 Task: Design a vector pattern for a website background.
Action: Mouse moved to (147, 136)
Screenshot: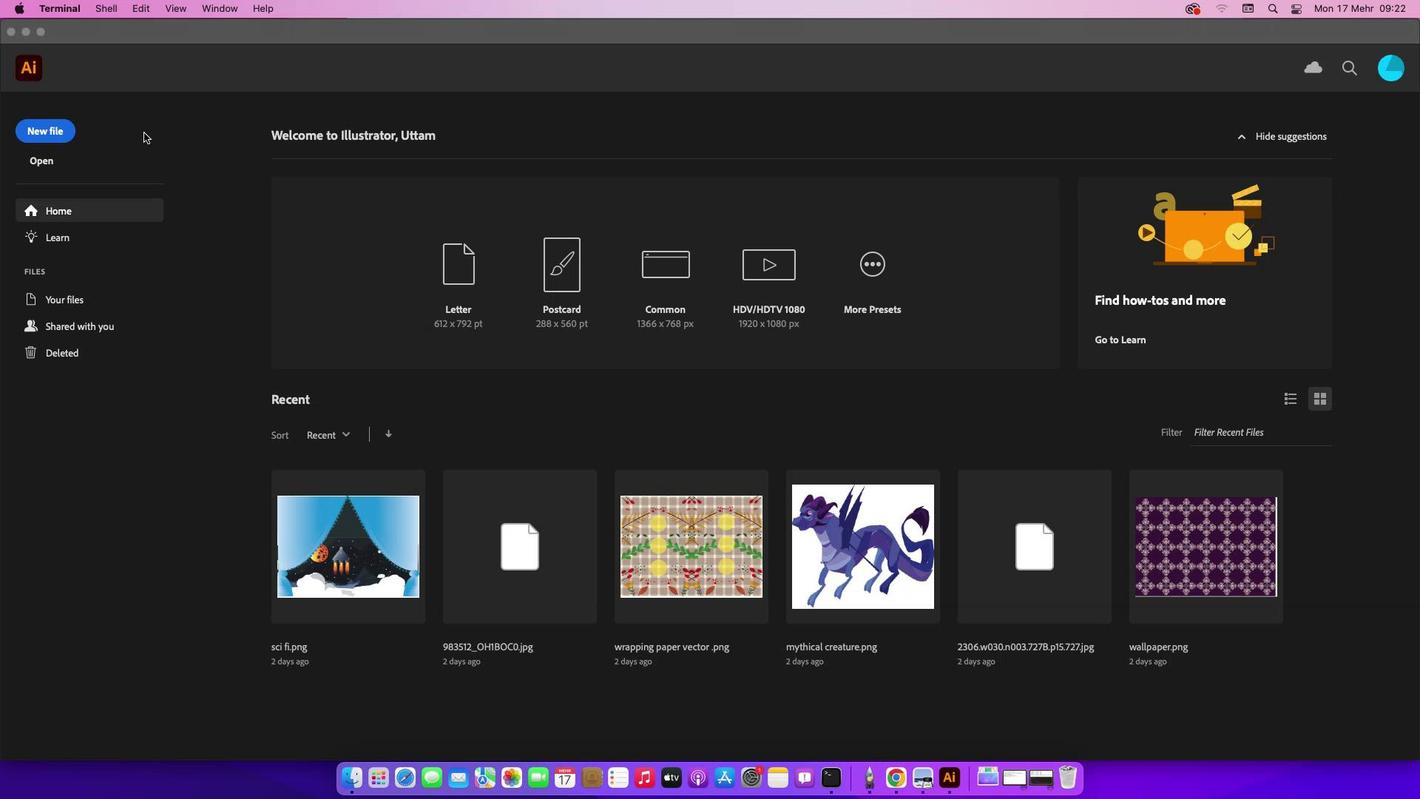 
Action: Mouse pressed left at (147, 136)
Screenshot: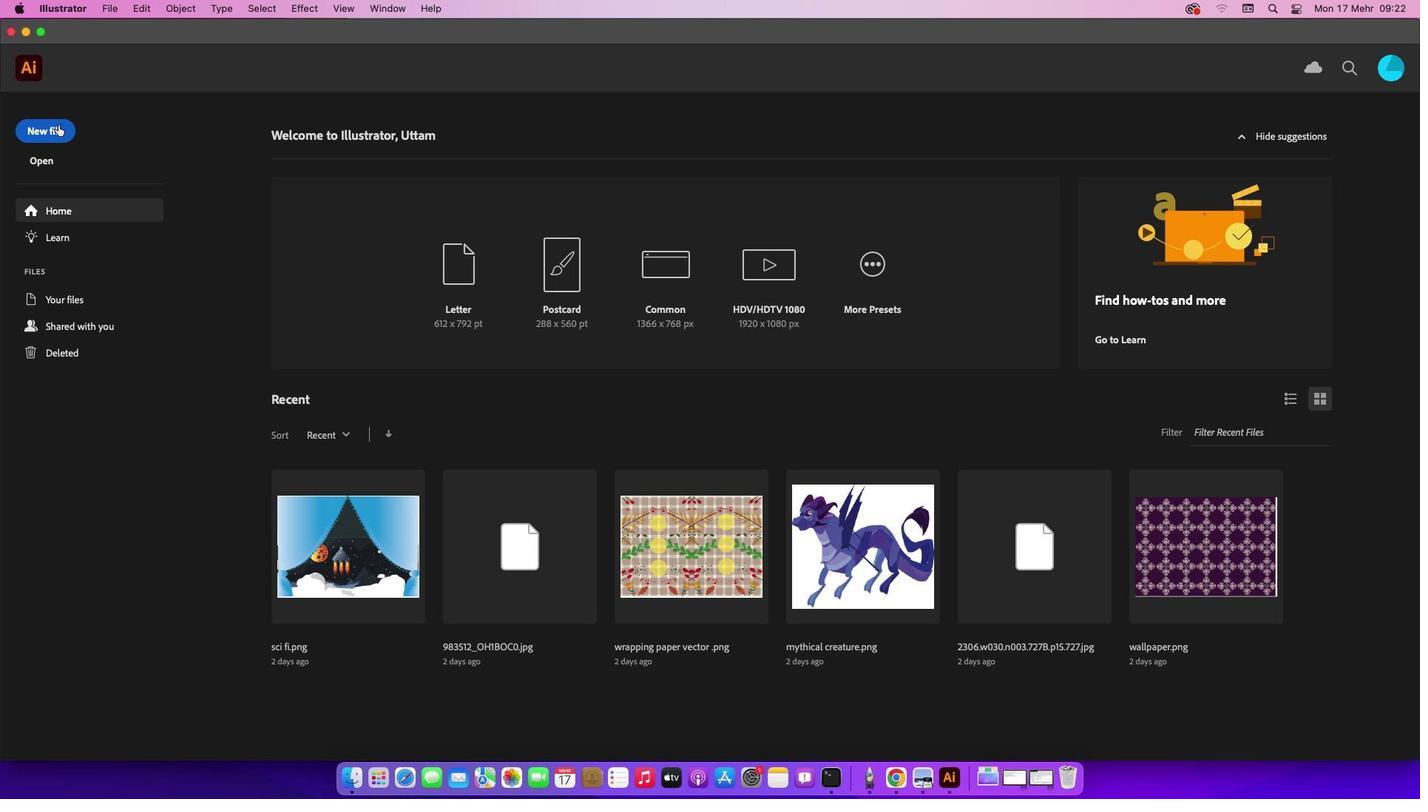
Action: Mouse moved to (60, 130)
Screenshot: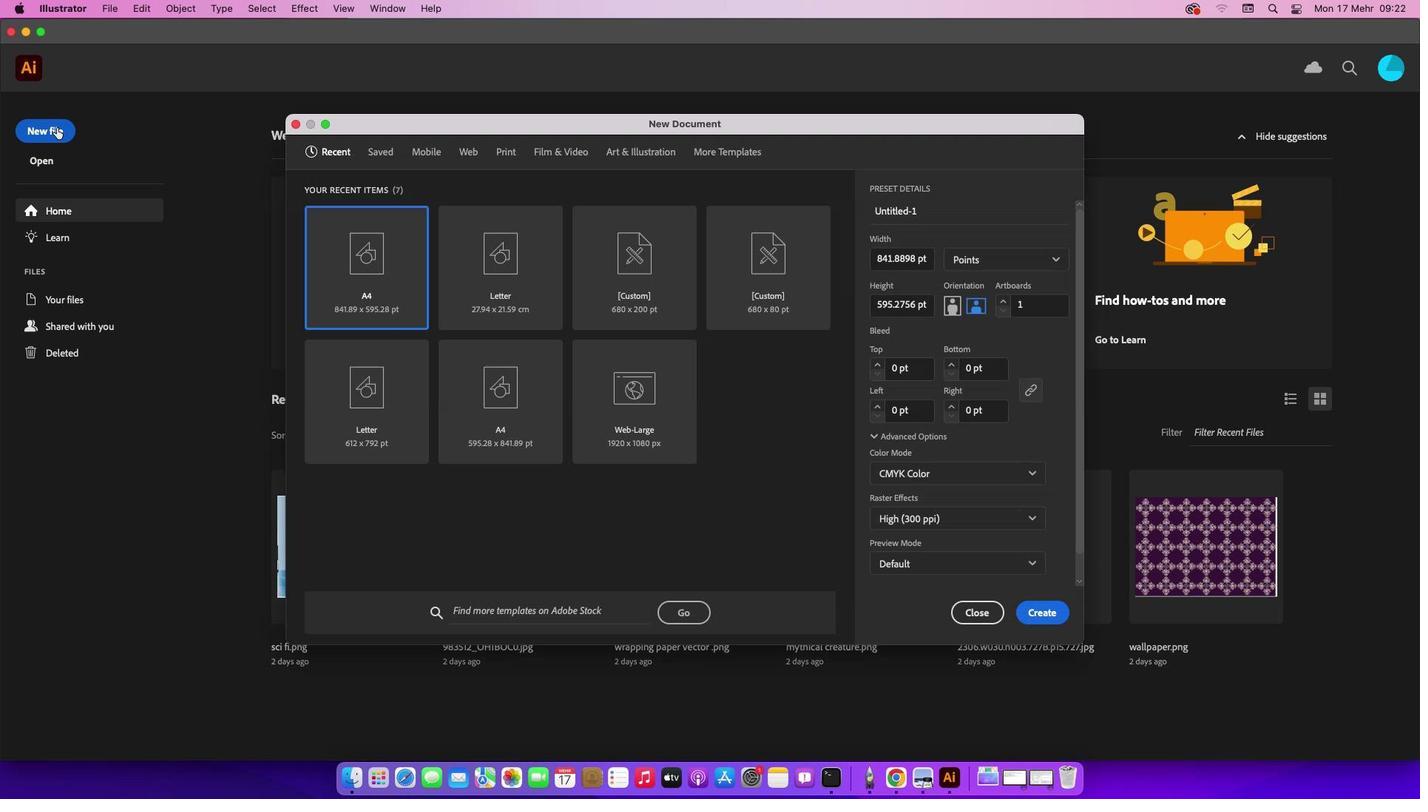 
Action: Mouse pressed left at (60, 130)
Screenshot: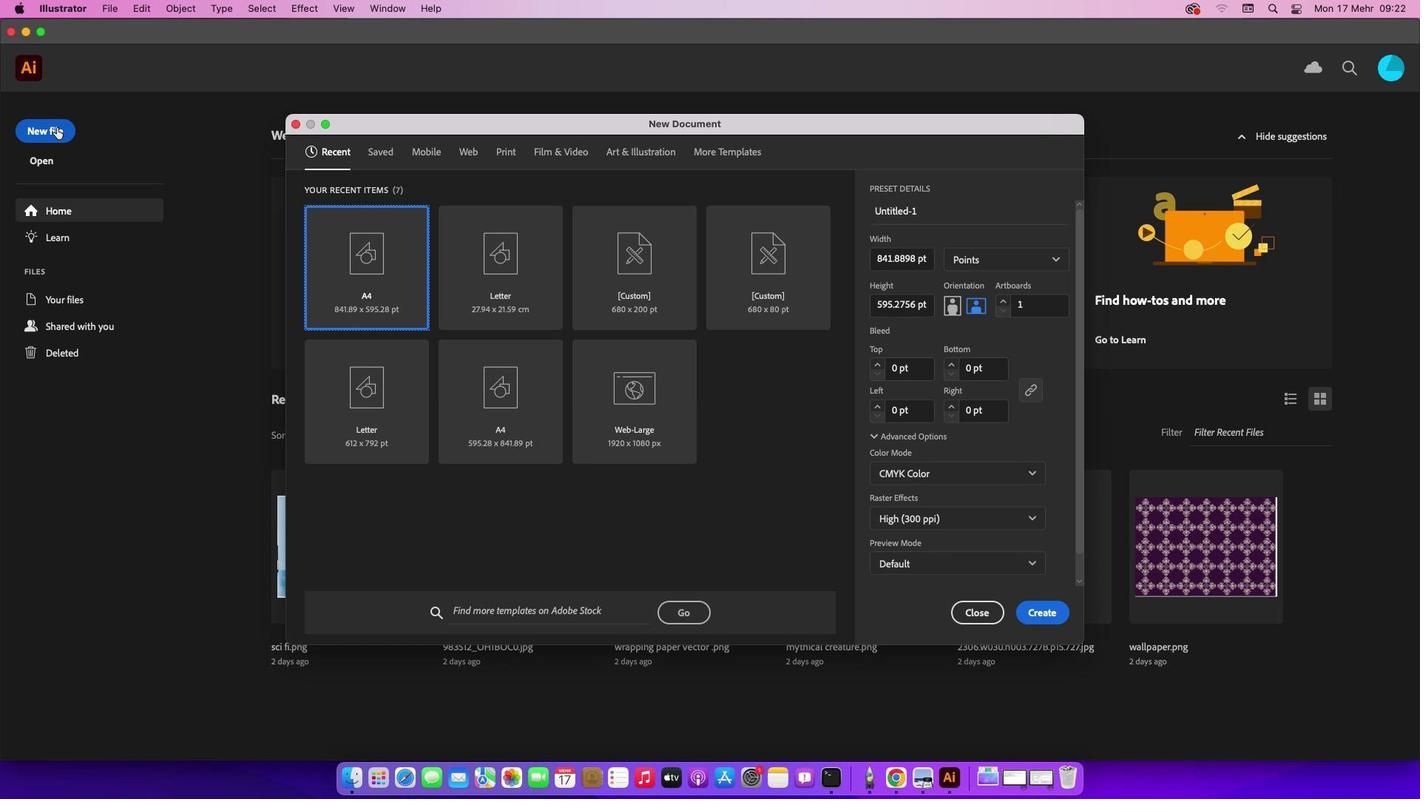 
Action: Mouse moved to (657, 297)
Screenshot: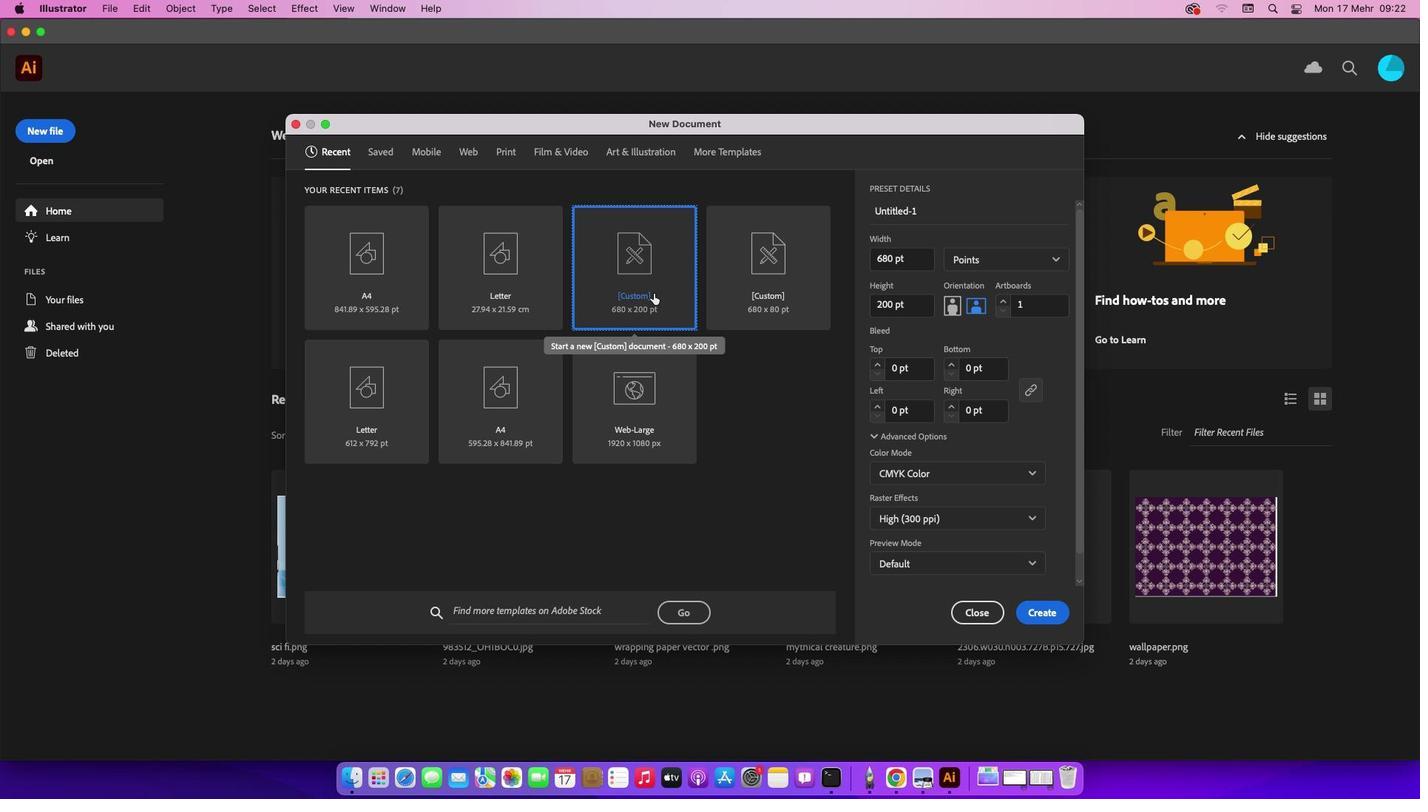 
Action: Mouse pressed left at (657, 297)
Screenshot: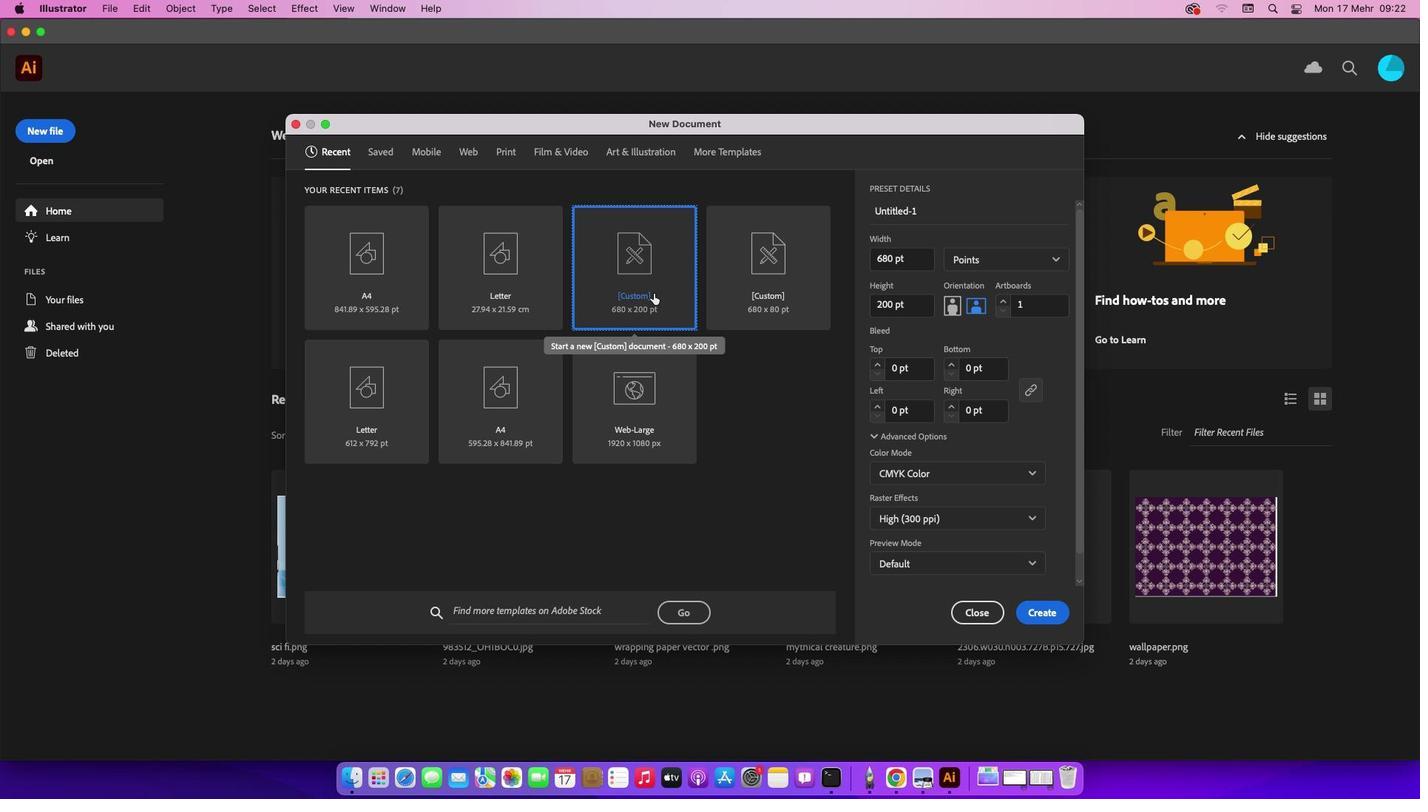 
Action: Mouse moved to (467, 155)
Screenshot: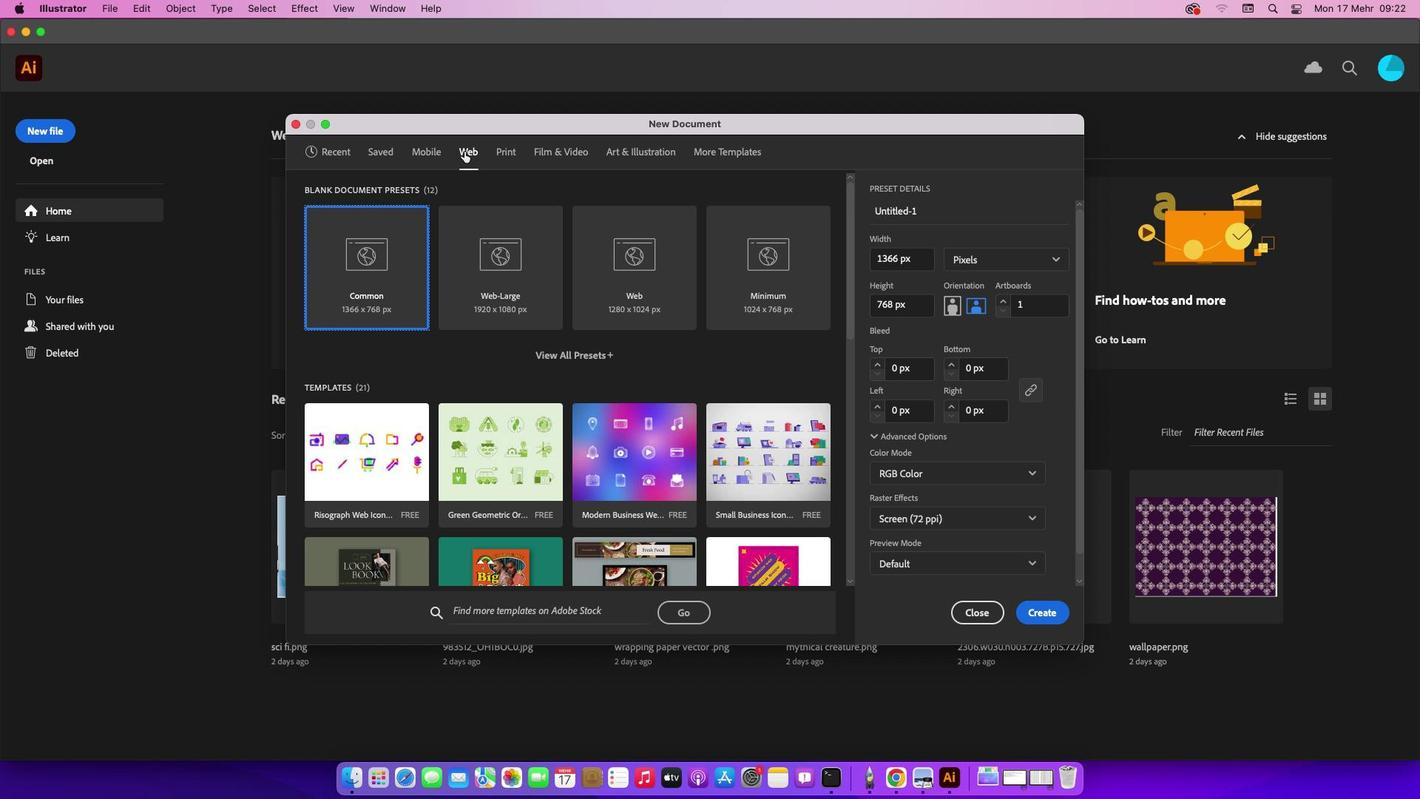 
Action: Mouse pressed left at (467, 155)
Screenshot: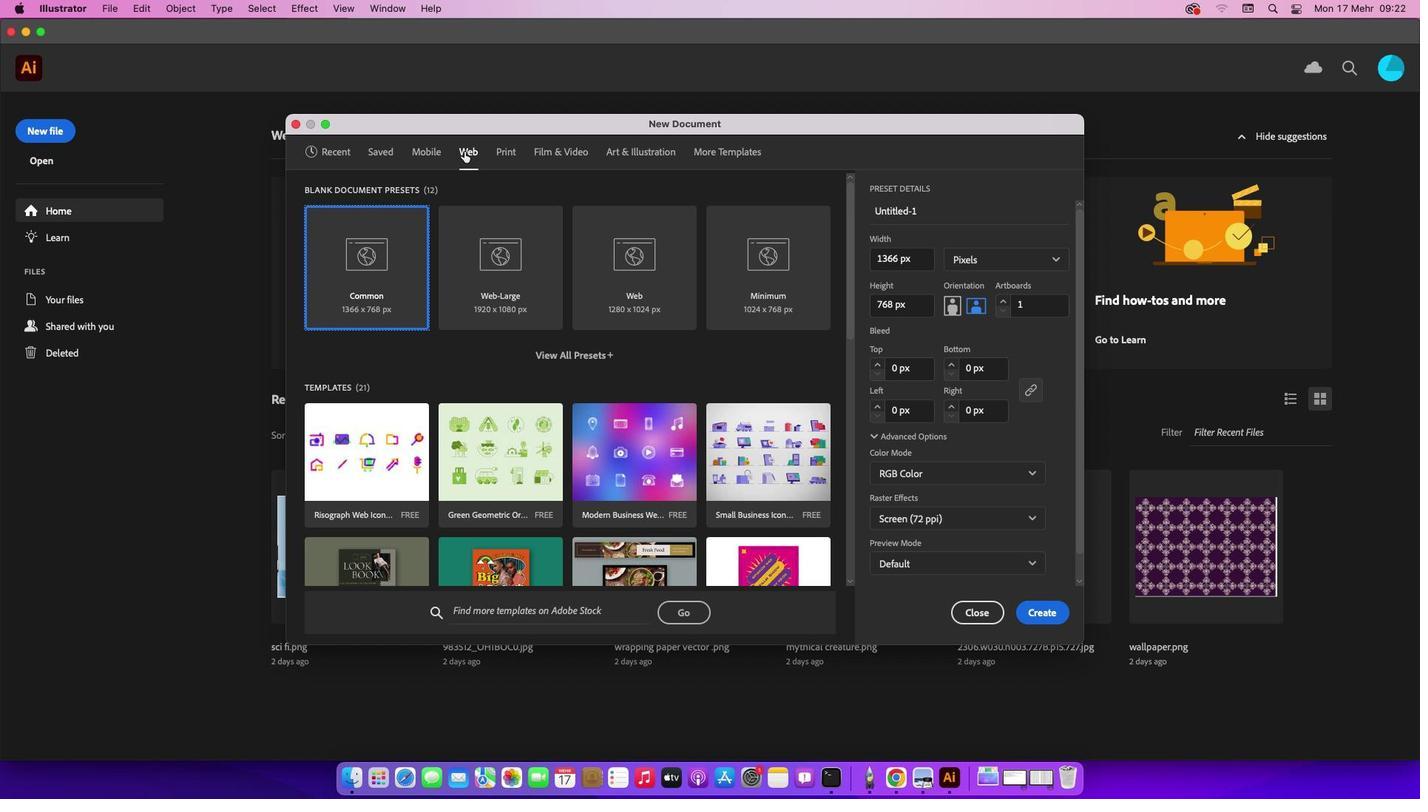 
Action: Mouse moved to (647, 267)
Screenshot: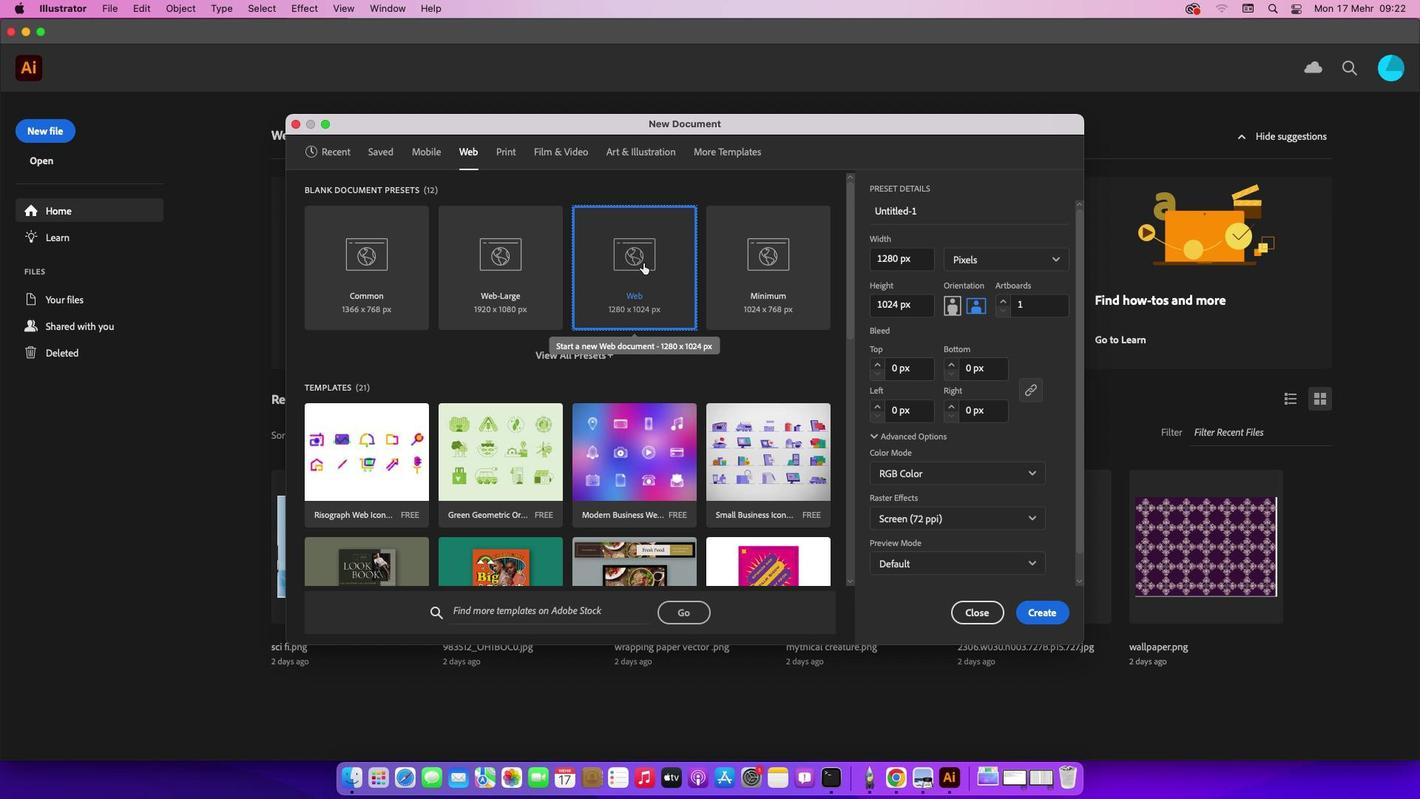 
Action: Mouse pressed left at (647, 267)
Screenshot: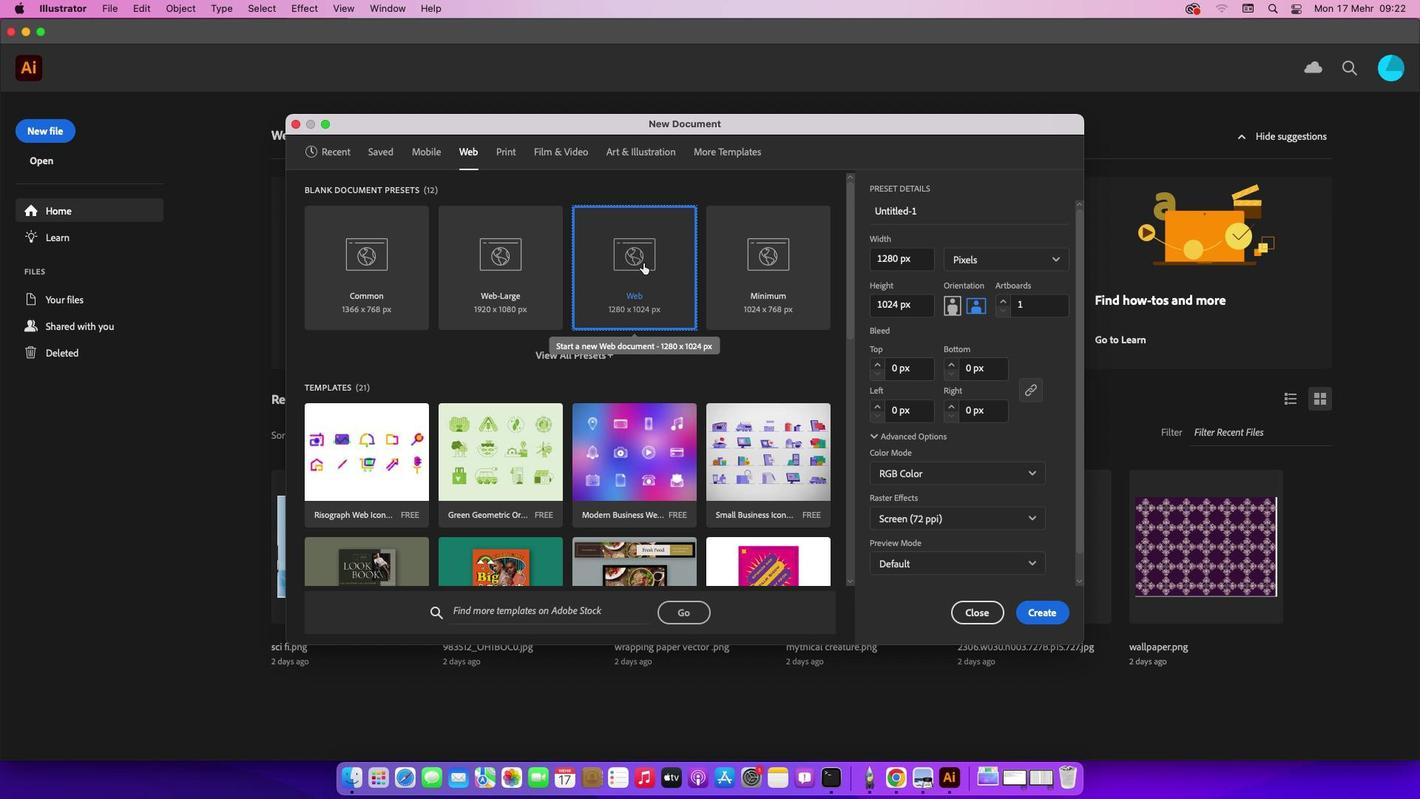 
Action: Mouse moved to (1050, 610)
Screenshot: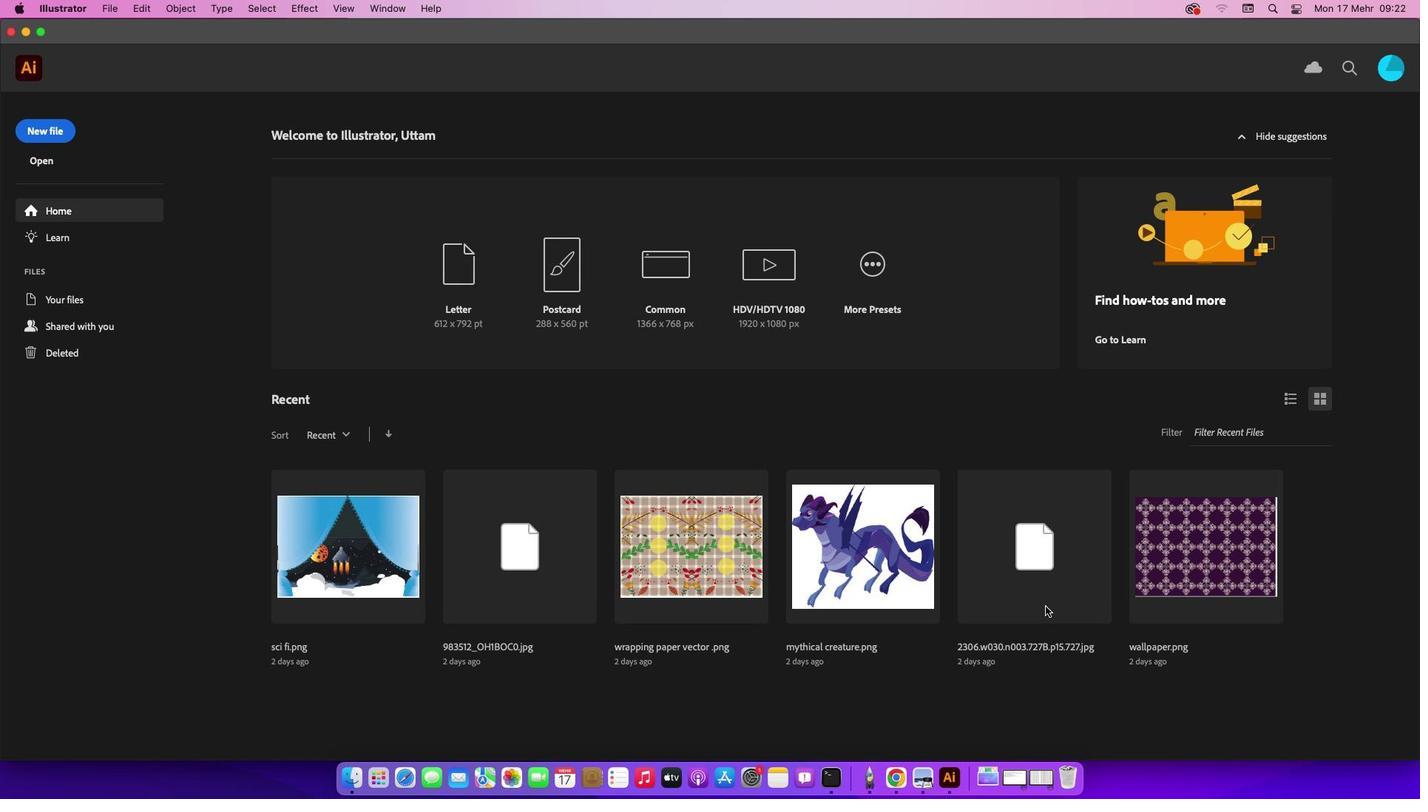 
Action: Mouse pressed left at (1050, 610)
Screenshot: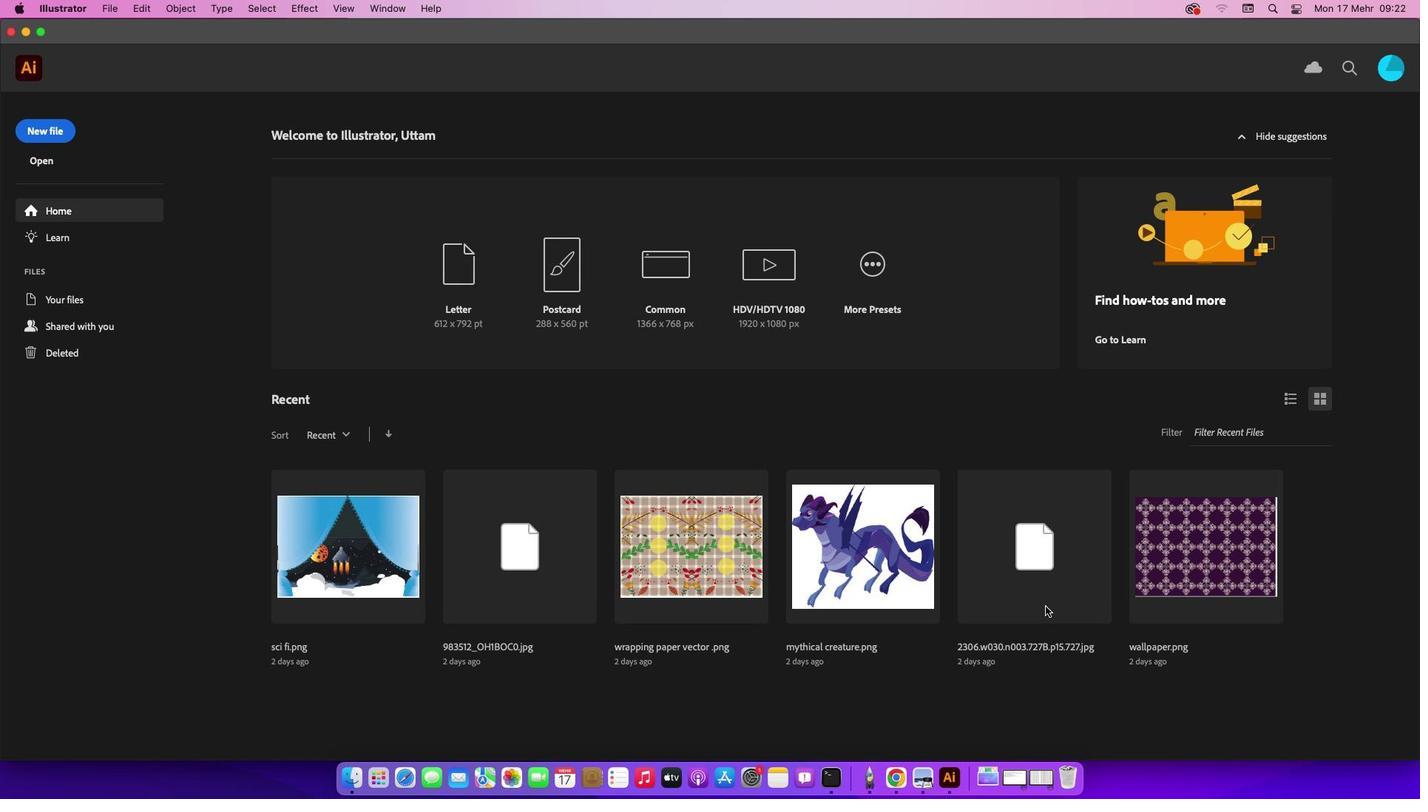 
Action: Mouse moved to (26, 142)
Screenshot: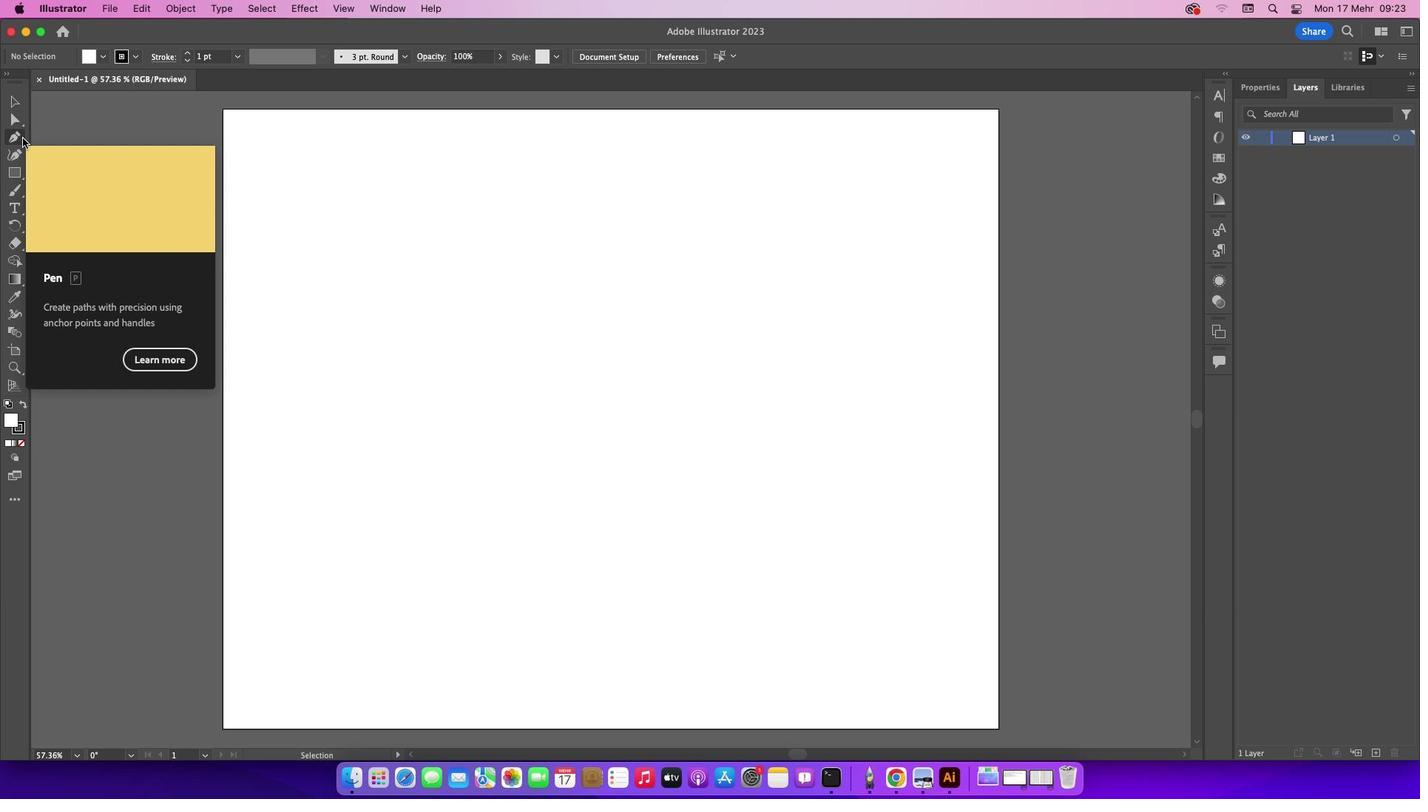 
Action: Mouse pressed left at (26, 142)
Screenshot: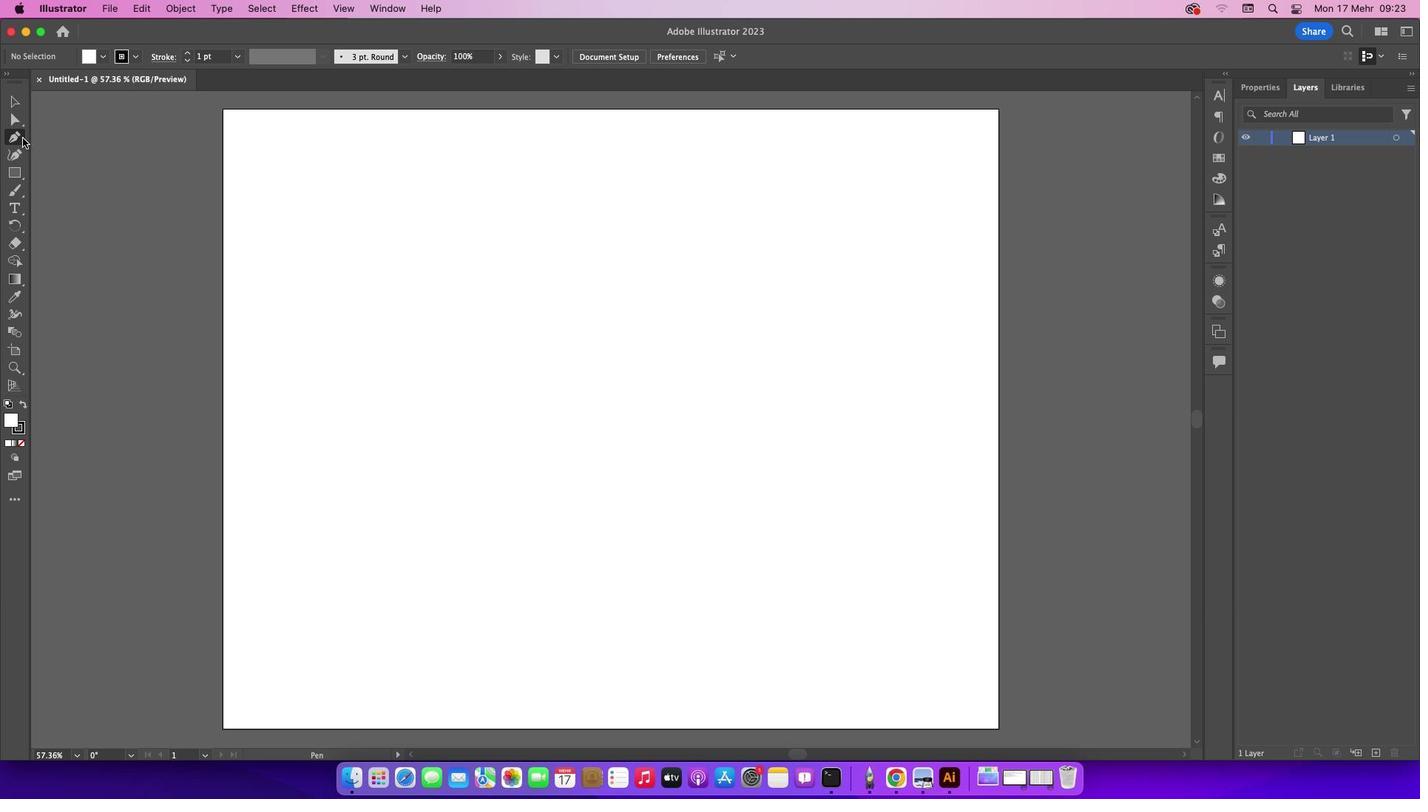 
Action: Mouse moved to (260, 199)
Screenshot: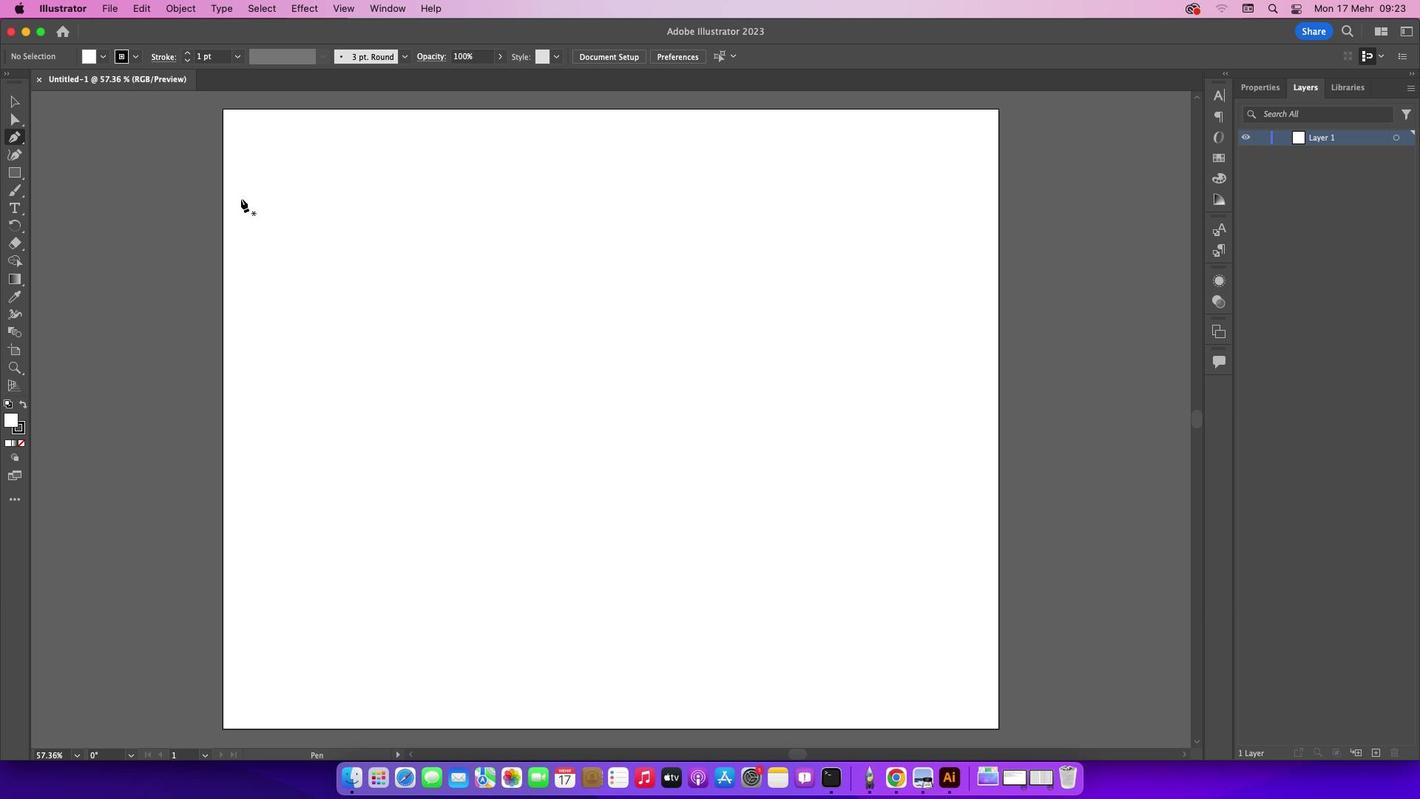 
Action: Key pressed Key.caps_lock
Screenshot: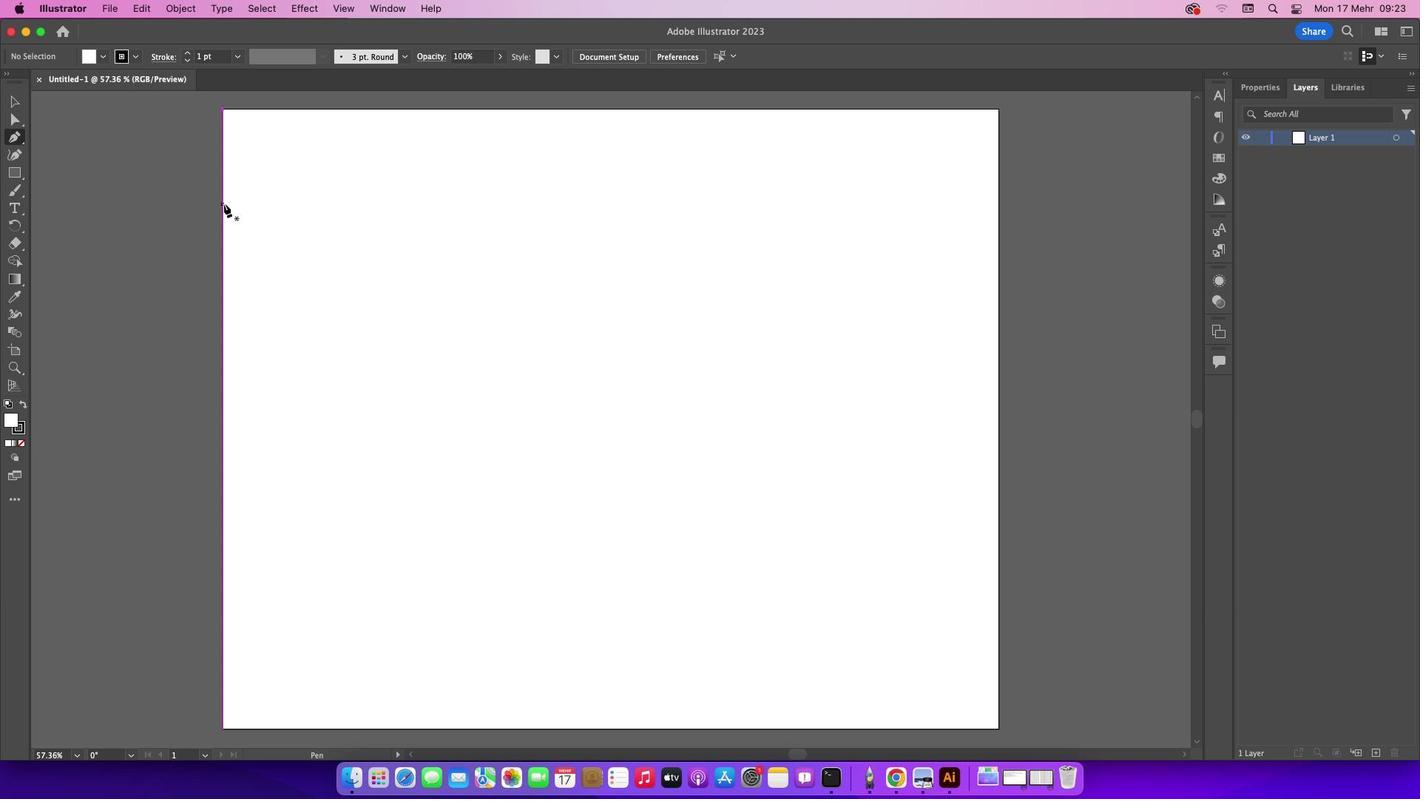
Action: Mouse moved to (226, 222)
Screenshot: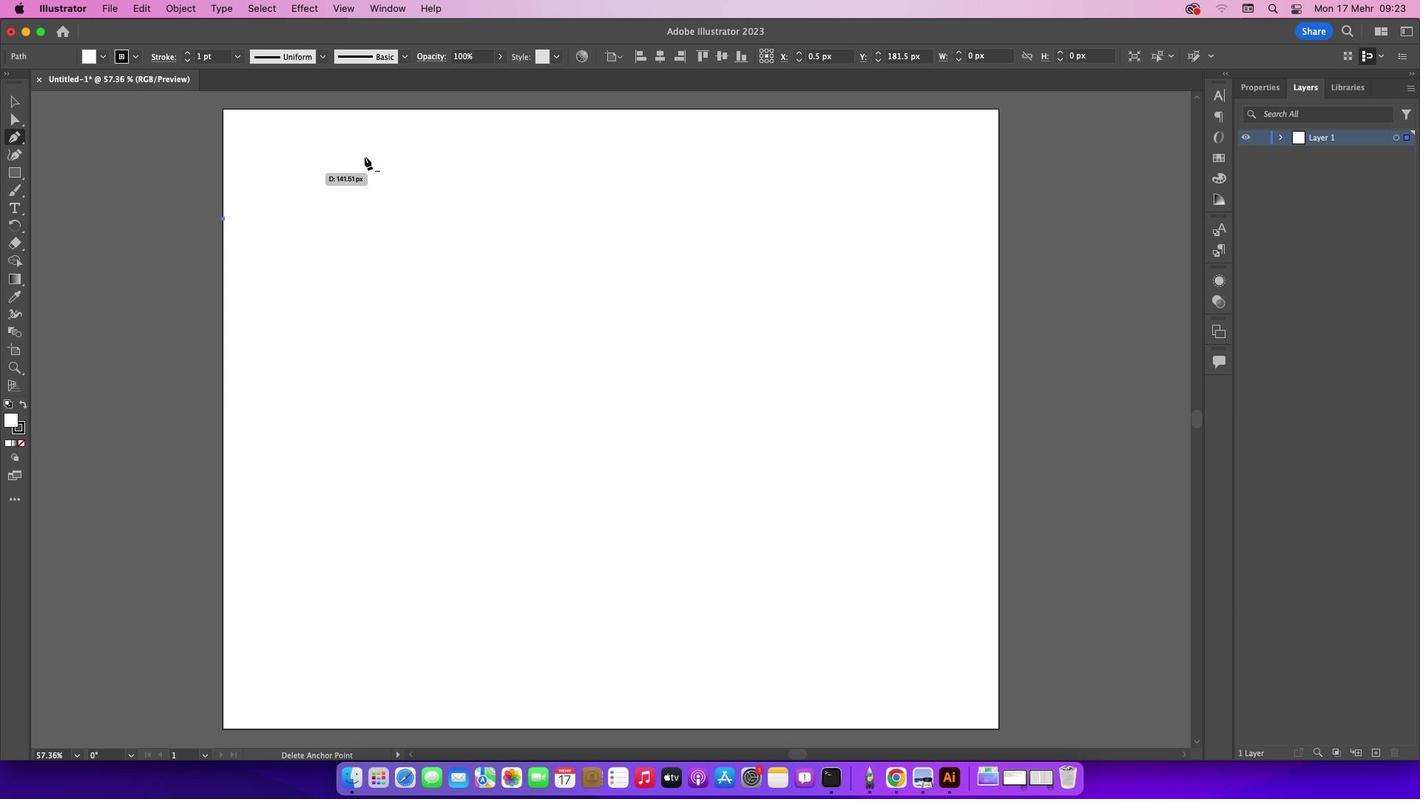 
Action: Mouse pressed left at (226, 222)
Screenshot: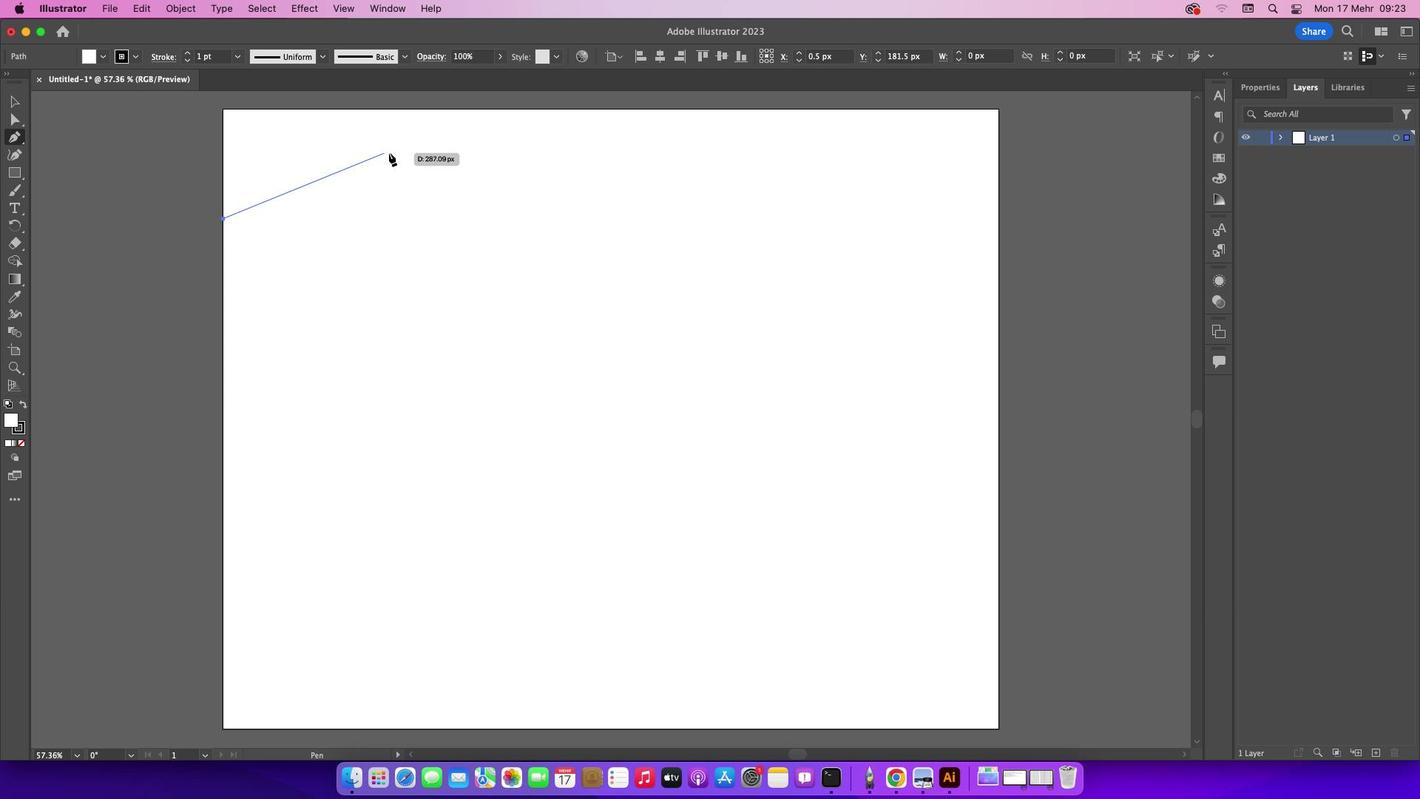 
Action: Mouse moved to (406, 182)
Screenshot: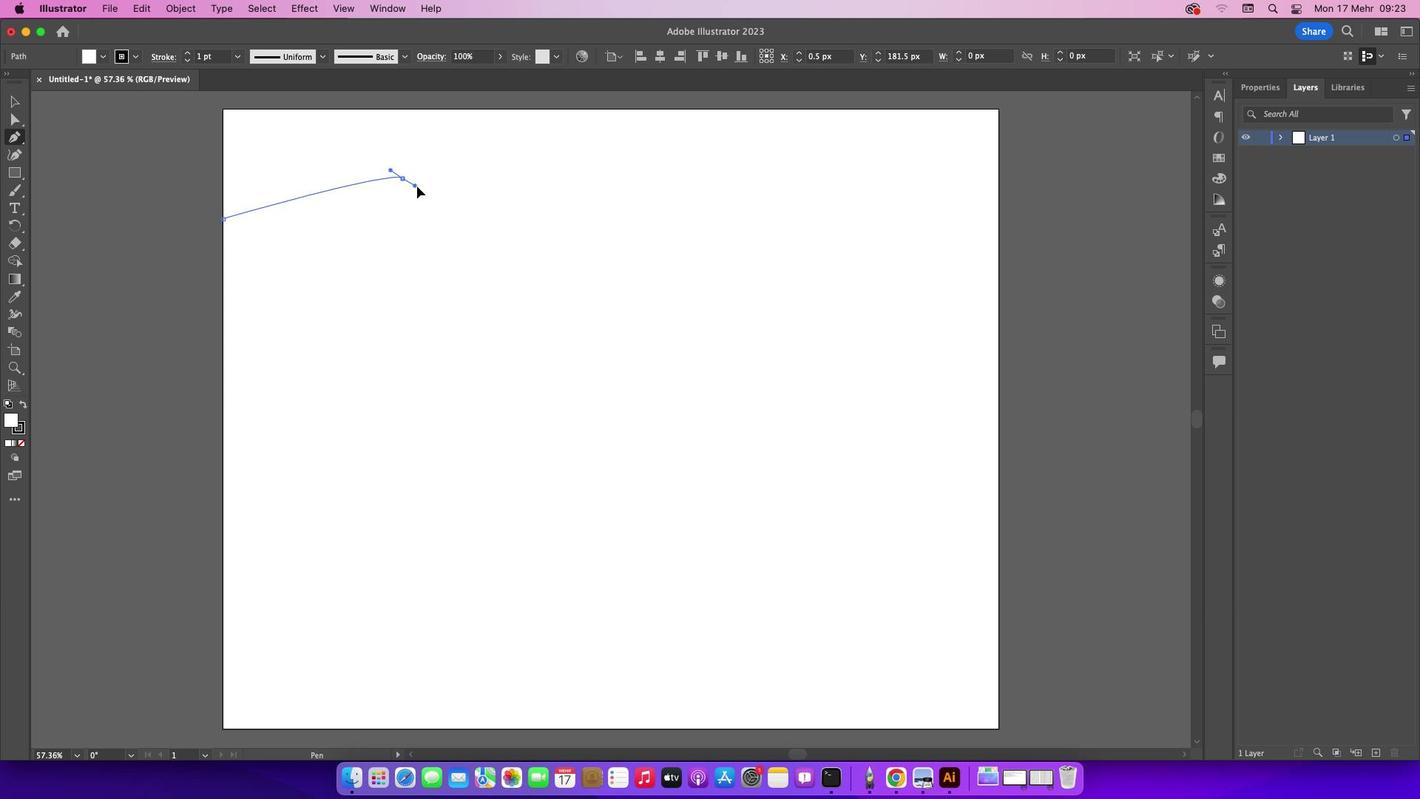 
Action: Mouse pressed left at (406, 182)
Screenshot: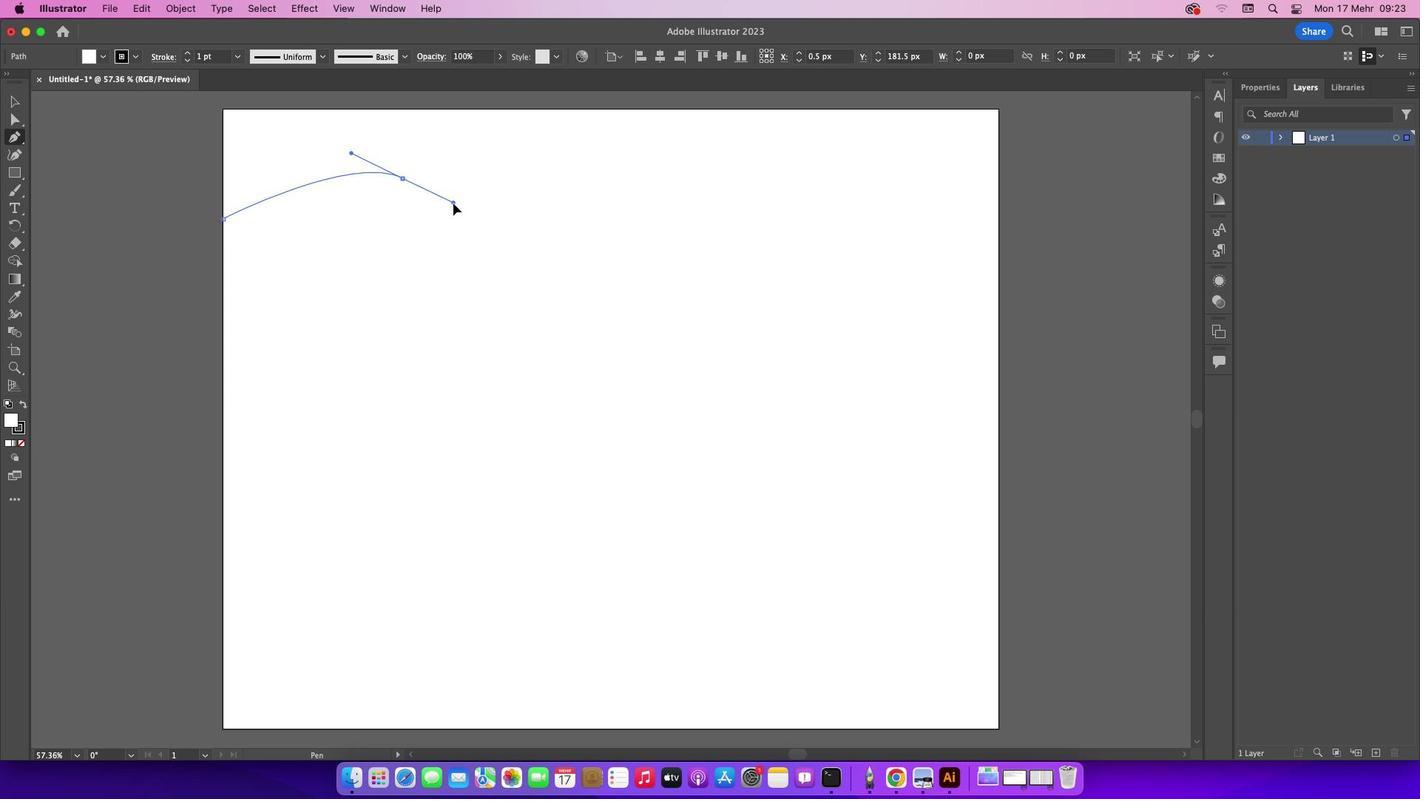 
Action: Mouse moved to (708, 193)
Screenshot: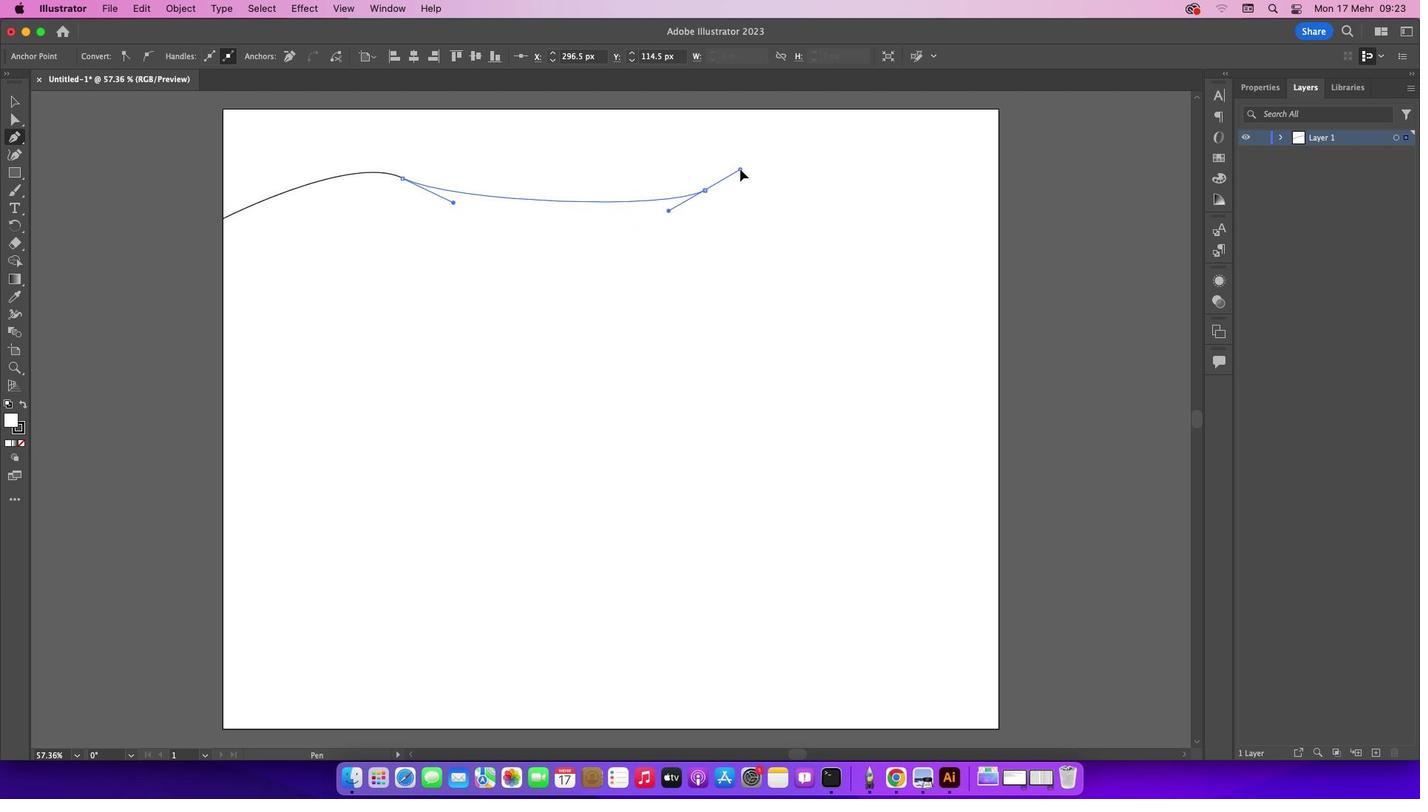 
Action: Mouse pressed left at (708, 193)
Screenshot: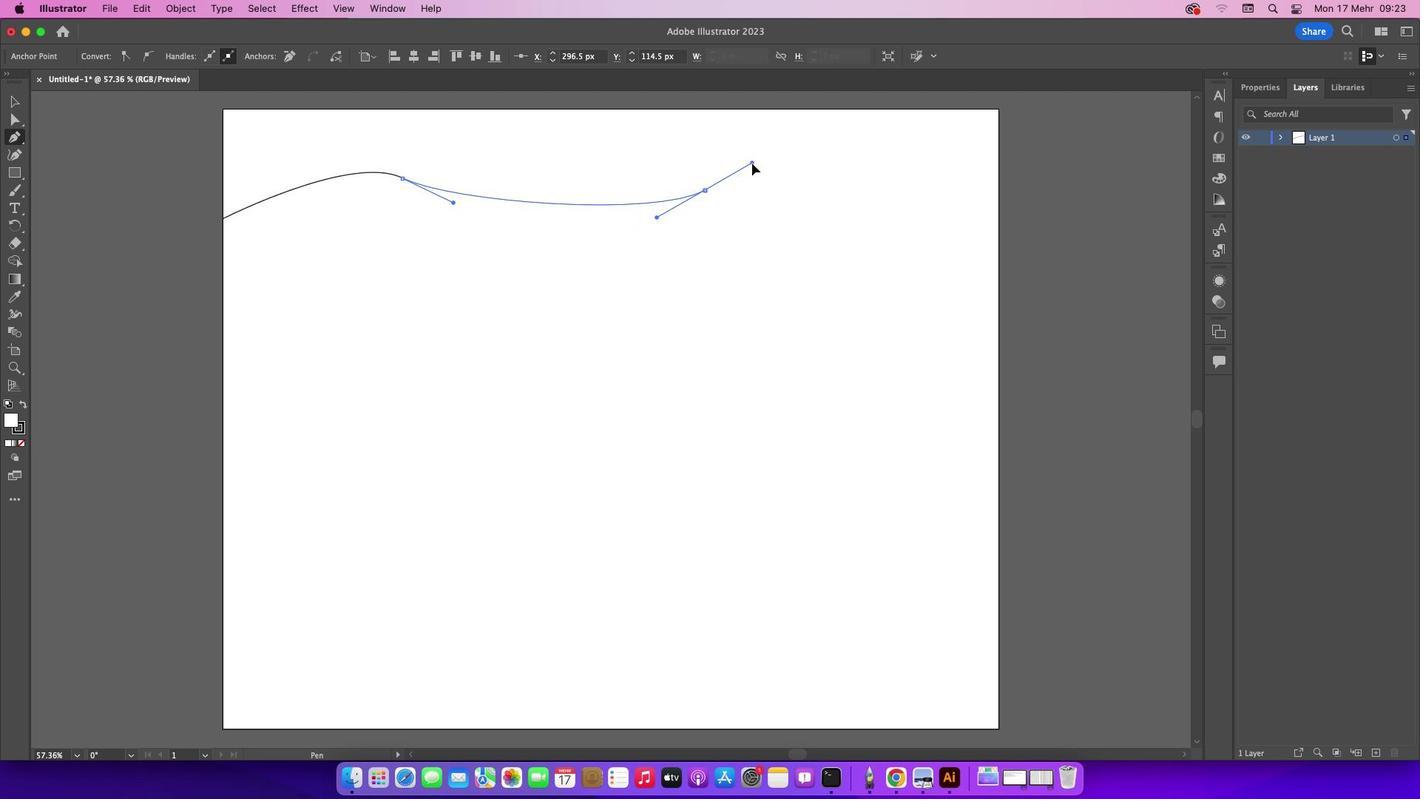 
Action: Mouse moved to (999, 283)
Screenshot: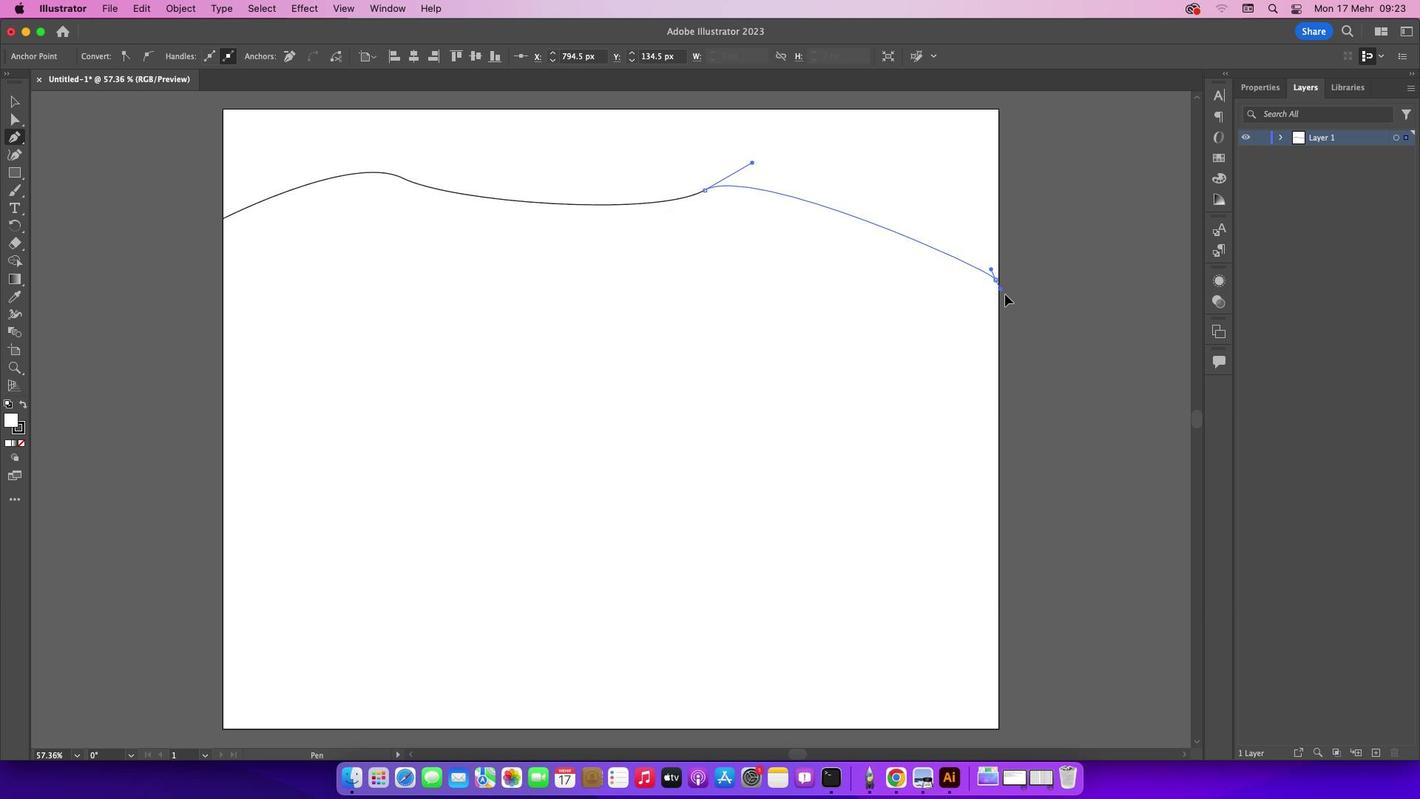 
Action: Mouse pressed left at (999, 283)
Screenshot: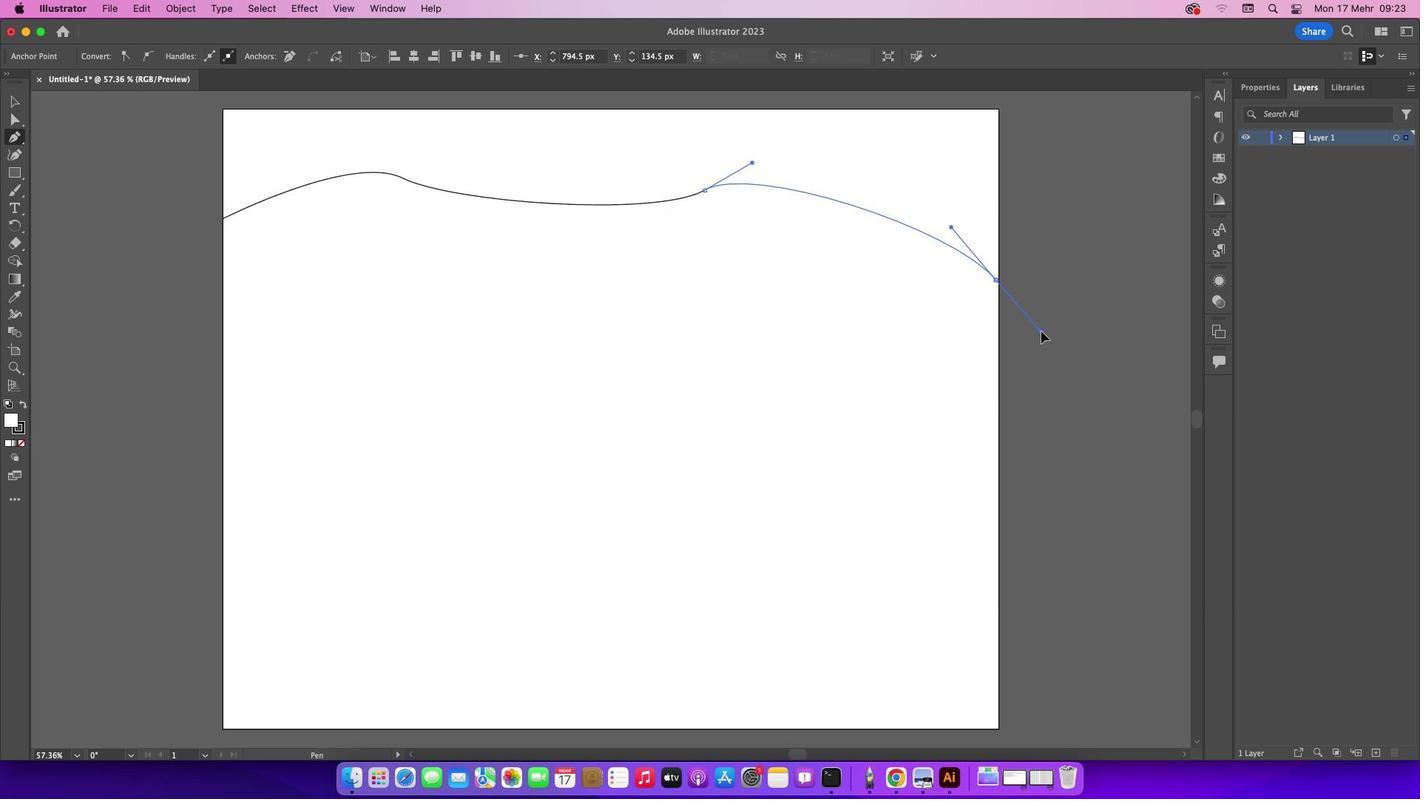 
Action: Mouse moved to (998, 284)
Screenshot: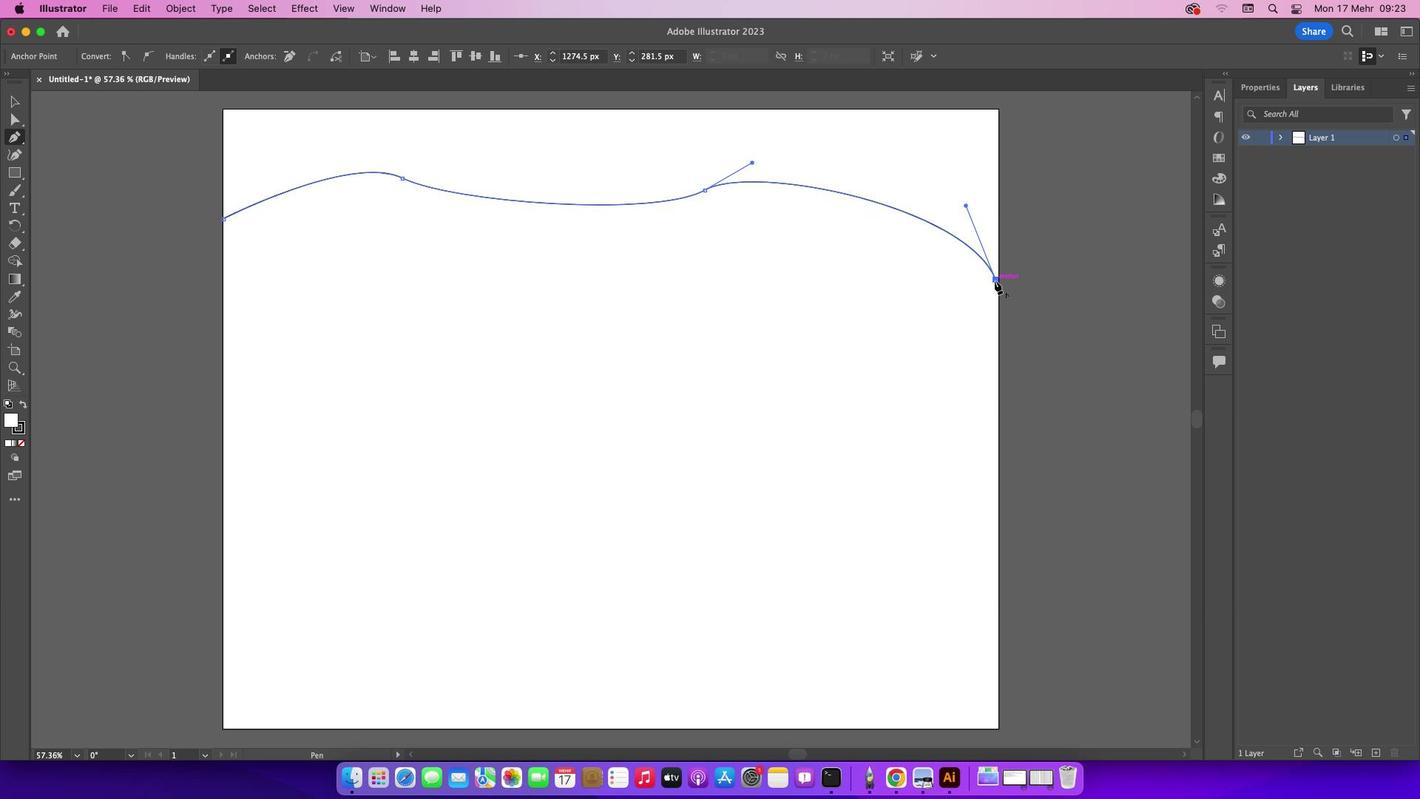 
Action: Mouse pressed left at (998, 284)
Screenshot: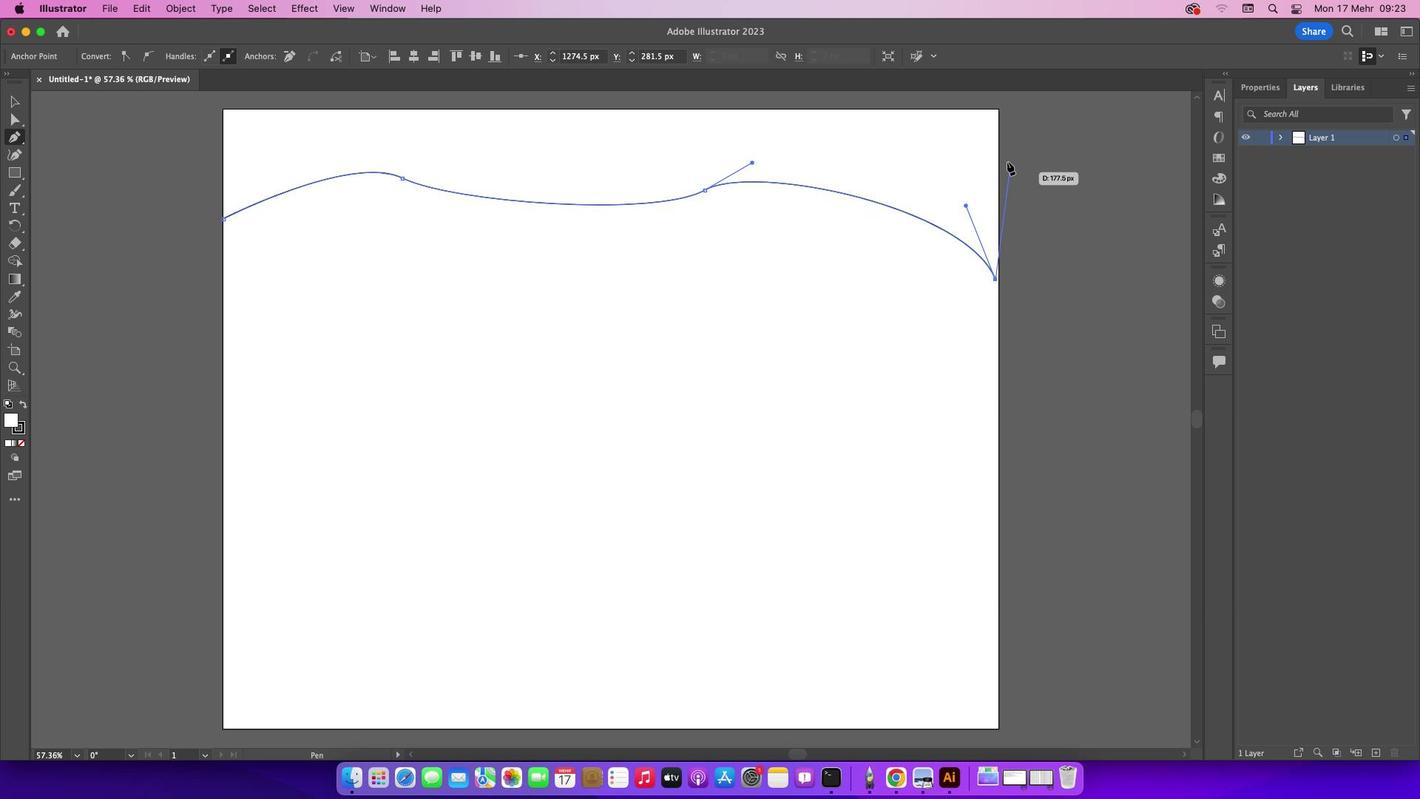 
Action: Mouse moved to (1003, 111)
Screenshot: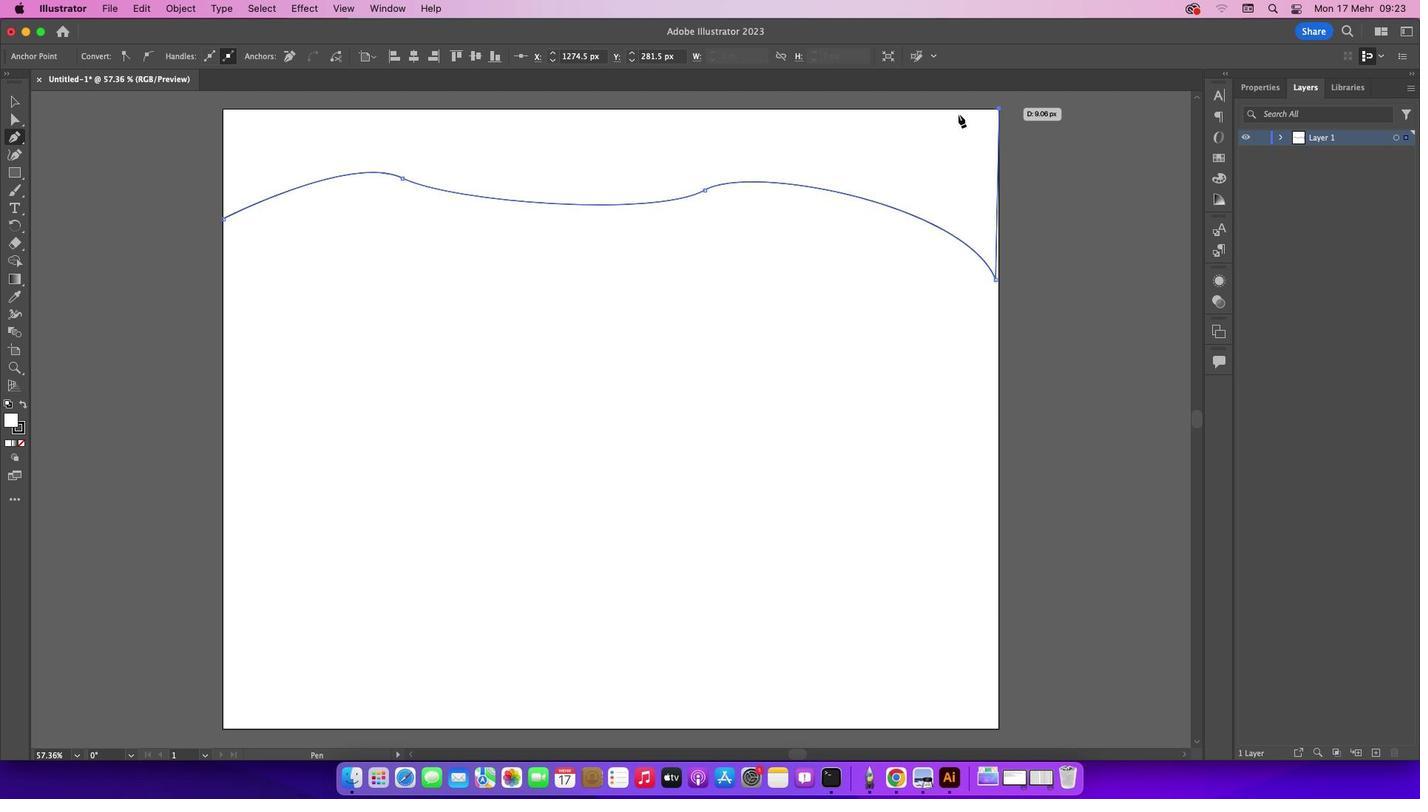 
Action: Mouse pressed left at (1003, 111)
Screenshot: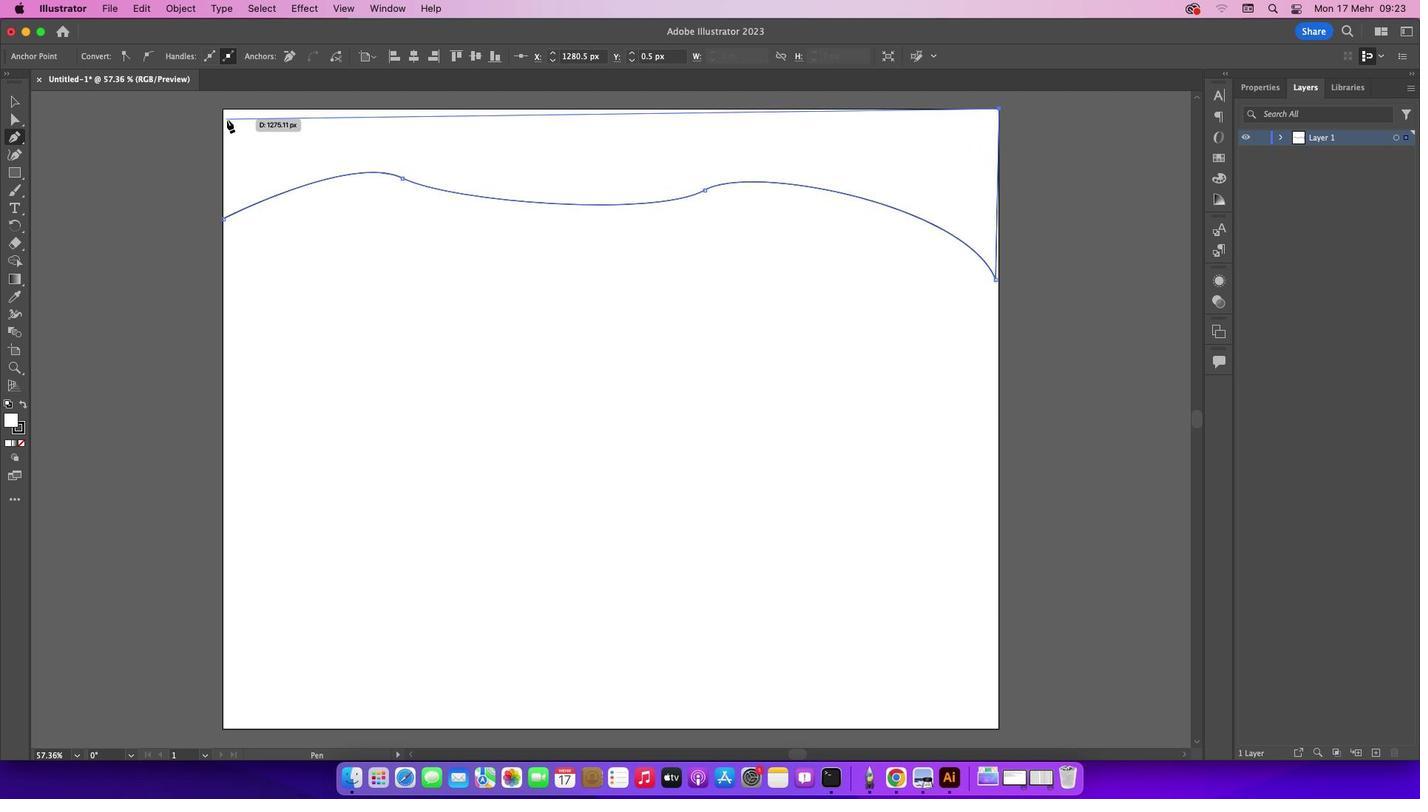 
Action: Mouse moved to (227, 113)
Screenshot: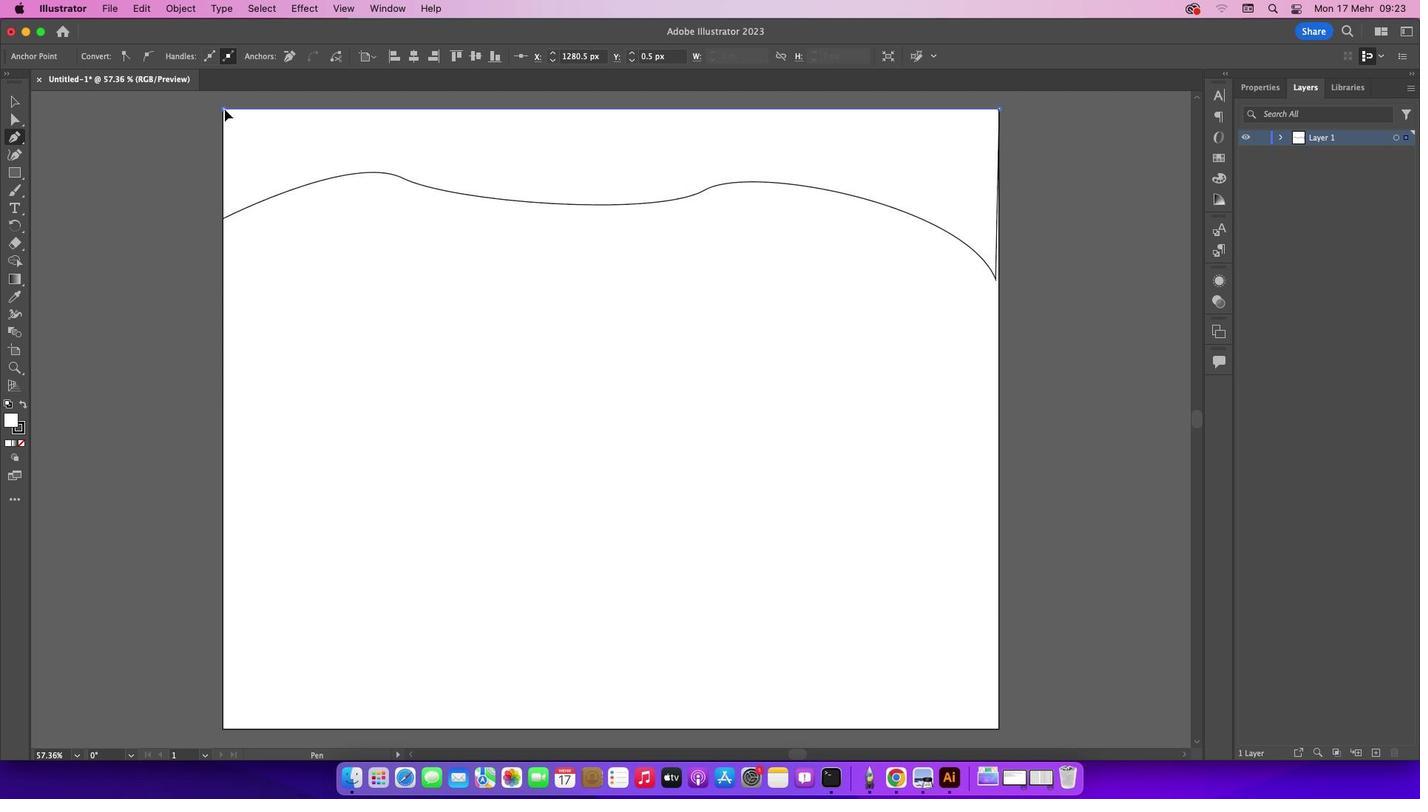 
Action: Mouse pressed left at (227, 113)
Screenshot: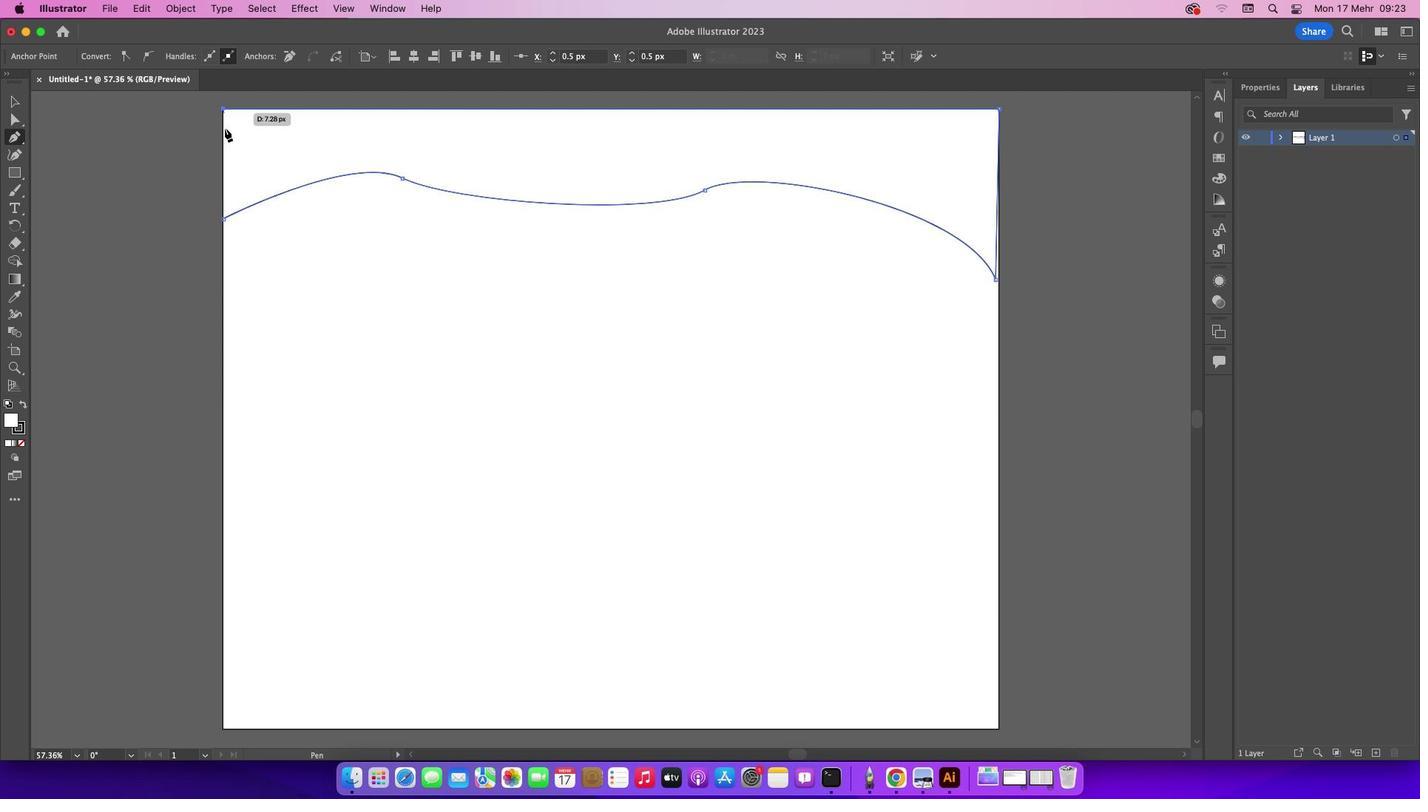 
Action: Mouse moved to (227, 224)
Screenshot: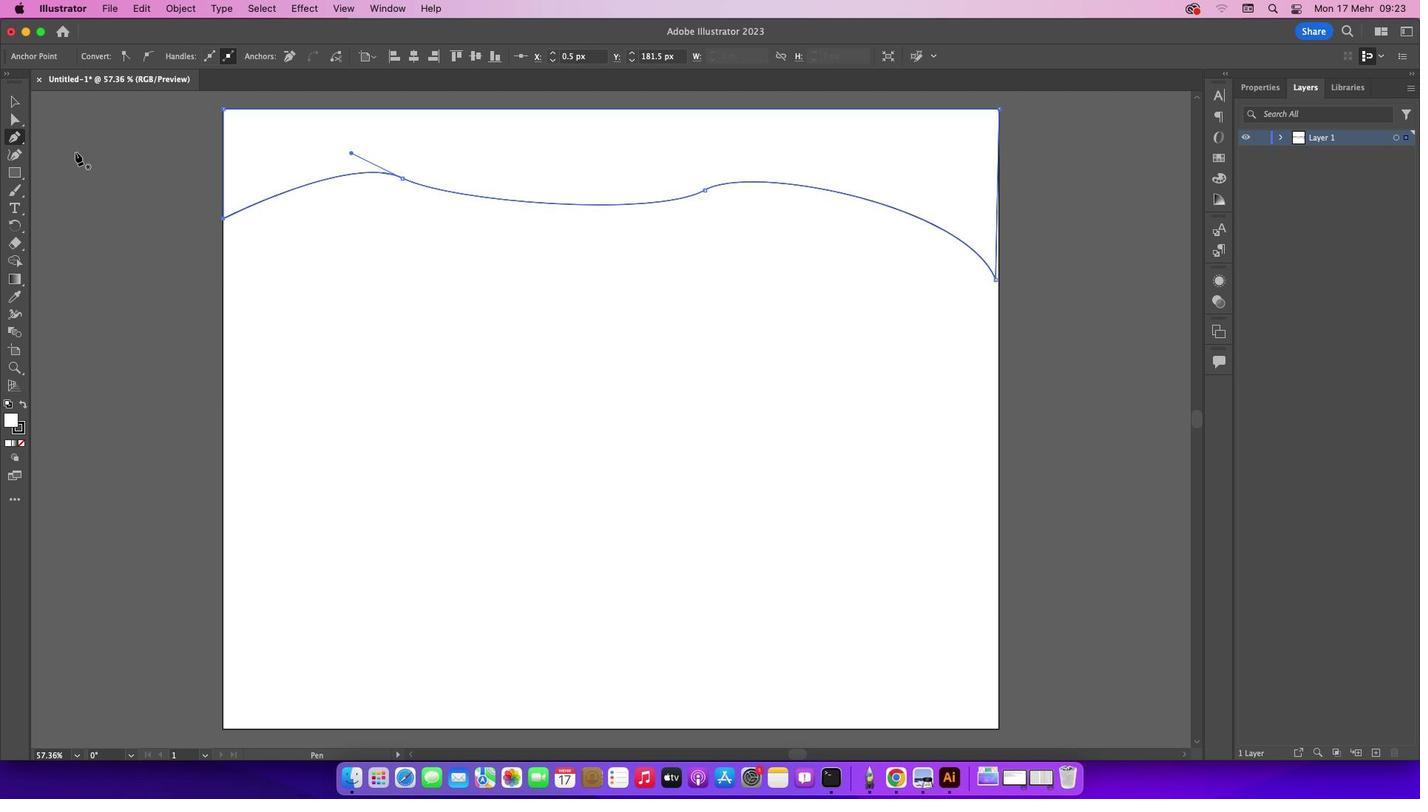 
Action: Mouse pressed left at (227, 224)
Screenshot: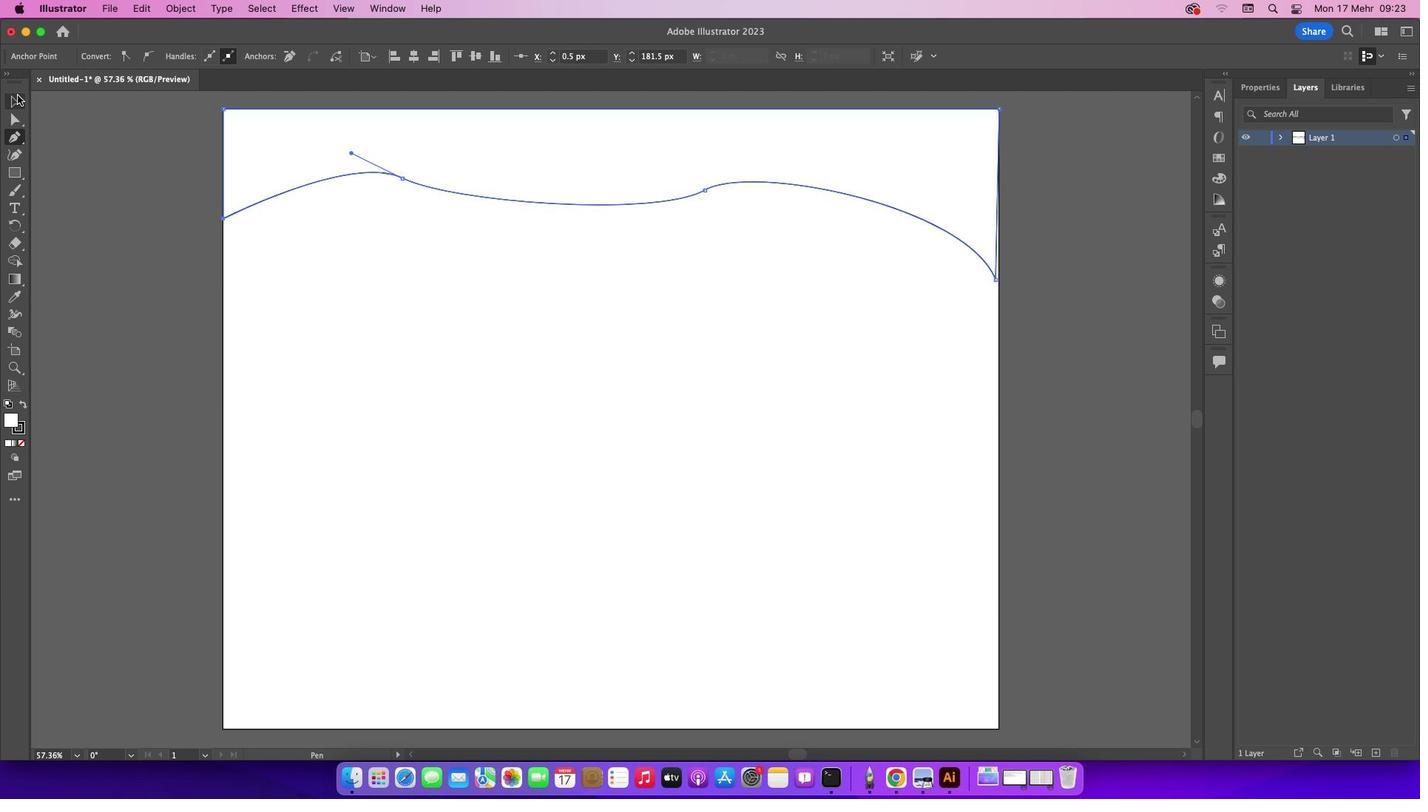 
Action: Mouse moved to (20, 98)
Screenshot: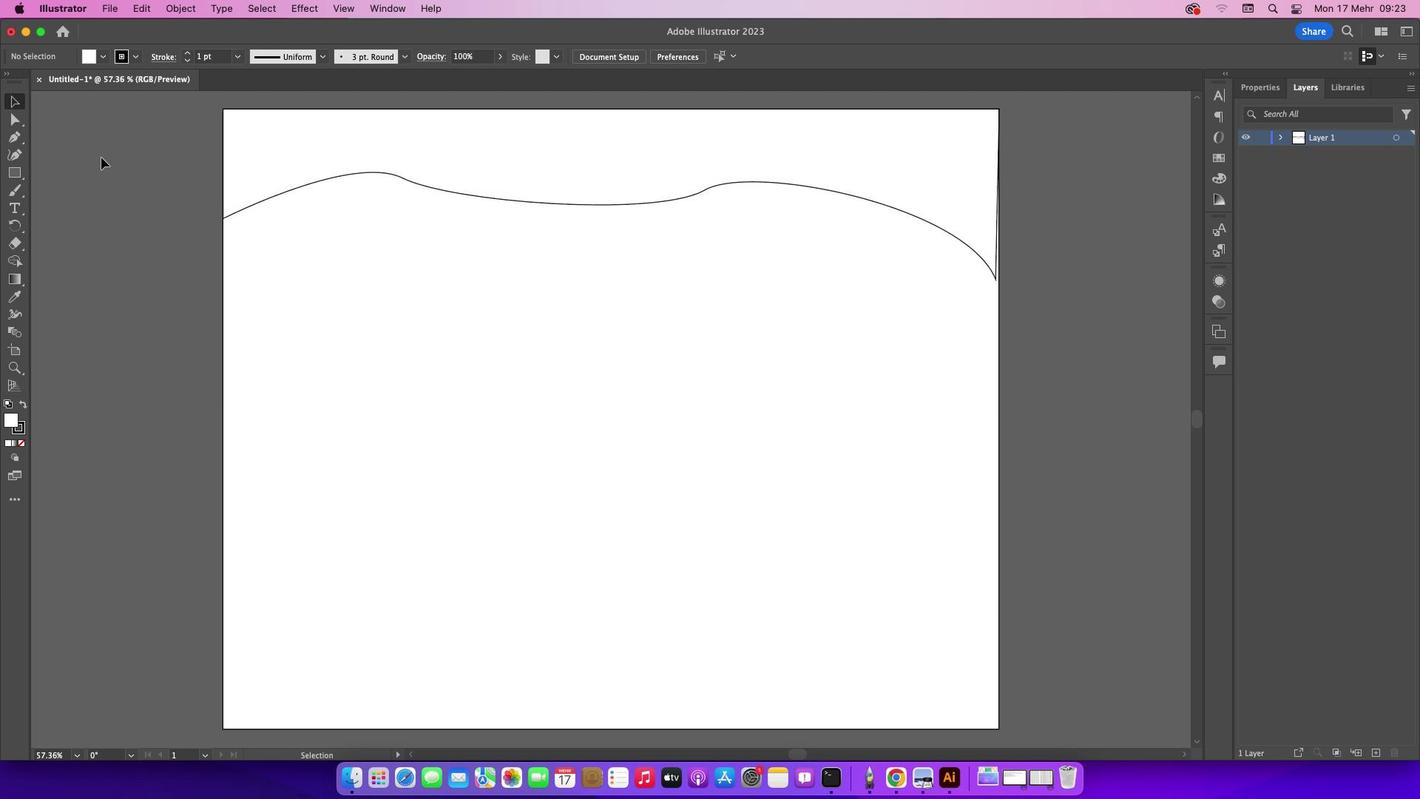 
Action: Mouse pressed left at (20, 98)
Screenshot: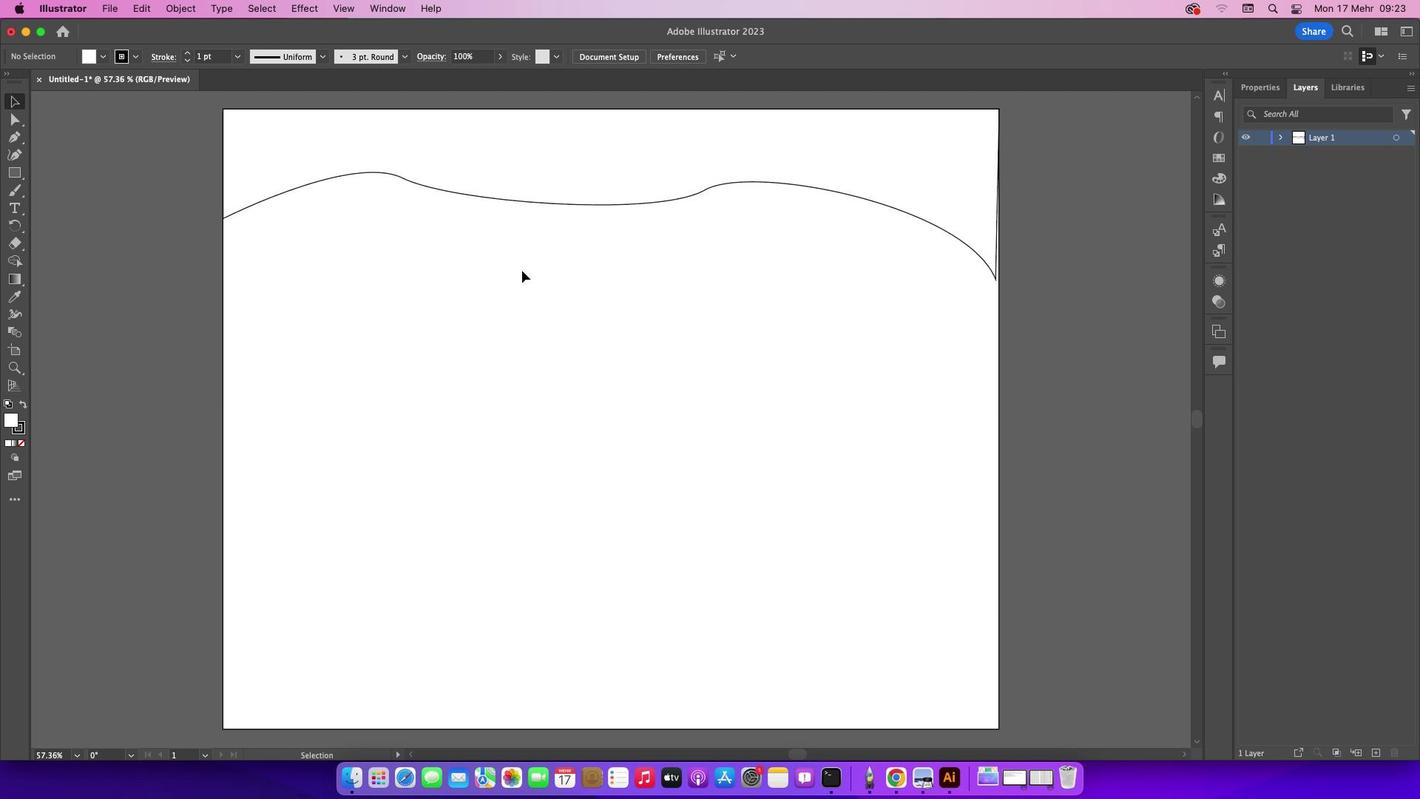 
Action: Mouse moved to (105, 161)
Screenshot: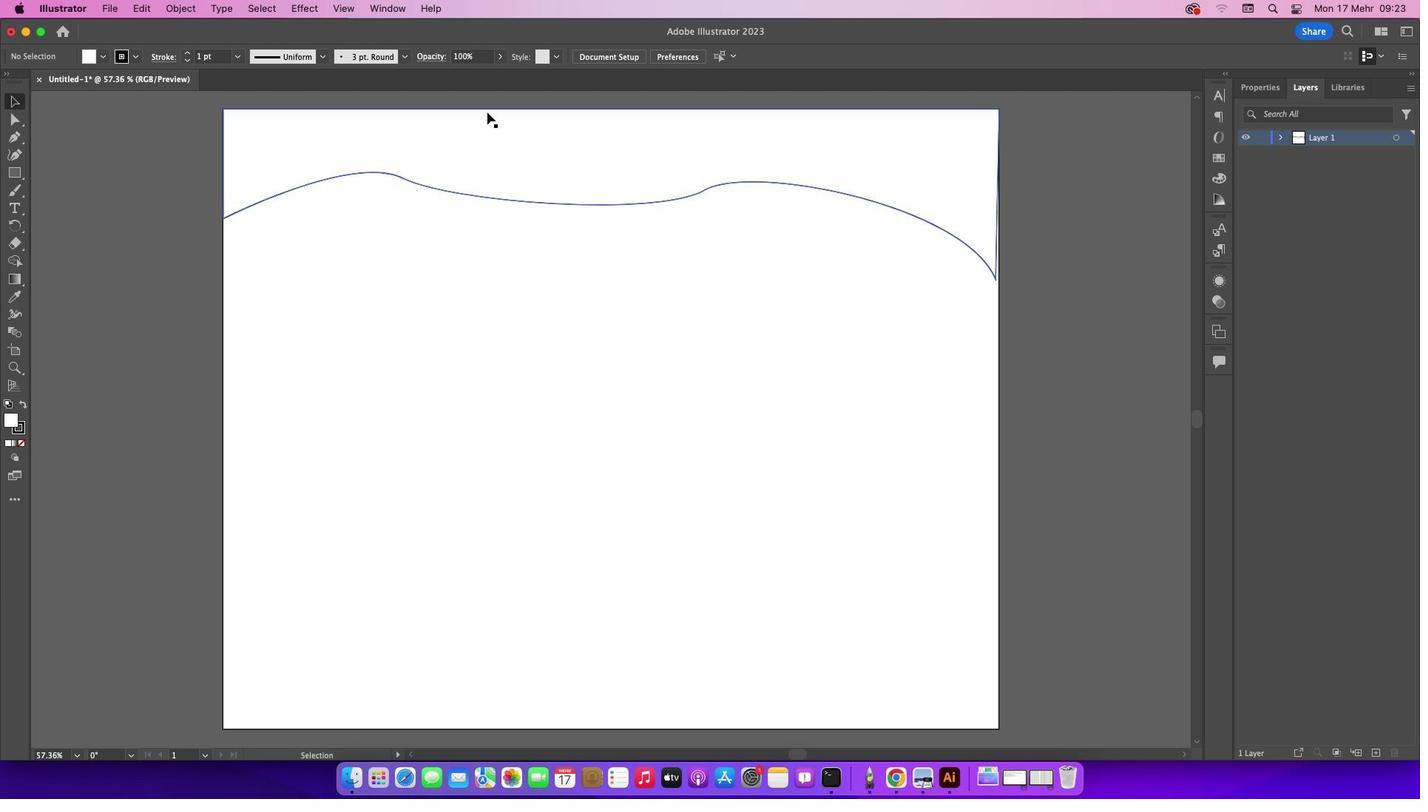 
Action: Mouse pressed left at (105, 161)
Screenshot: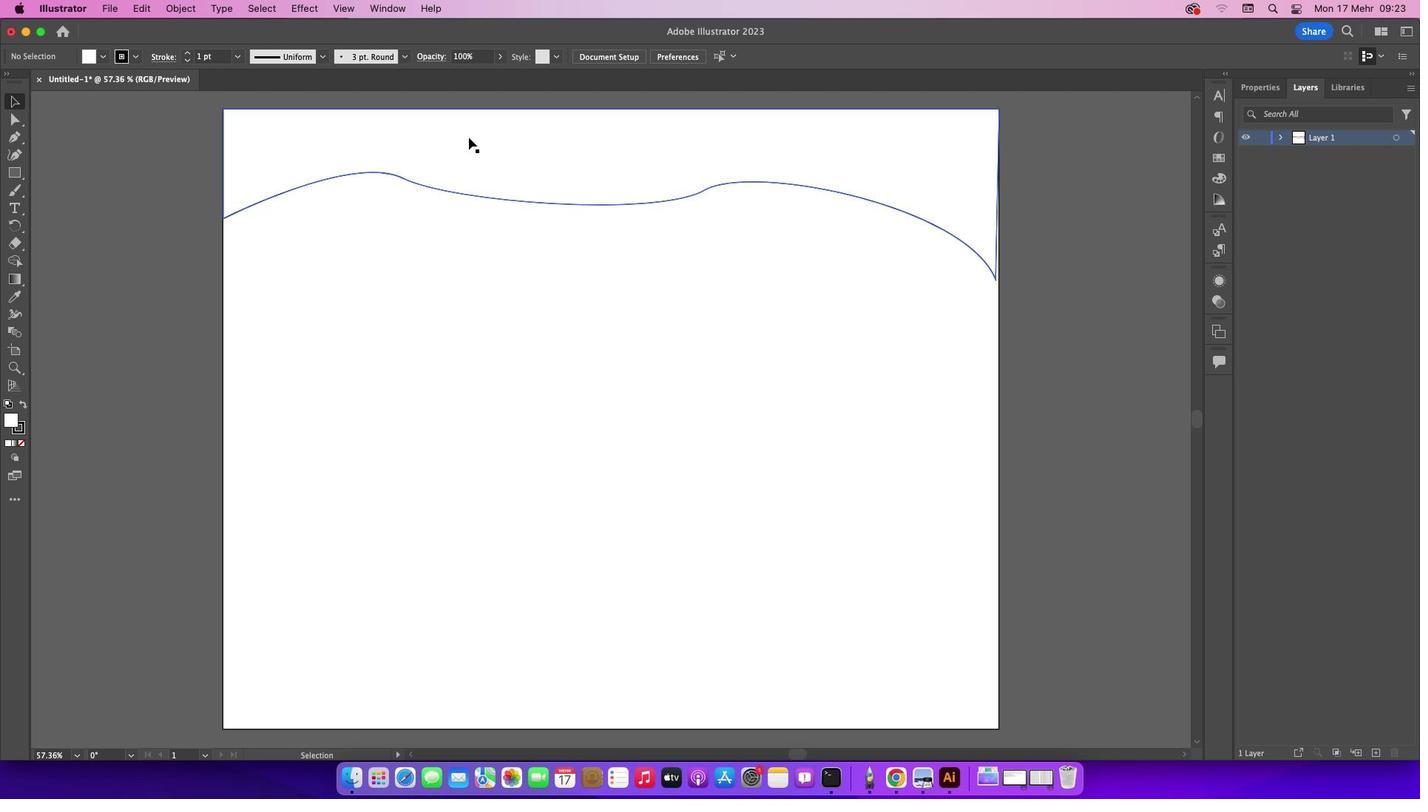
Action: Mouse moved to (496, 114)
Screenshot: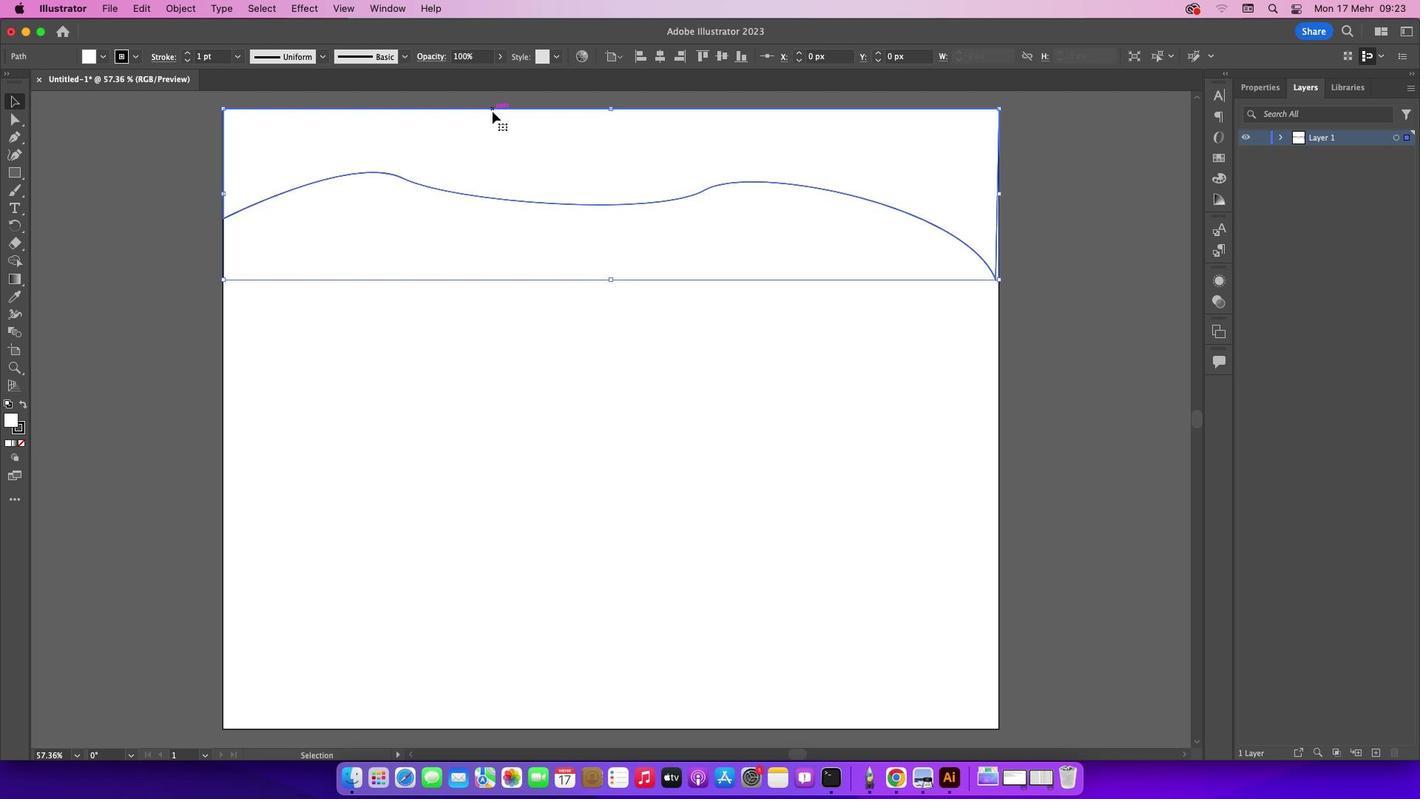 
Action: Mouse pressed left at (496, 114)
Screenshot: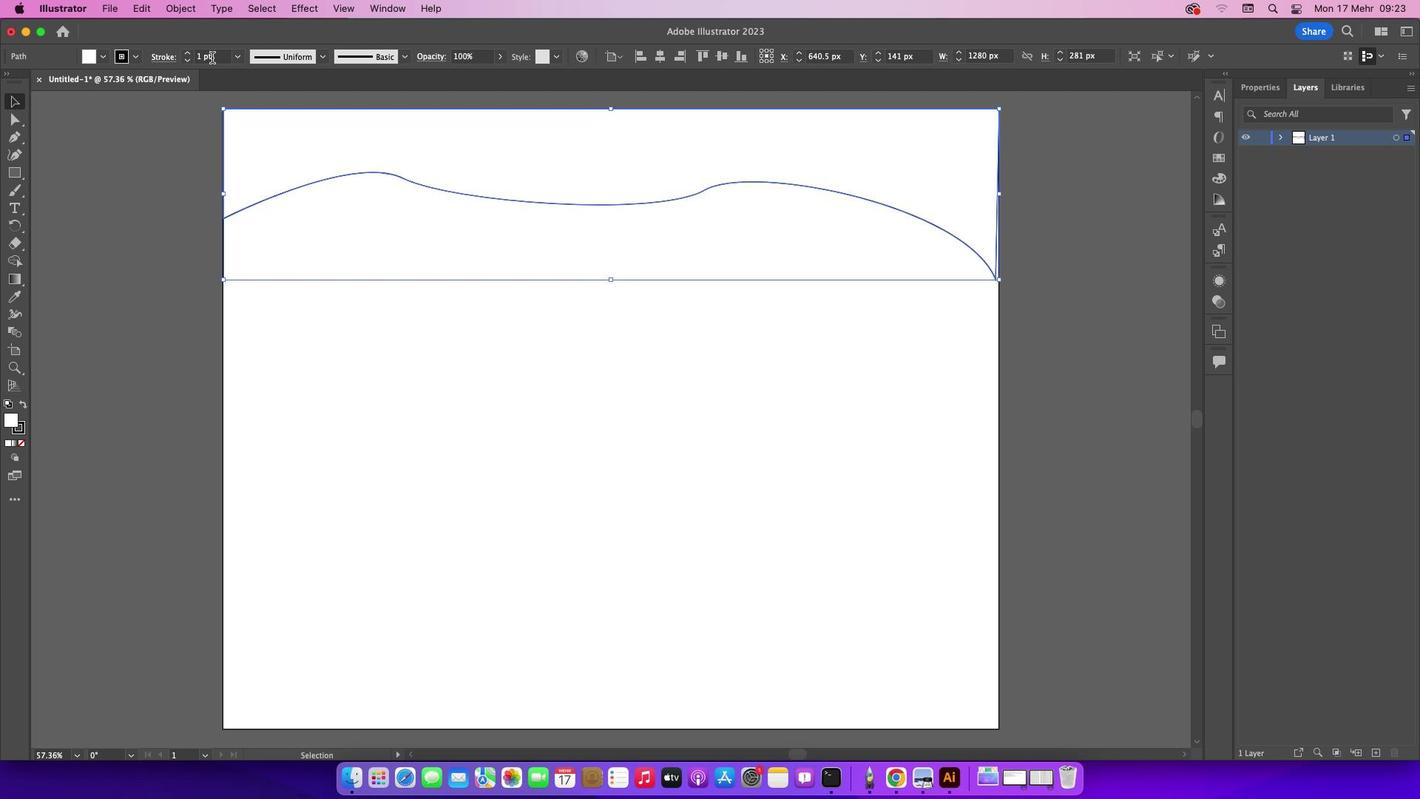
Action: Mouse moved to (138, 59)
Screenshot: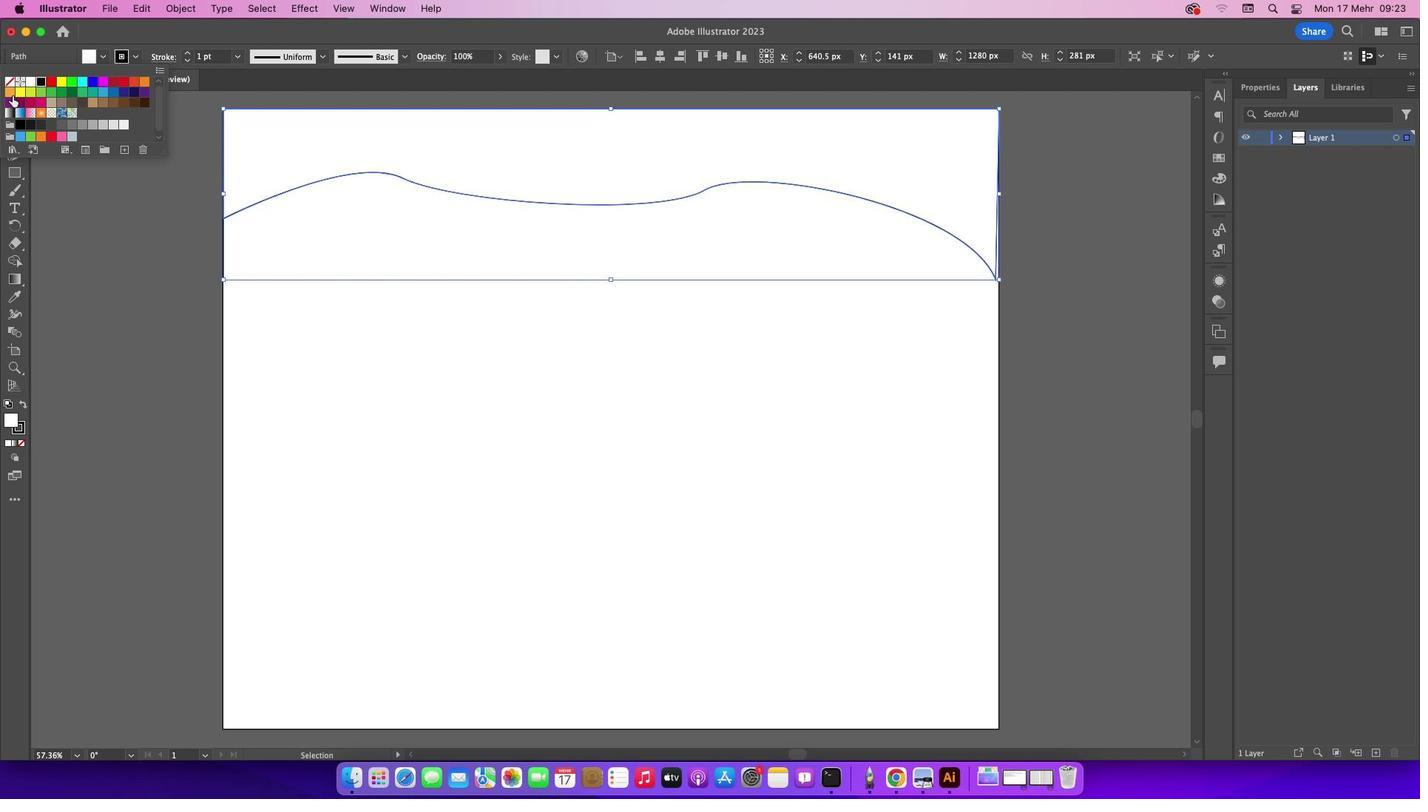 
Action: Mouse pressed left at (138, 59)
Screenshot: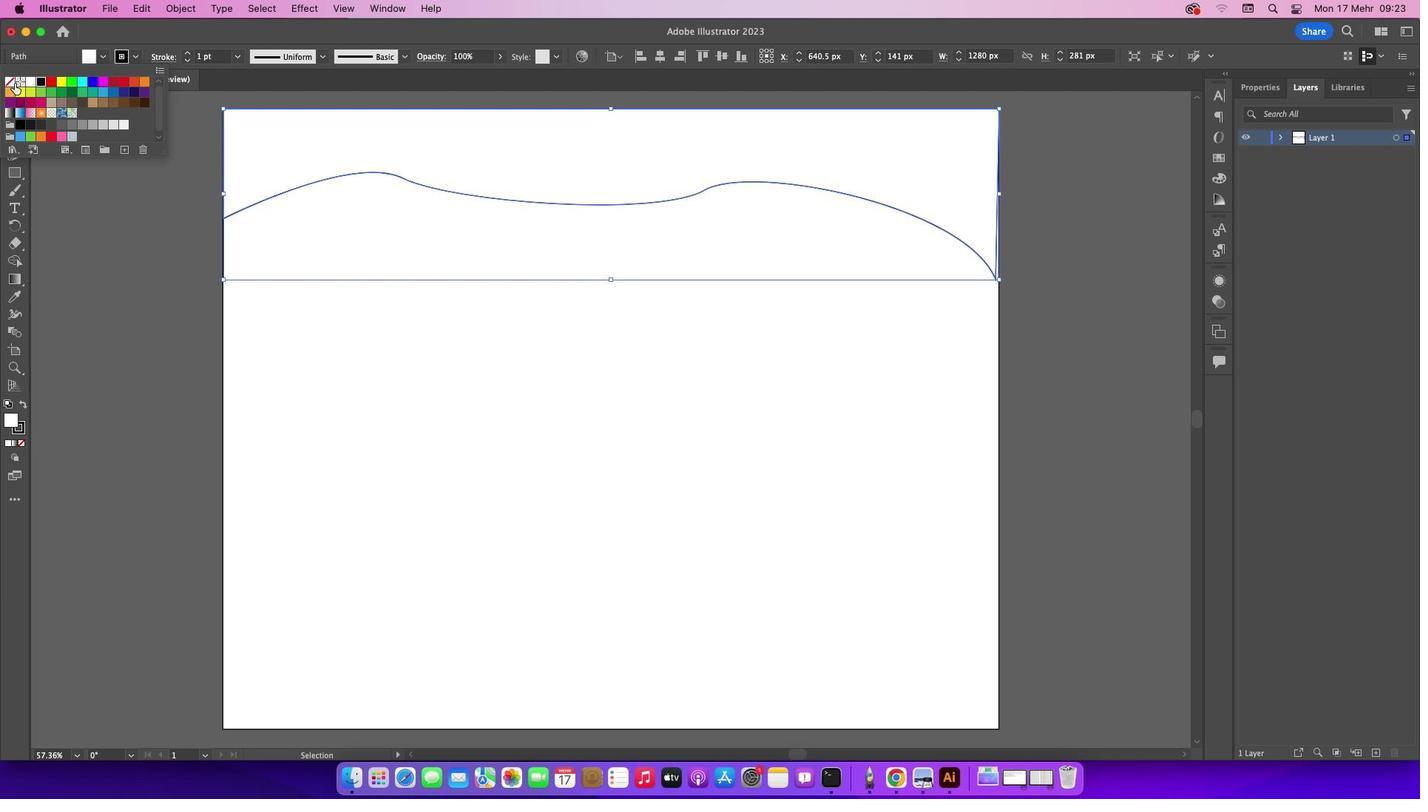 
Action: Mouse moved to (17, 85)
Screenshot: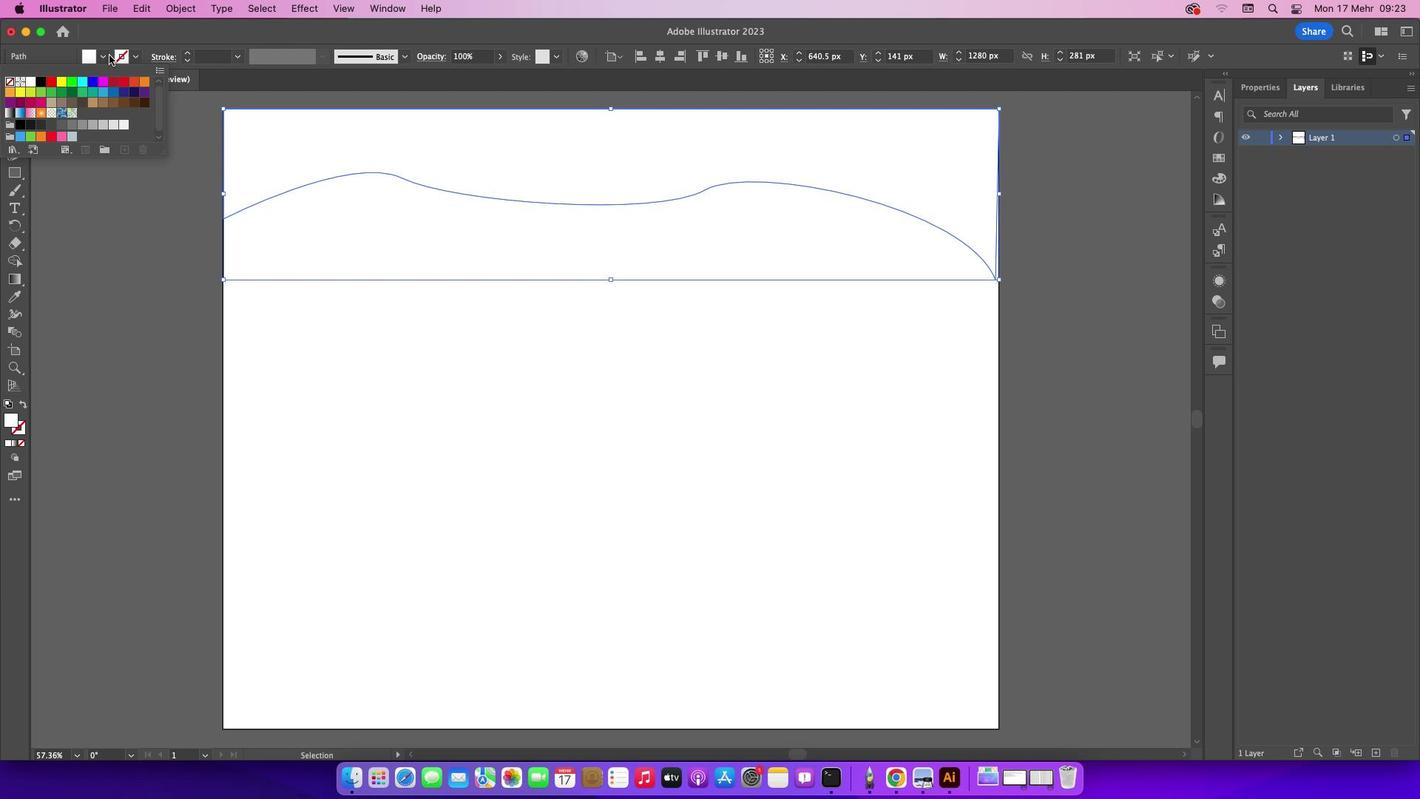 
Action: Mouse pressed left at (17, 85)
Screenshot: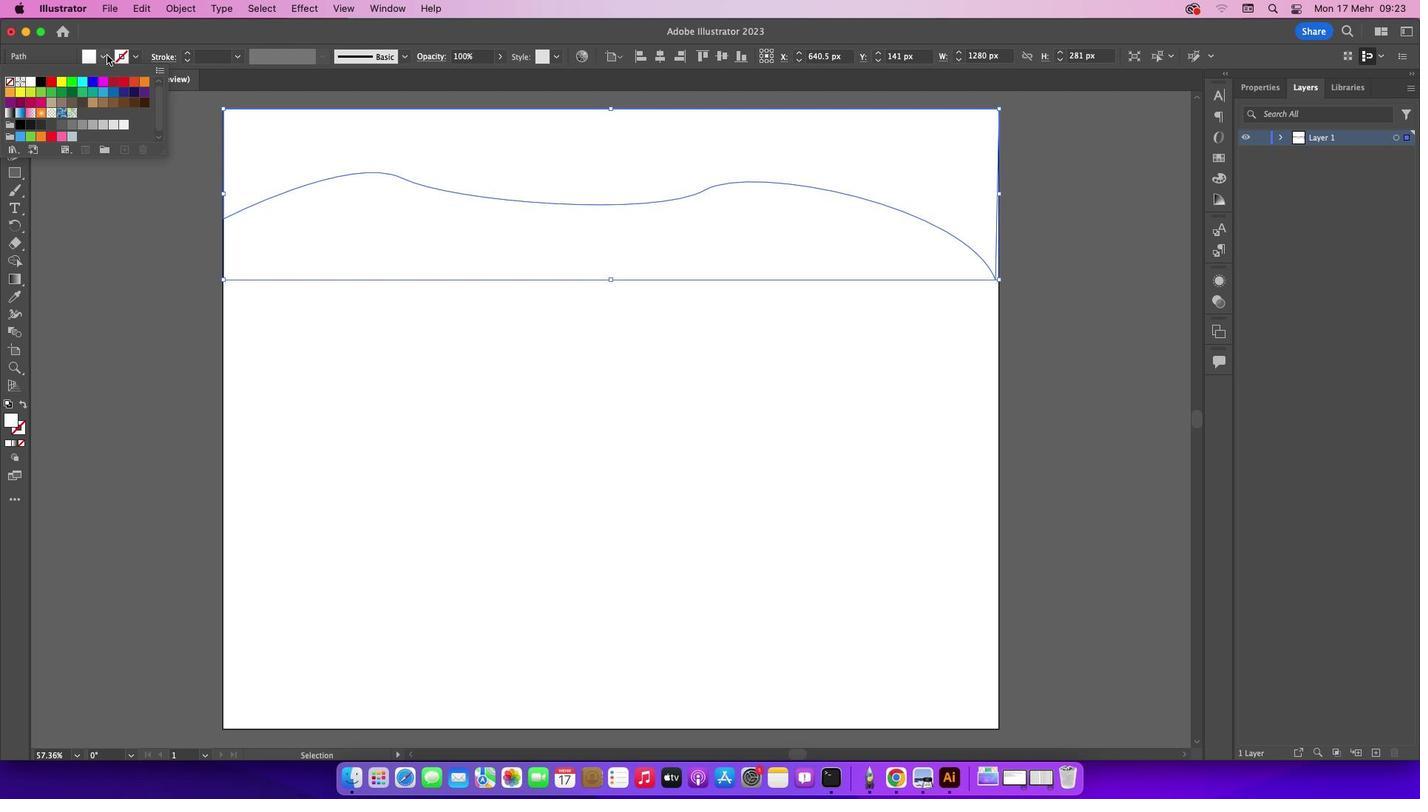 
Action: Mouse moved to (110, 59)
Screenshot: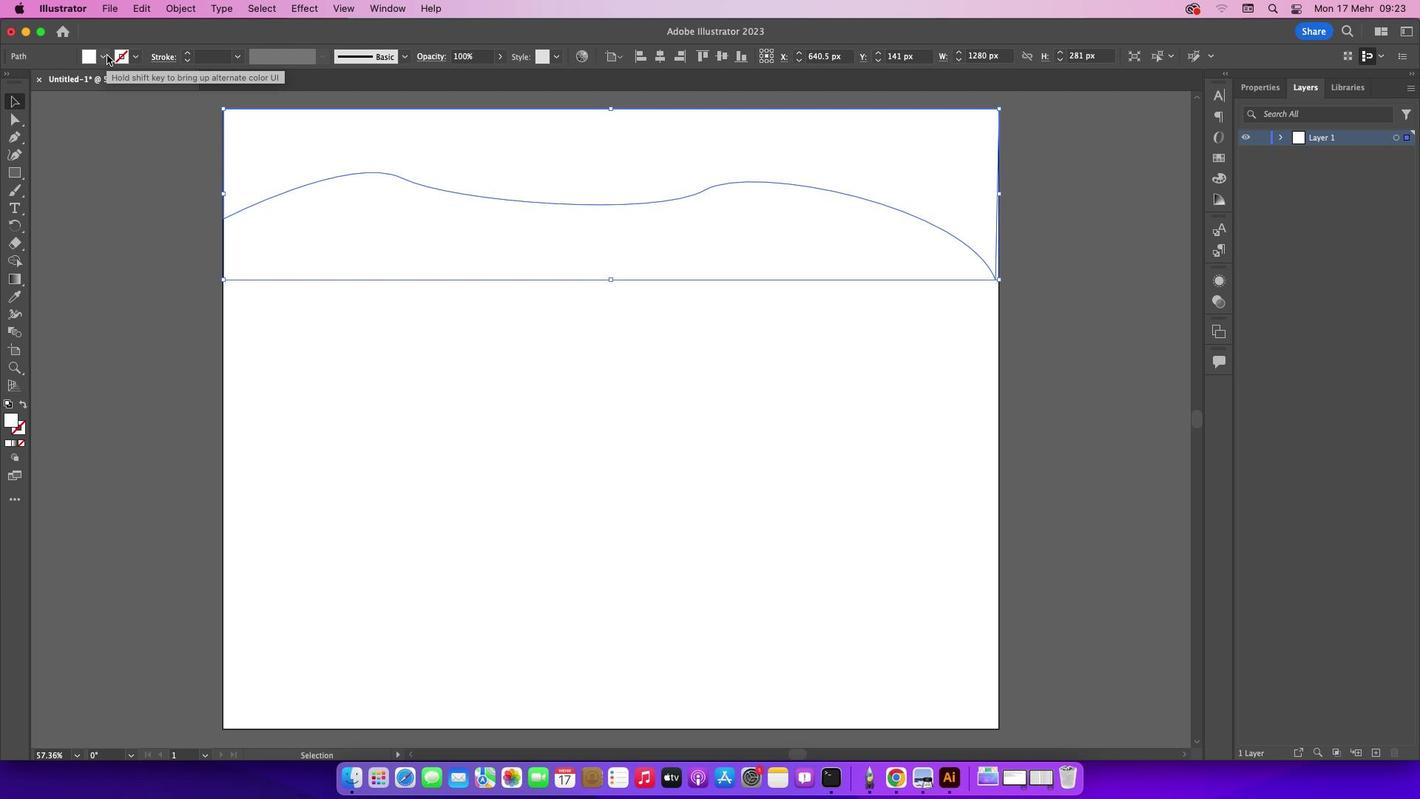 
Action: Mouse pressed left at (110, 59)
Screenshot: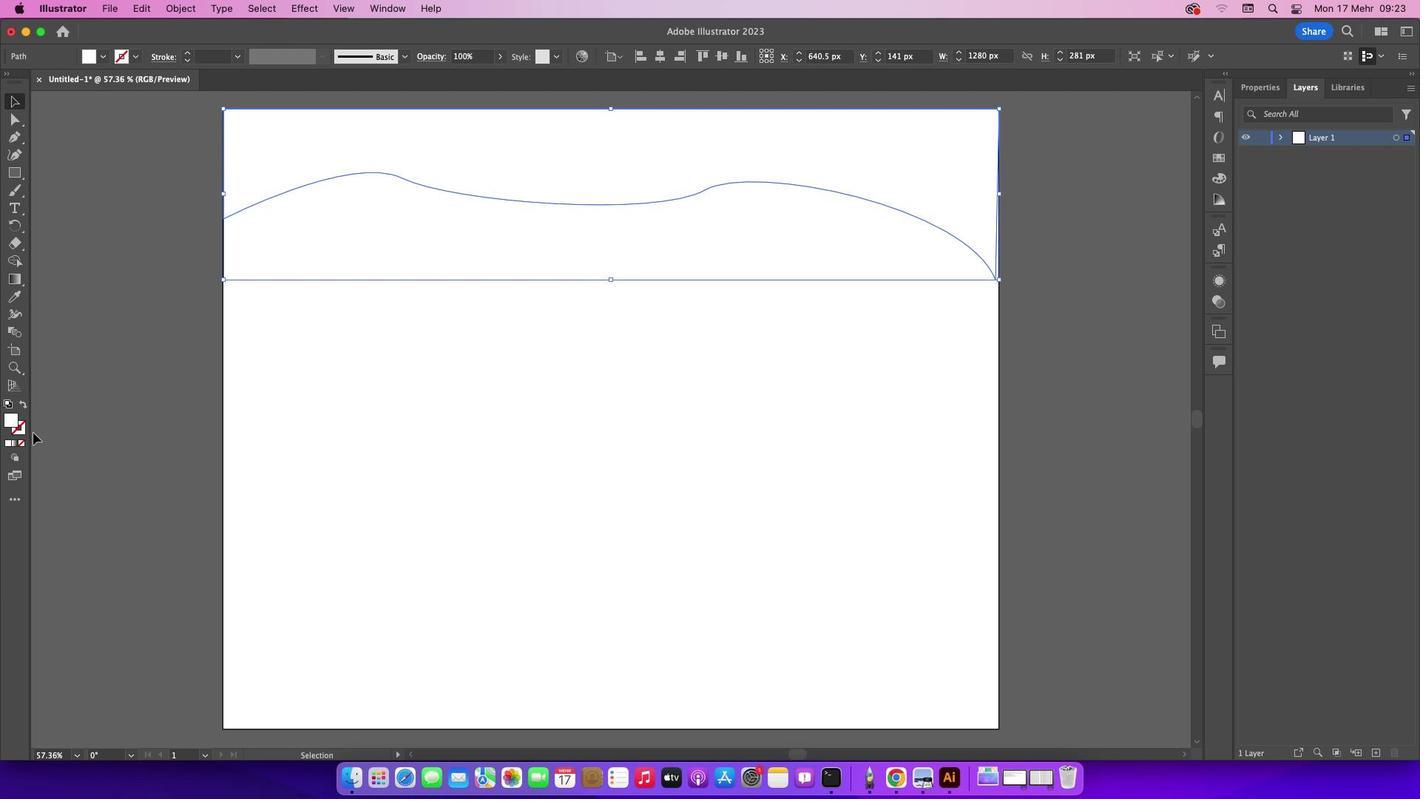
Action: Mouse moved to (14, 426)
Screenshot: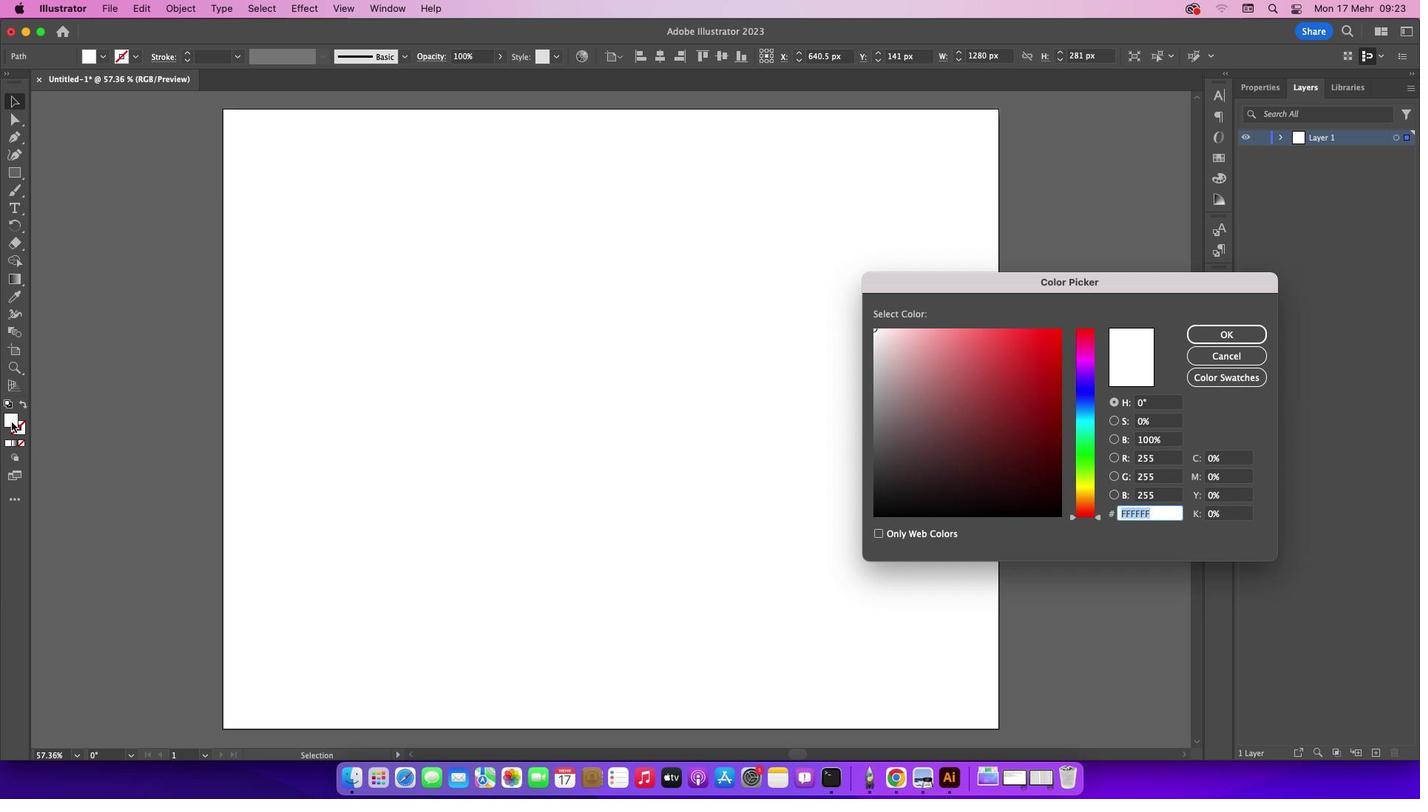 
Action: Mouse pressed left at (14, 426)
Screenshot: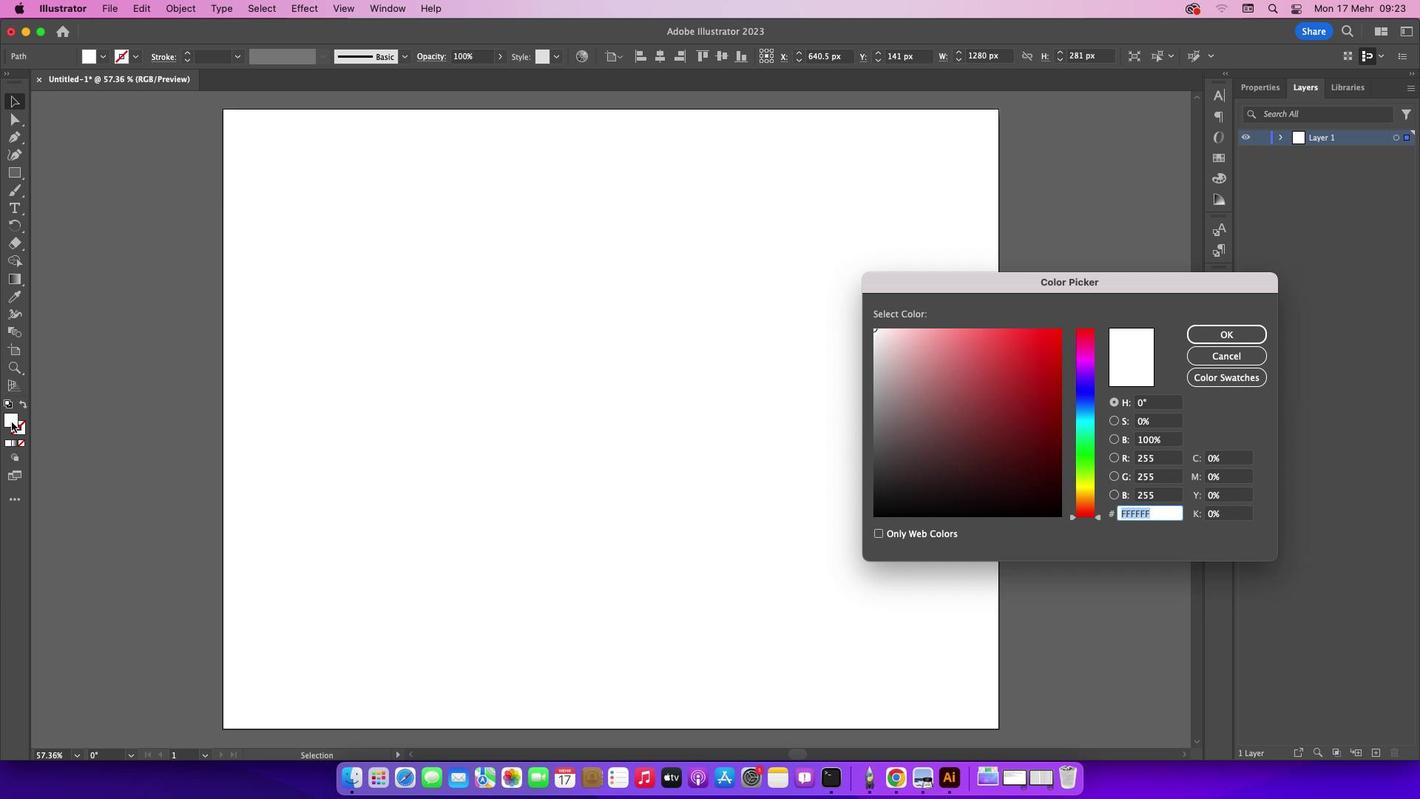 
Action: Mouse pressed left at (14, 426)
Screenshot: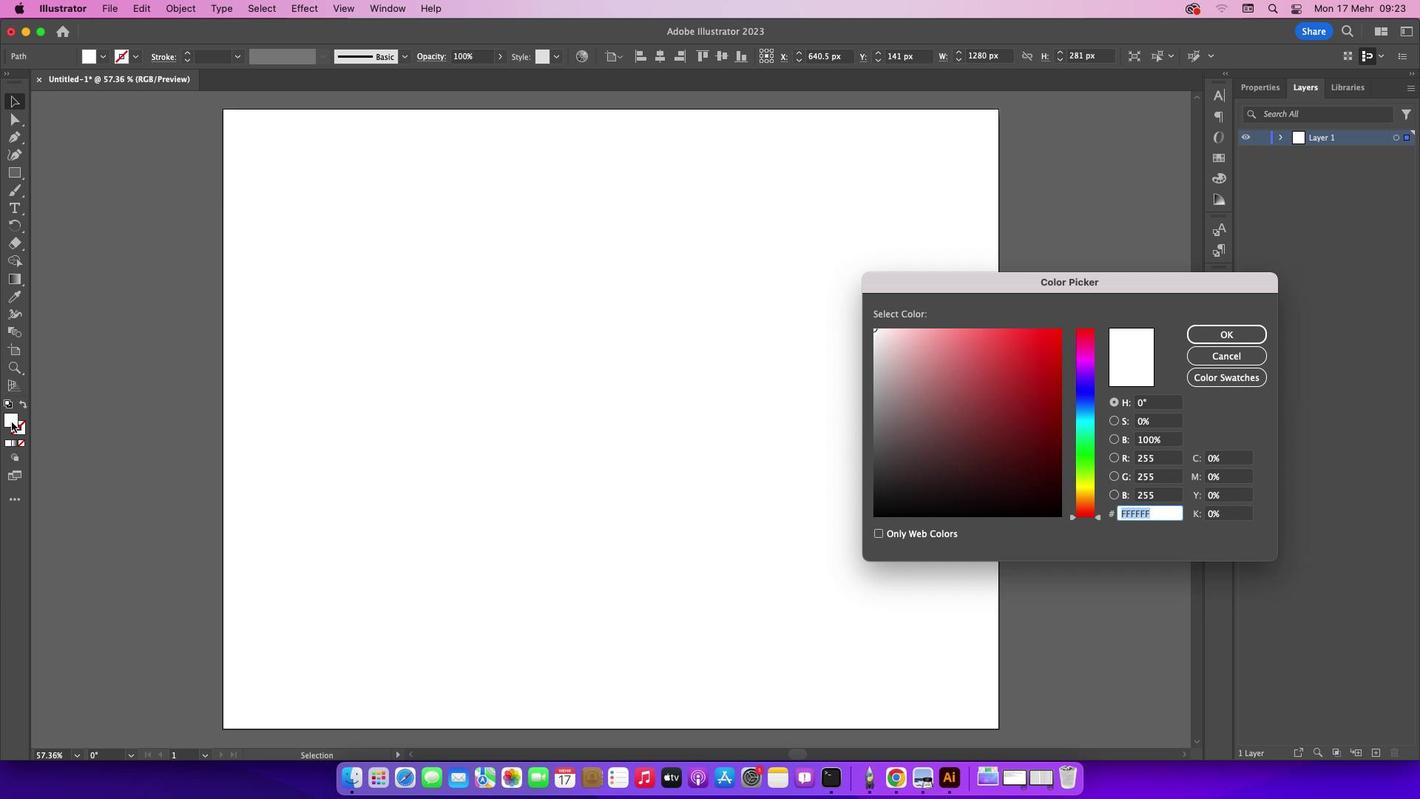 
Action: Mouse moved to (1211, 358)
Screenshot: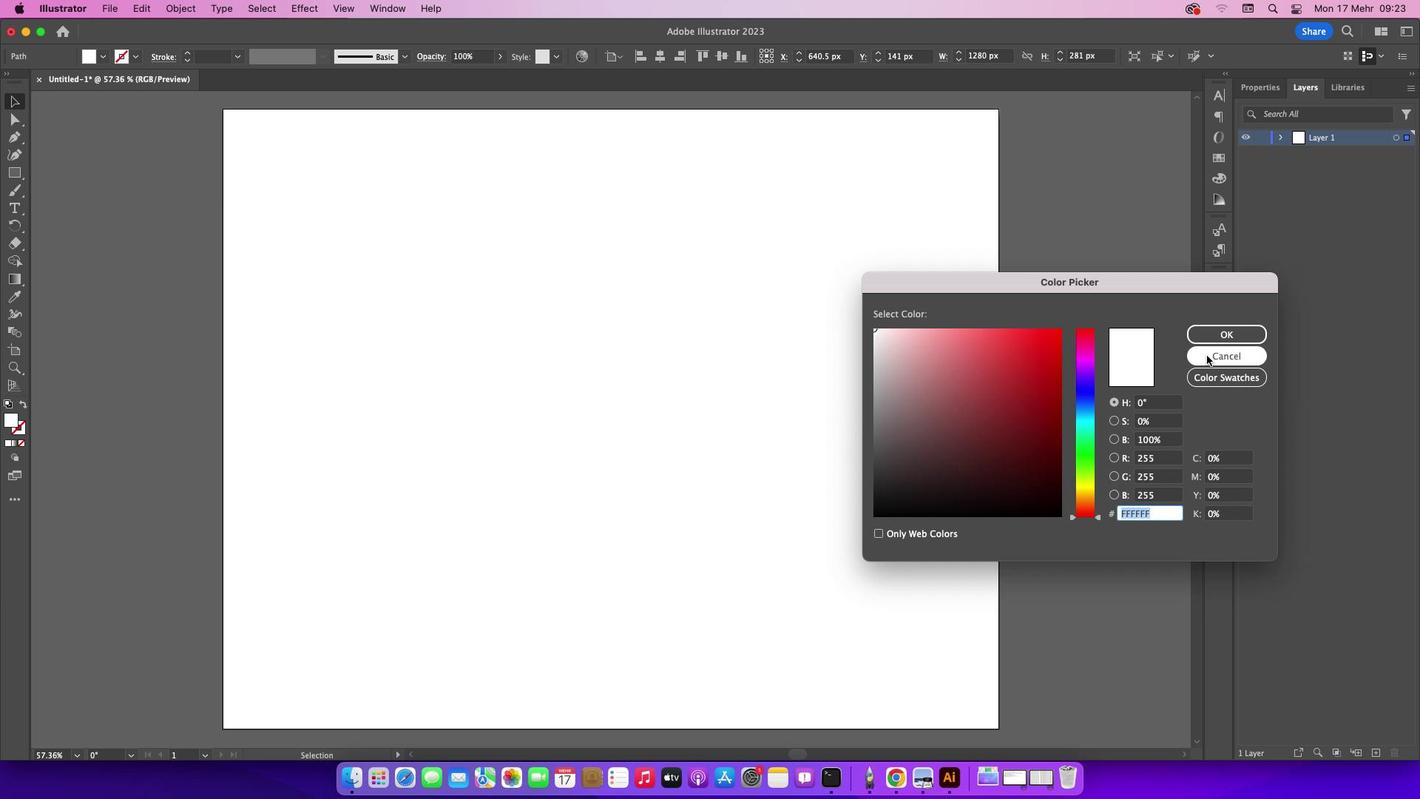 
Action: Mouse pressed left at (1211, 358)
Screenshot: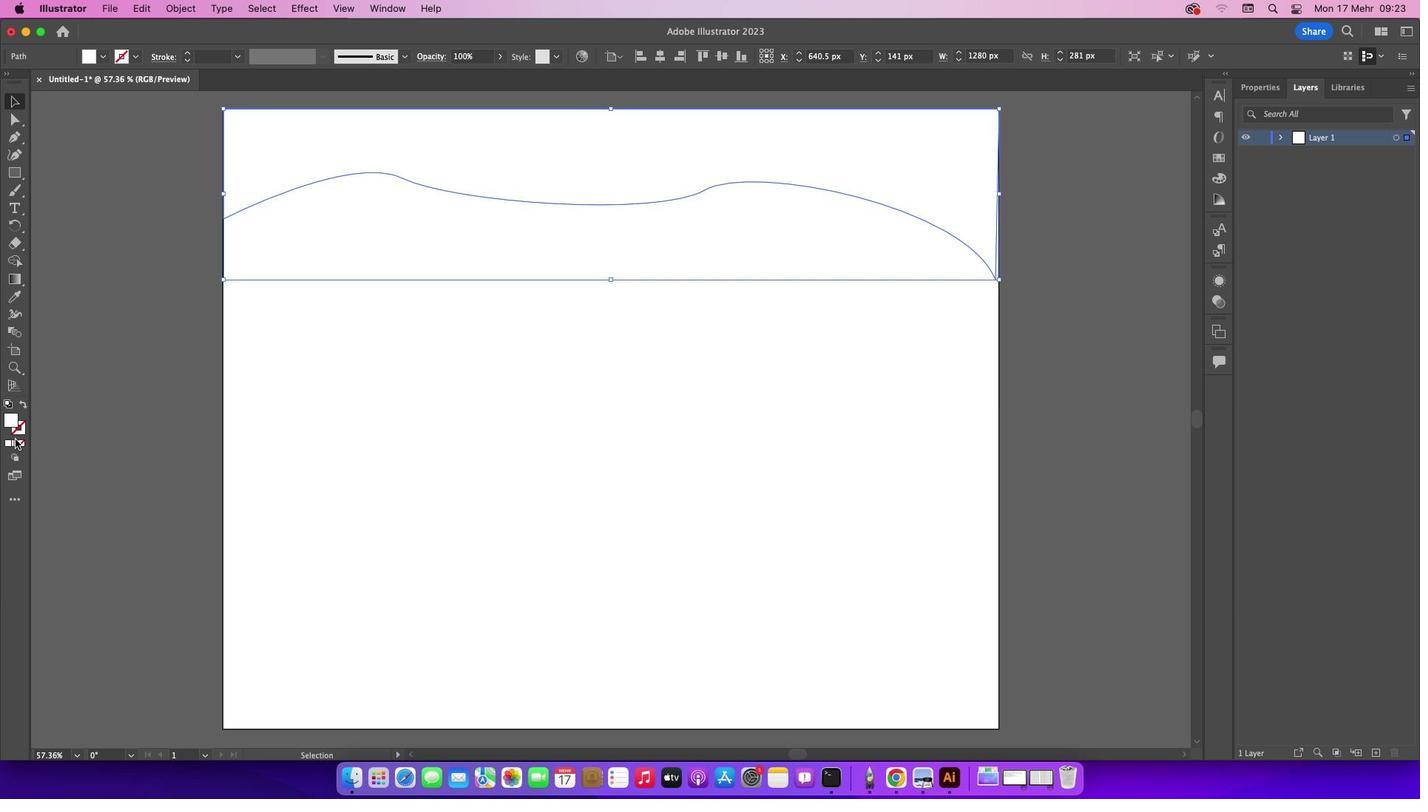 
Action: Mouse moved to (20, 449)
Screenshot: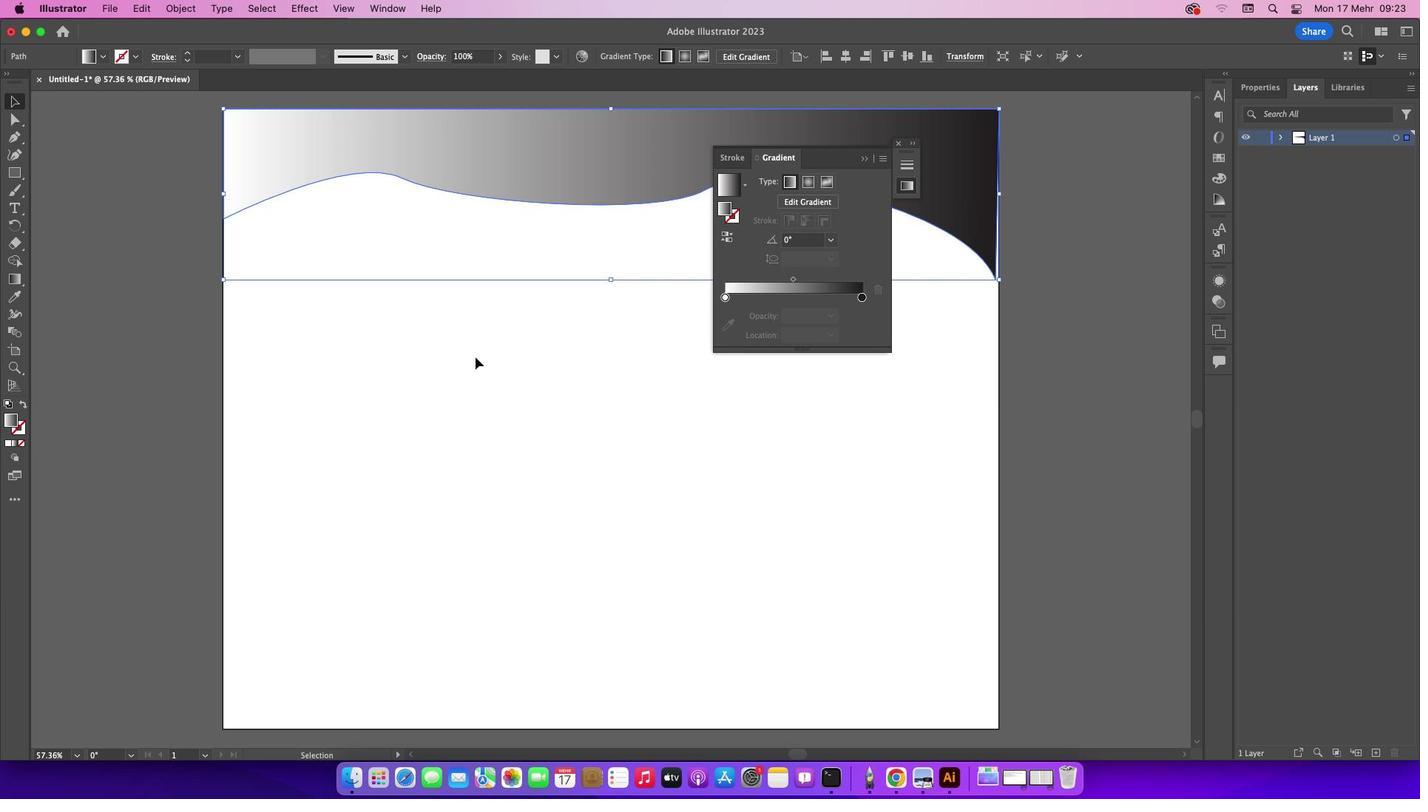
Action: Mouse pressed left at (20, 449)
Screenshot: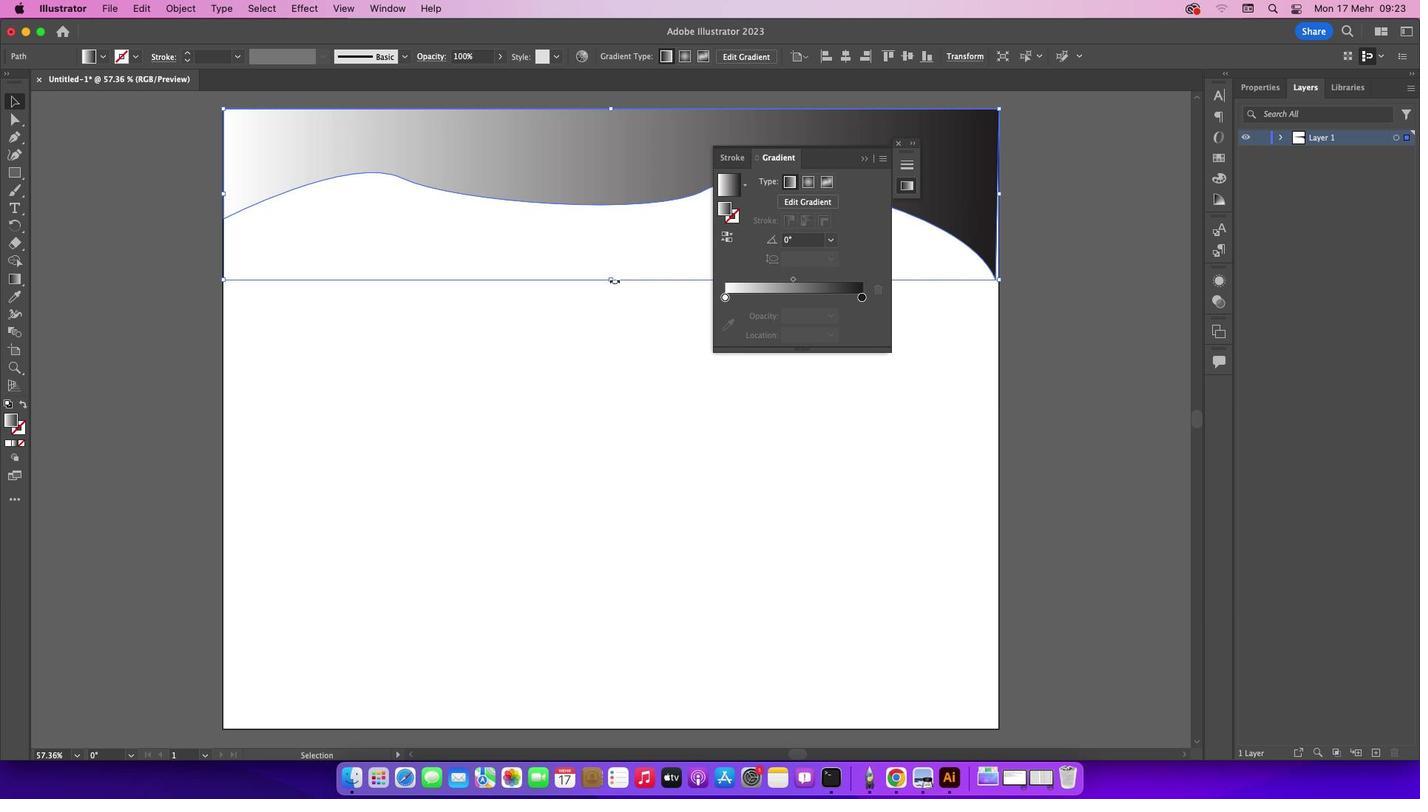 
Action: Mouse moved to (725, 301)
Screenshot: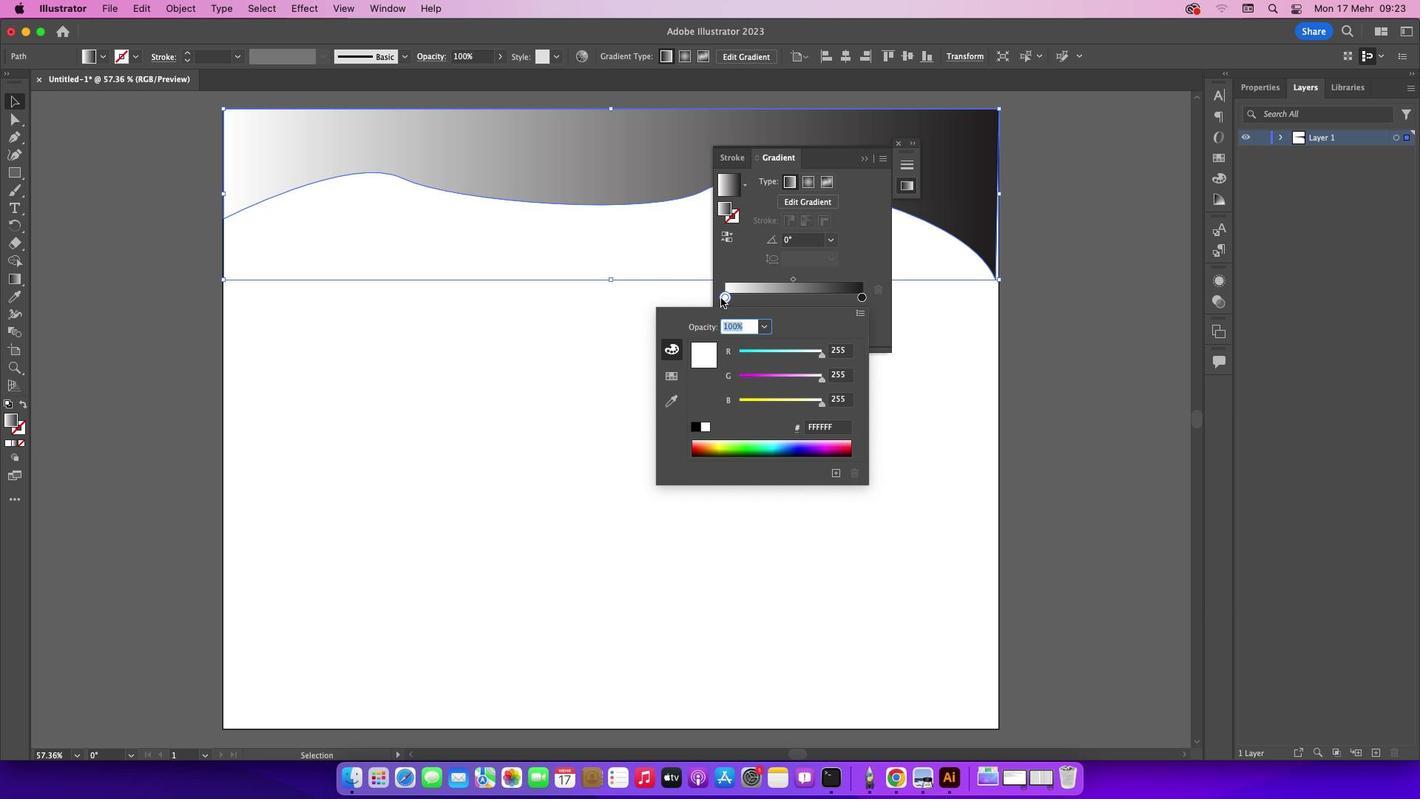 
Action: Mouse pressed left at (725, 301)
Screenshot: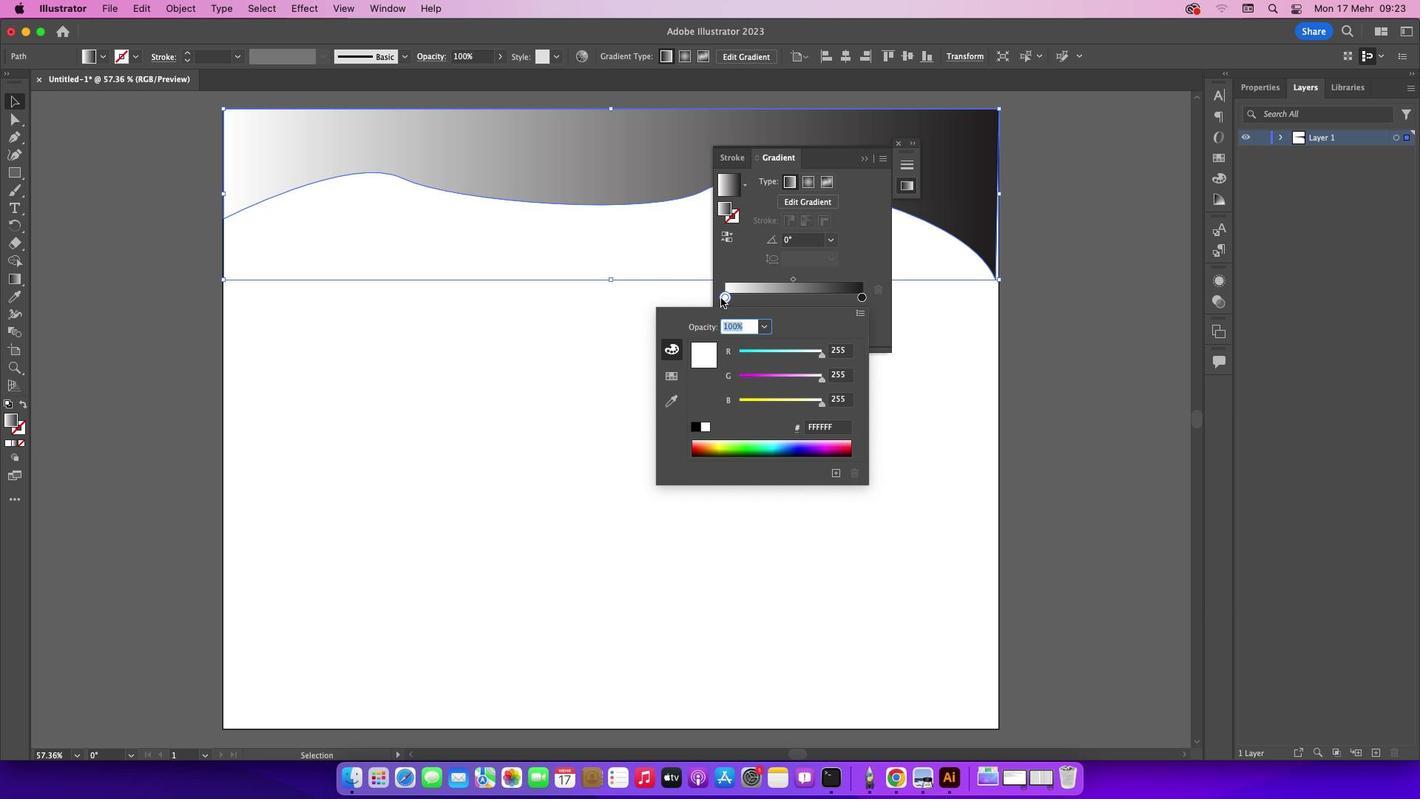 
Action: Mouse pressed left at (725, 301)
Screenshot: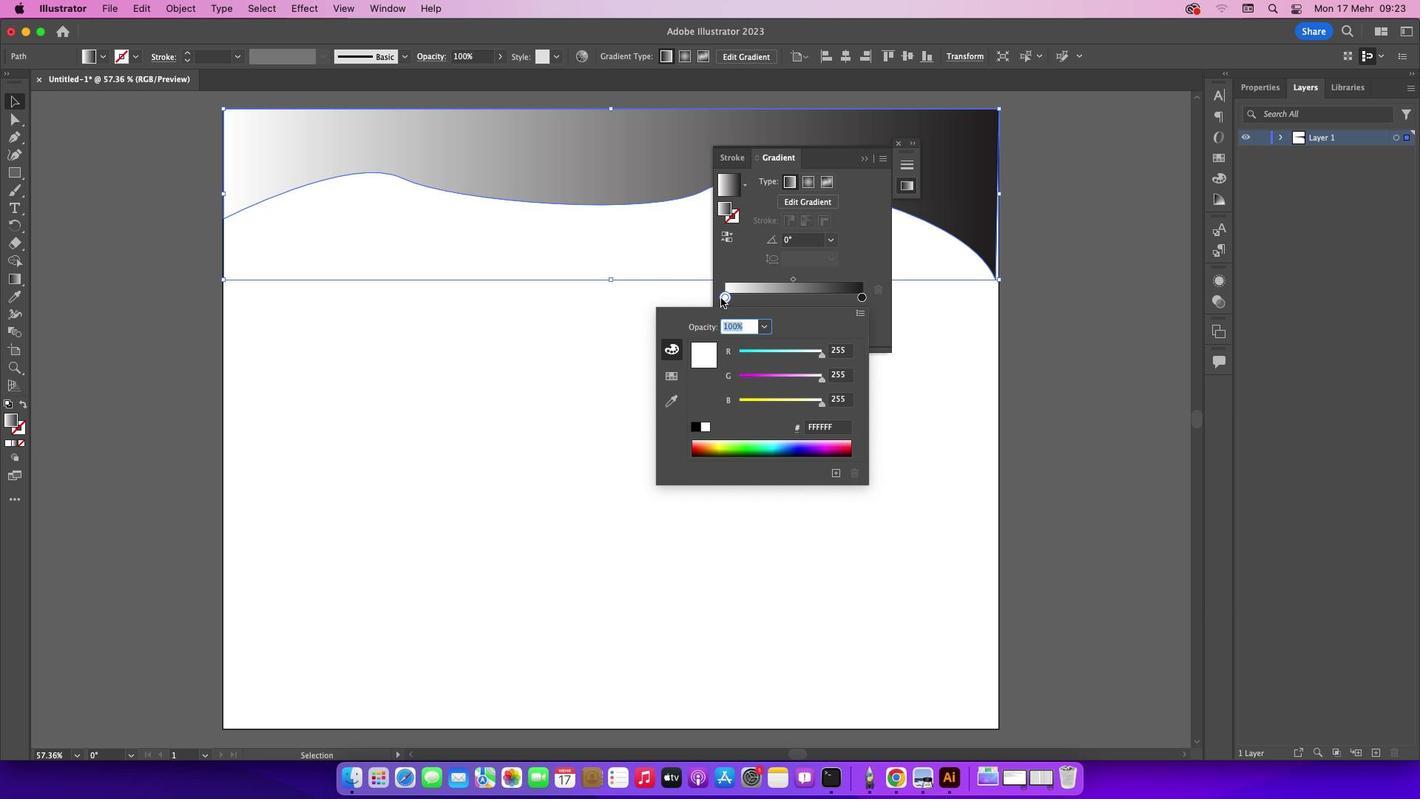 
Action: Mouse moved to (675, 381)
Screenshot: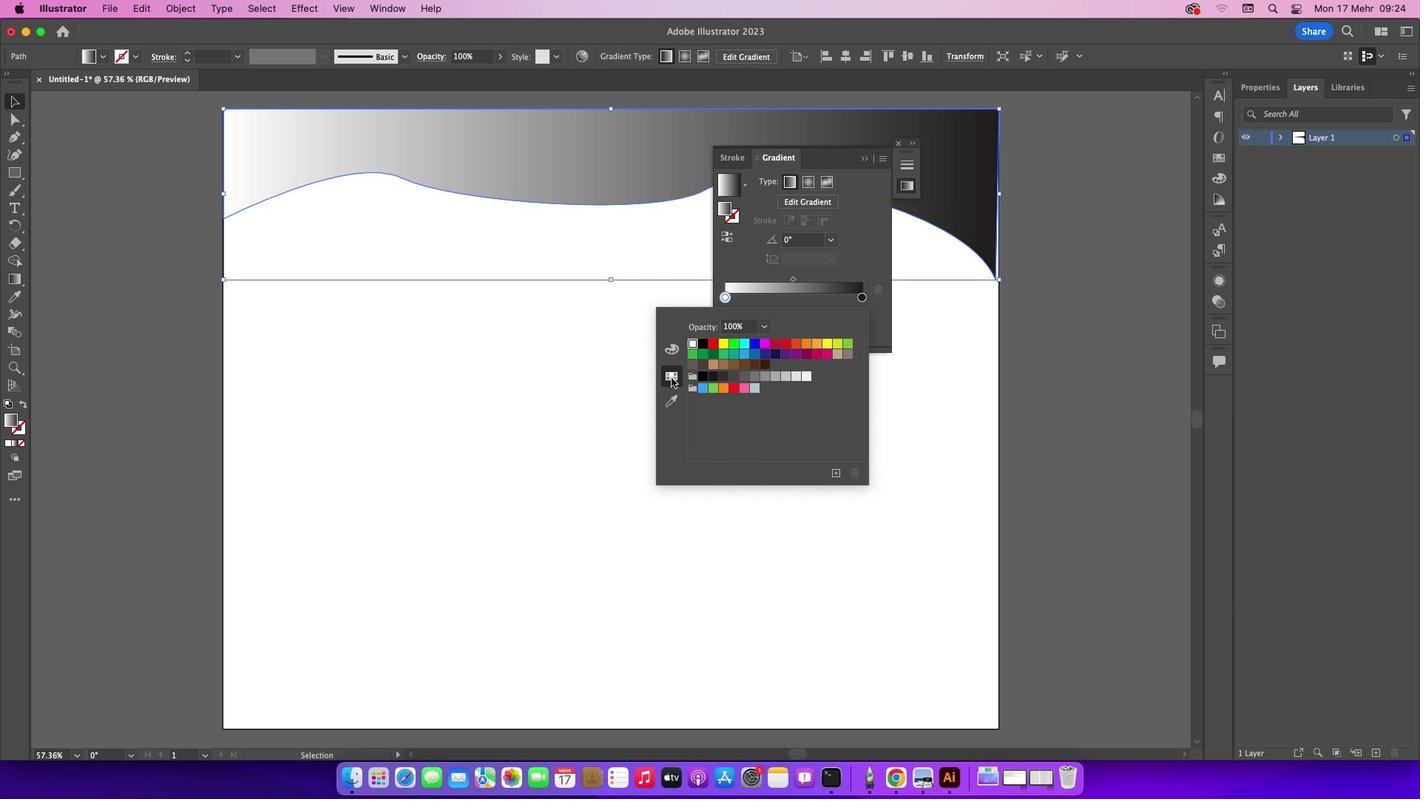 
Action: Mouse pressed left at (675, 381)
Screenshot: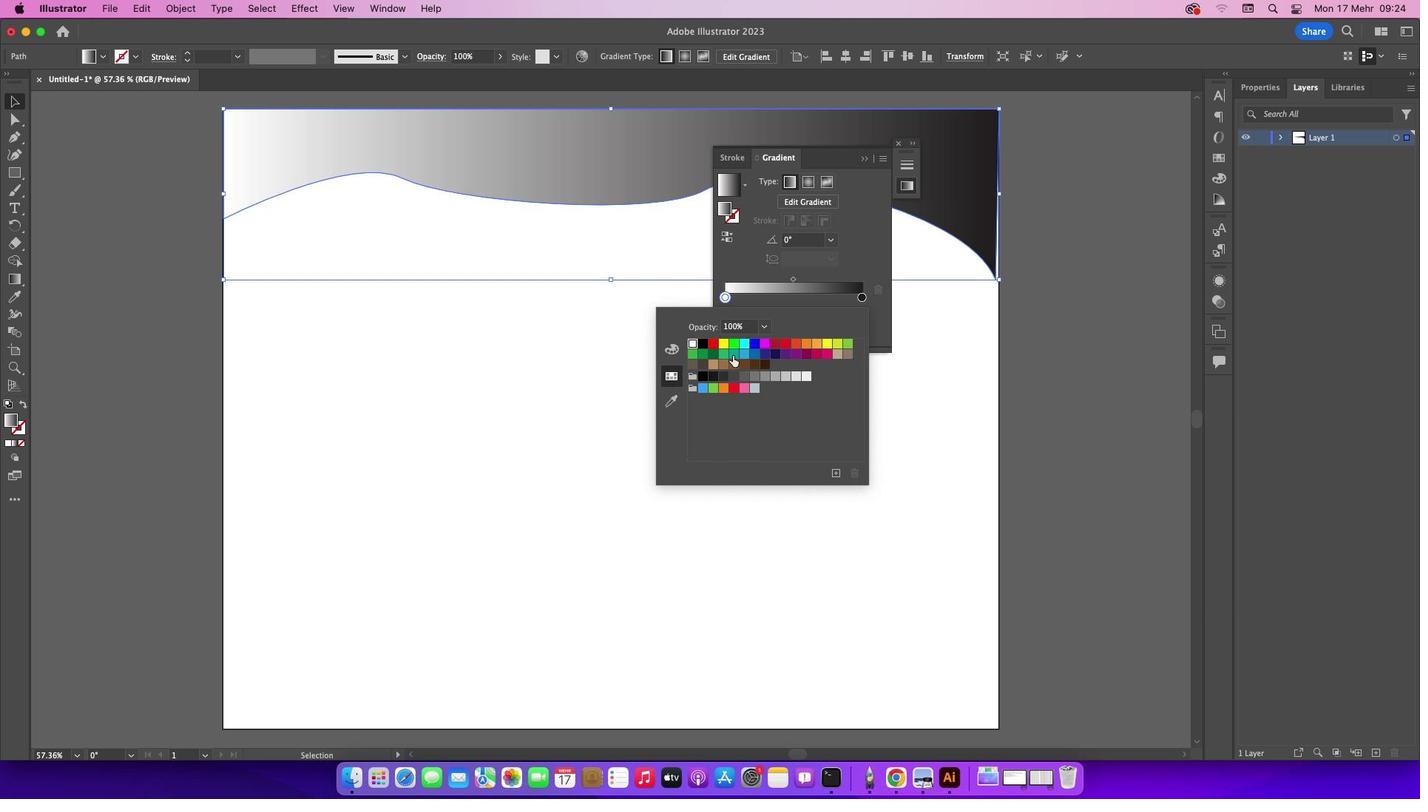 
Action: Mouse moved to (749, 347)
Screenshot: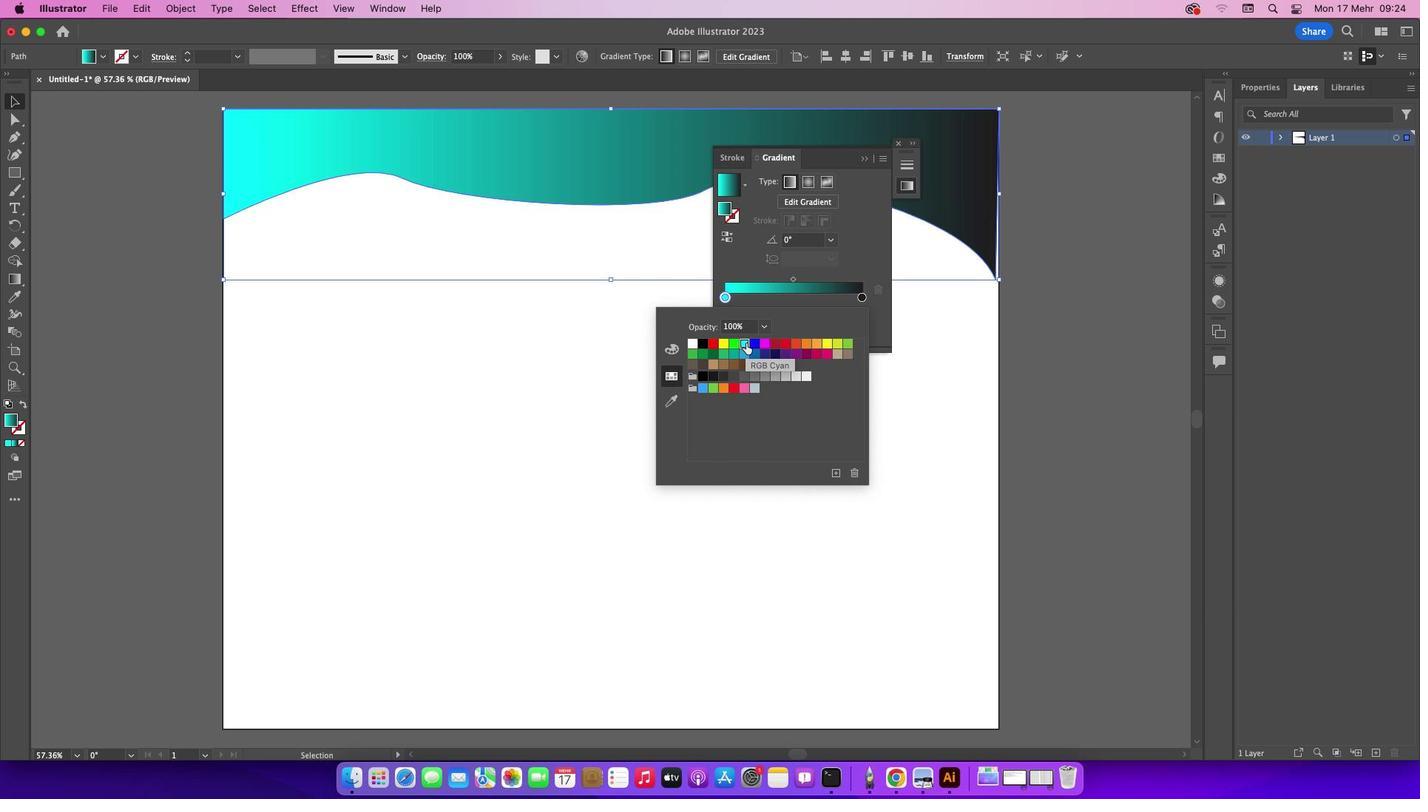 
Action: Mouse pressed left at (749, 347)
Screenshot: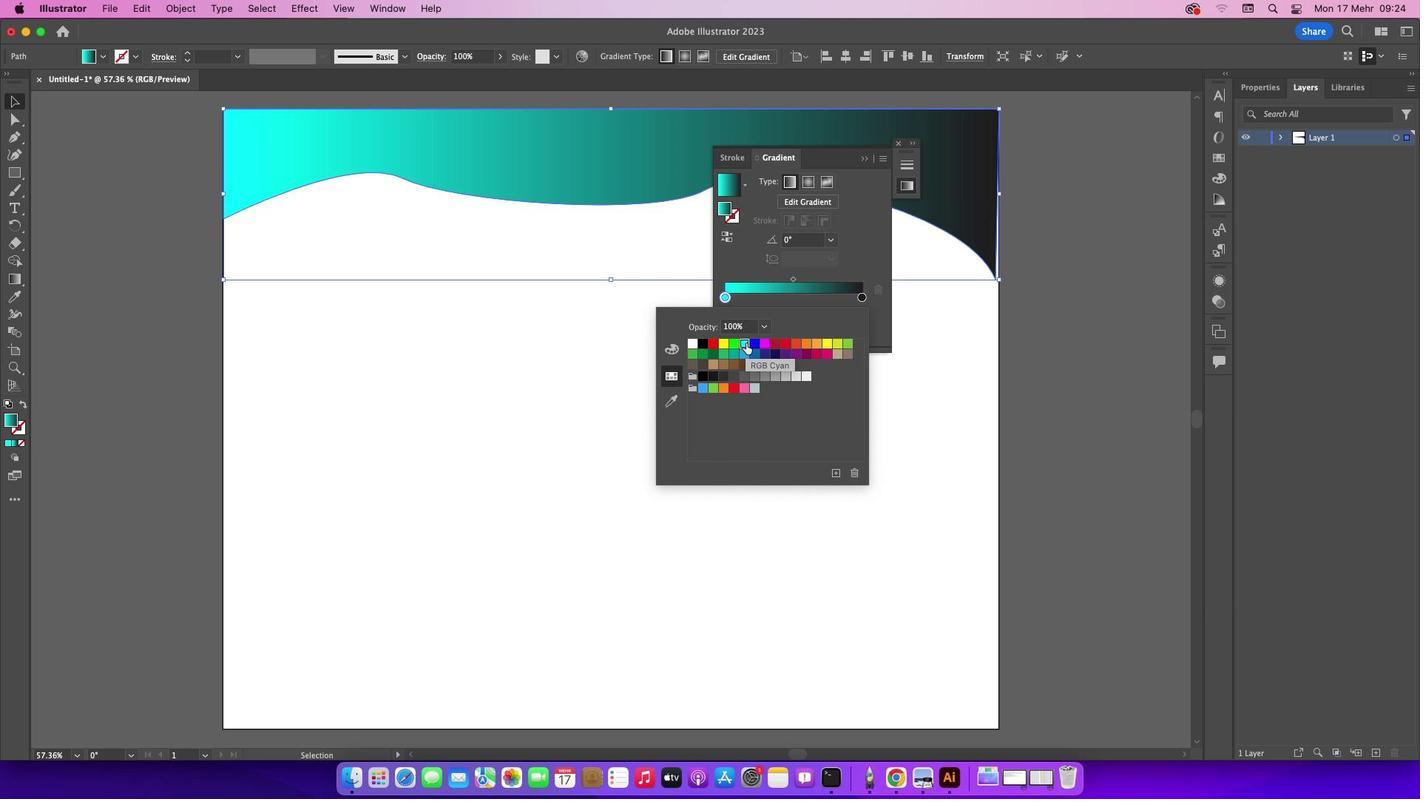 
Action: Mouse moved to (678, 355)
Screenshot: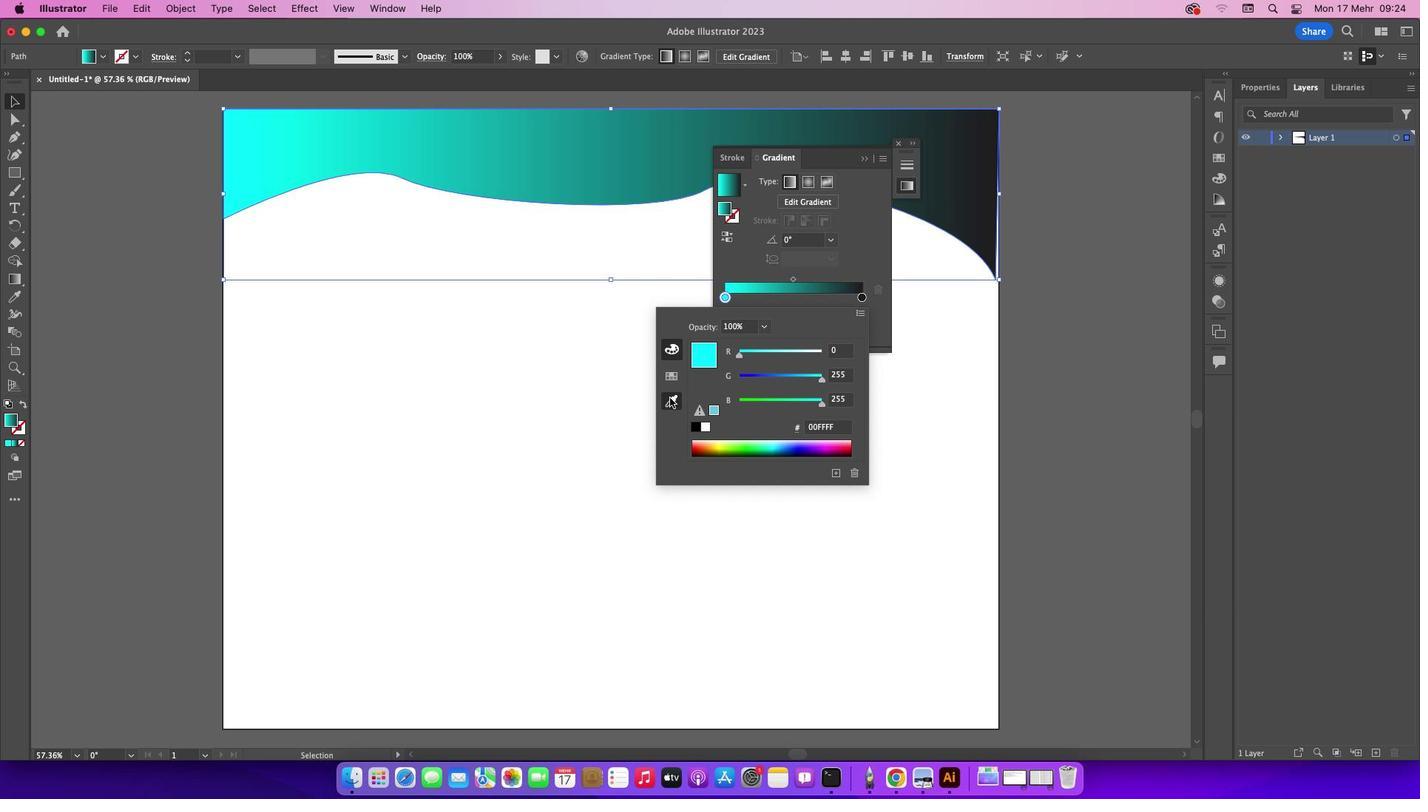 
Action: Mouse pressed left at (678, 355)
Screenshot: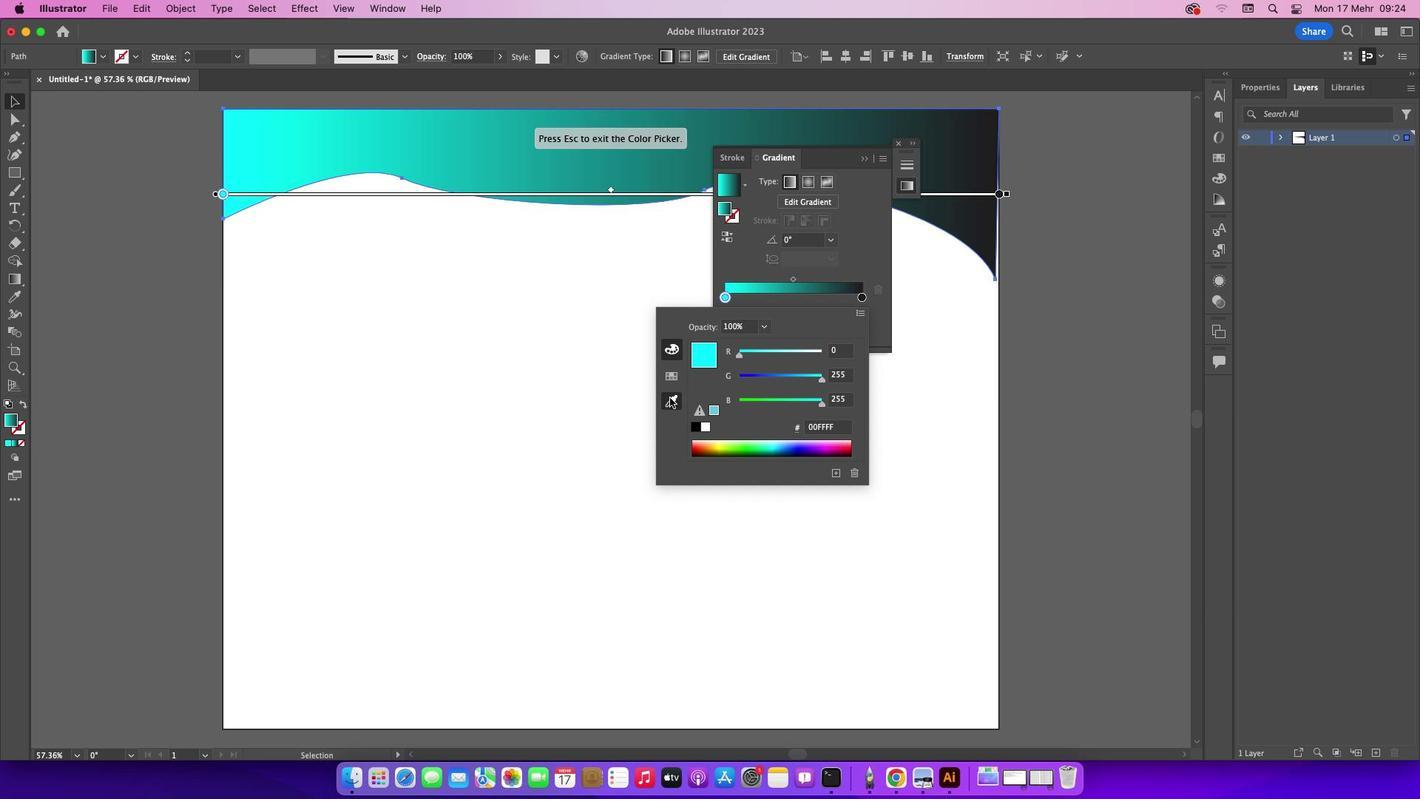 
Action: Mouse moved to (673, 401)
Screenshot: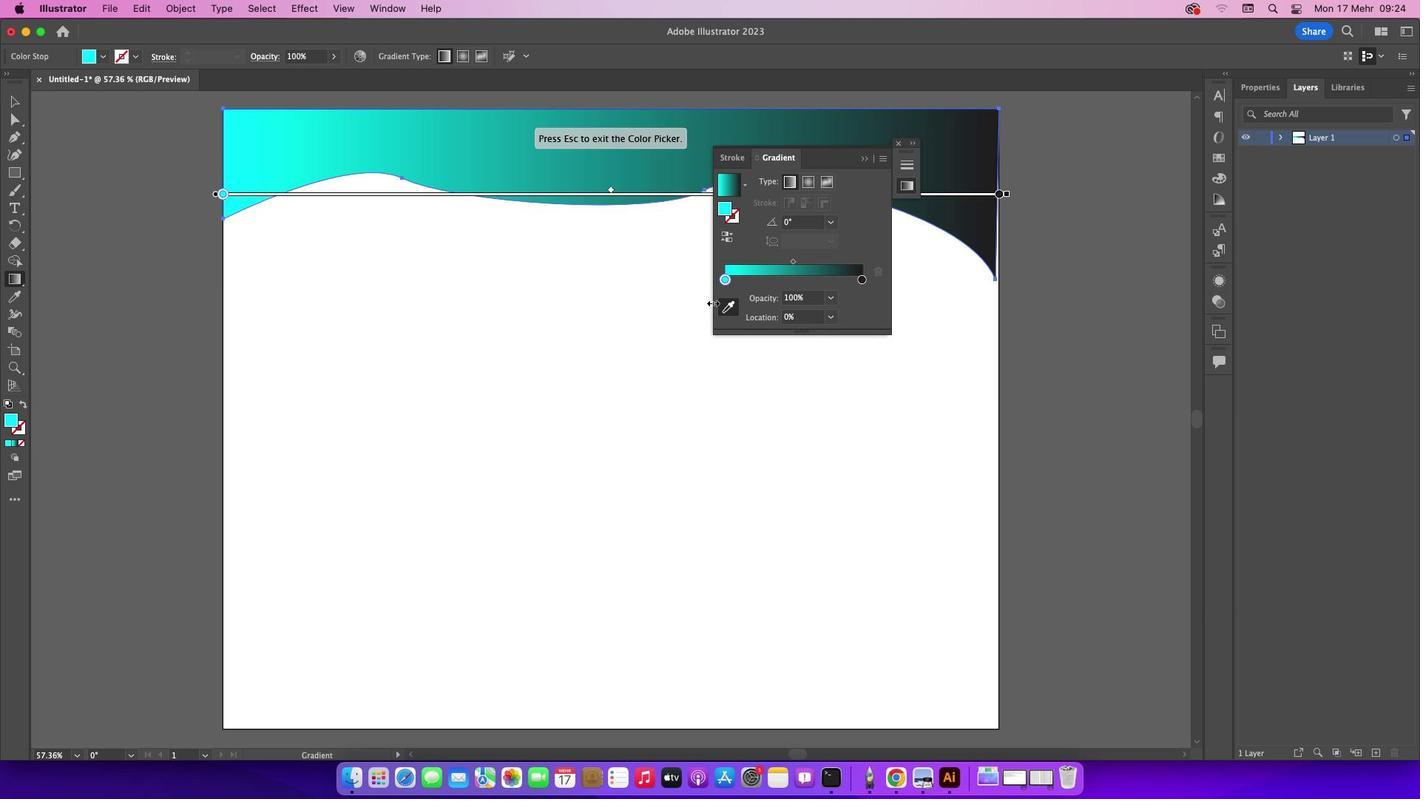
Action: Mouse pressed left at (673, 401)
Screenshot: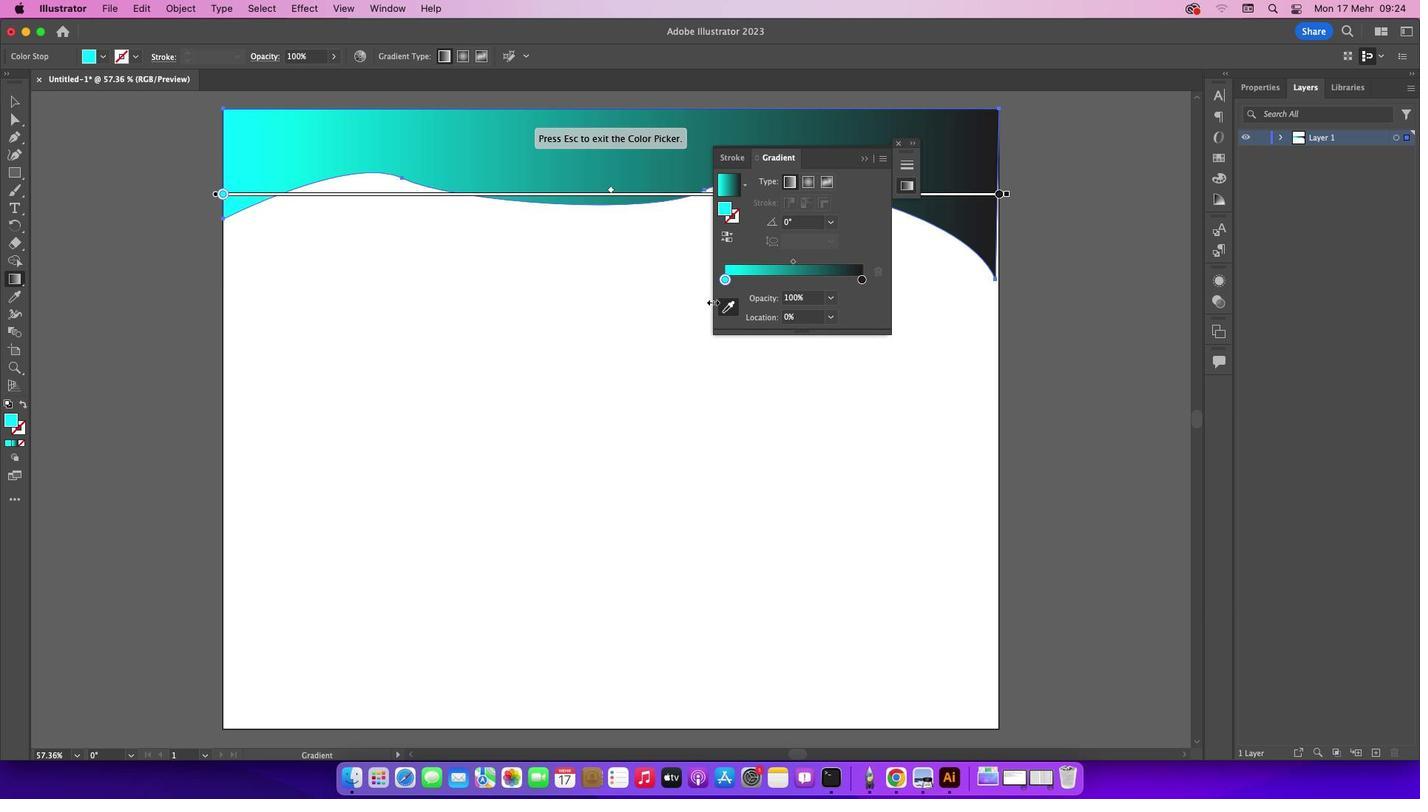 
Action: Mouse moved to (730, 278)
Screenshot: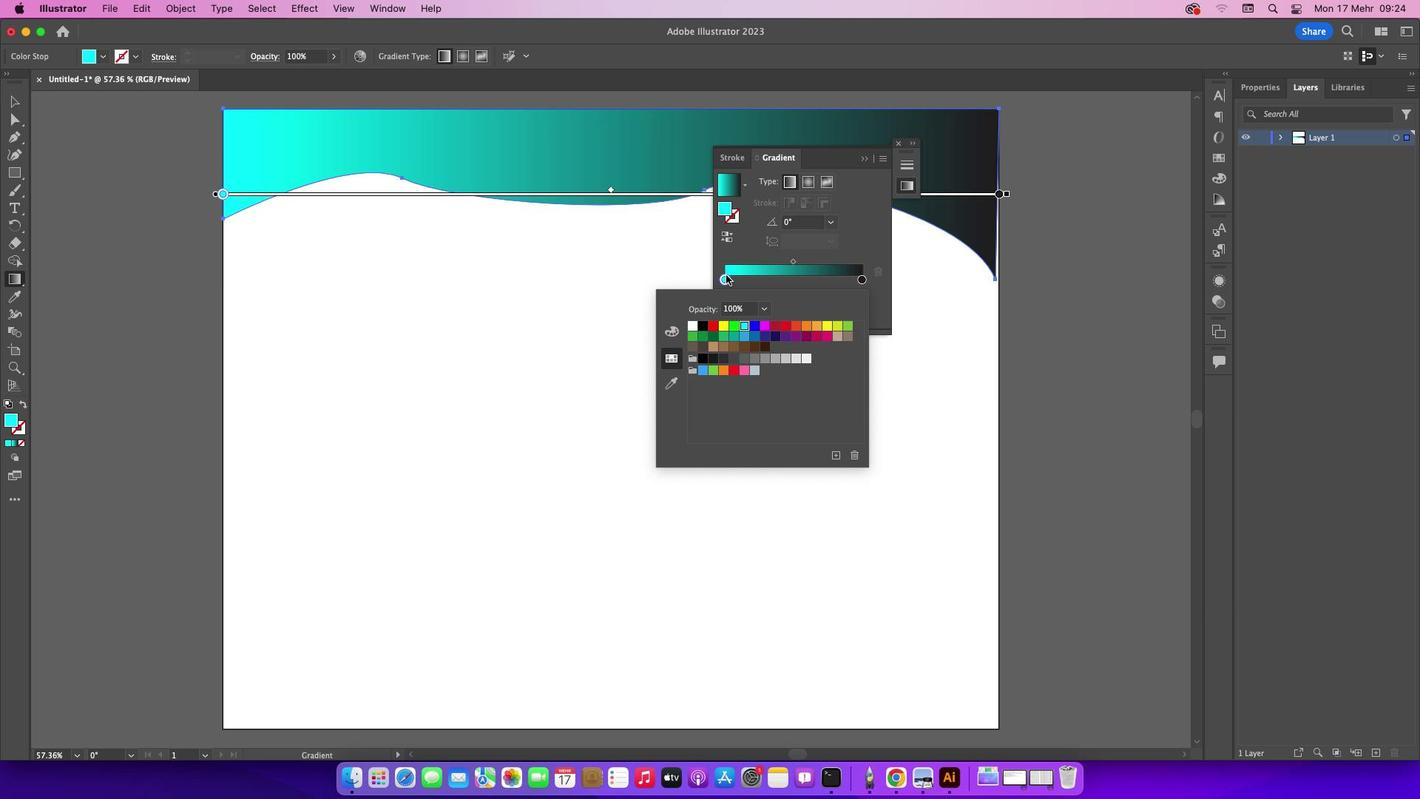 
Action: Mouse pressed left at (730, 278)
Screenshot: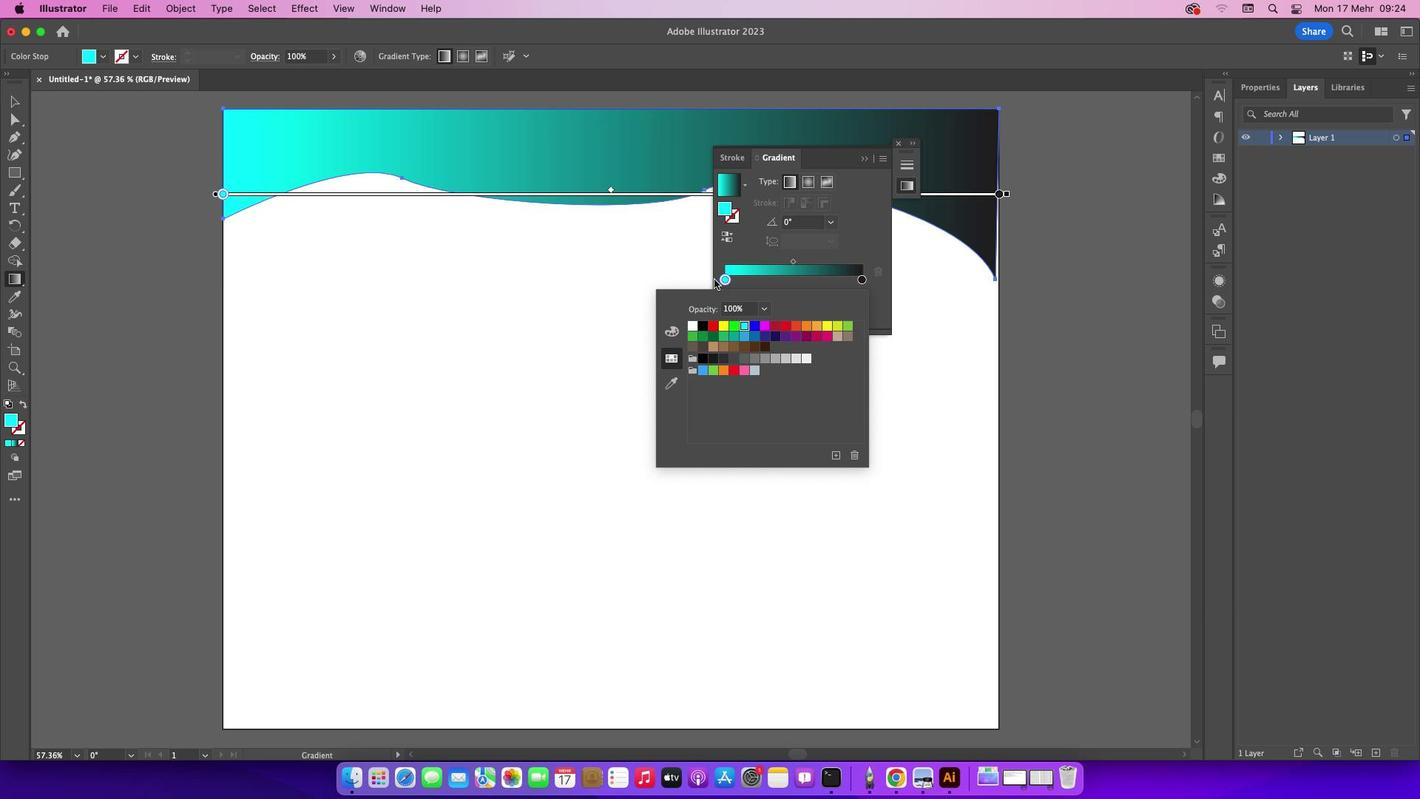 
Action: Mouse pressed left at (730, 278)
Screenshot: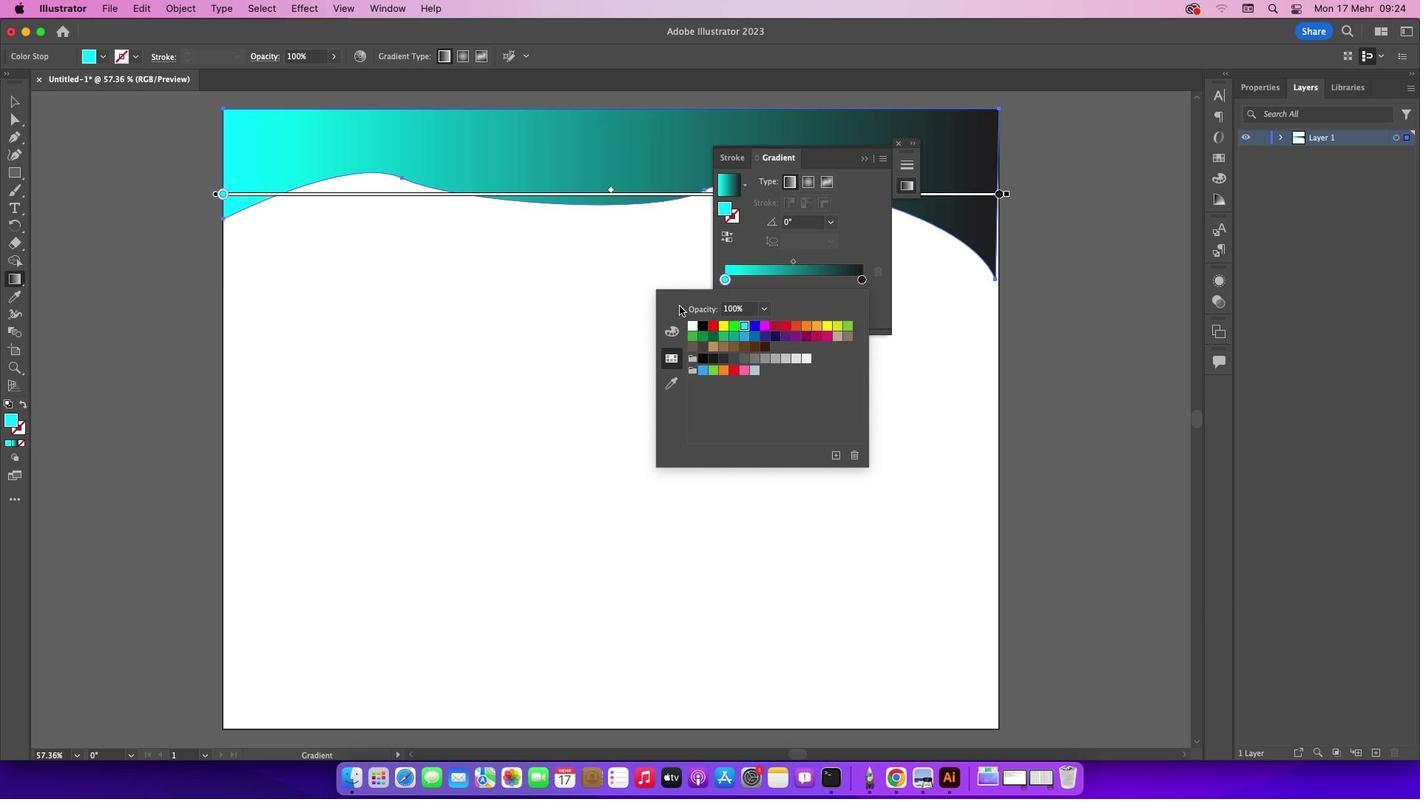 
Action: Mouse moved to (672, 340)
Screenshot: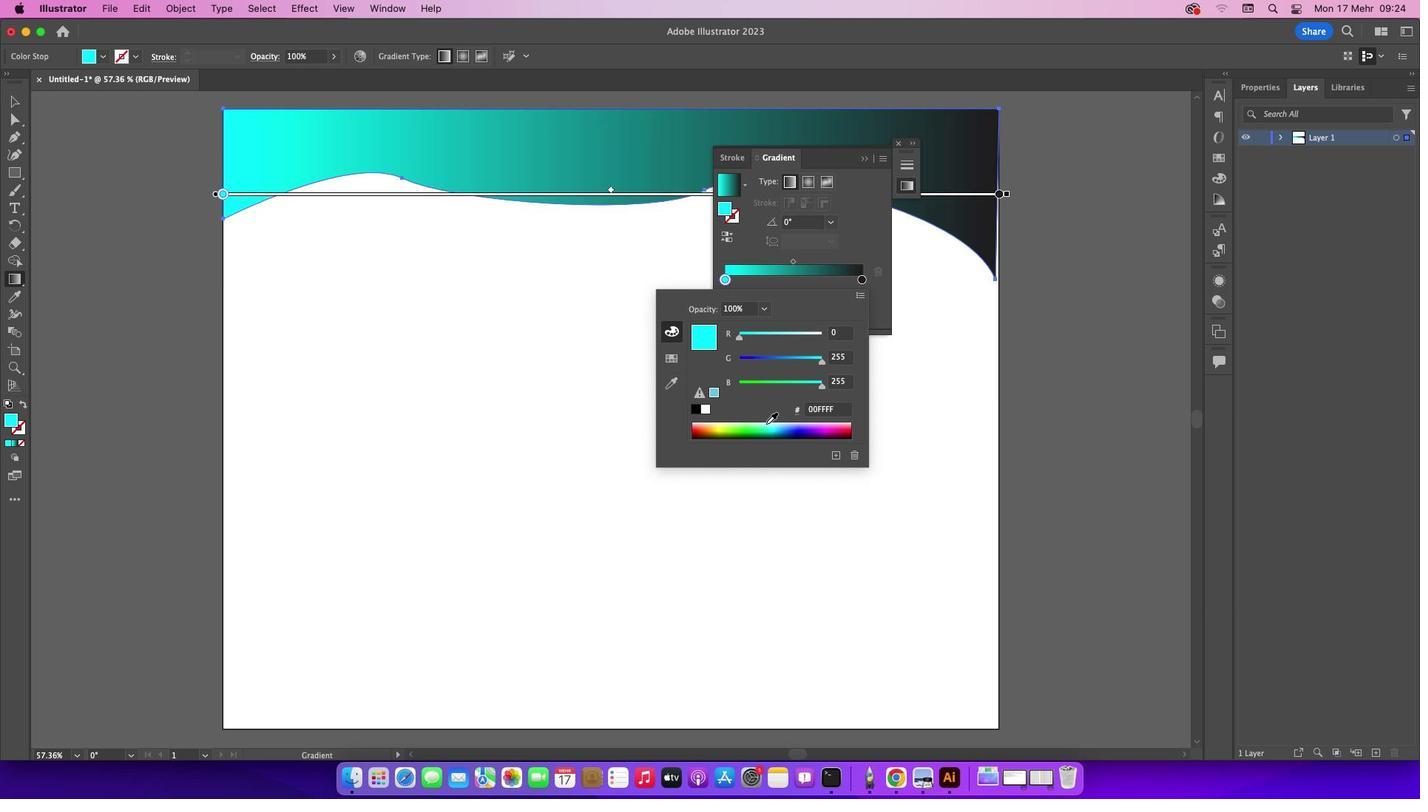 
Action: Mouse pressed left at (672, 340)
Screenshot: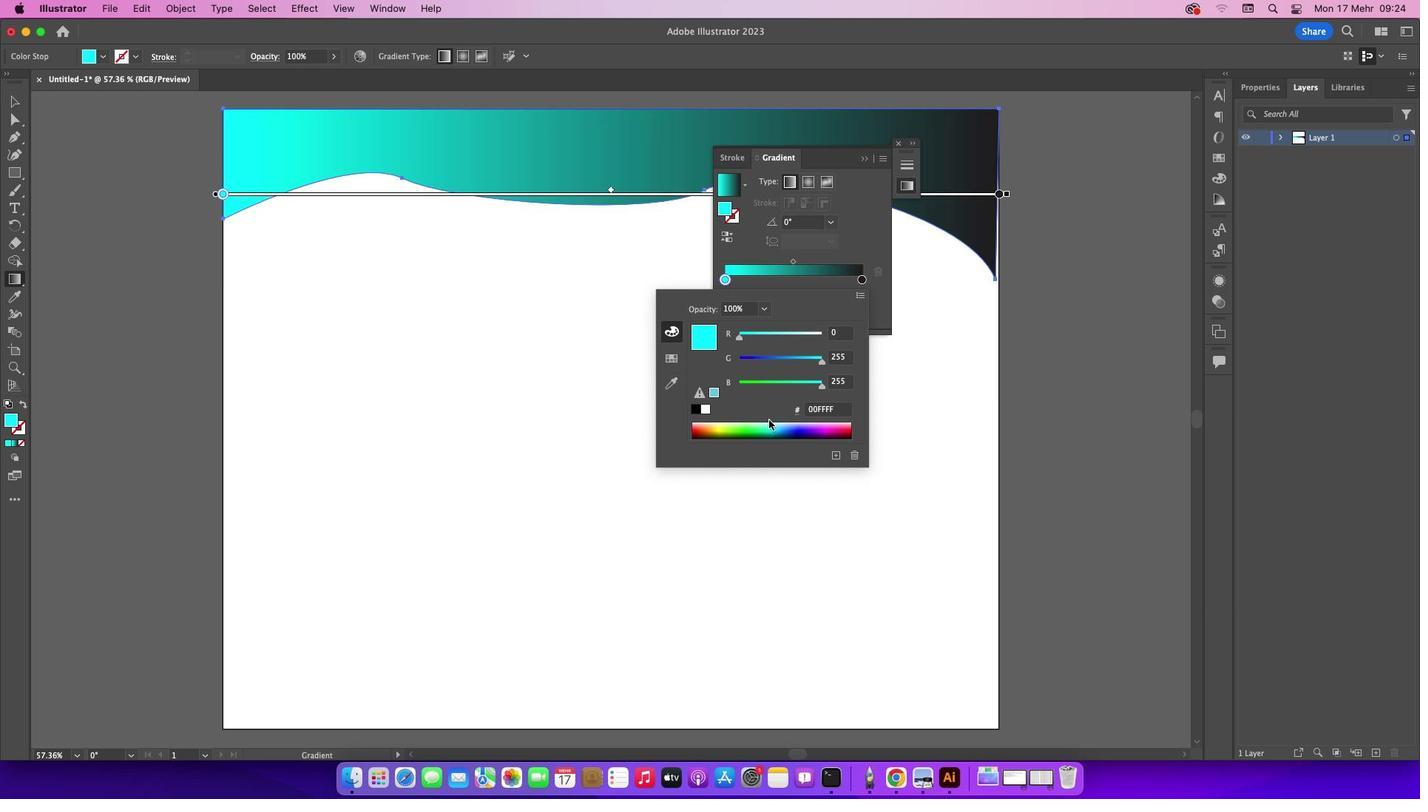 
Action: Mouse moved to (777, 433)
Screenshot: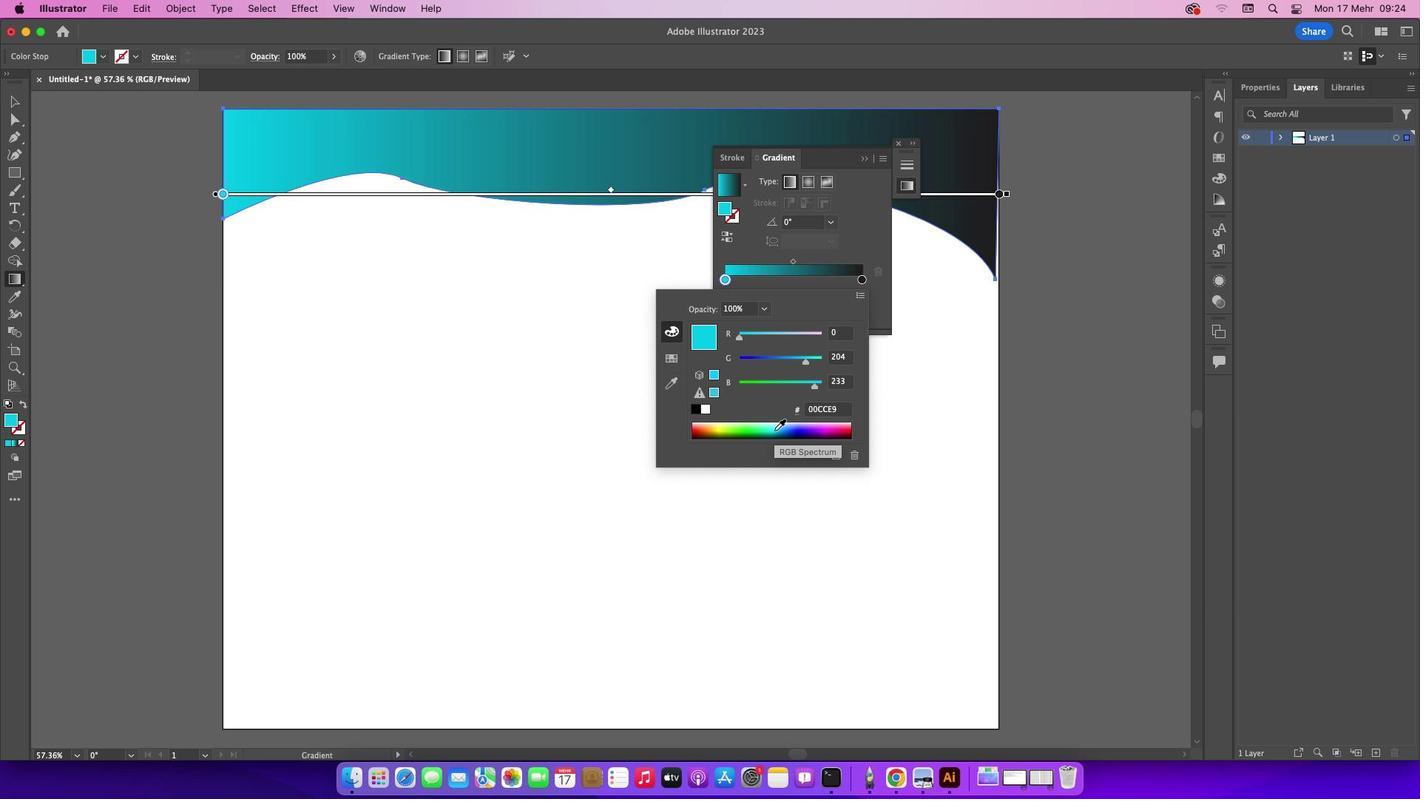 
Action: Mouse pressed left at (777, 433)
Screenshot: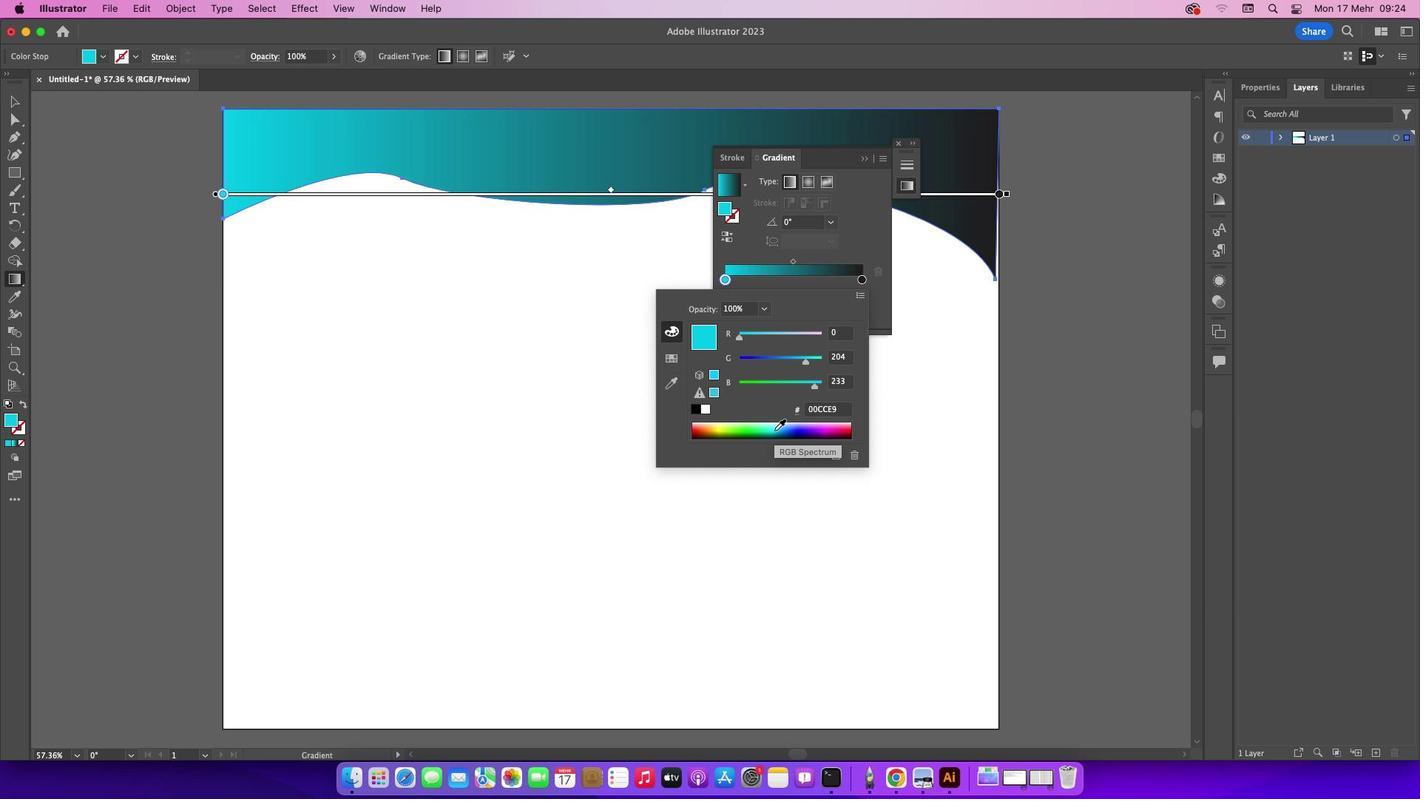 
Action: Mouse moved to (788, 432)
Screenshot: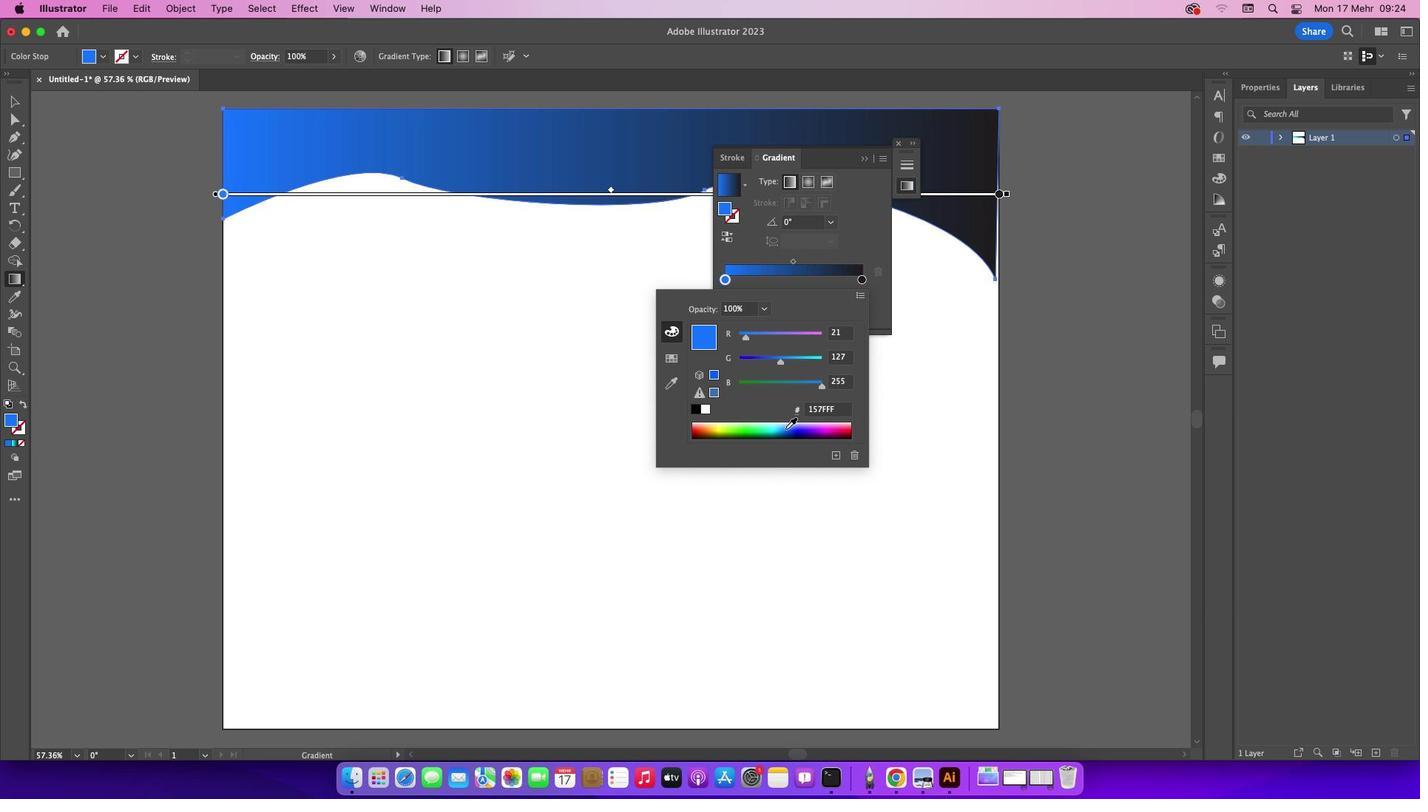 
Action: Mouse pressed left at (788, 432)
Screenshot: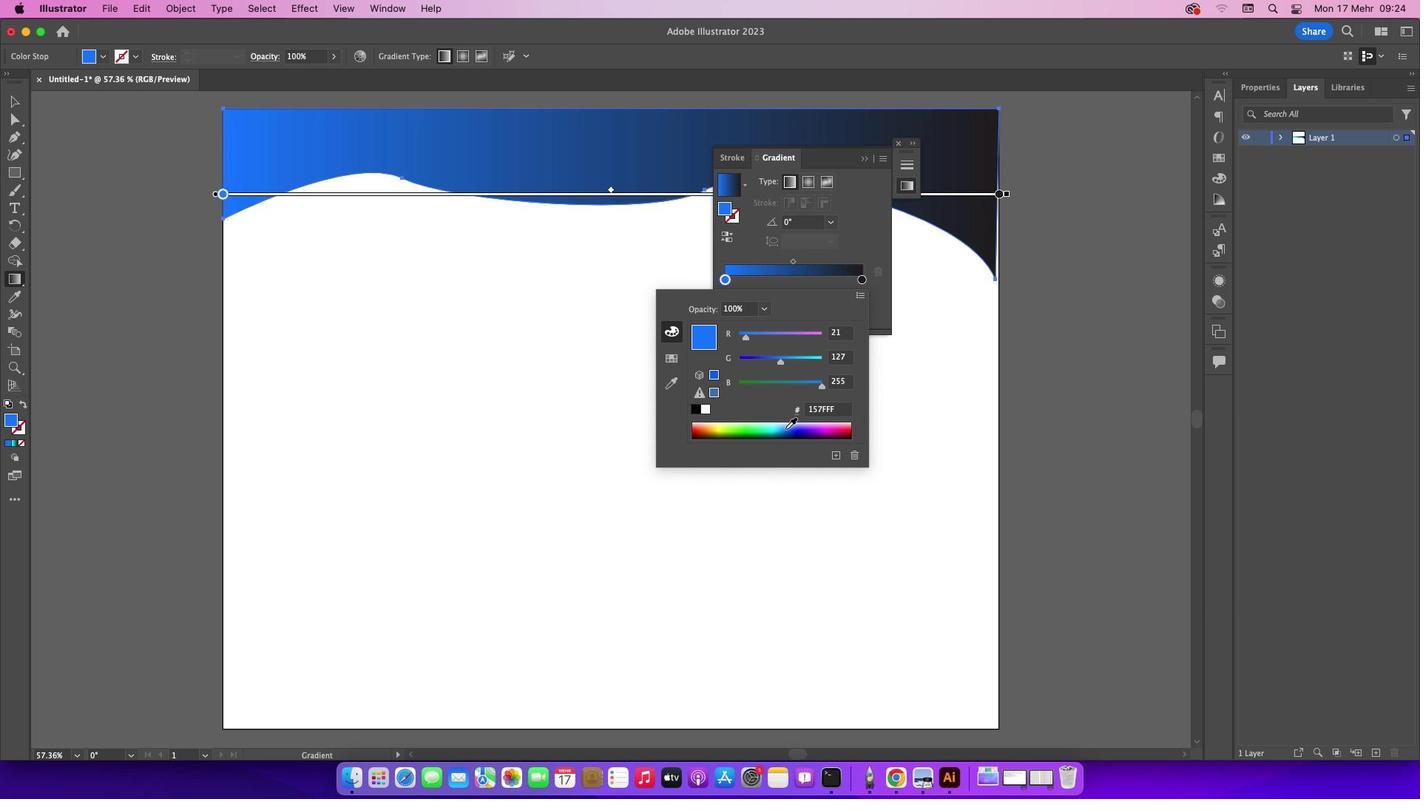 
Action: Mouse moved to (791, 428)
Screenshot: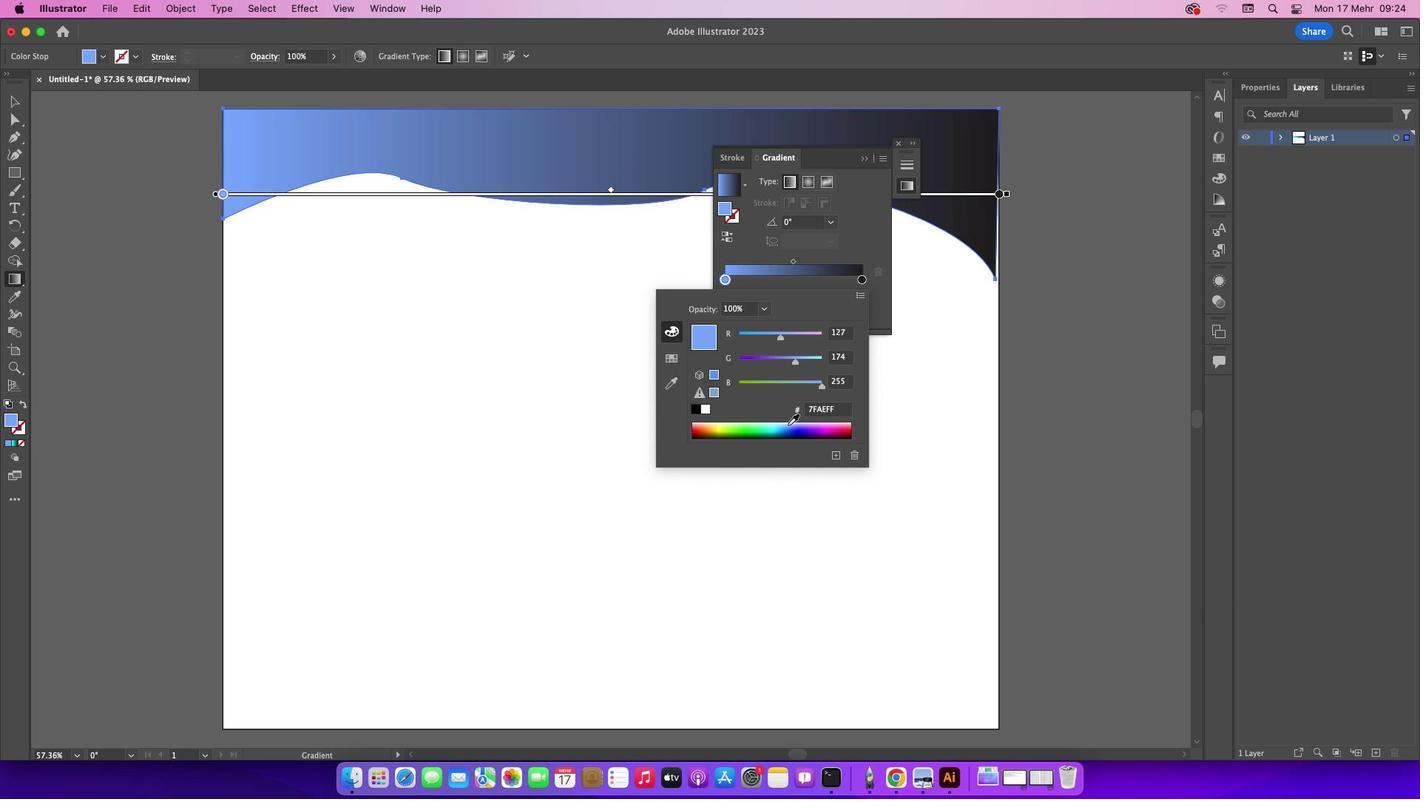 
Action: Mouse pressed left at (791, 428)
Screenshot: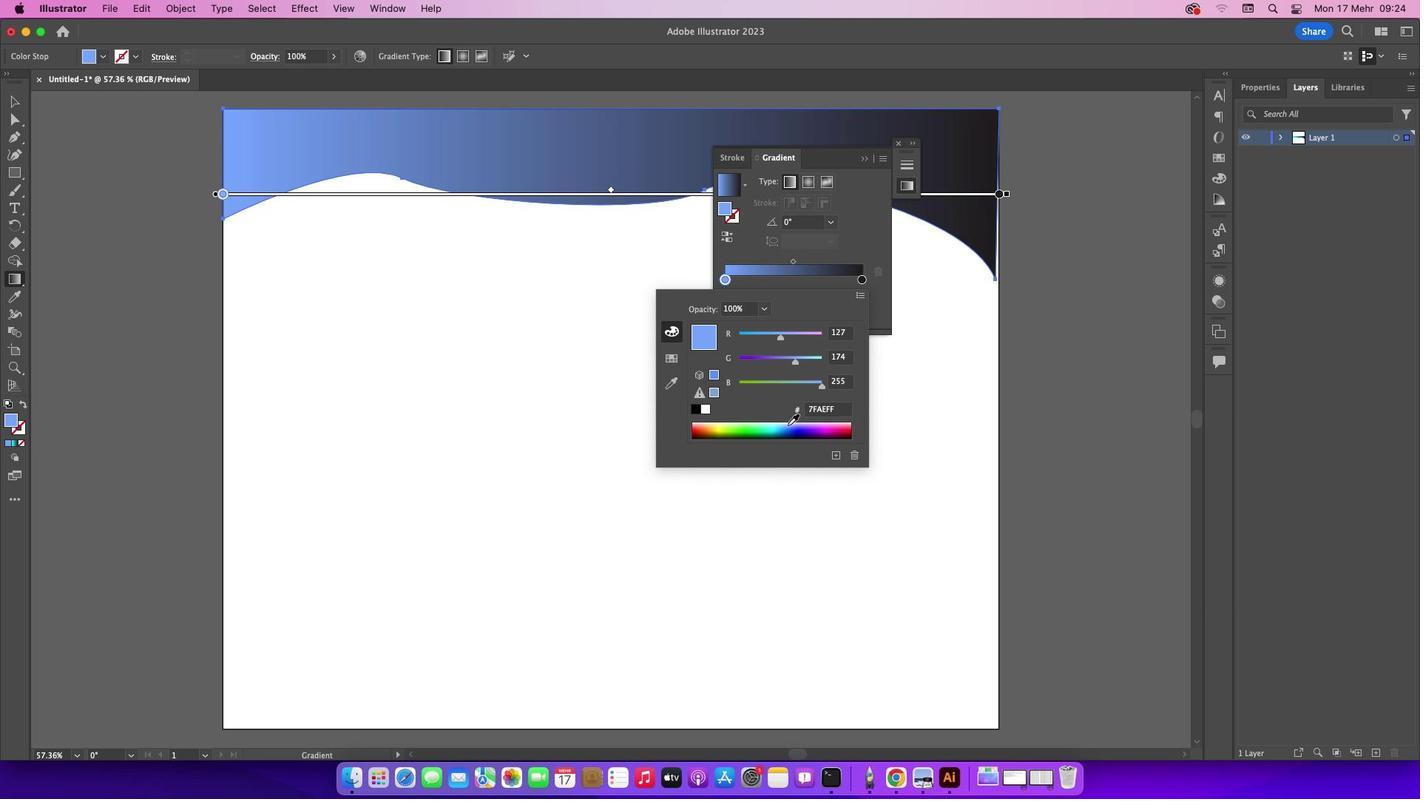 
Action: Mouse moved to (865, 284)
Screenshot: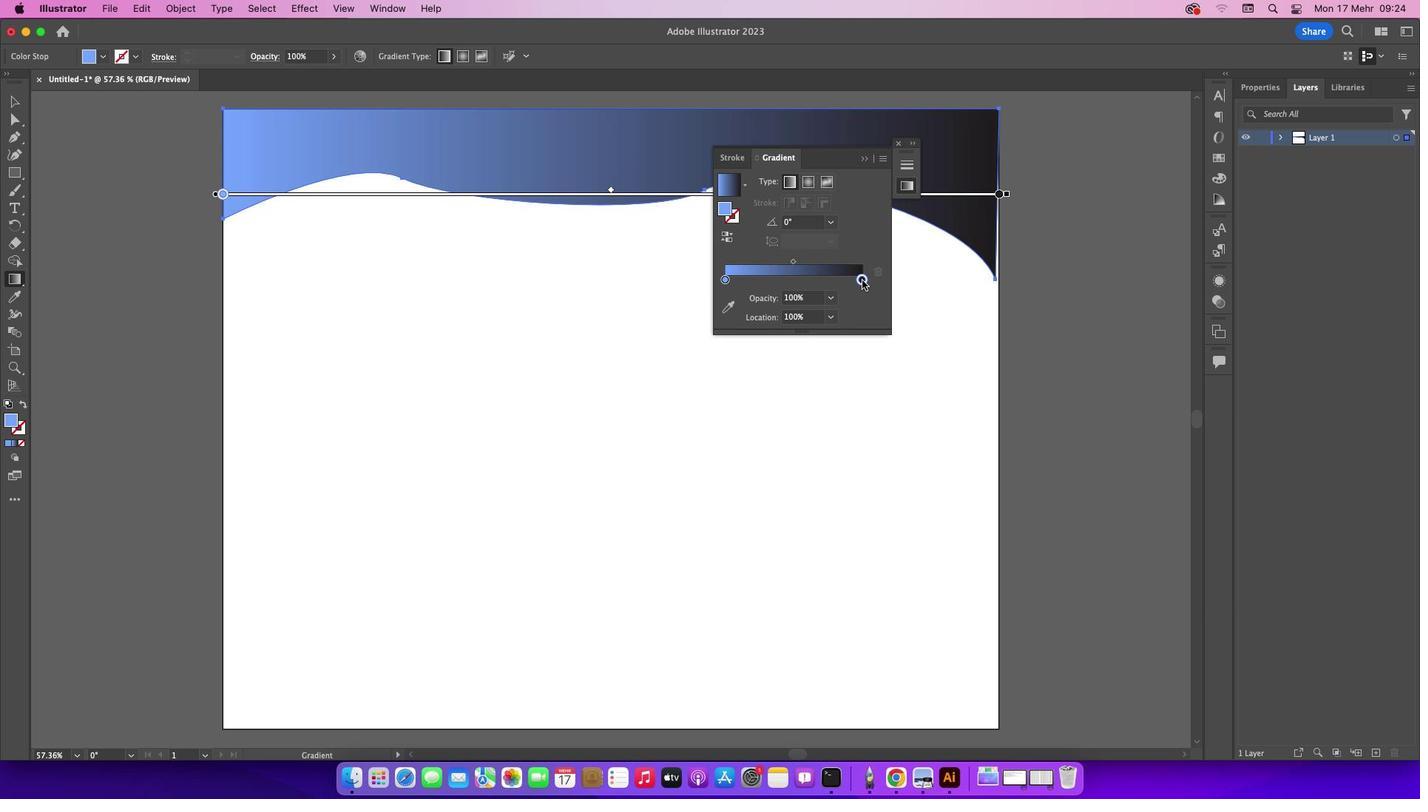 
Action: Mouse pressed left at (865, 284)
Screenshot: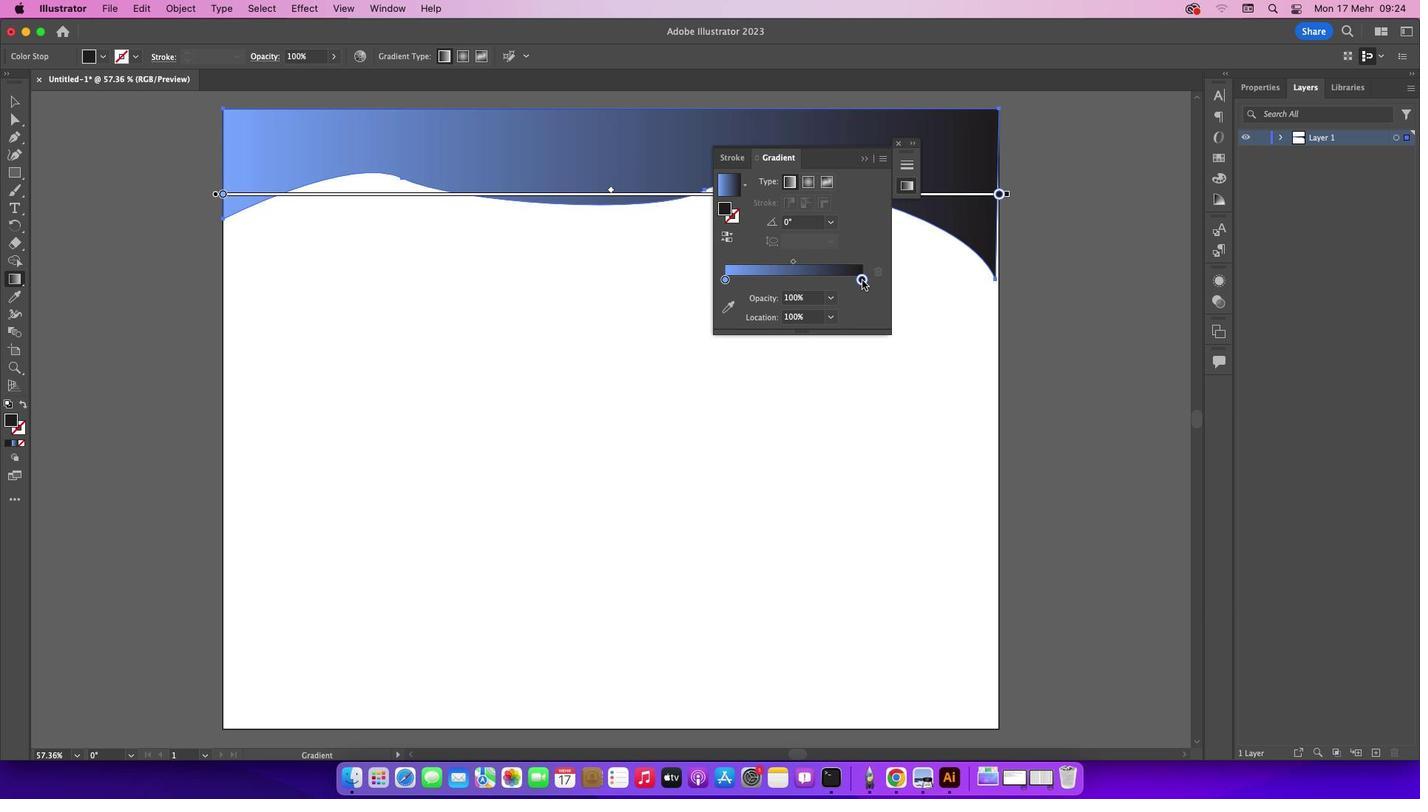 
Action: Mouse pressed left at (865, 284)
Screenshot: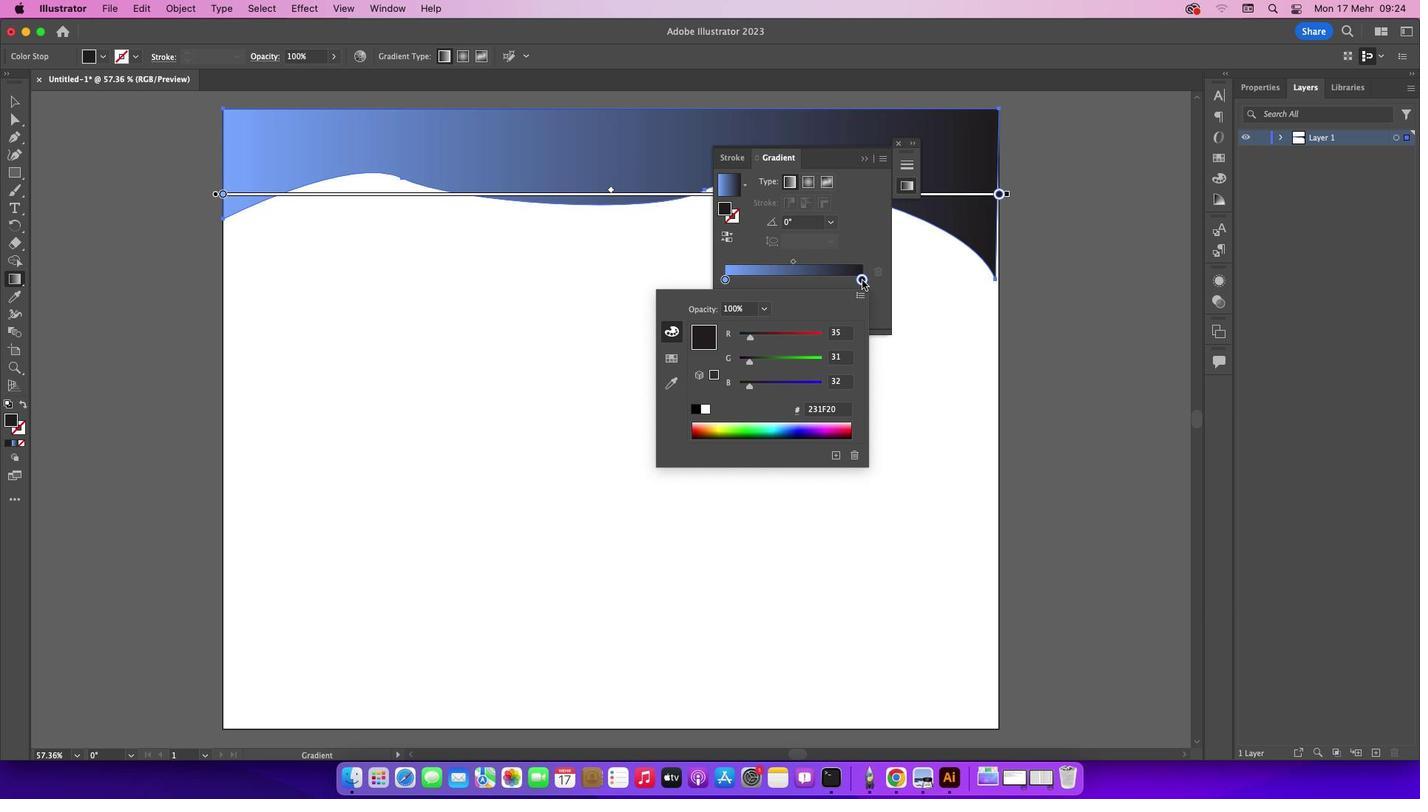 
Action: Mouse pressed left at (865, 284)
Screenshot: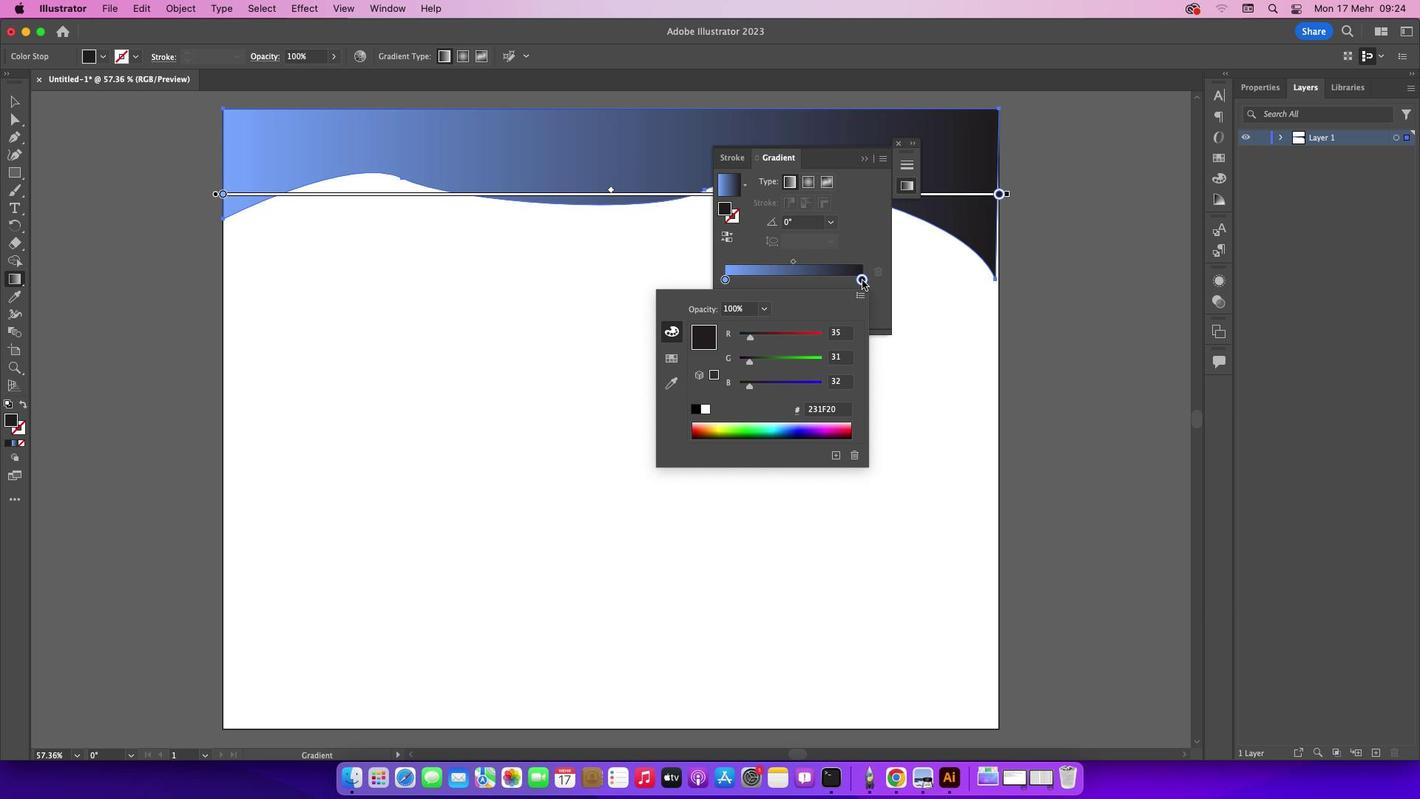 
Action: Mouse moved to (780, 429)
Screenshot: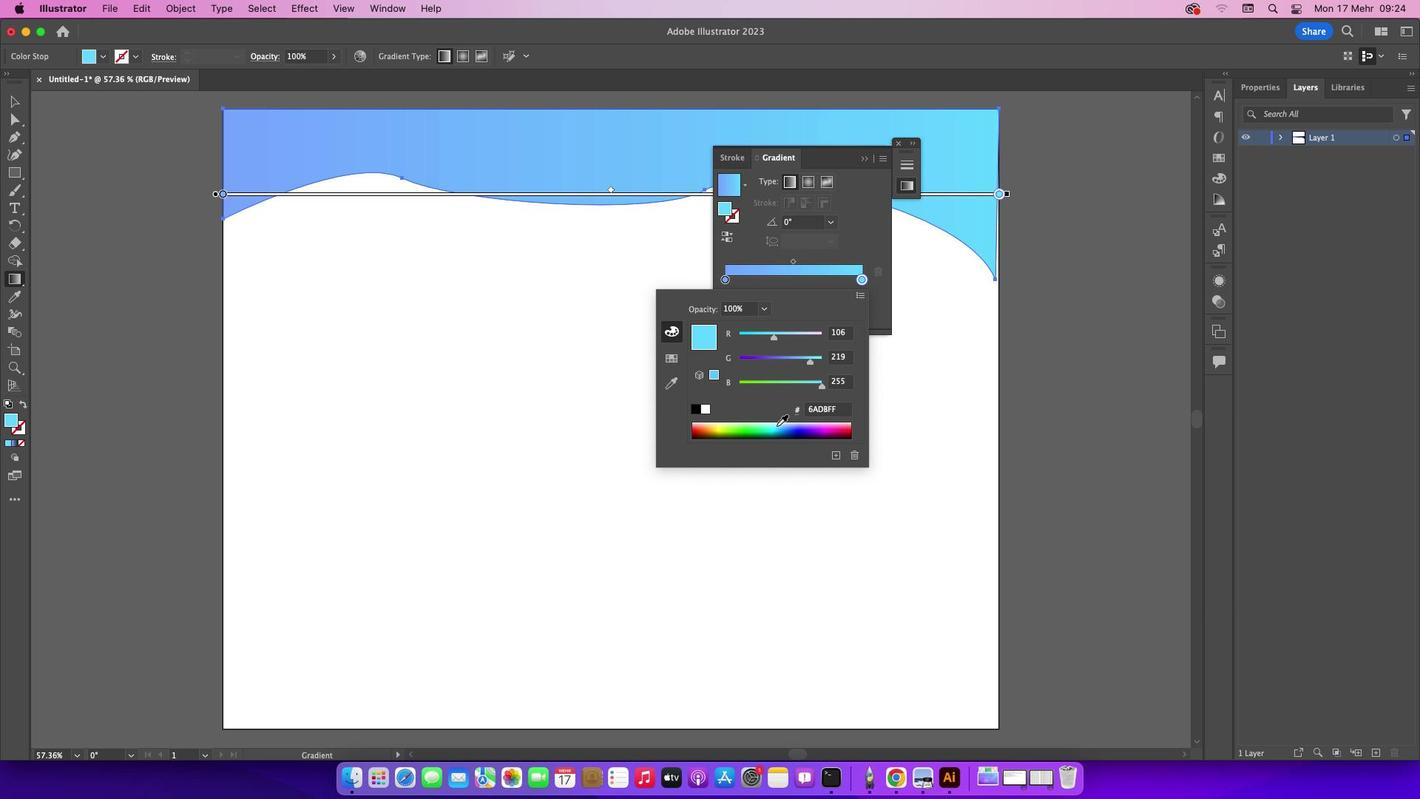 
Action: Mouse pressed left at (780, 429)
Screenshot: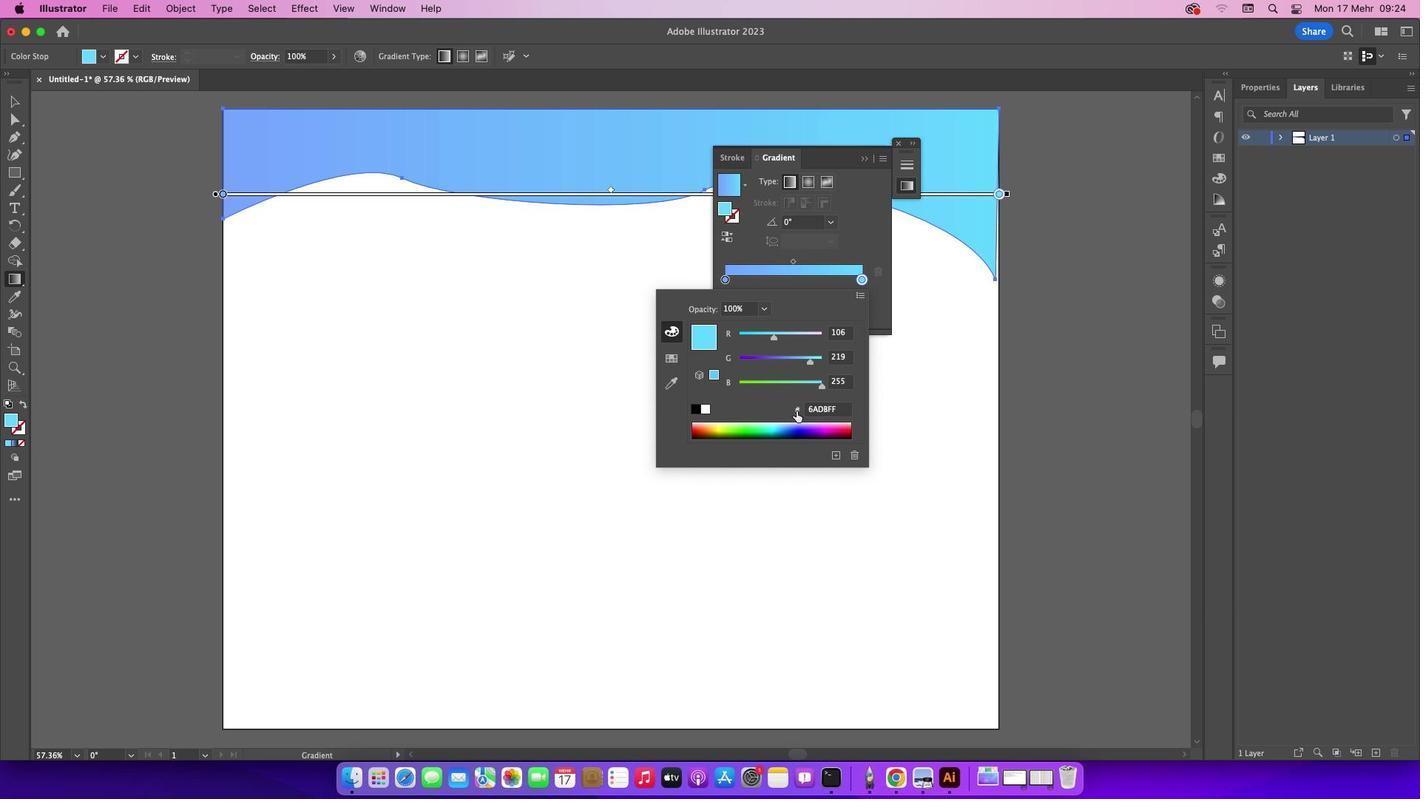 
Action: Mouse moved to (883, 230)
Screenshot: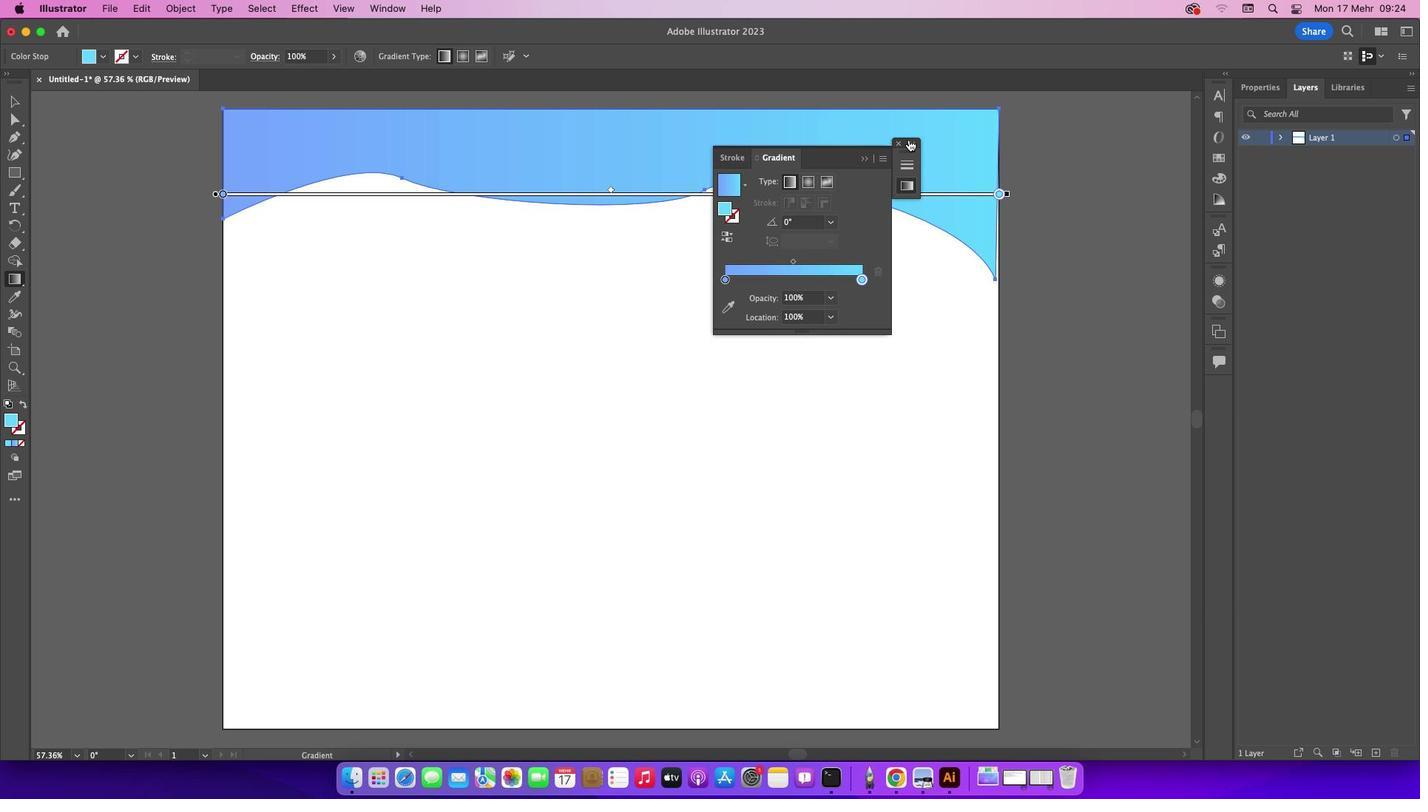 
Action: Mouse pressed left at (883, 230)
Screenshot: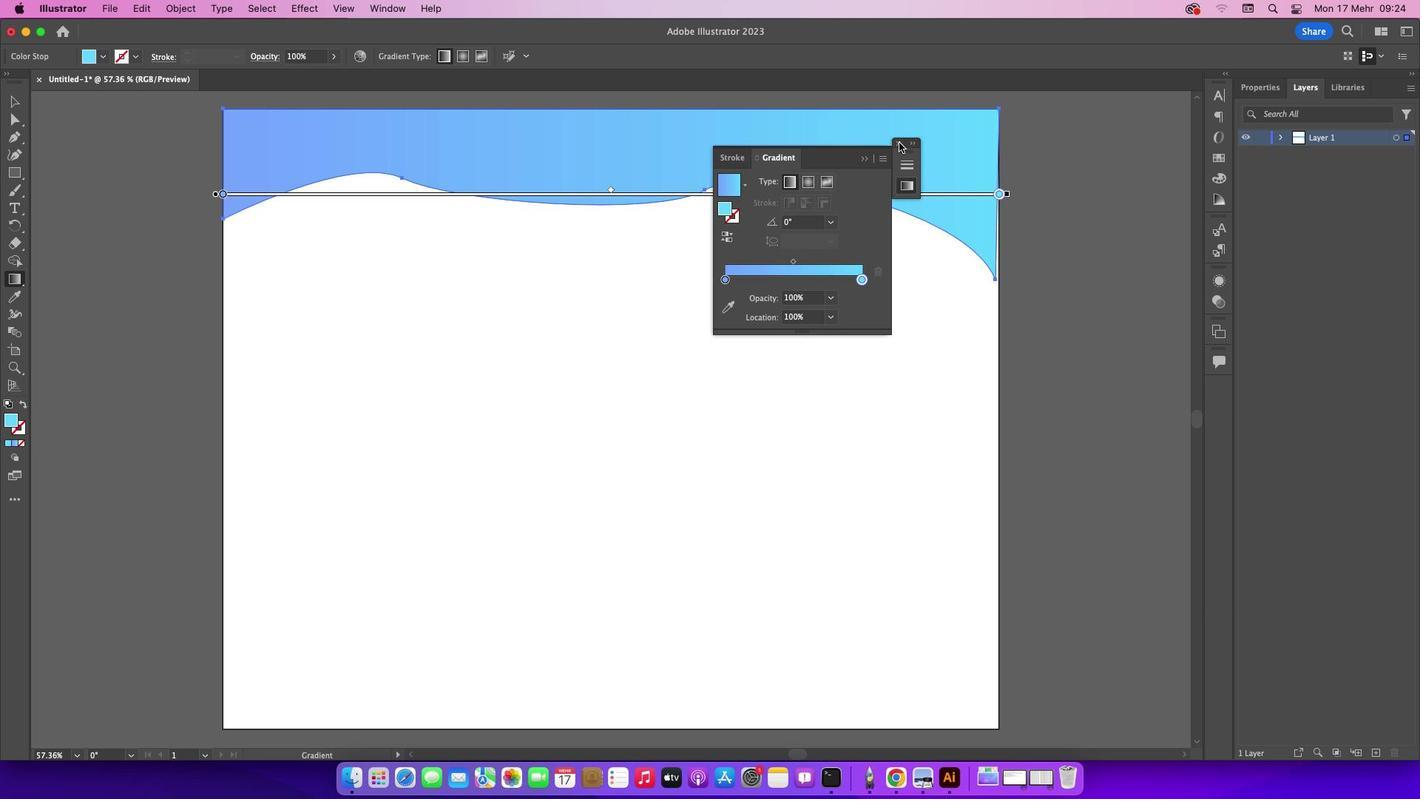 
Action: Mouse moved to (901, 148)
Screenshot: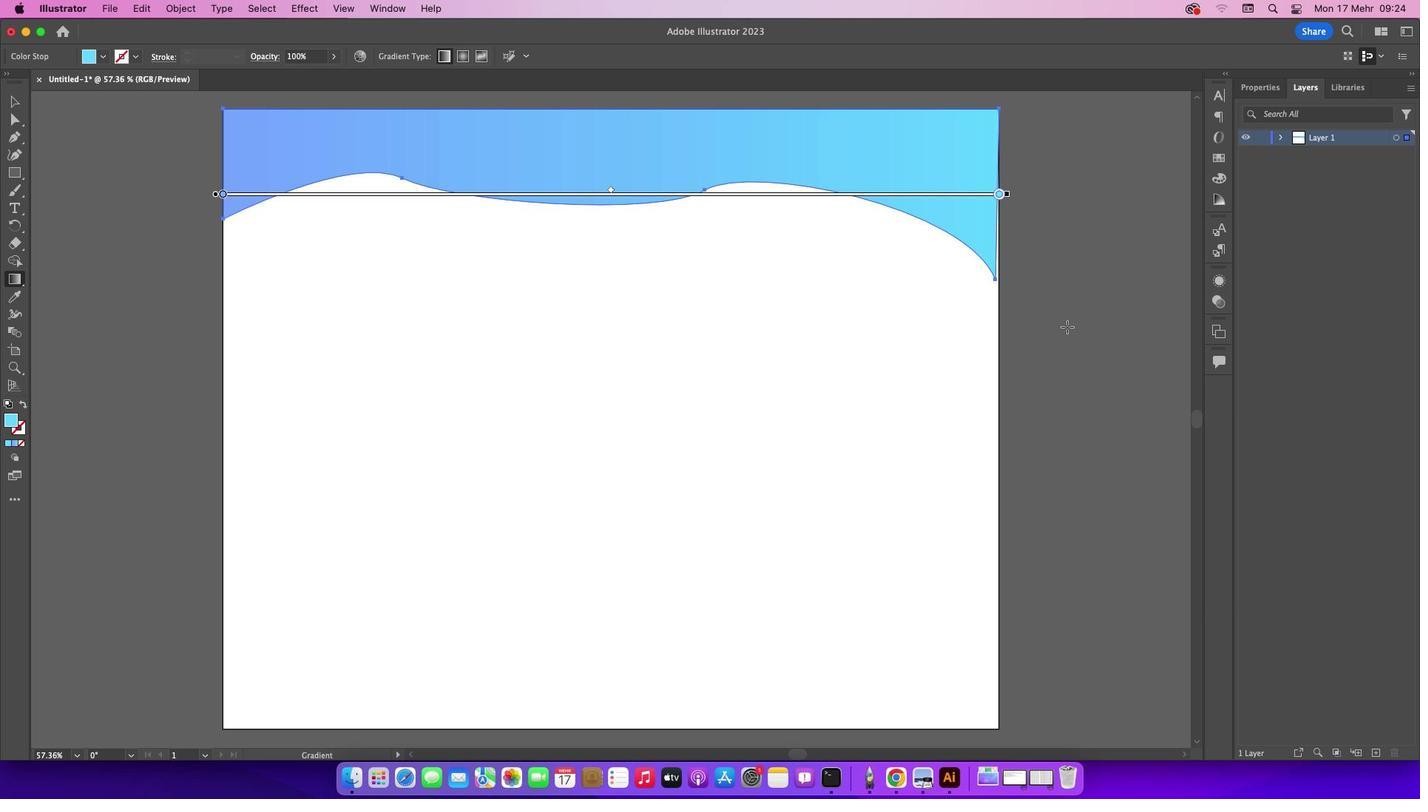 
Action: Mouse pressed left at (901, 148)
Screenshot: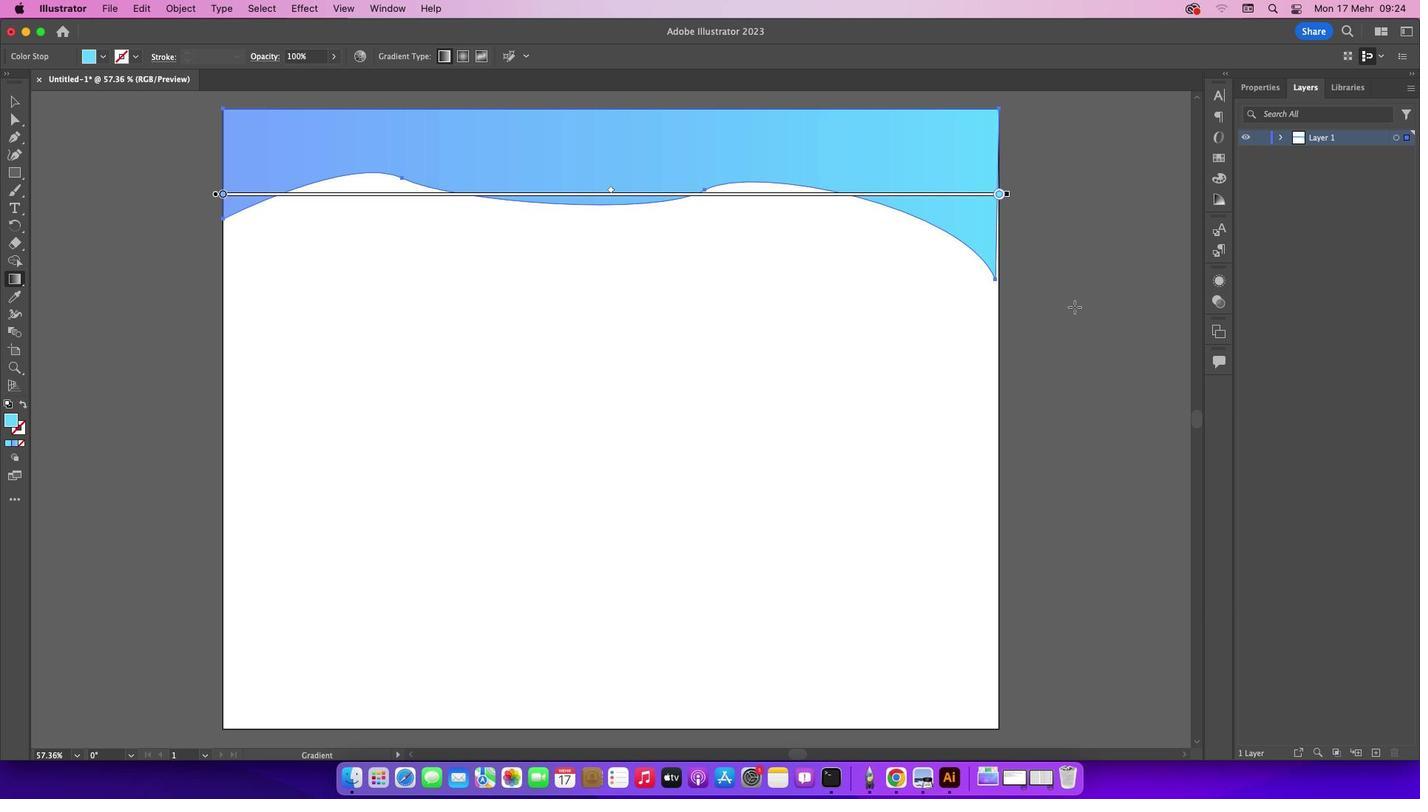 
Action: Mouse moved to (17, 106)
Screenshot: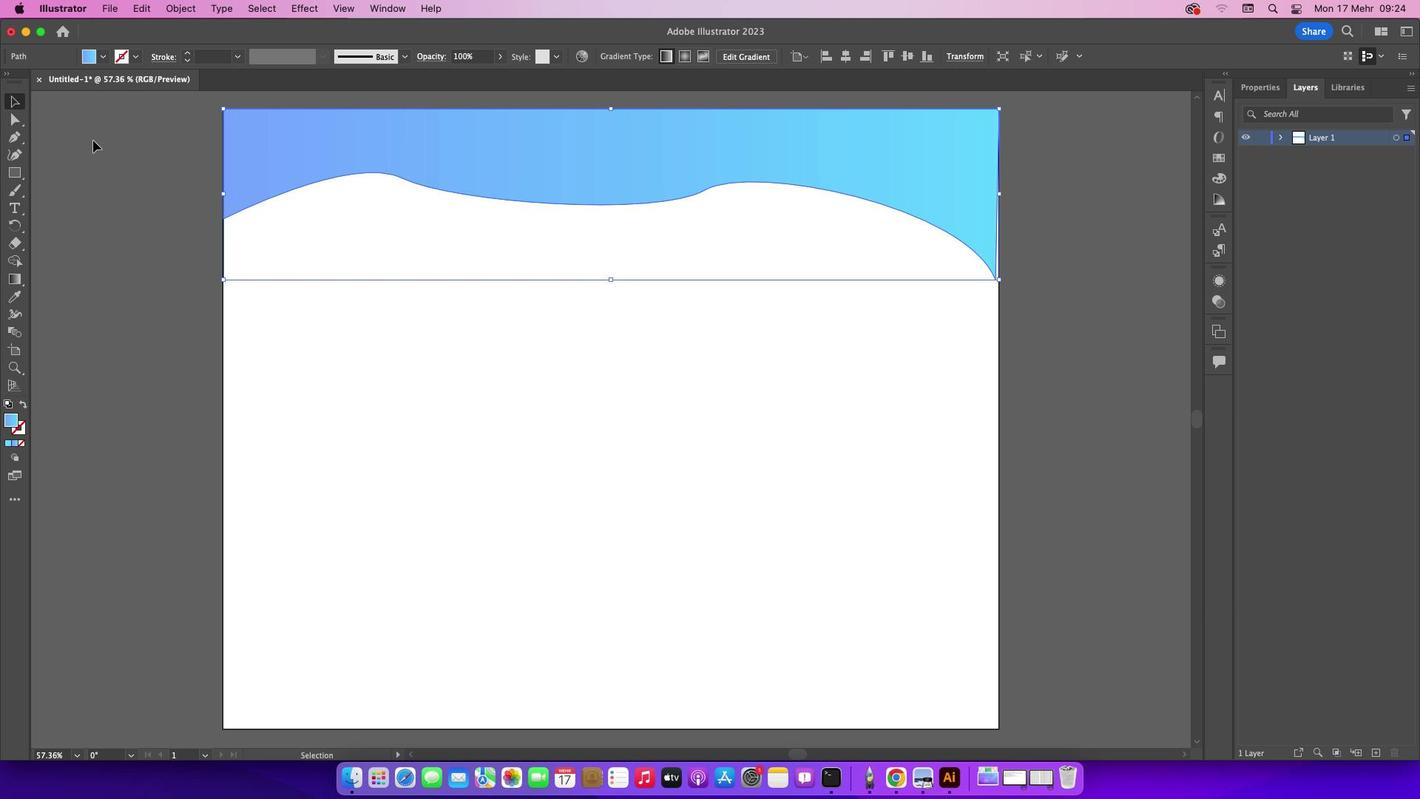 
Action: Mouse pressed left at (17, 106)
Screenshot: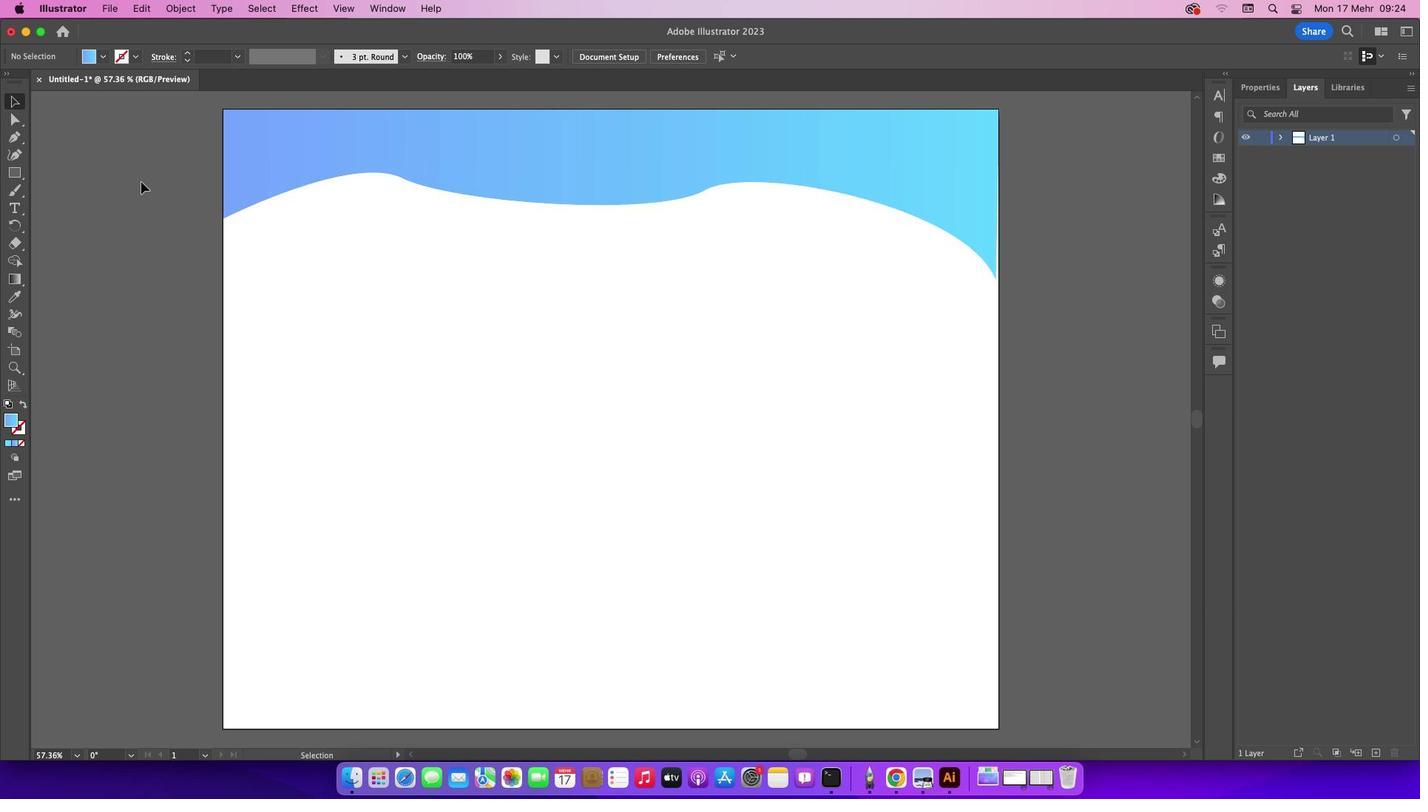 
Action: Mouse moved to (96, 143)
Screenshot: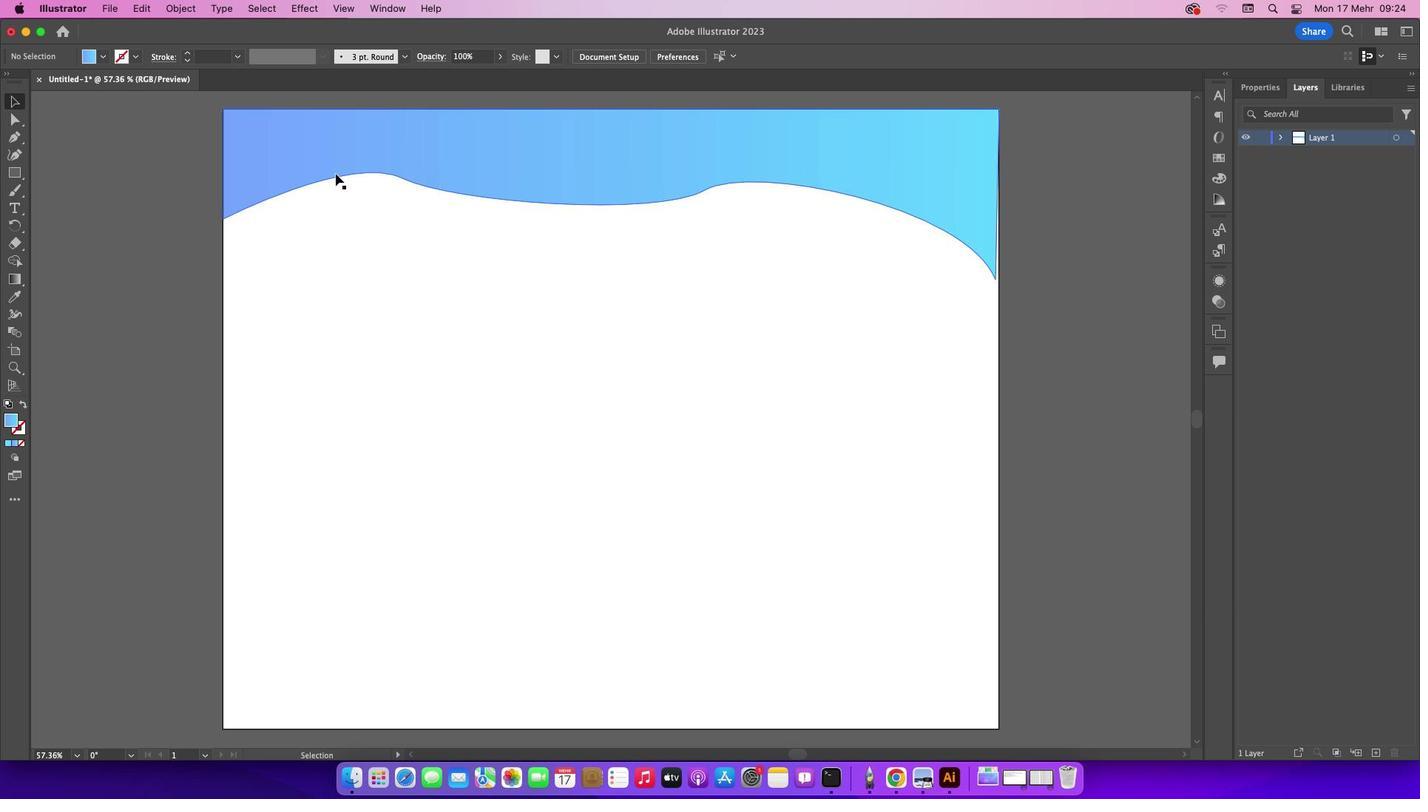 
Action: Mouse pressed left at (96, 143)
Screenshot: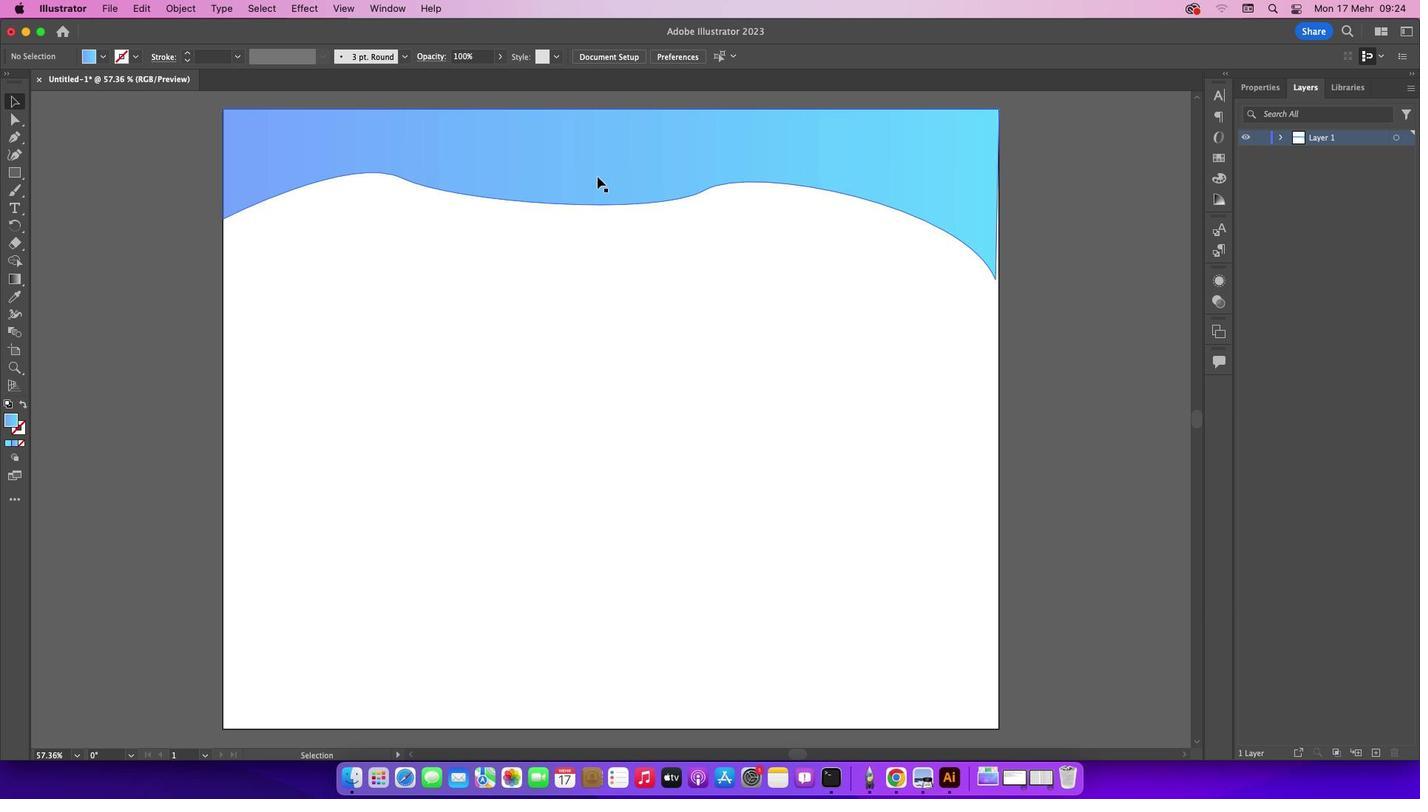 
Action: Mouse moved to (26, 141)
Screenshot: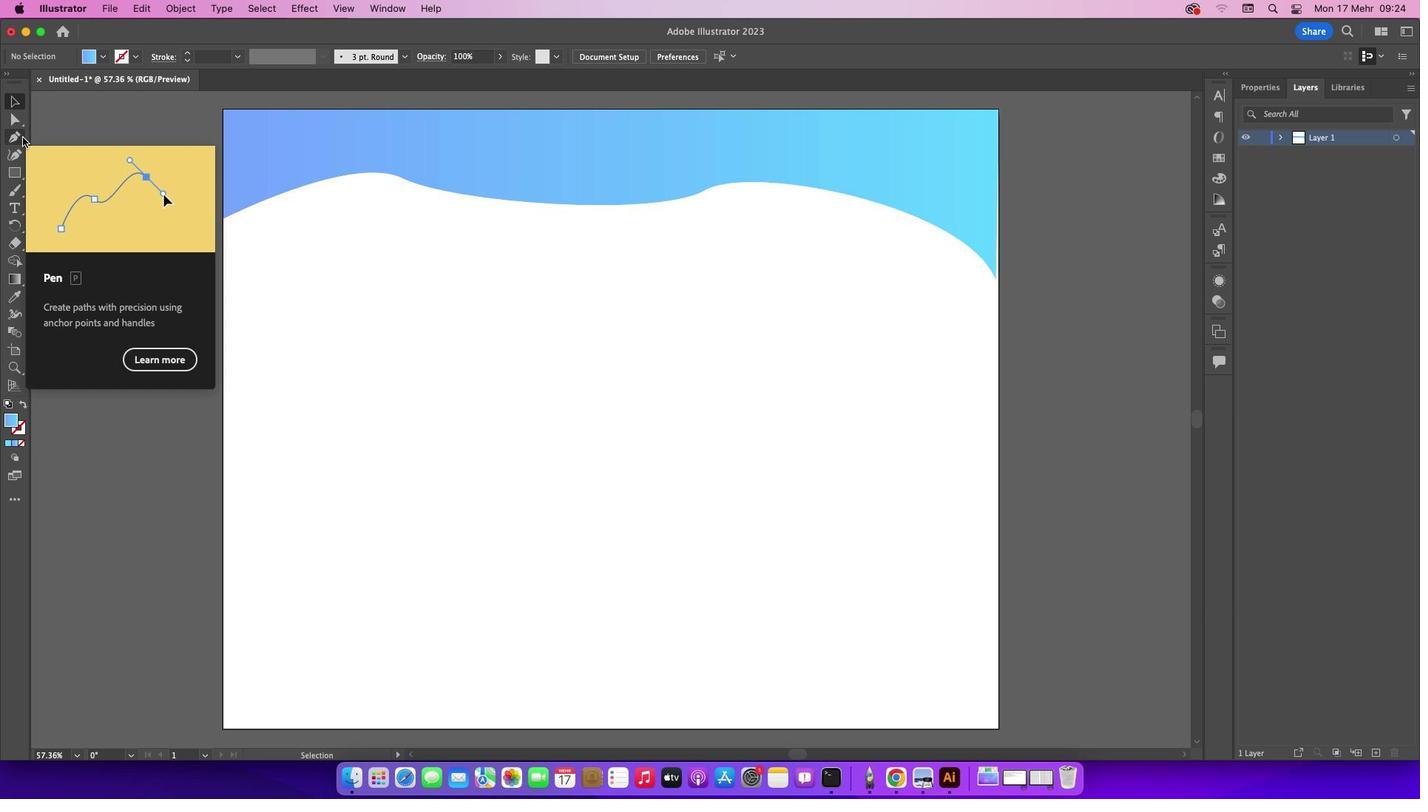 
Action: Mouse pressed left at (26, 141)
Screenshot: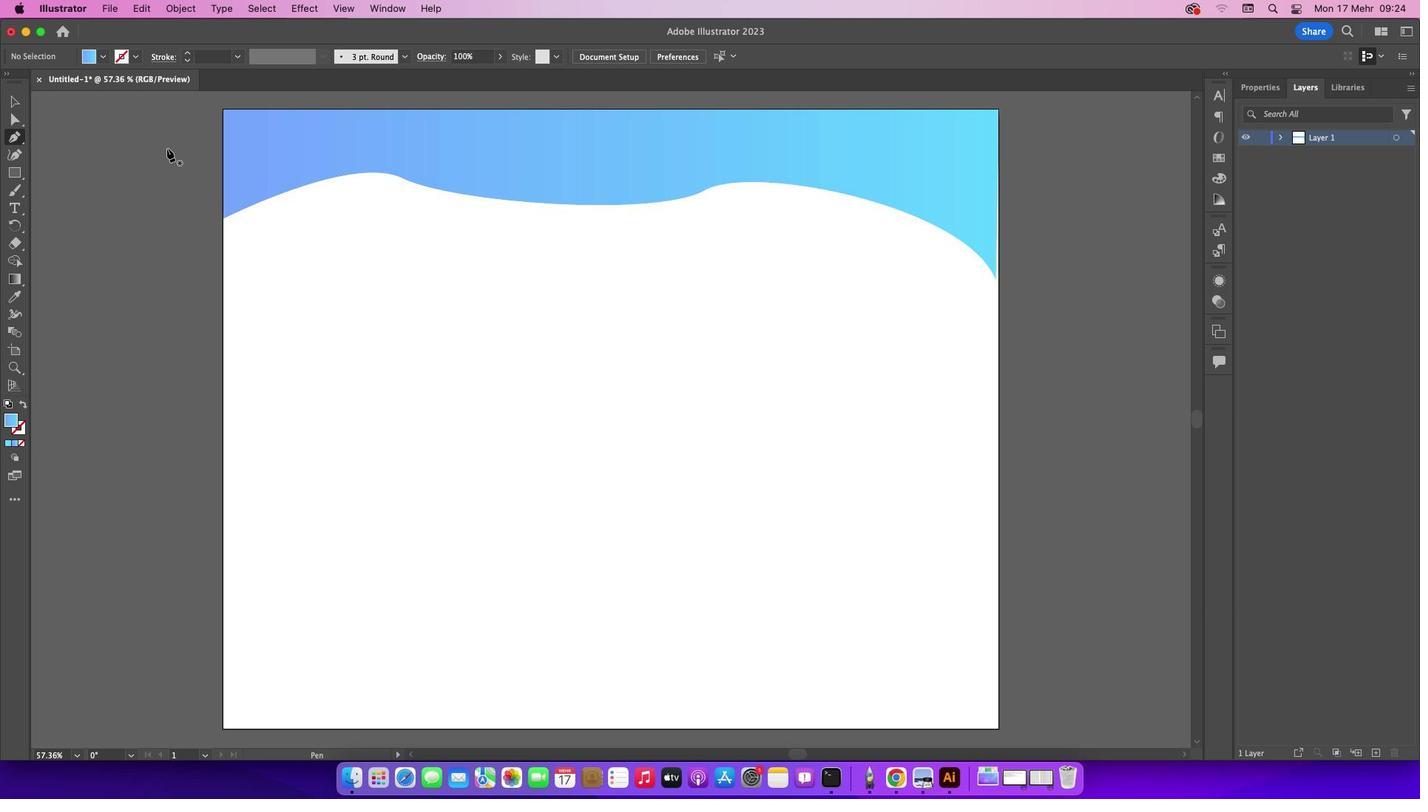 
Action: Mouse moved to (227, 223)
Screenshot: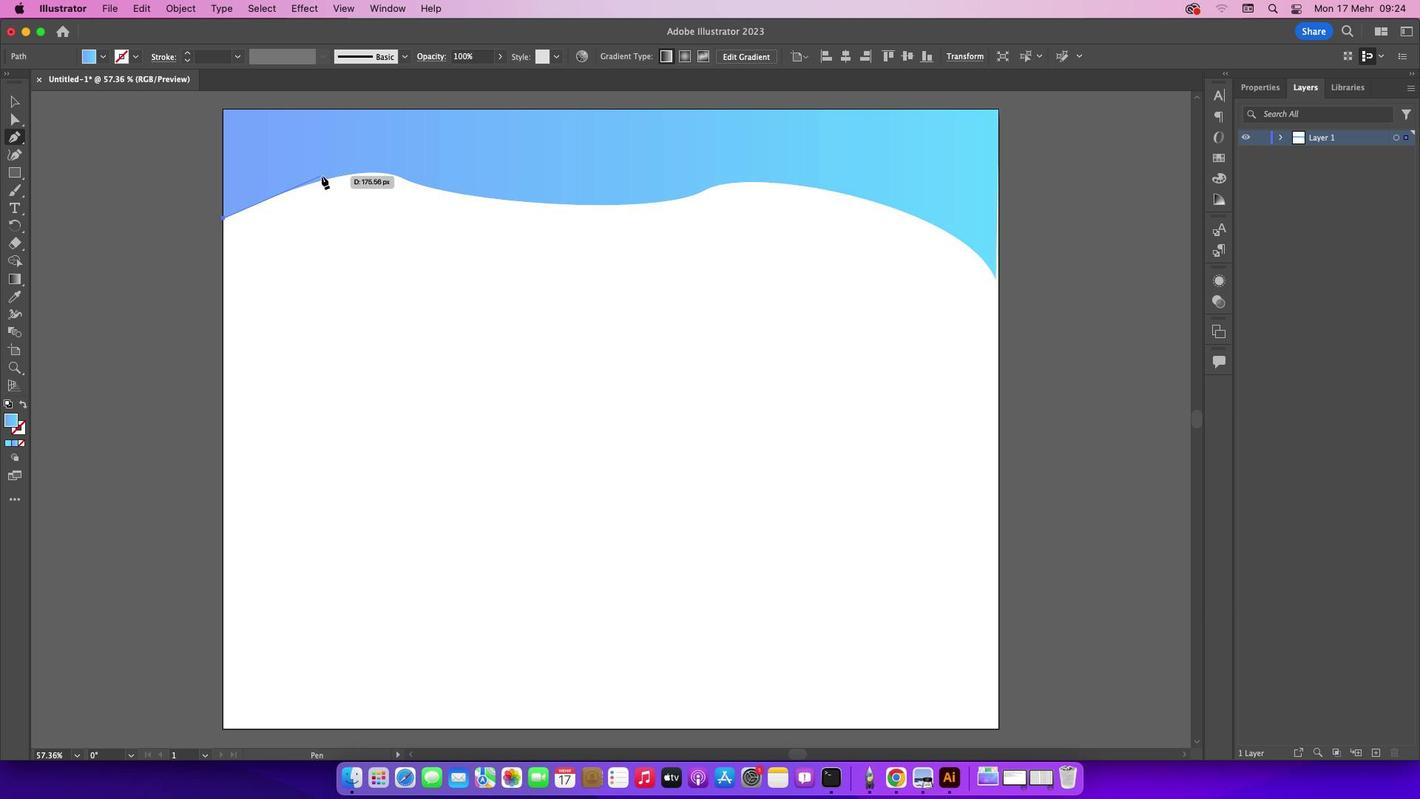 
Action: Mouse pressed left at (227, 223)
Screenshot: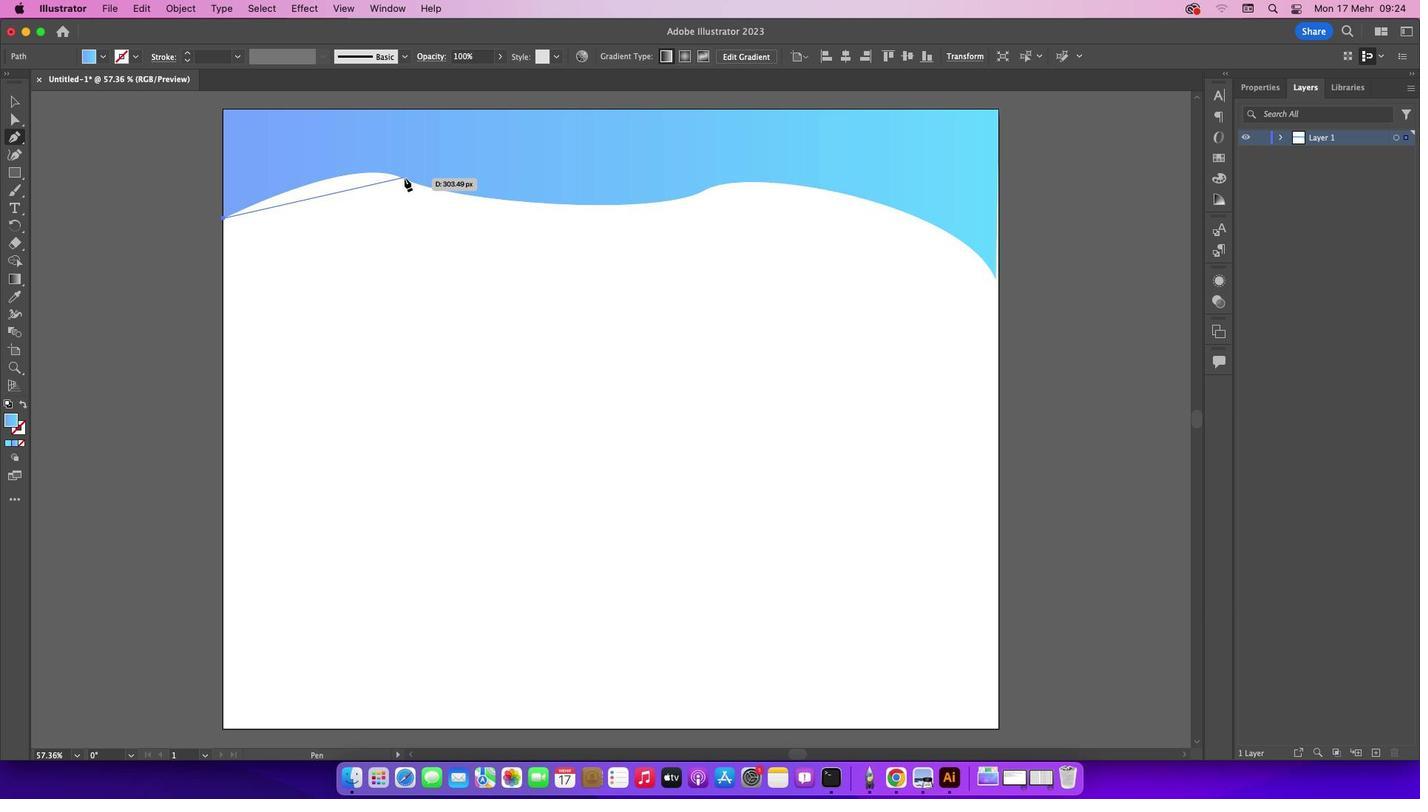
Action: Mouse moved to (402, 182)
Screenshot: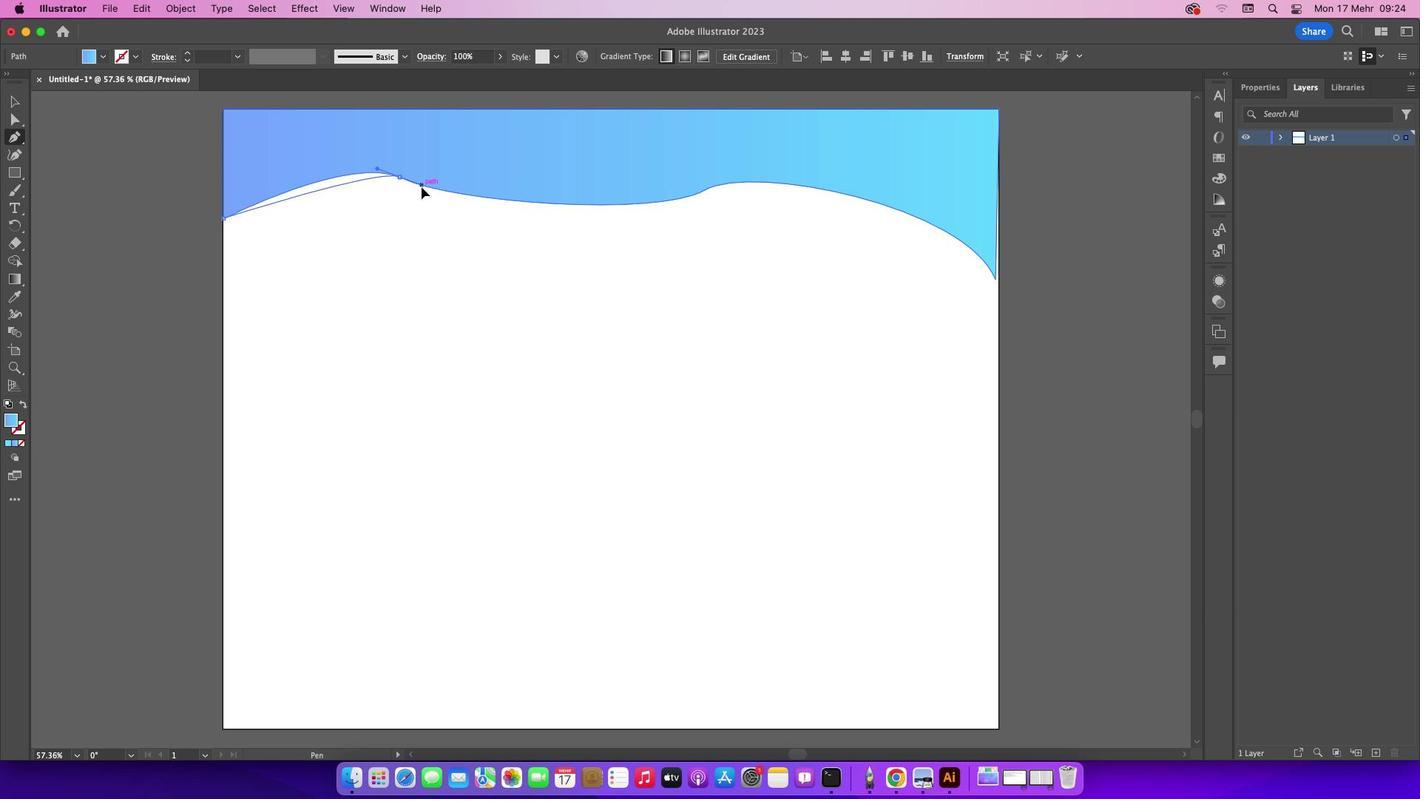 
Action: Mouse pressed left at (402, 182)
Screenshot: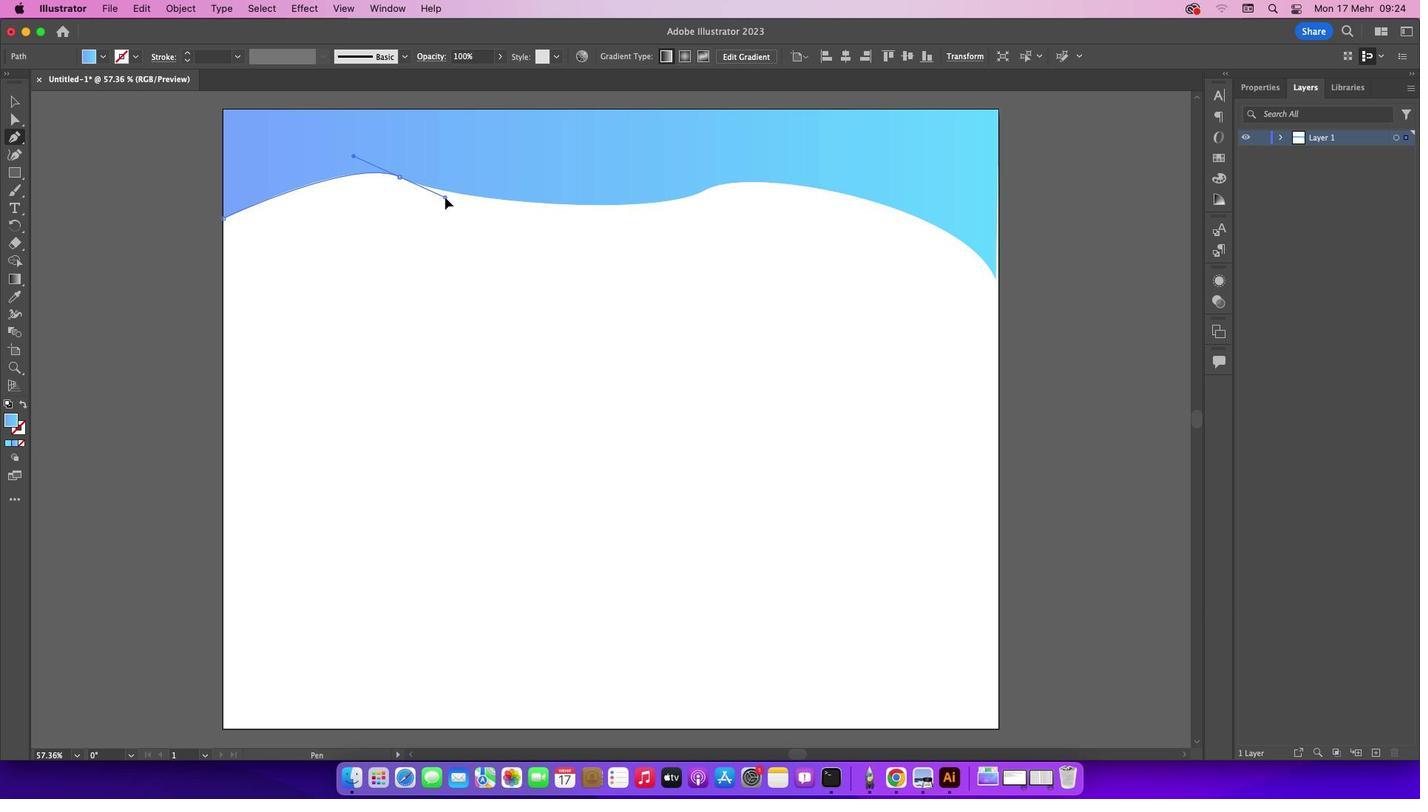 
Action: Mouse moved to (719, 188)
Screenshot: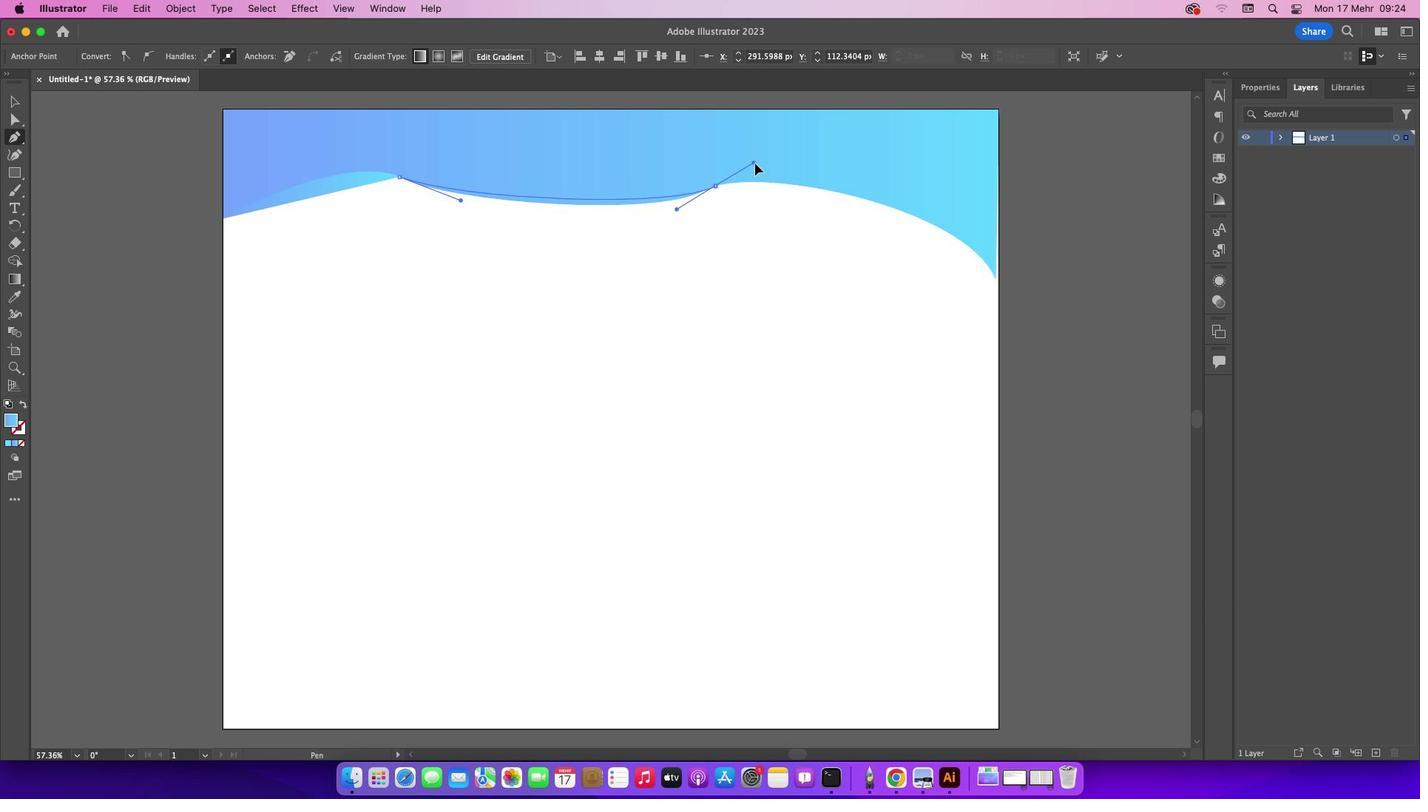 
Action: Mouse pressed left at (719, 188)
Screenshot: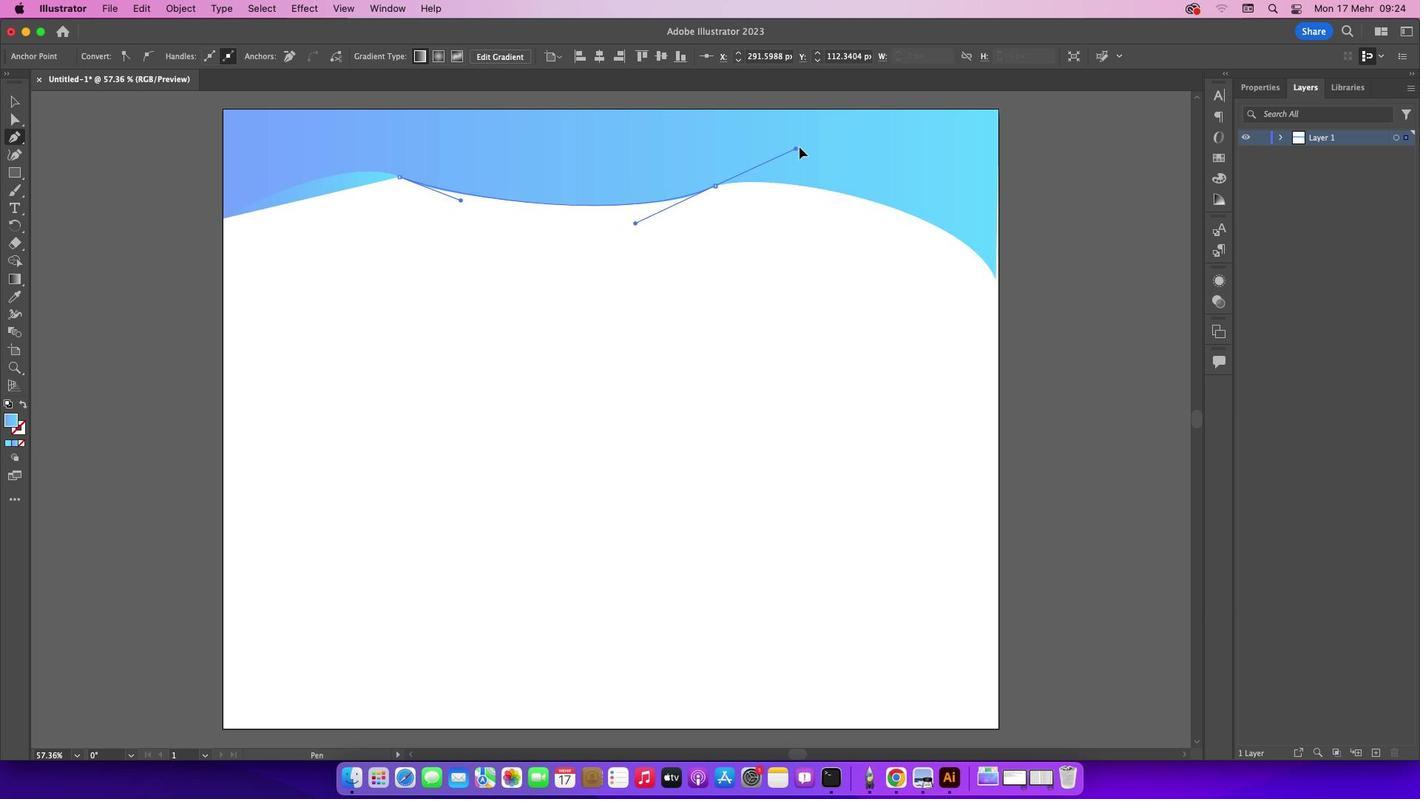 
Action: Mouse moved to (1001, 288)
Screenshot: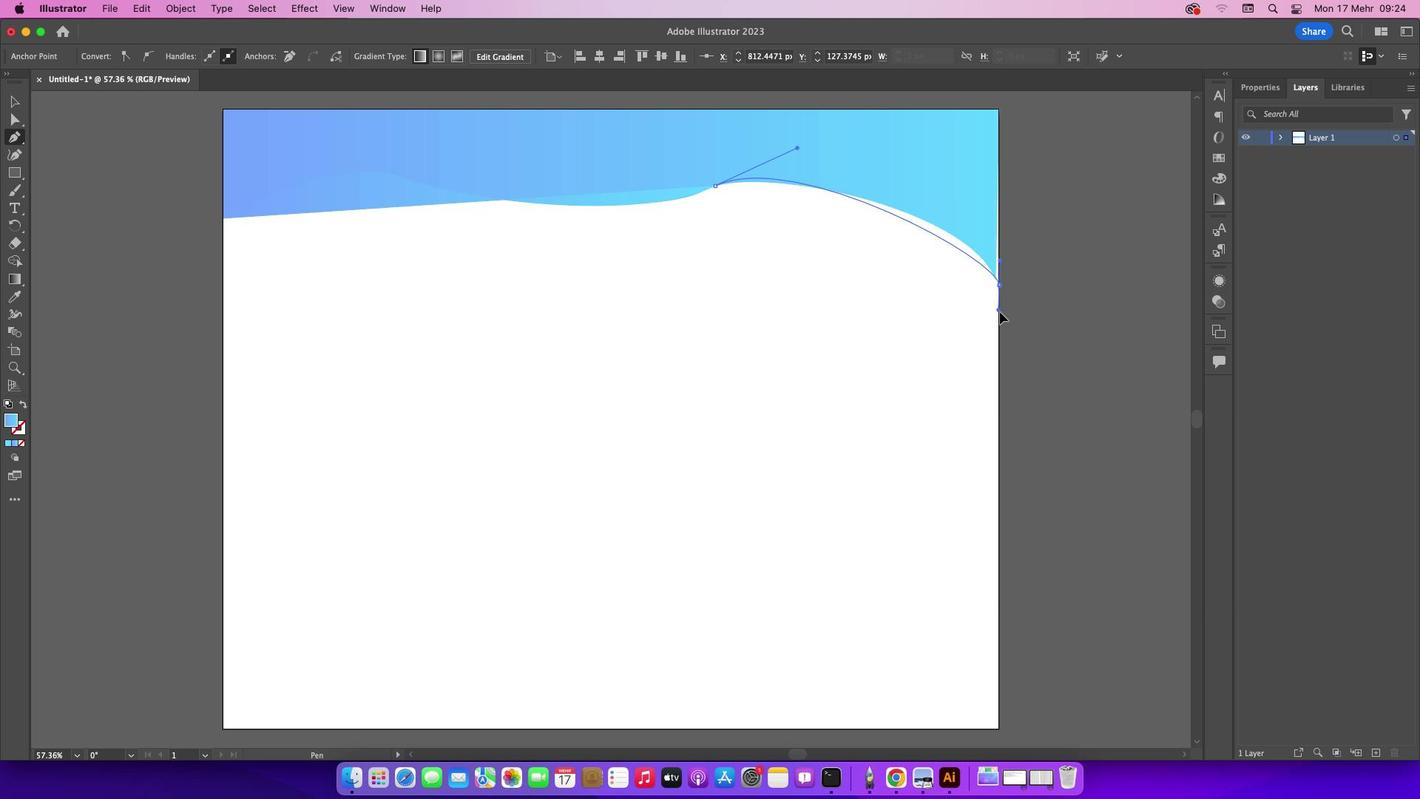 
Action: Mouse pressed left at (1001, 288)
Screenshot: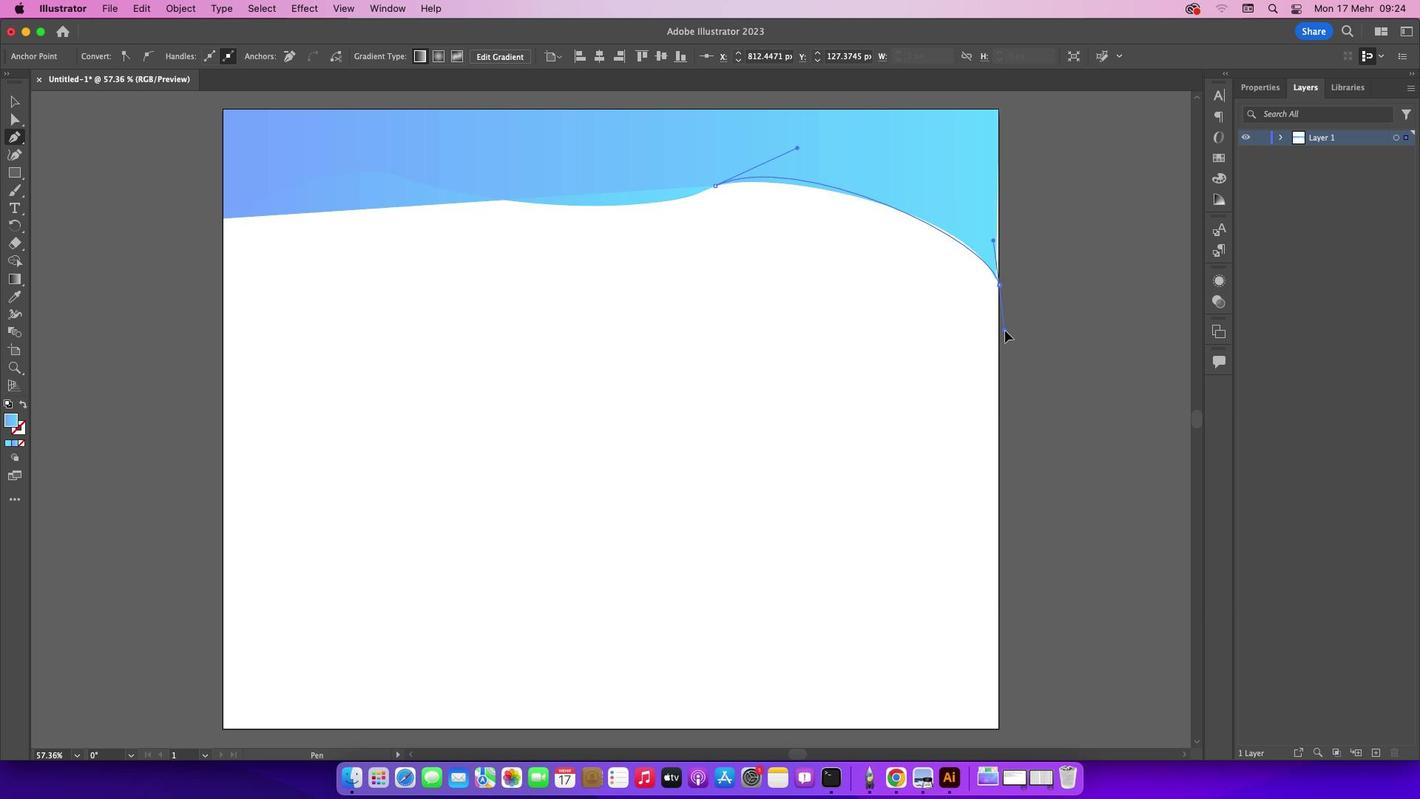
Action: Mouse moved to (1002, 288)
Screenshot: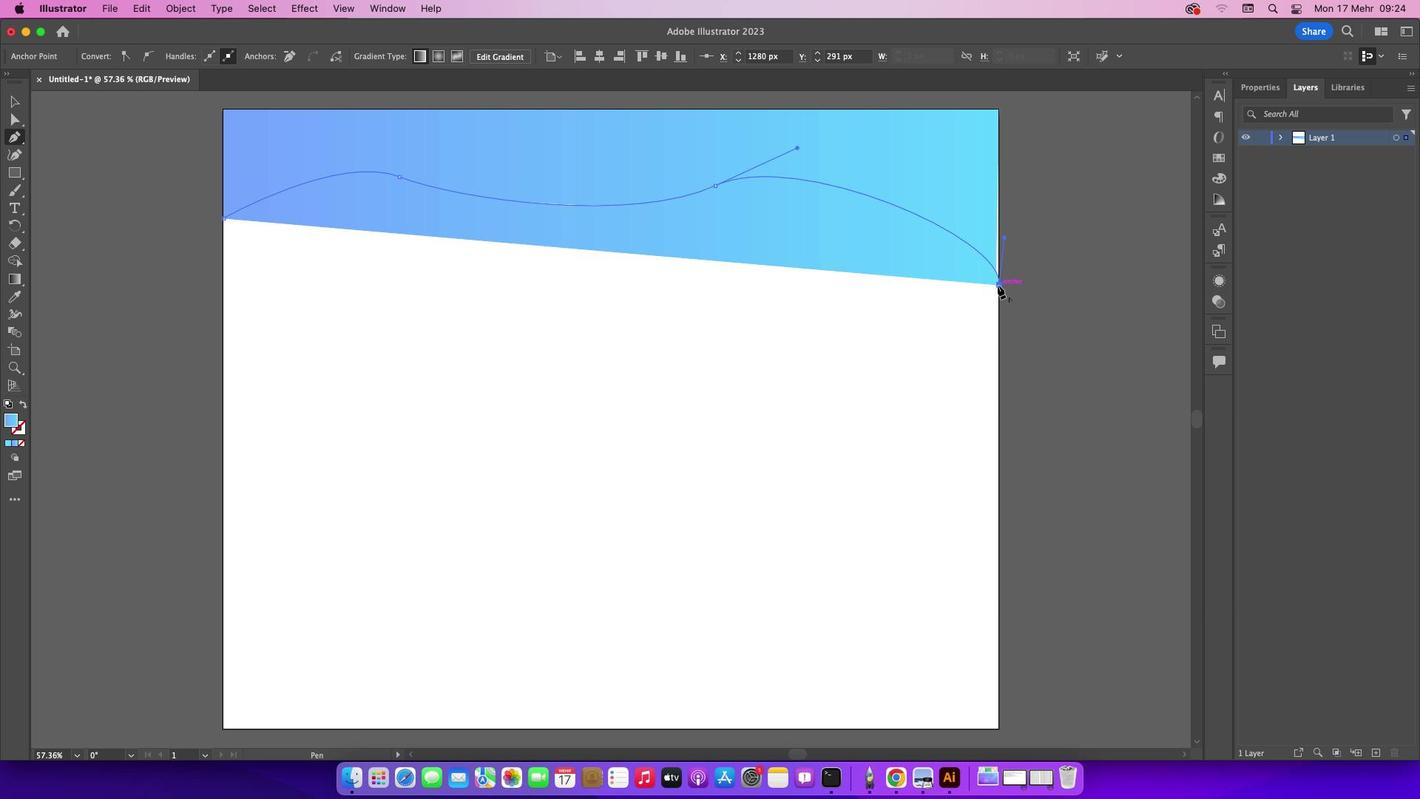 
Action: Mouse pressed left at (1002, 288)
Screenshot: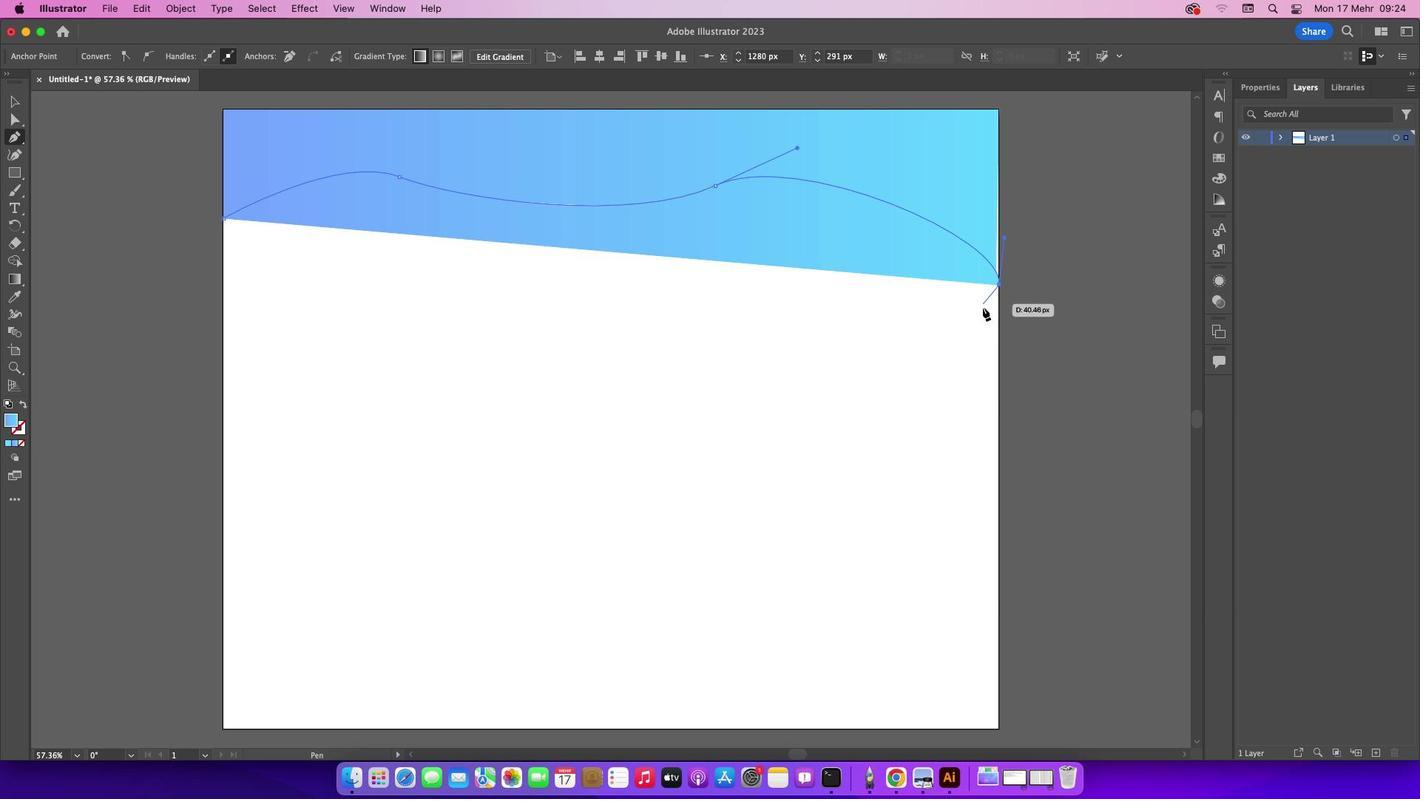 
Action: Mouse moved to (1001, 622)
Screenshot: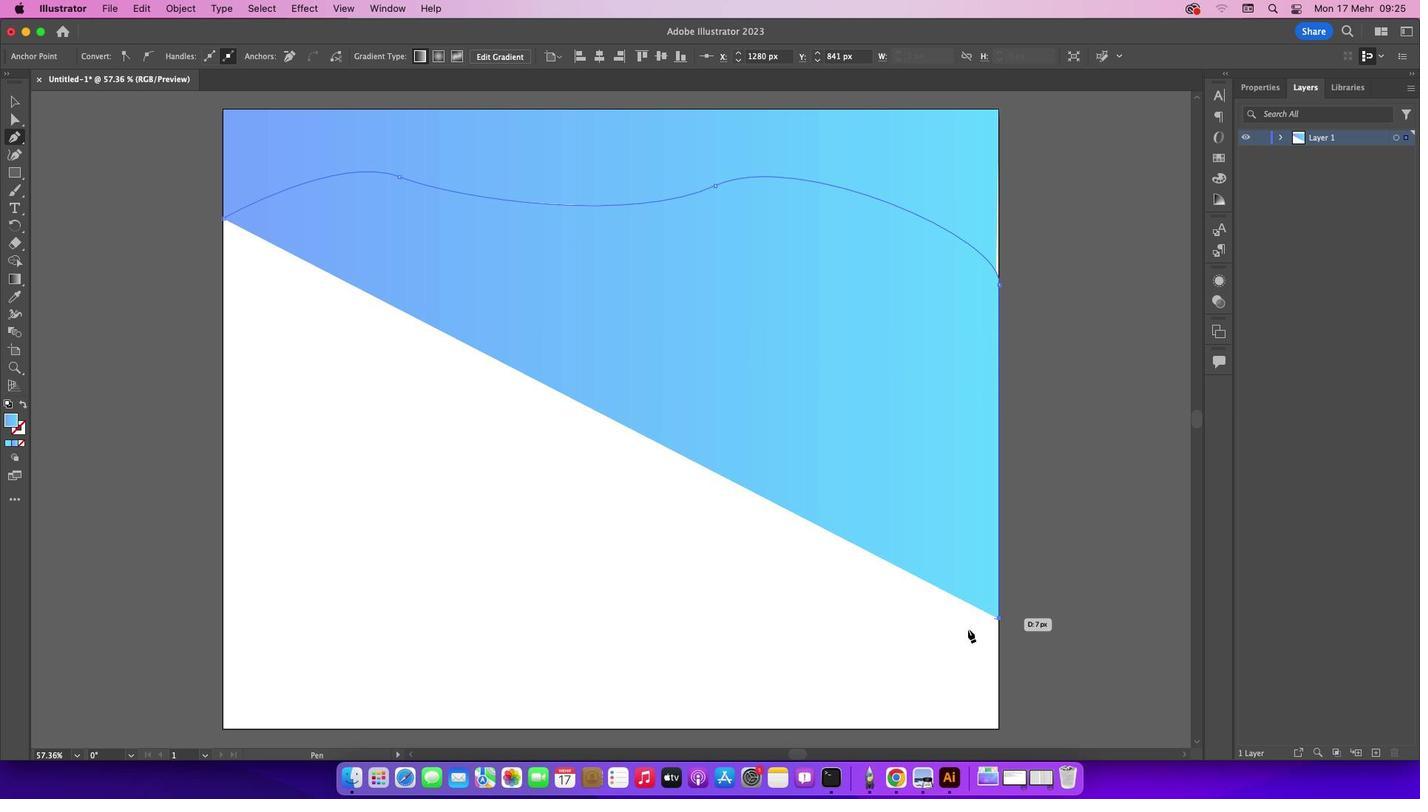 
Action: Mouse pressed left at (1001, 622)
Screenshot: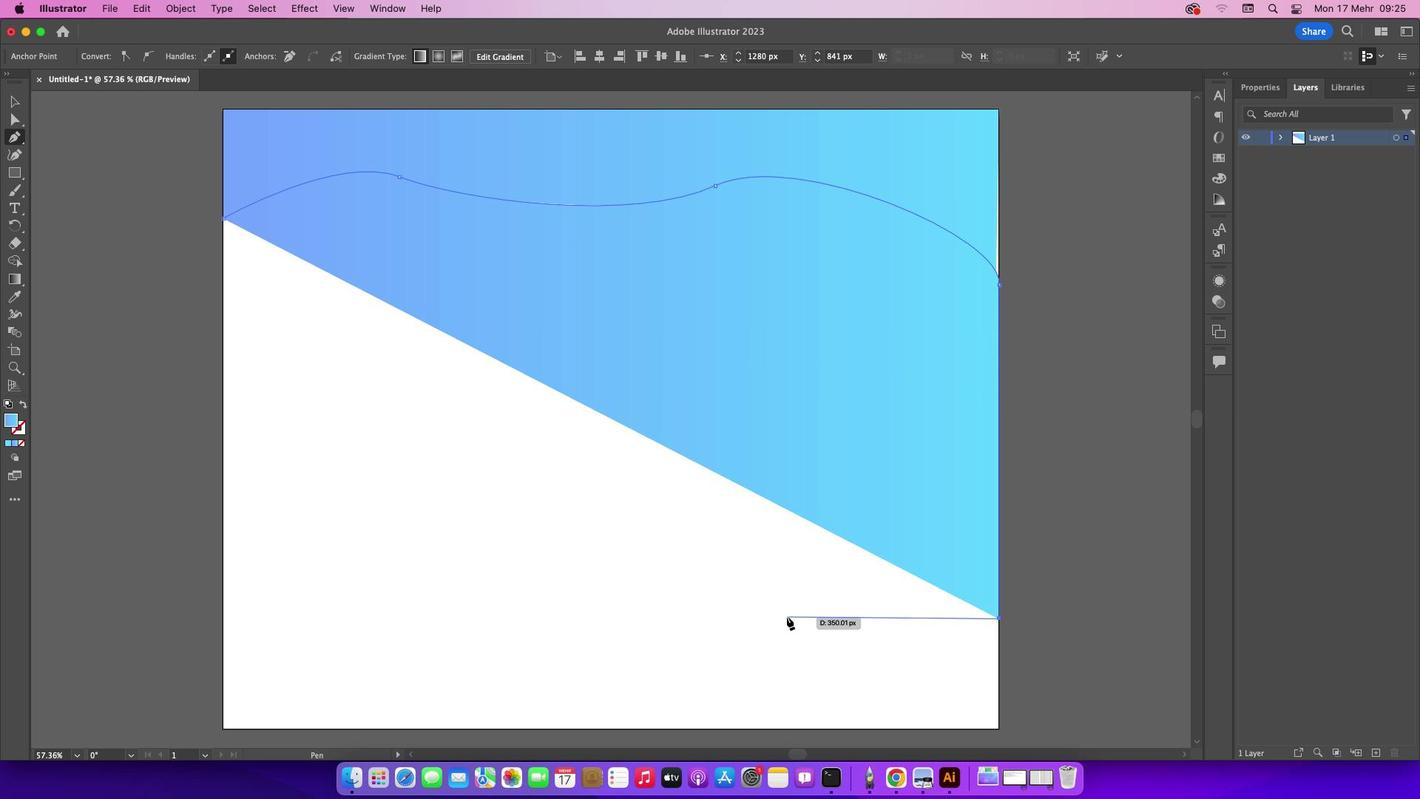 
Action: Mouse moved to (782, 607)
Screenshot: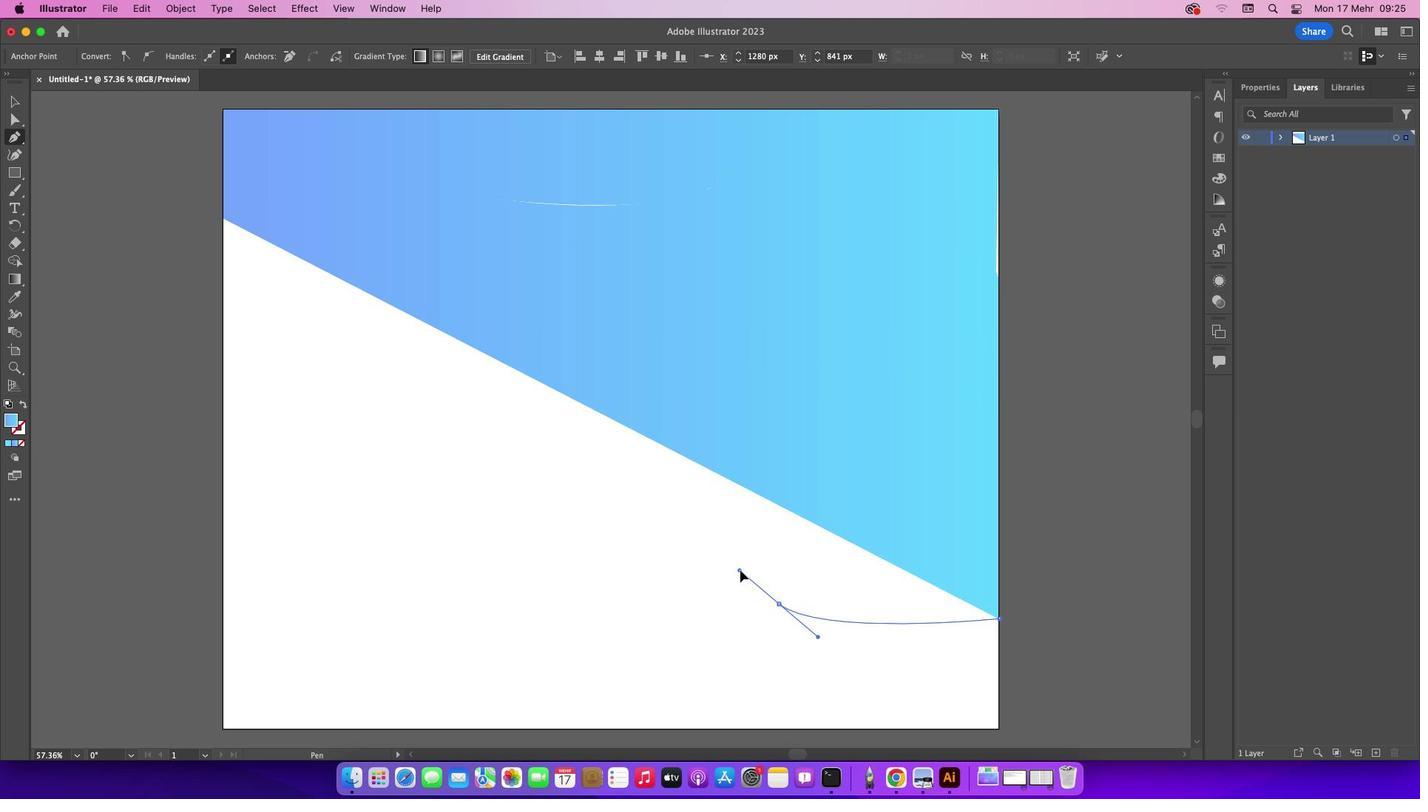 
Action: Mouse pressed left at (782, 607)
Screenshot: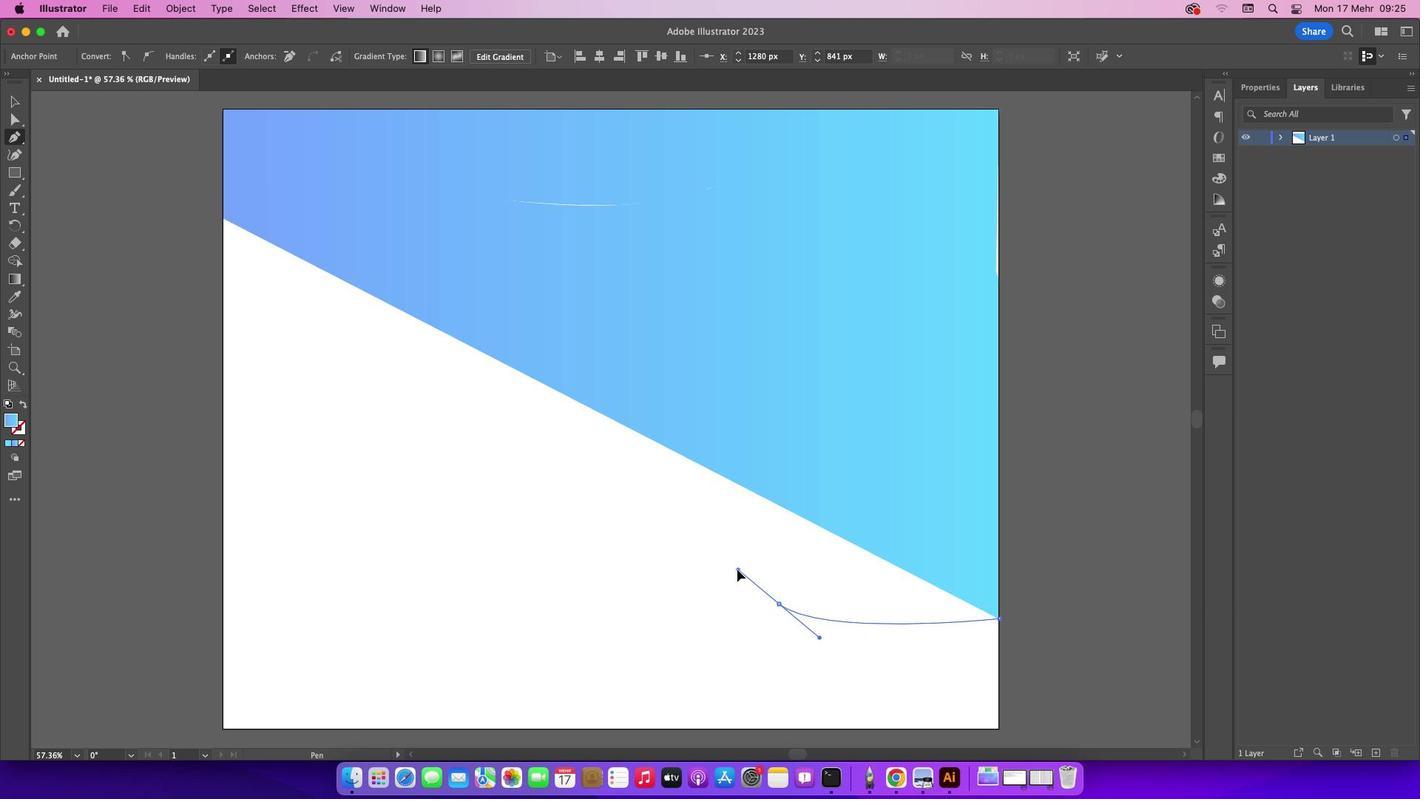 
Action: Mouse moved to (519, 601)
Screenshot: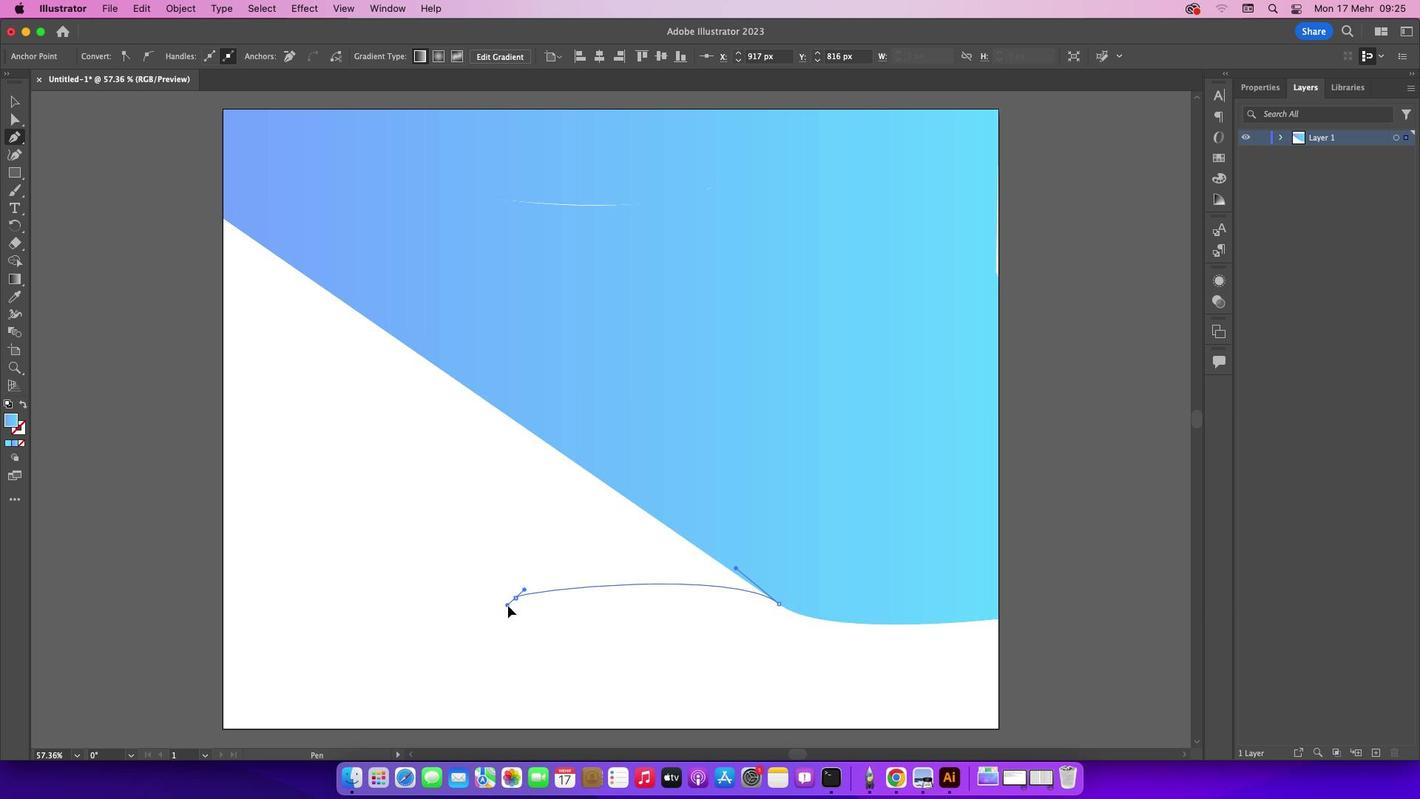 
Action: Mouse pressed left at (519, 601)
Screenshot: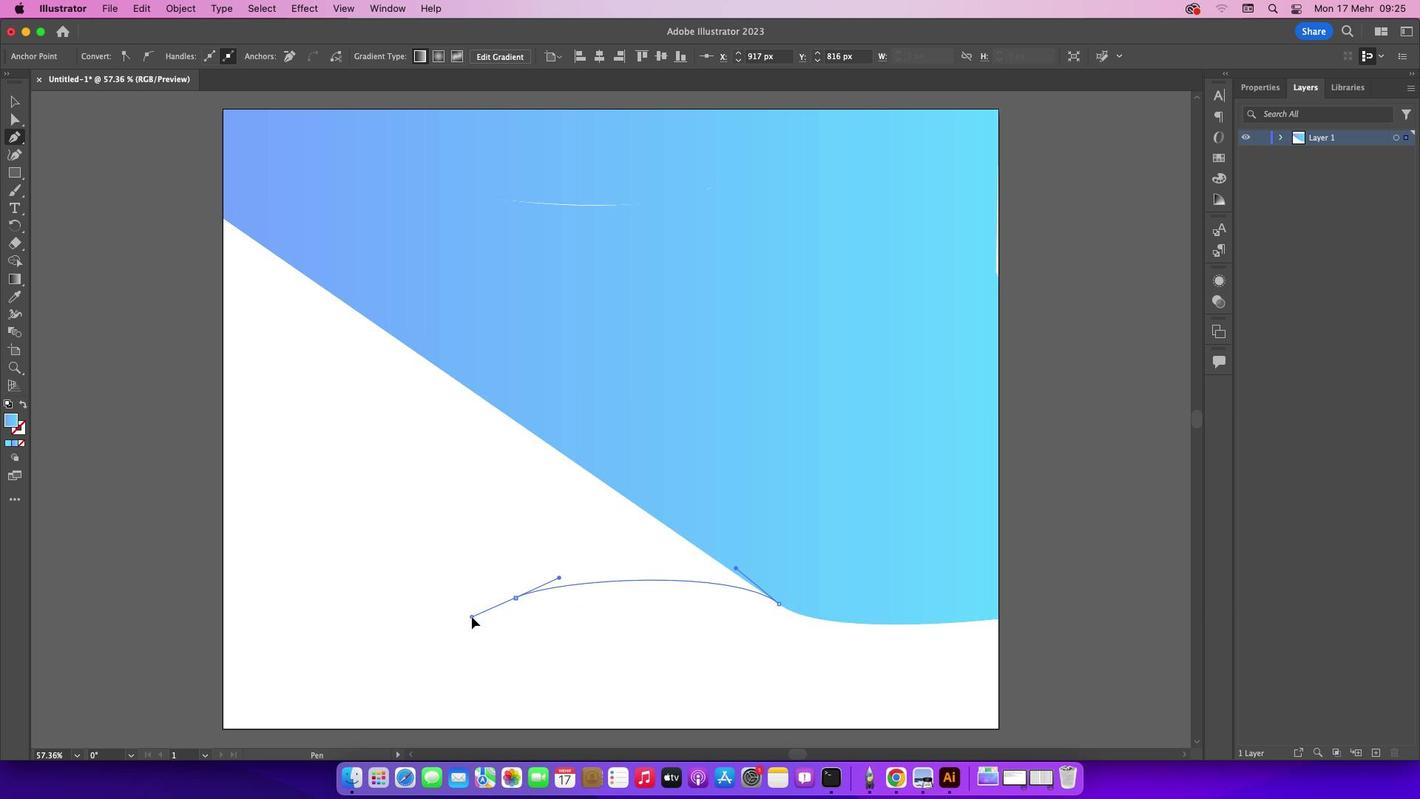 
Action: Mouse moved to (307, 582)
Screenshot: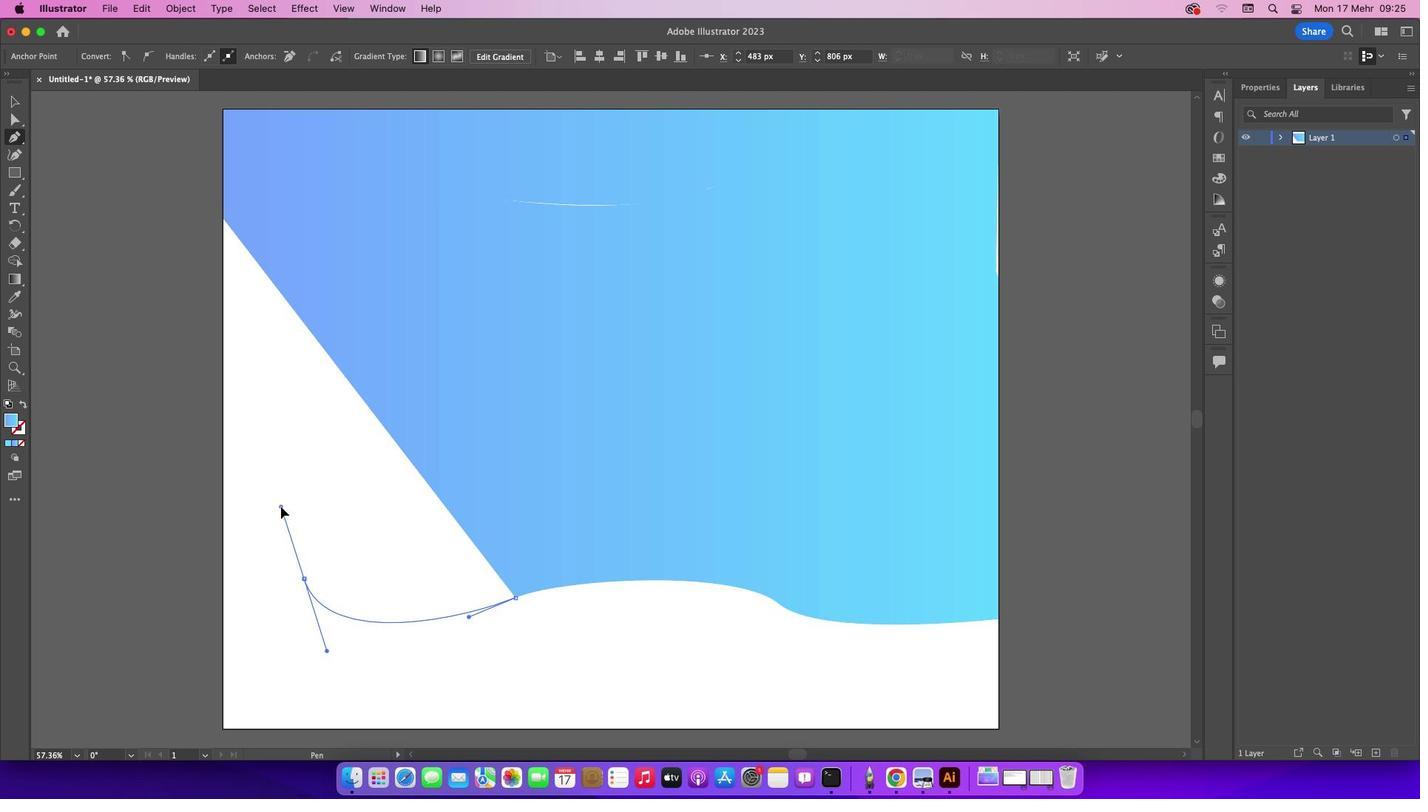 
Action: Mouse pressed left at (307, 582)
Screenshot: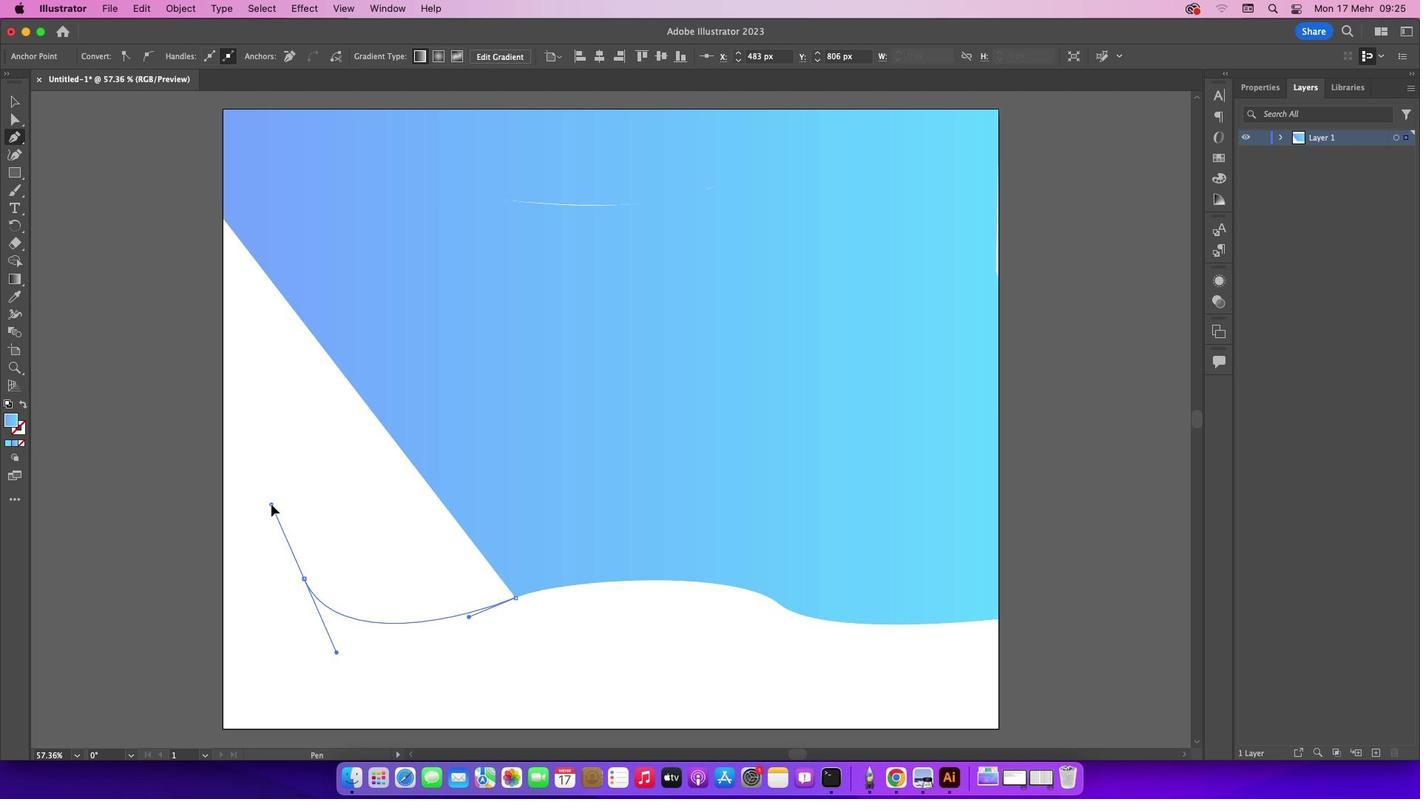 
Action: Mouse moved to (305, 580)
Screenshot: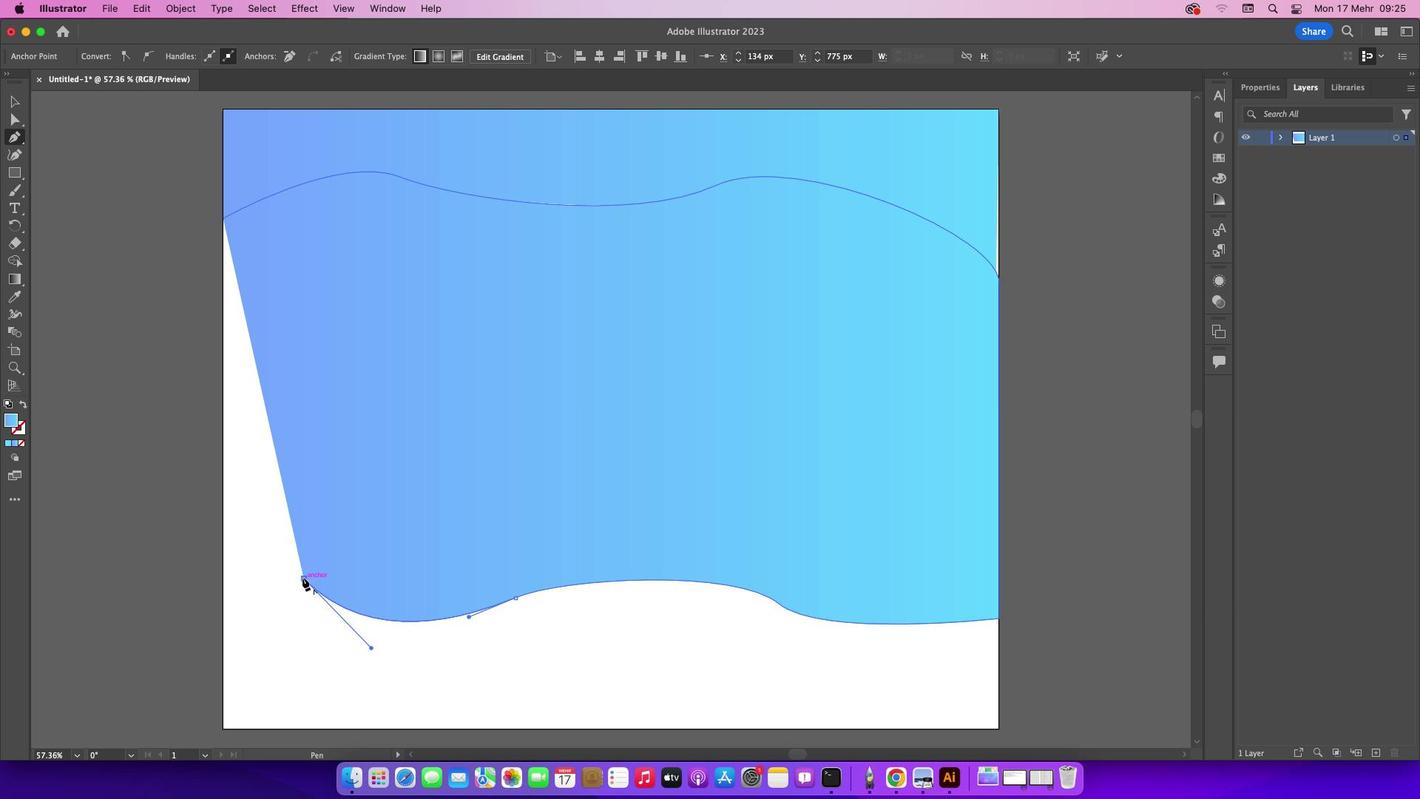 
Action: Mouse pressed left at (305, 580)
Screenshot: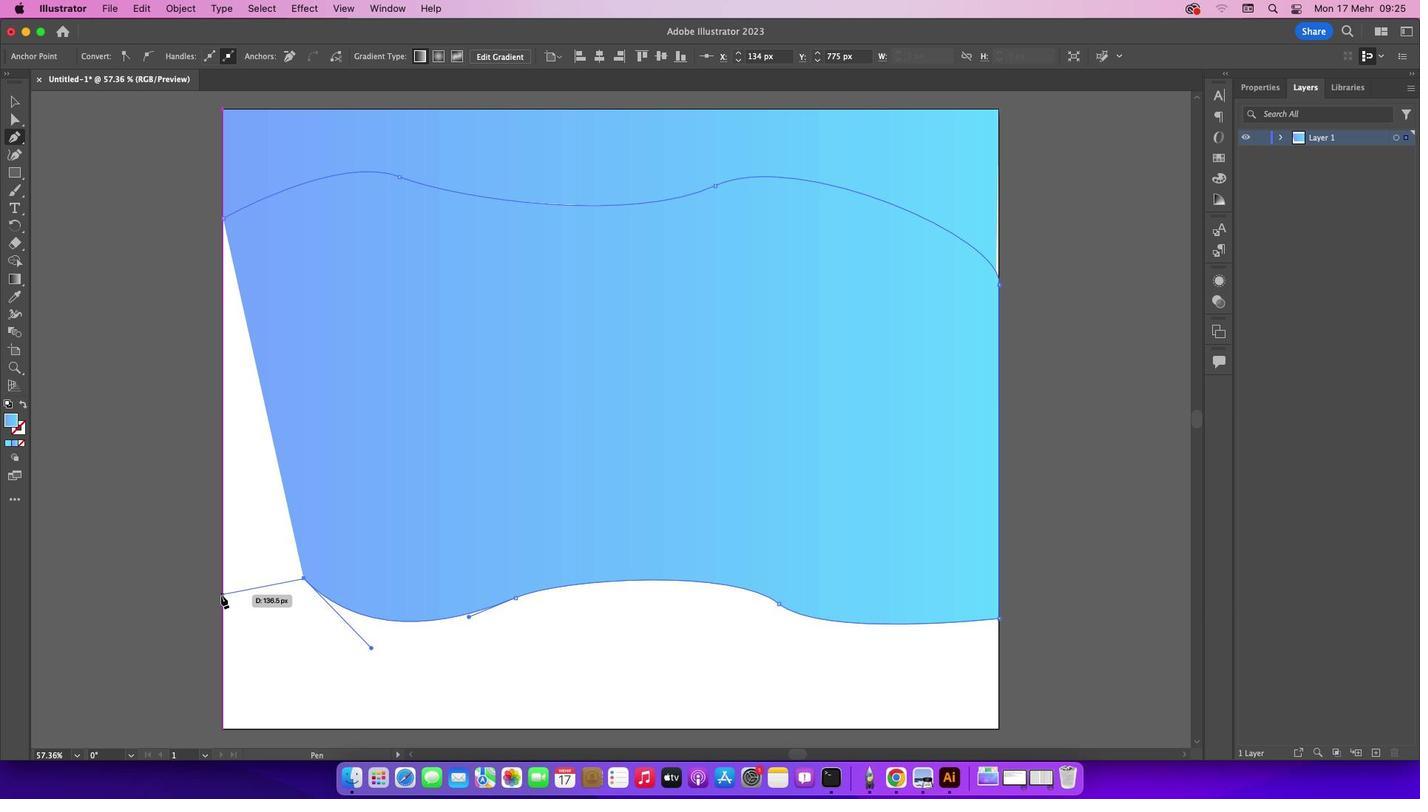 
Action: Key pressed Key.alt
Screenshot: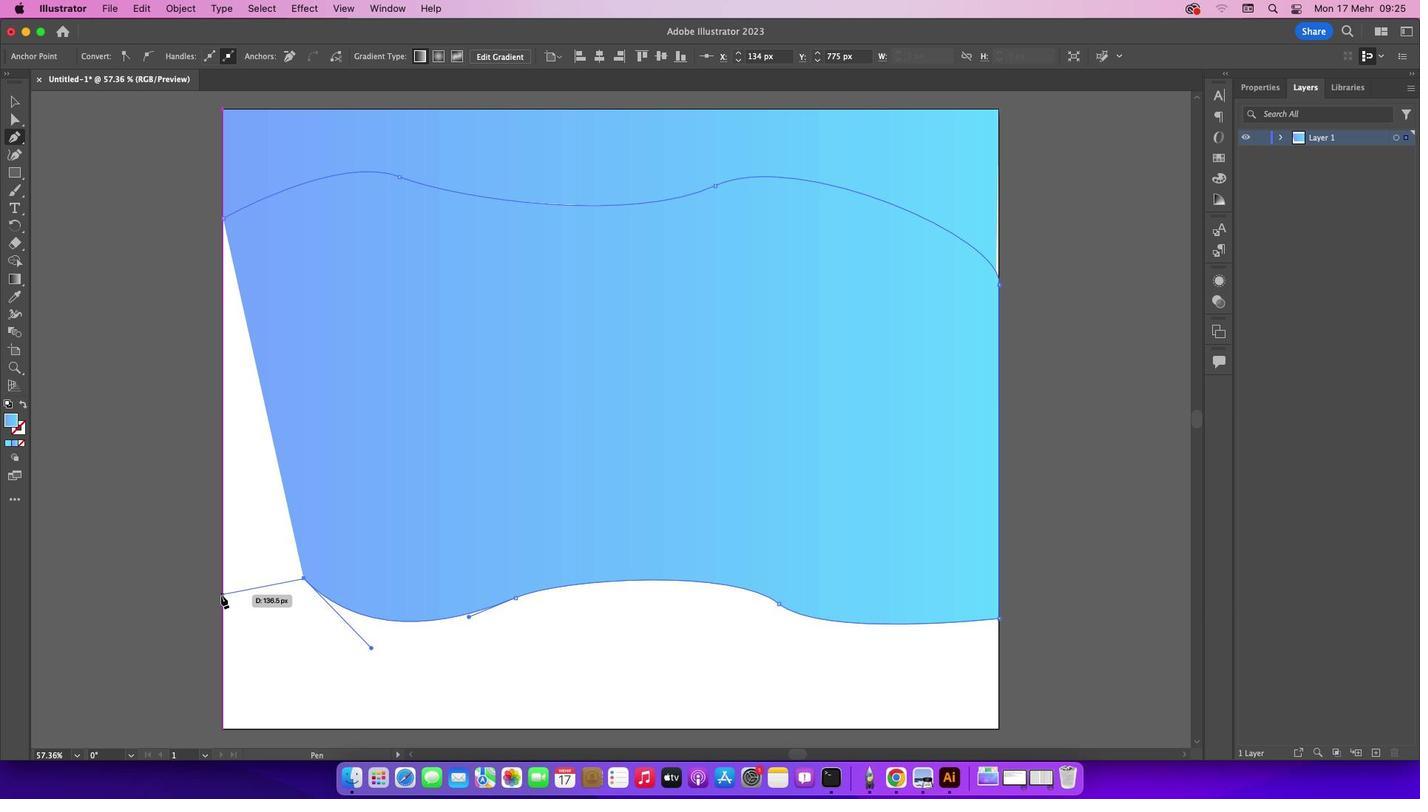 
Action: Mouse moved to (226, 594)
Screenshot: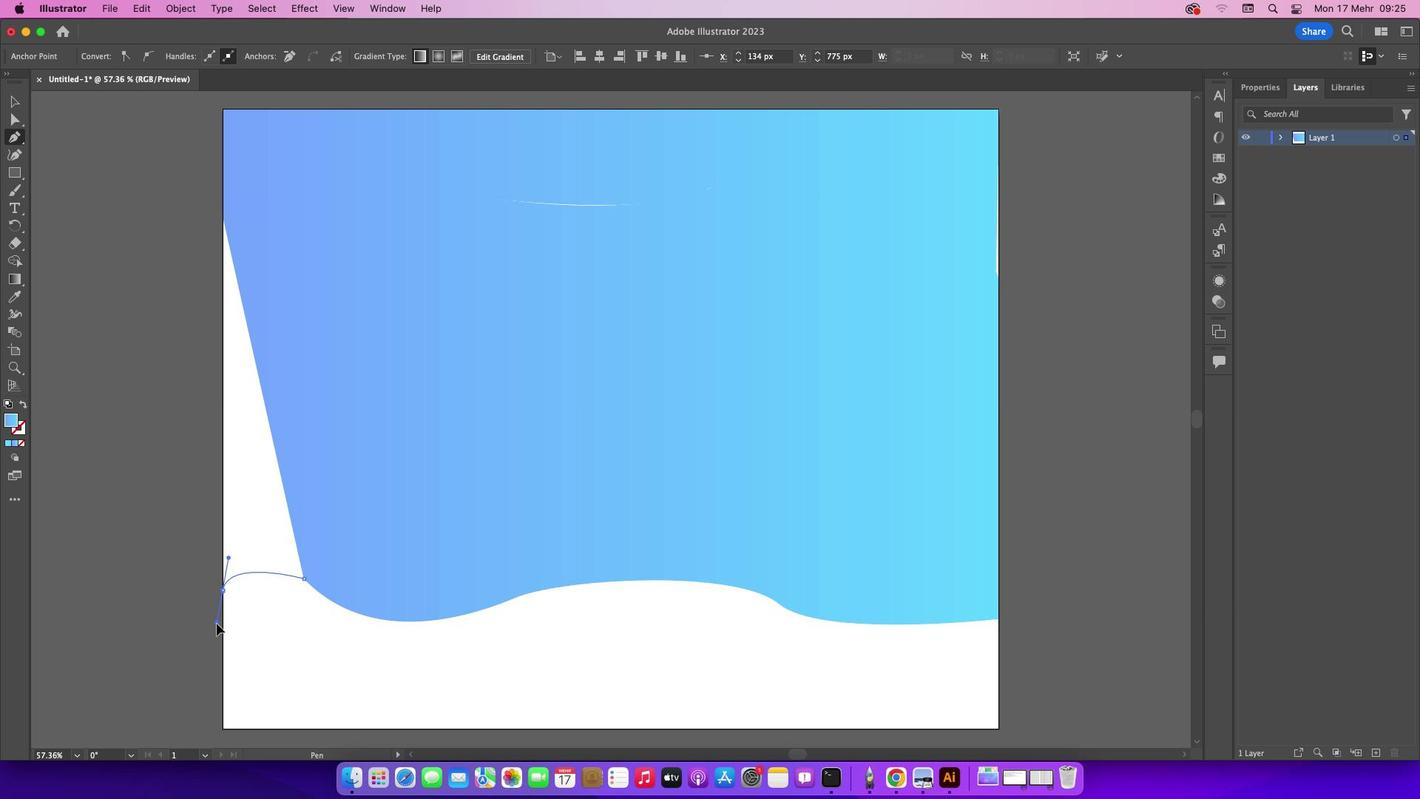
Action: Mouse pressed left at (226, 594)
Screenshot: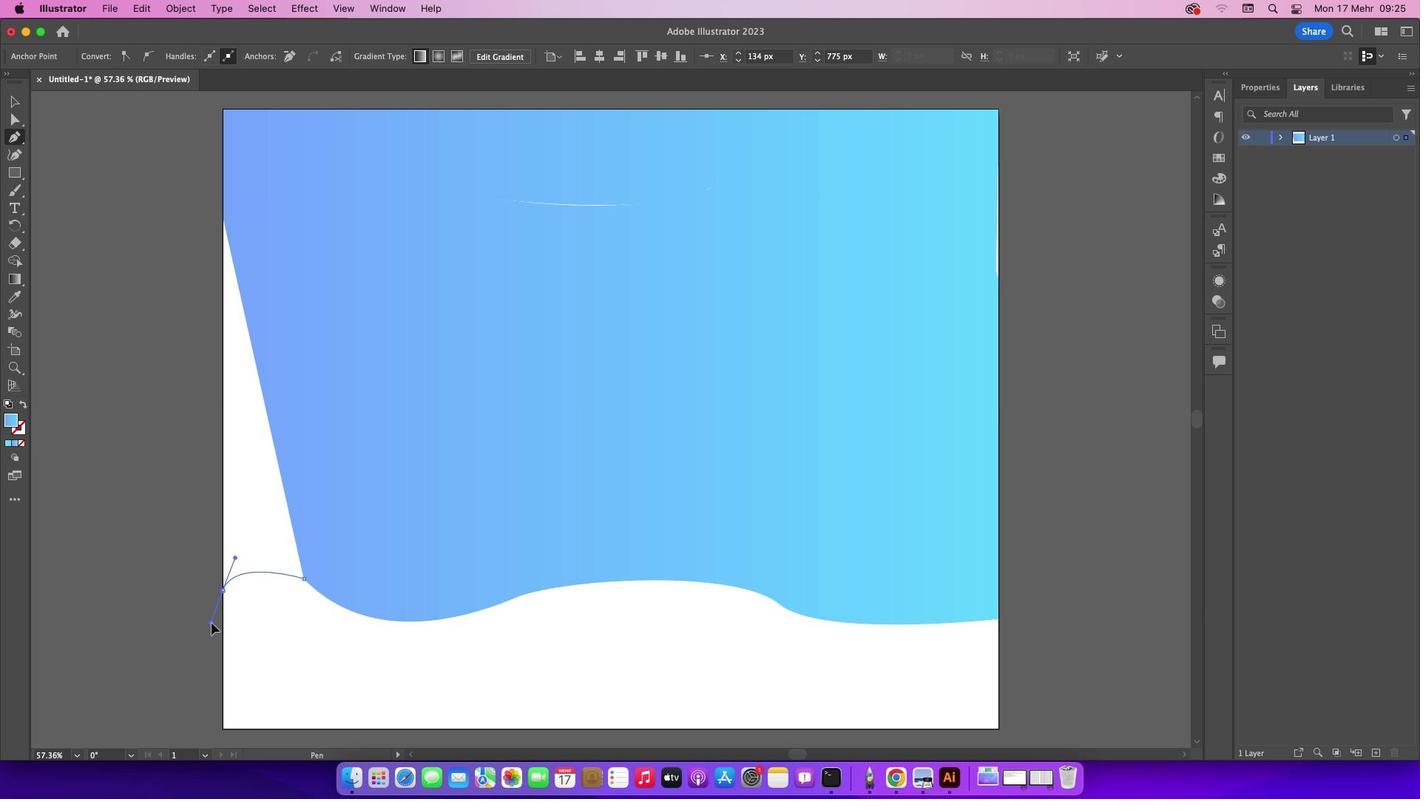 
Action: Mouse moved to (224, 589)
Screenshot: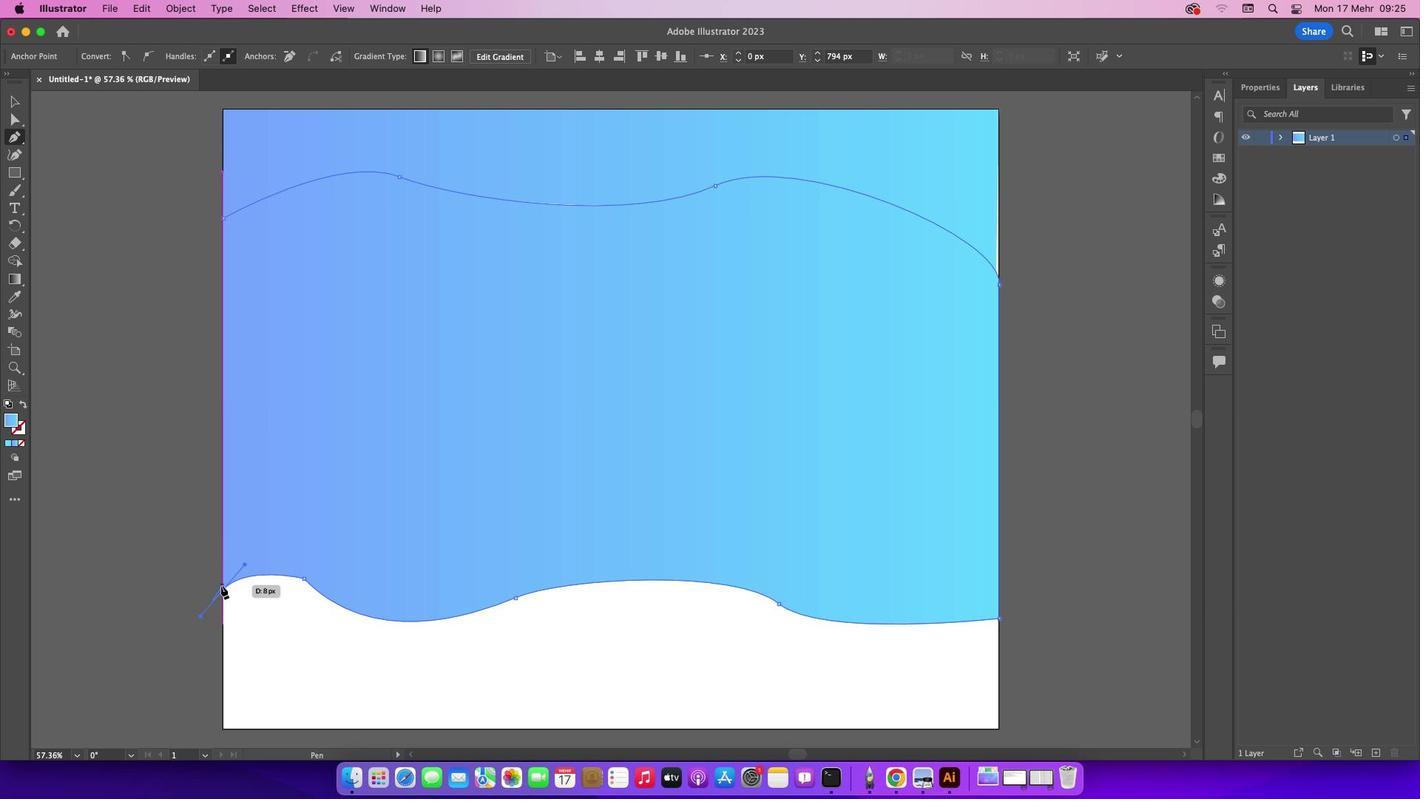 
Action: Mouse pressed left at (224, 589)
Screenshot: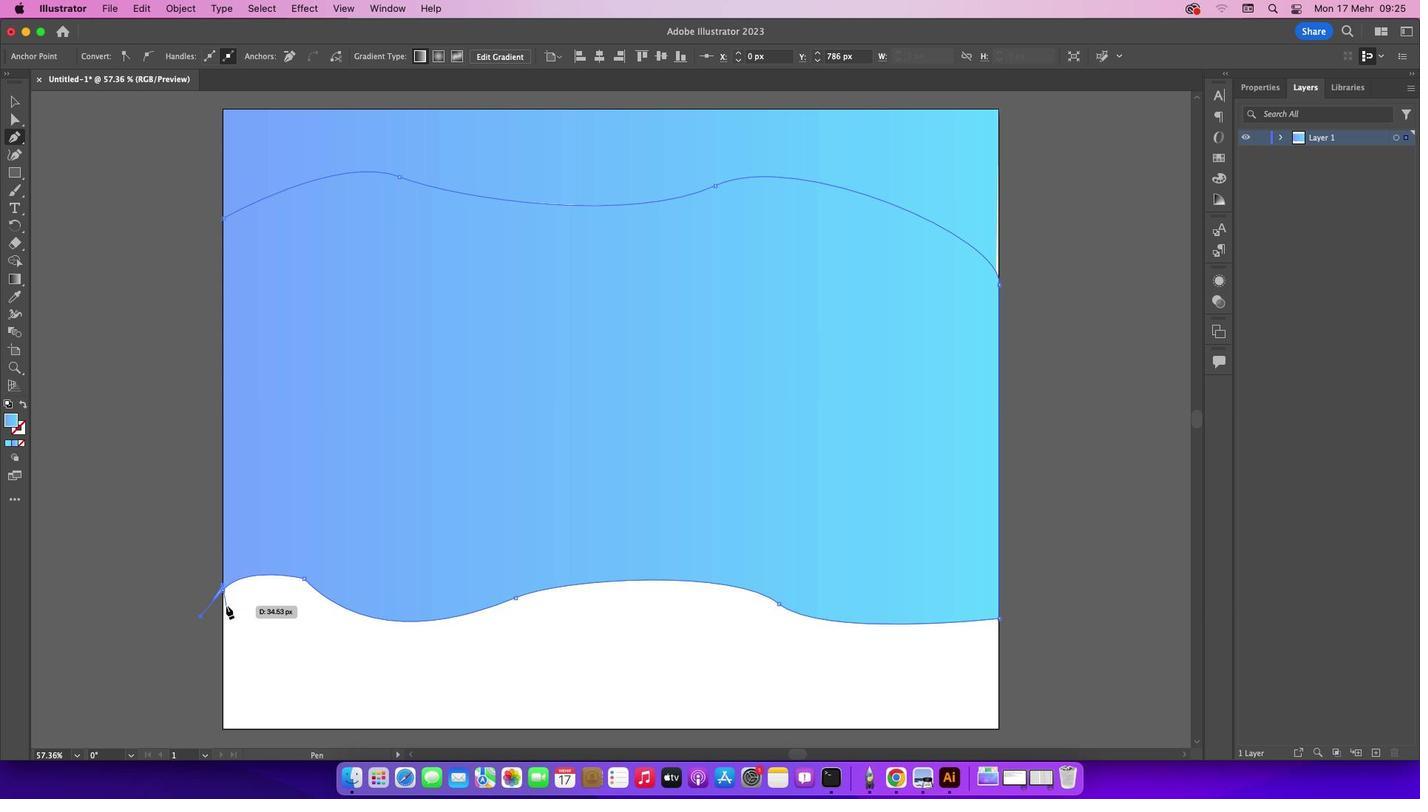 
Action: Mouse moved to (226, 594)
Screenshot: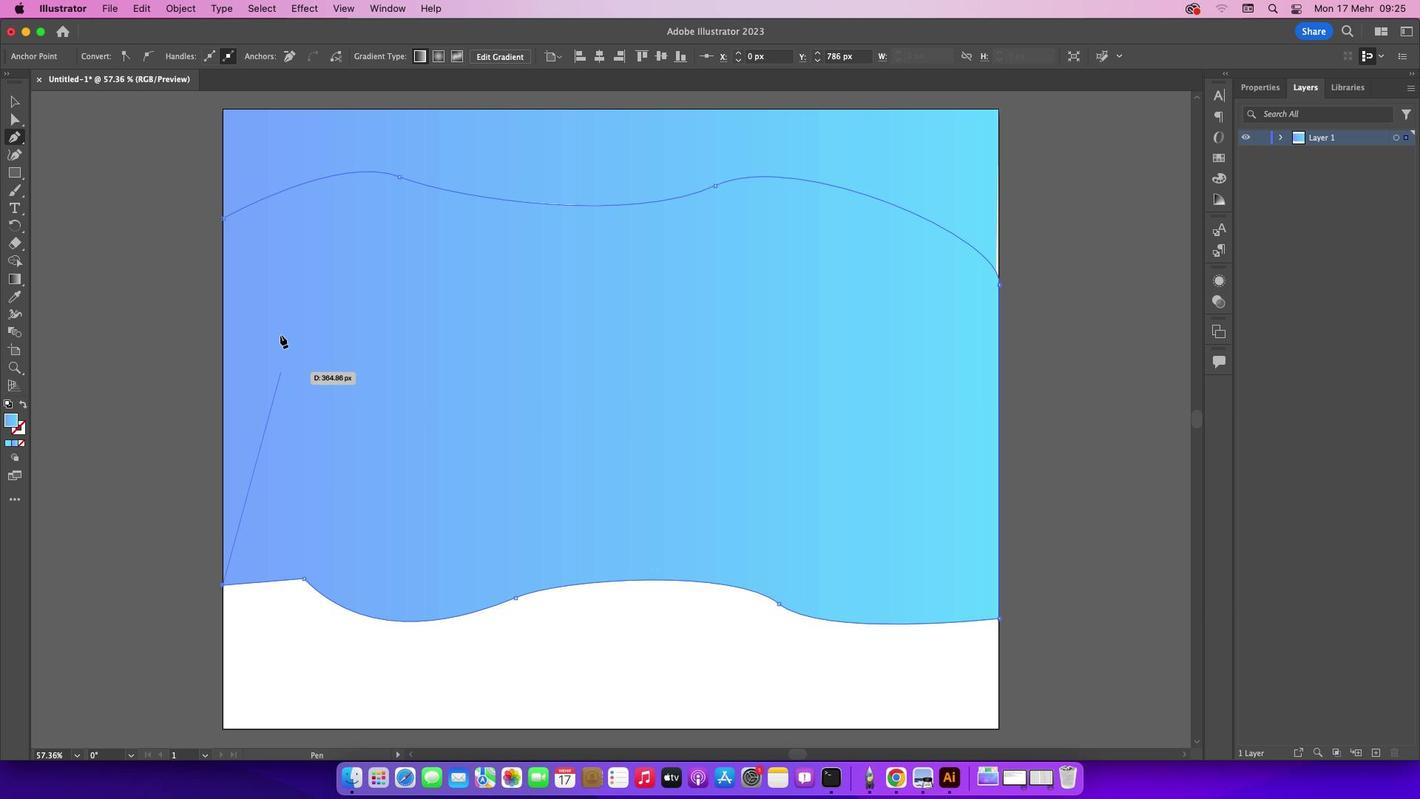 
Action: Mouse pressed left at (226, 594)
Screenshot: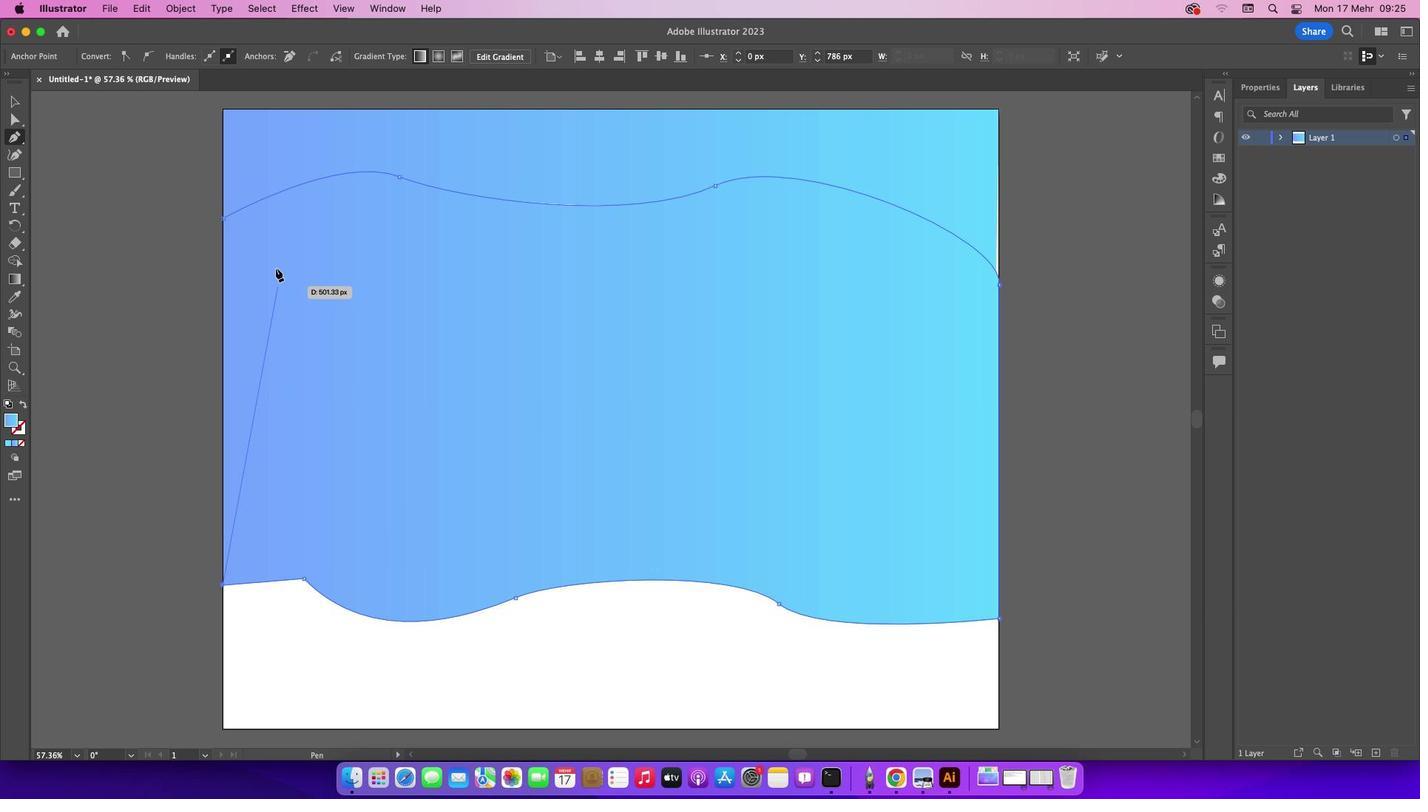 
Action: Mouse moved to (226, 222)
Screenshot: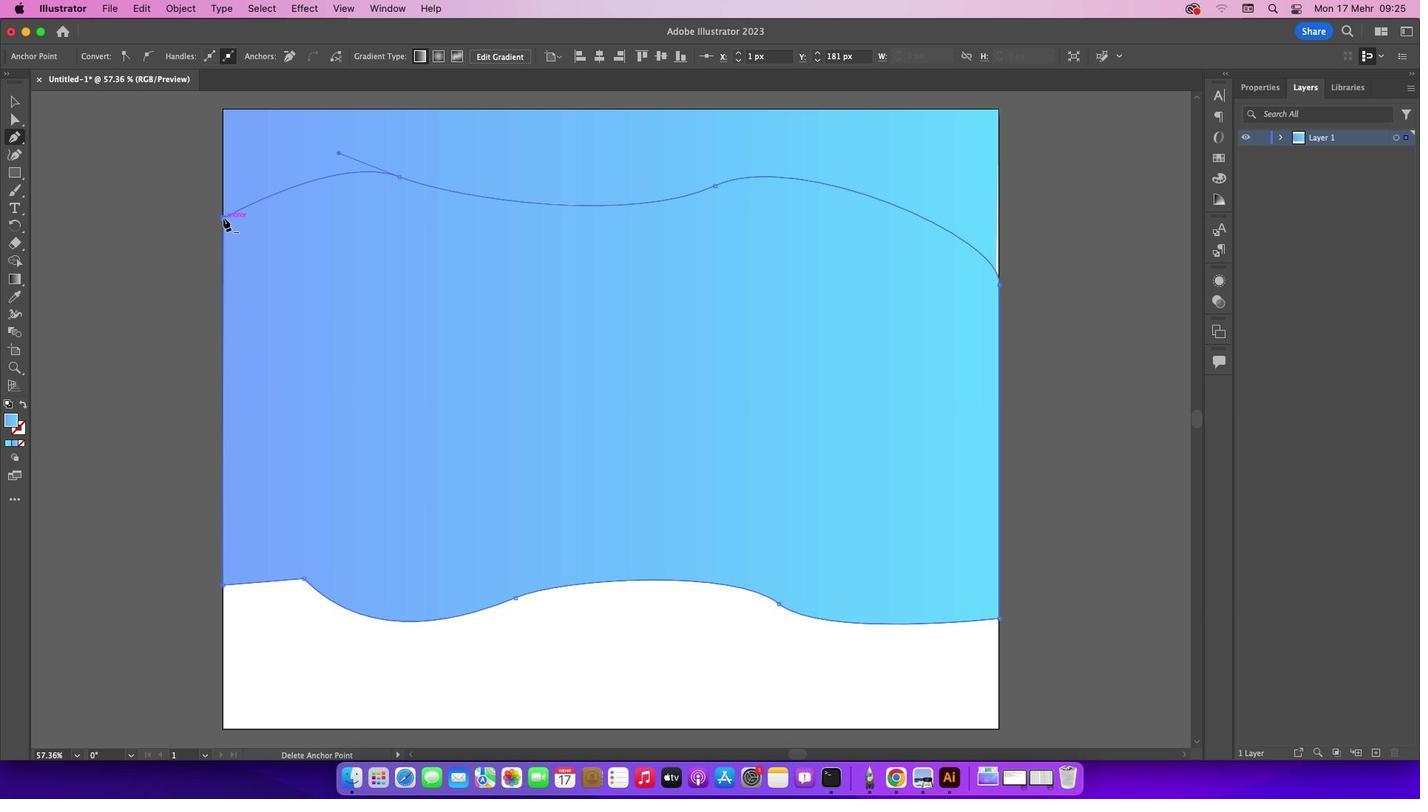 
Action: Mouse pressed left at (226, 222)
Screenshot: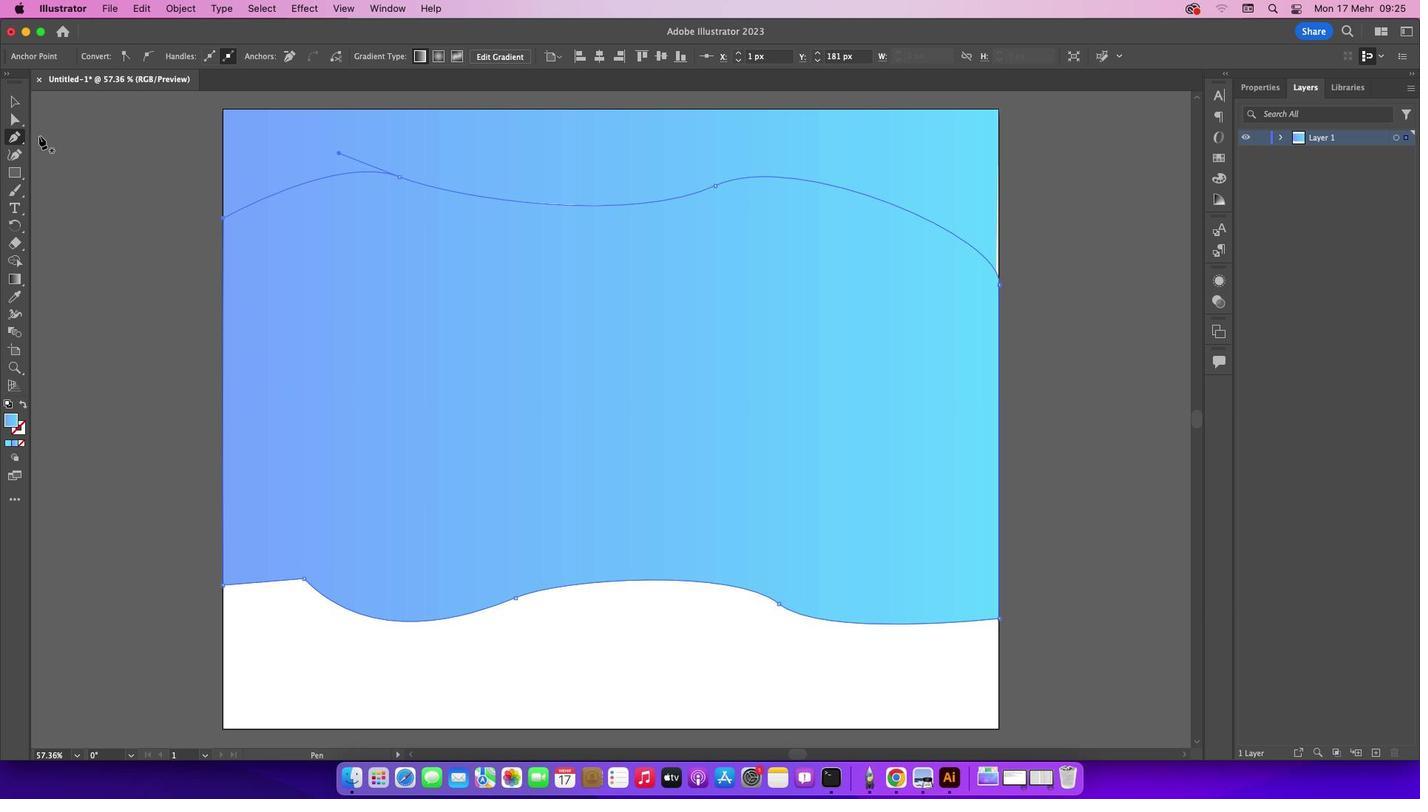 
Action: Mouse moved to (19, 107)
Screenshot: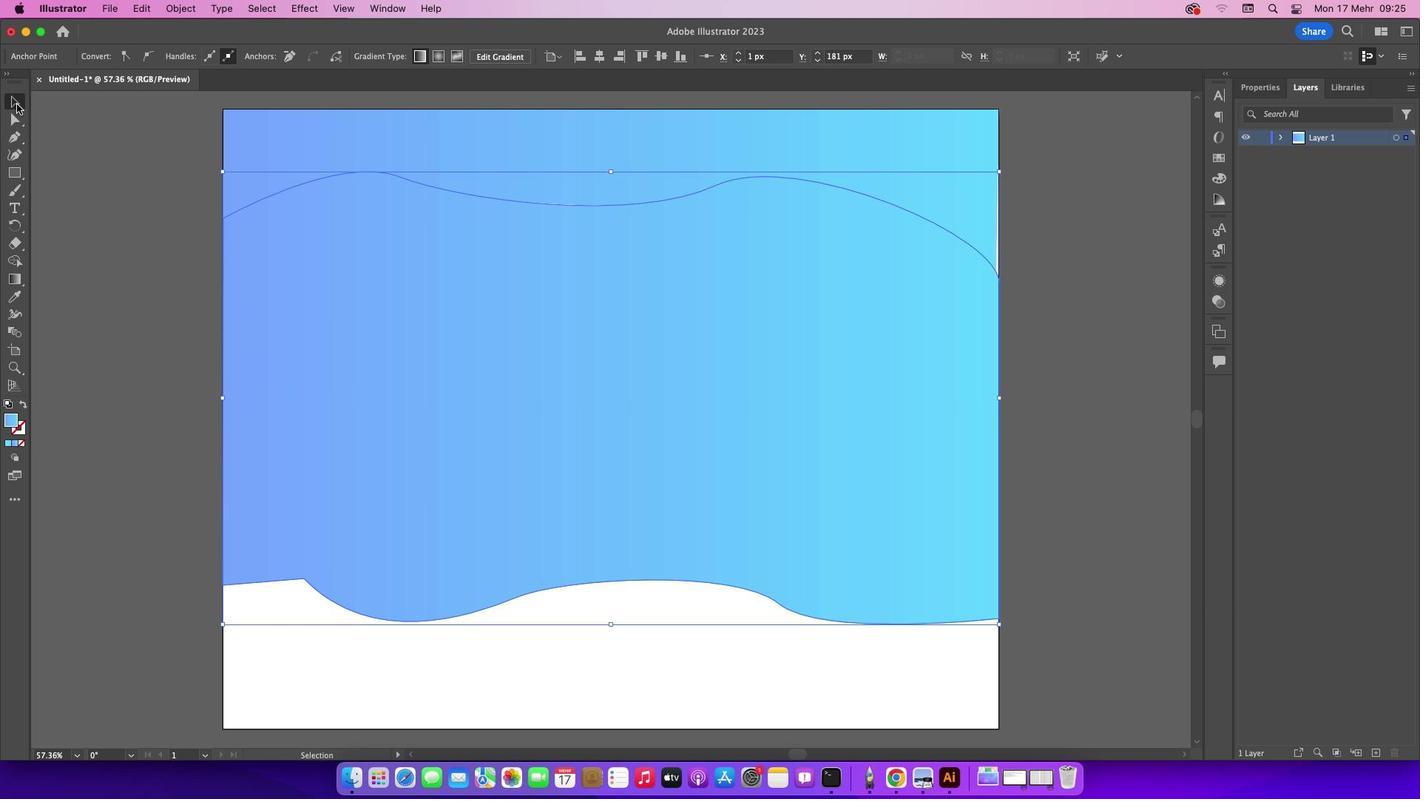 
Action: Mouse pressed left at (19, 107)
Screenshot: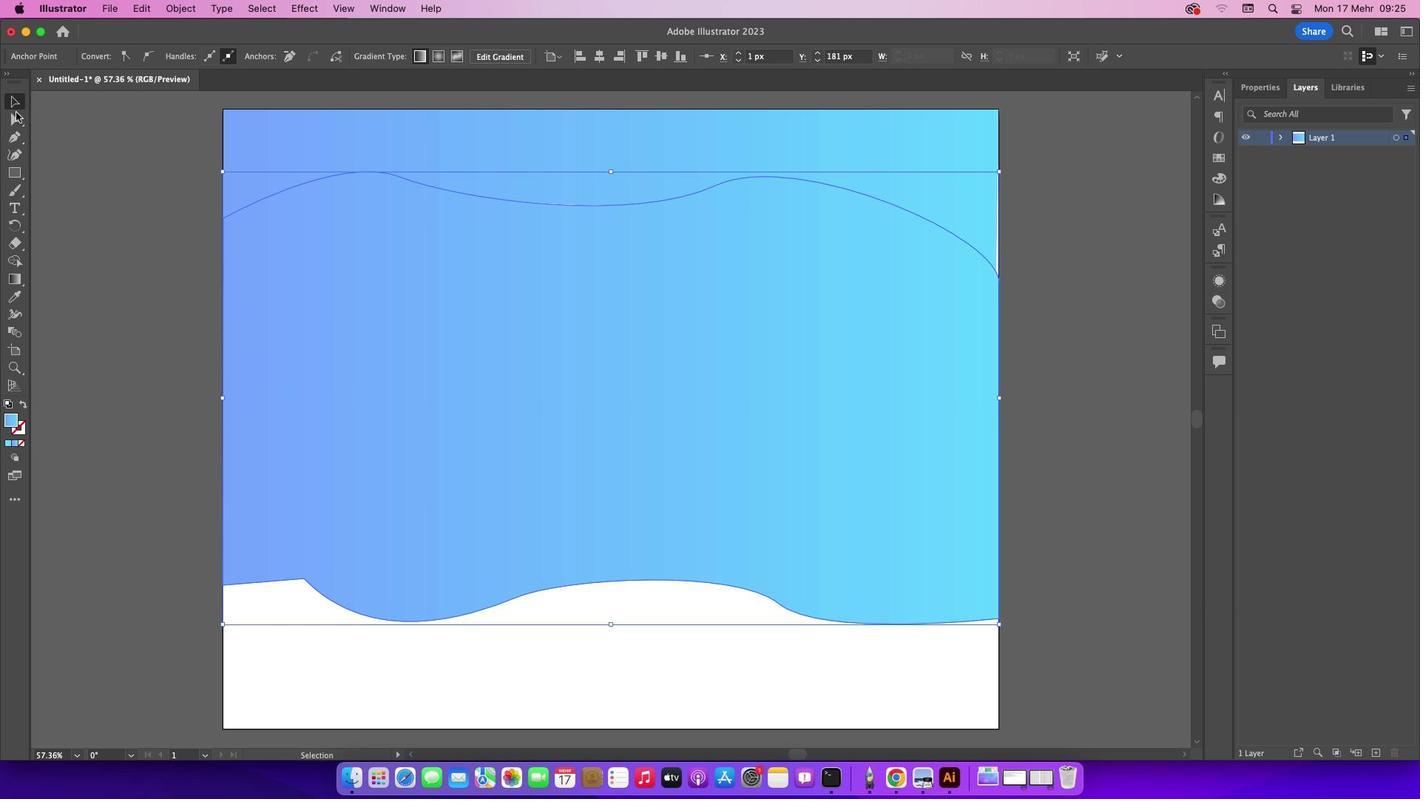 
Action: Mouse moved to (17, 448)
Screenshot: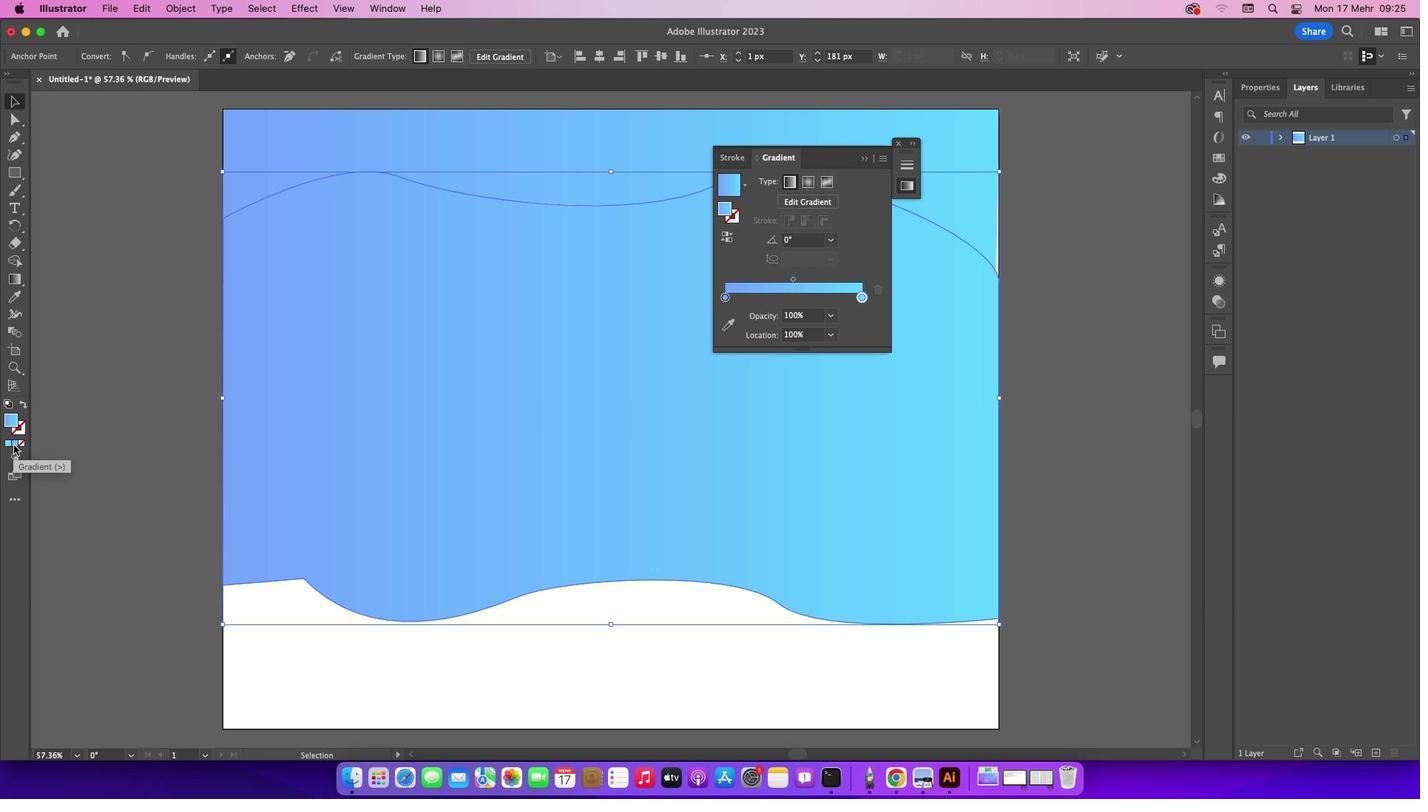 
Action: Mouse pressed left at (17, 448)
Screenshot: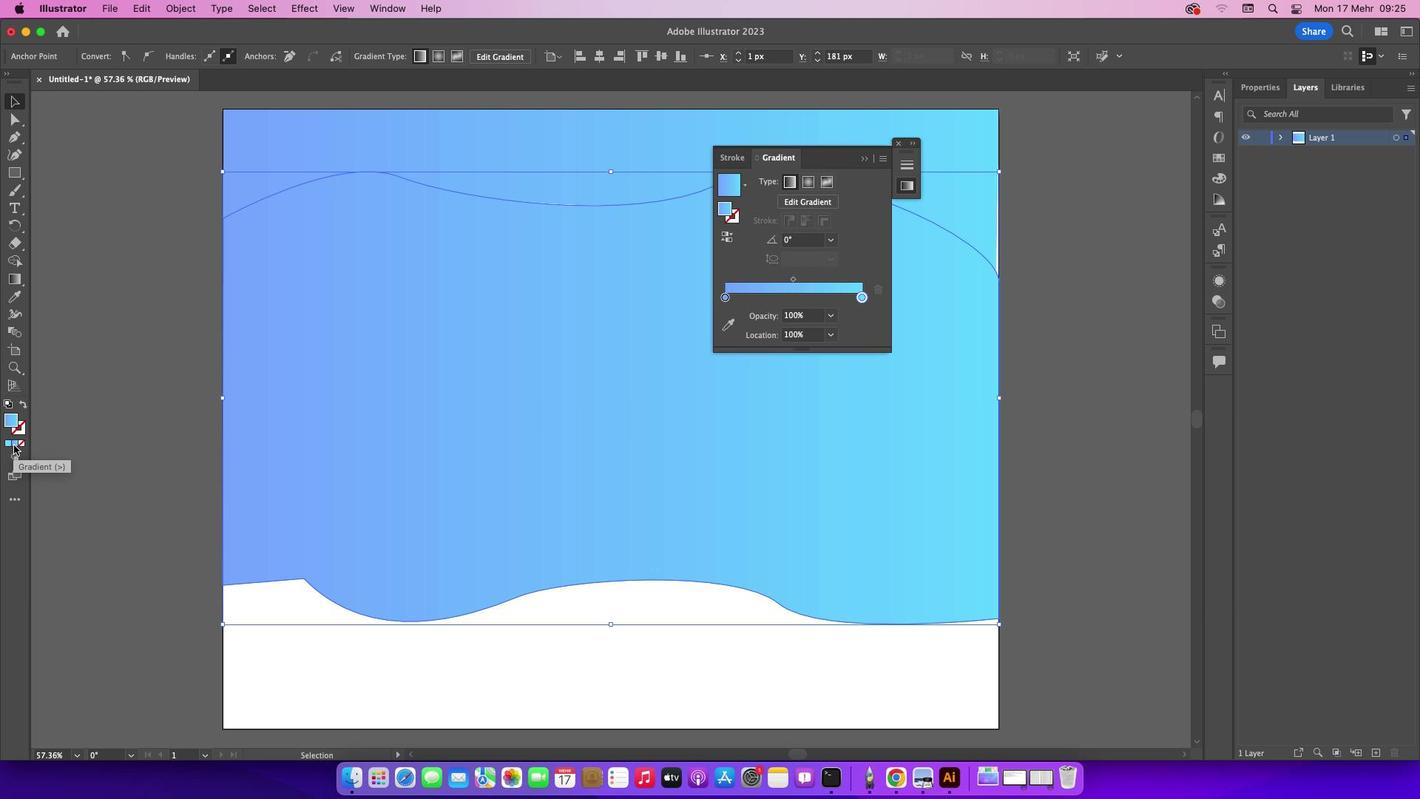 
Action: Mouse moved to (730, 301)
Screenshot: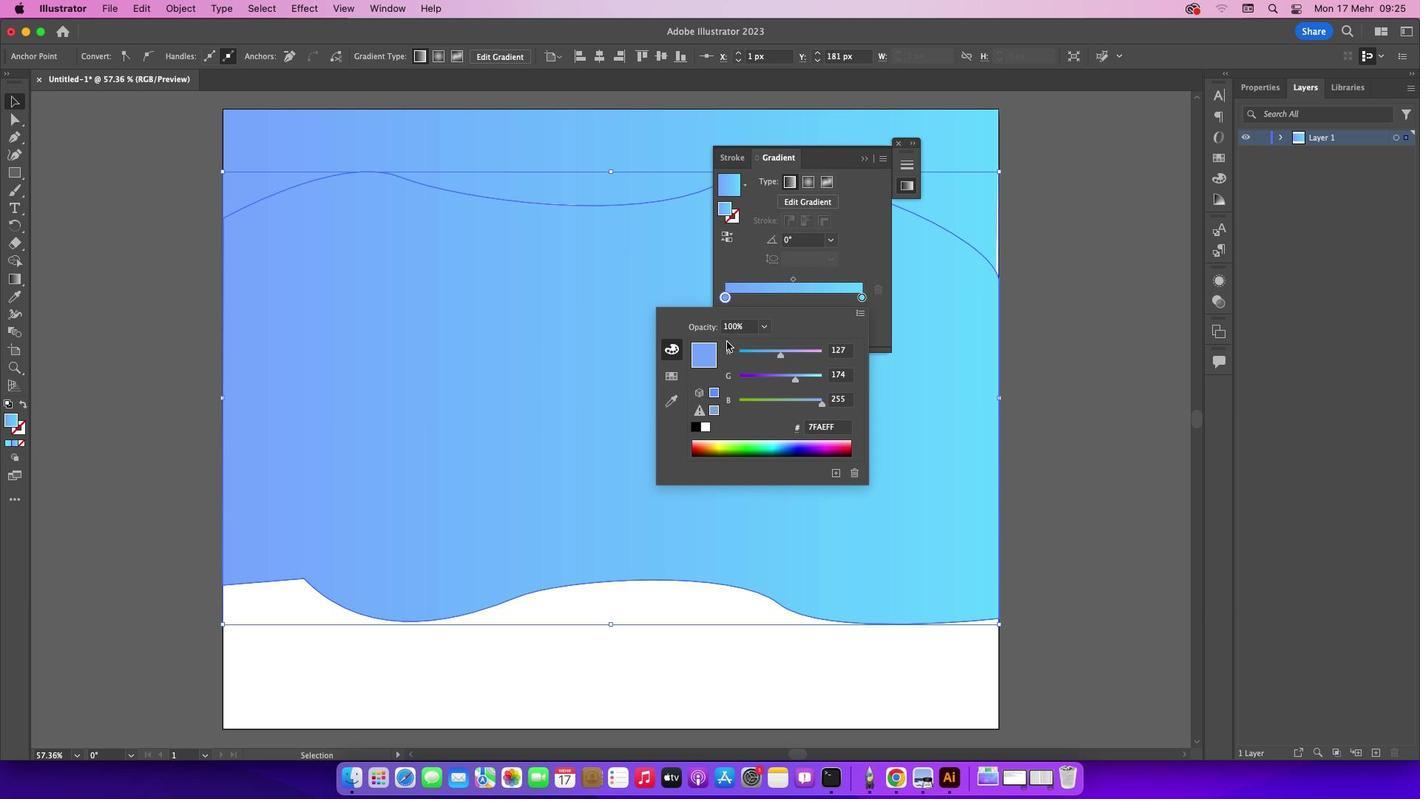 
Action: Mouse pressed left at (730, 301)
Screenshot: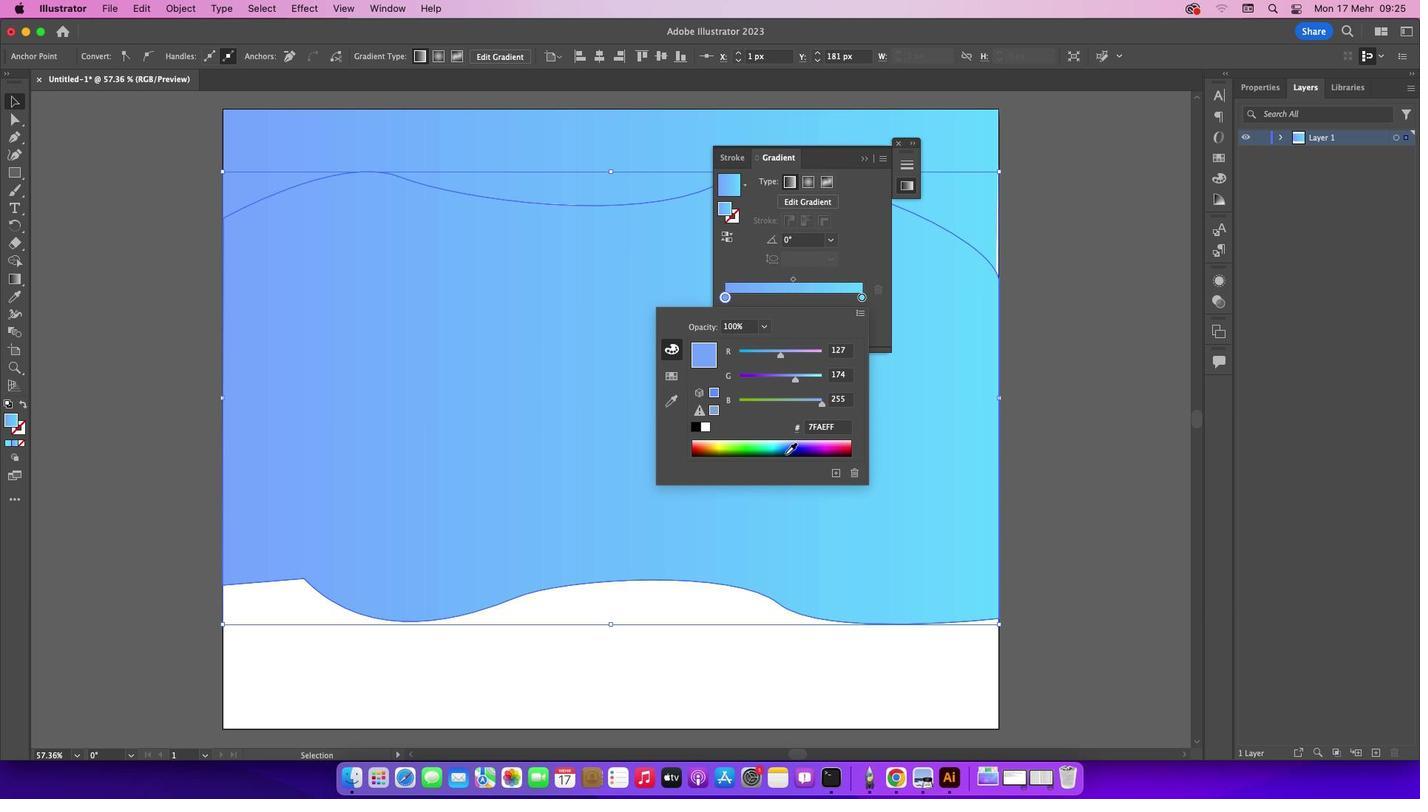 
Action: Mouse pressed left at (730, 301)
Screenshot: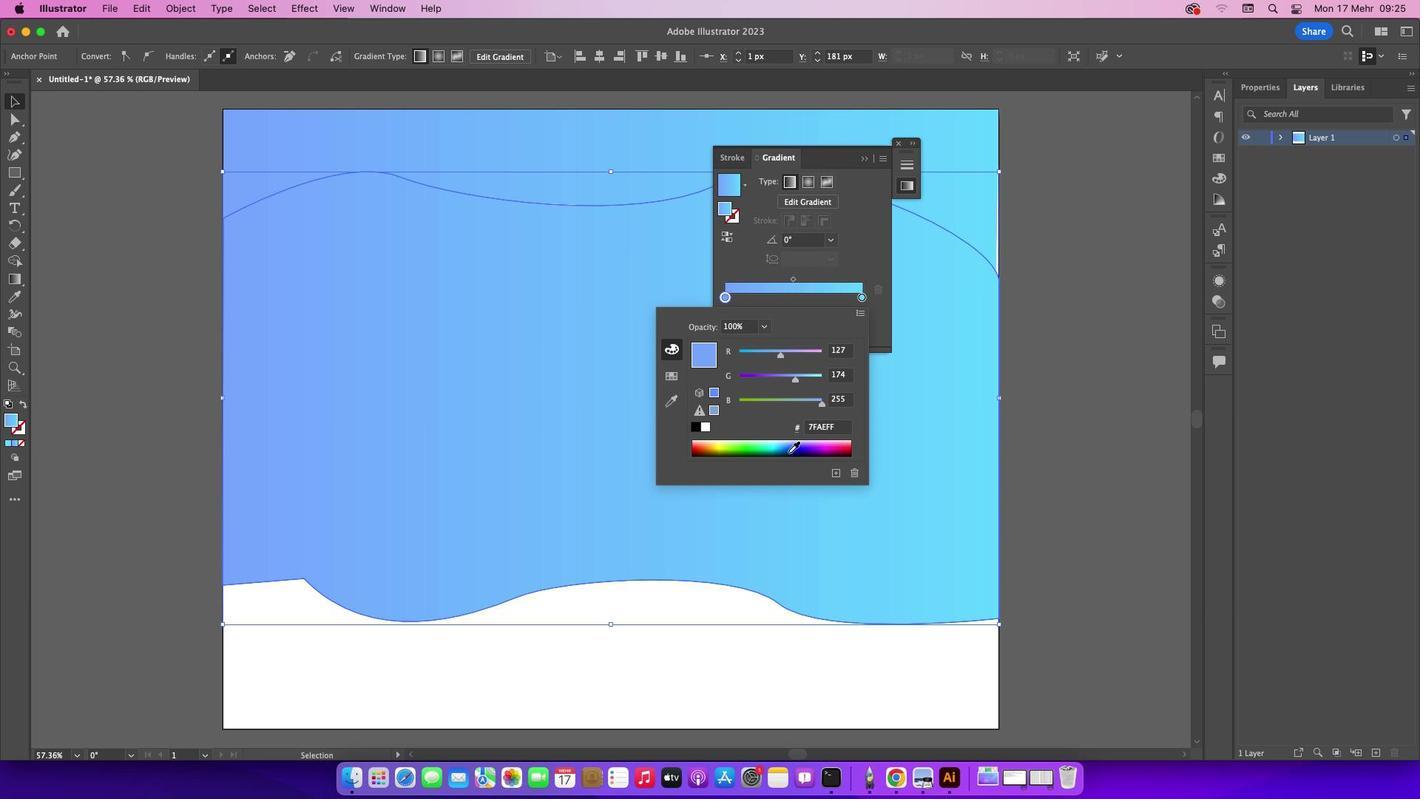 
Action: Mouse moved to (814, 449)
Screenshot: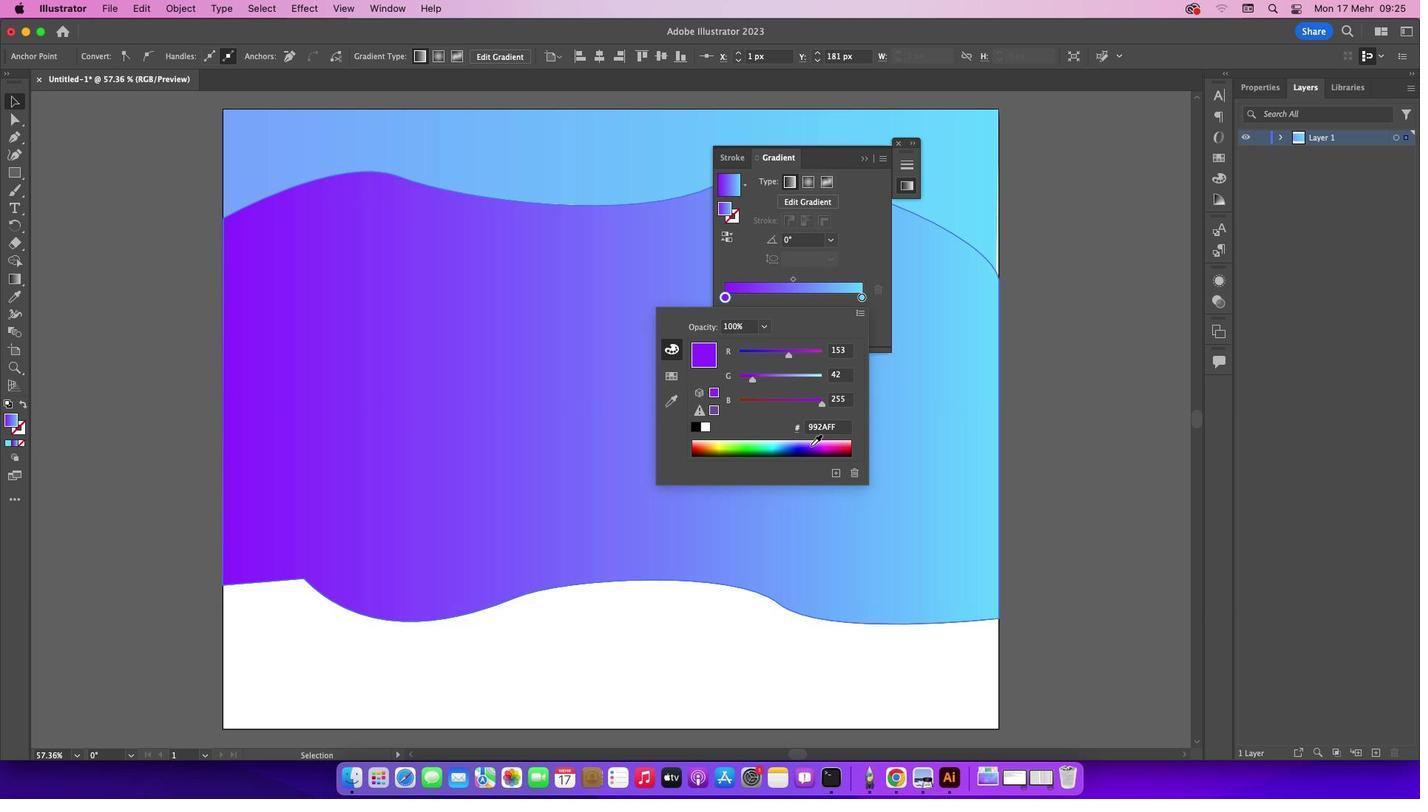 
Action: Mouse pressed left at (814, 449)
Screenshot: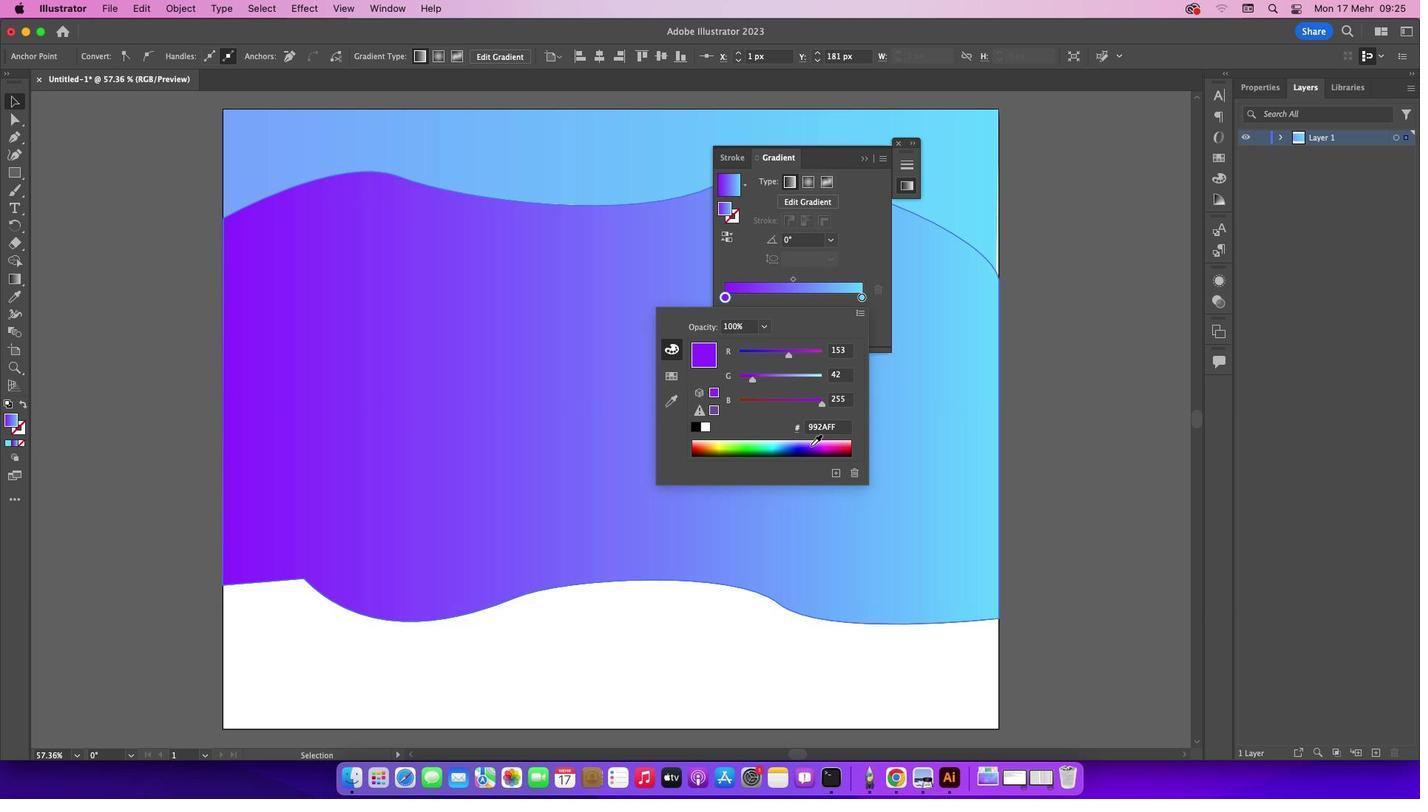 
Action: Mouse moved to (828, 306)
Screenshot: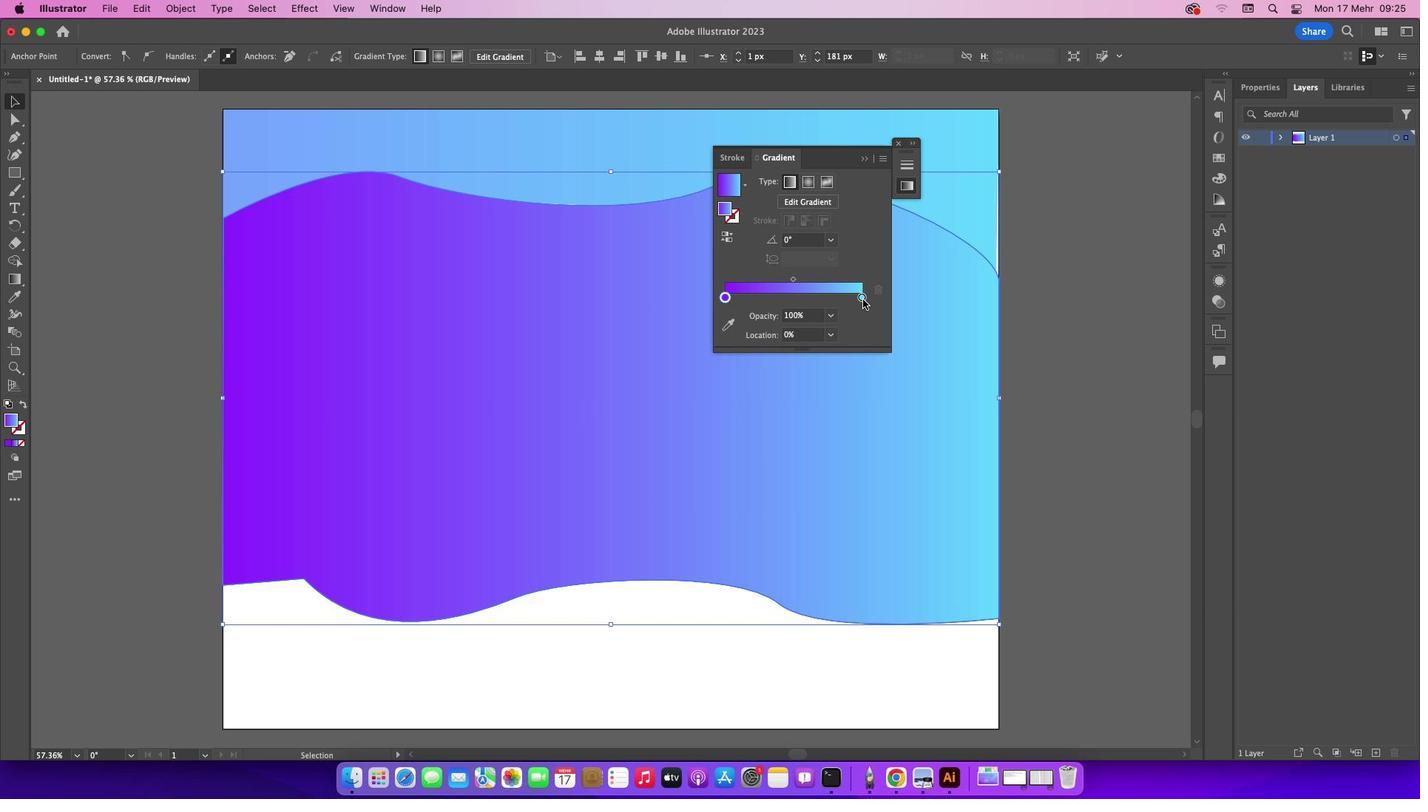 
Action: Mouse pressed left at (828, 306)
Screenshot: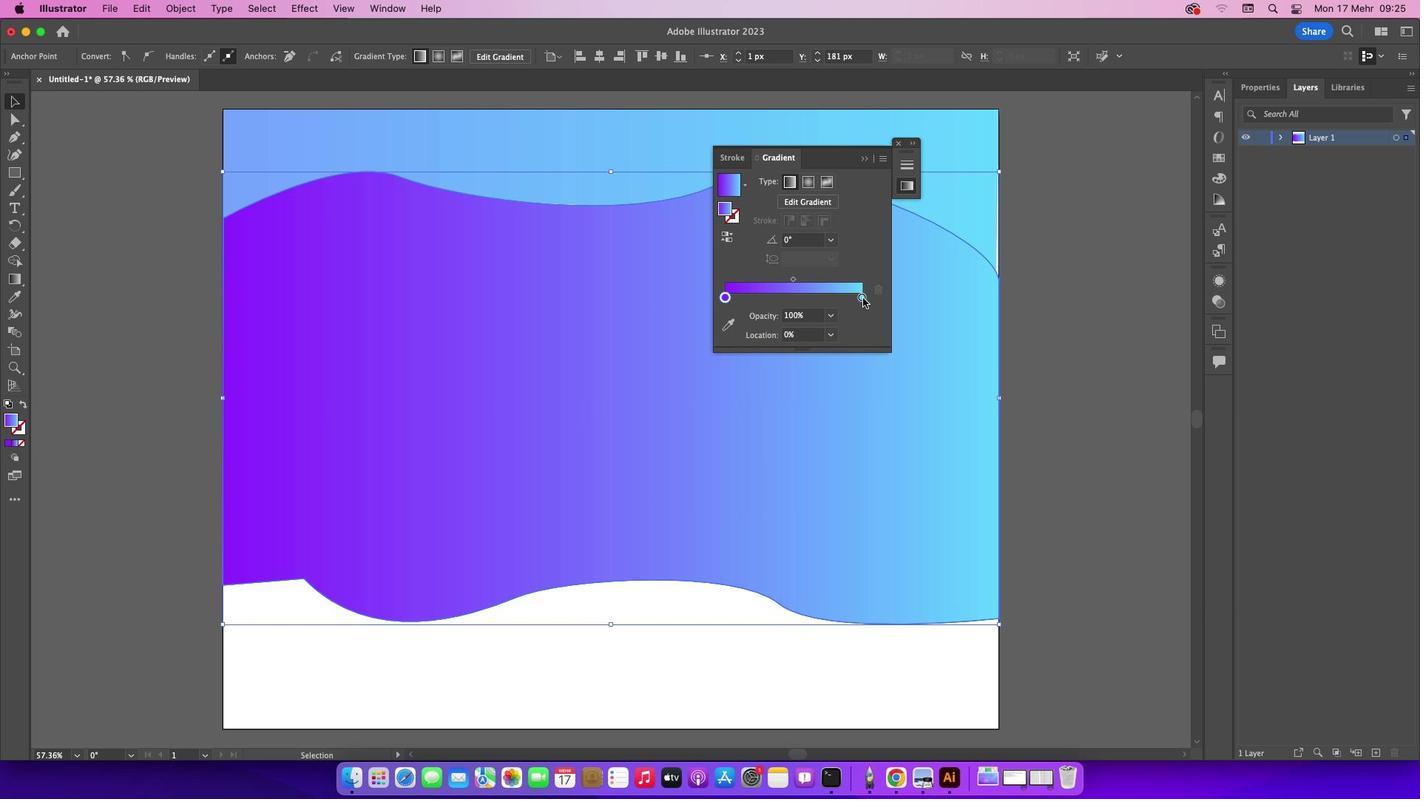 
Action: Mouse moved to (867, 300)
Screenshot: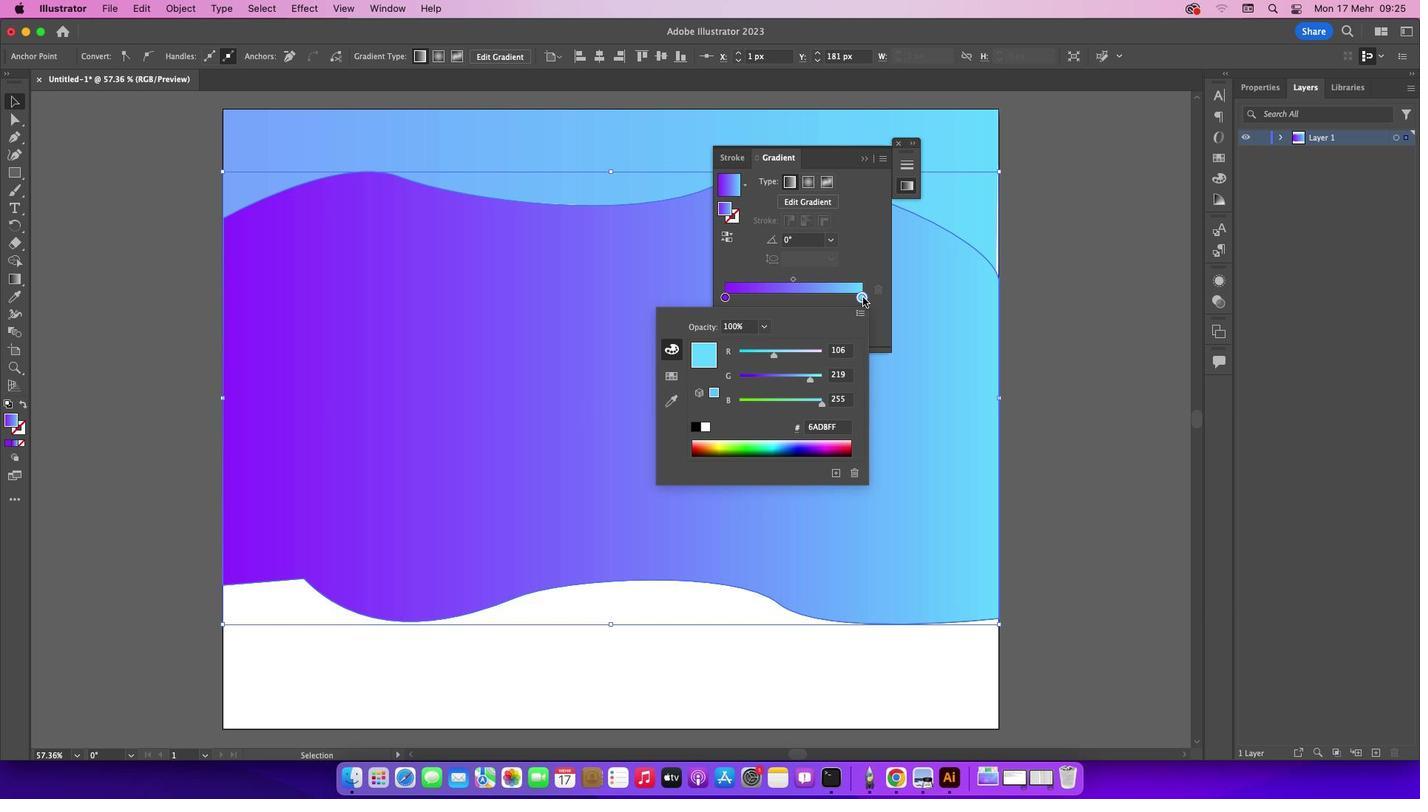 
Action: Mouse pressed left at (867, 300)
Screenshot: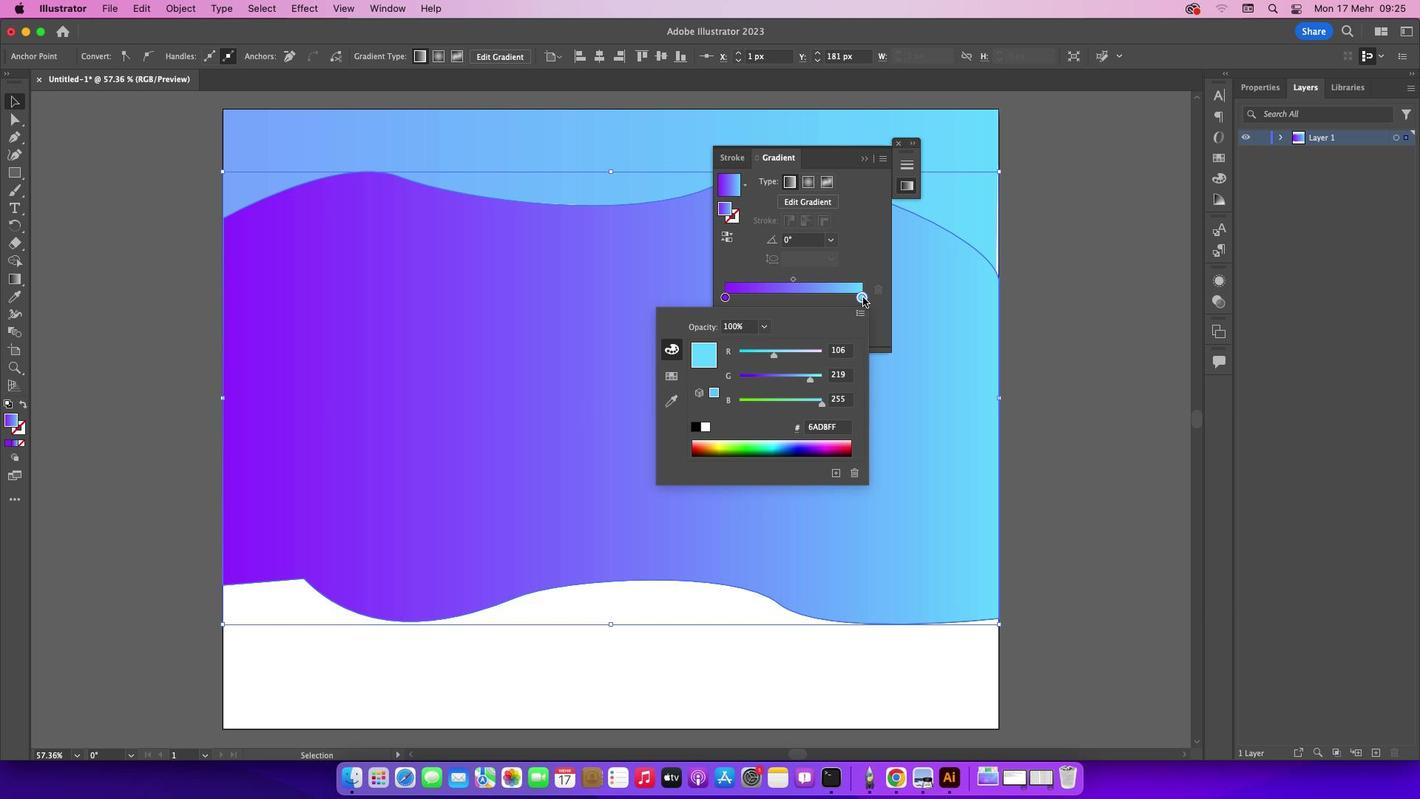 
Action: Mouse pressed left at (867, 300)
Screenshot: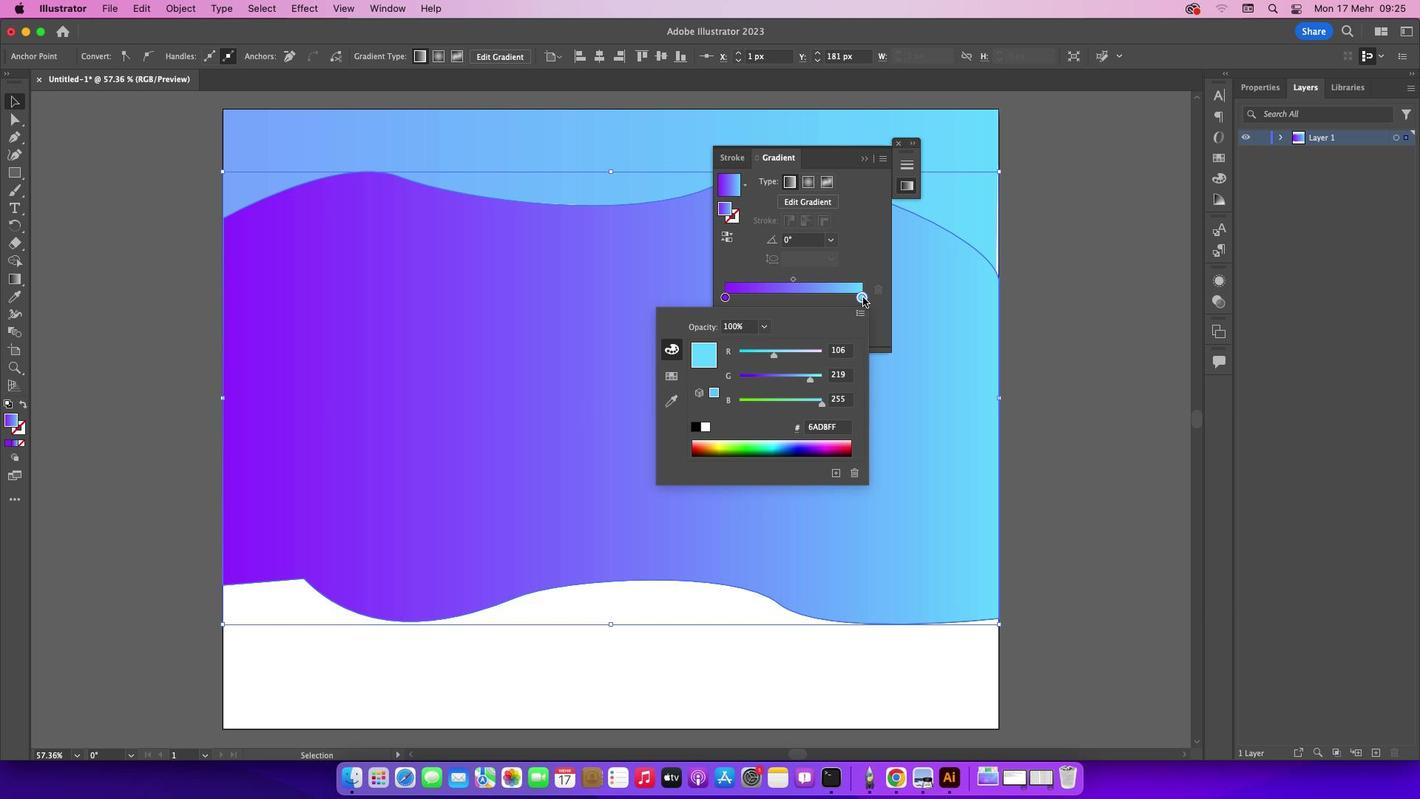 
Action: Mouse moved to (814, 446)
Screenshot: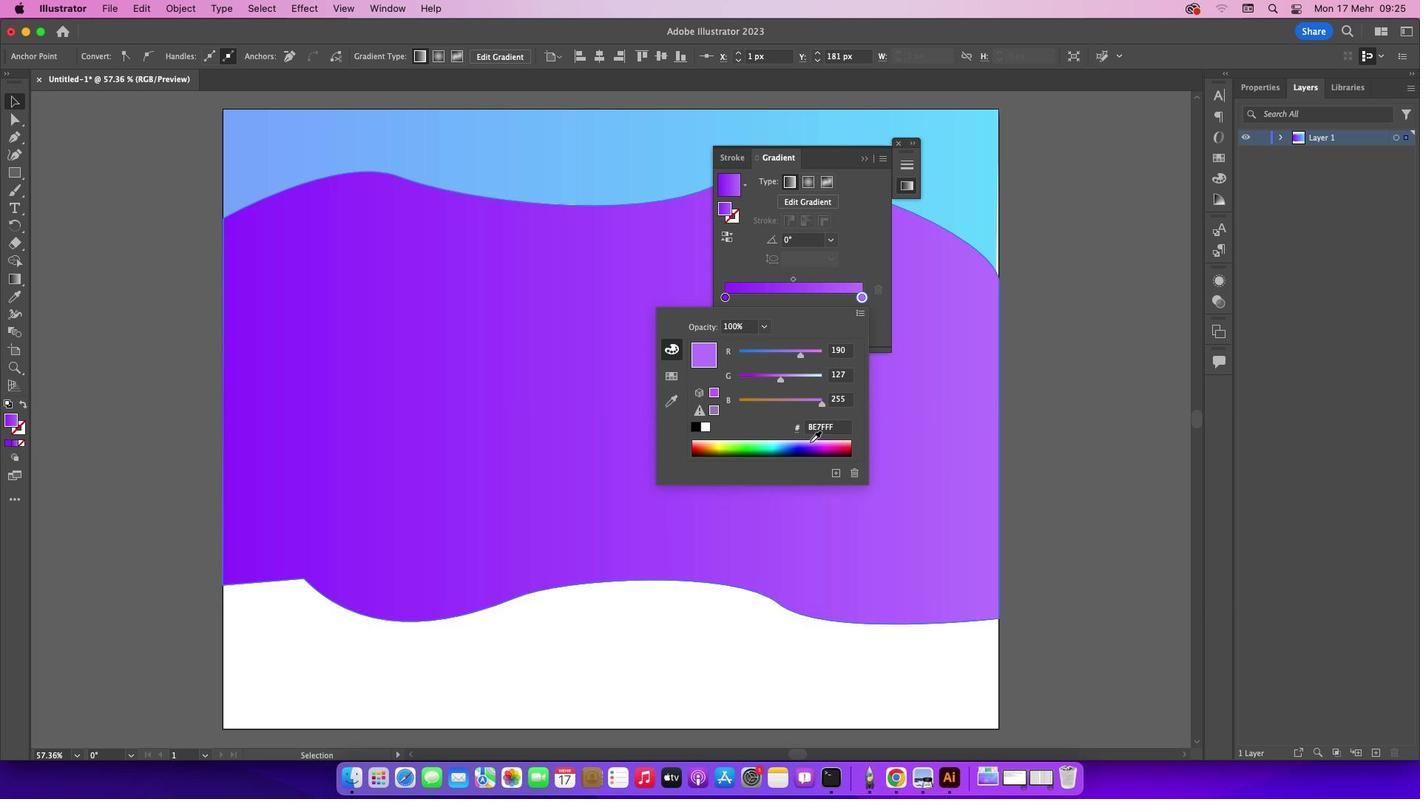 
Action: Mouse pressed left at (814, 446)
Screenshot: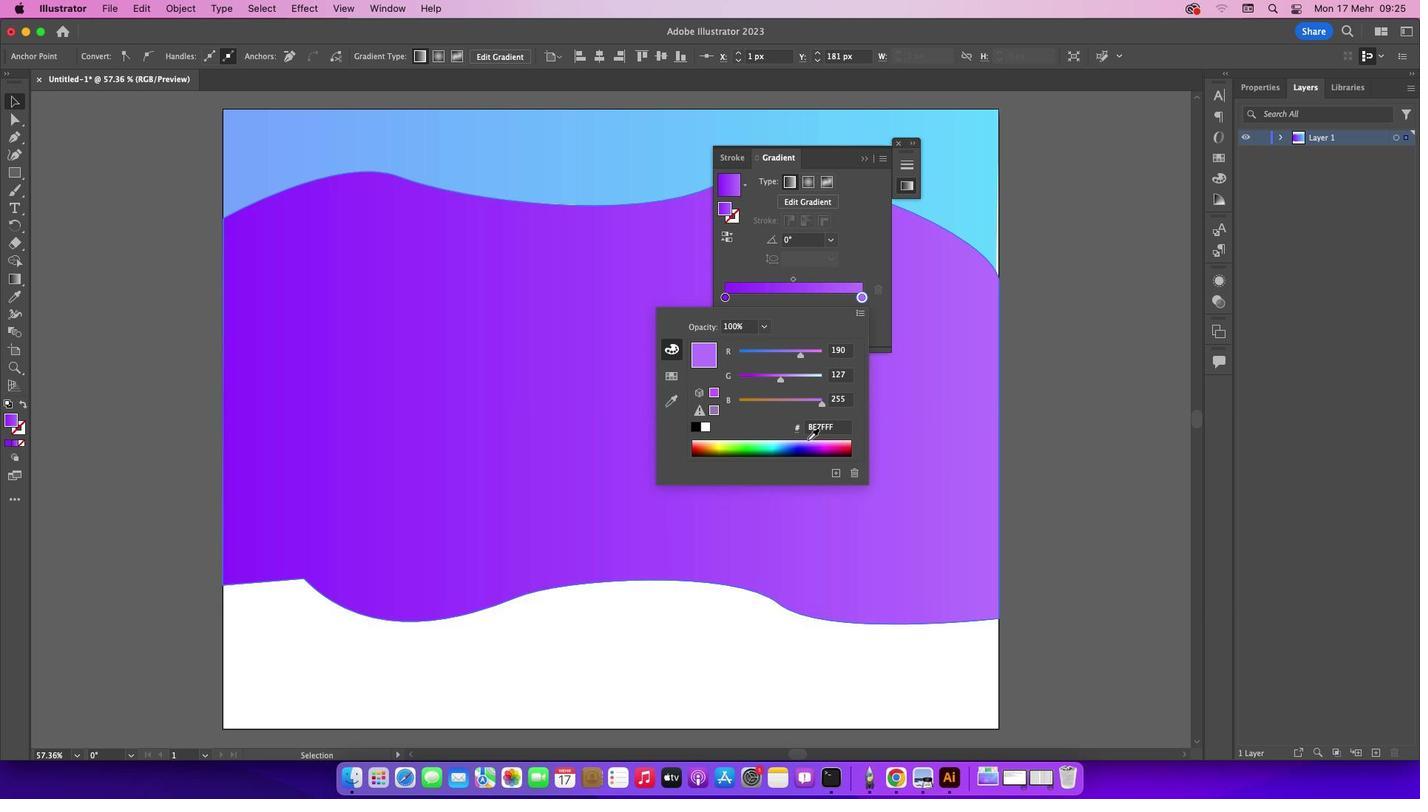 
Action: Mouse moved to (802, 444)
Screenshot: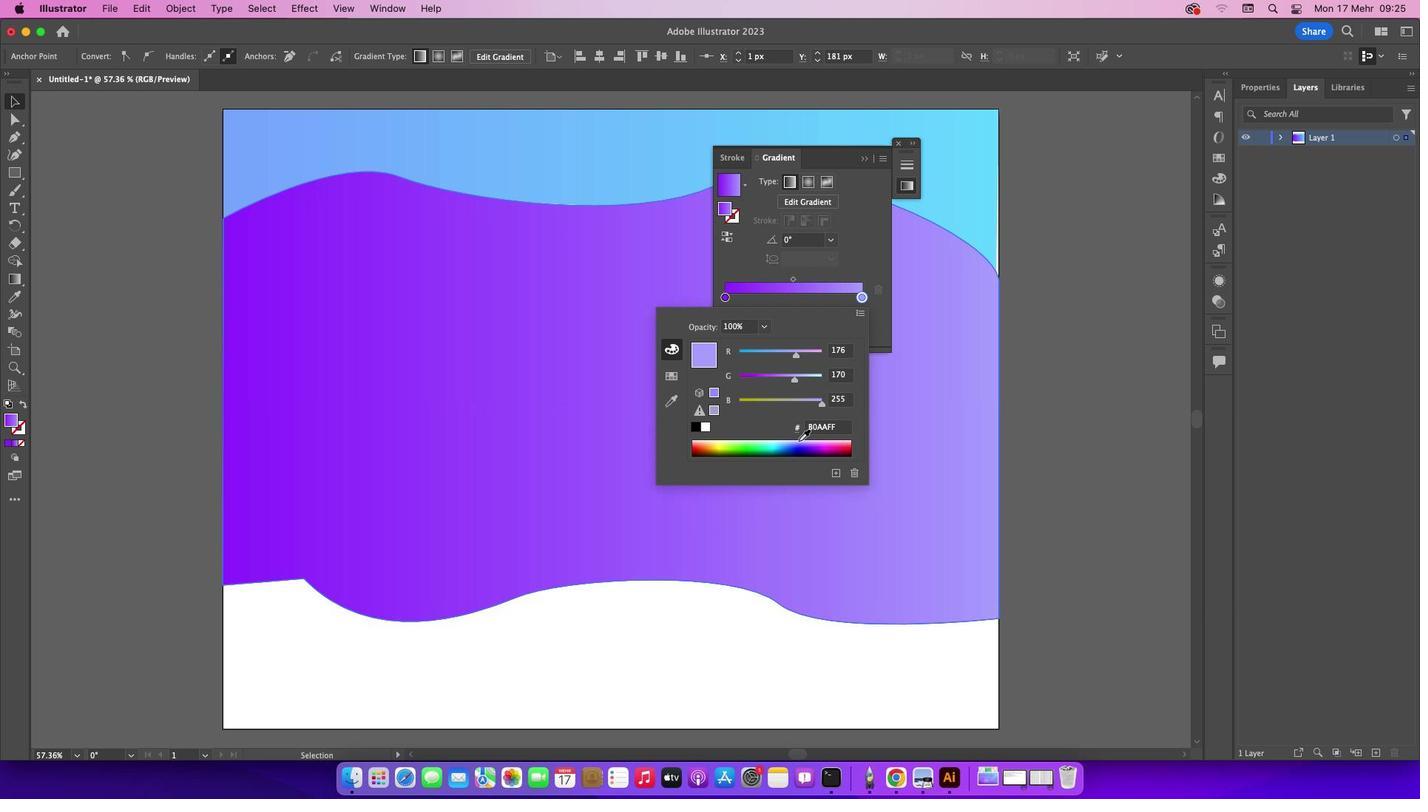 
Action: Mouse pressed left at (802, 444)
Screenshot: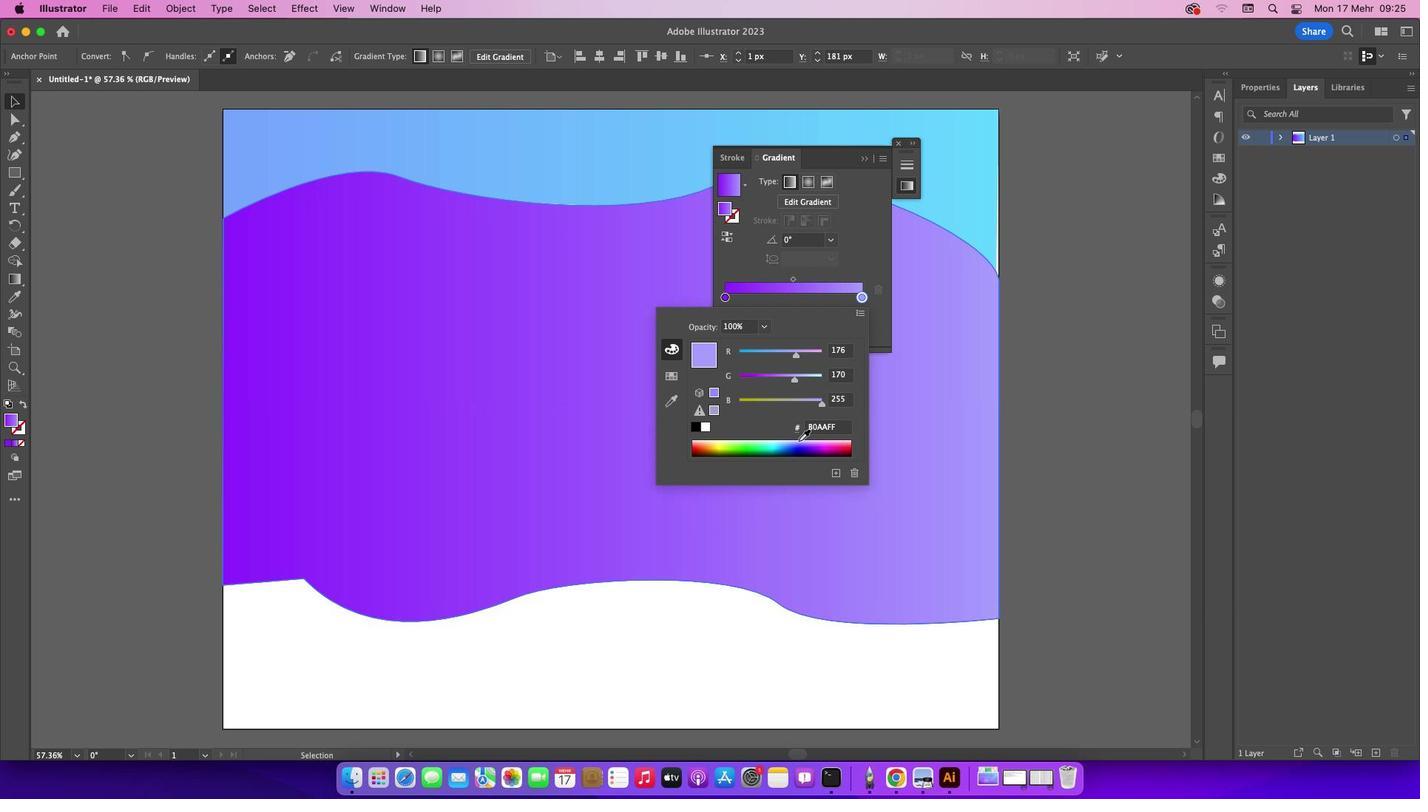 
Action: Mouse moved to (799, 444)
Screenshot: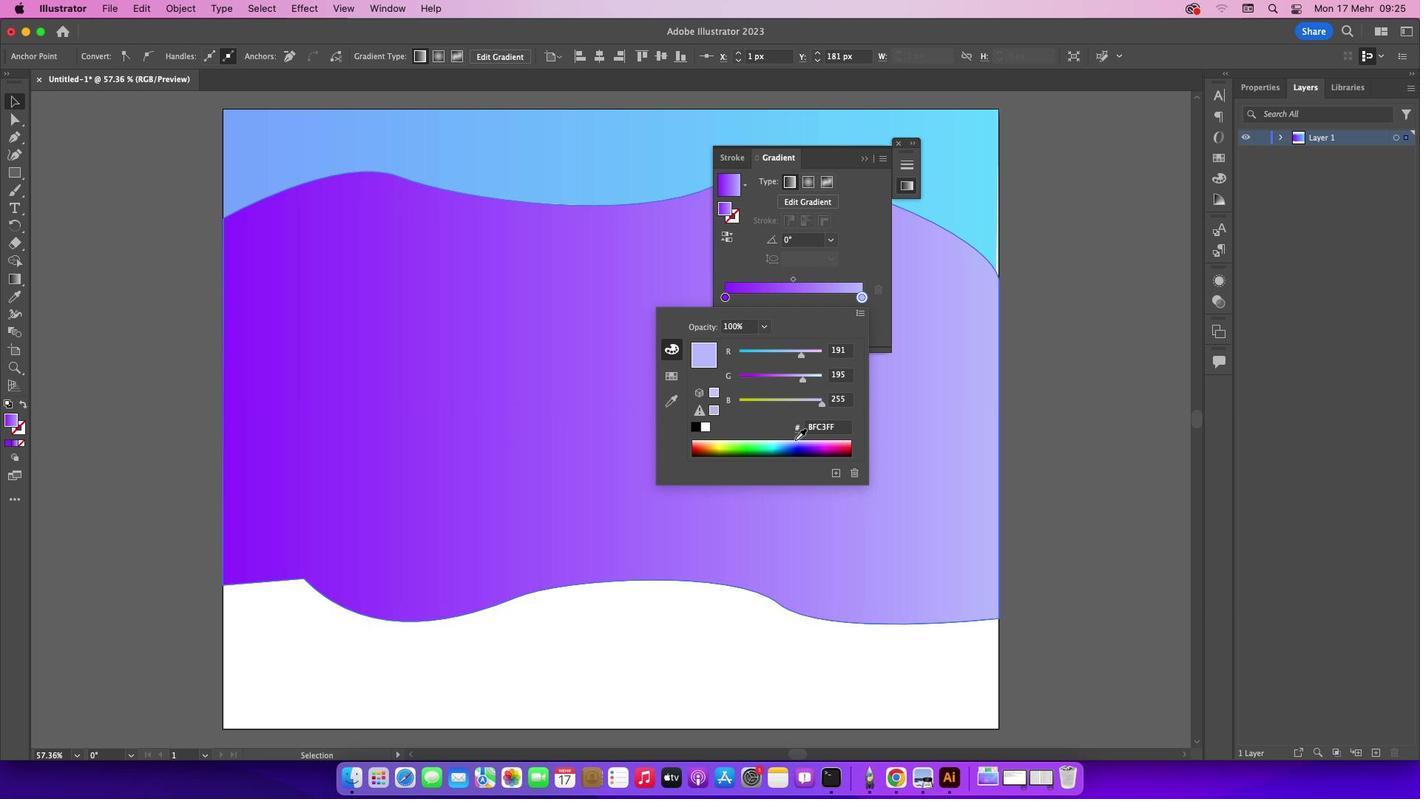 
Action: Mouse pressed left at (799, 444)
Screenshot: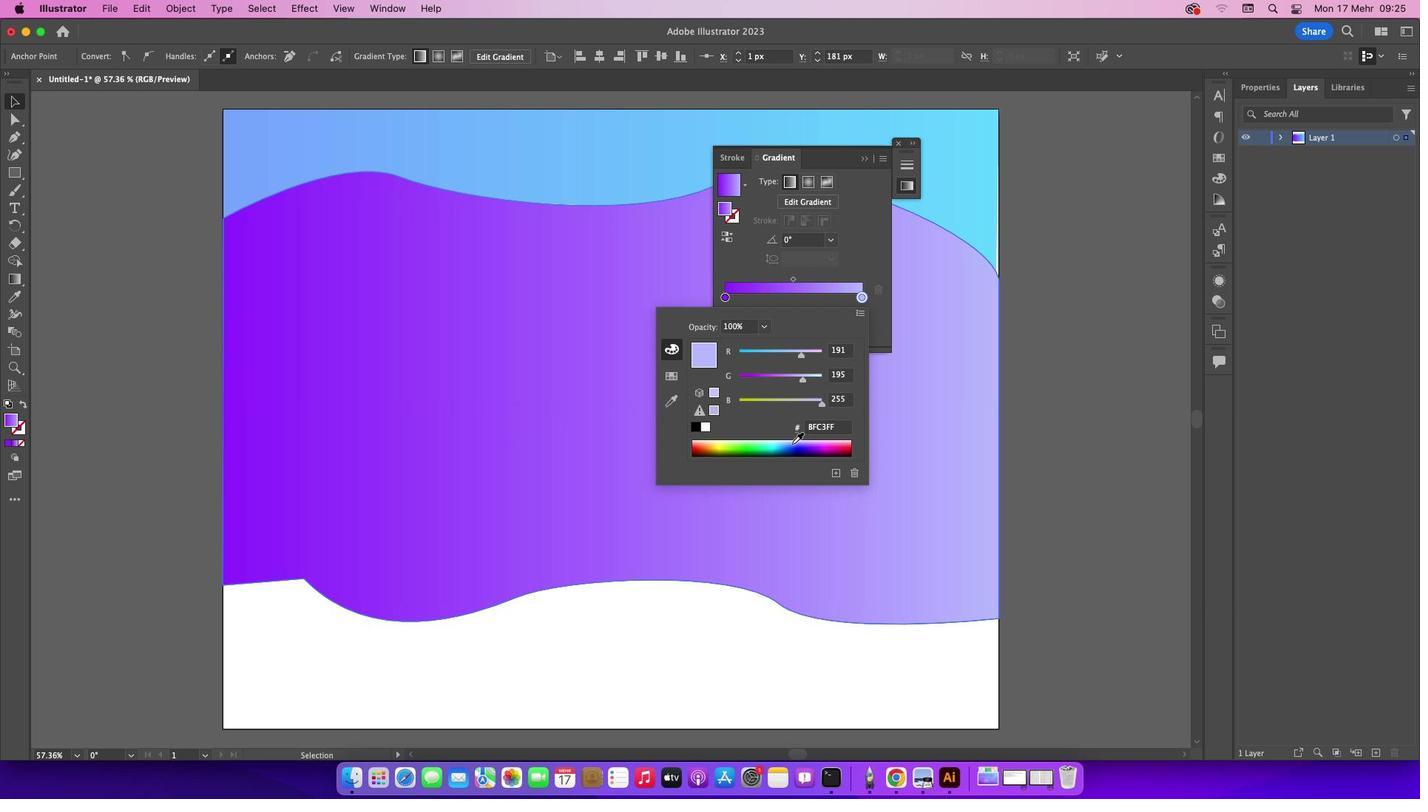 
Action: Mouse moved to (794, 446)
Screenshot: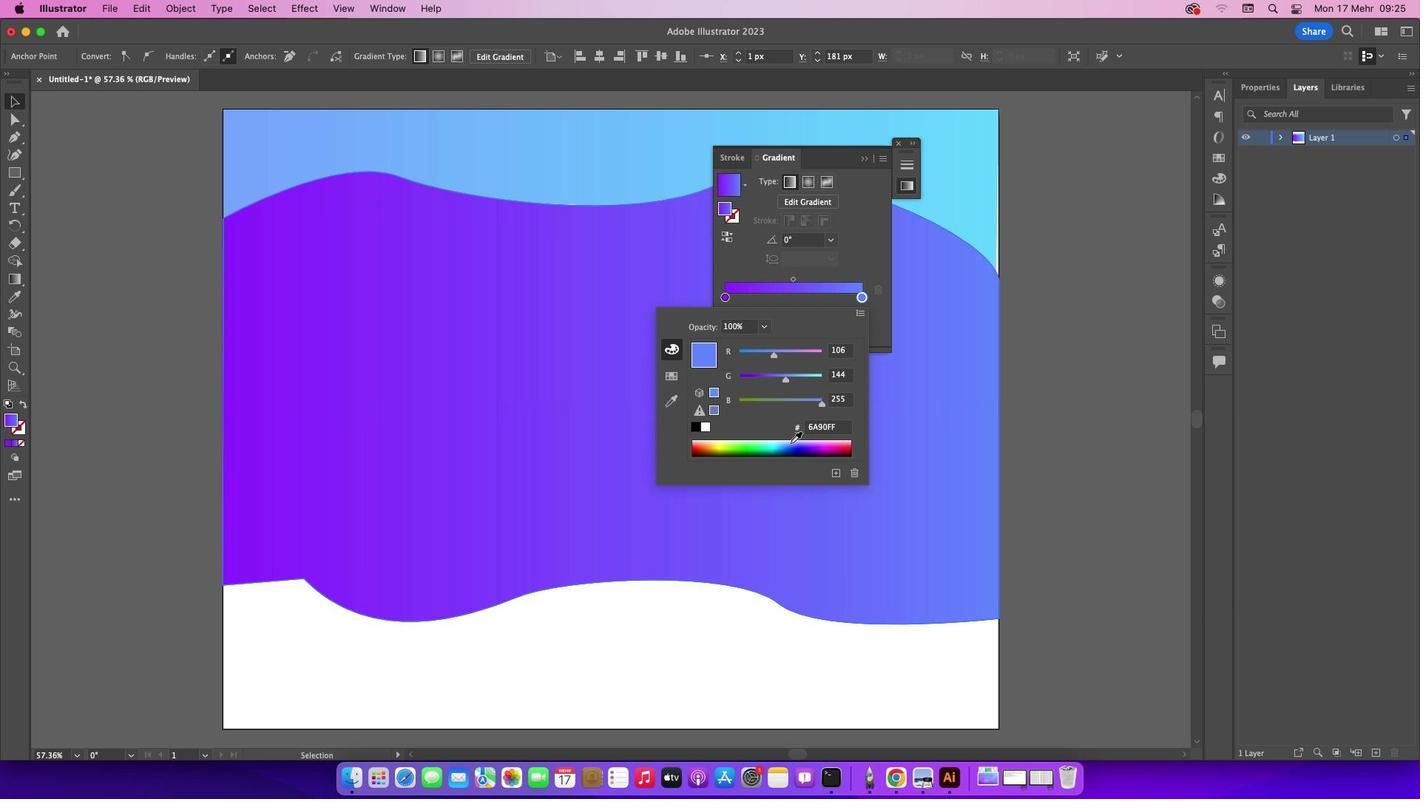 
Action: Mouse pressed left at (794, 446)
Screenshot: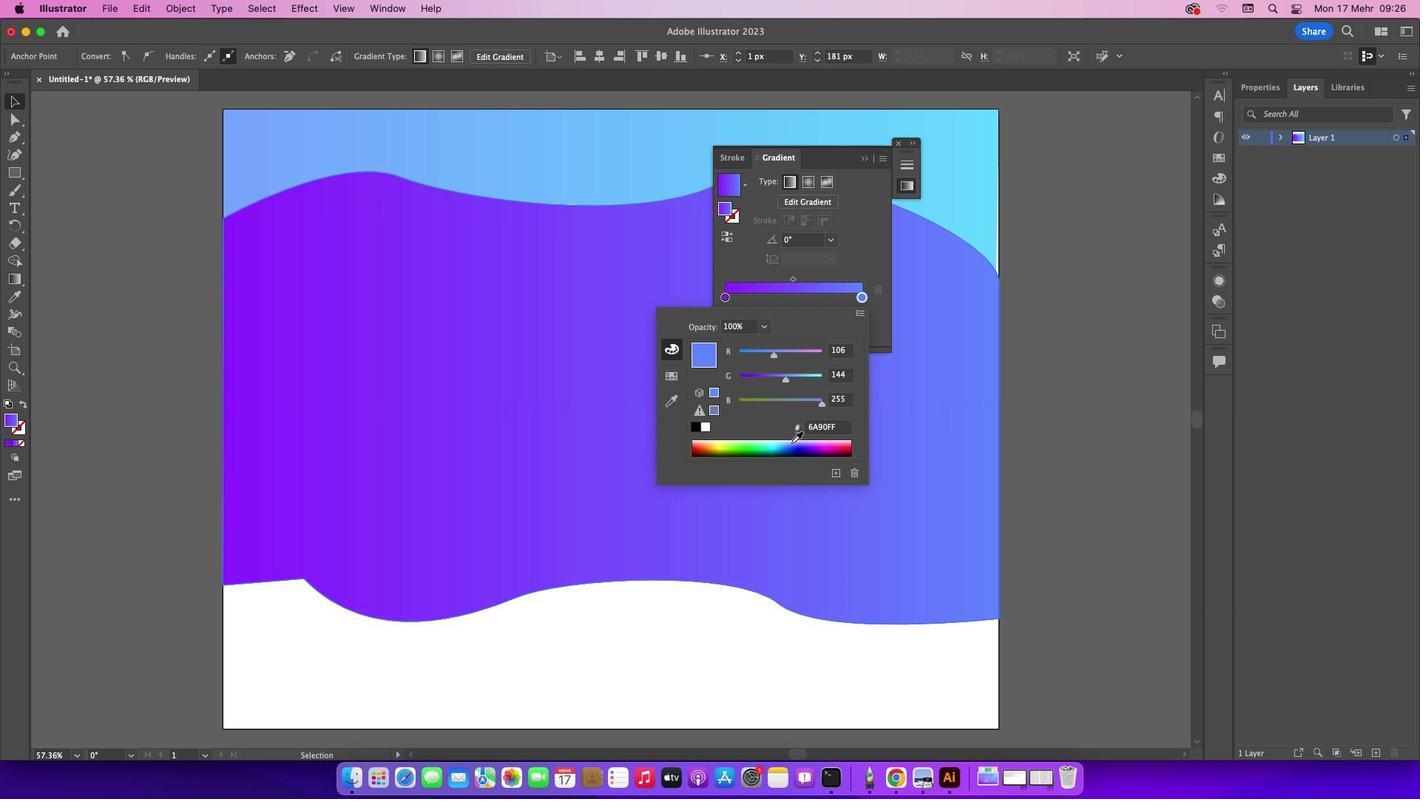 
Action: Mouse moved to (797, 446)
Screenshot: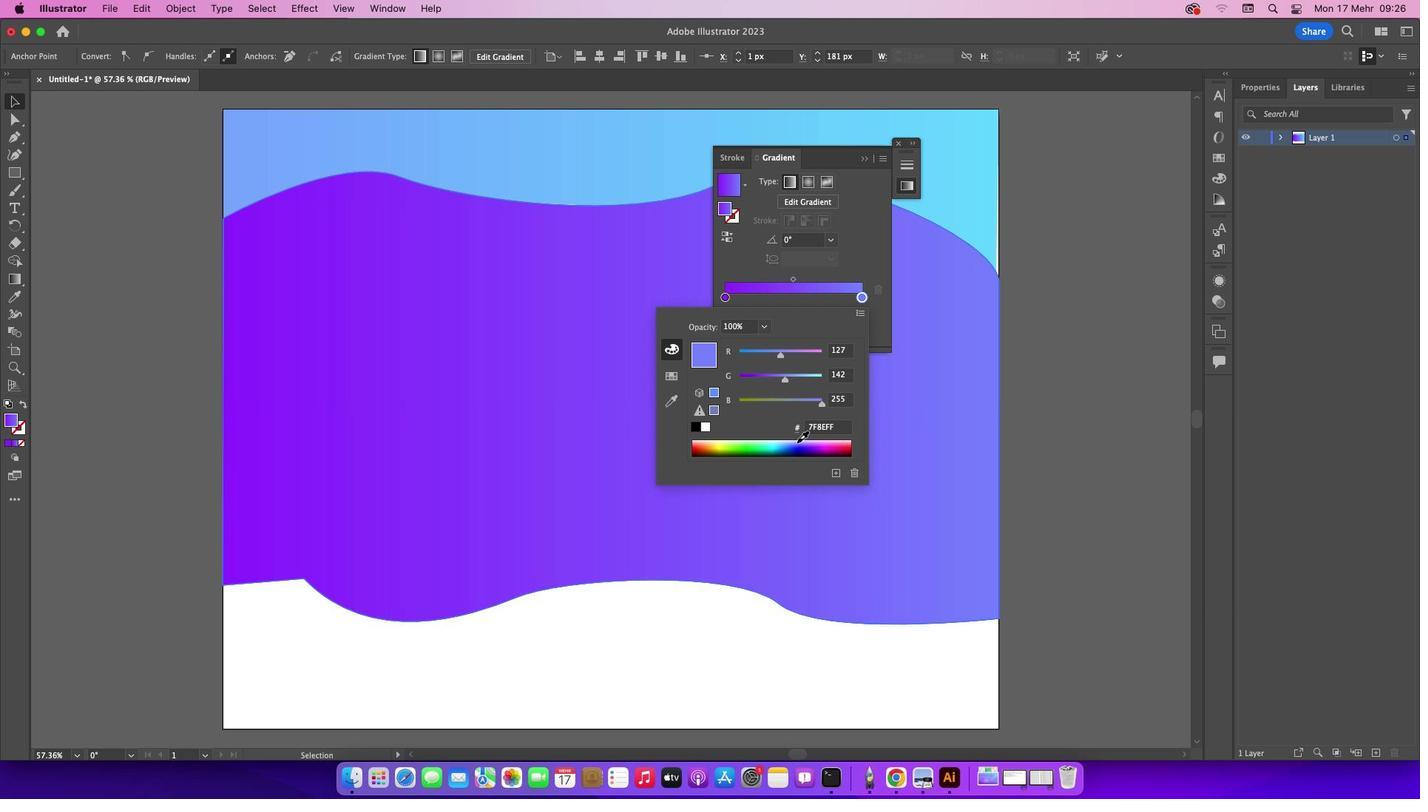 
Action: Mouse pressed left at (797, 446)
Screenshot: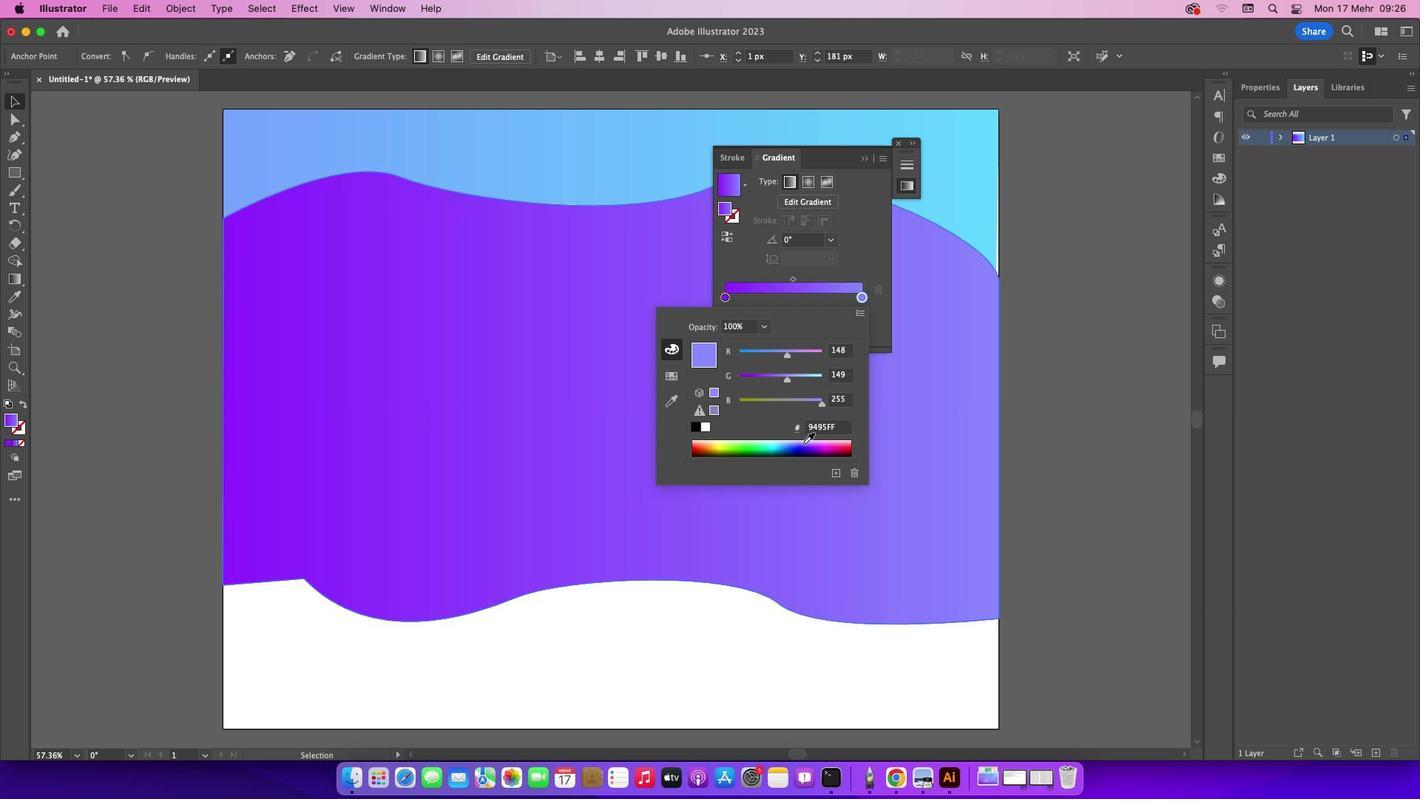 
Action: Mouse moved to (800, 445)
Screenshot: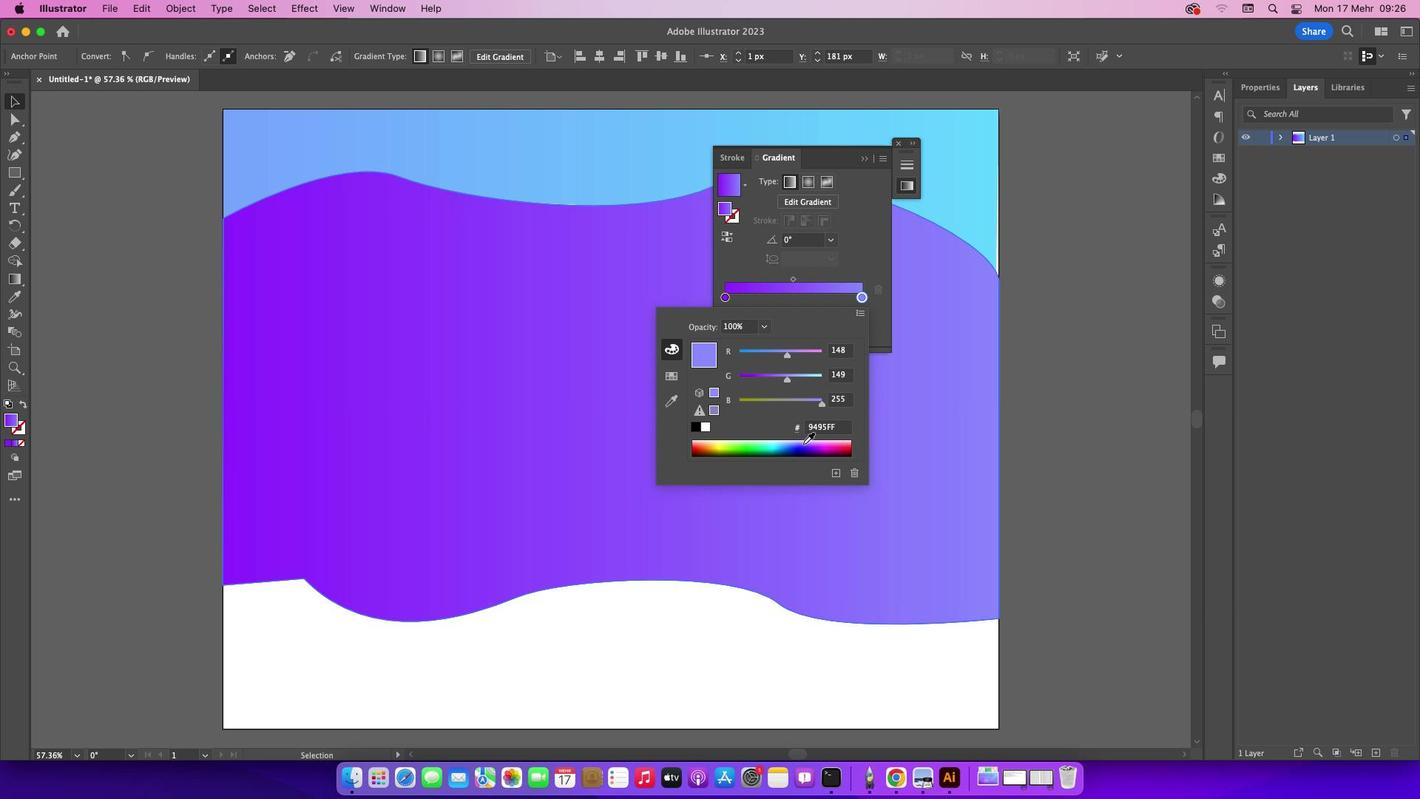 
Action: Mouse pressed left at (800, 445)
Screenshot: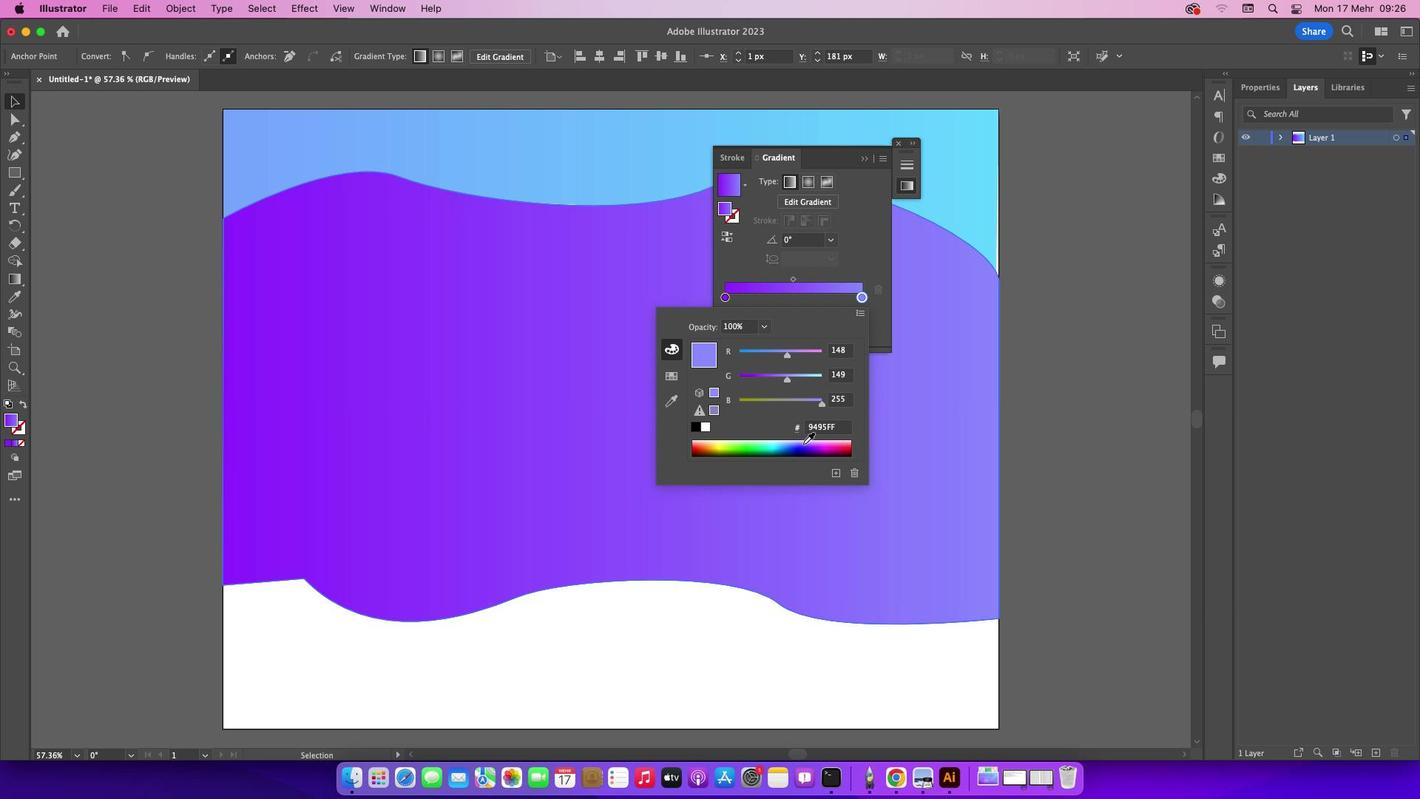 
Action: Mouse moved to (806, 446)
Screenshot: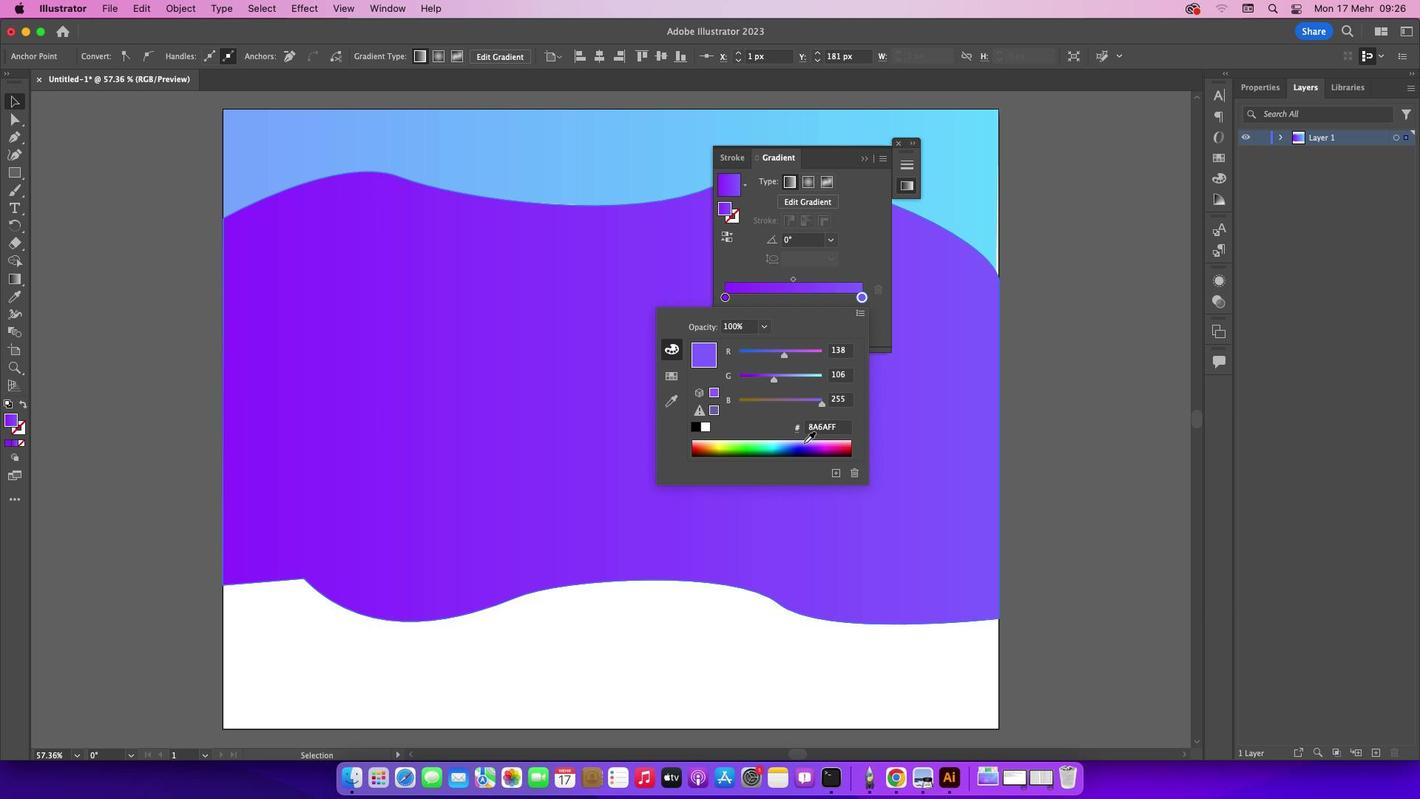 
Action: Mouse pressed left at (806, 446)
Screenshot: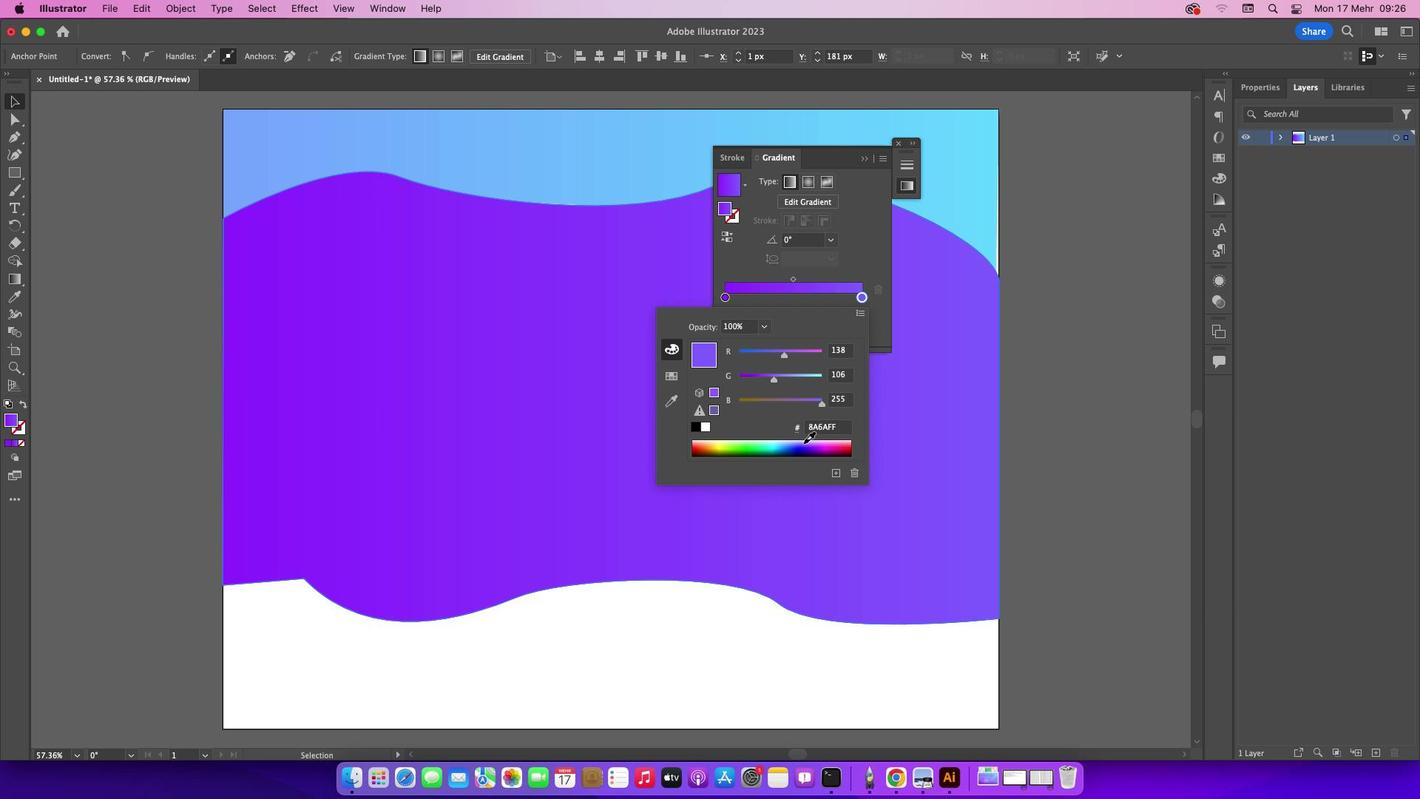 
Action: Mouse moved to (808, 446)
Screenshot: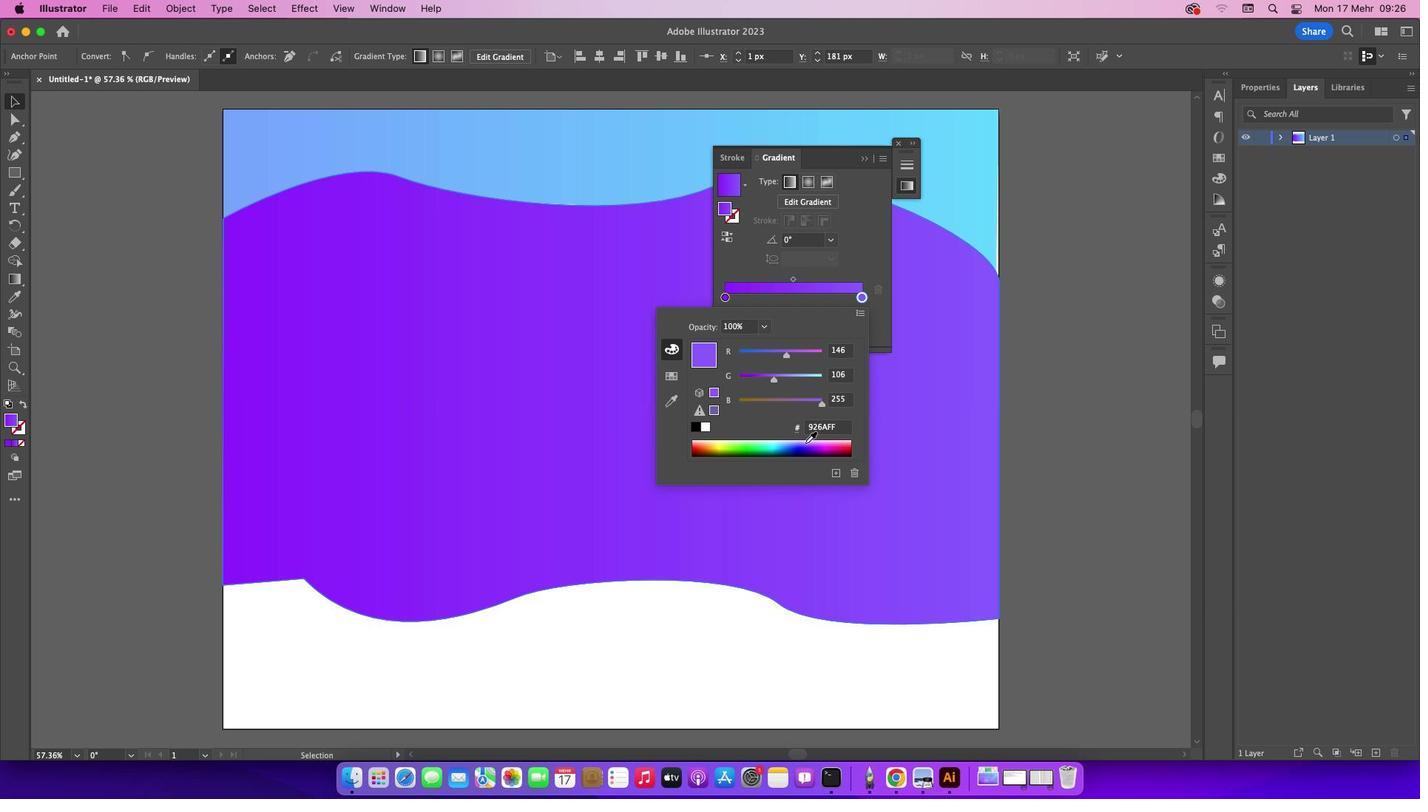 
Action: Mouse pressed left at (808, 446)
Screenshot: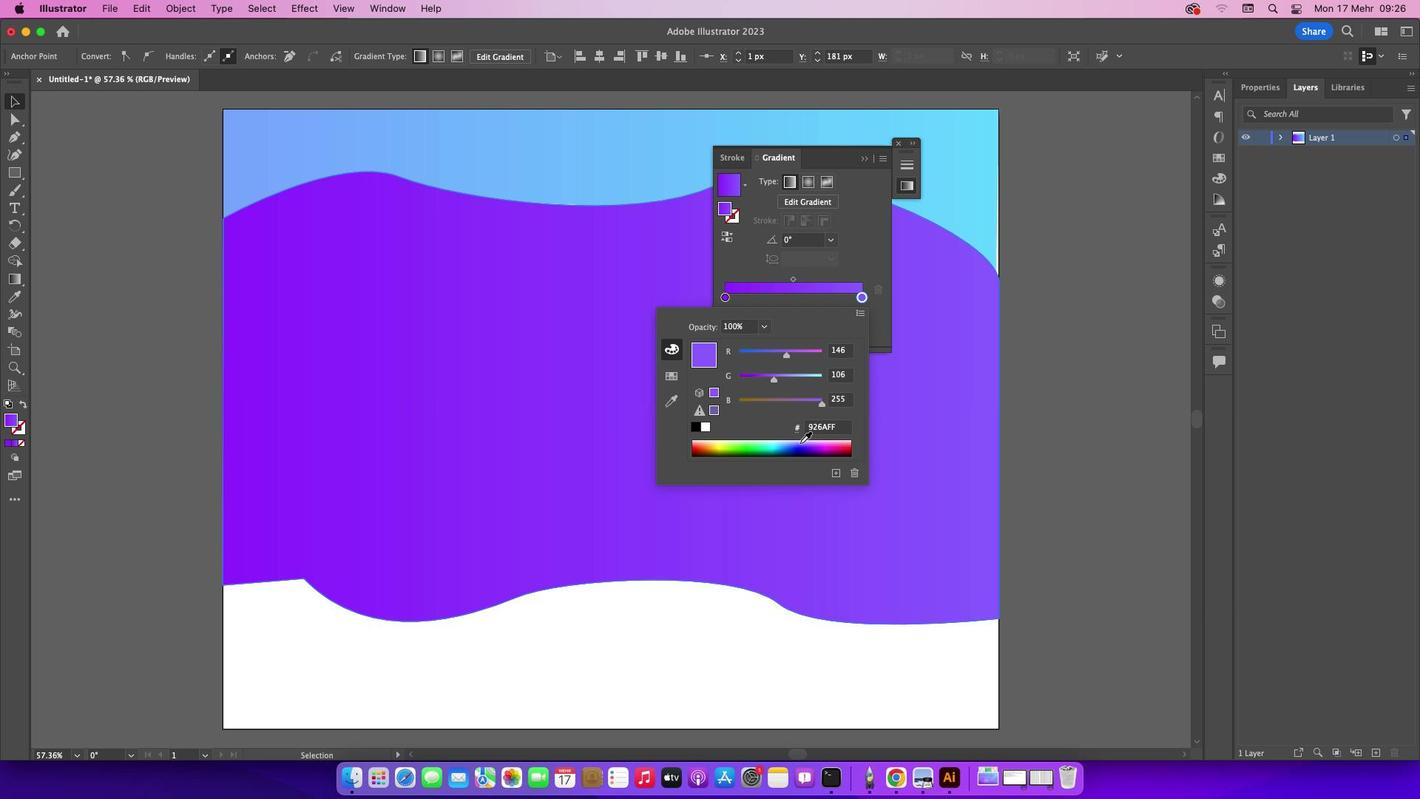 
Action: Mouse moved to (802, 446)
Screenshot: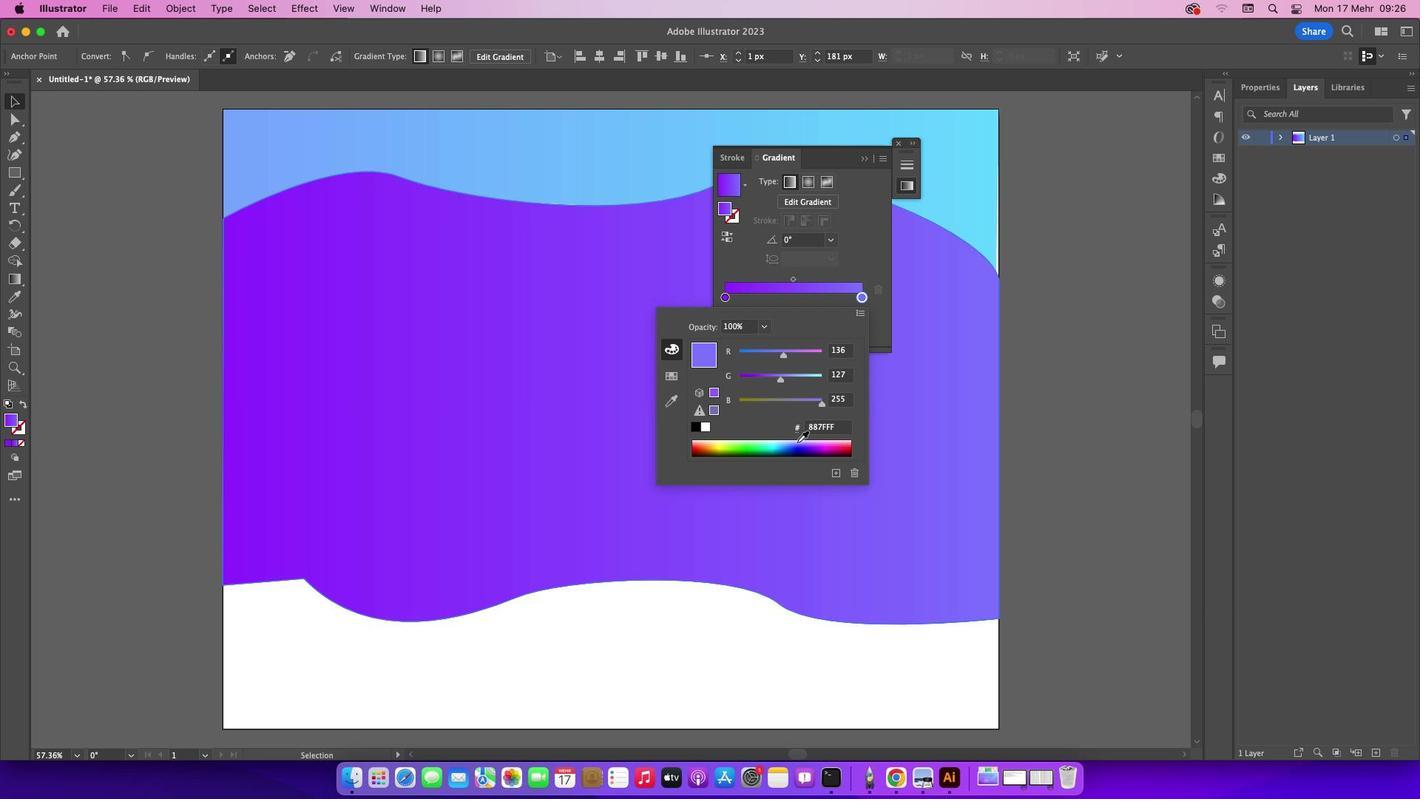 
Action: Mouse pressed left at (802, 446)
Screenshot: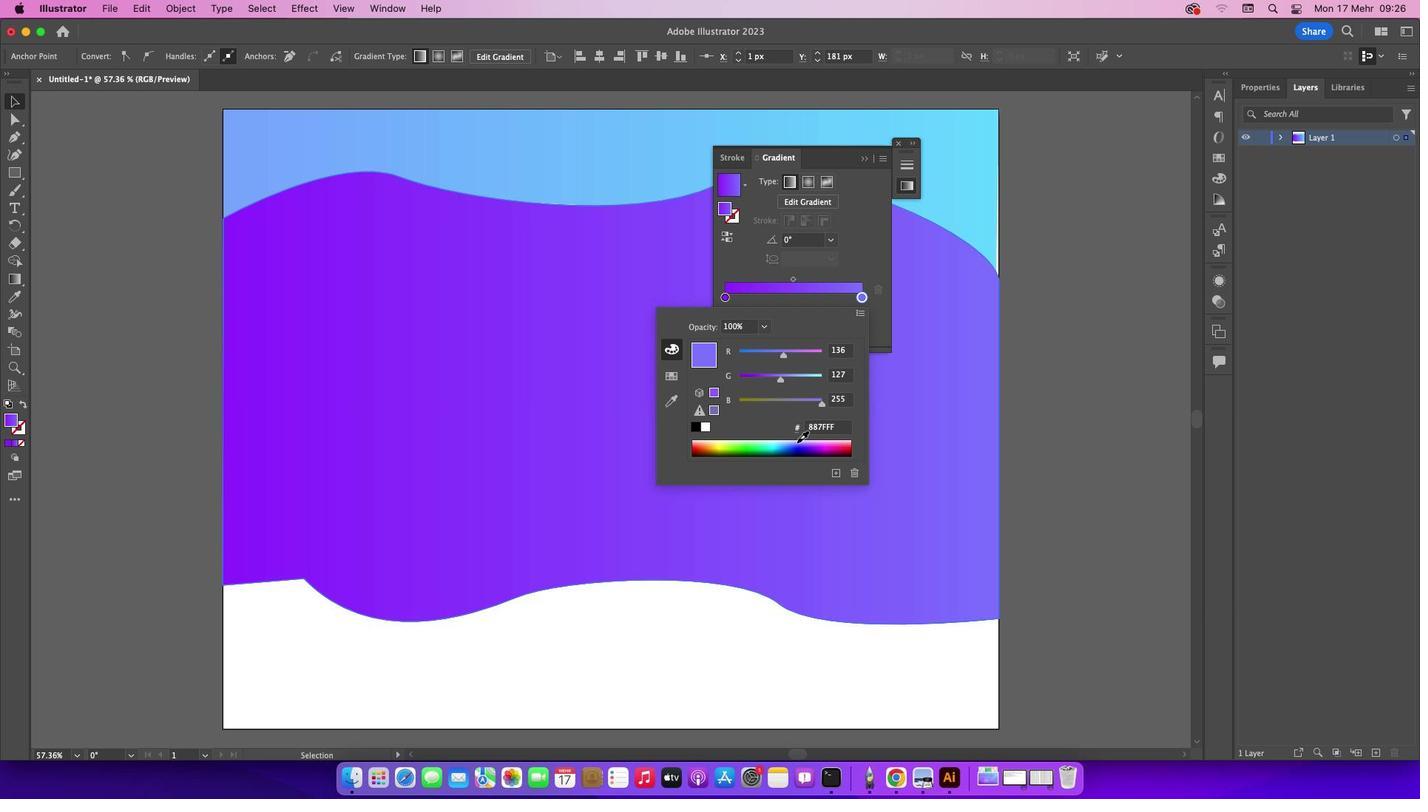 
Action: Mouse moved to (800, 445)
Screenshot: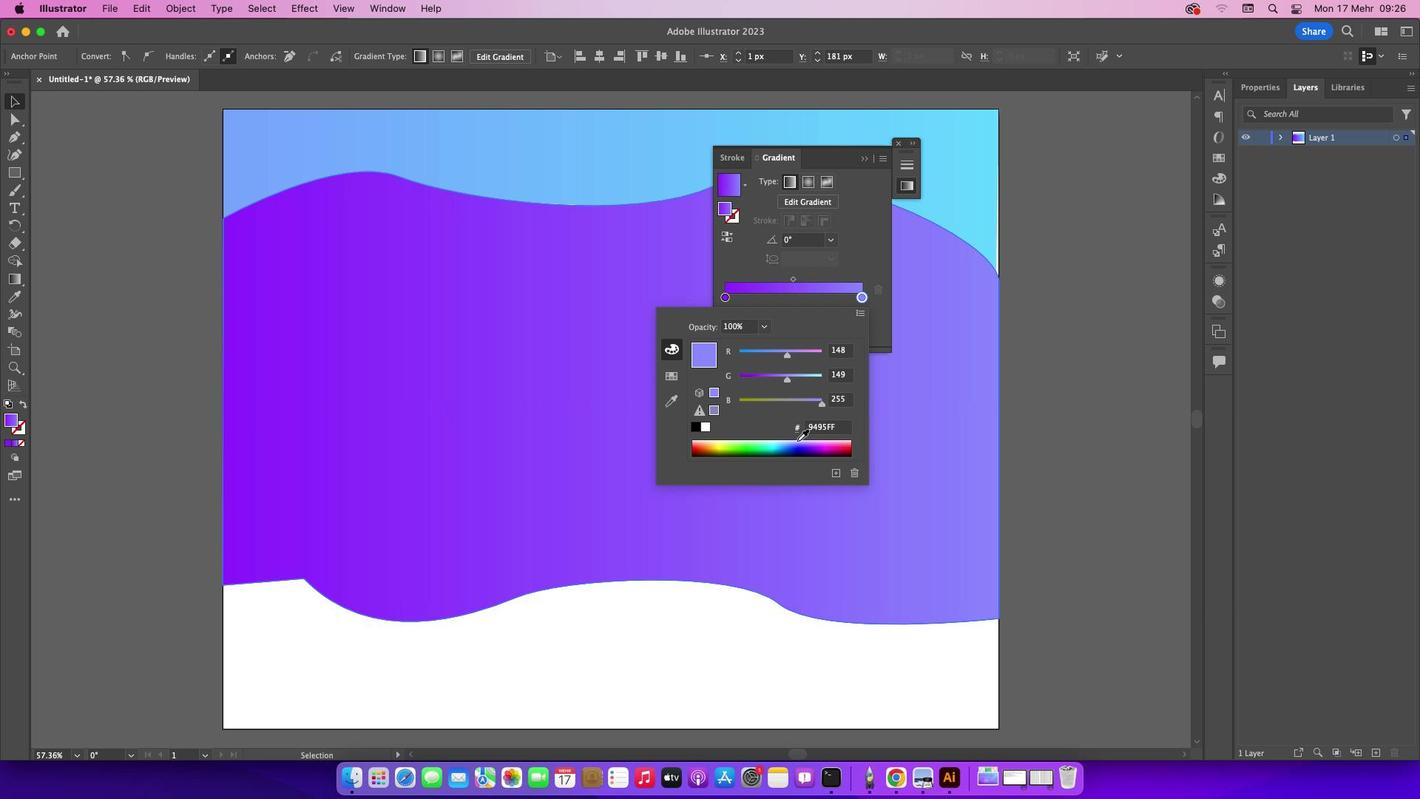 
Action: Mouse pressed left at (800, 445)
Screenshot: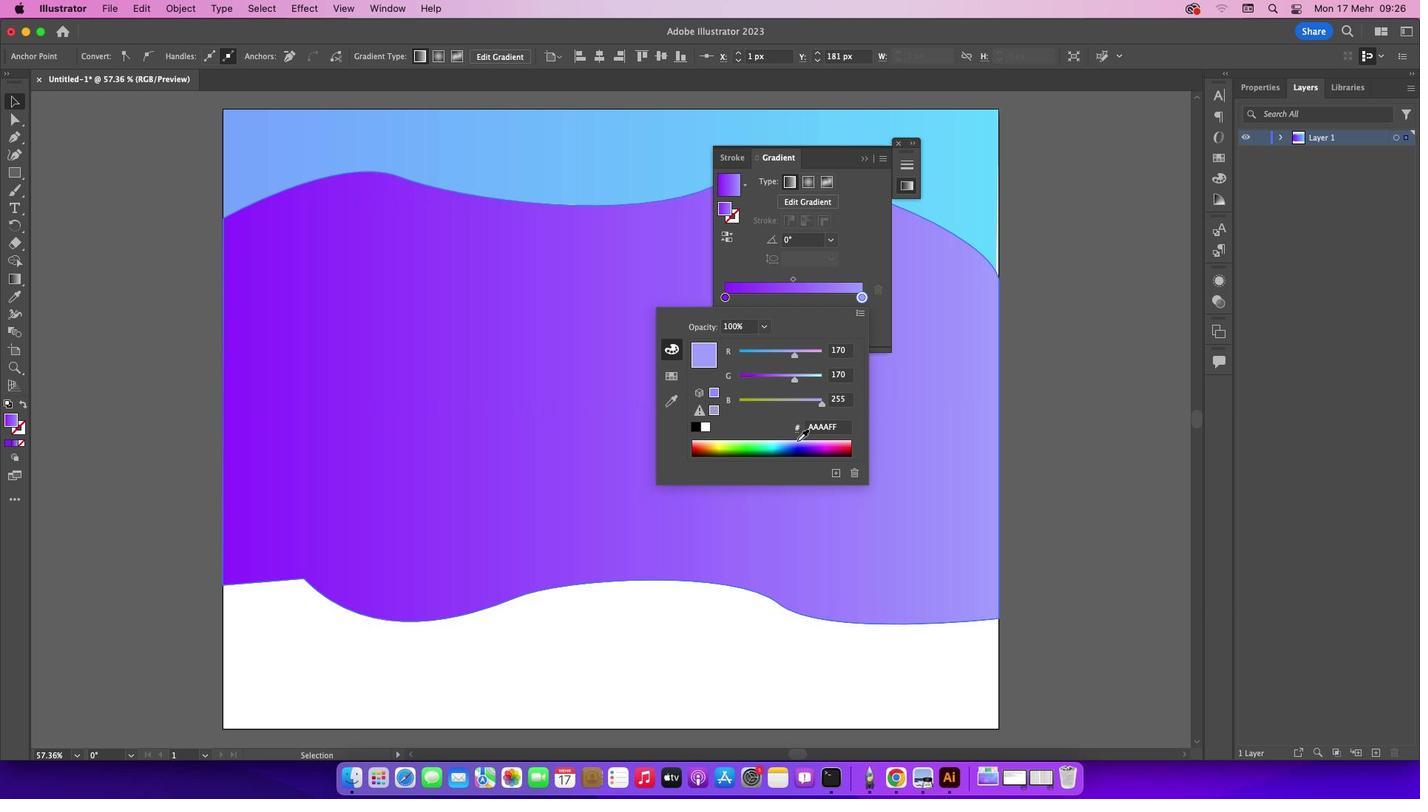 
Action: Mouse moved to (800, 444)
Screenshot: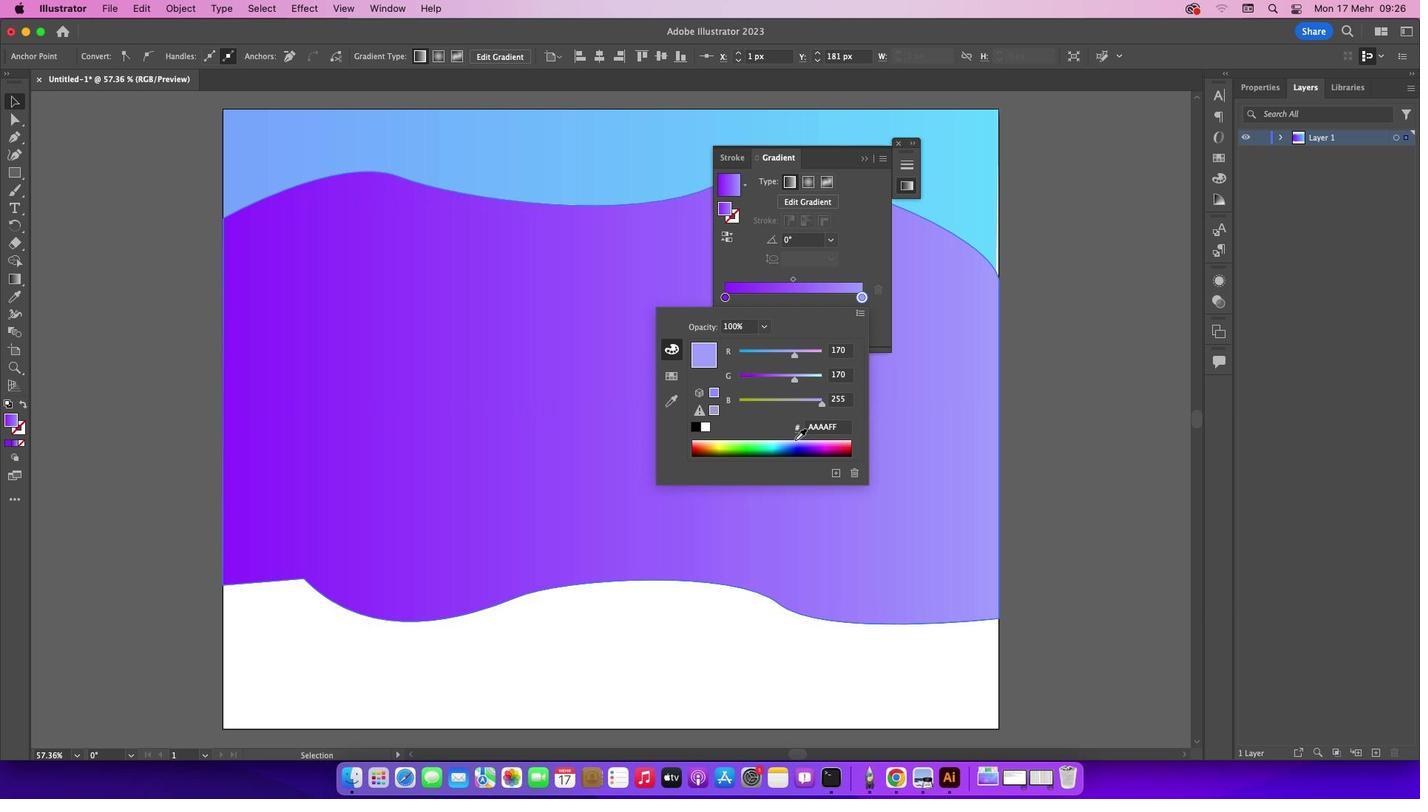 
Action: Mouse pressed left at (800, 444)
Screenshot: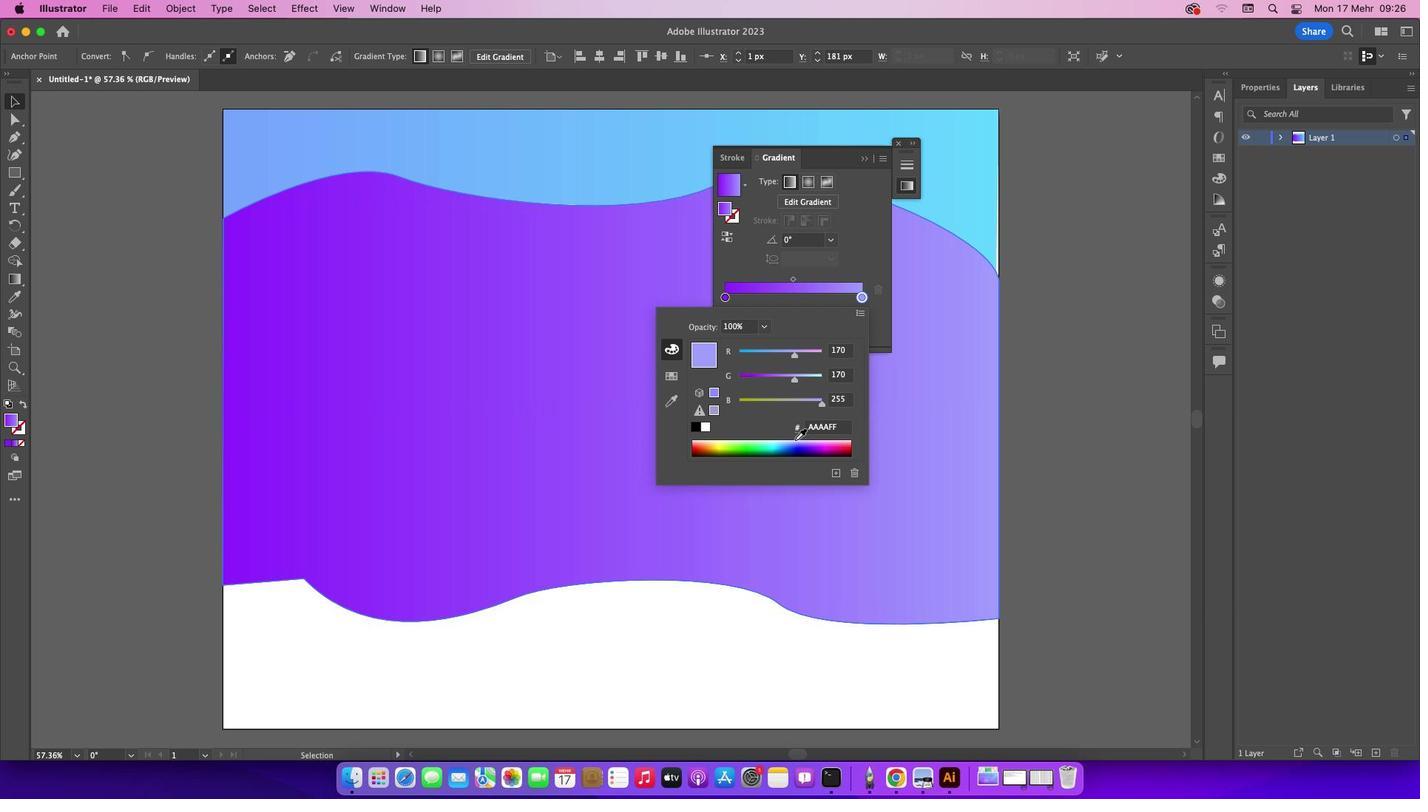 
Action: Mouse moved to (795, 444)
Screenshot: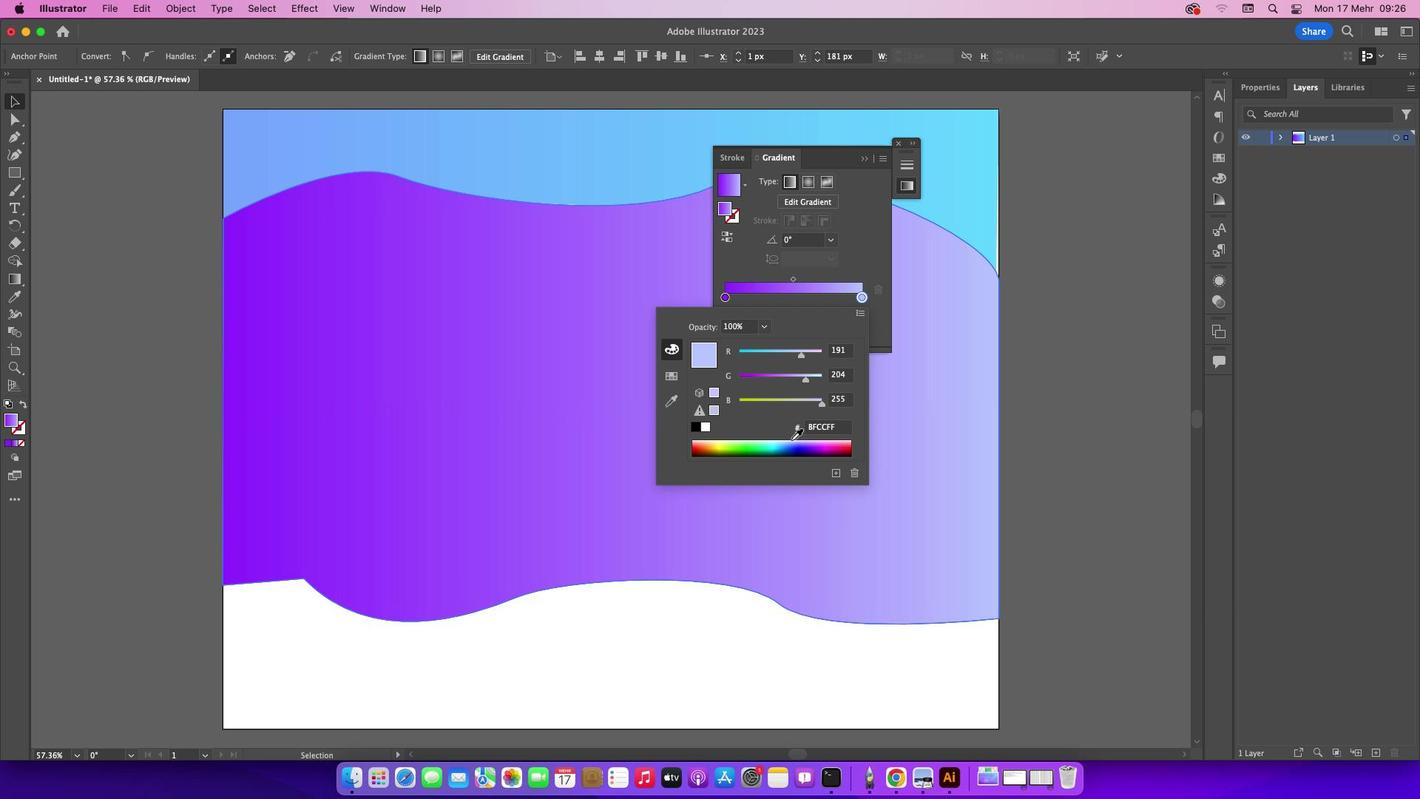 
Action: Mouse pressed left at (795, 444)
Screenshot: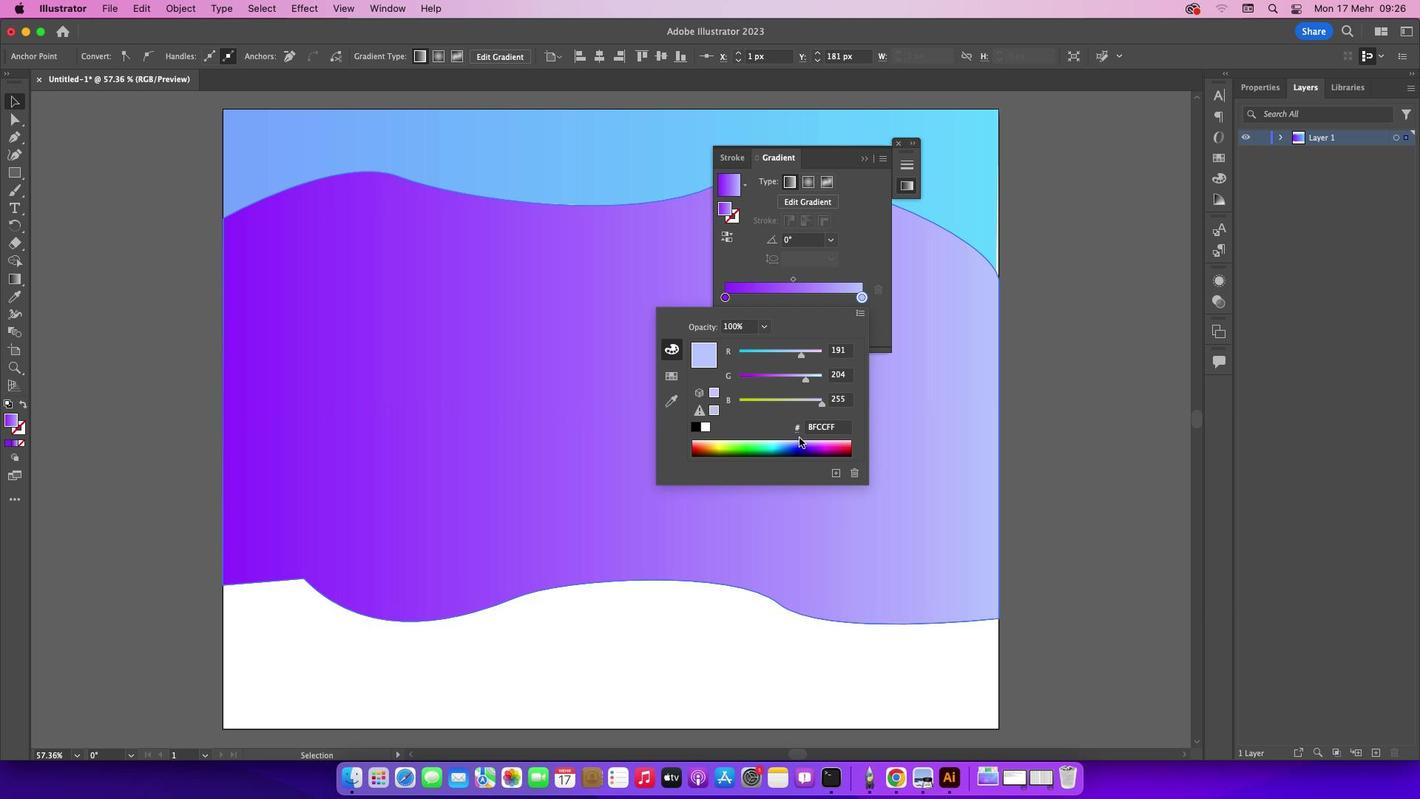 
Action: Mouse moved to (888, 262)
Screenshot: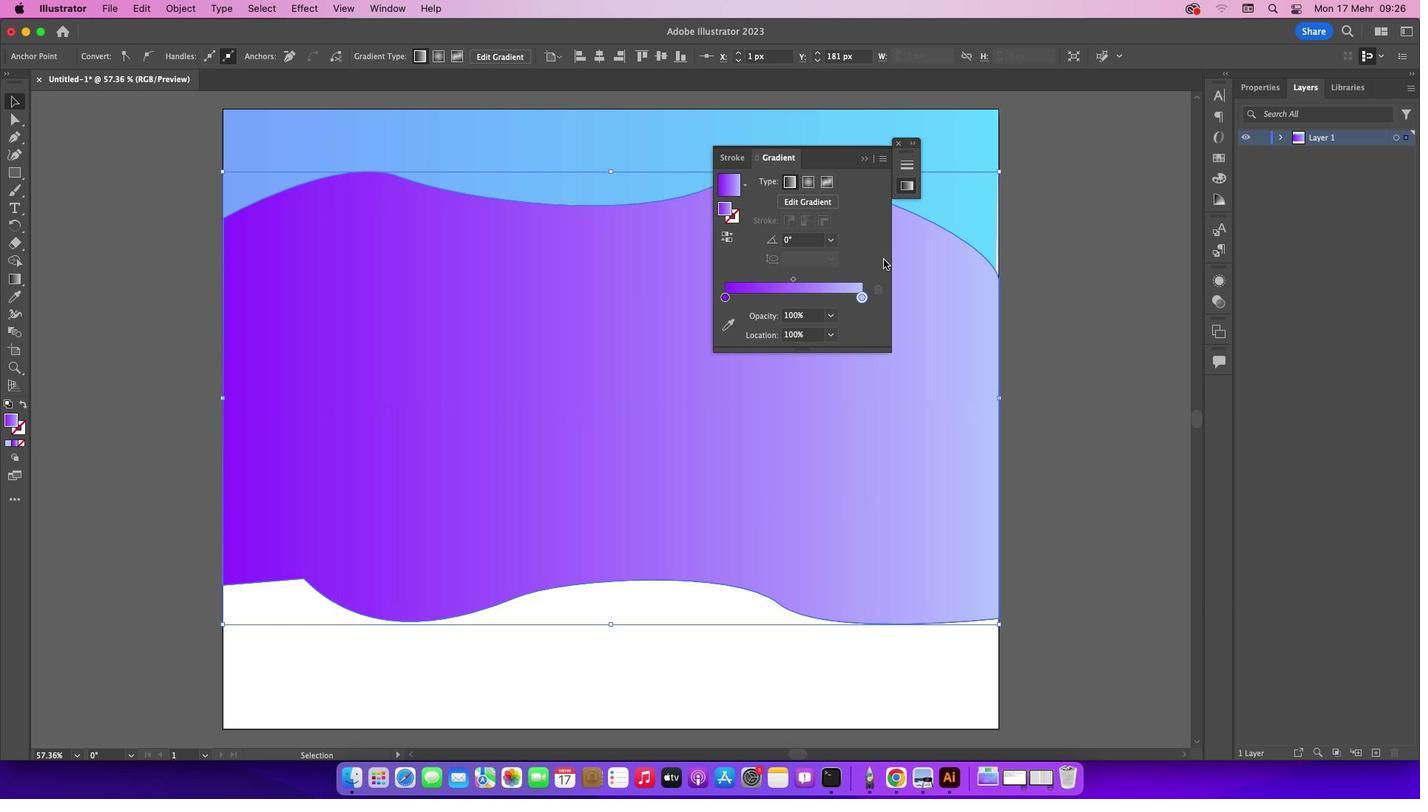 
Action: Mouse pressed left at (888, 262)
Screenshot: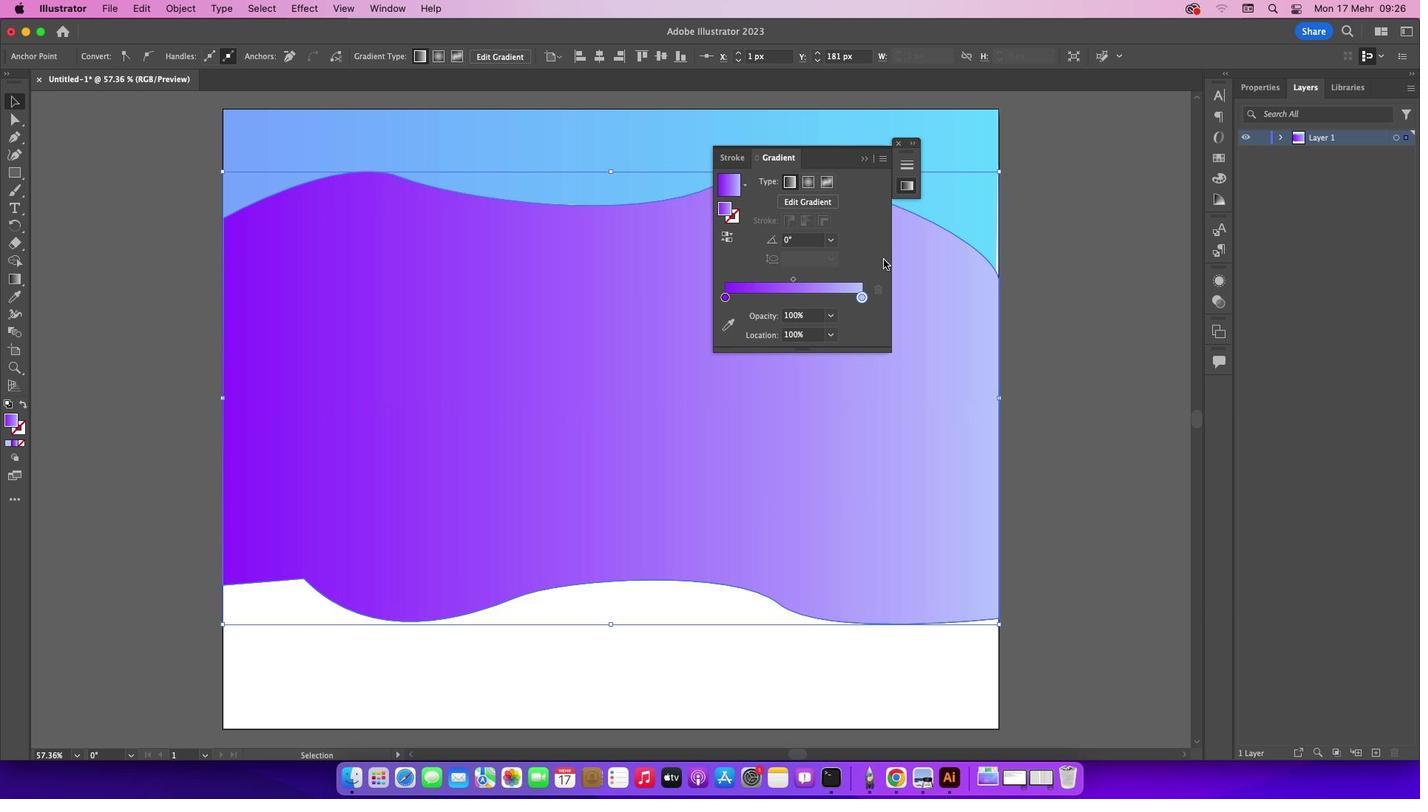 
Action: Mouse moved to (902, 148)
Screenshot: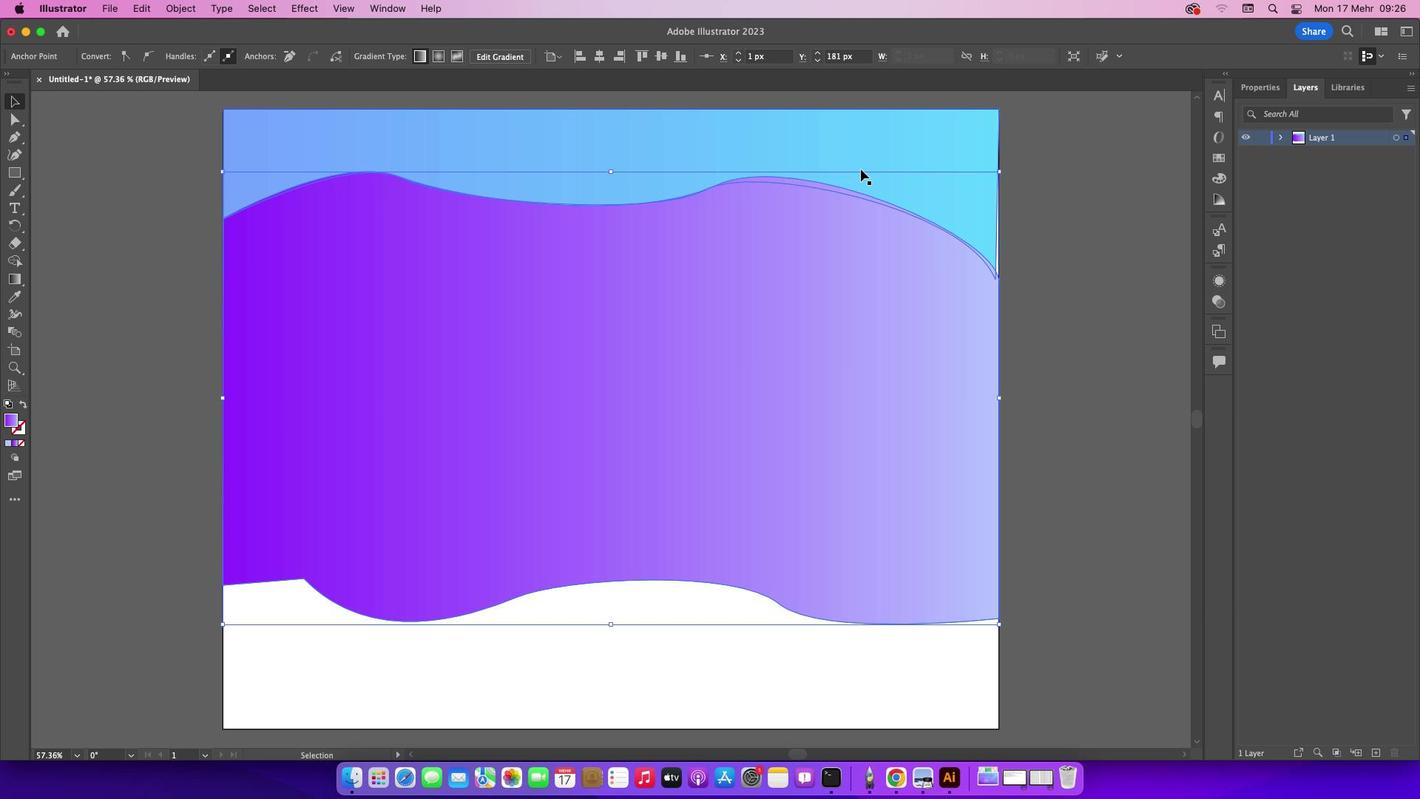 
Action: Mouse pressed left at (902, 148)
Screenshot: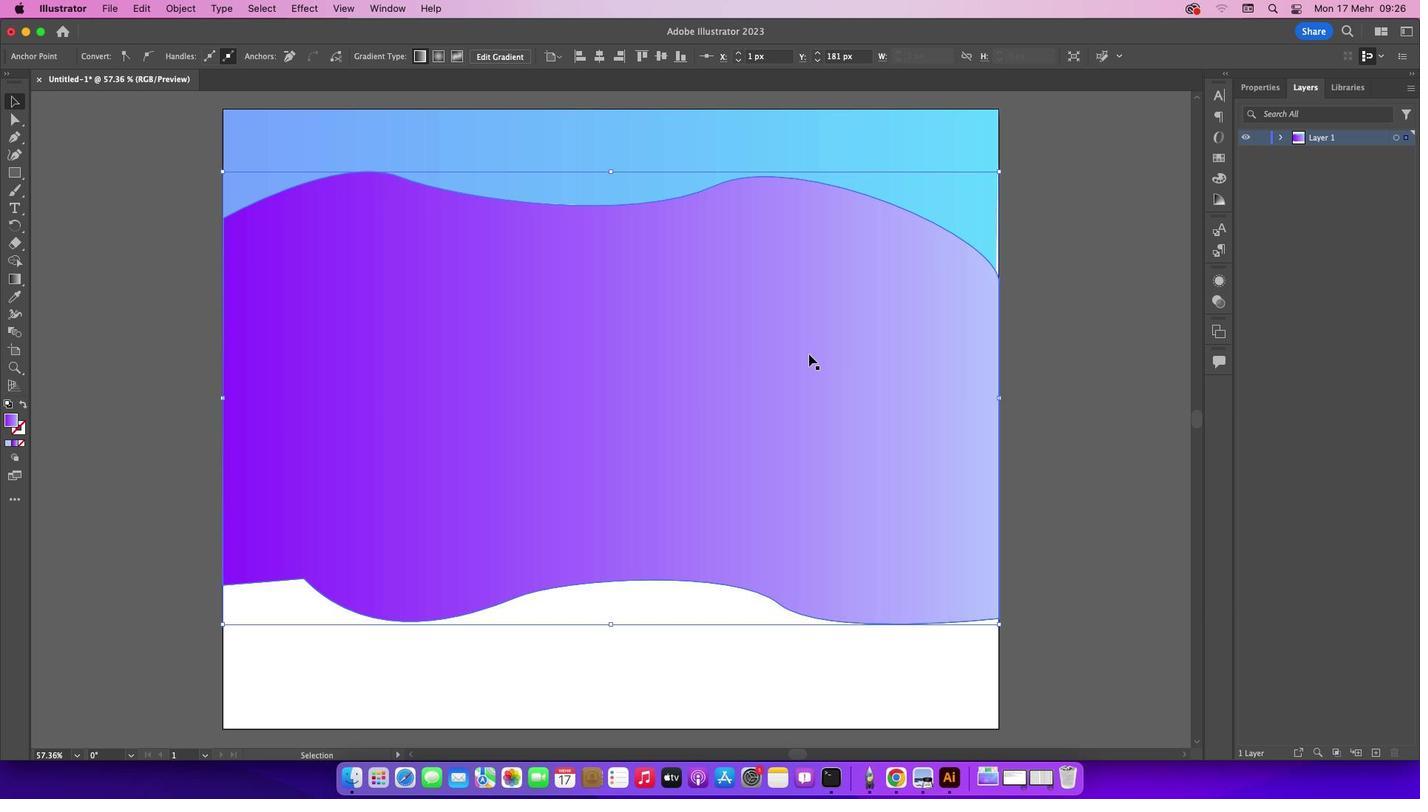 
Action: Mouse moved to (832, 369)
Screenshot: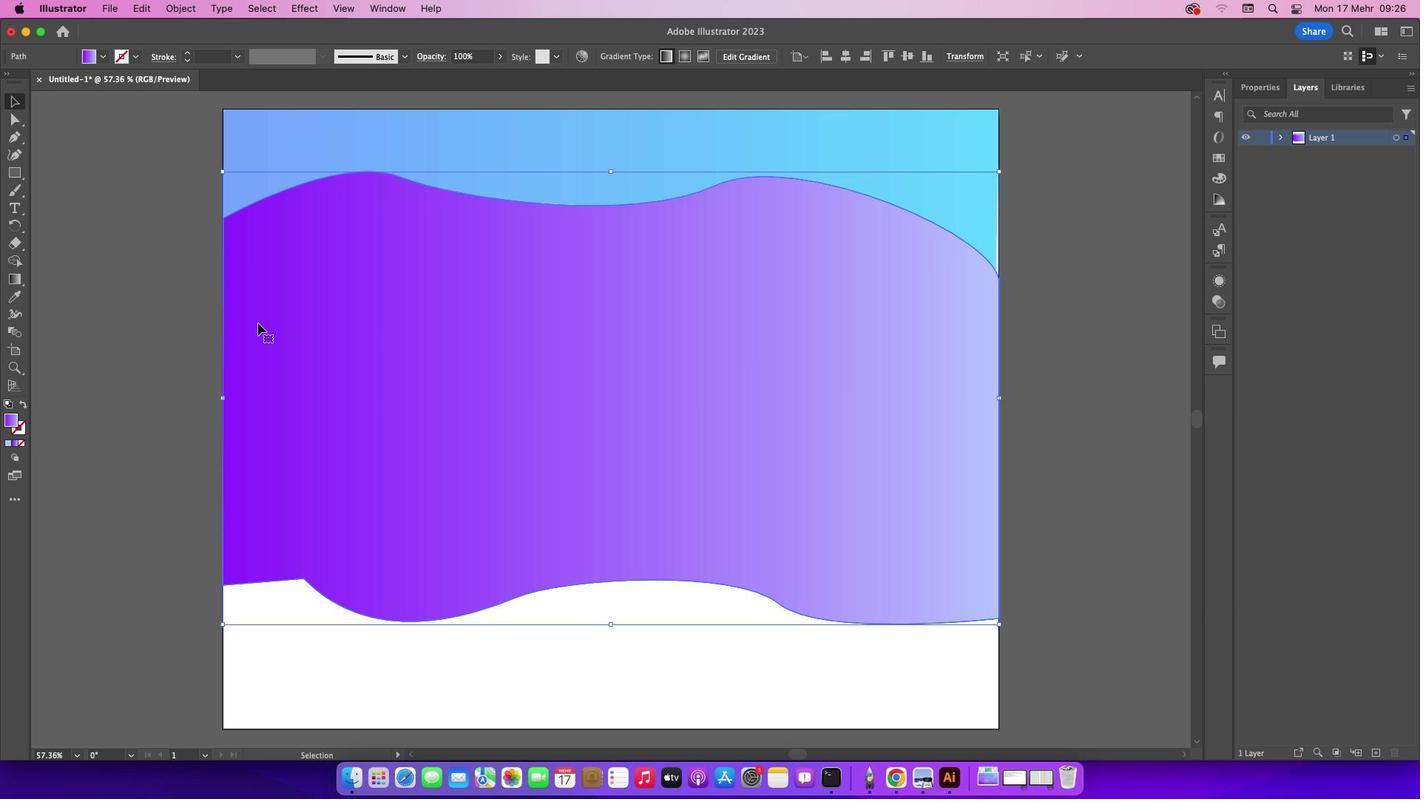 
Action: Mouse pressed left at (832, 369)
Screenshot: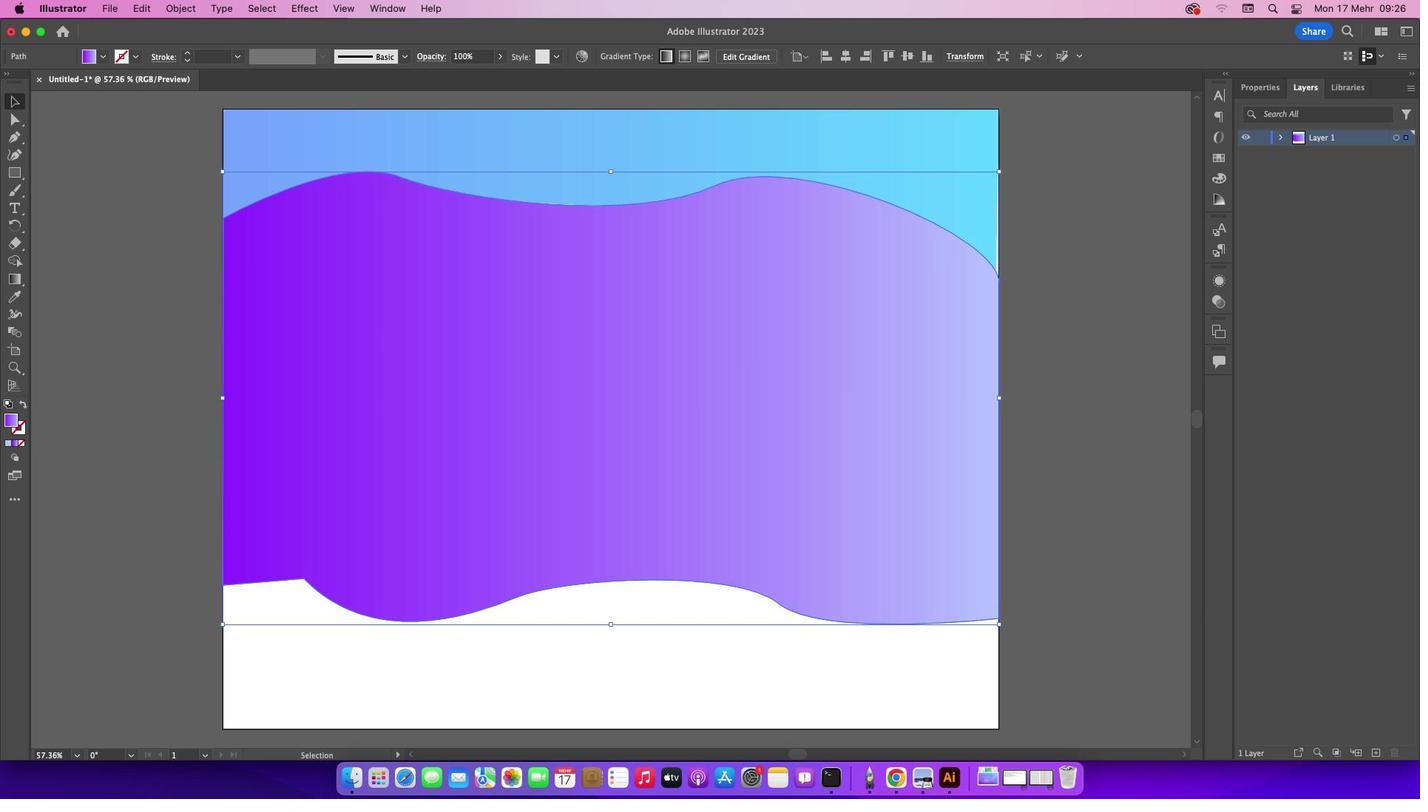 
Action: Mouse moved to (22, 288)
Screenshot: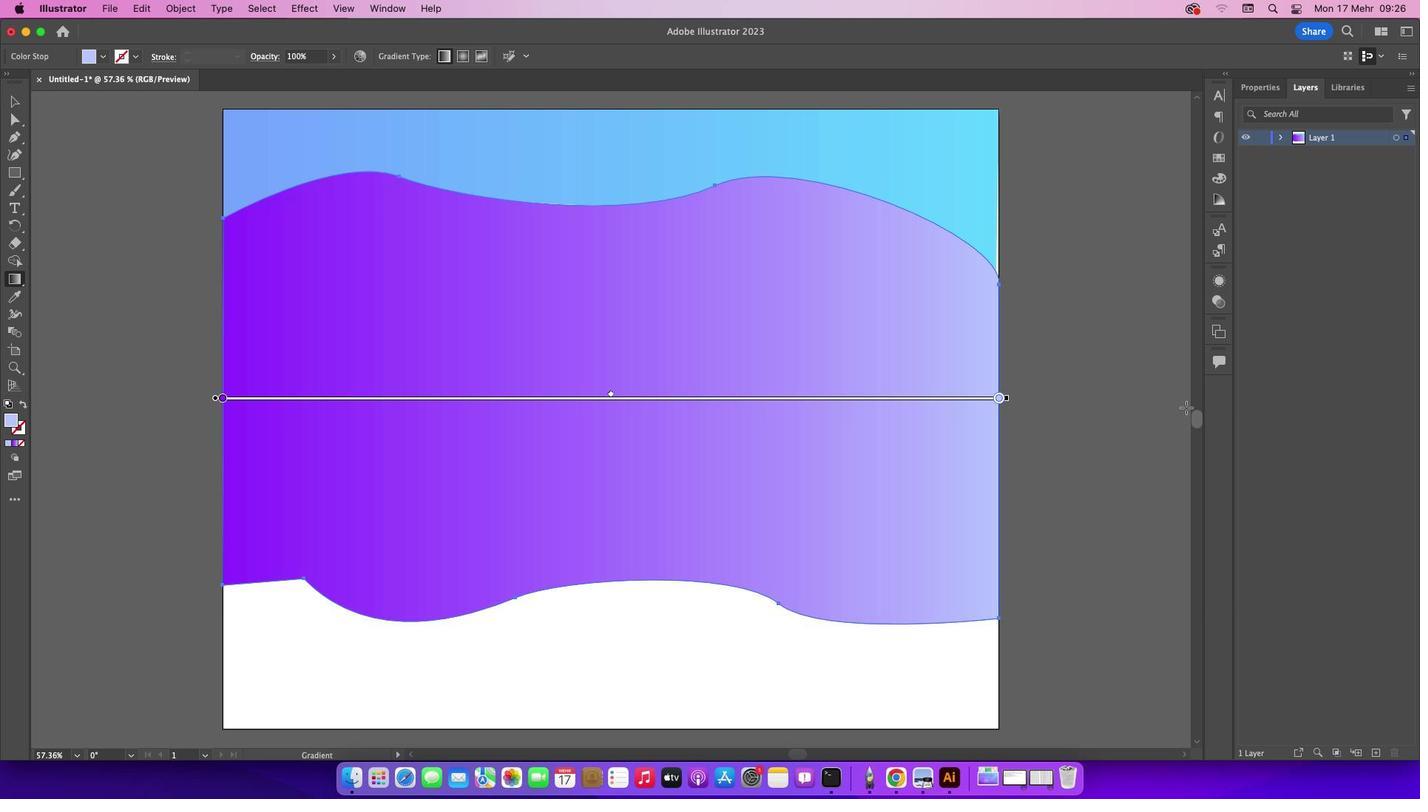 
Action: Mouse pressed left at (22, 288)
Screenshot: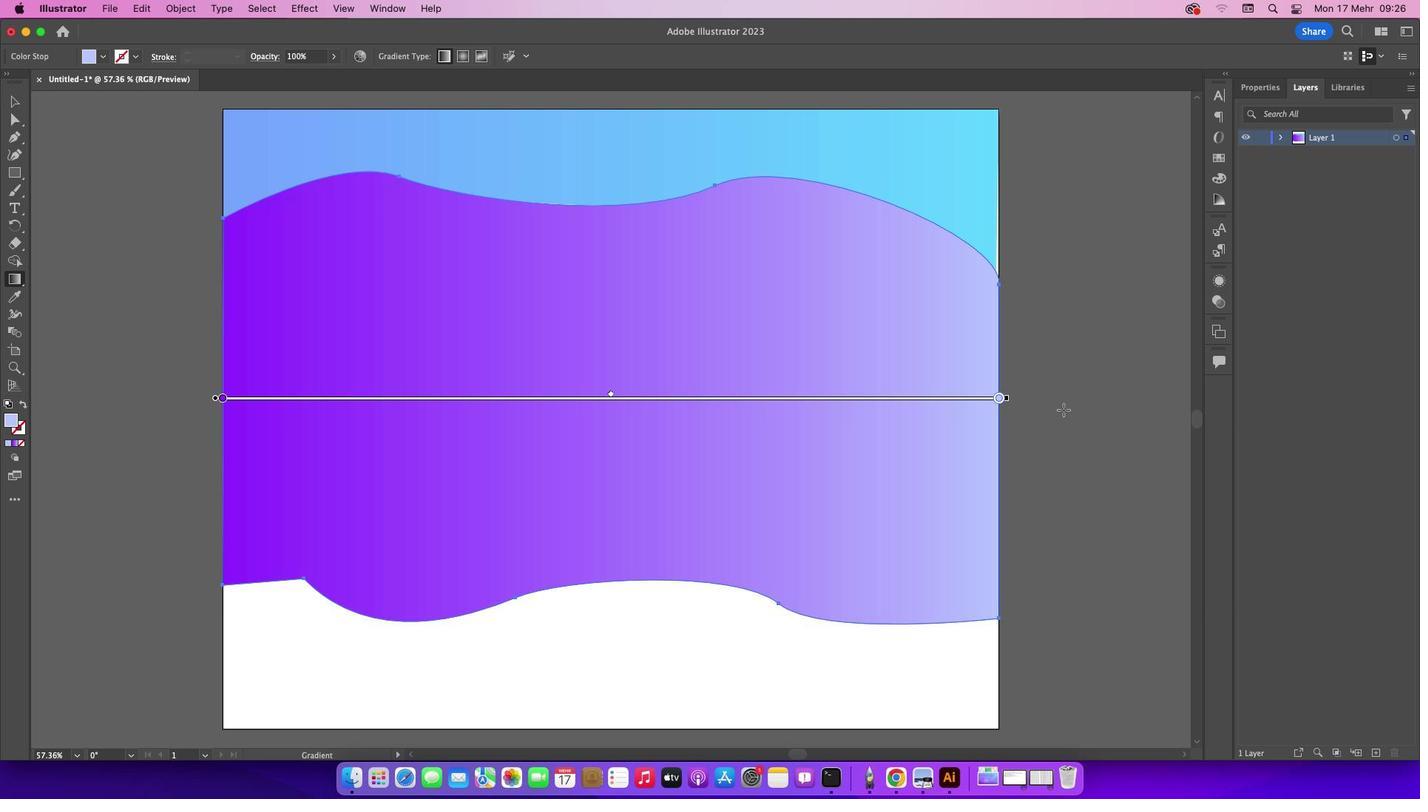 
Action: Mouse moved to (1019, 403)
Screenshot: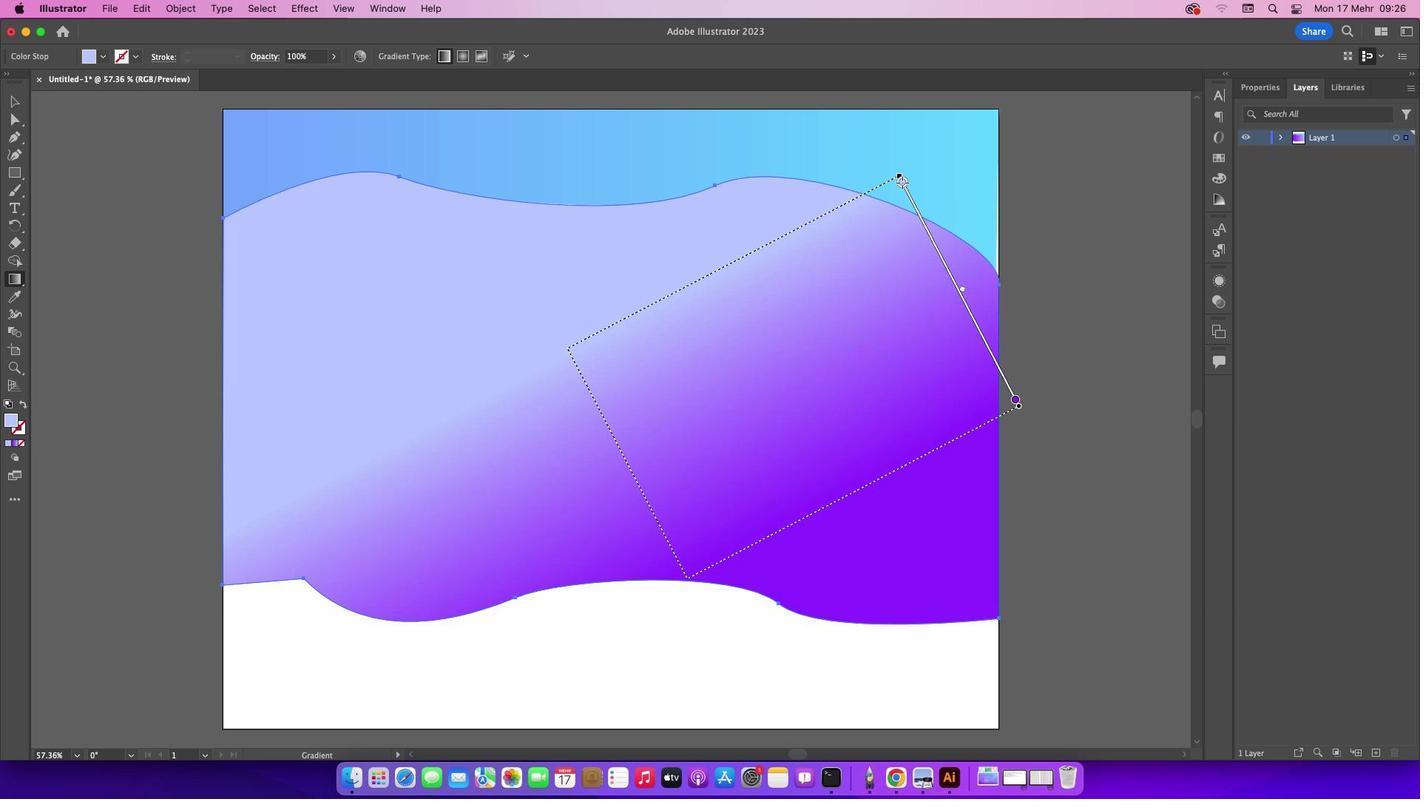 
Action: Mouse pressed left at (1019, 403)
Screenshot: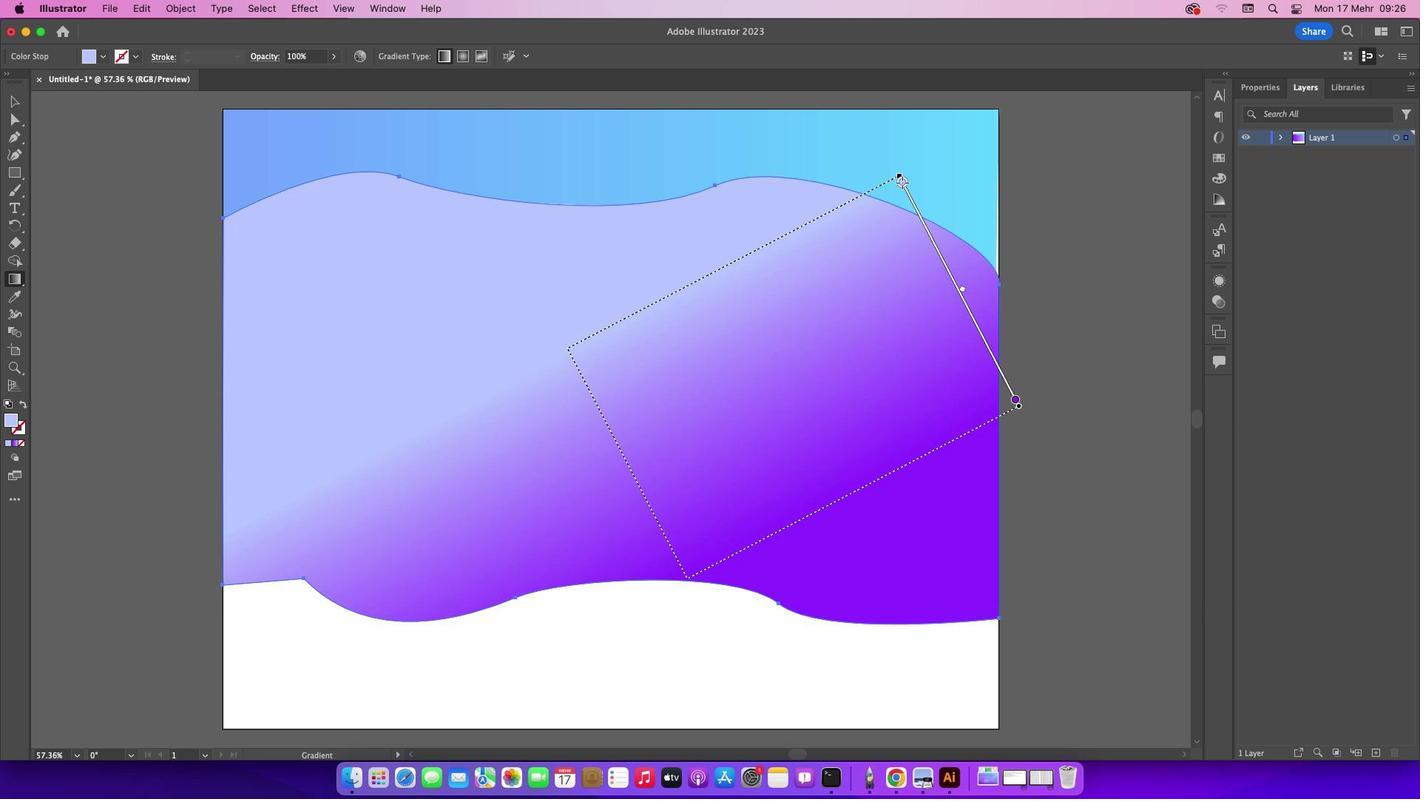 
Action: Mouse moved to (953, 119)
Screenshot: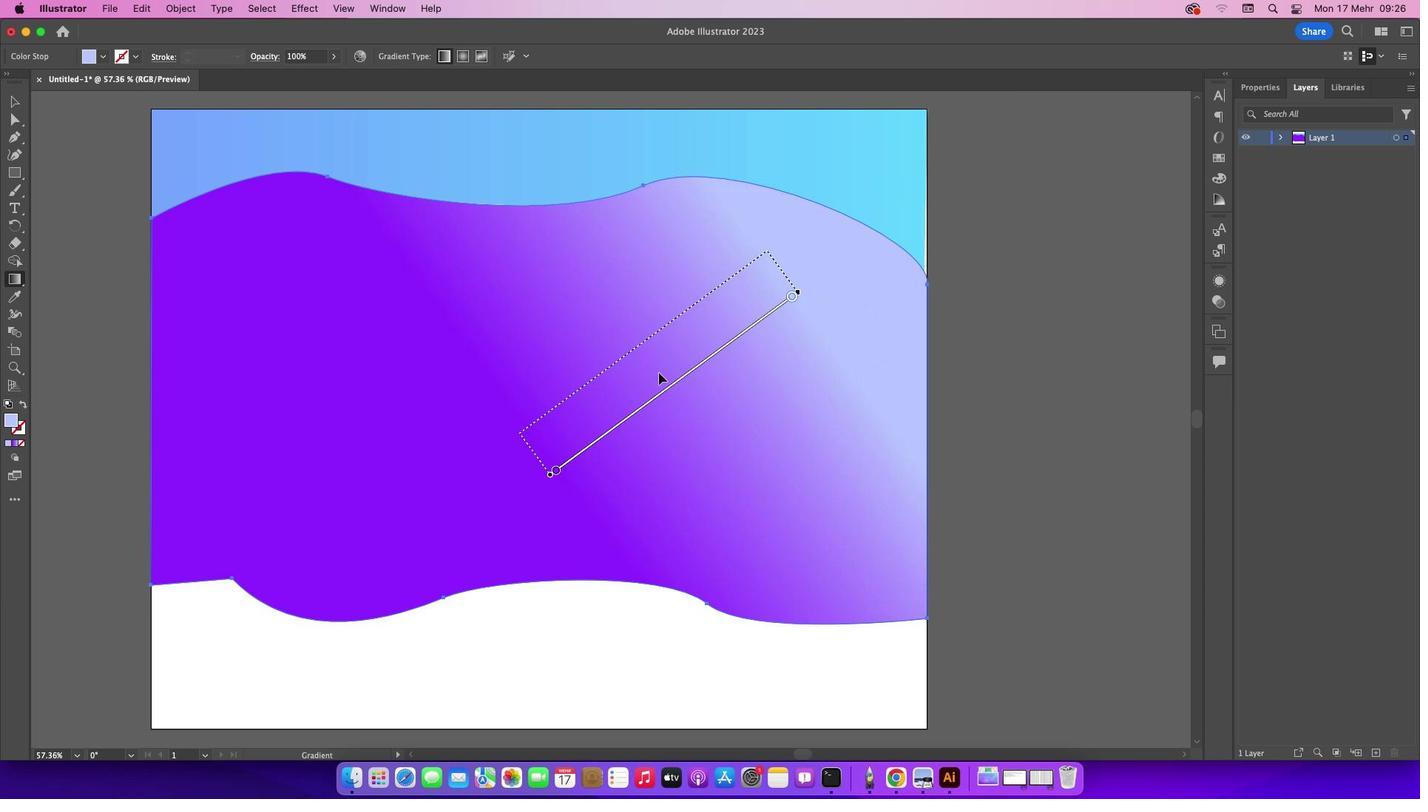 
Action: Mouse pressed left at (953, 119)
Screenshot: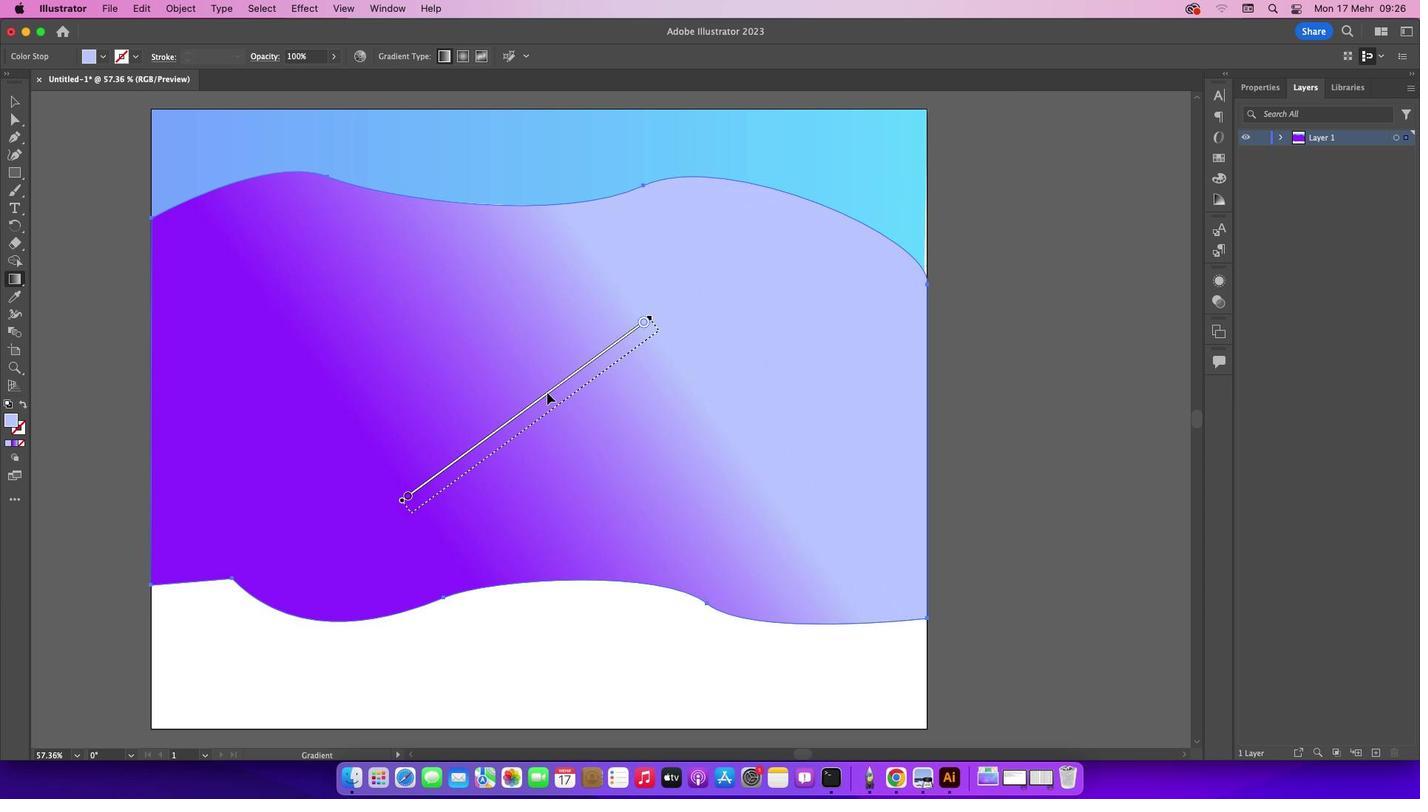 
Action: Mouse moved to (671, 324)
Screenshot: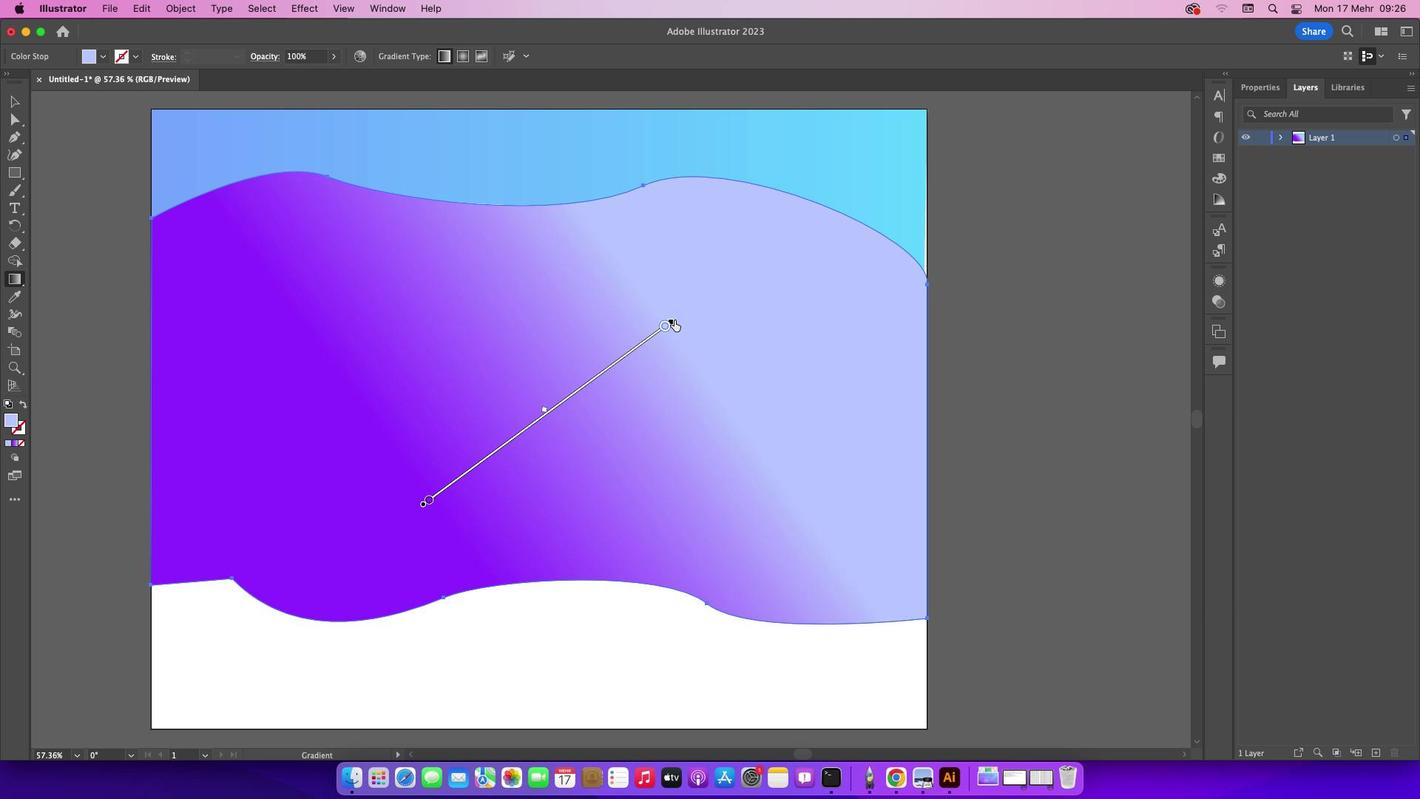 
Action: Mouse pressed left at (671, 324)
Screenshot: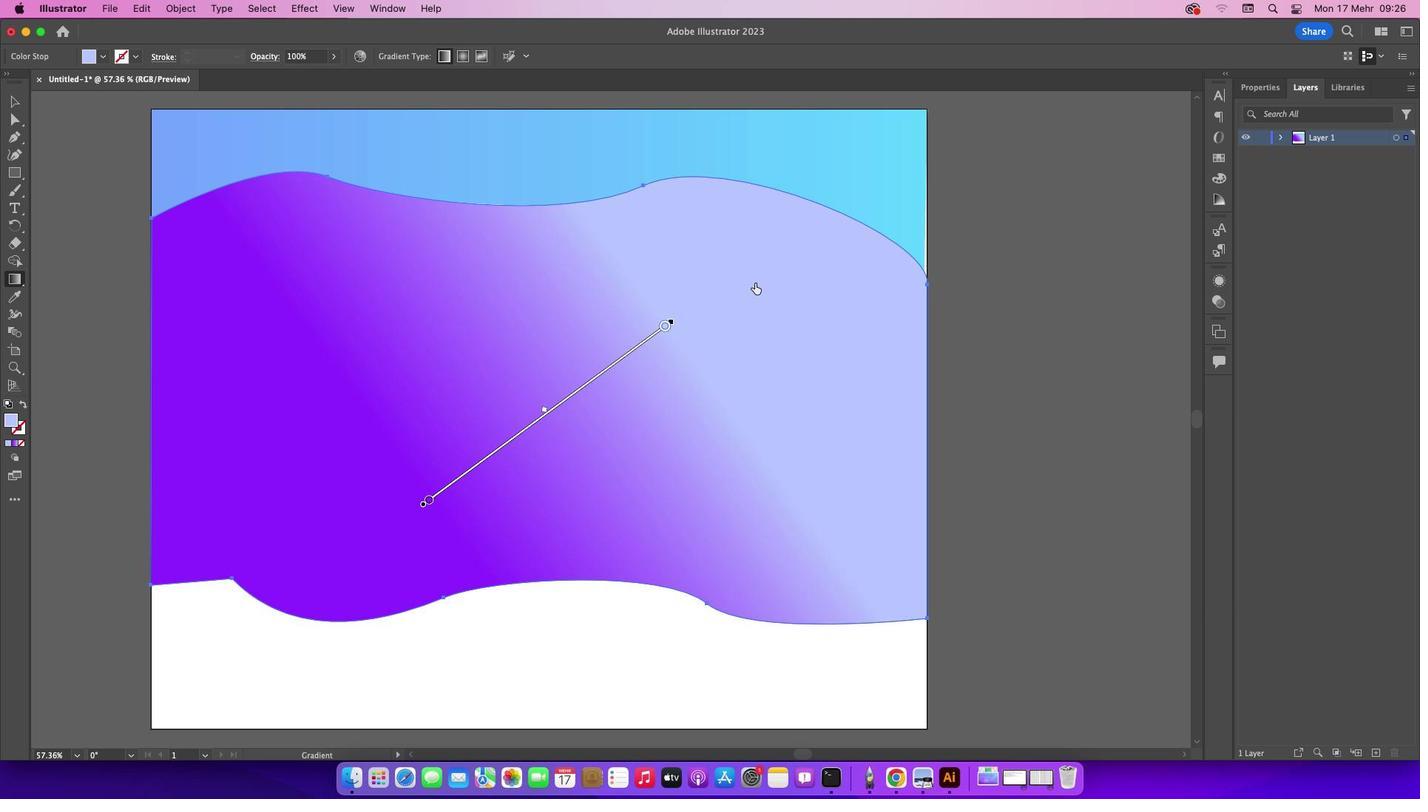 
Action: Mouse moved to (680, 321)
Screenshot: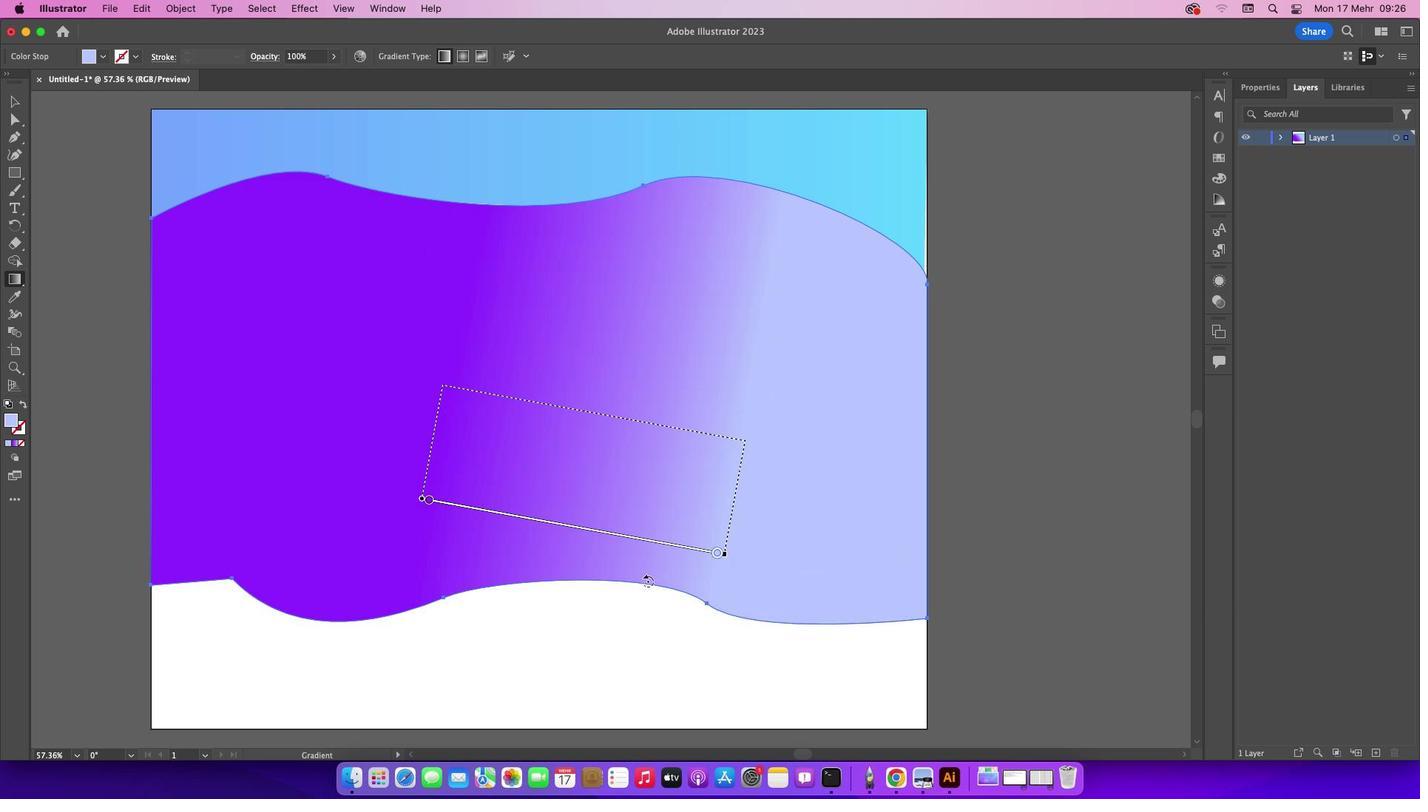 
Action: Mouse pressed left at (680, 321)
Screenshot: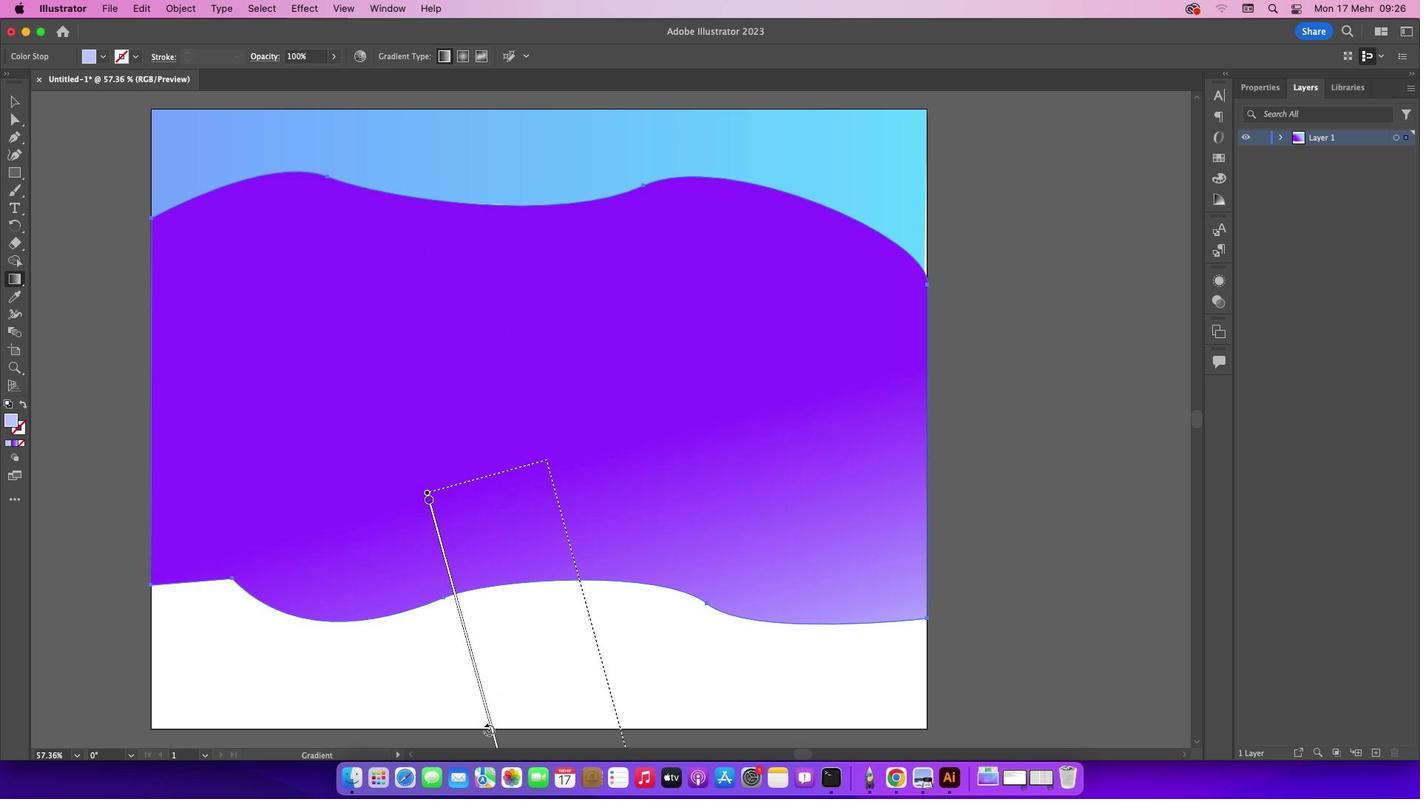 
Action: Mouse moved to (539, 204)
Screenshot: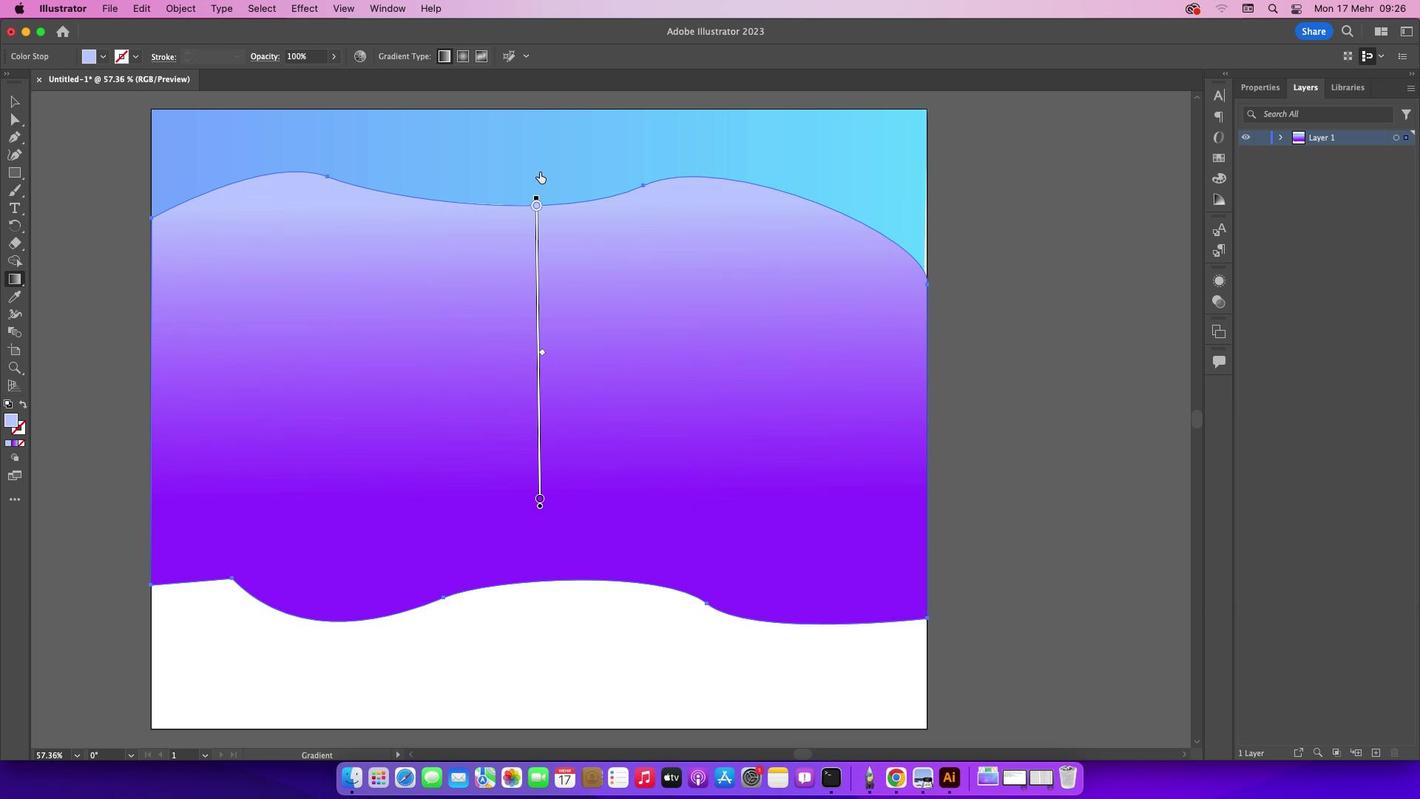 
Action: Mouse pressed left at (539, 204)
Screenshot: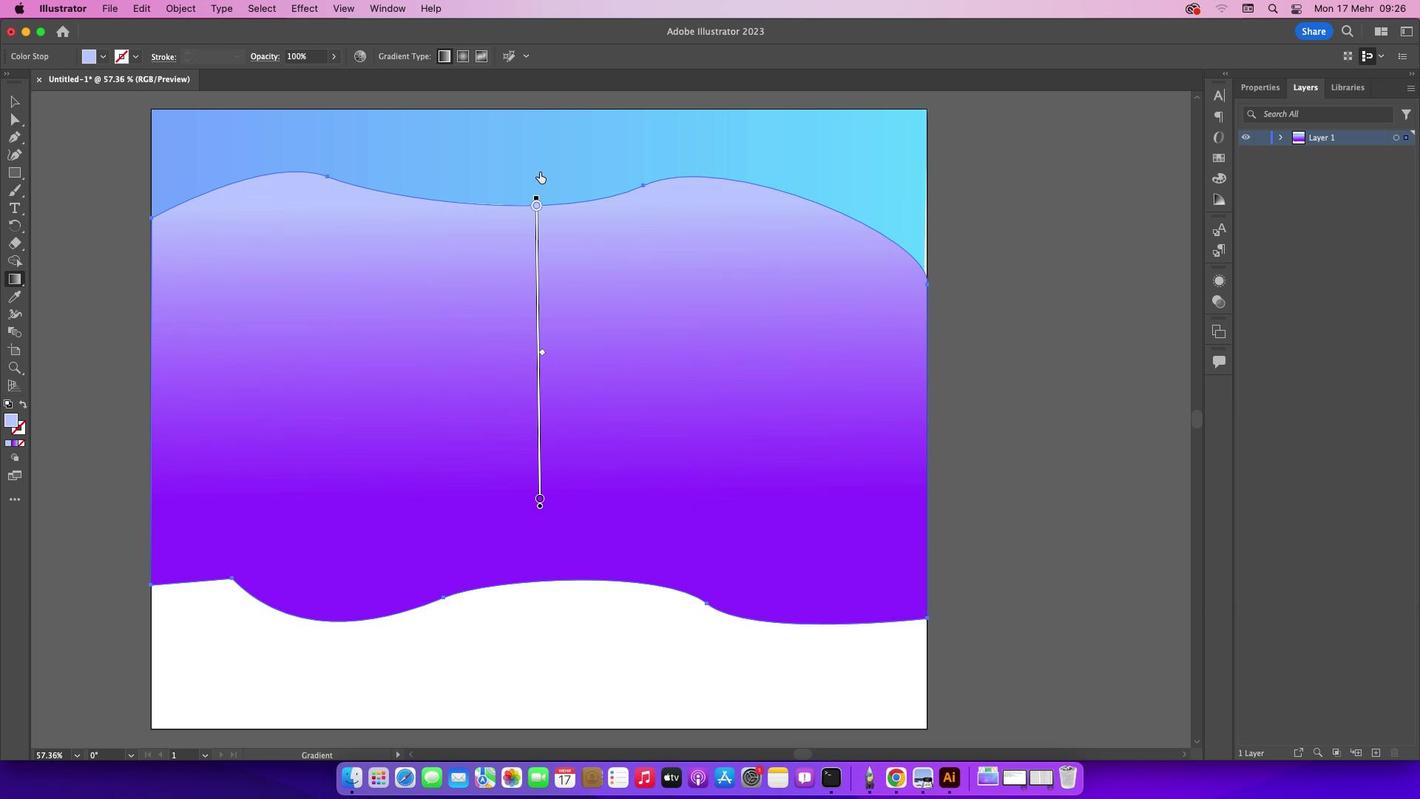 
Action: Mouse moved to (544, 501)
Screenshot: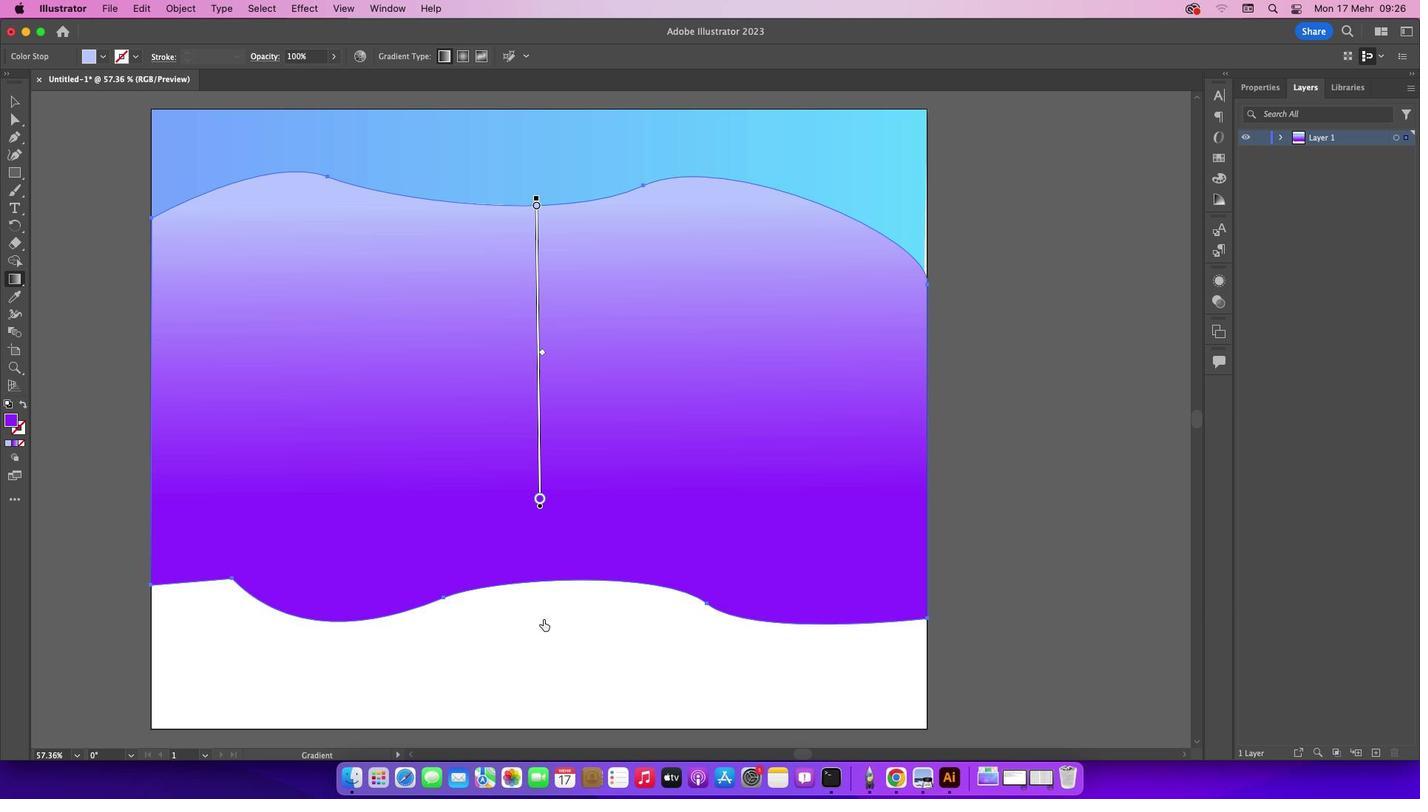 
Action: Mouse pressed left at (544, 501)
Screenshot: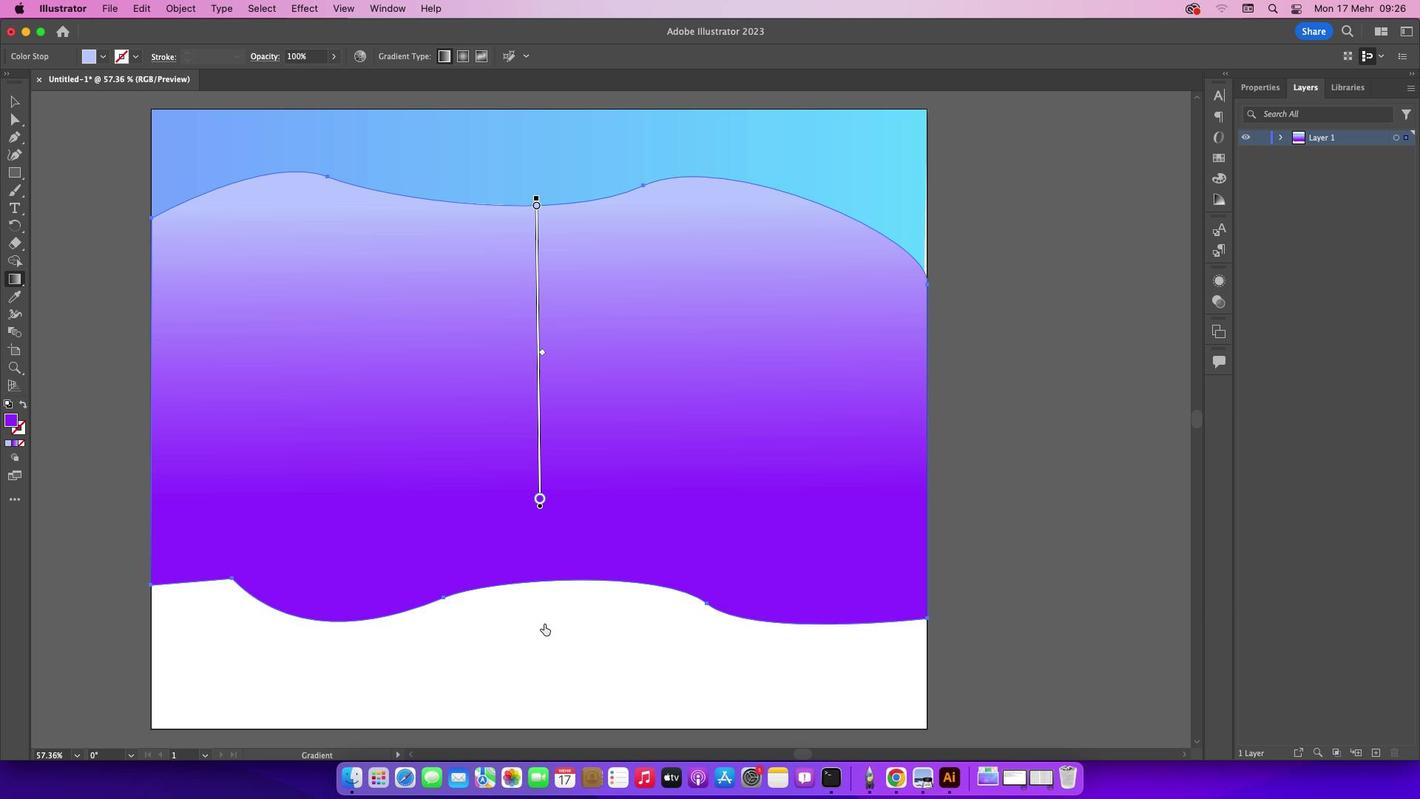 
Action: Mouse moved to (540, 207)
Screenshot: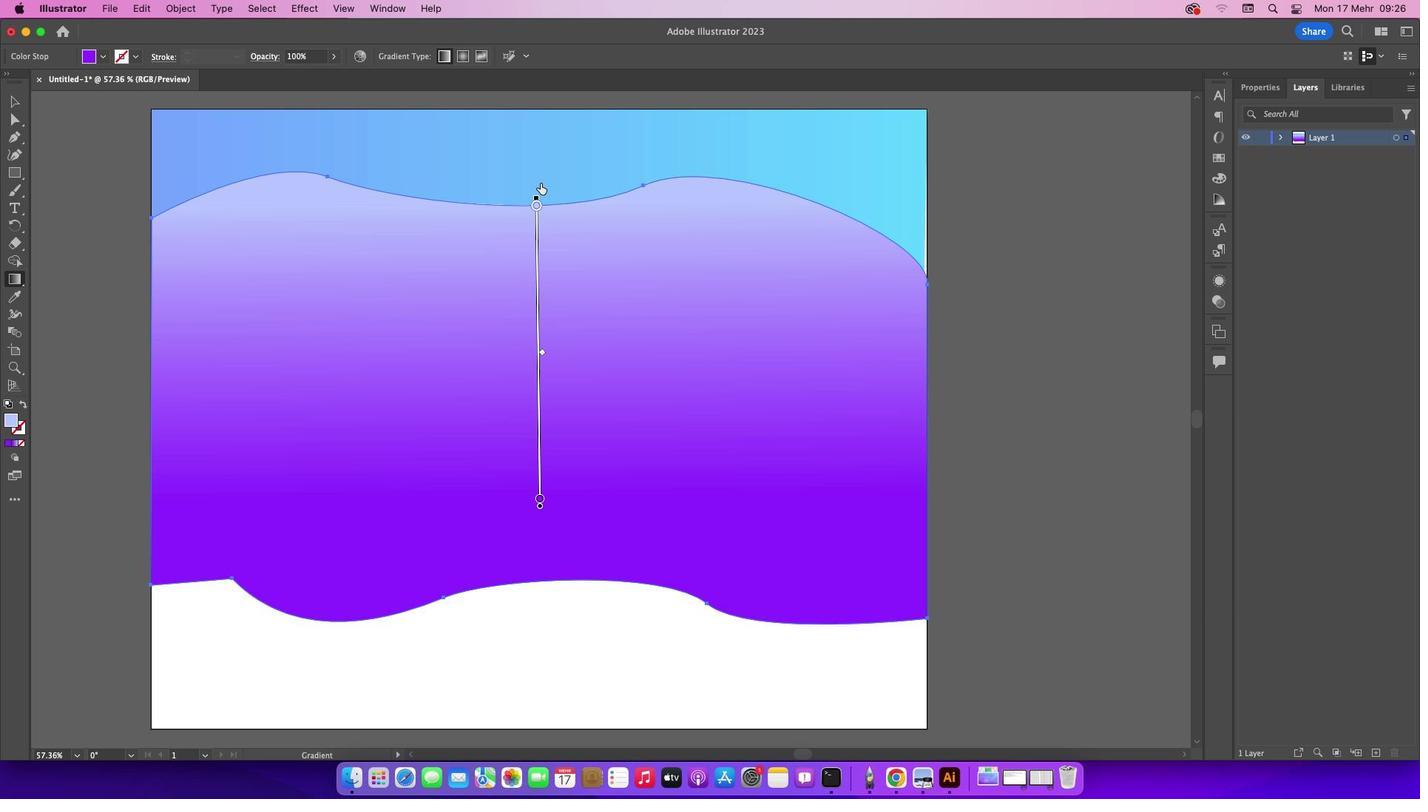 
Action: Mouse pressed left at (540, 207)
Screenshot: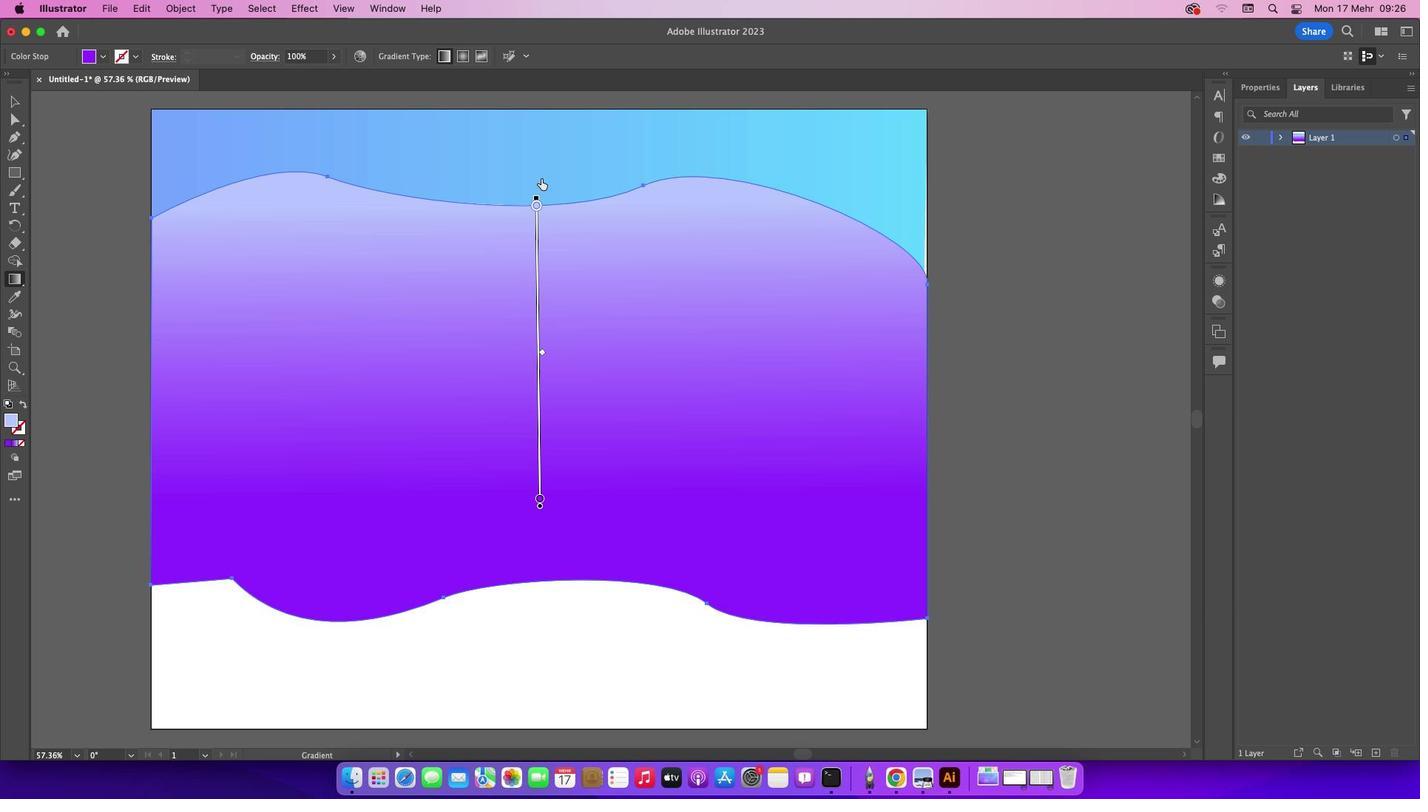 
Action: Mouse moved to (542, 338)
Screenshot: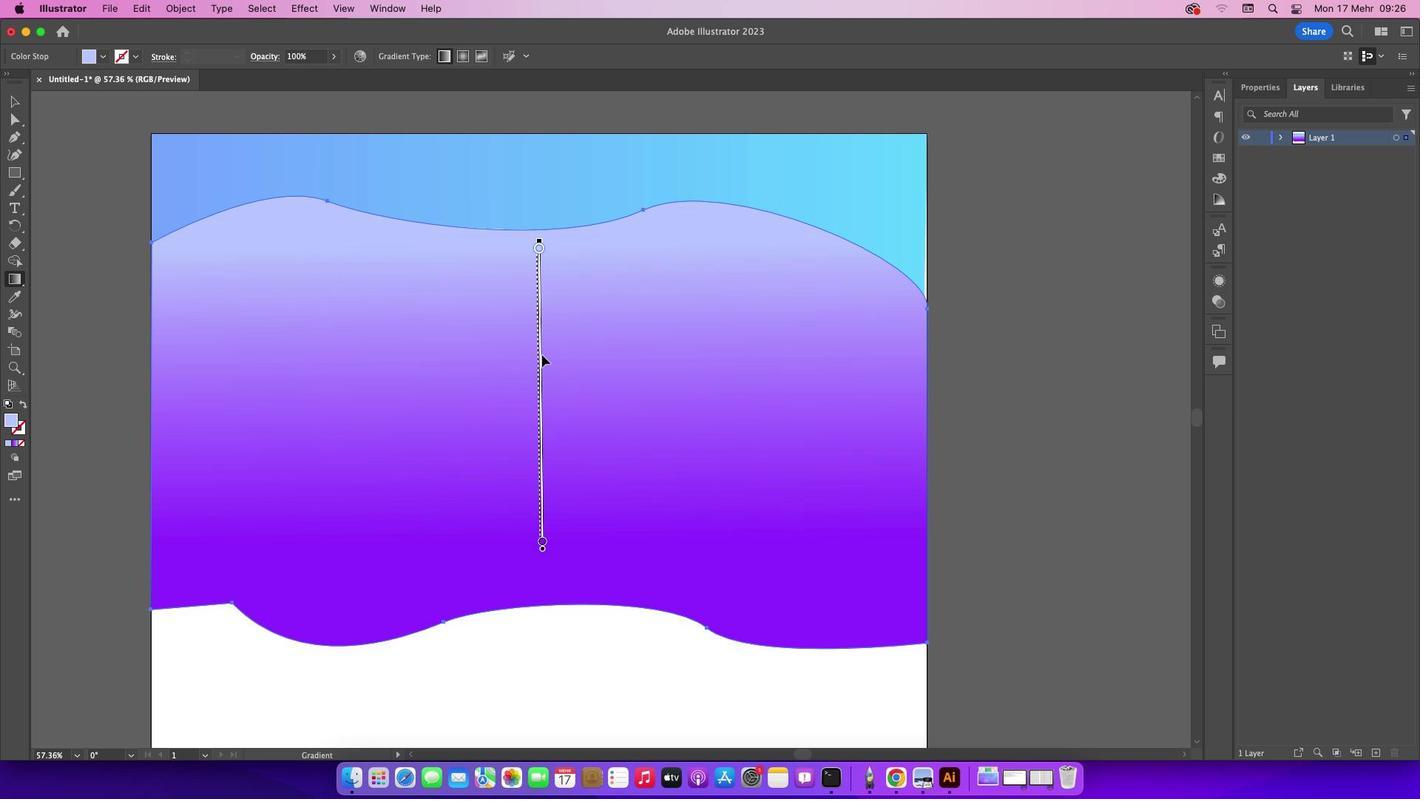 
Action: Mouse pressed left at (542, 338)
Screenshot: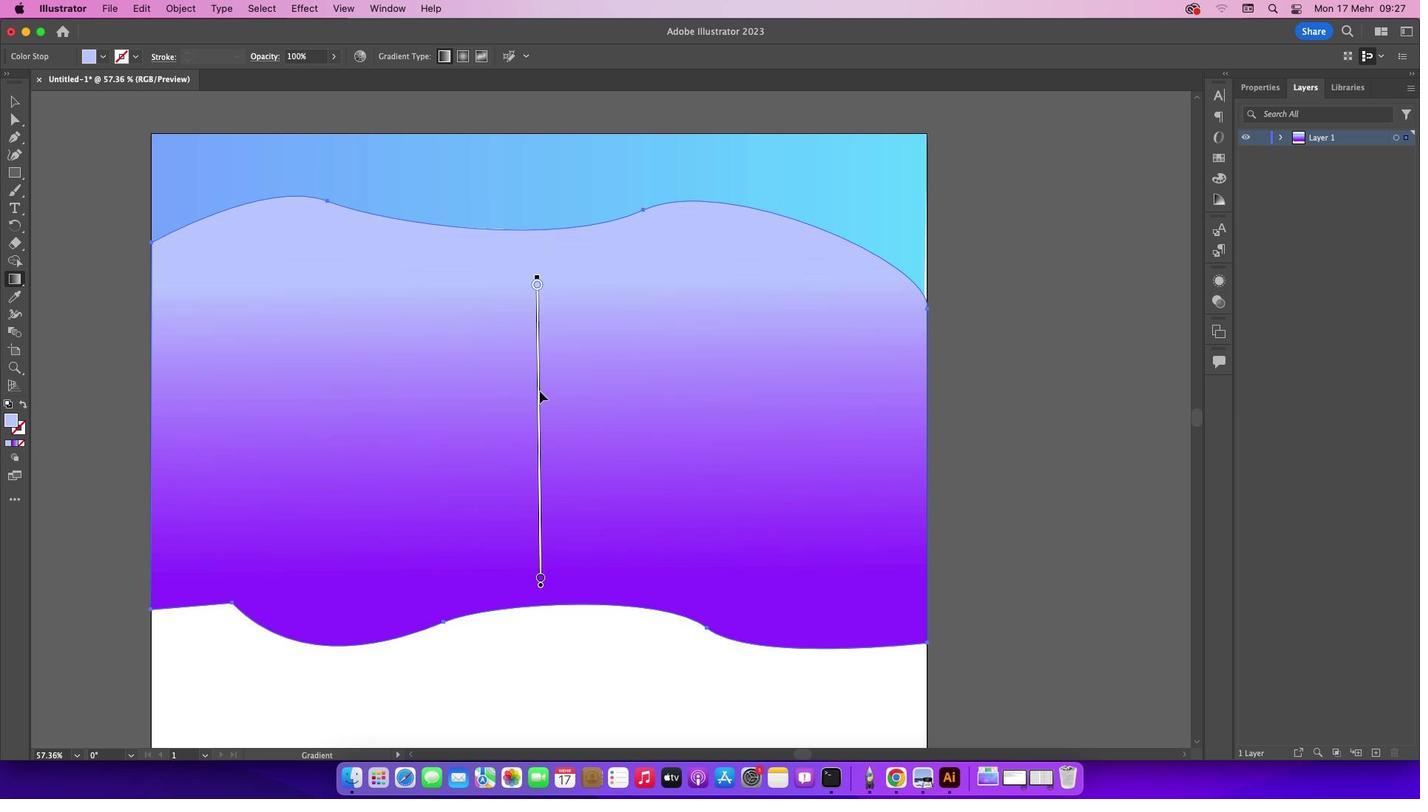 
Action: Mouse moved to (542, 481)
Screenshot: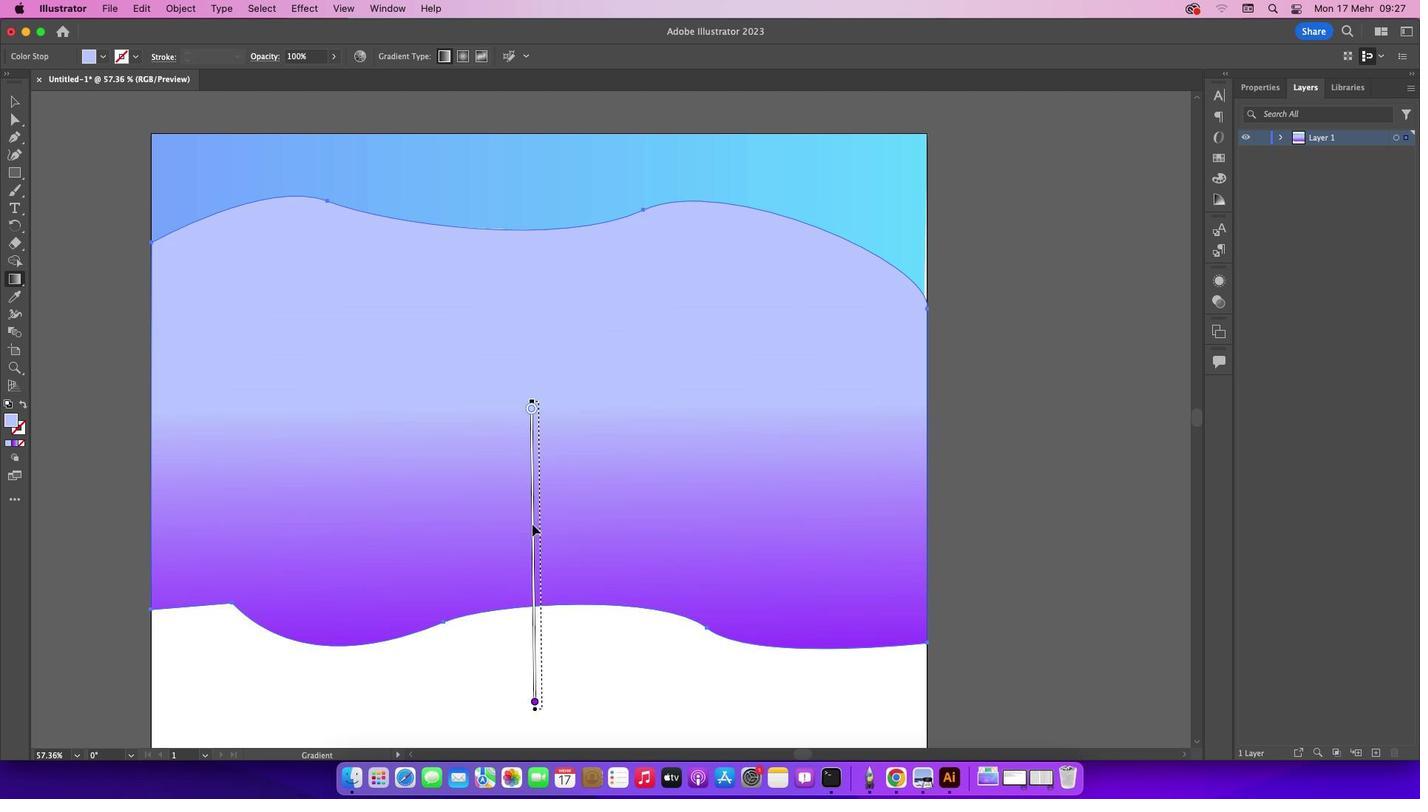 
Action: Mouse pressed left at (542, 481)
Screenshot: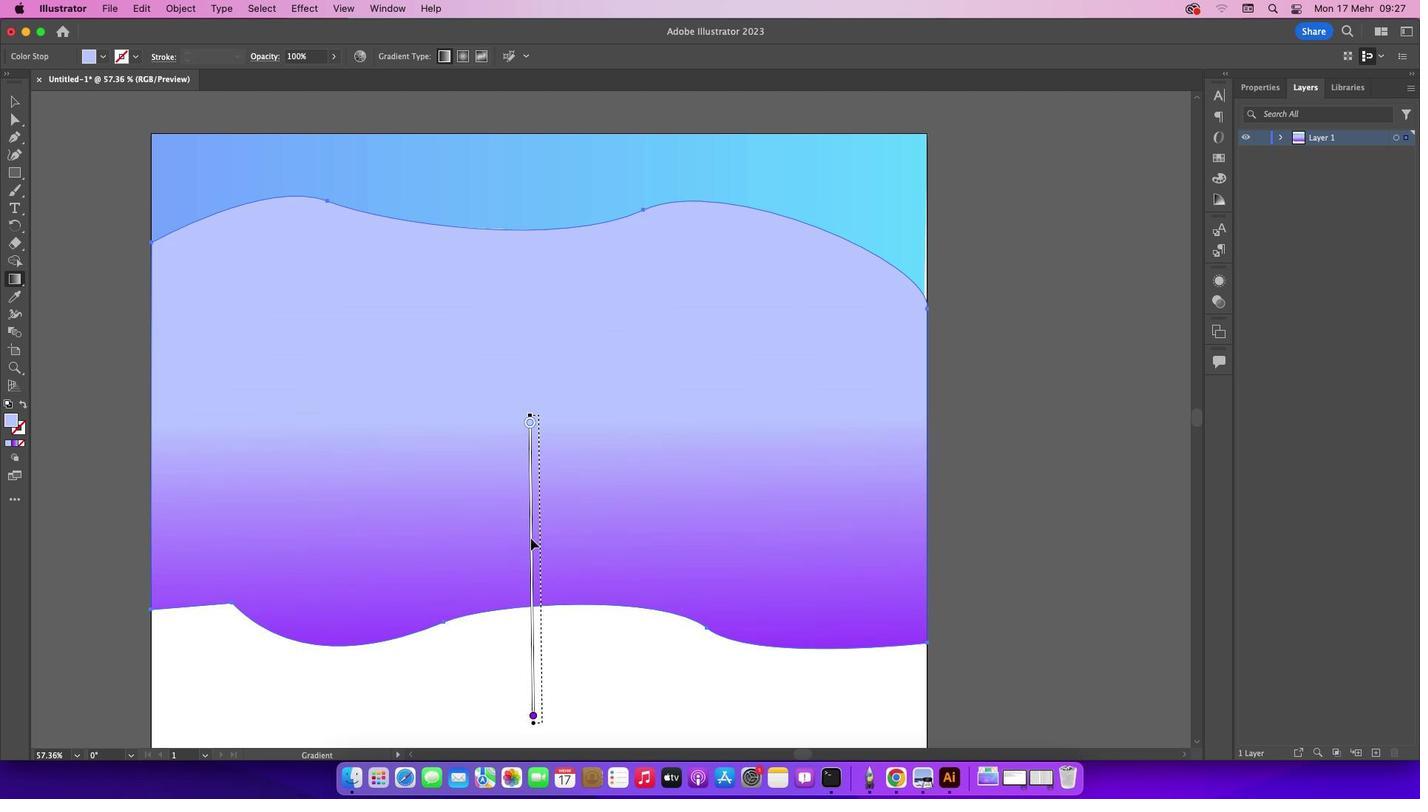 
Action: Mouse moved to (19, 105)
Screenshot: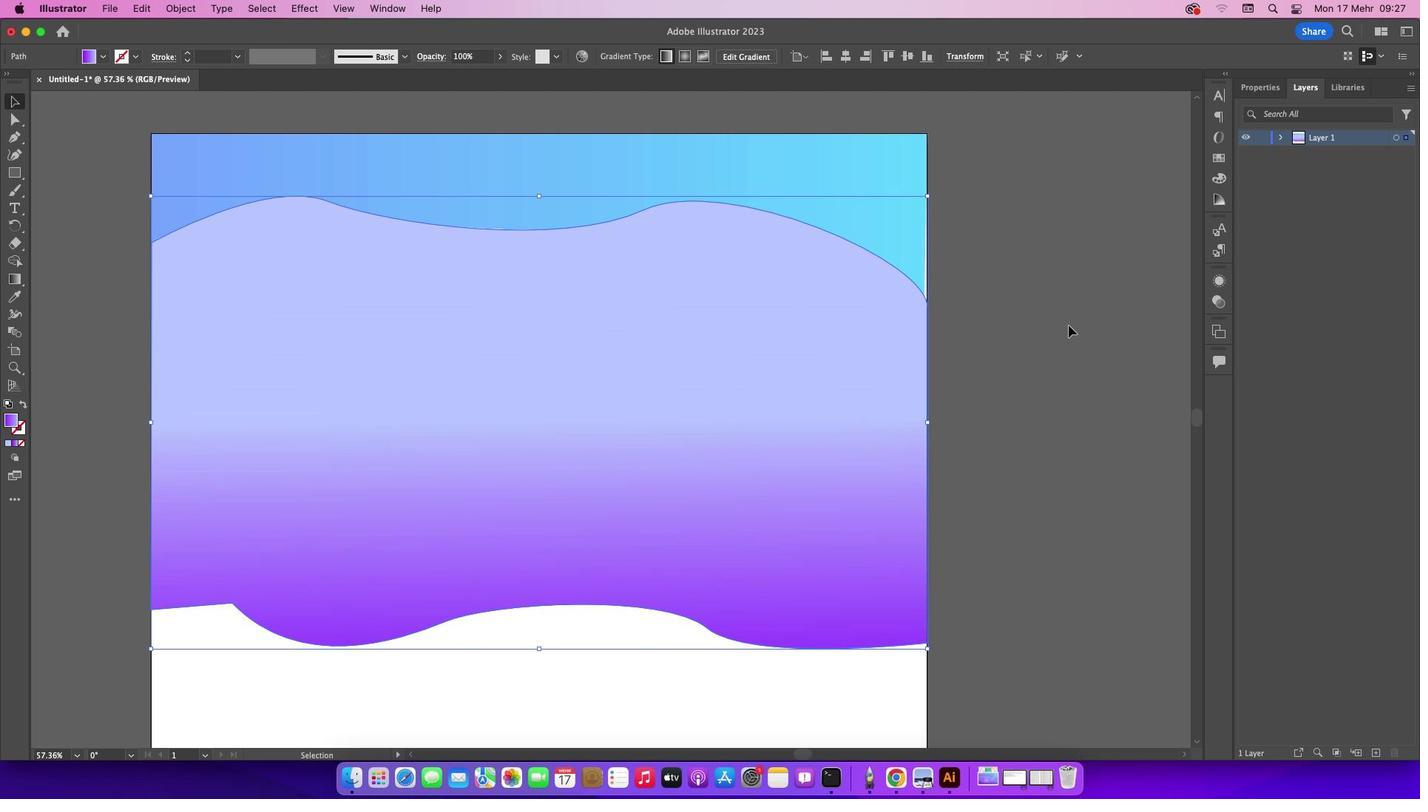 
Action: Mouse pressed left at (19, 105)
Screenshot: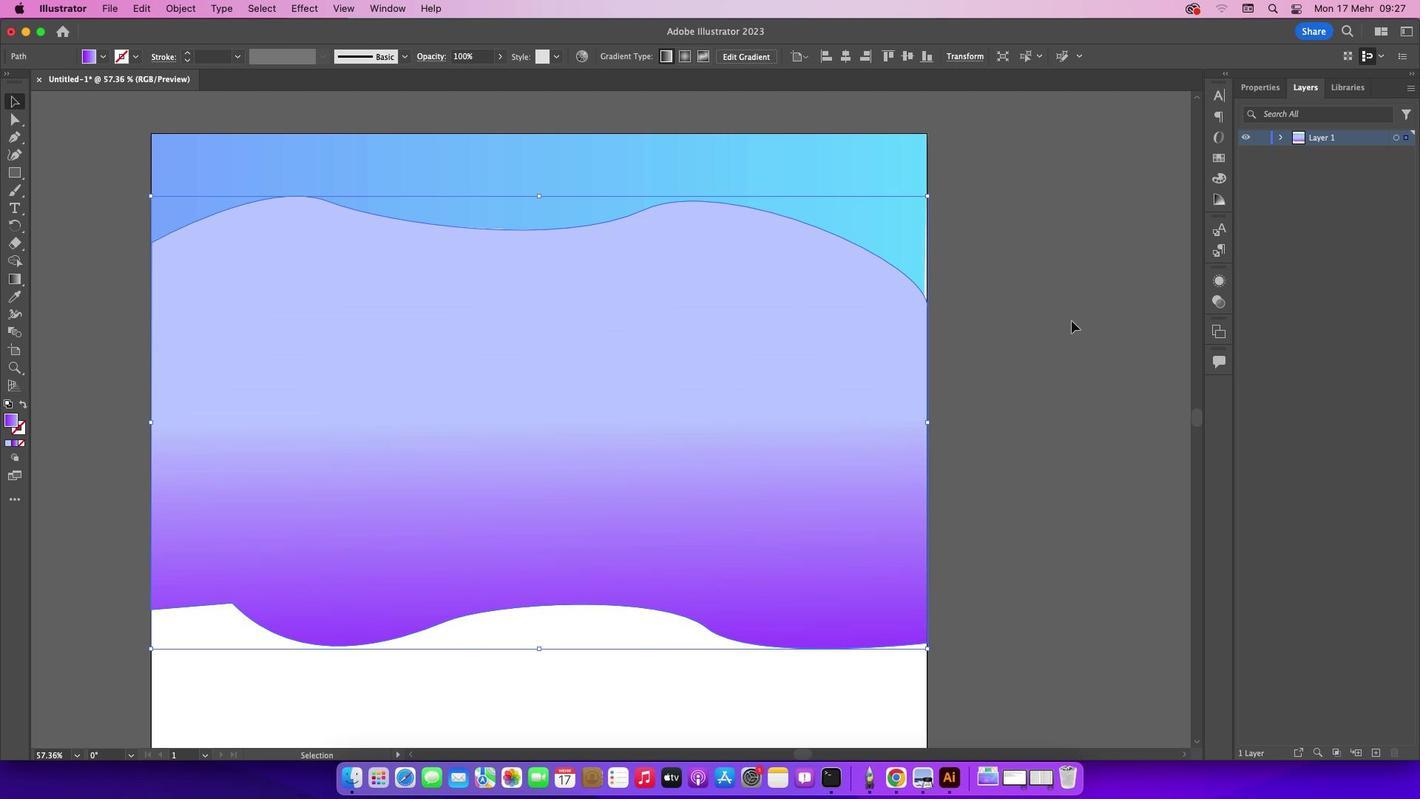 
Action: Mouse moved to (1018, 306)
Screenshot: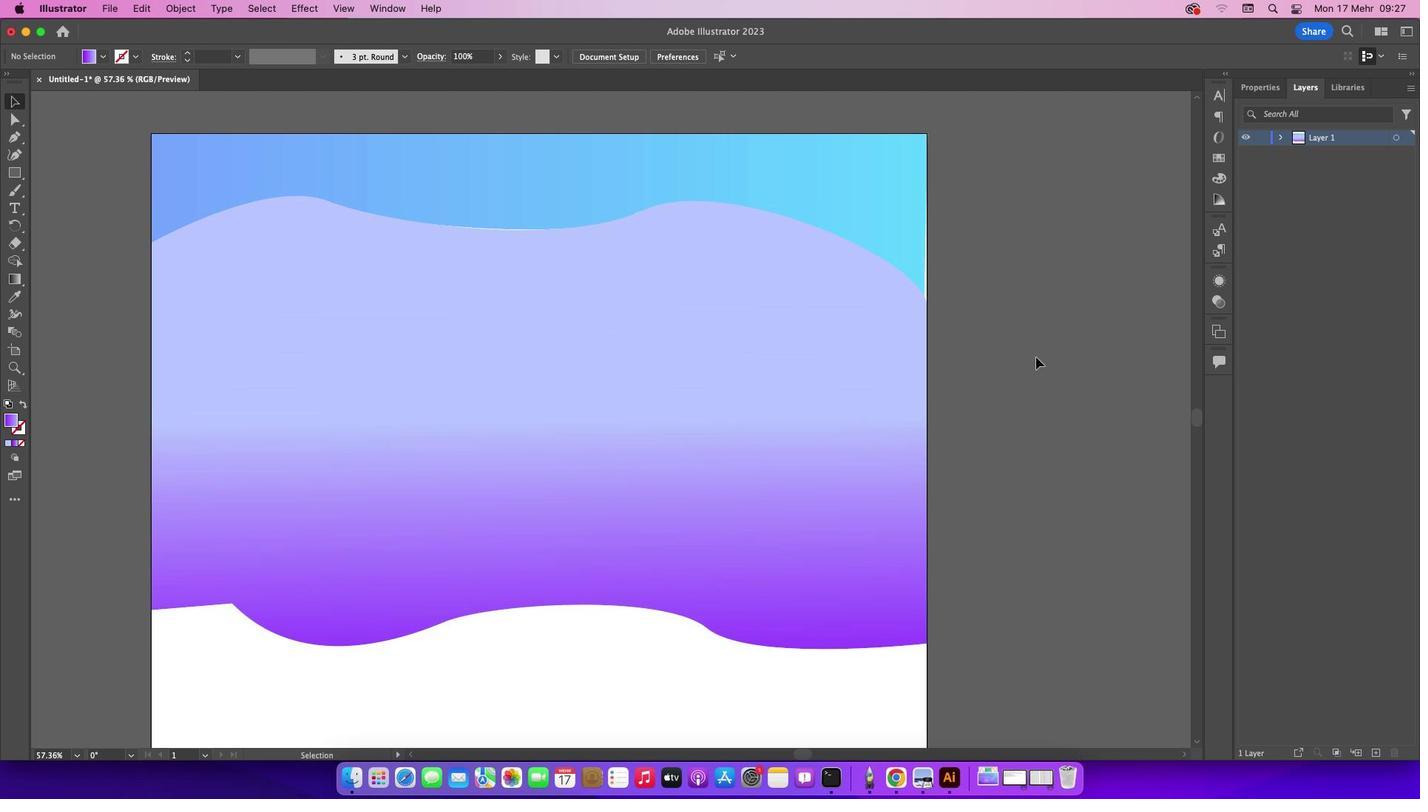 
Action: Mouse pressed left at (1018, 306)
Screenshot: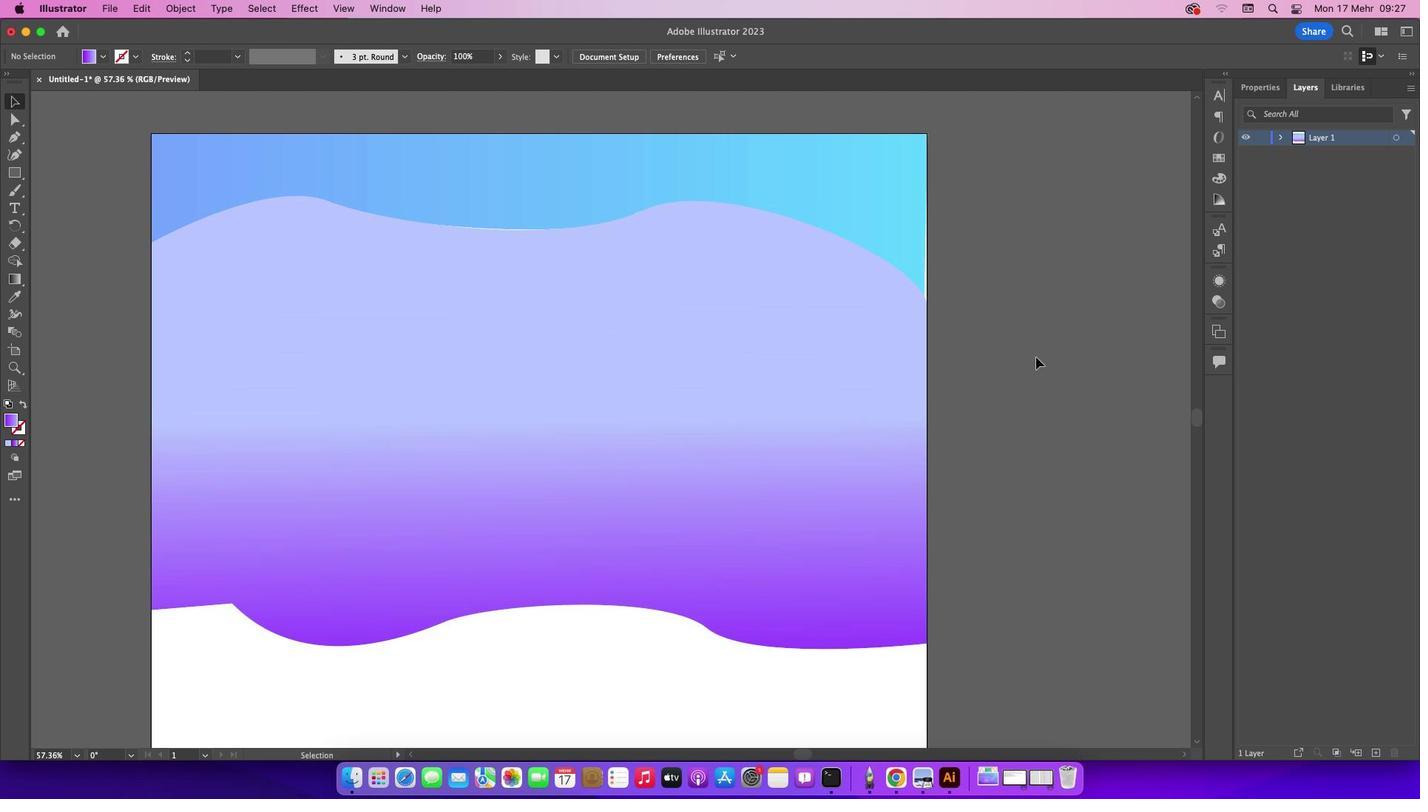 
Action: Mouse moved to (1039, 360)
Screenshot: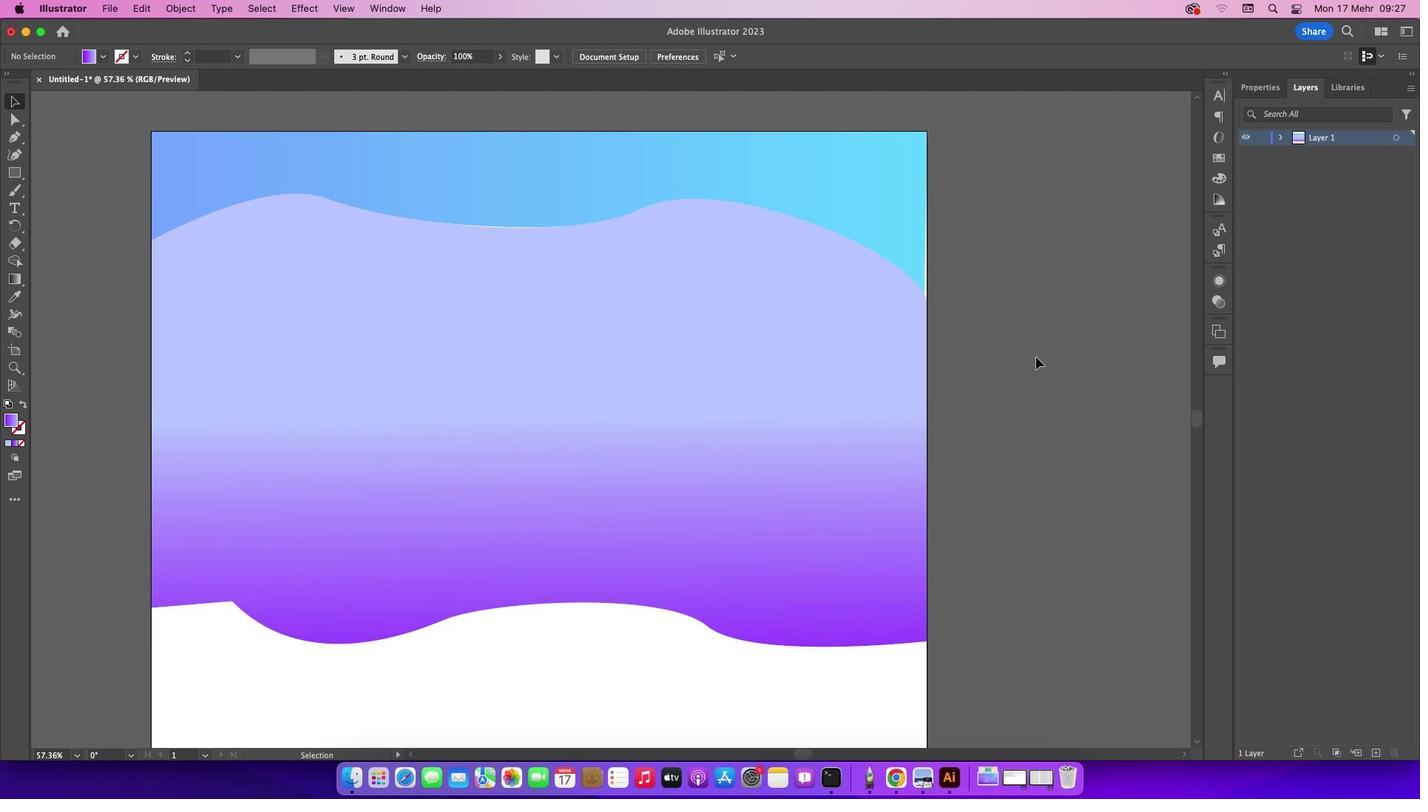 
Action: Mouse scrolled (1039, 360) with delta (3, 2)
Screenshot: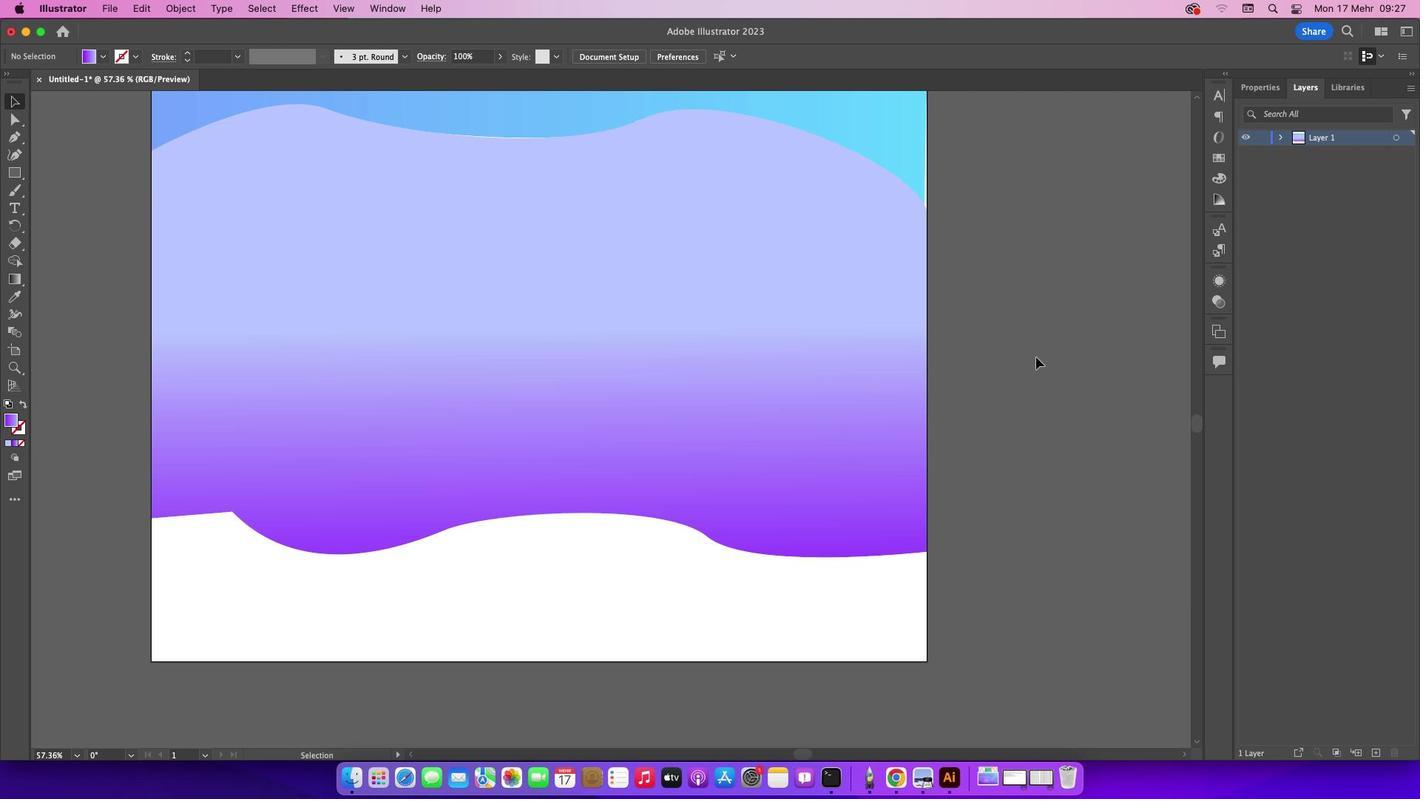 
Action: Mouse scrolled (1039, 360) with delta (3, 2)
Screenshot: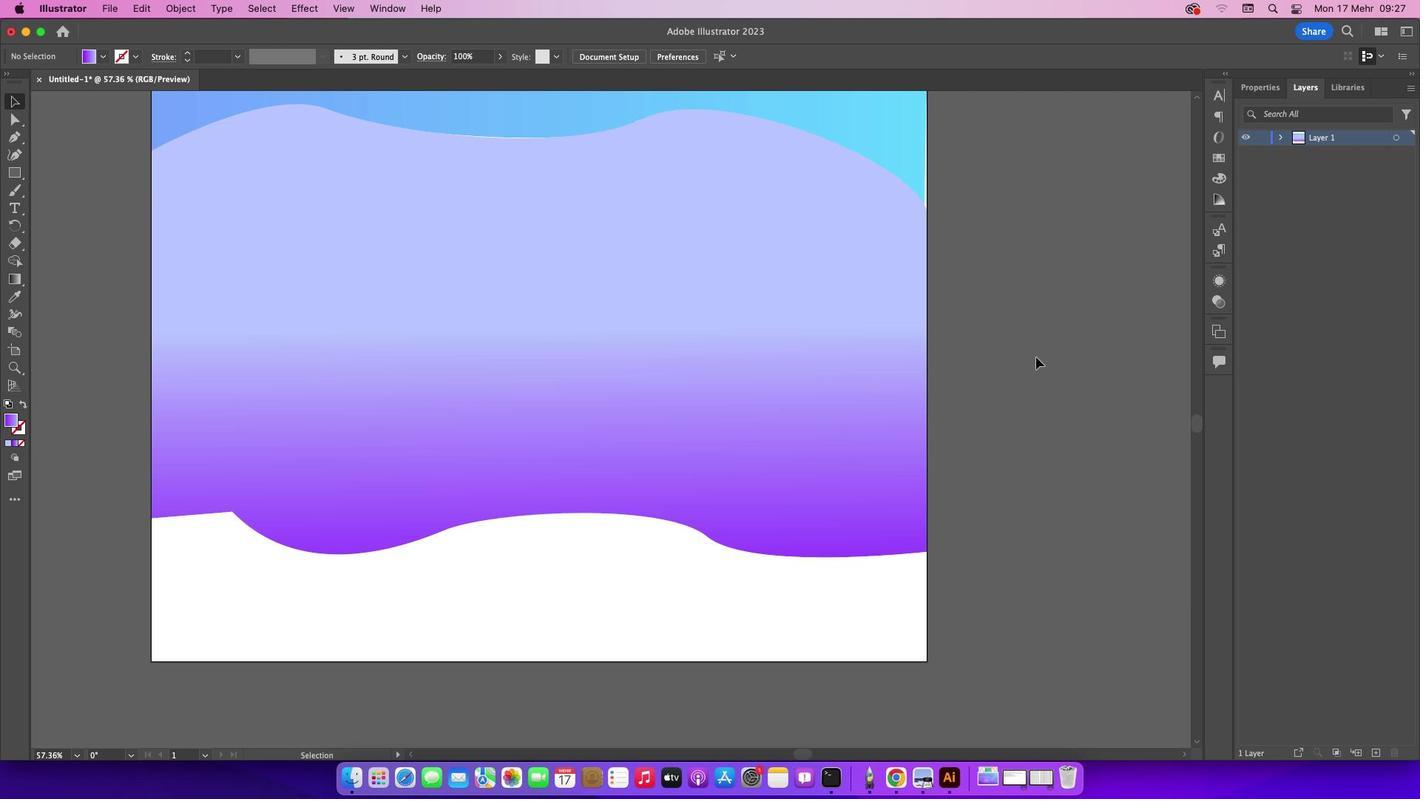 
Action: Mouse scrolled (1039, 360) with delta (3, 2)
Screenshot: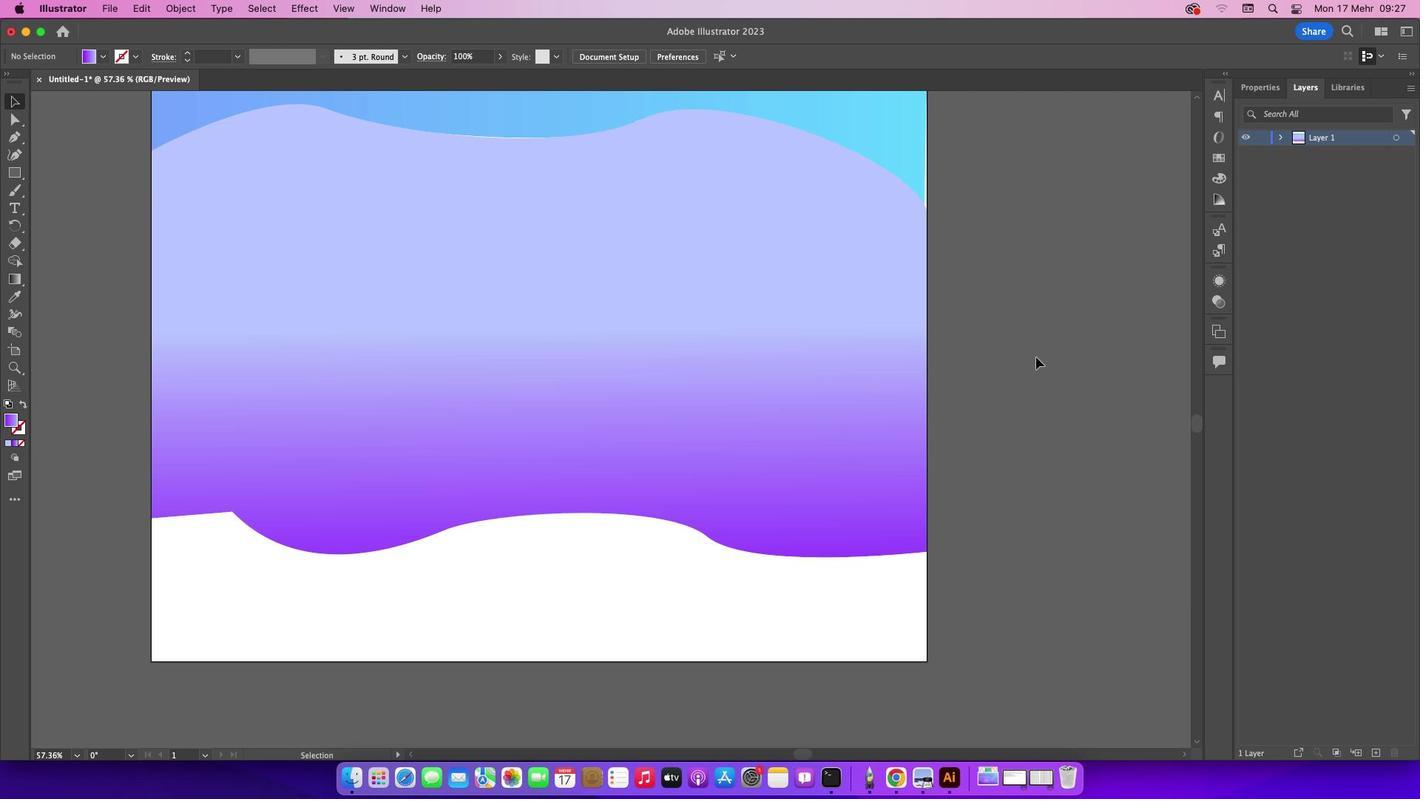 
Action: Mouse scrolled (1039, 360) with delta (3, 1)
Screenshot: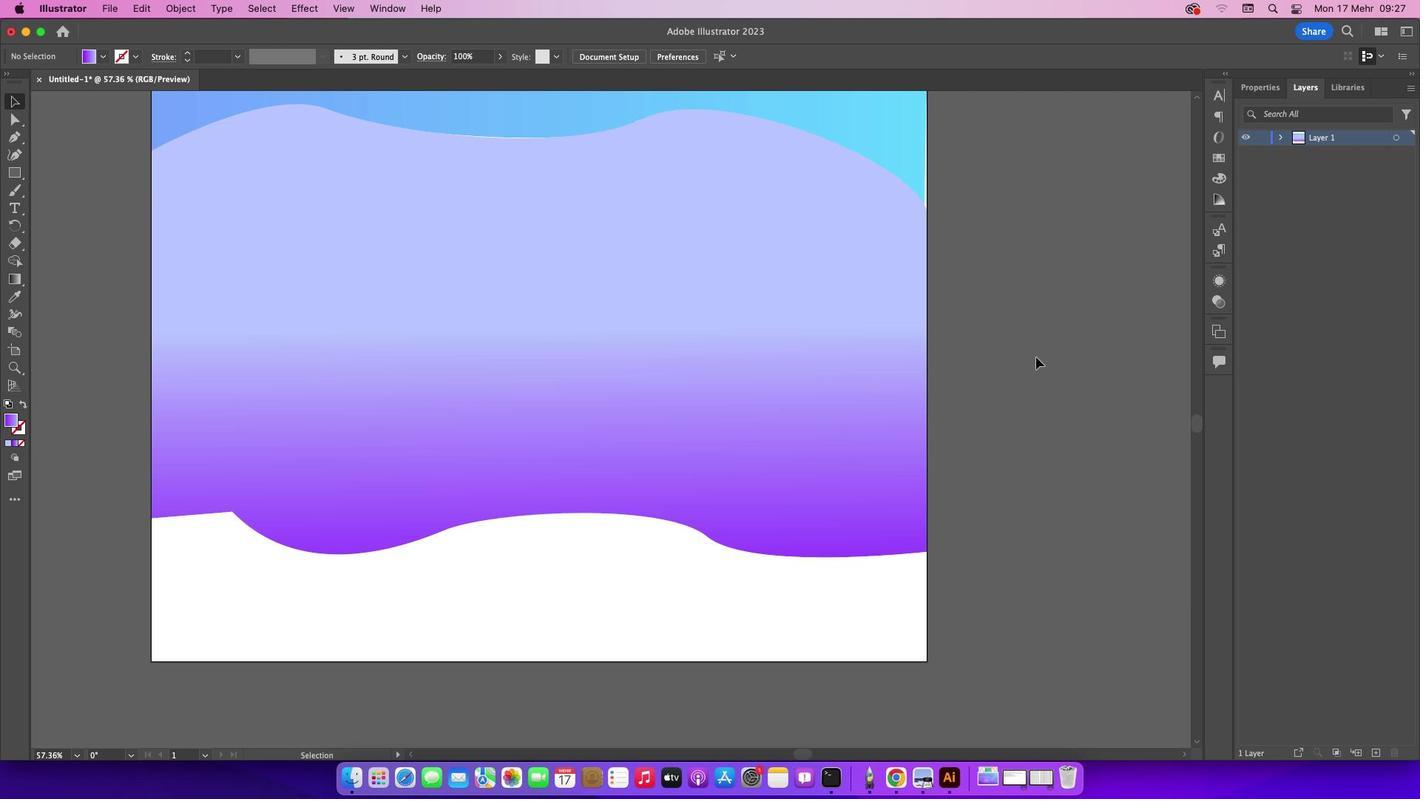 
Action: Mouse moved to (20, 139)
Screenshot: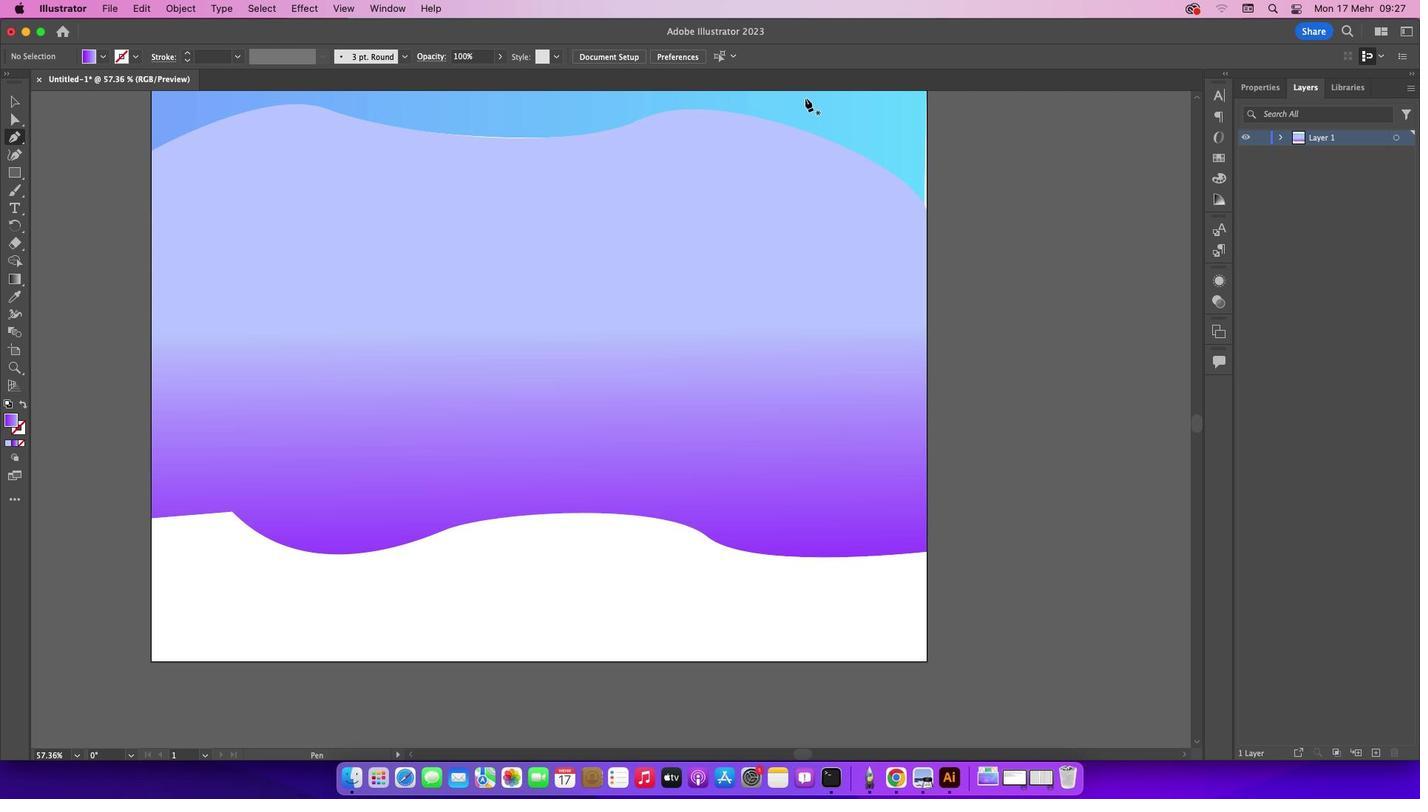 
Action: Mouse pressed left at (20, 139)
Screenshot: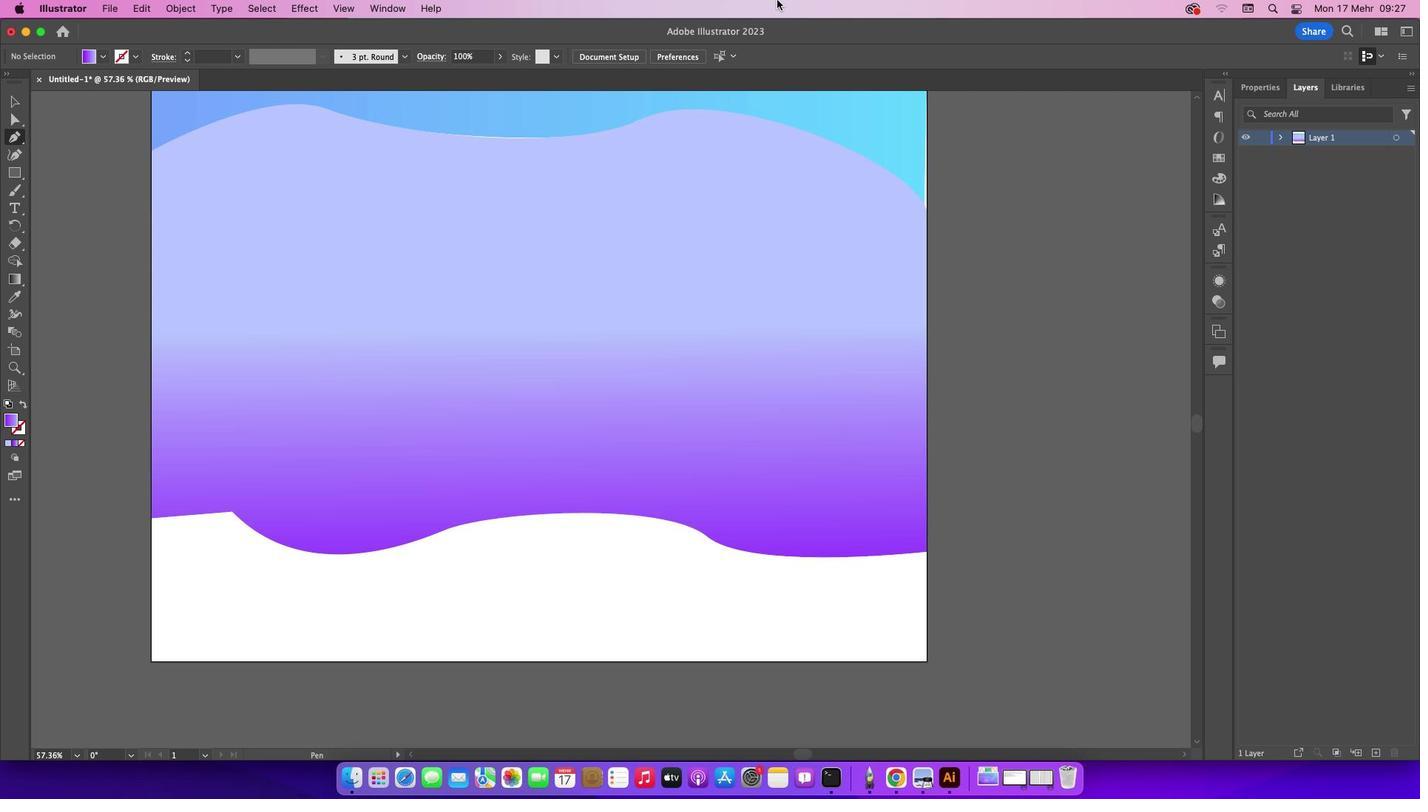 
Action: Mouse moved to (156, 524)
Screenshot: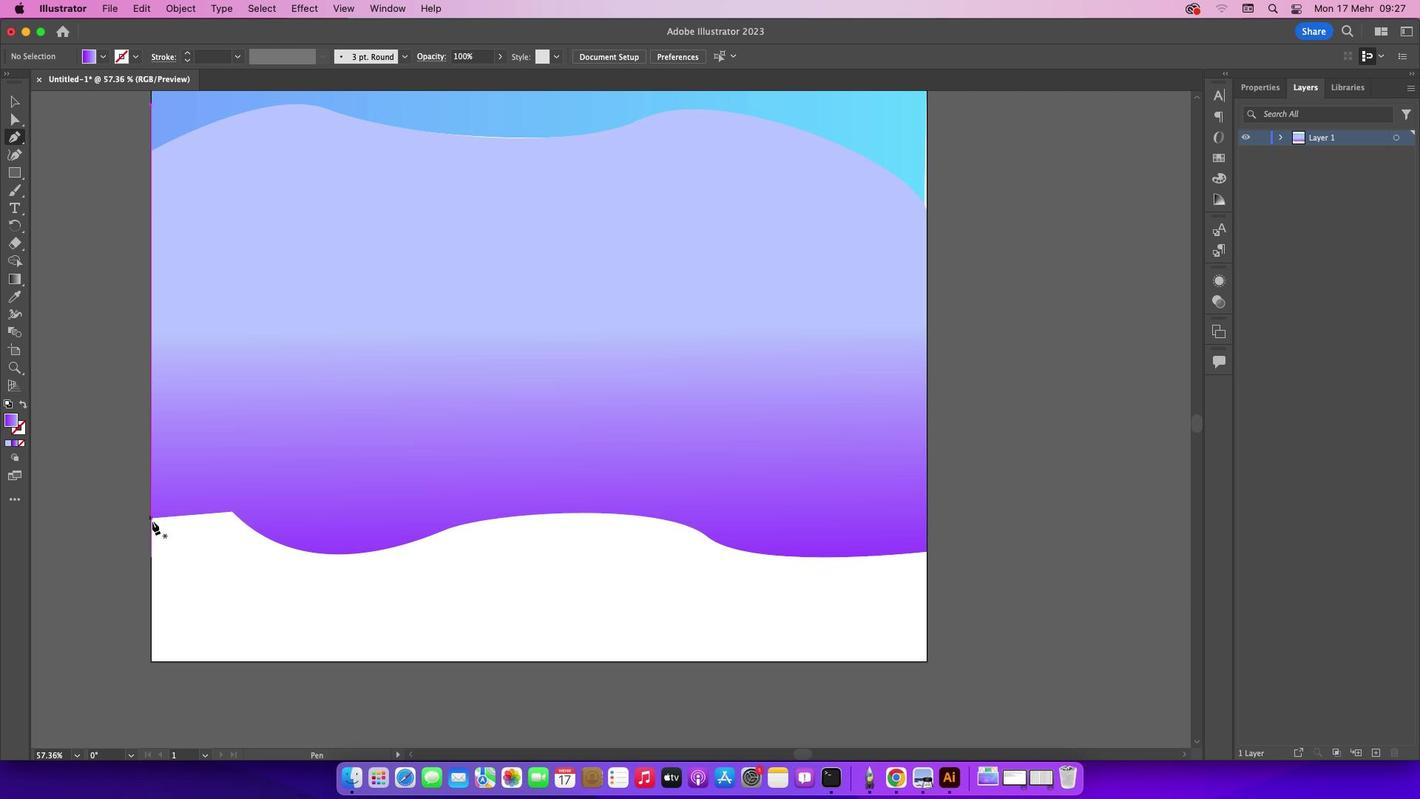 
Action: Mouse pressed left at (156, 524)
Screenshot: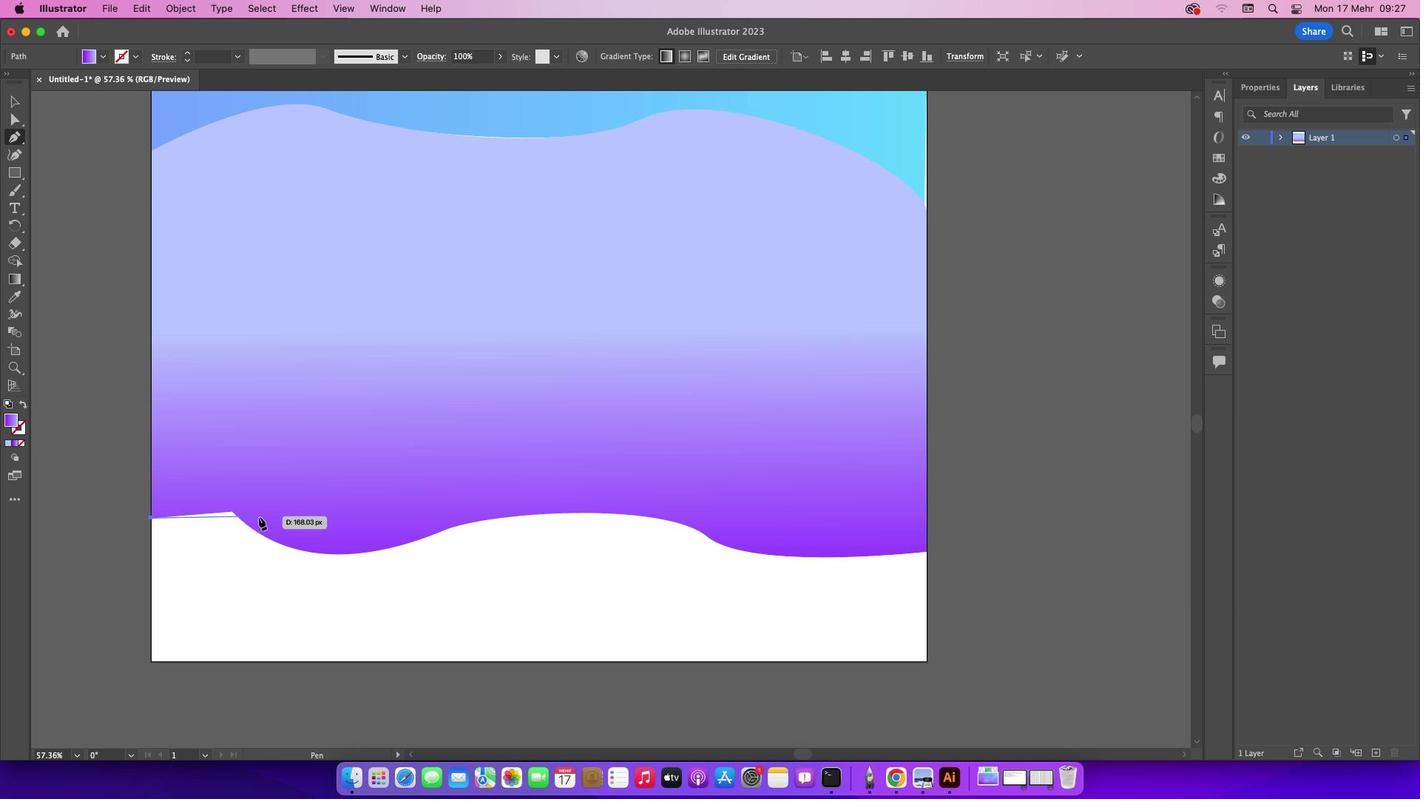 
Action: Mouse moved to (276, 524)
Screenshot: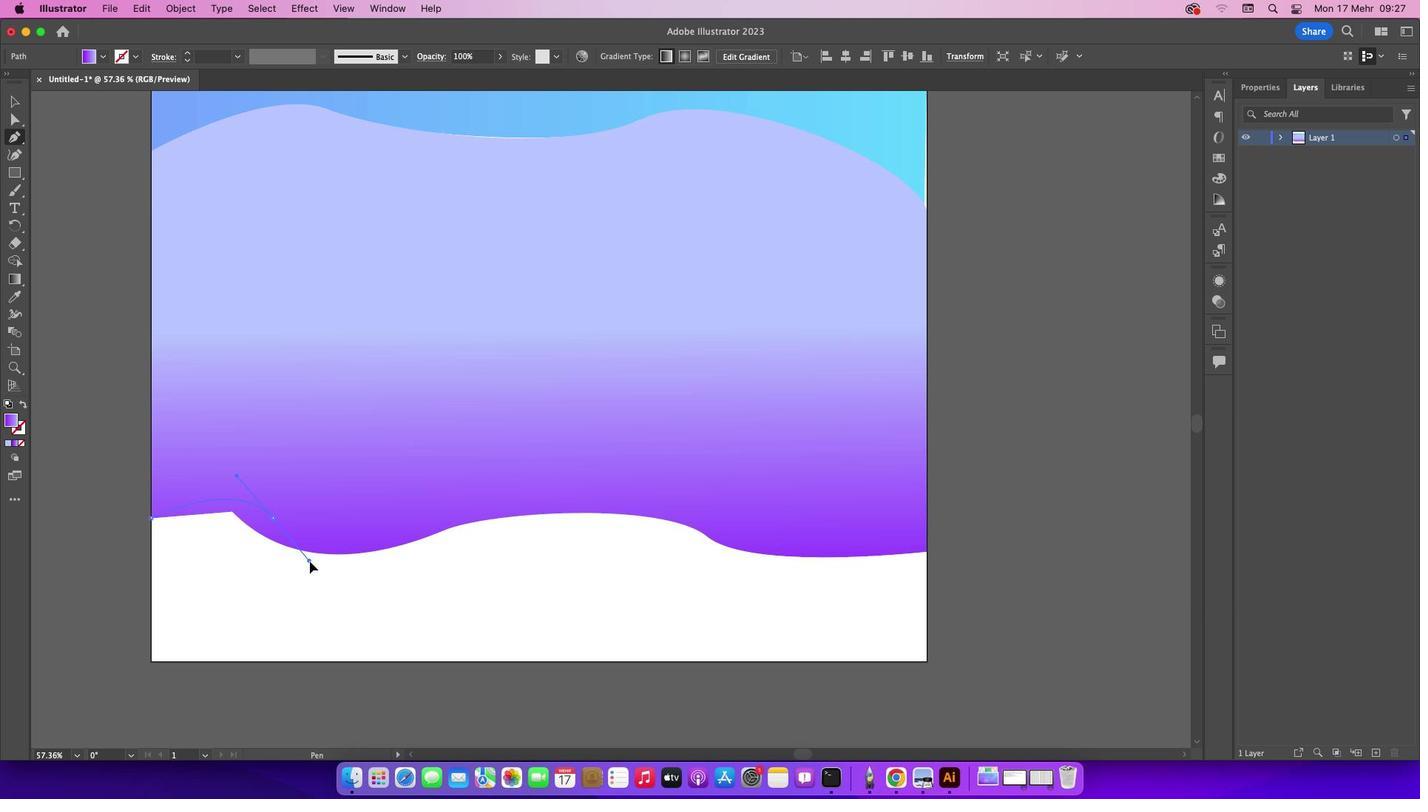 
Action: Mouse pressed left at (276, 524)
Screenshot: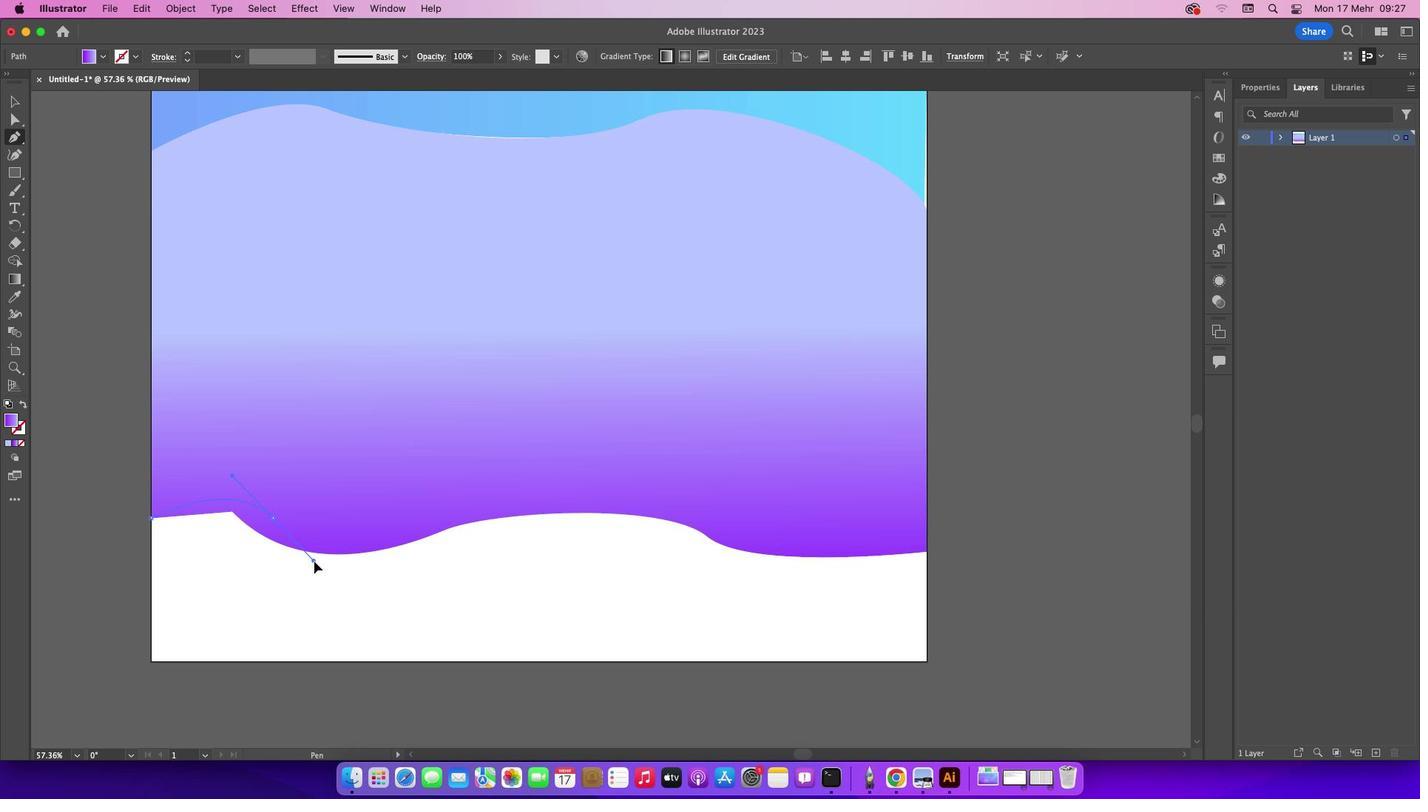 
Action: Mouse moved to (737, 519)
Screenshot: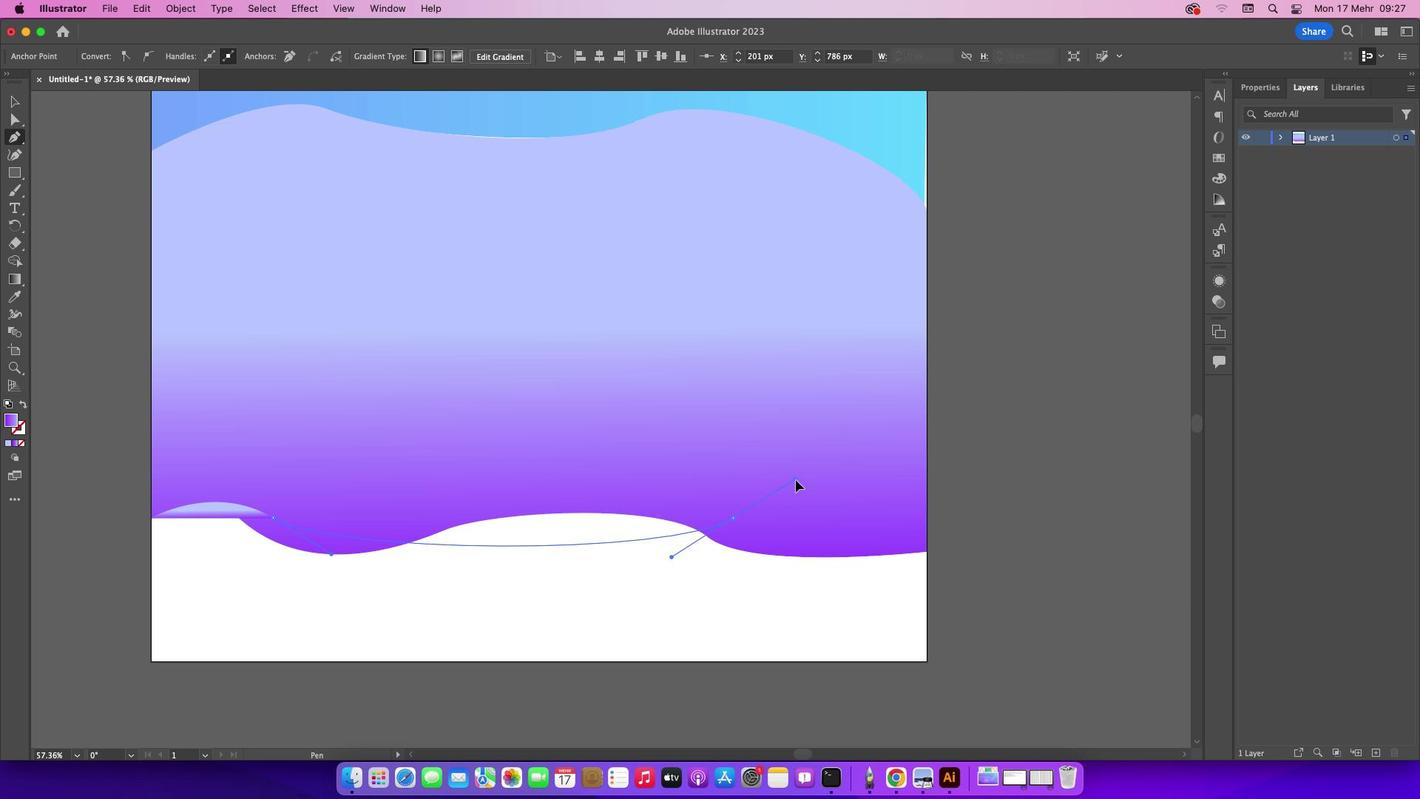 
Action: Mouse pressed left at (737, 519)
Screenshot: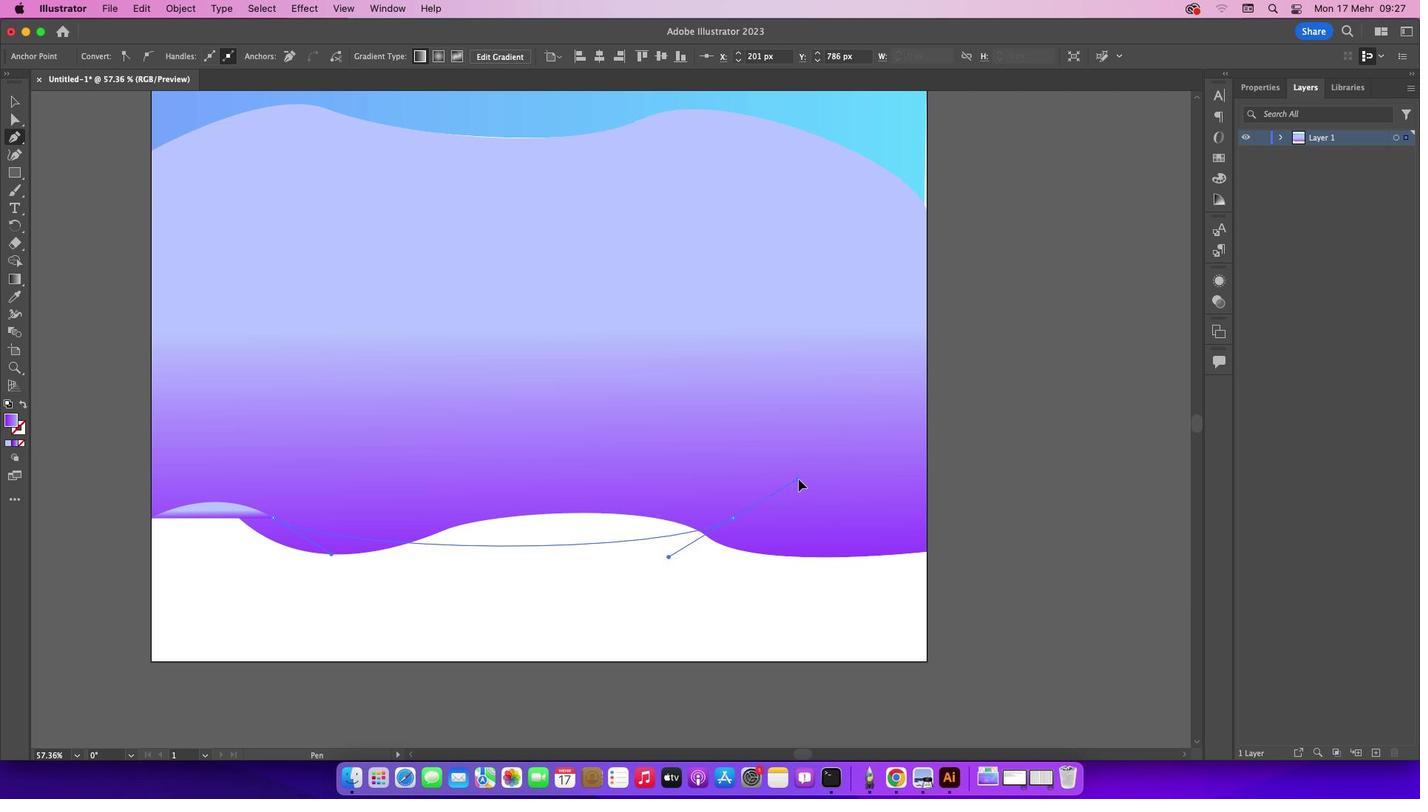 
Action: Mouse moved to (737, 520)
Screenshot: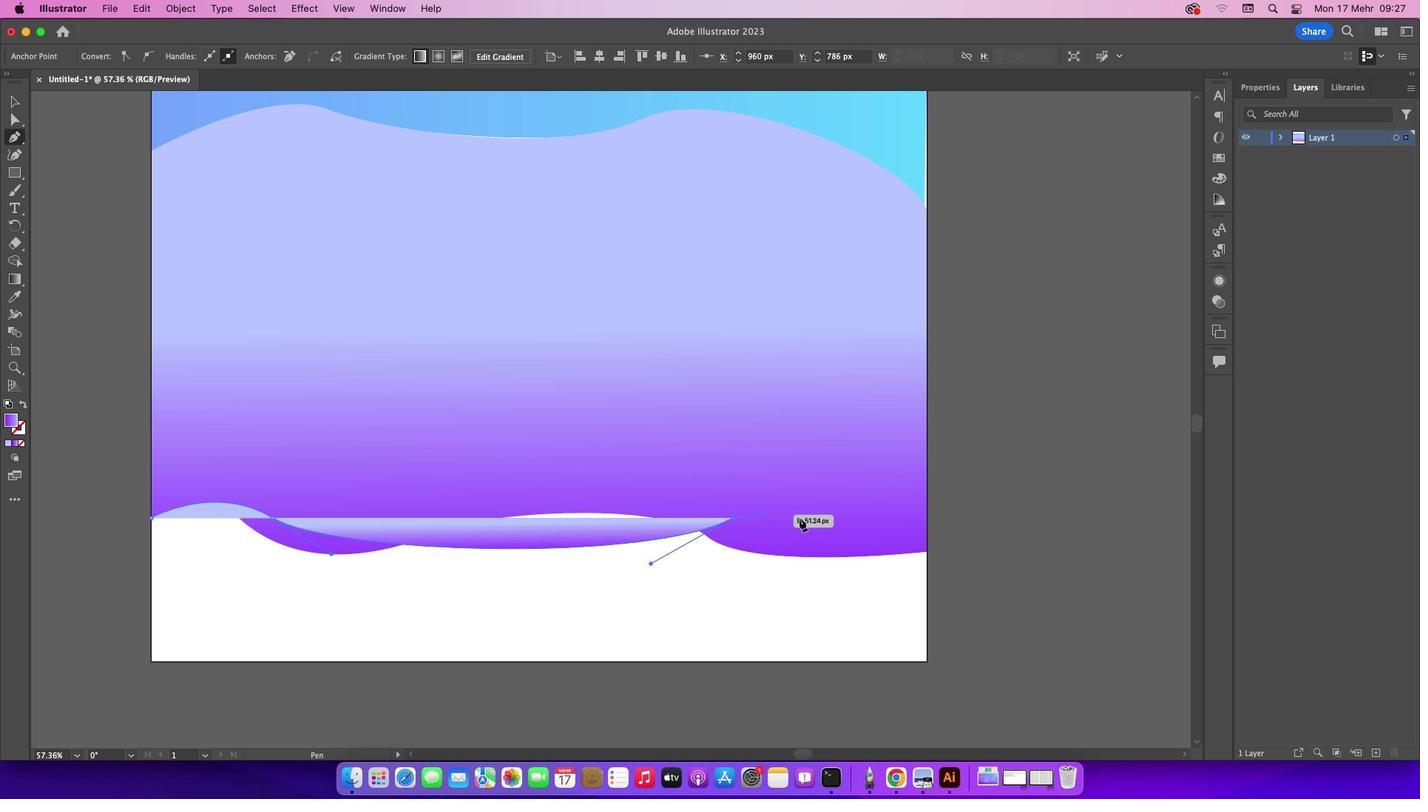 
Action: Mouse pressed left at (737, 520)
Screenshot: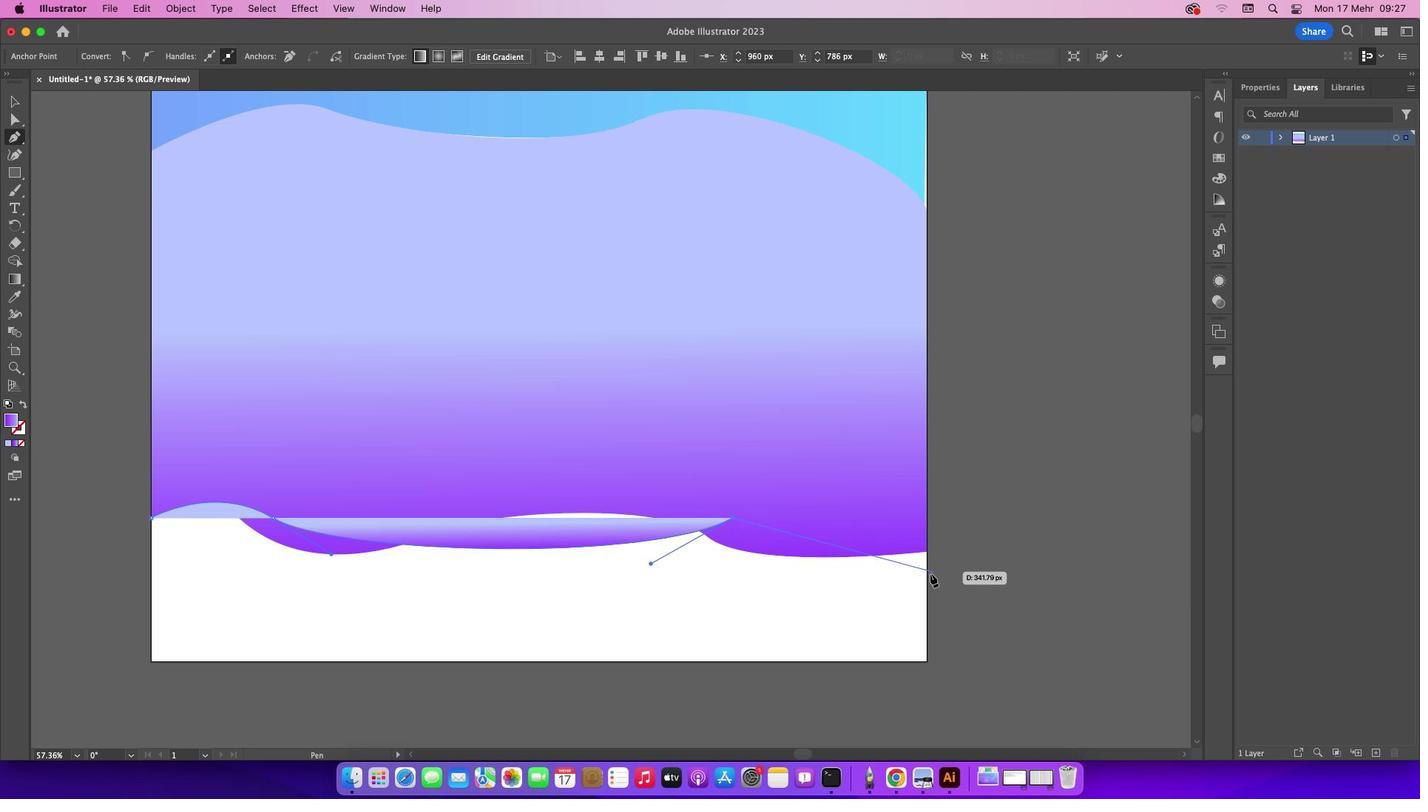 
Action: Mouse moved to (929, 543)
Screenshot: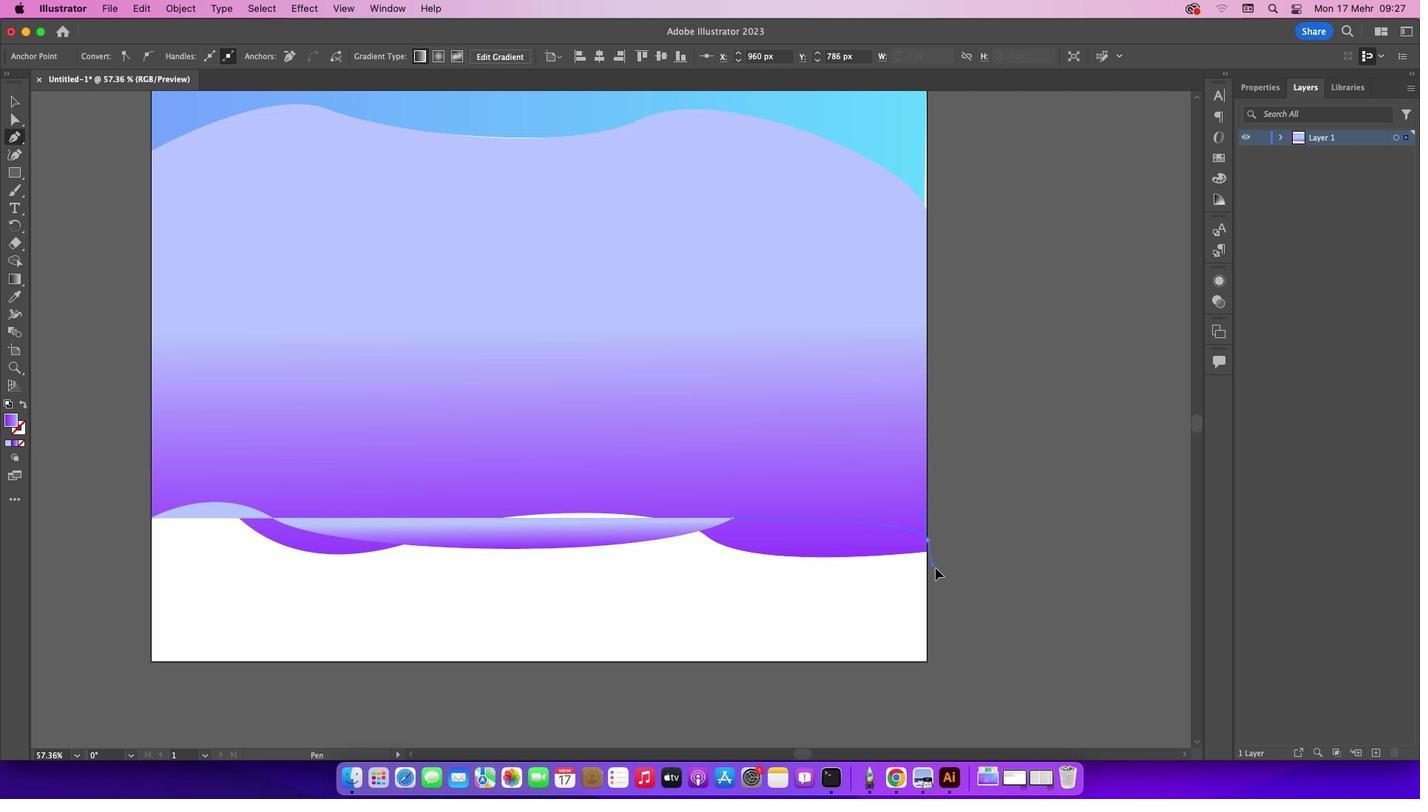 
Action: Mouse pressed left at (929, 543)
Screenshot: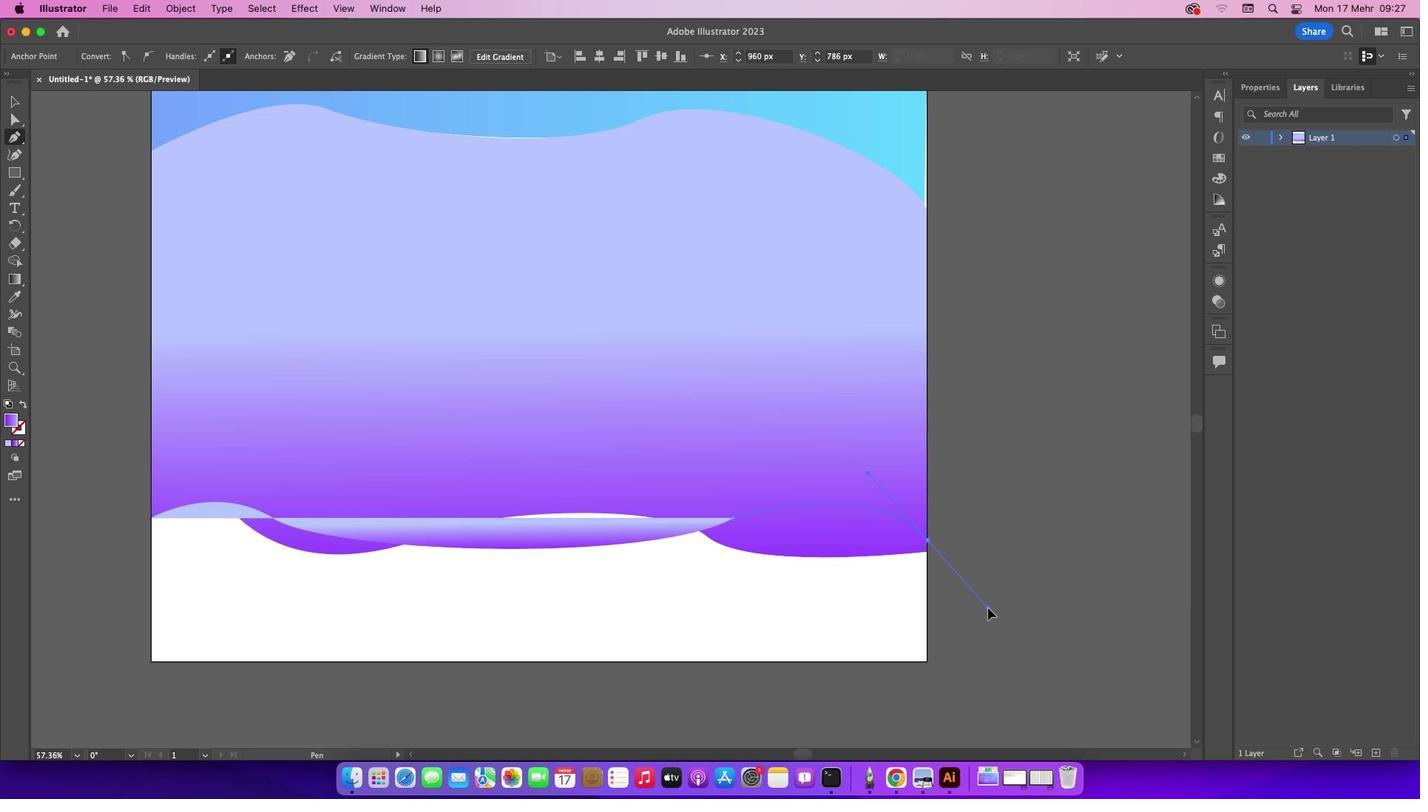 
Action: Mouse moved to (932, 543)
Screenshot: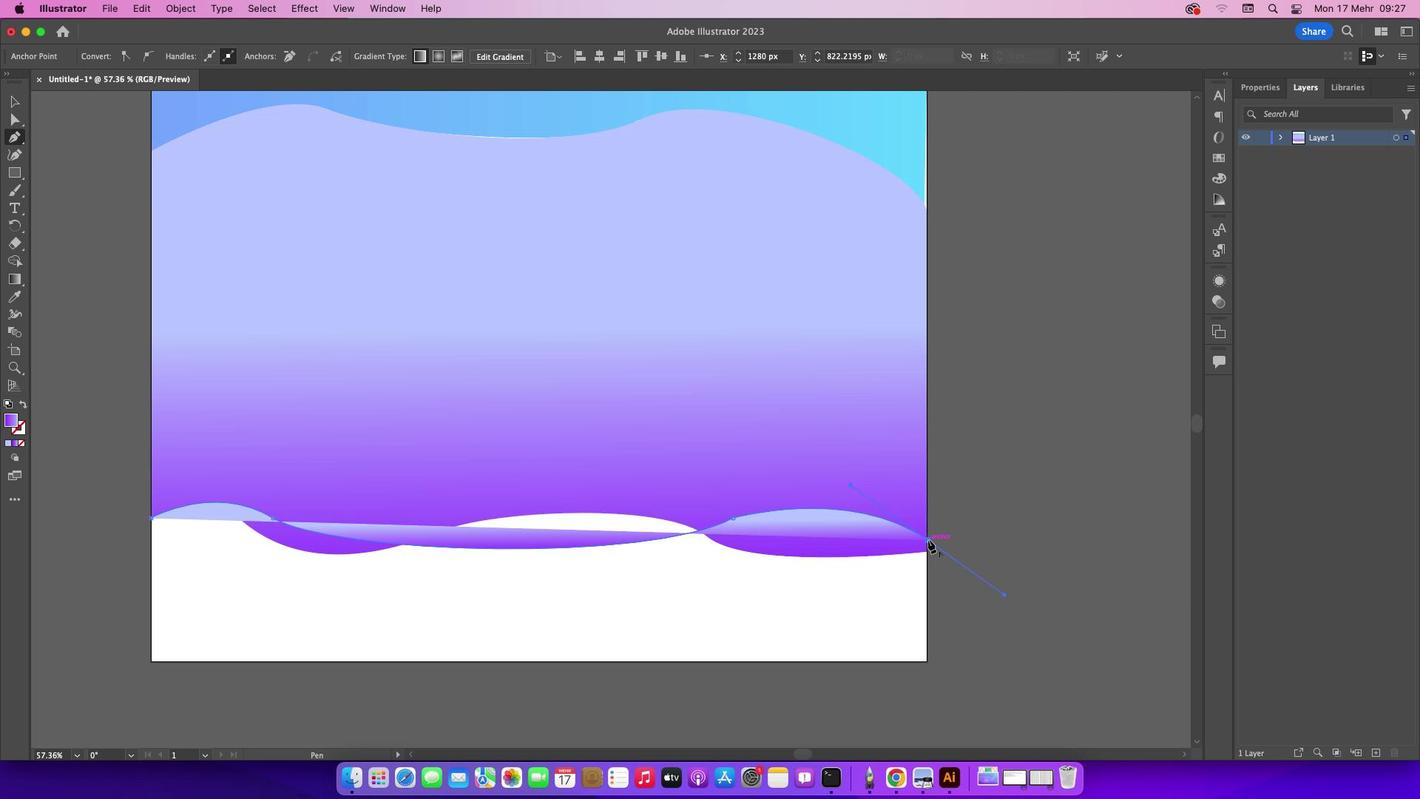 
Action: Mouse pressed left at (932, 543)
Screenshot: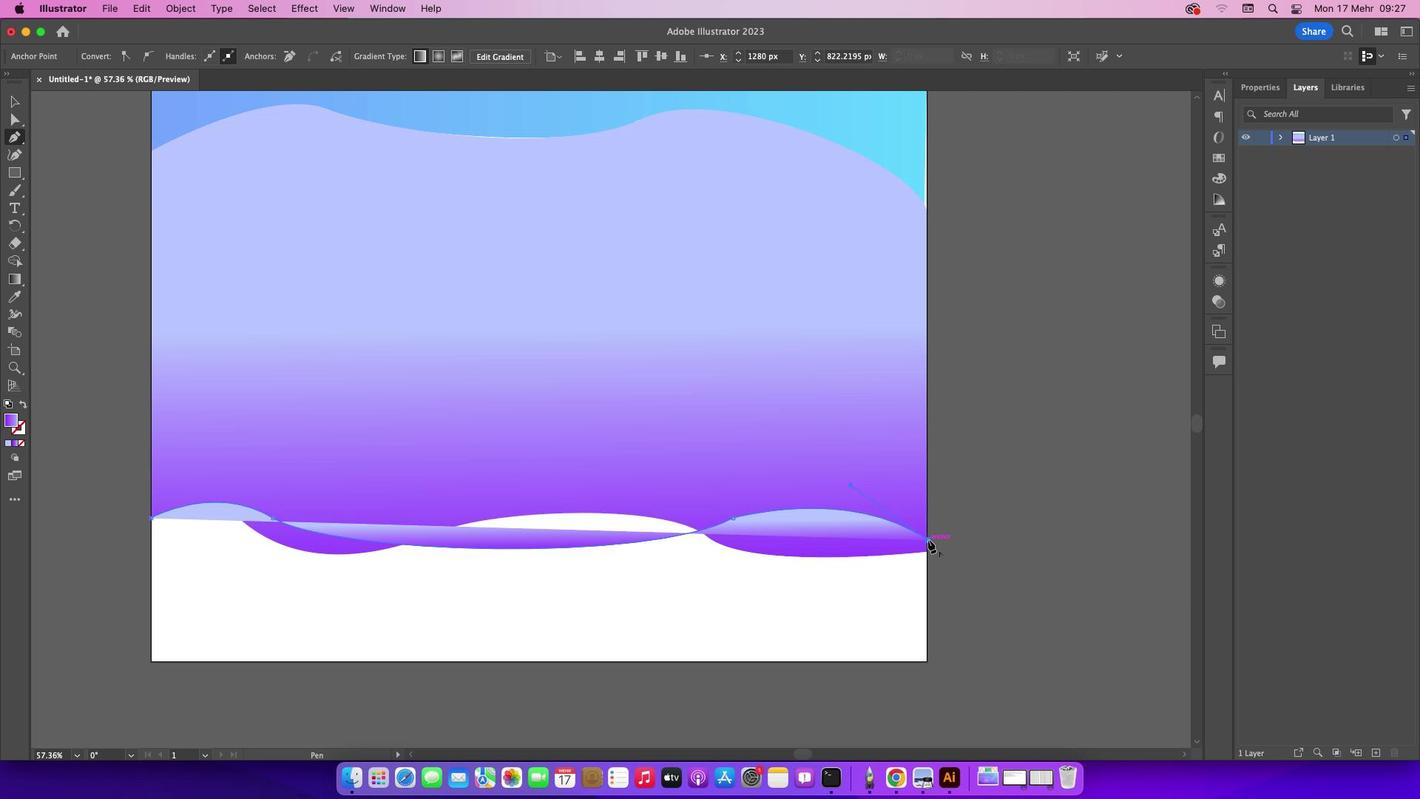 
Action: Mouse moved to (930, 663)
Screenshot: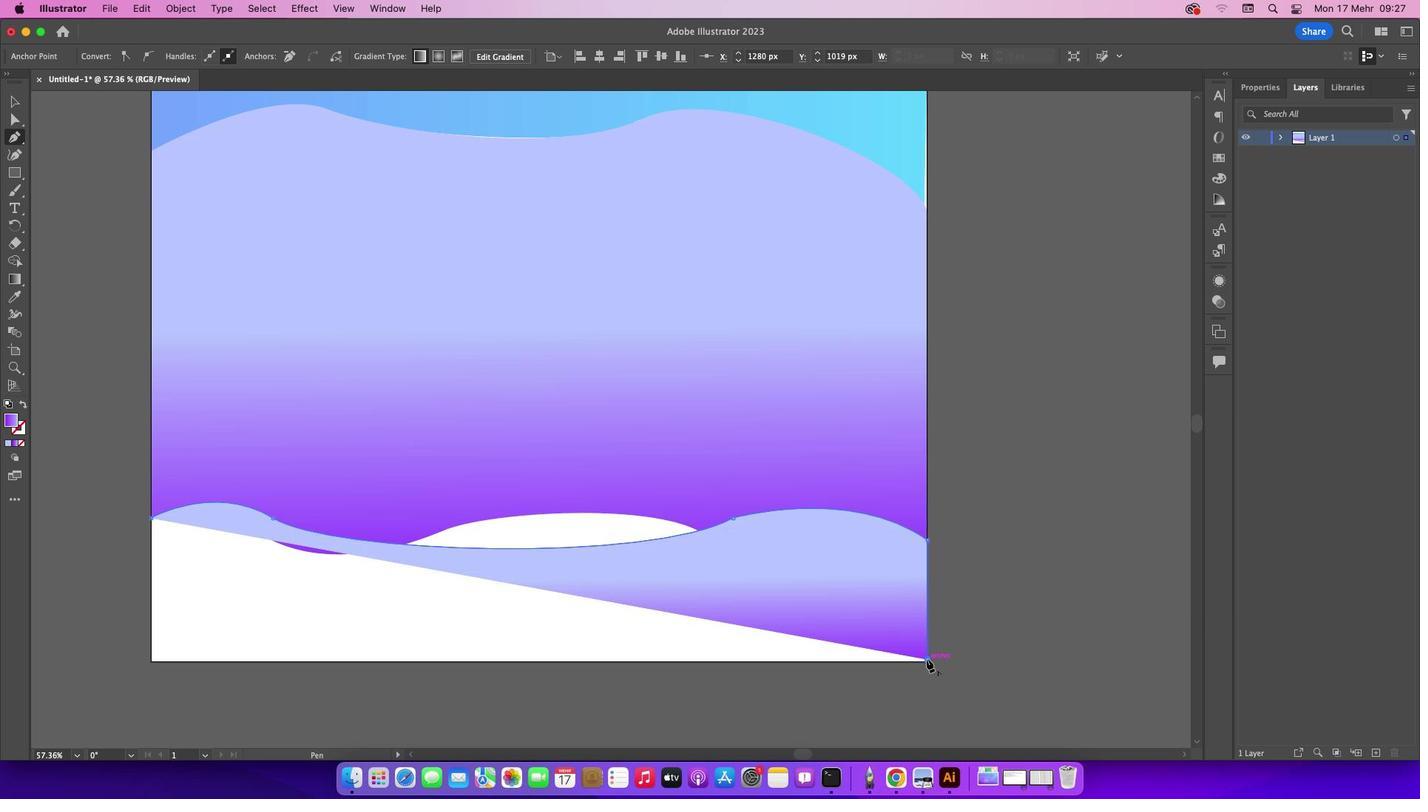 
Action: Mouse pressed left at (930, 663)
Screenshot: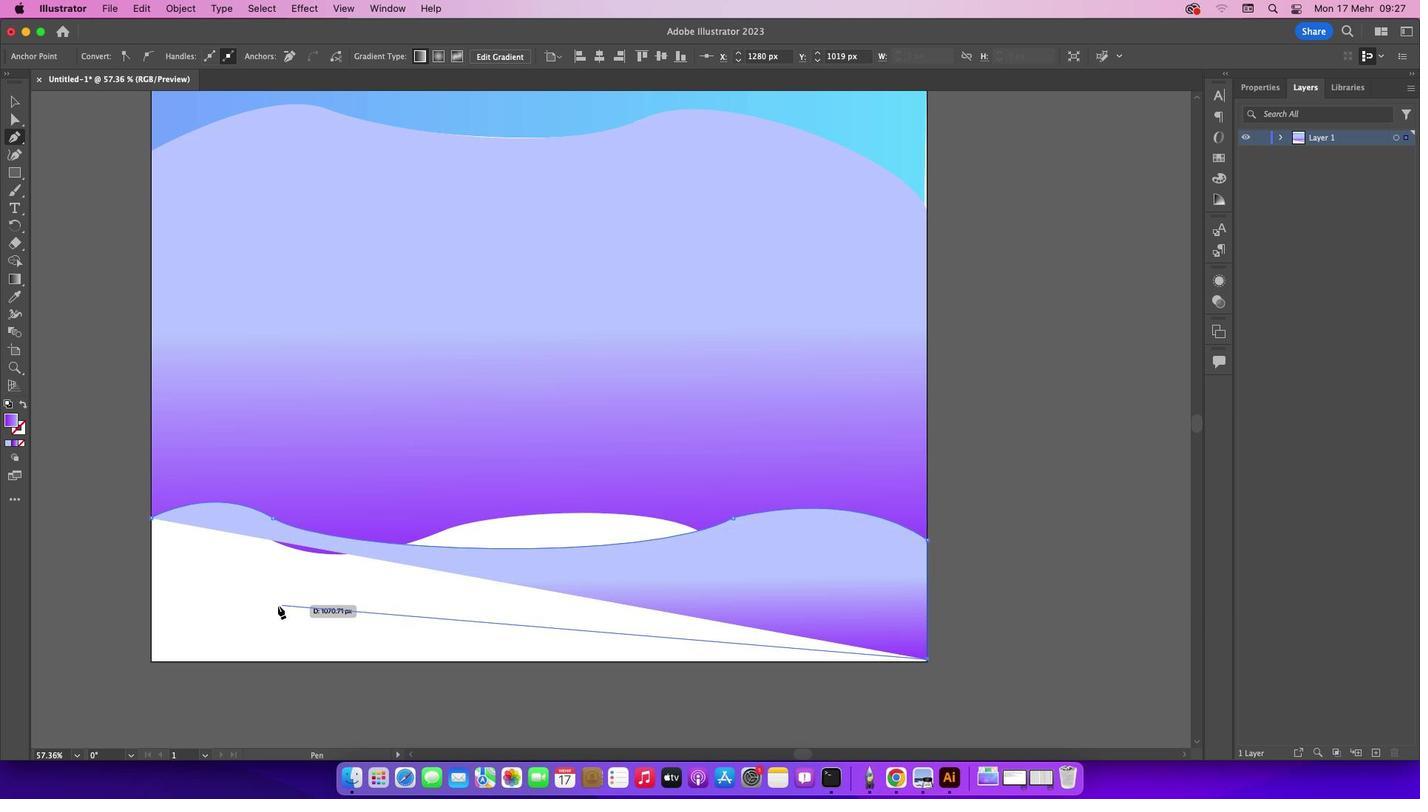 
Action: Mouse moved to (151, 667)
Screenshot: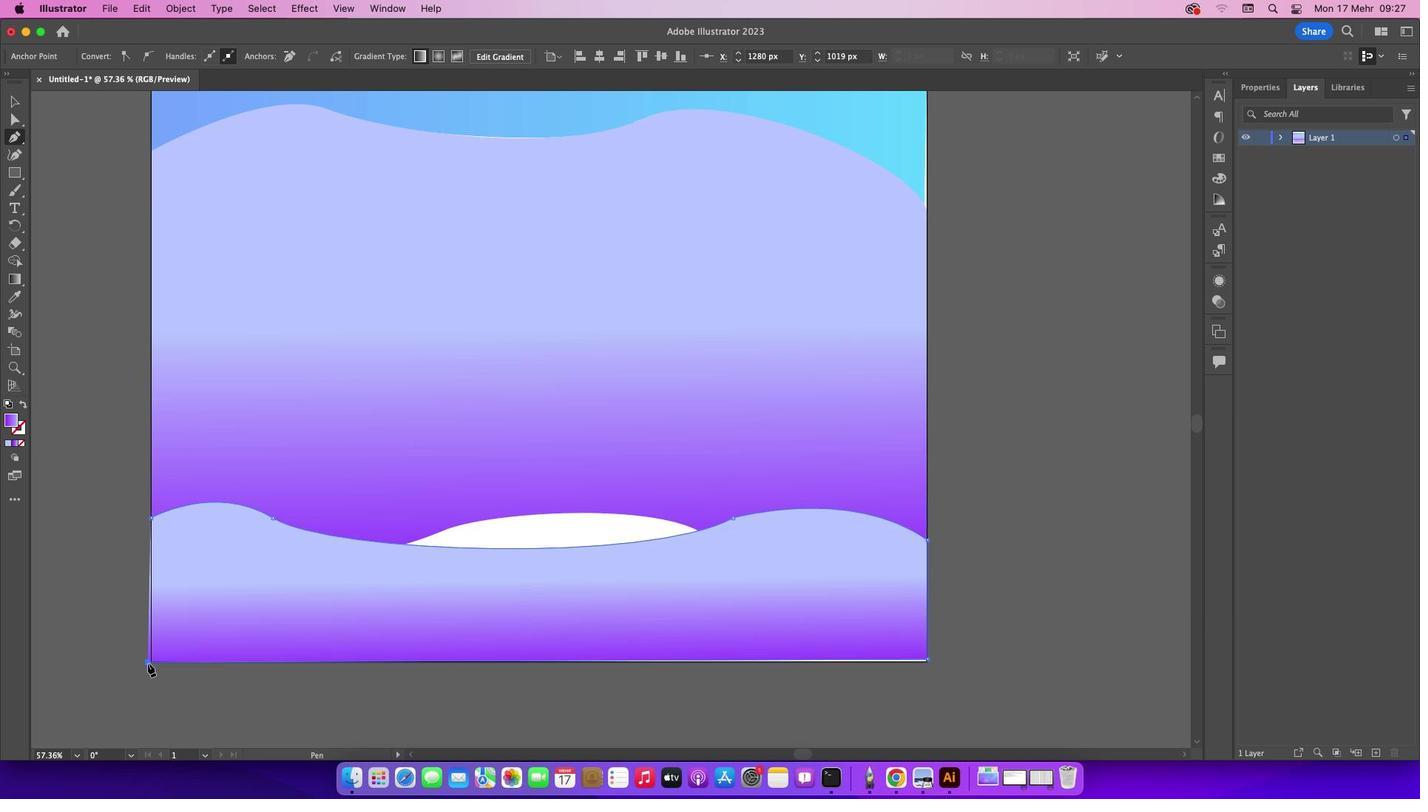 
Action: Mouse pressed left at (151, 667)
Screenshot: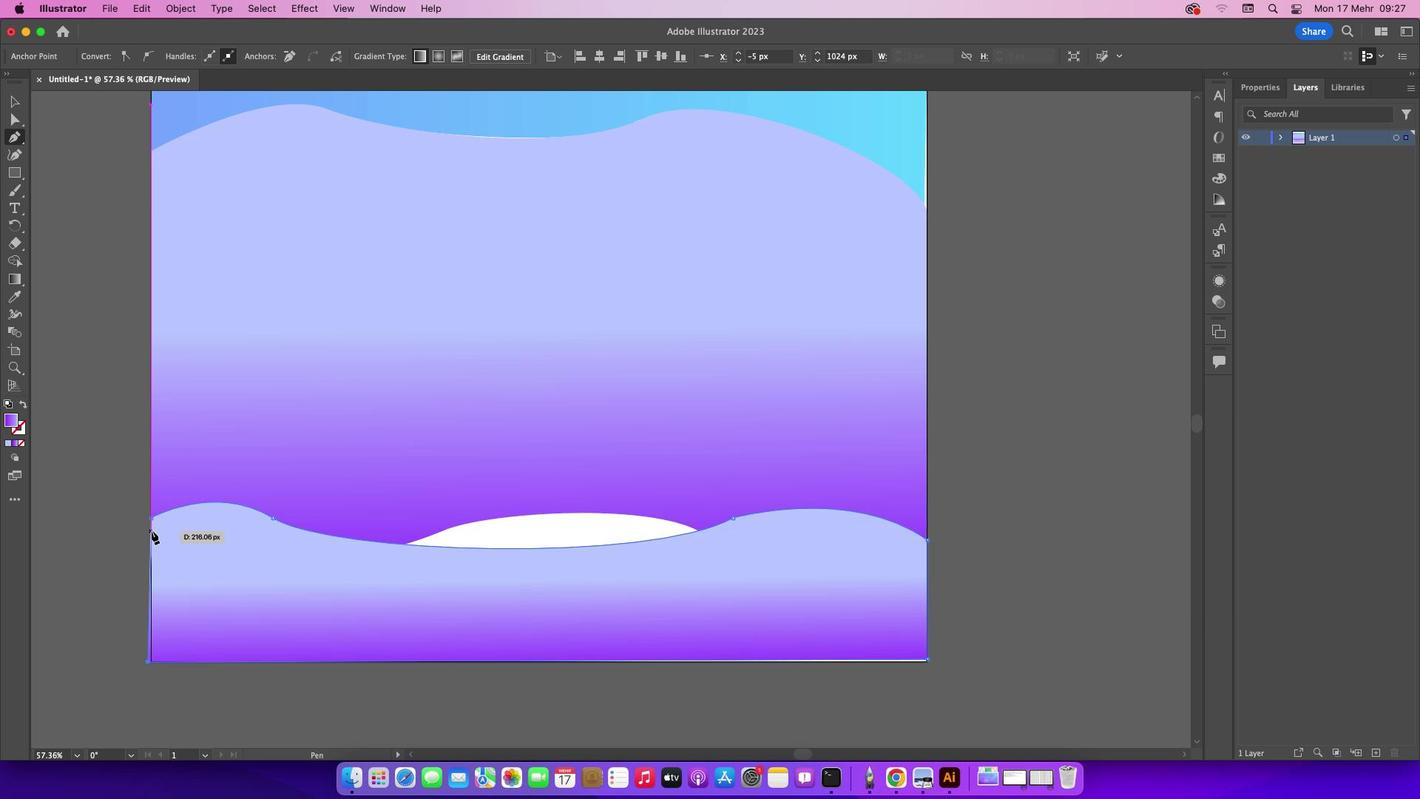 
Action: Mouse moved to (154, 522)
Screenshot: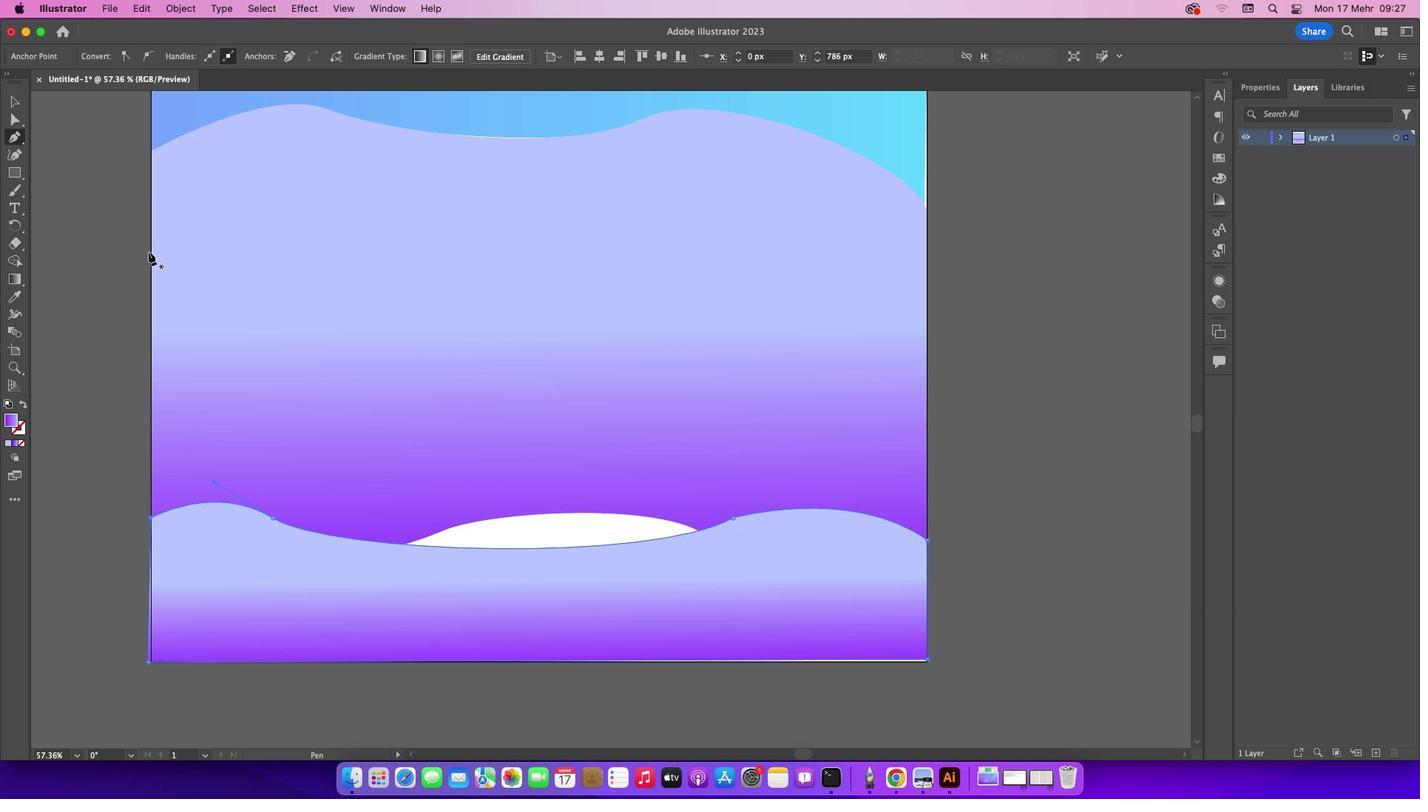 
Action: Mouse pressed left at (154, 522)
Screenshot: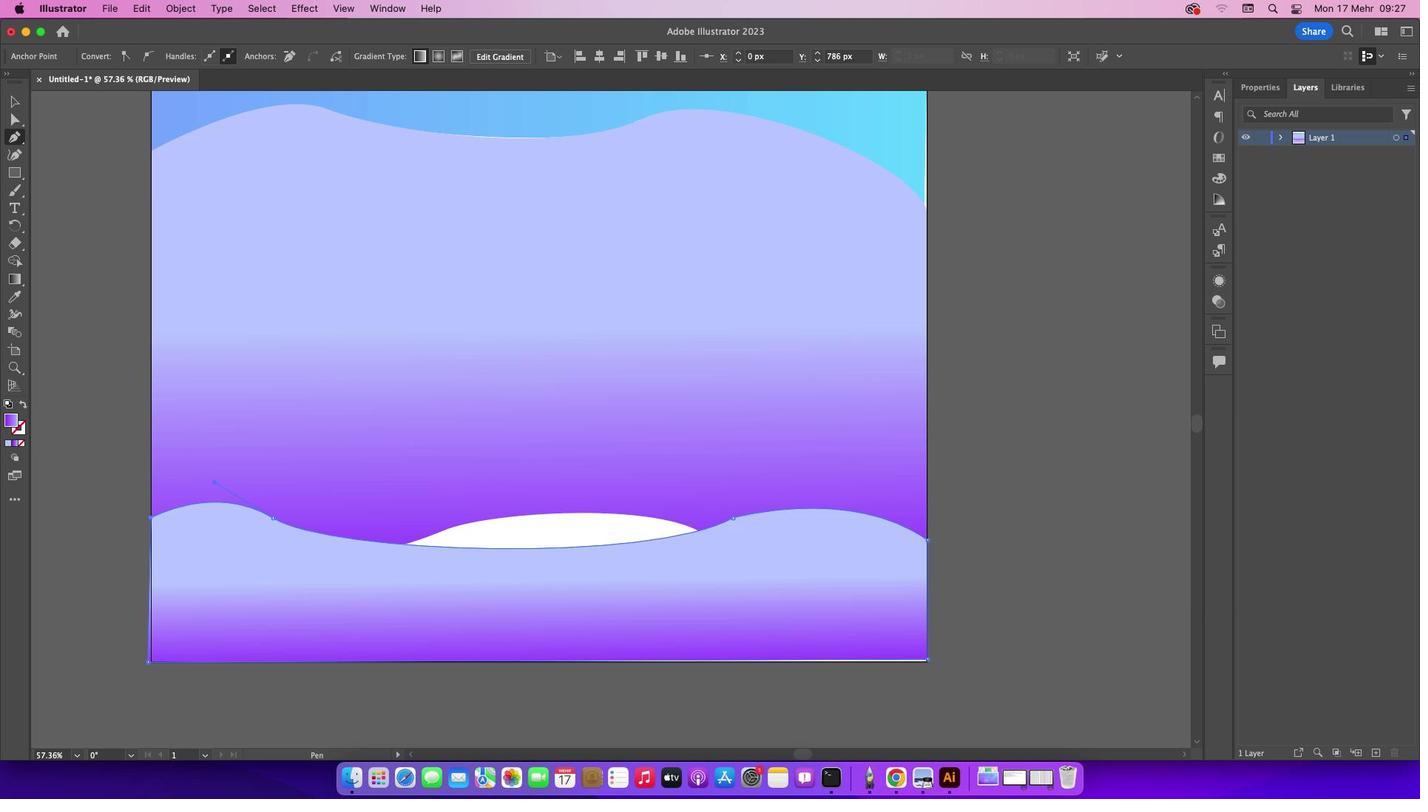 
Action: Mouse moved to (23, 108)
Screenshot: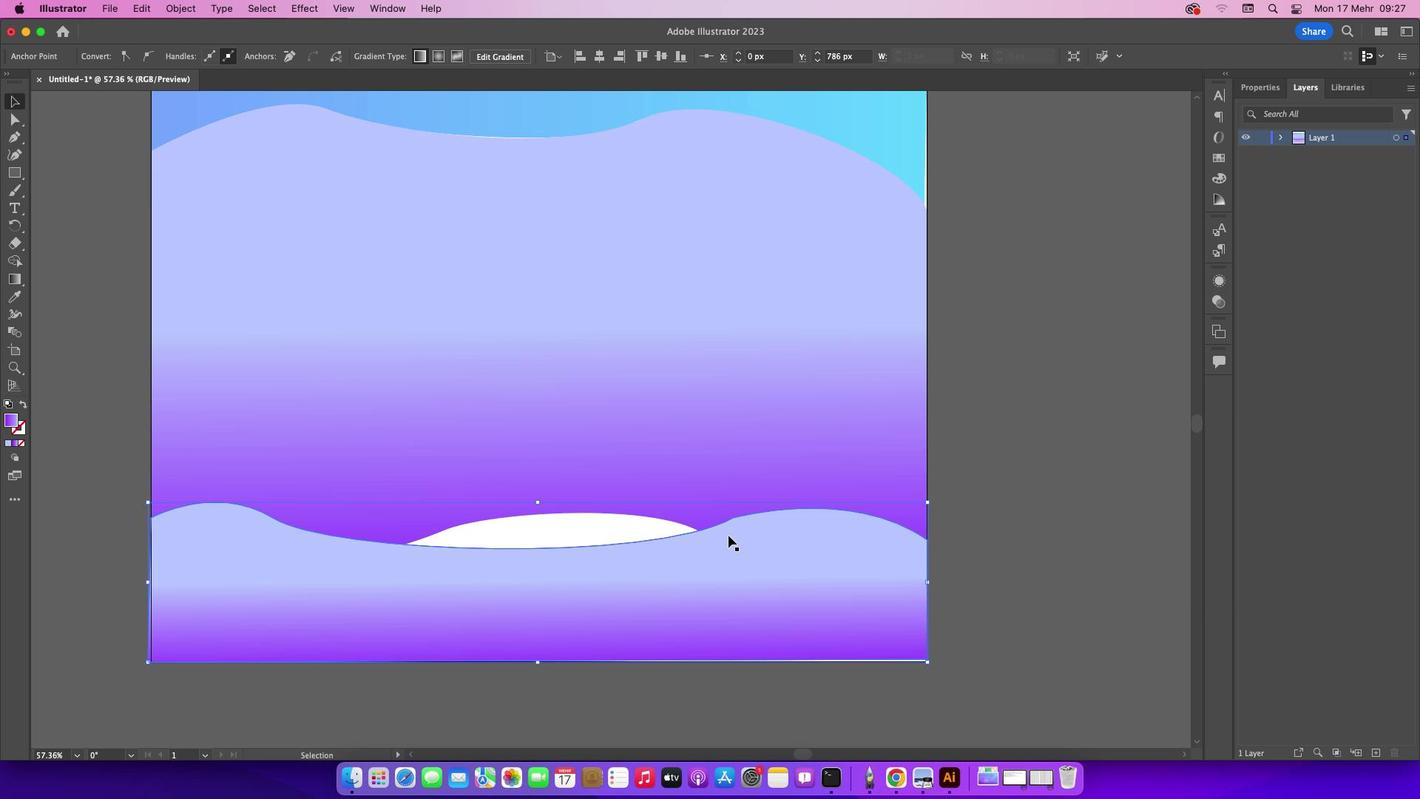 
Action: Mouse pressed left at (23, 108)
Screenshot: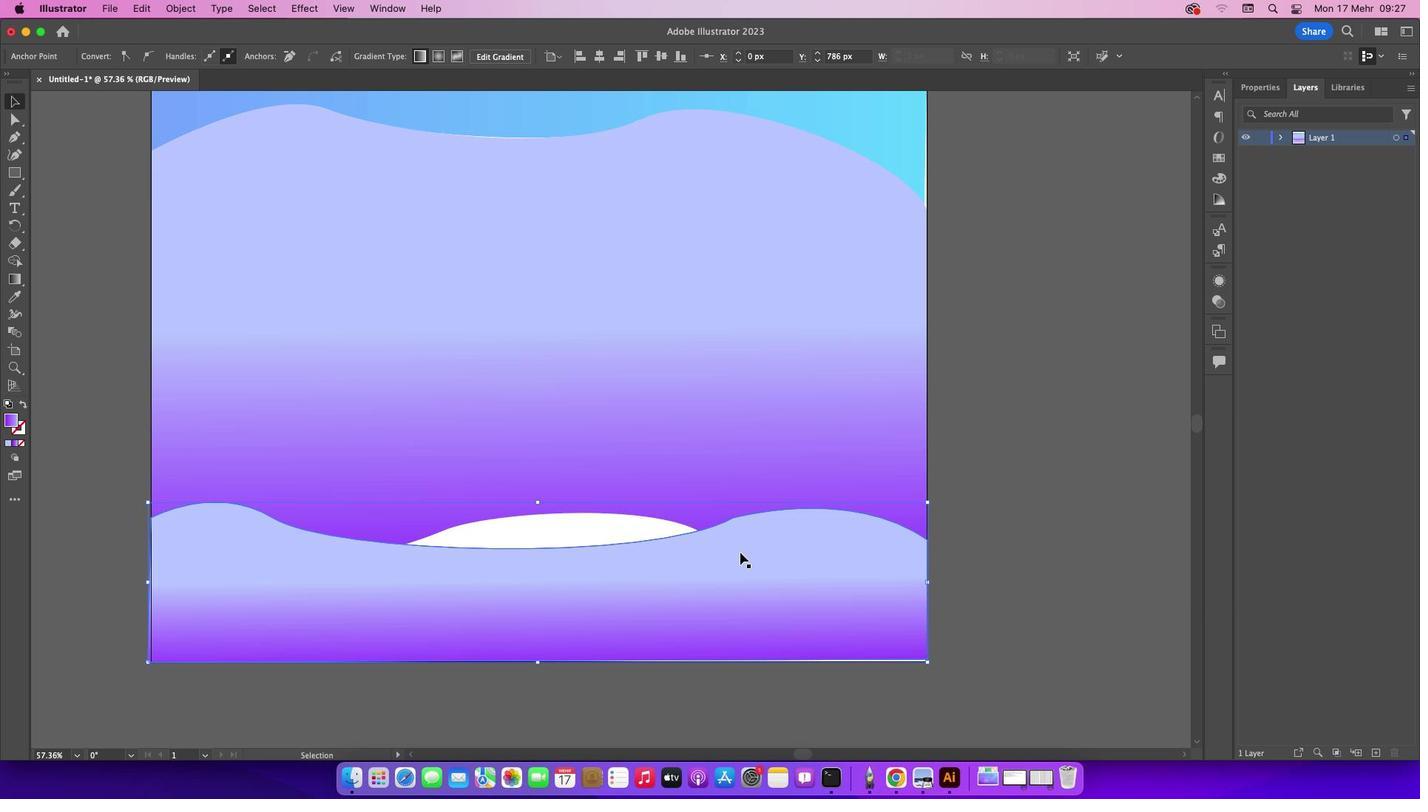 
Action: Mouse moved to (18, 284)
Screenshot: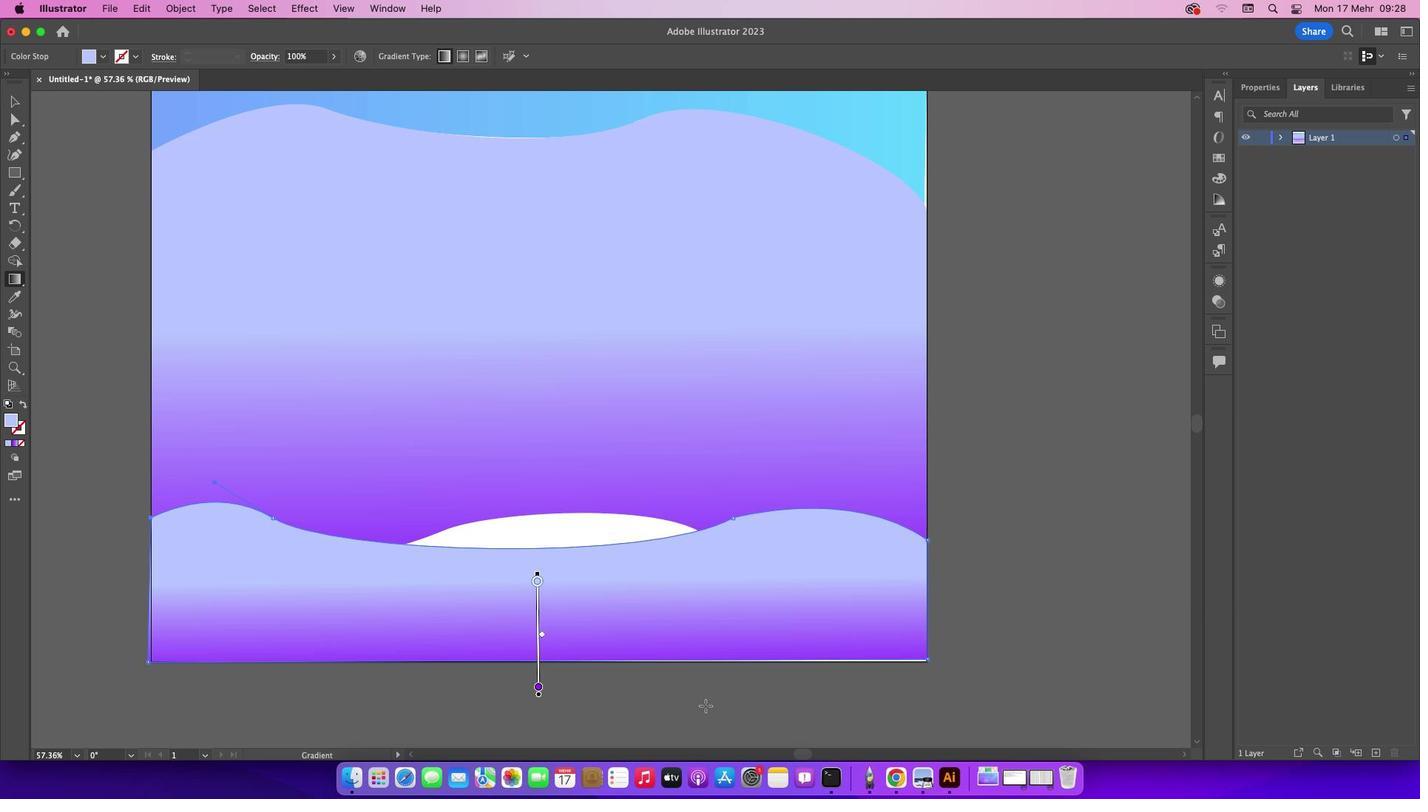 
Action: Mouse pressed left at (18, 284)
Screenshot: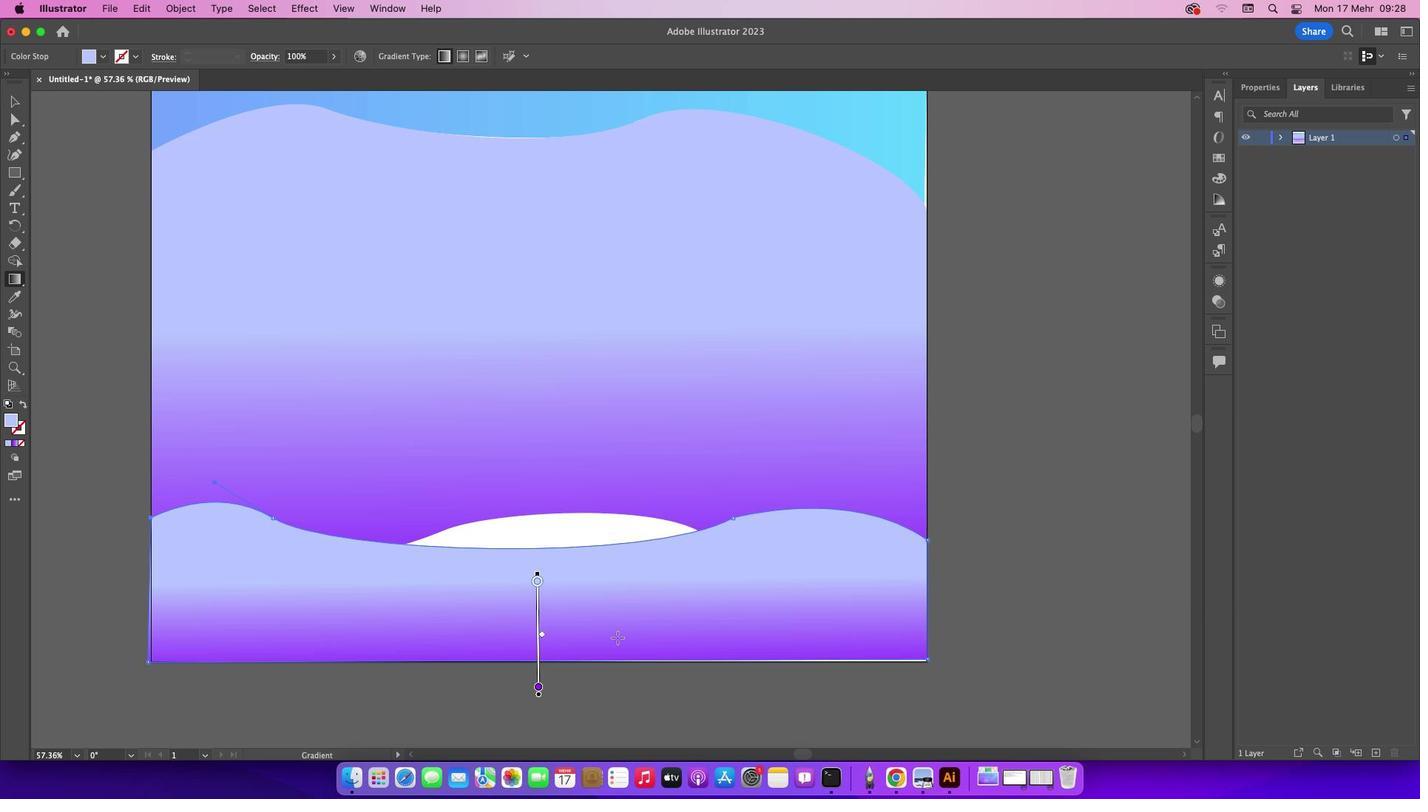 
Action: Mouse moved to (541, 586)
Screenshot: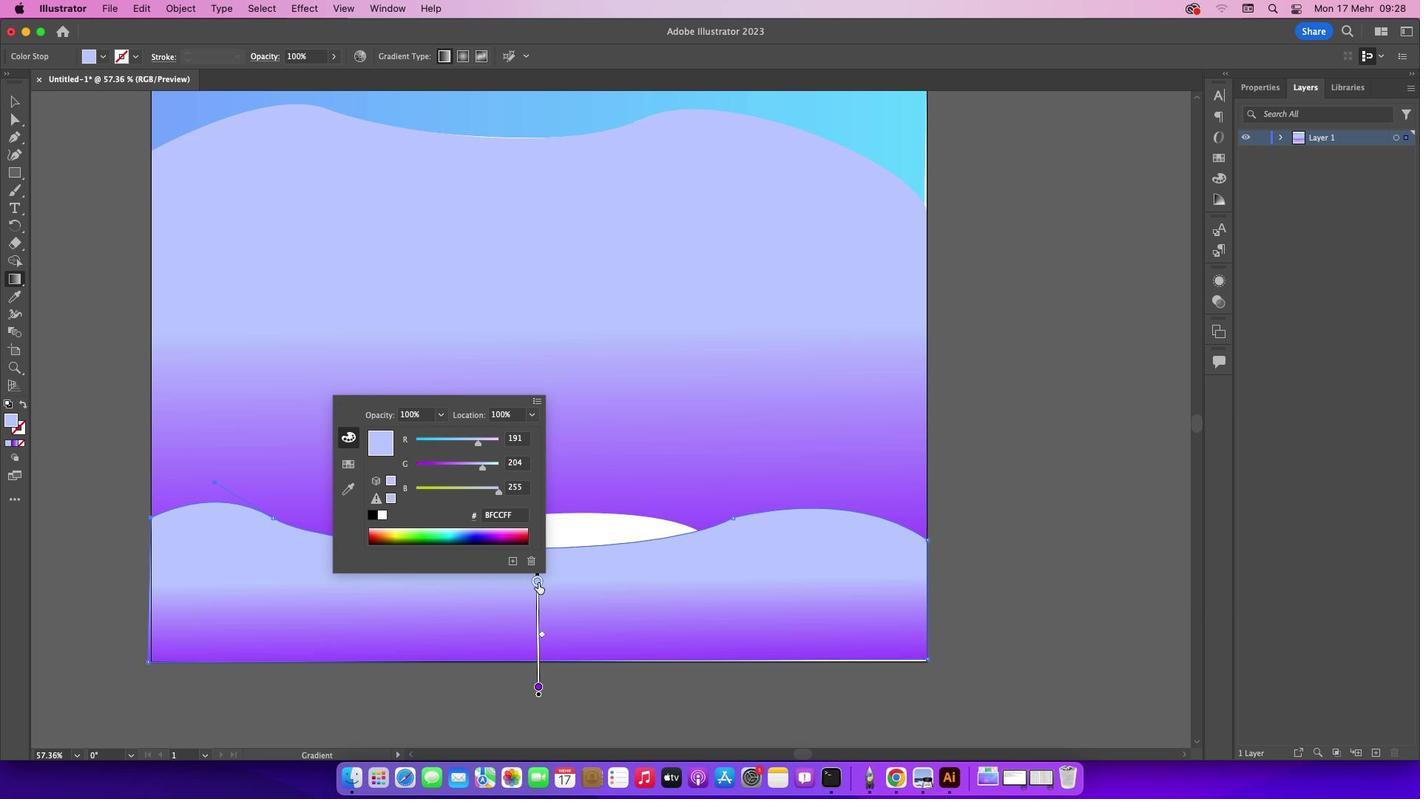 
Action: Mouse pressed left at (541, 586)
Screenshot: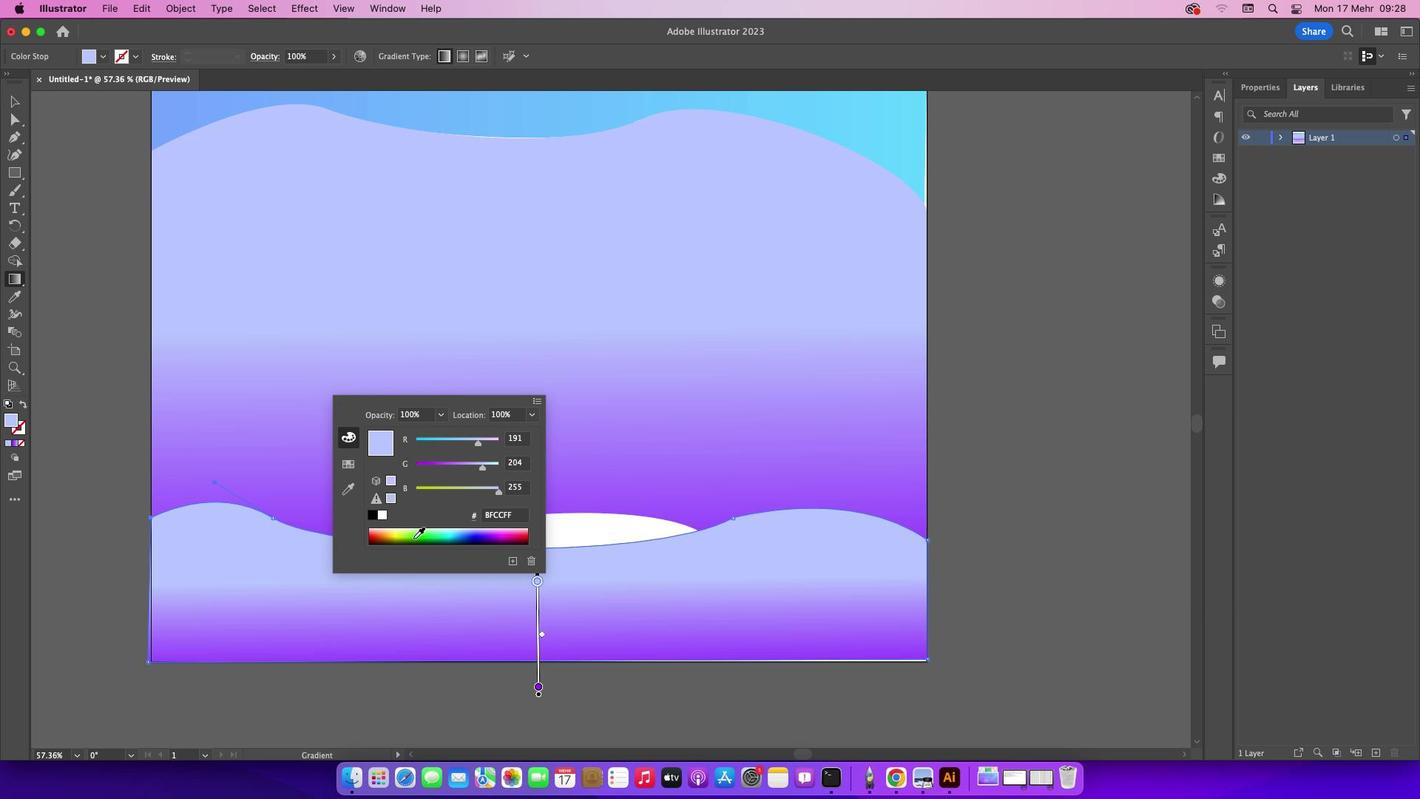 
Action: Mouse pressed left at (541, 586)
Screenshot: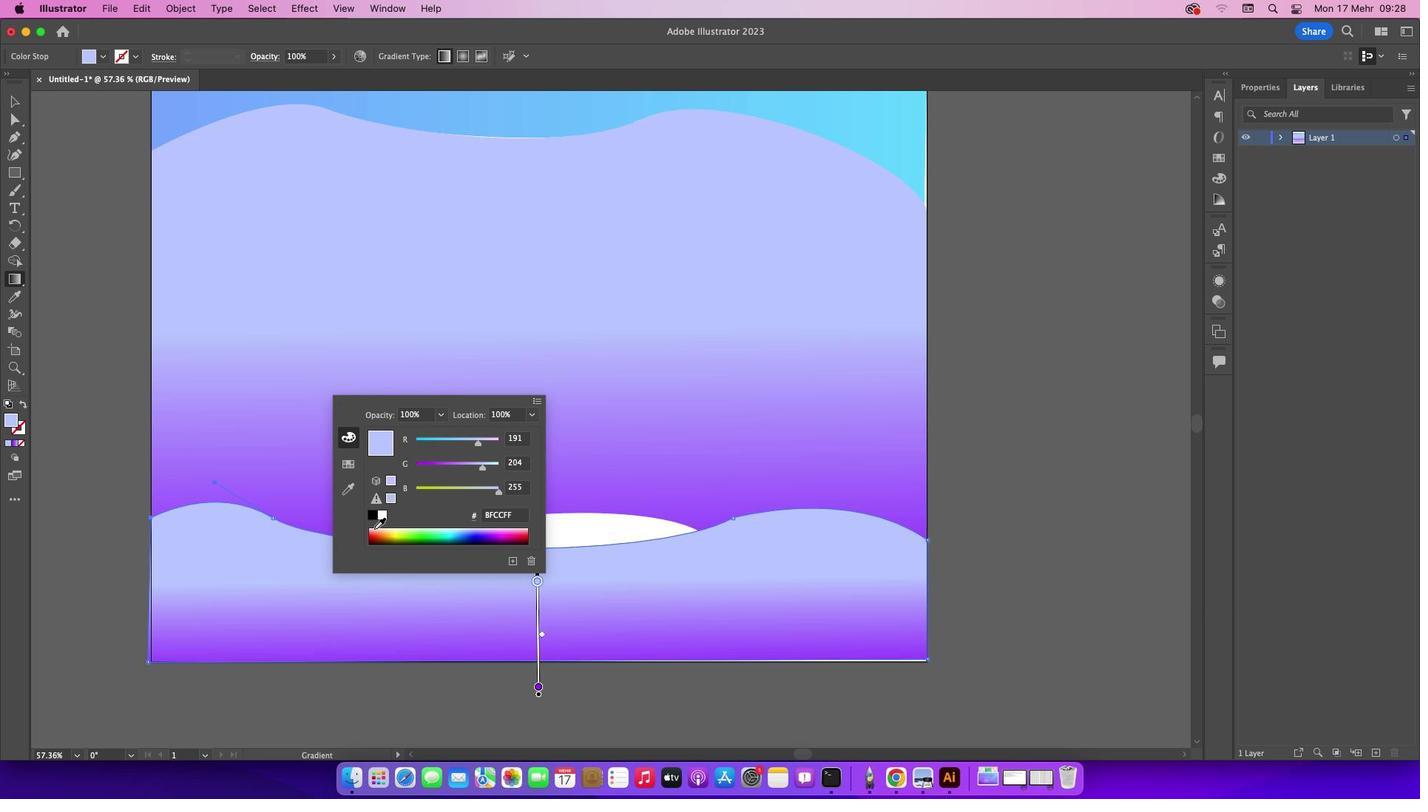 
Action: Mouse moved to (478, 535)
Screenshot: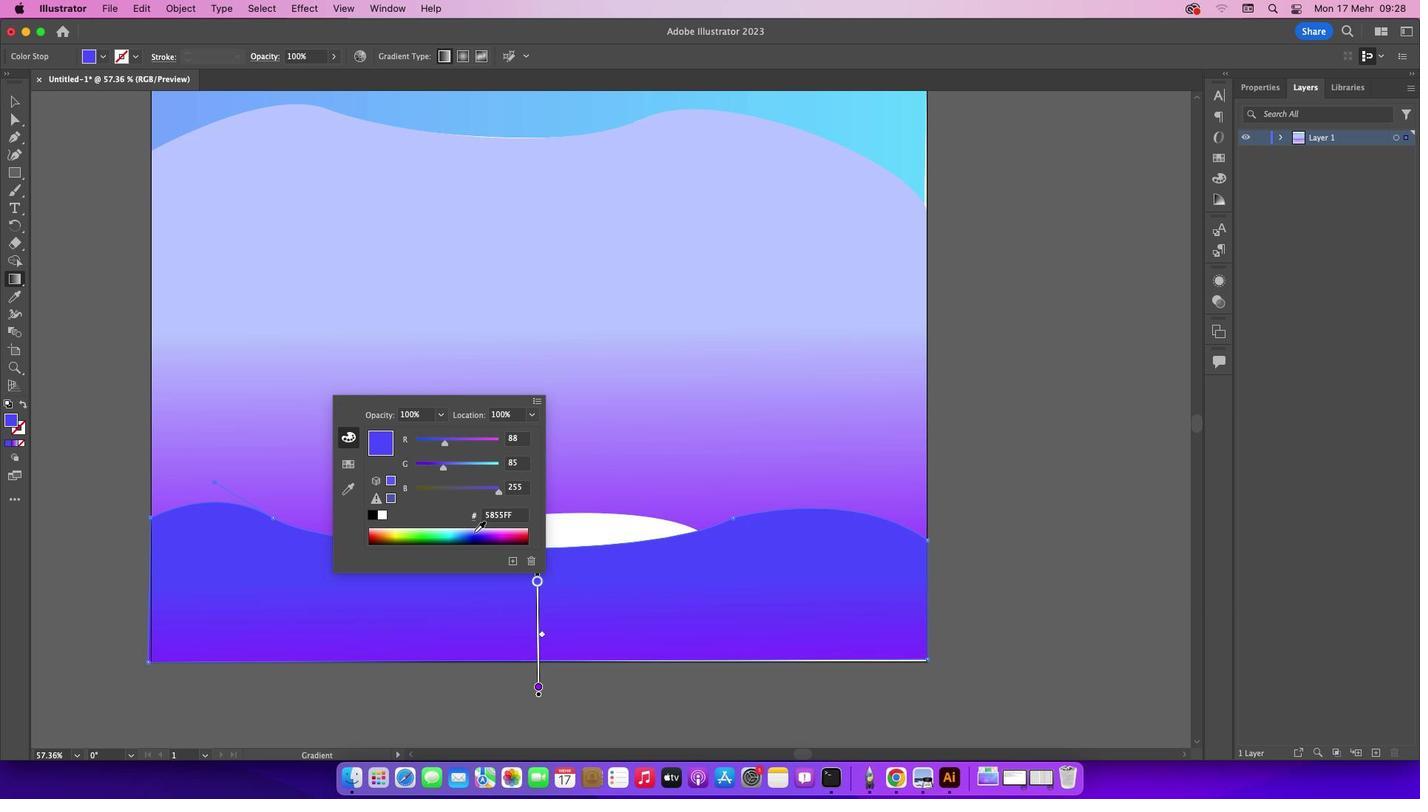 
Action: Mouse pressed left at (478, 535)
Screenshot: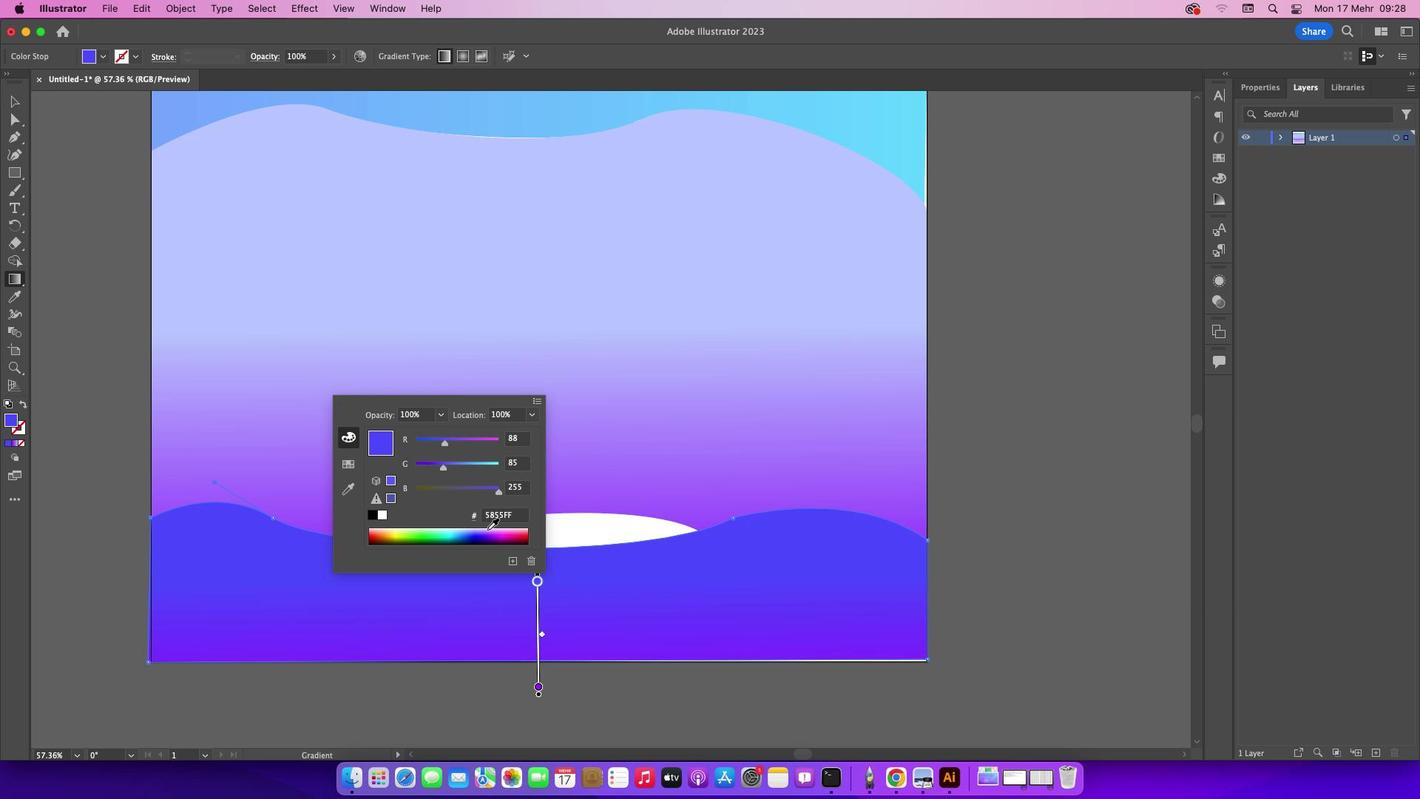 
Action: Mouse moved to (487, 534)
Screenshot: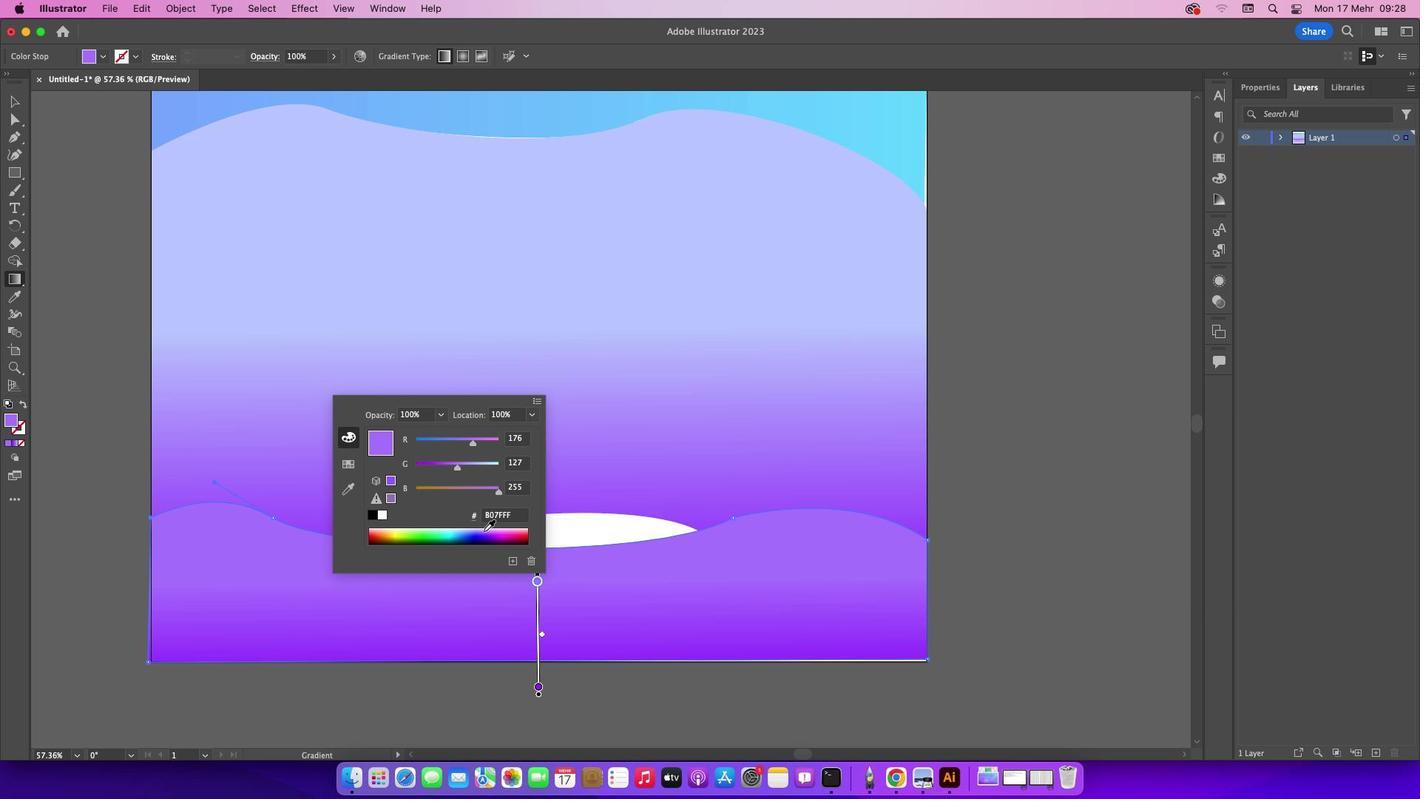 
Action: Mouse pressed left at (487, 534)
Screenshot: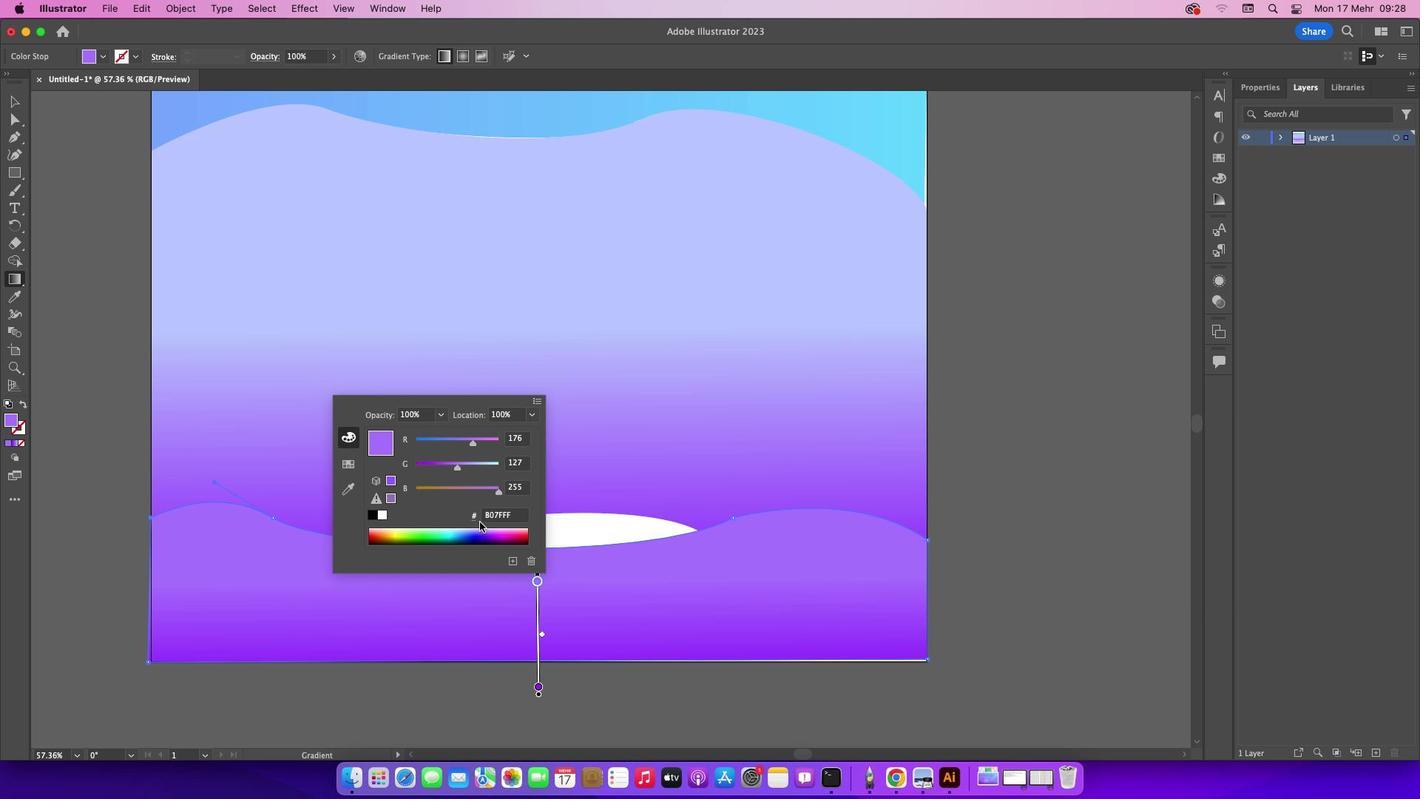 
Action: Mouse moved to (542, 689)
Screenshot: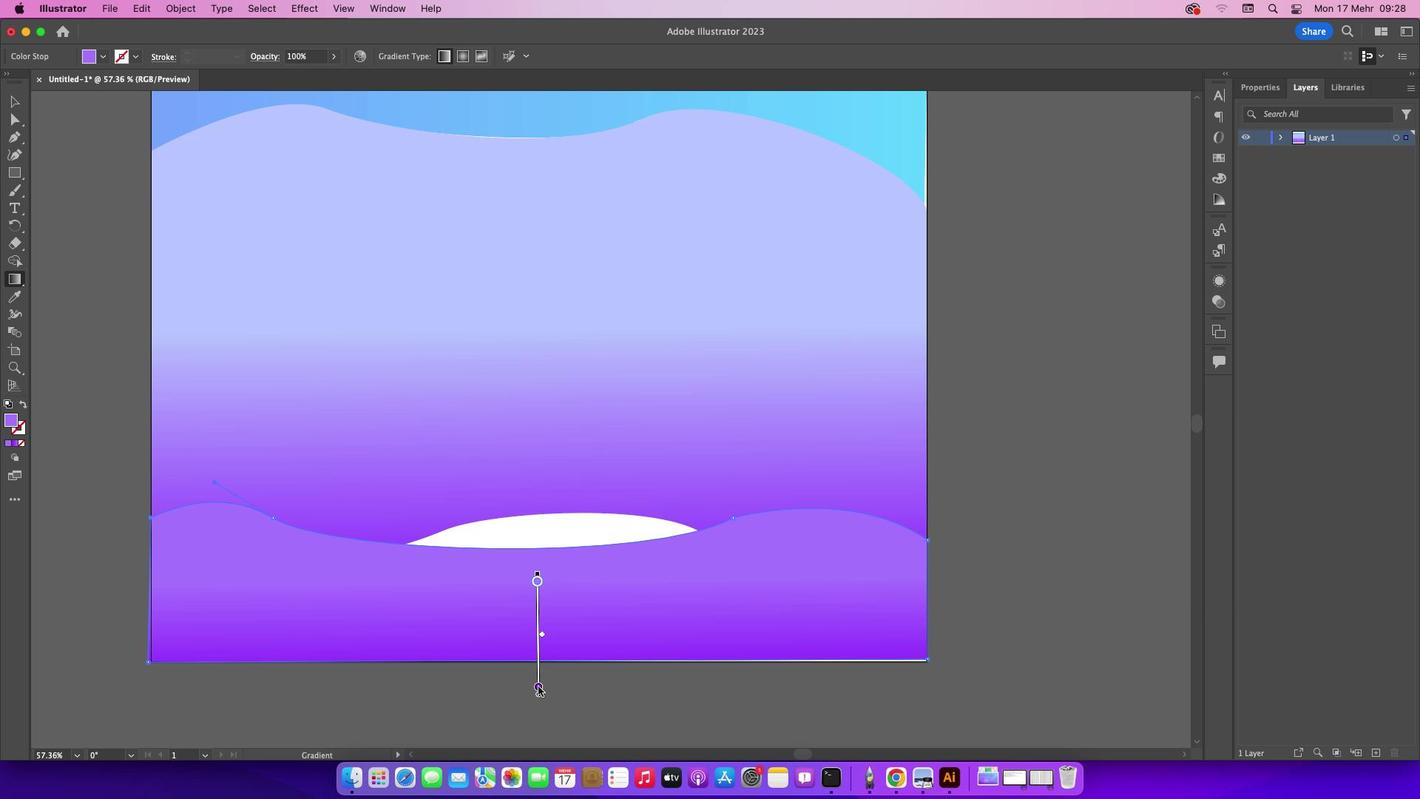
Action: Mouse pressed left at (542, 689)
Screenshot: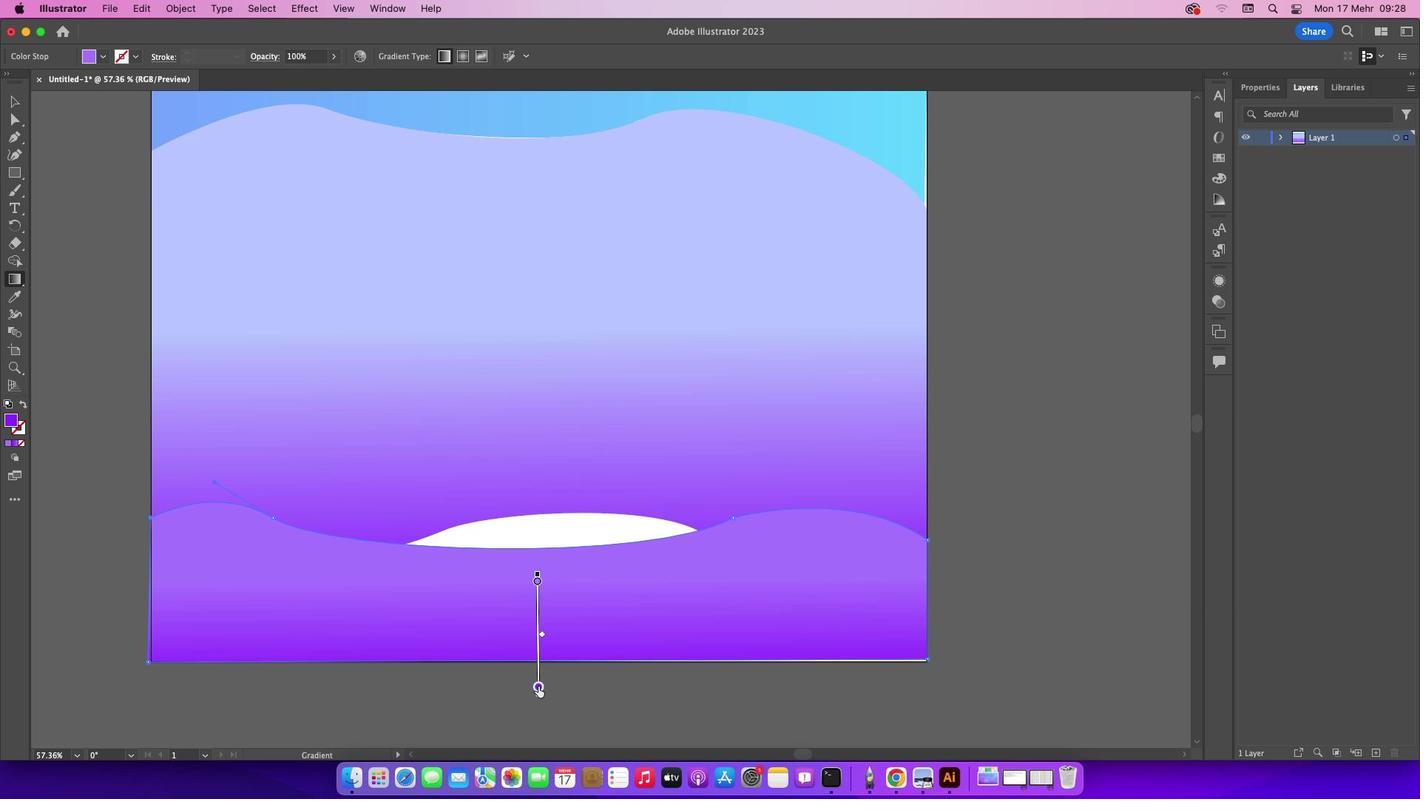 
Action: Mouse pressed left at (542, 689)
Screenshot: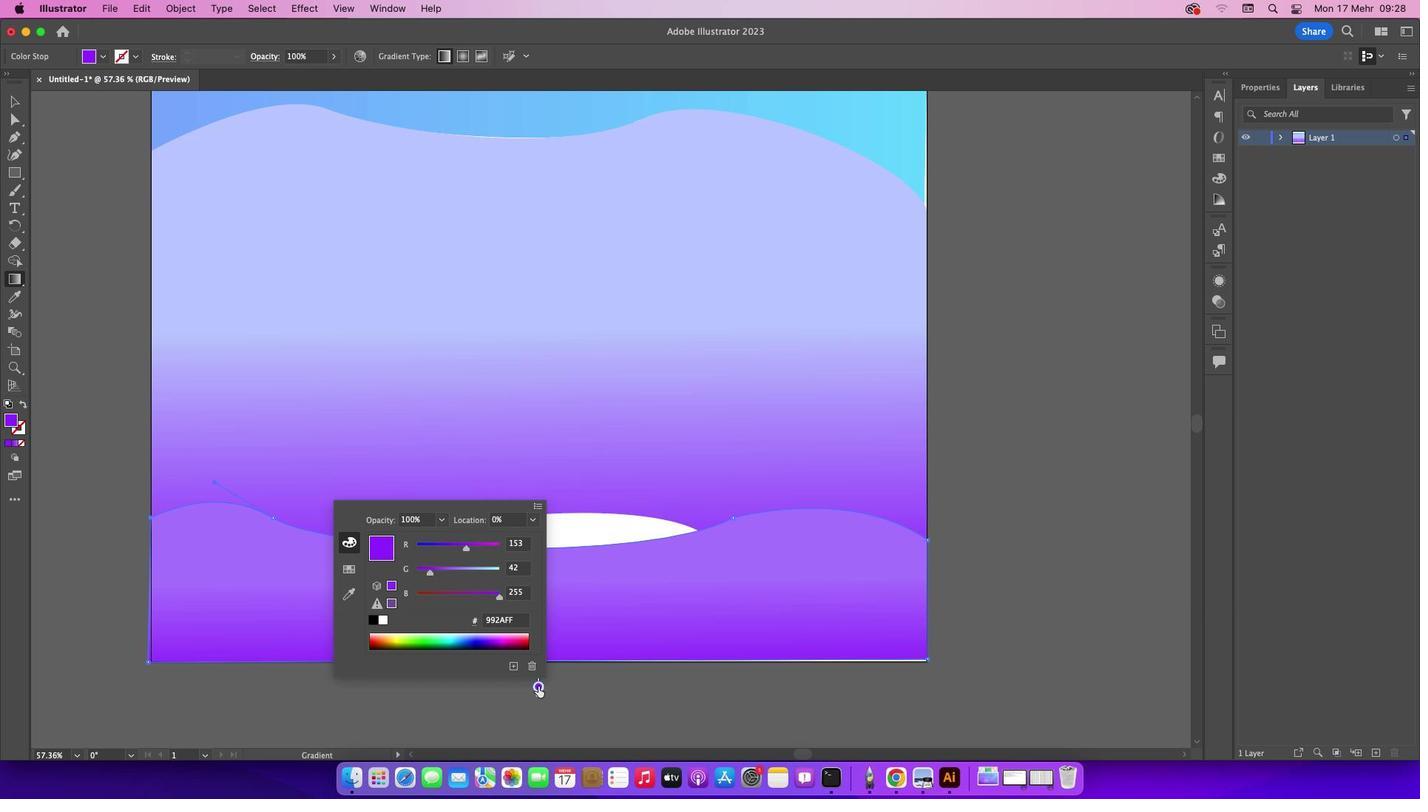 
Action: Mouse pressed left at (542, 689)
Screenshot: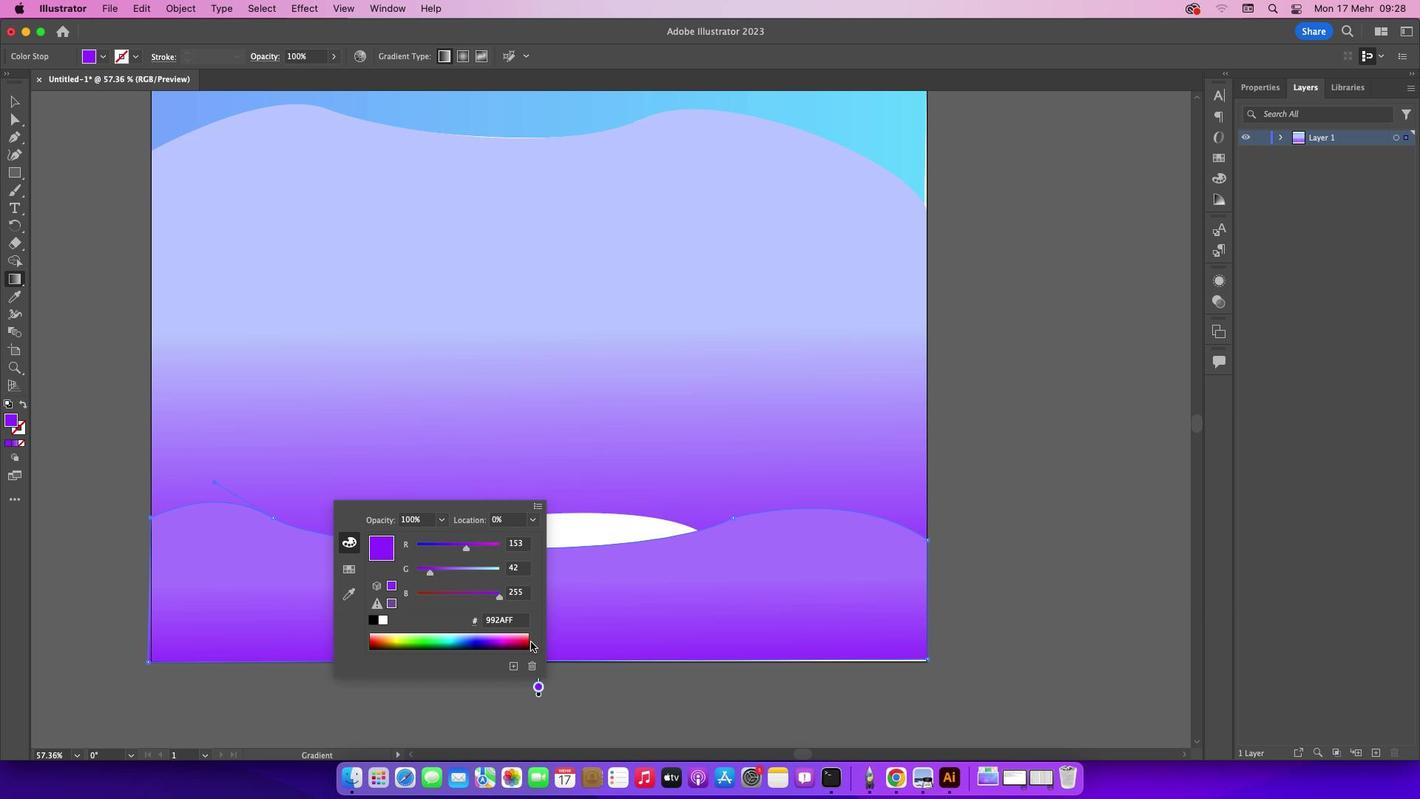 
Action: Mouse moved to (489, 639)
Screenshot: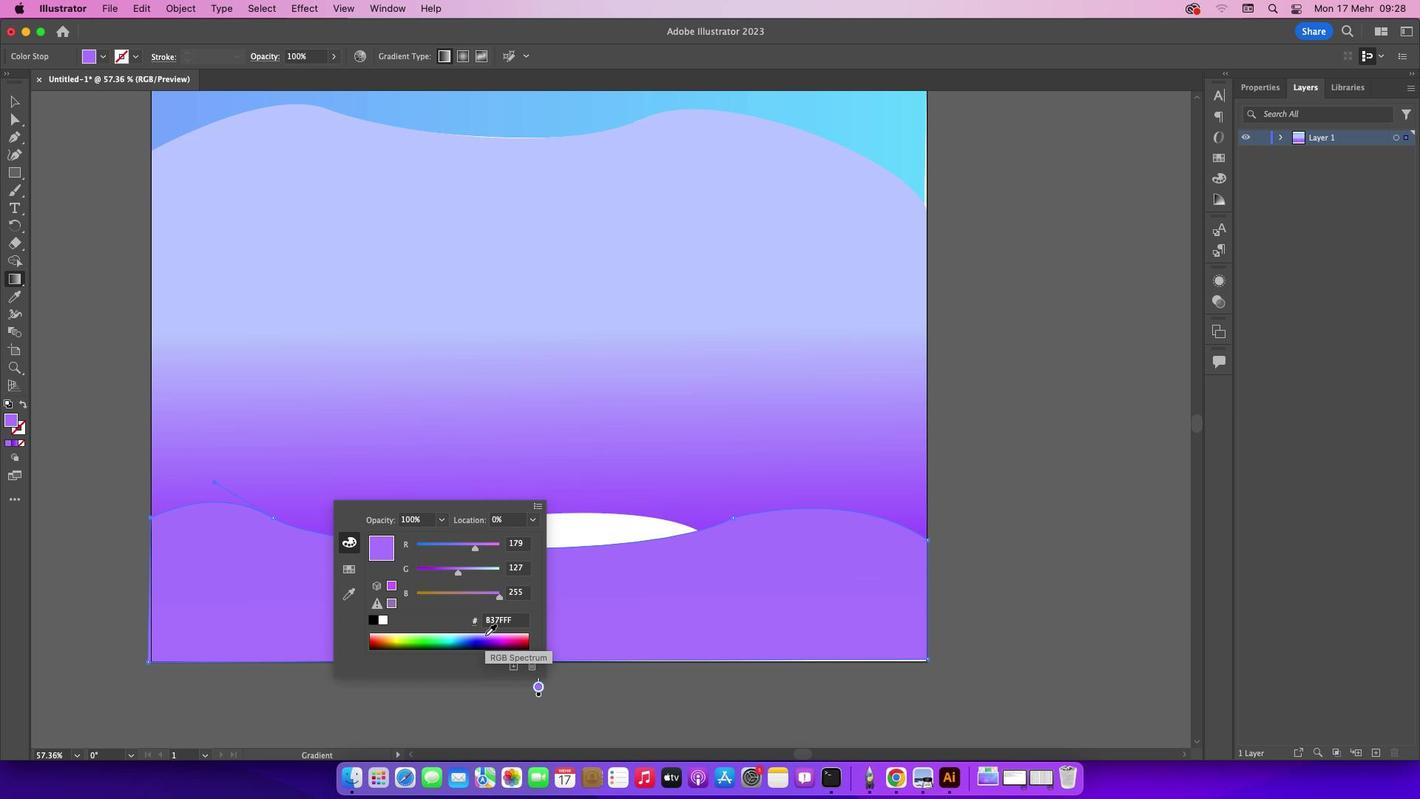 
Action: Mouse pressed left at (489, 639)
Screenshot: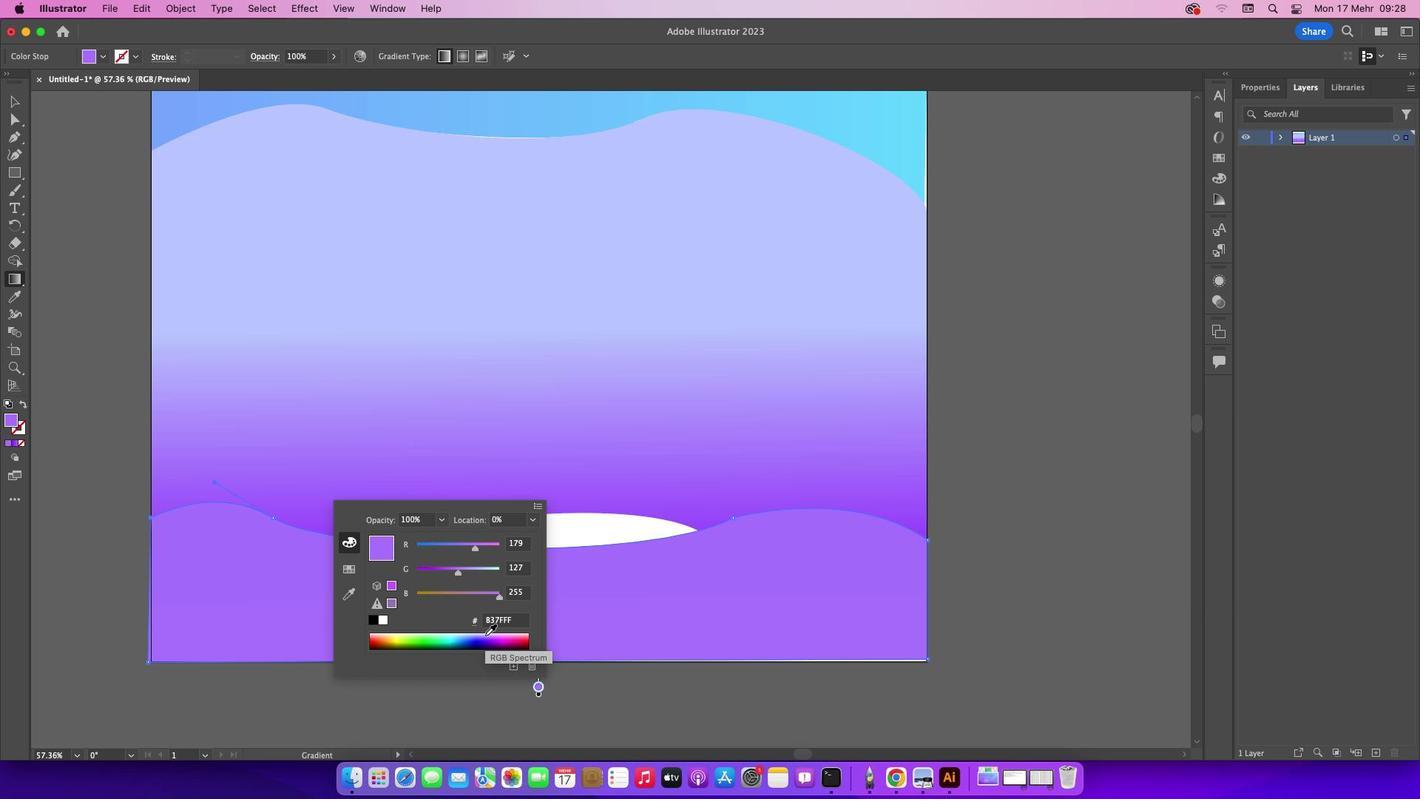 
Action: Mouse moved to (487, 639)
Screenshot: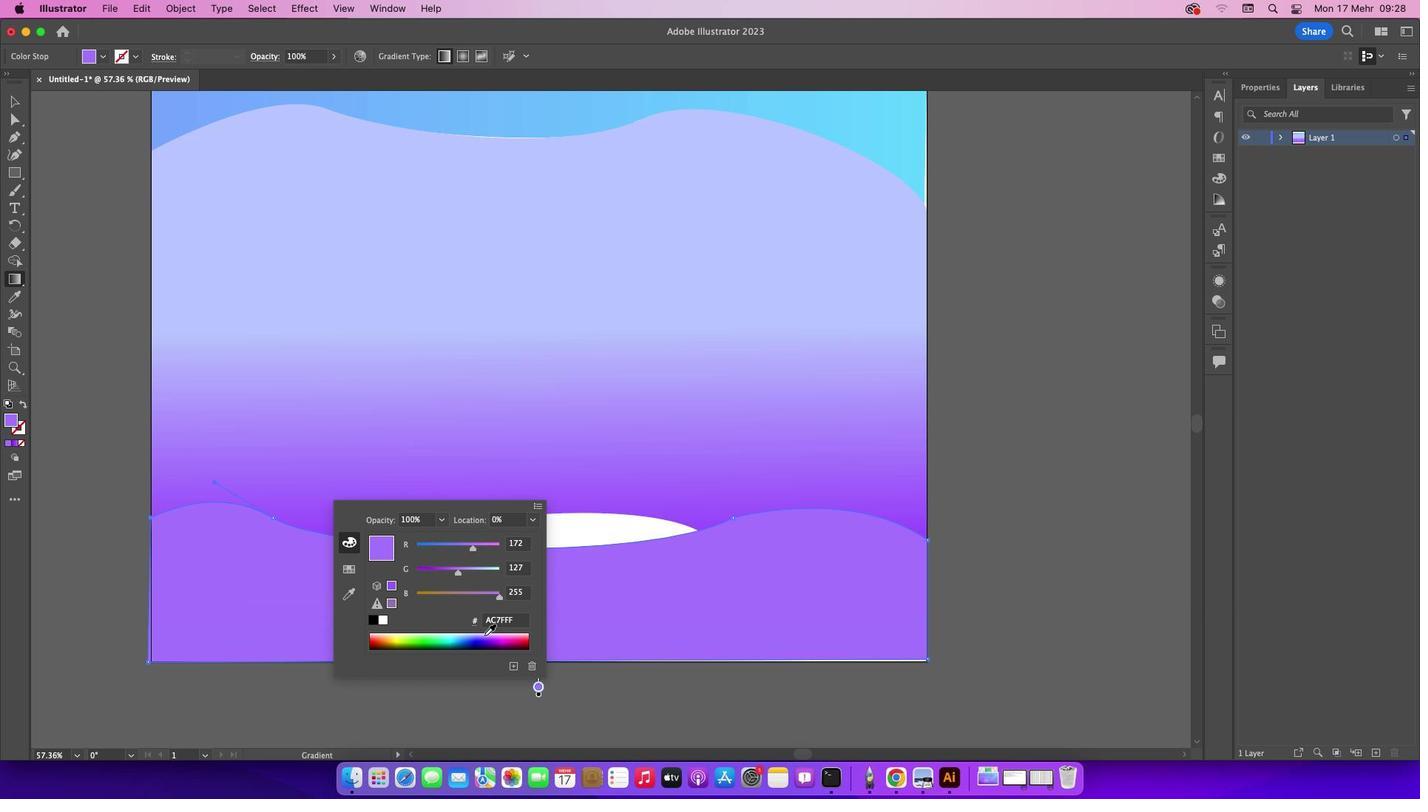 
Action: Mouse pressed left at (487, 639)
Screenshot: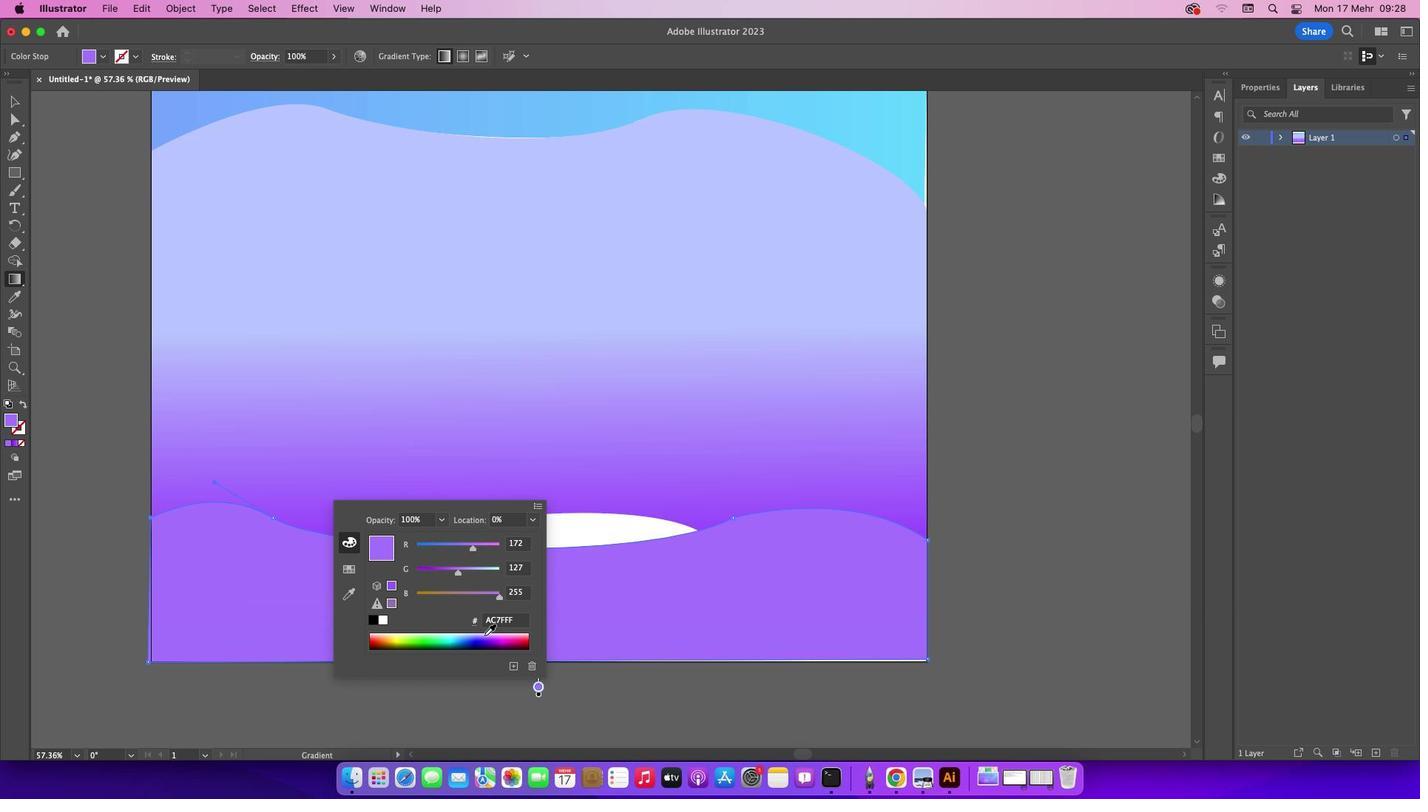 
Action: Mouse moved to (11, 108)
Screenshot: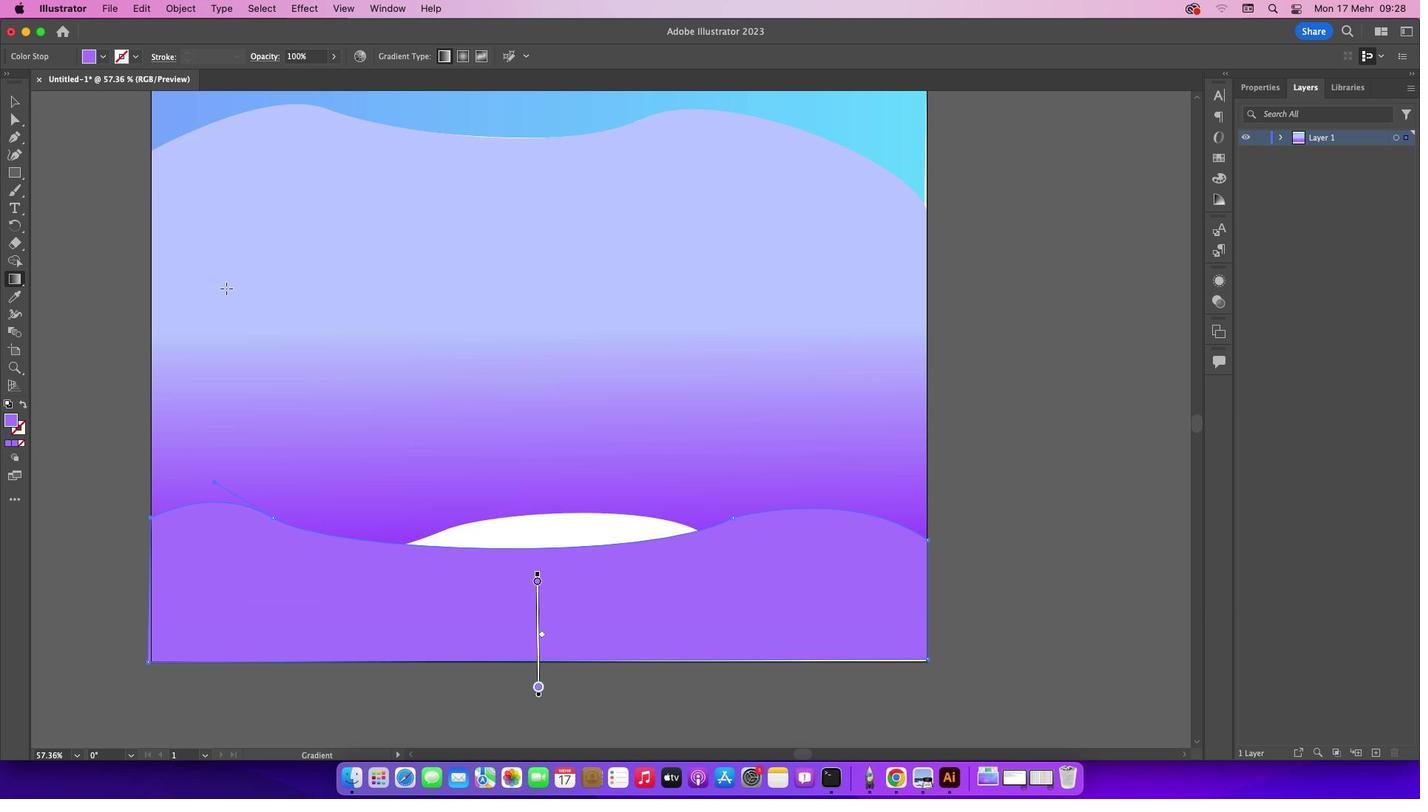 
Action: Mouse pressed left at (11, 108)
Screenshot: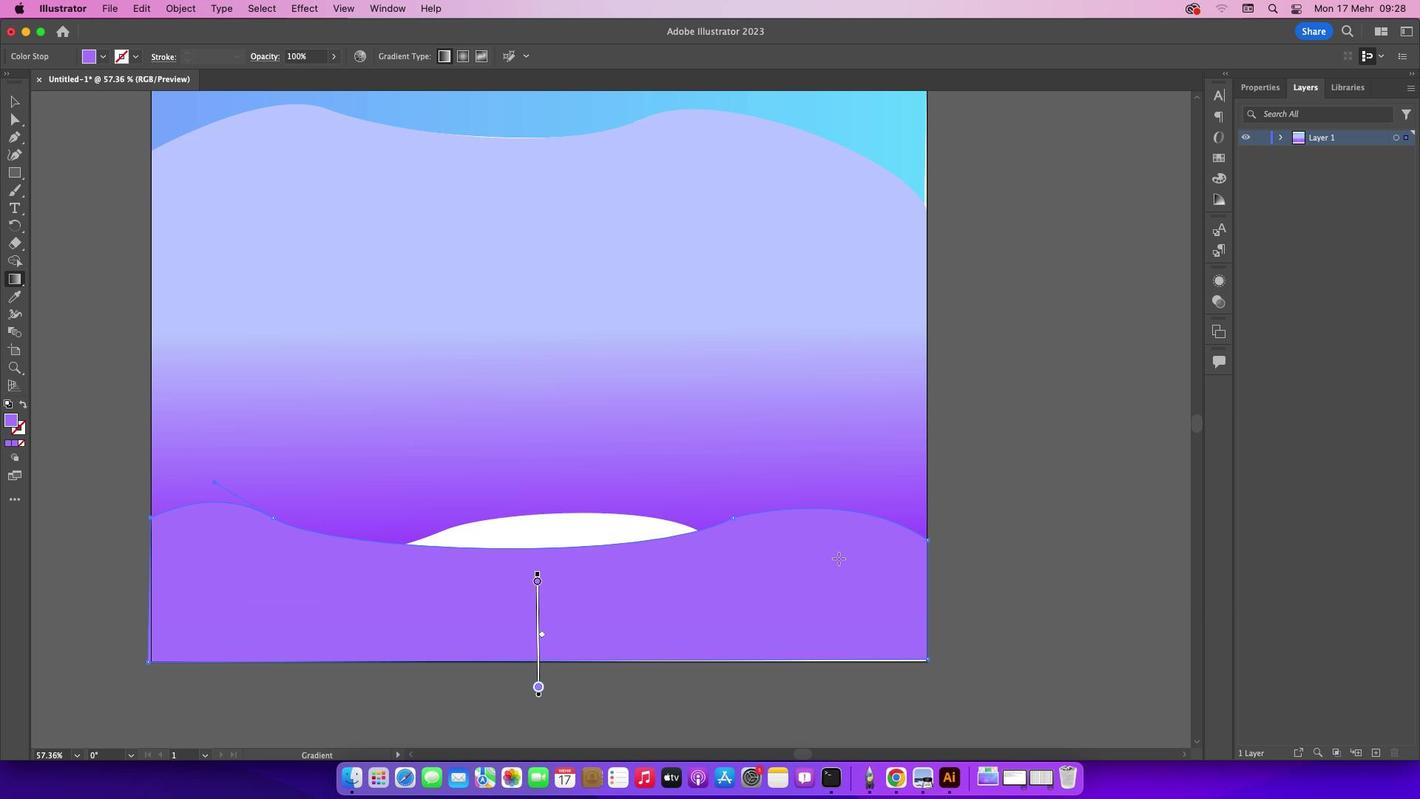 
Action: Mouse moved to (54, 109)
Screenshot: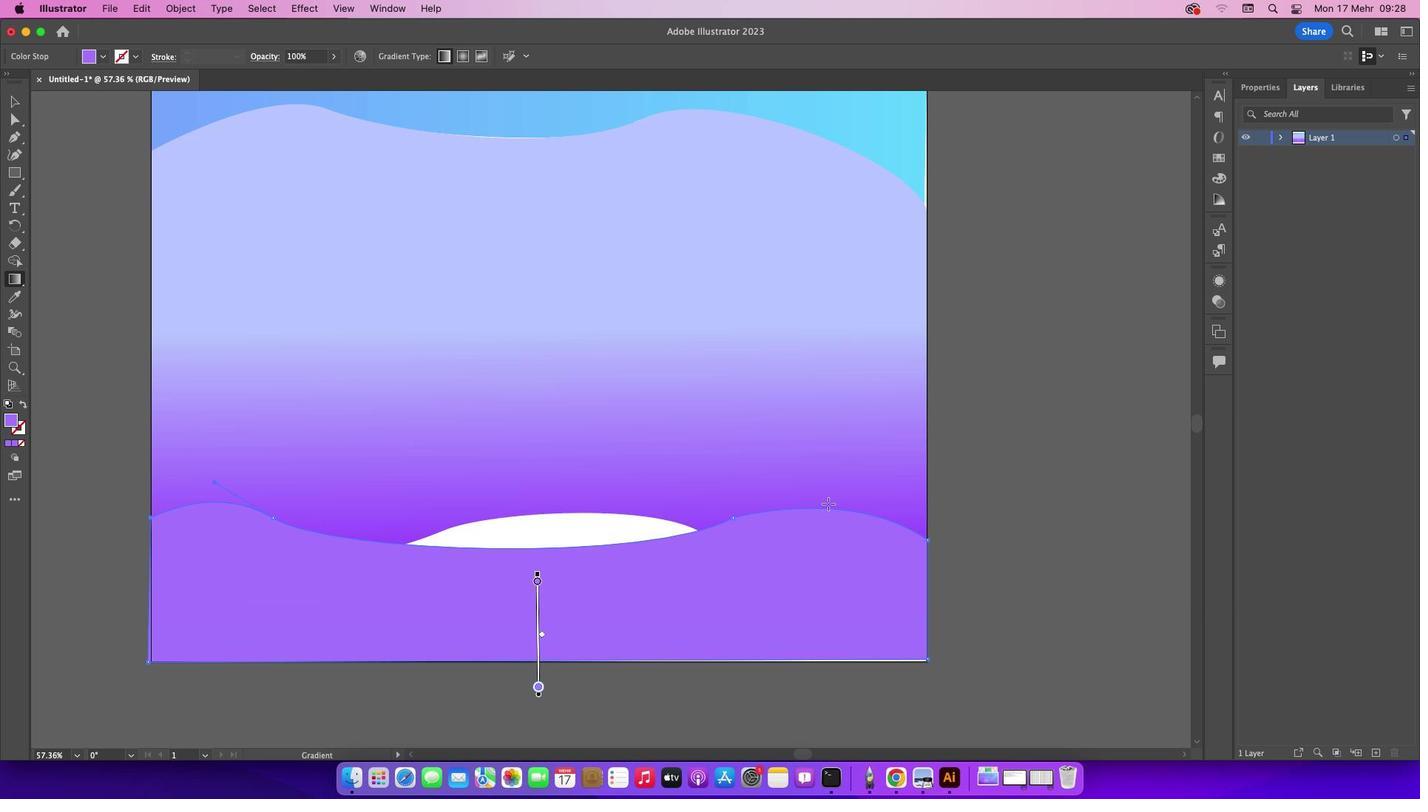 
Action: Mouse pressed left at (54, 109)
Screenshot: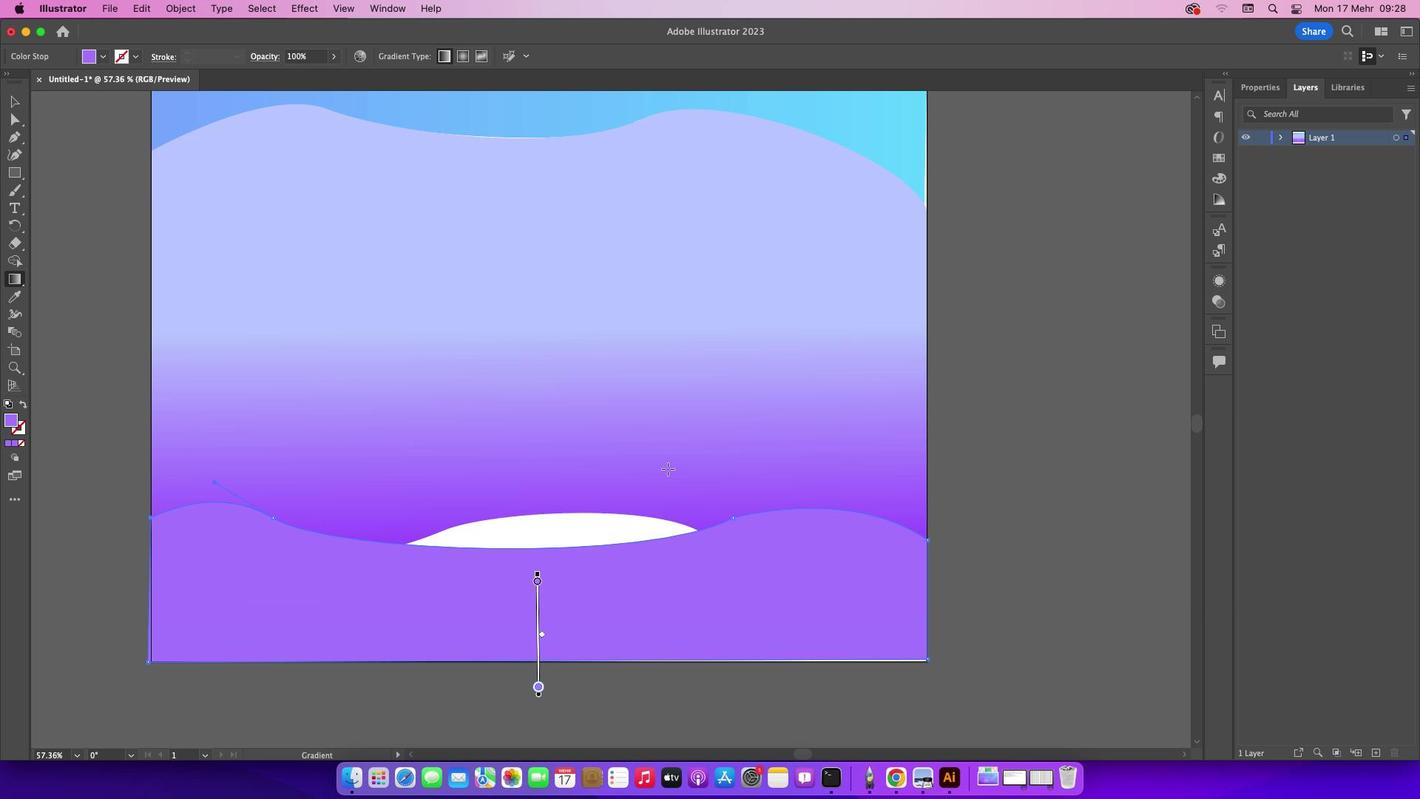 
Action: Mouse moved to (22, 98)
Screenshot: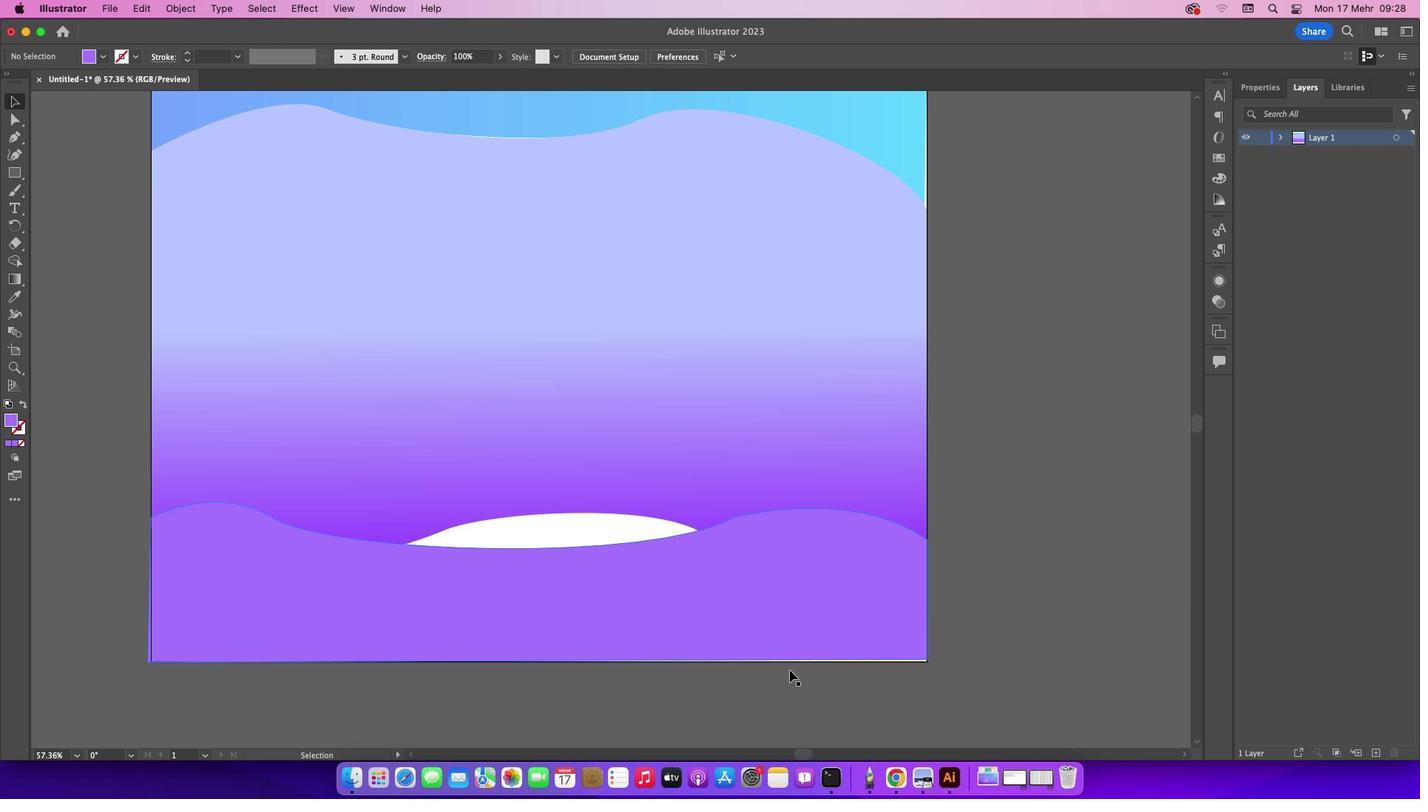 
Action: Mouse pressed left at (22, 98)
Screenshot: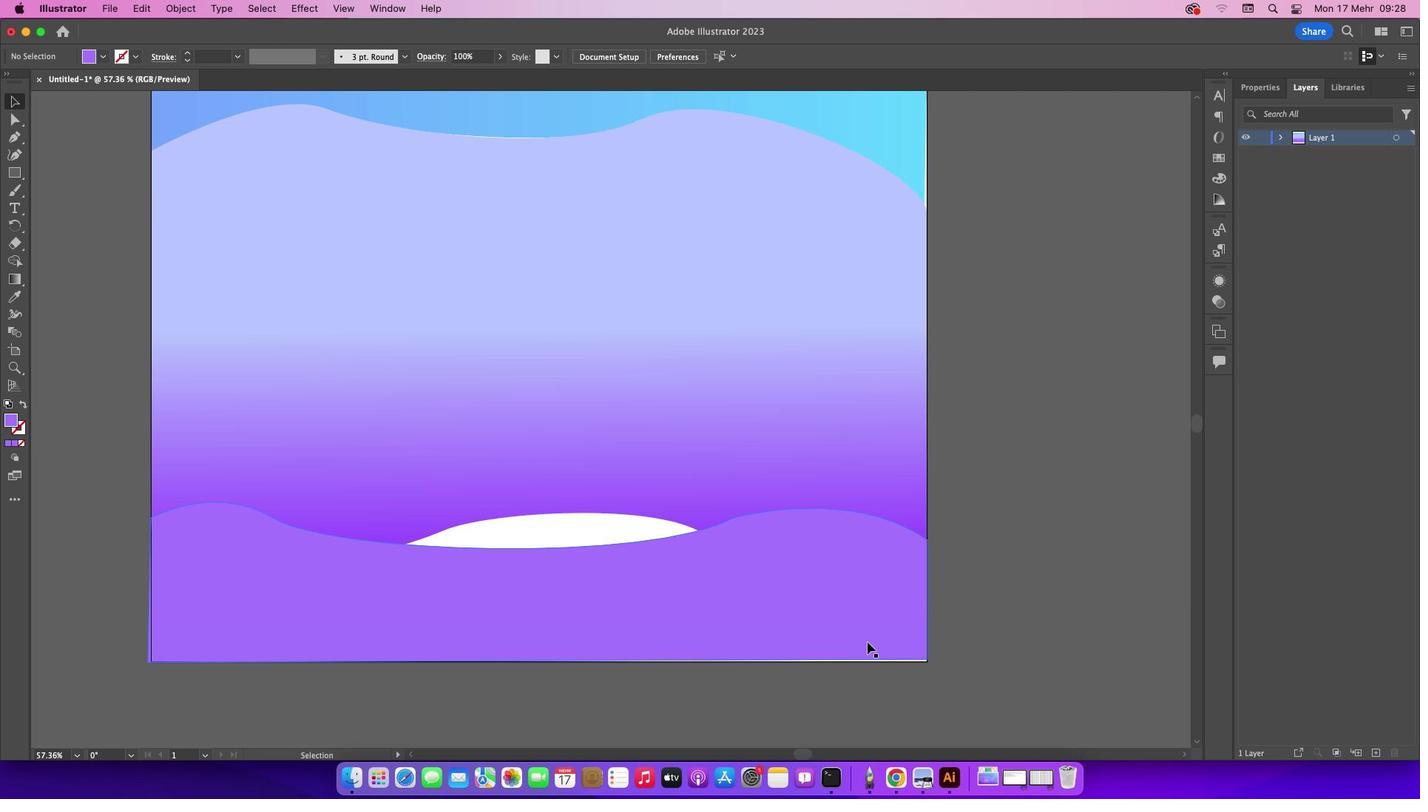 
Action: Mouse moved to (91, 136)
Screenshot: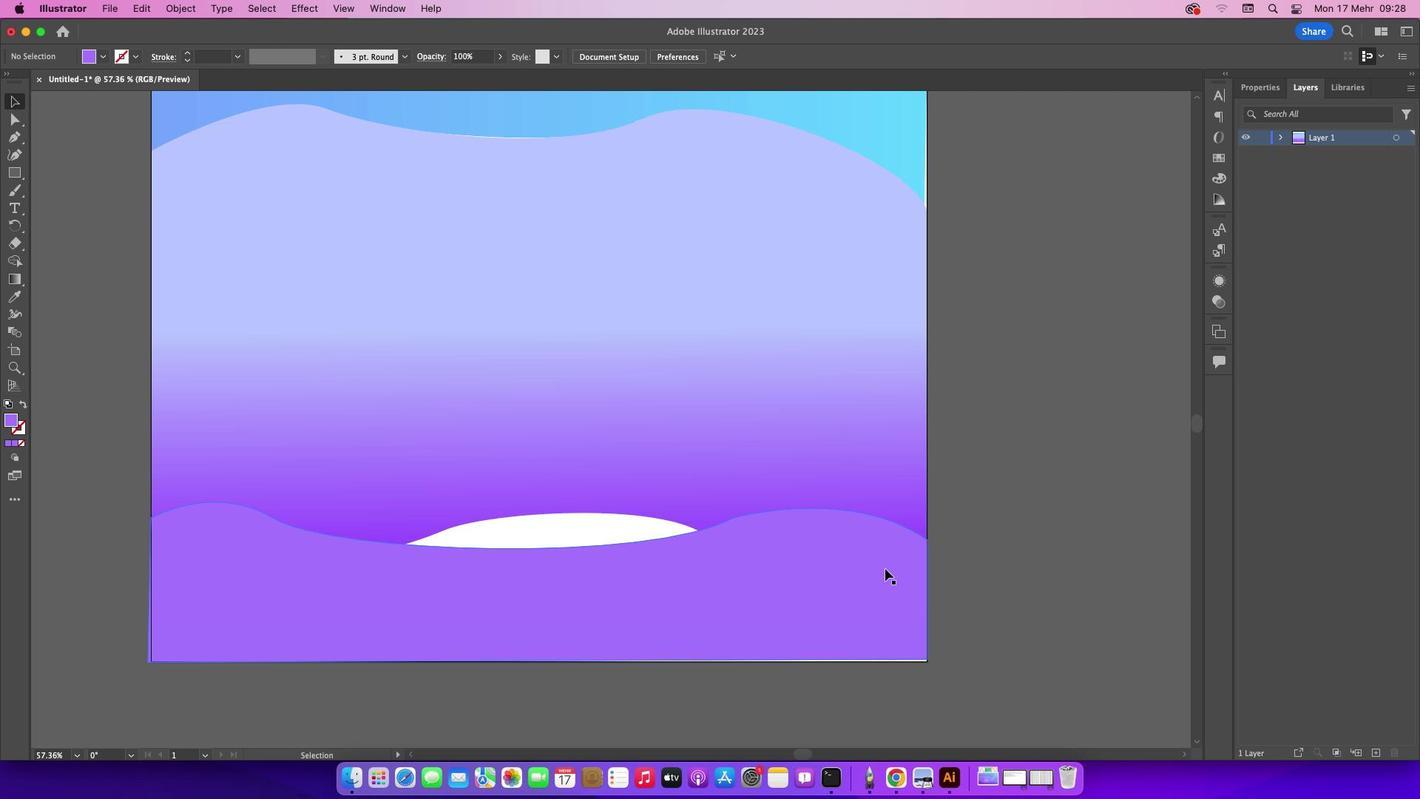 
Action: Mouse pressed left at (91, 136)
Screenshot: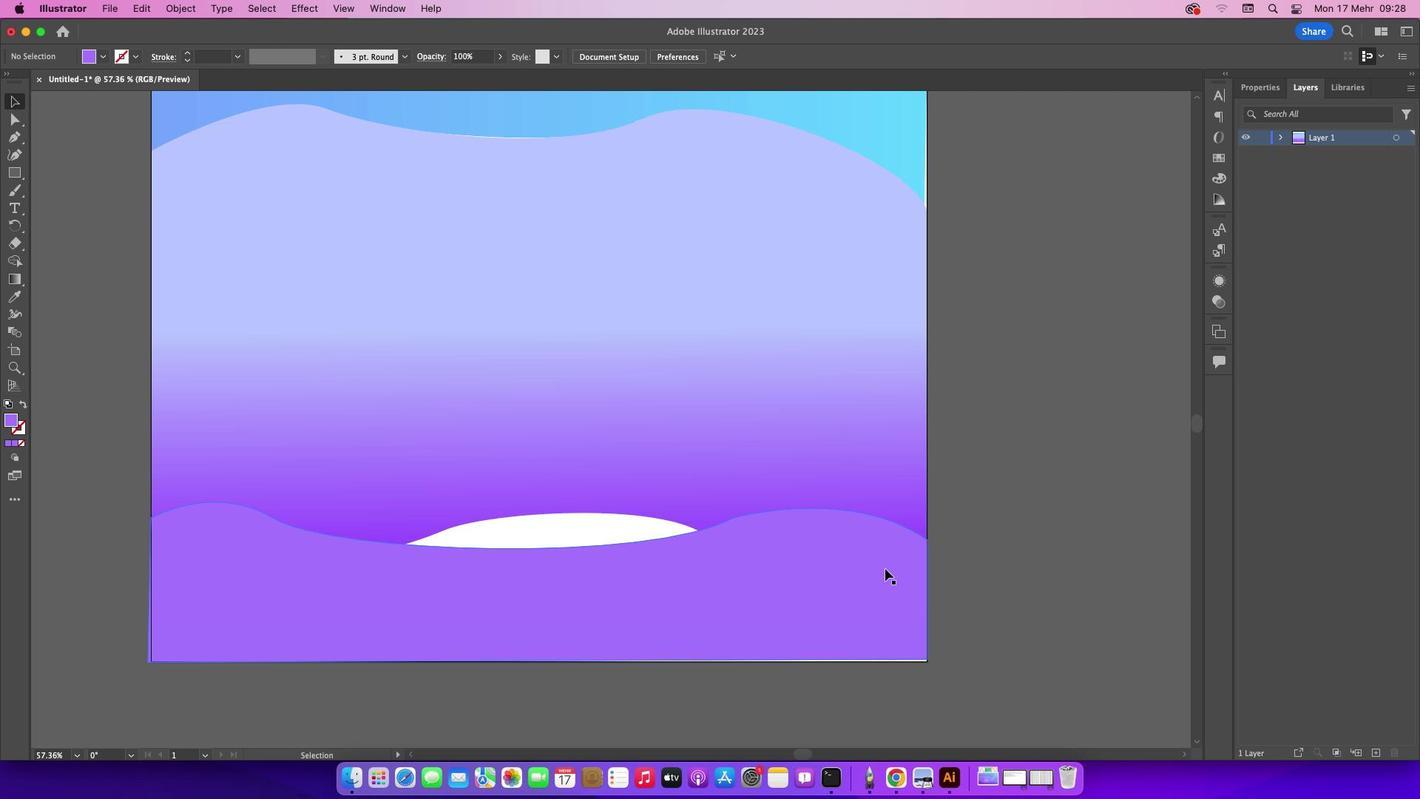 
Action: Mouse moved to (889, 572)
Screenshot: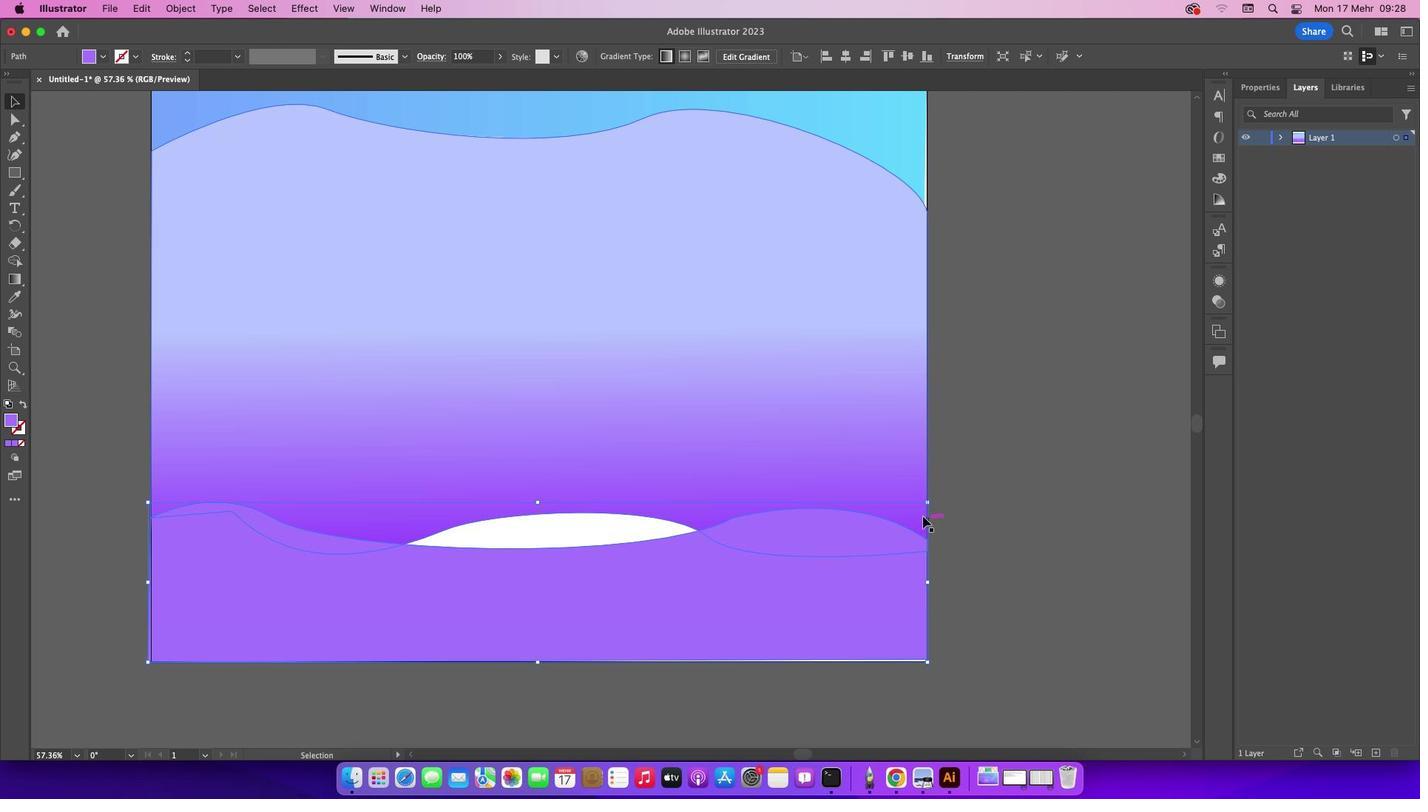 
Action: Mouse pressed left at (889, 572)
Screenshot: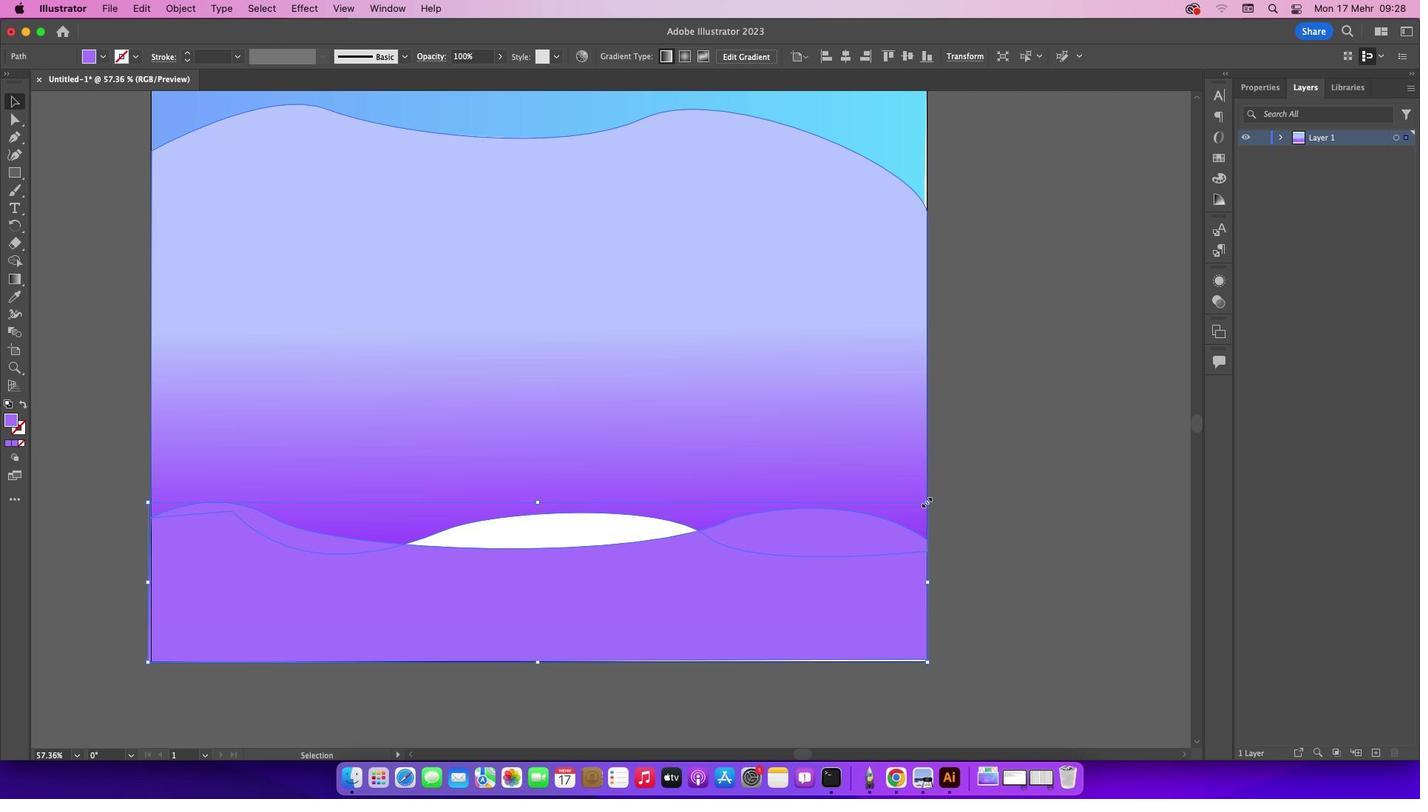 
Action: Mouse moved to (932, 503)
Screenshot: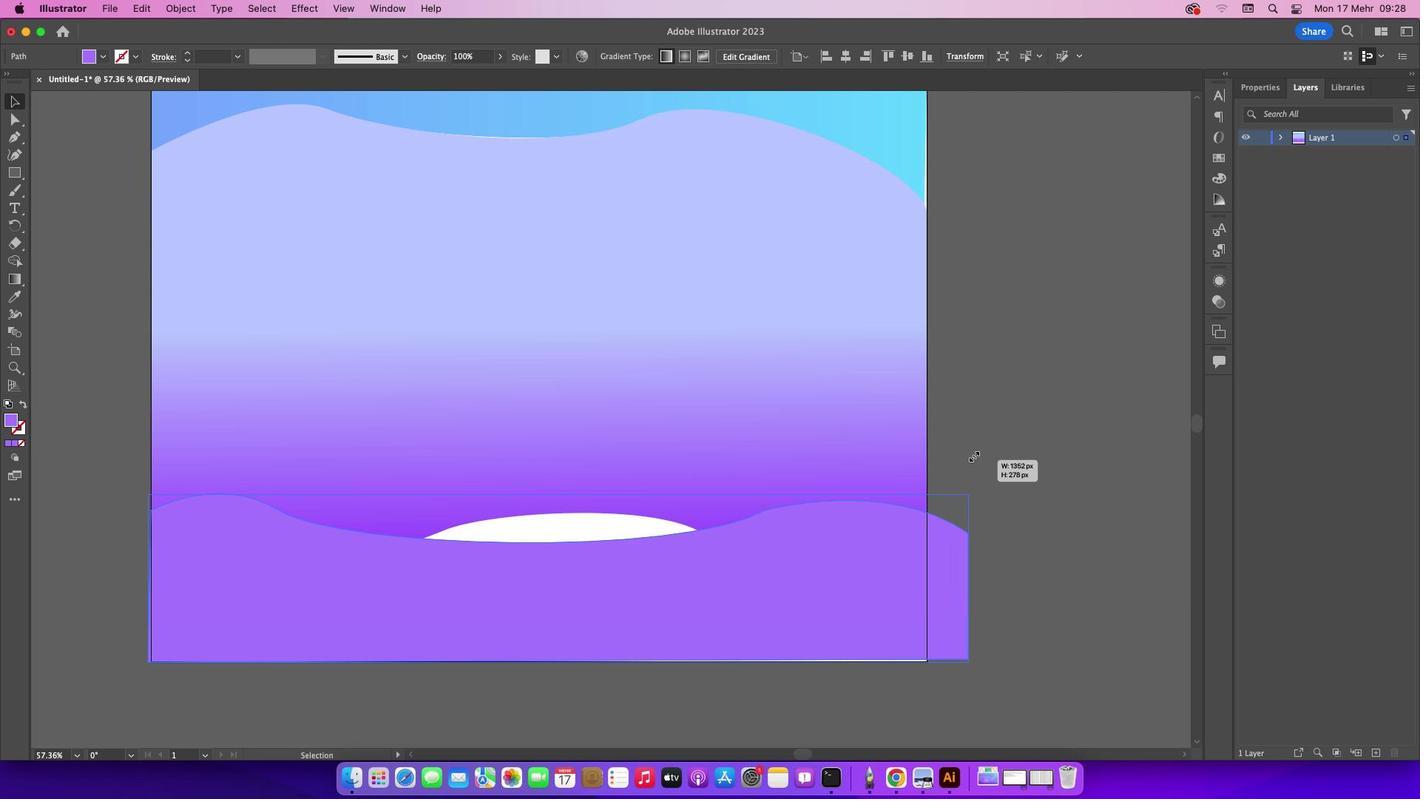 
Action: Mouse pressed left at (932, 503)
Screenshot: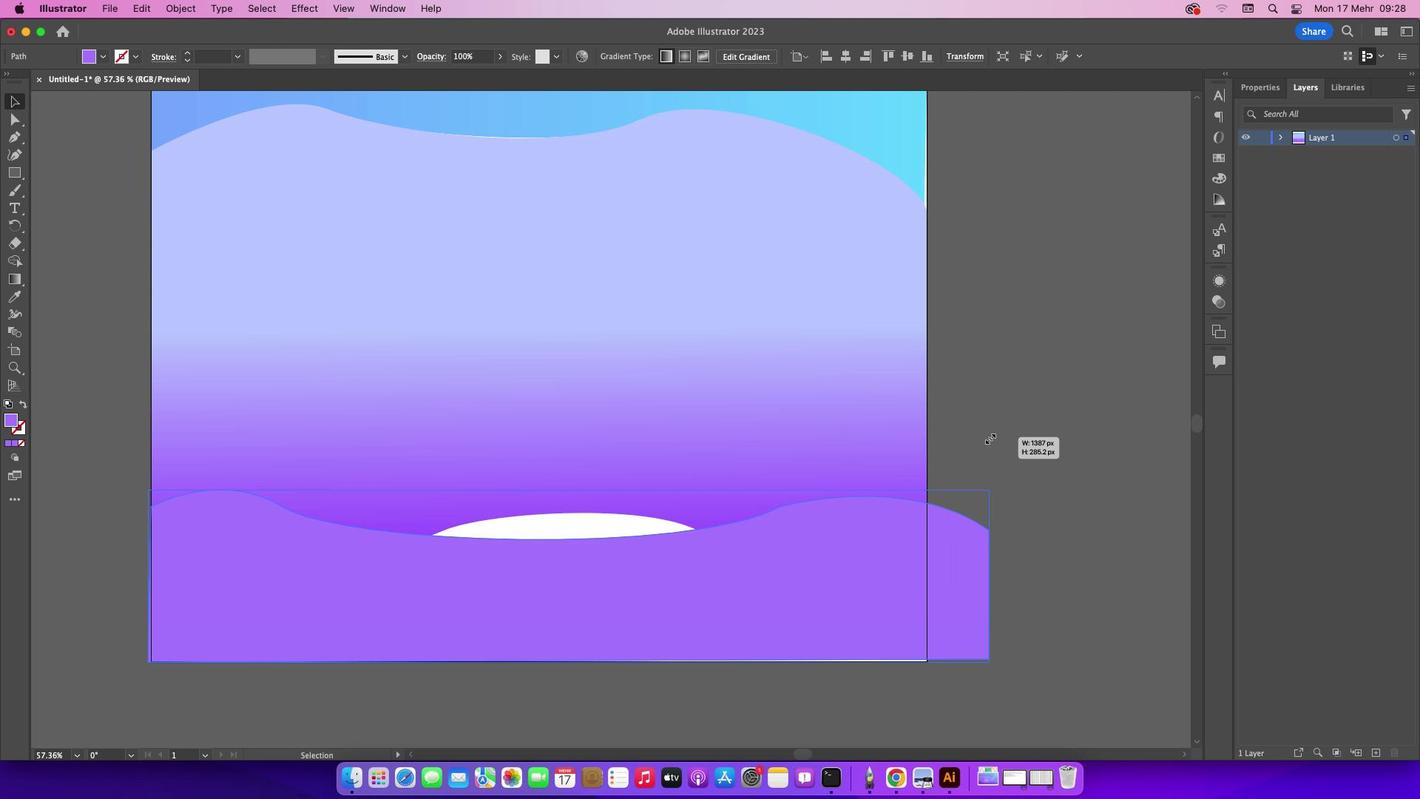 
Action: Key pressed Key.shift
Screenshot: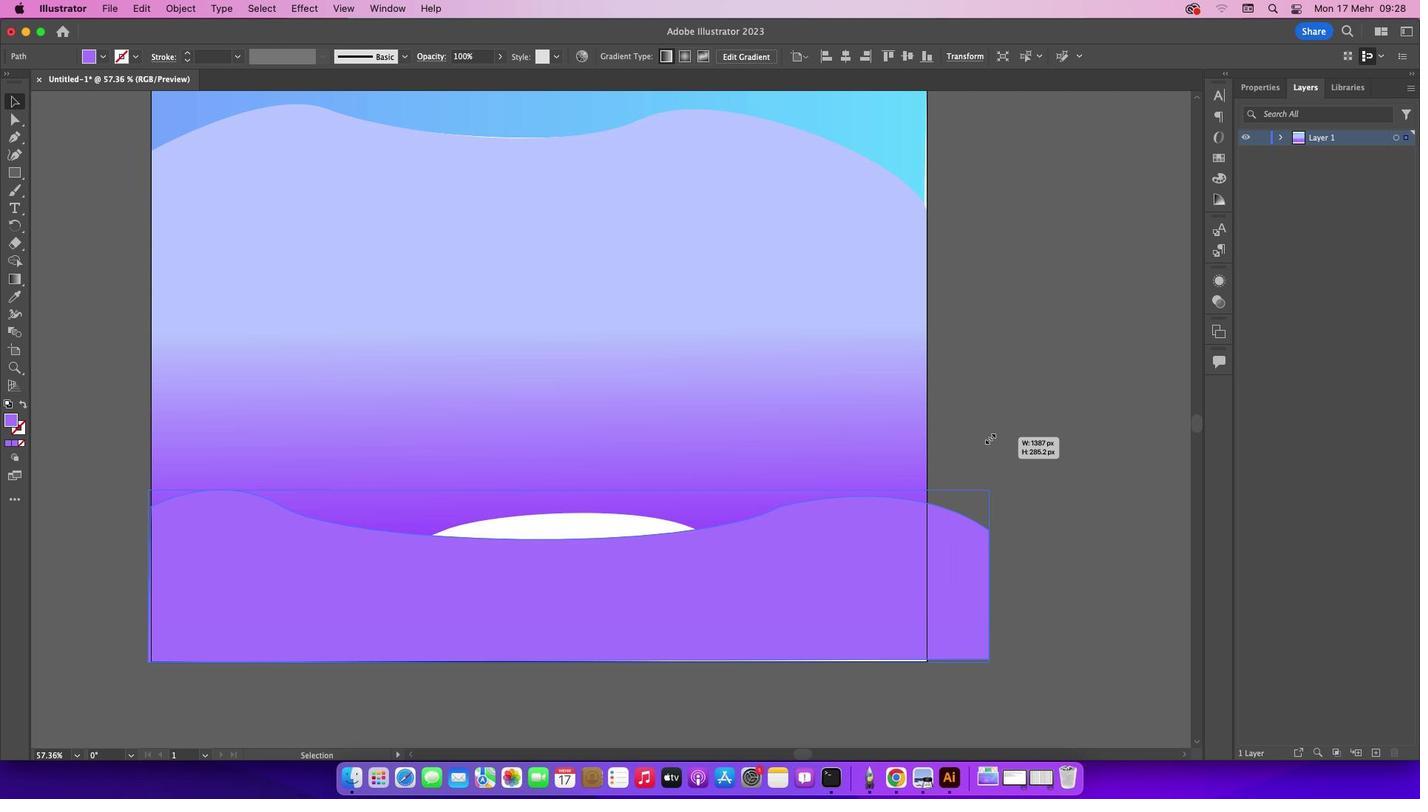 
Action: Mouse moved to (539, 505)
Screenshot: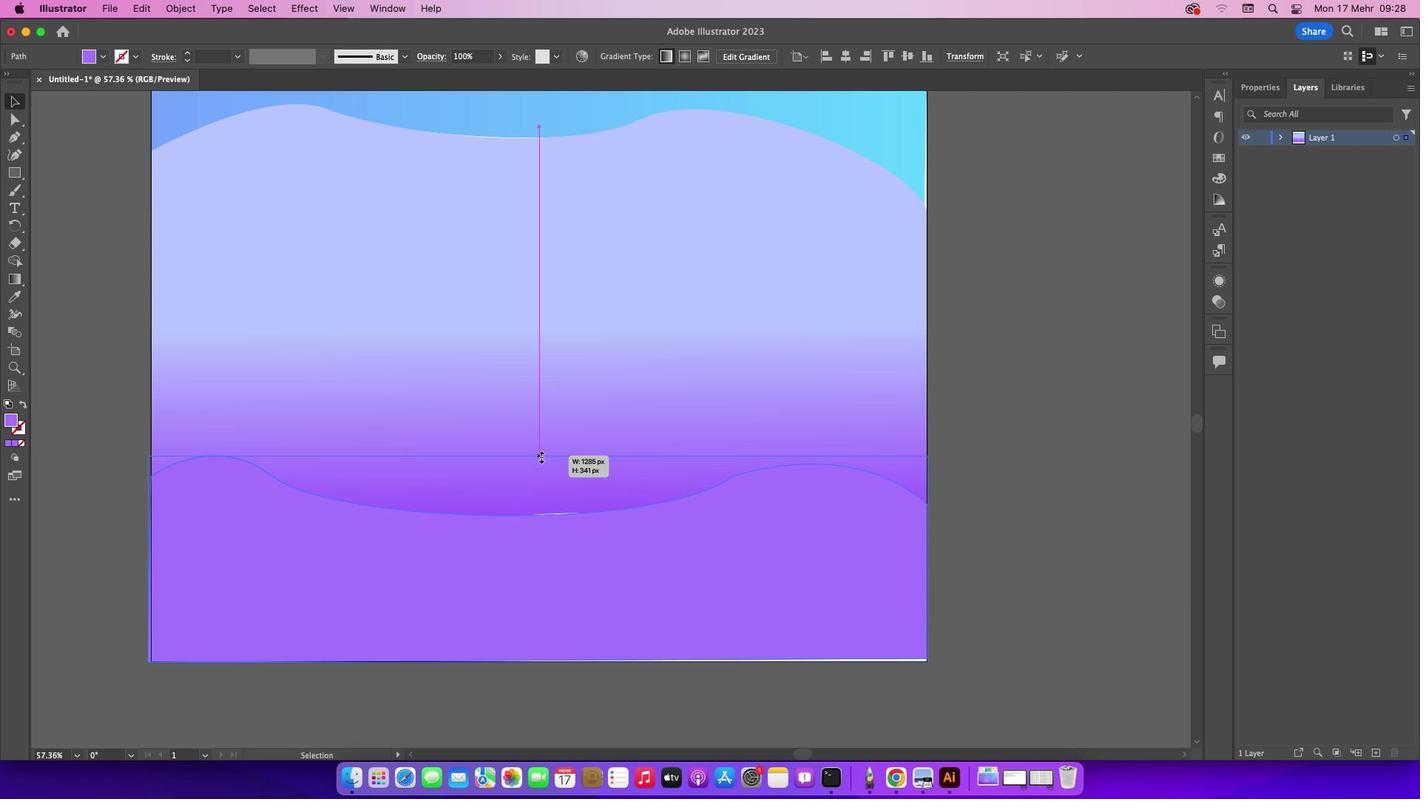 
Action: Mouse pressed left at (539, 505)
Screenshot: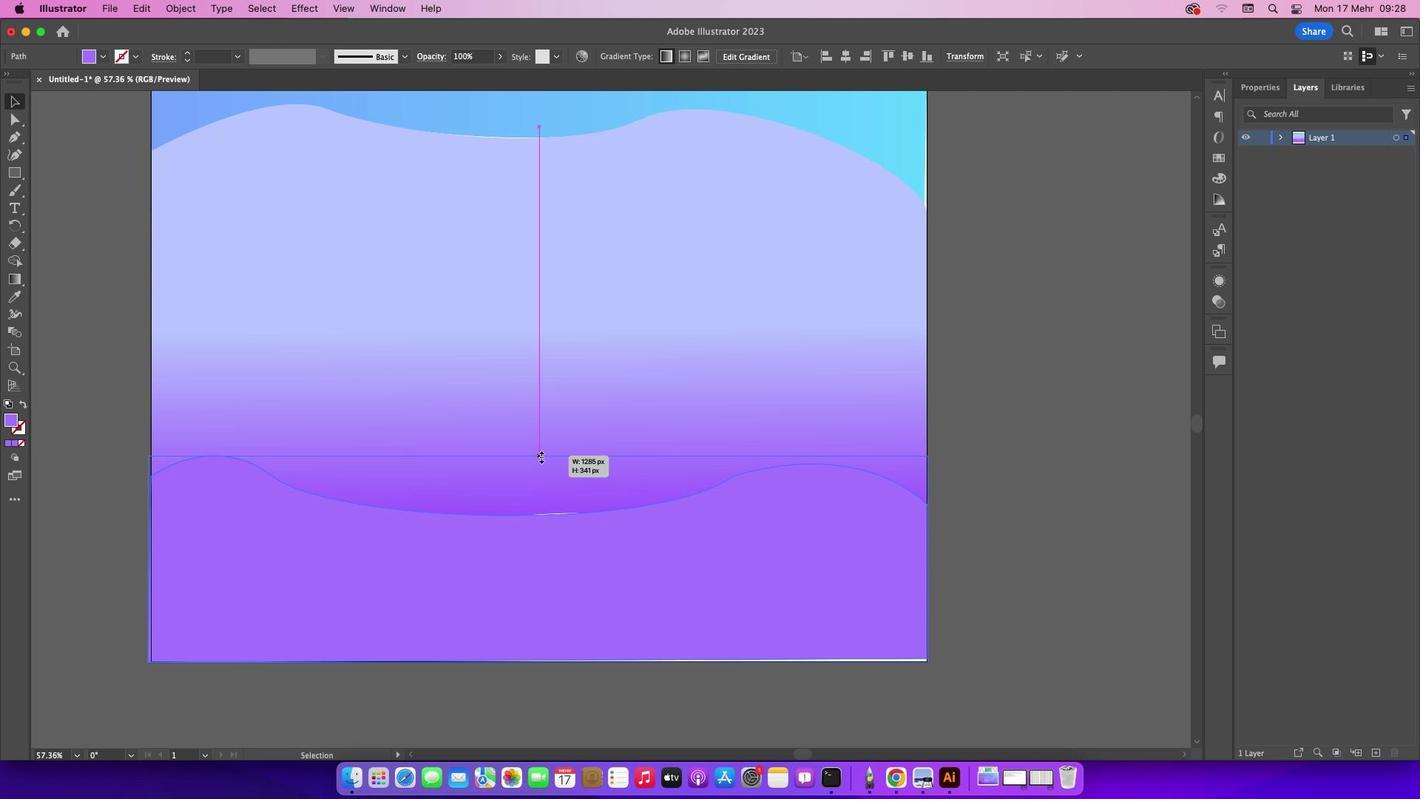 
Action: Mouse moved to (990, 557)
Screenshot: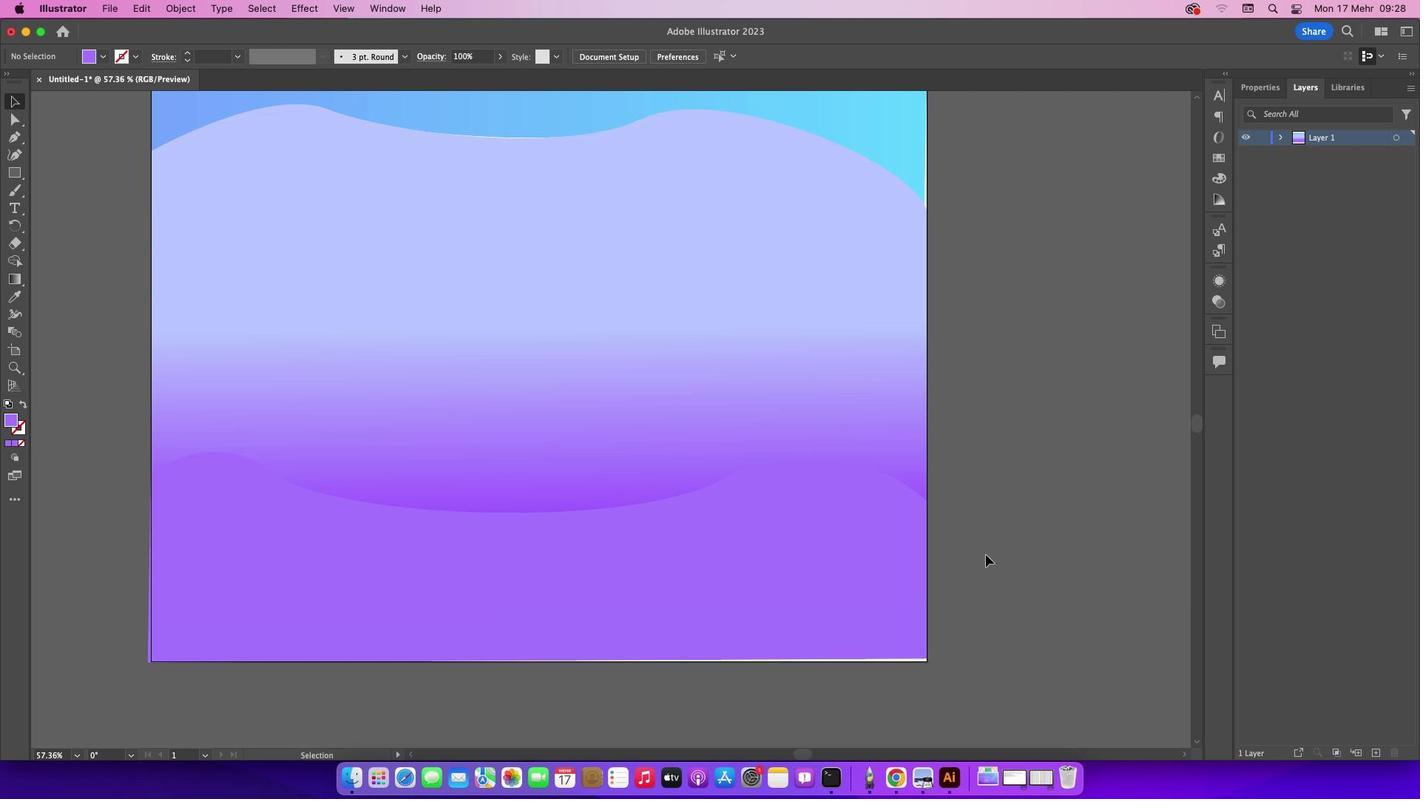
Action: Mouse pressed left at (990, 557)
Screenshot: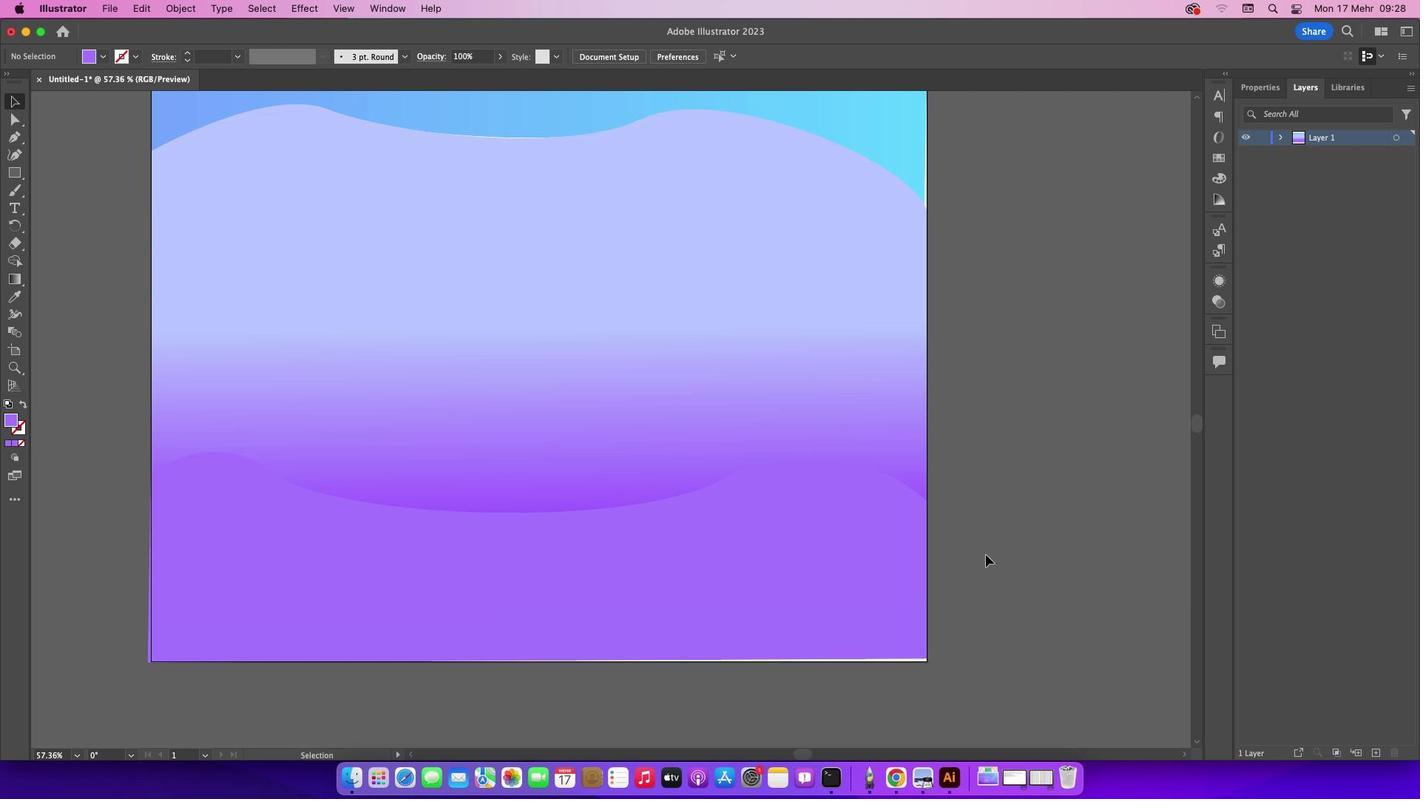 
Action: Mouse moved to (868, 617)
Screenshot: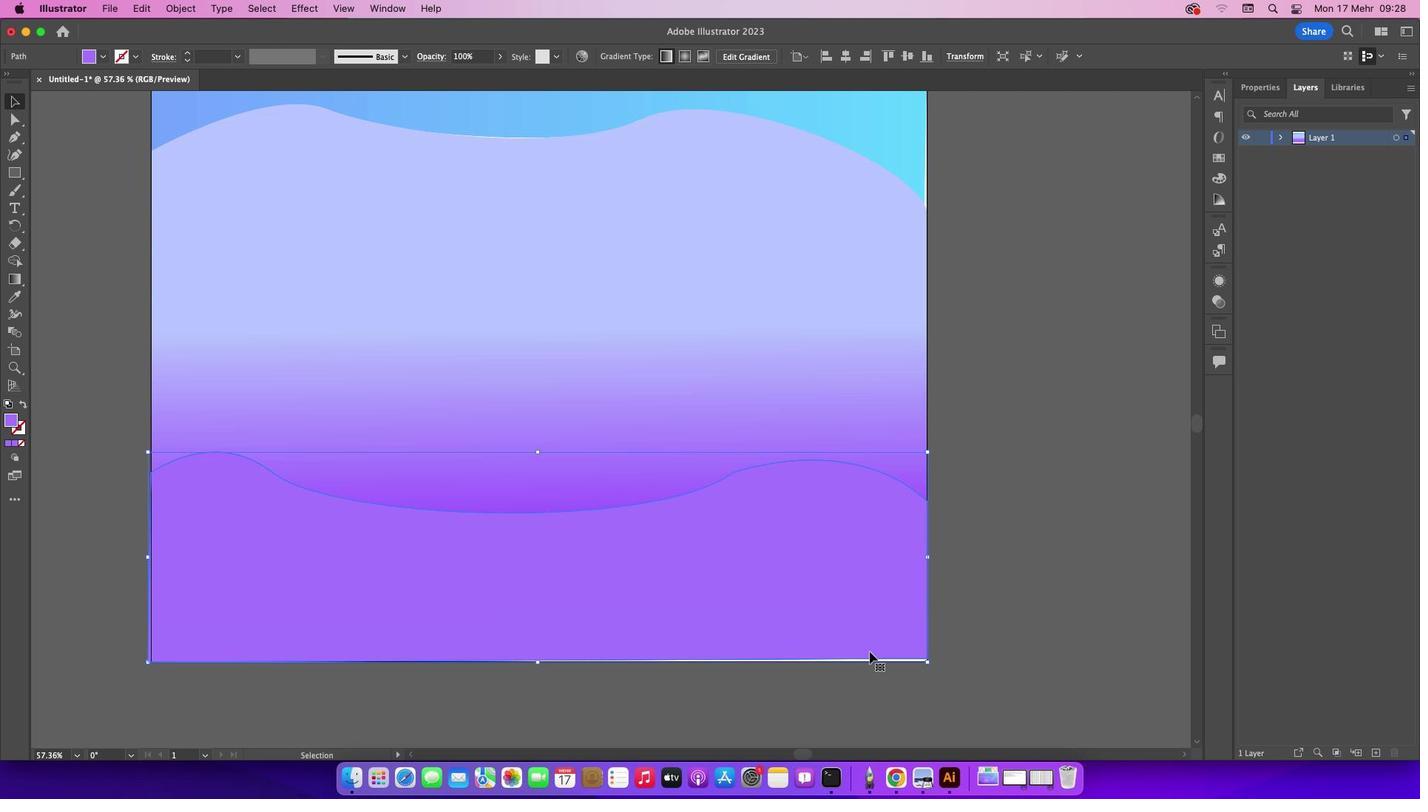 
Action: Mouse pressed left at (868, 617)
Screenshot: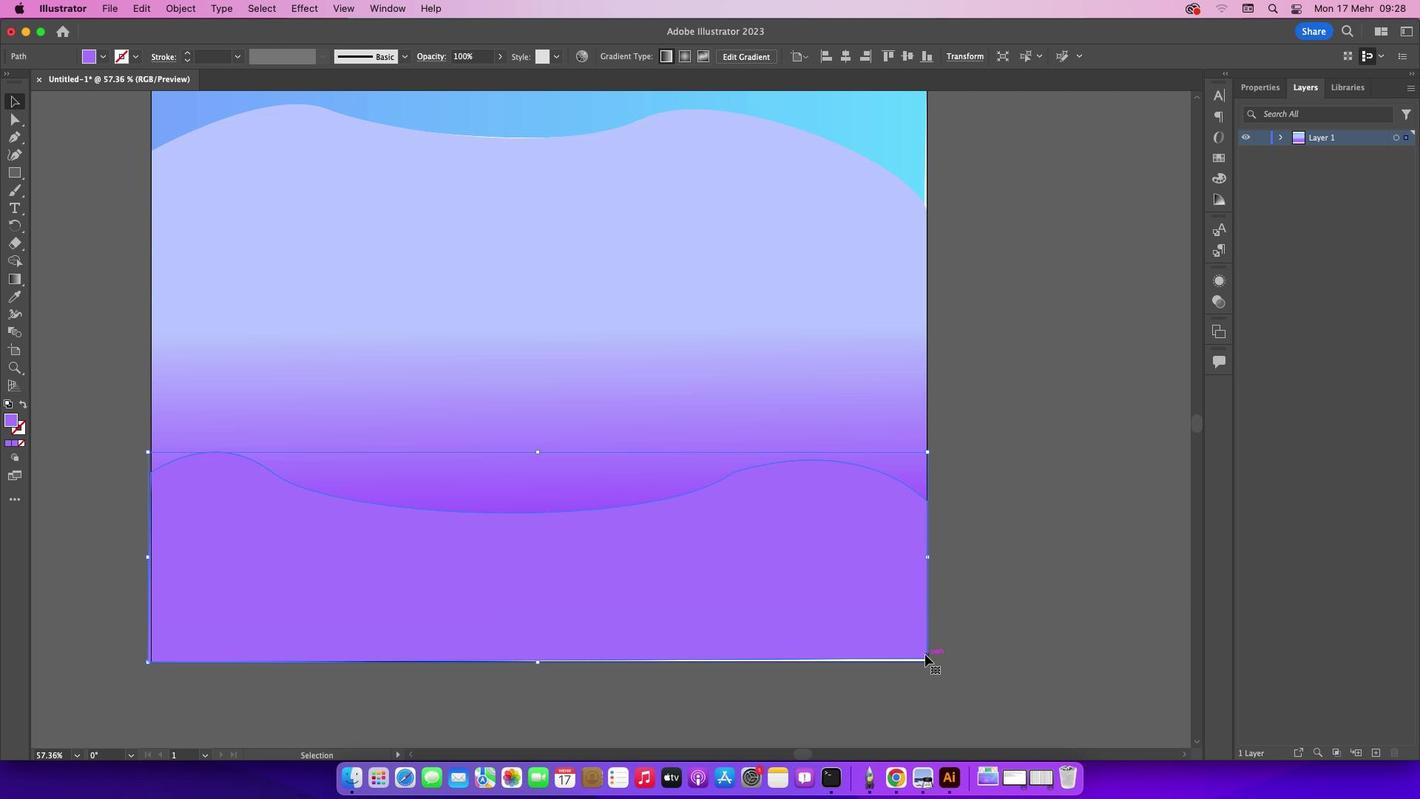 
Action: Mouse moved to (930, 663)
